 Task: Plan a trip to Gaesti, Romania from 4th December, 2023 to 8th December, 2023 for 1 adult.1  bedroom having 1 bed and 1 bathroom. Look for 3 properties as per requirement.
Action: Mouse moved to (600, 182)
Screenshot: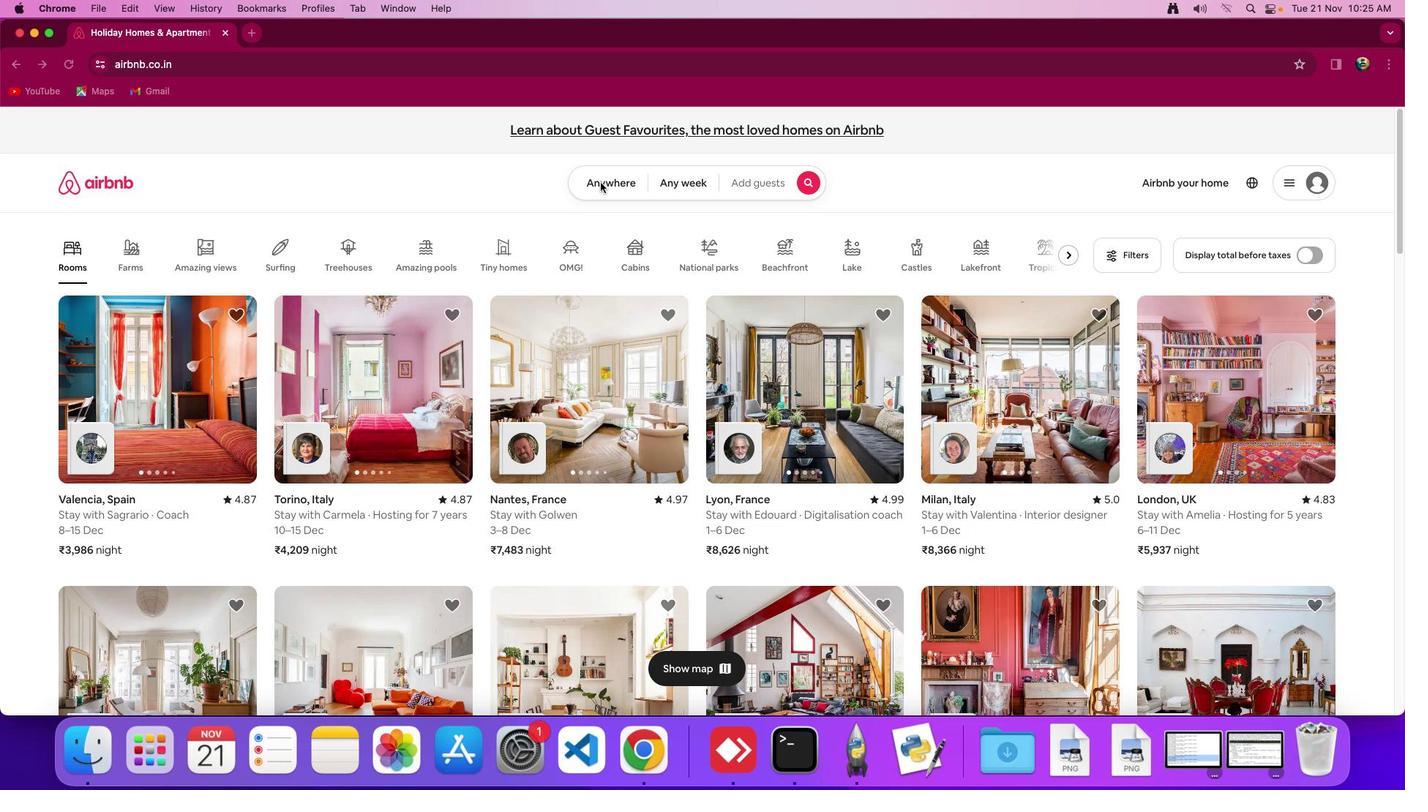 
Action: Mouse pressed left at (600, 182)
Screenshot: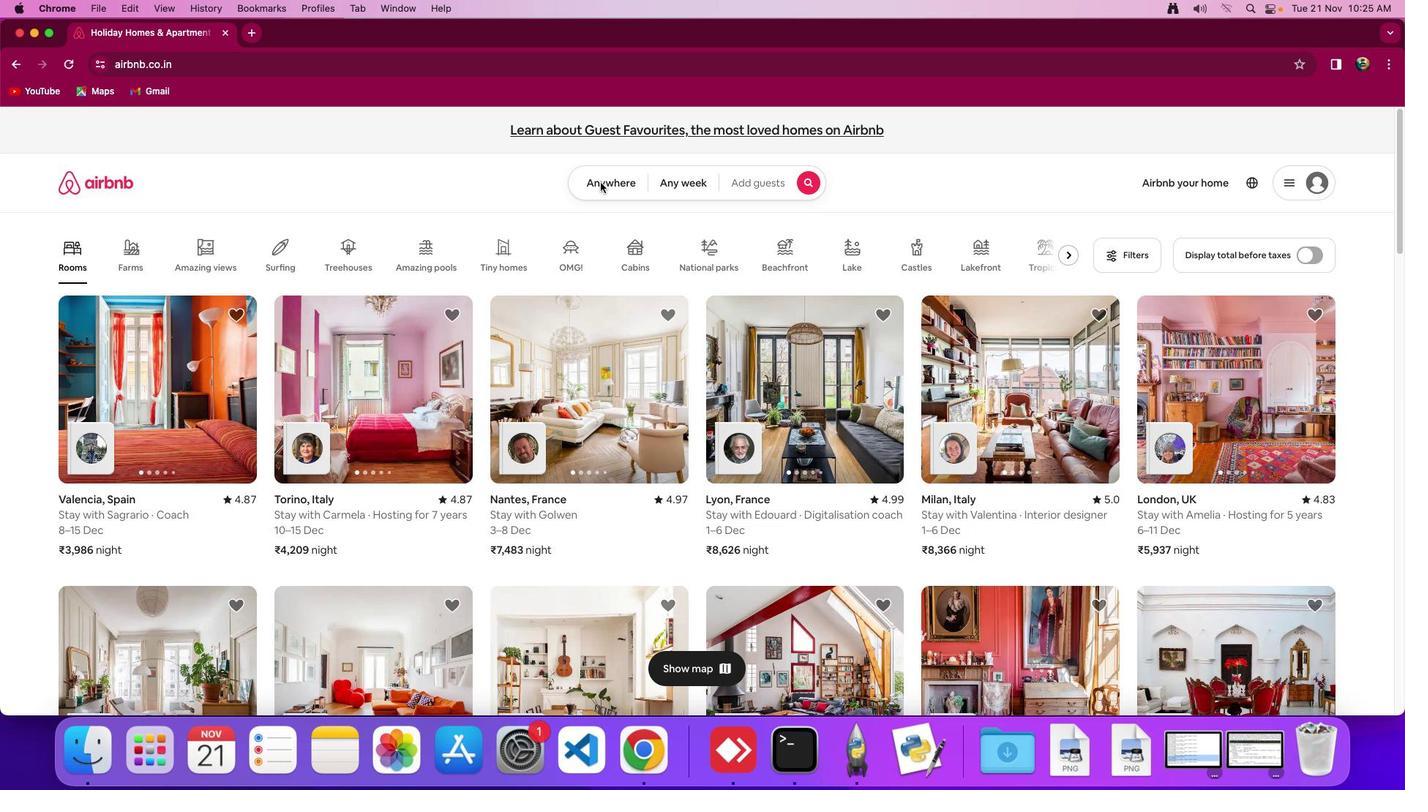 
Action: Mouse pressed left at (600, 182)
Screenshot: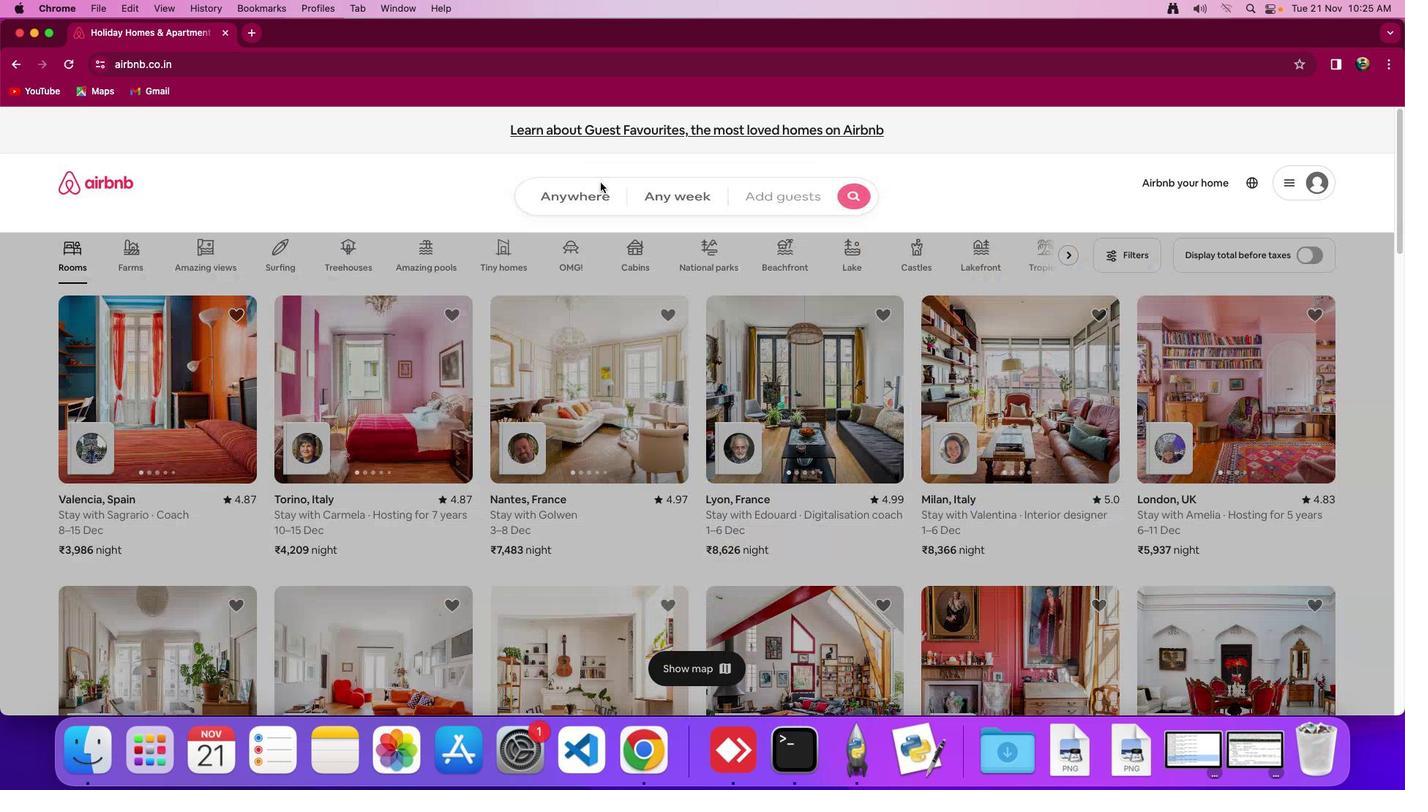
Action: Mouse moved to (506, 231)
Screenshot: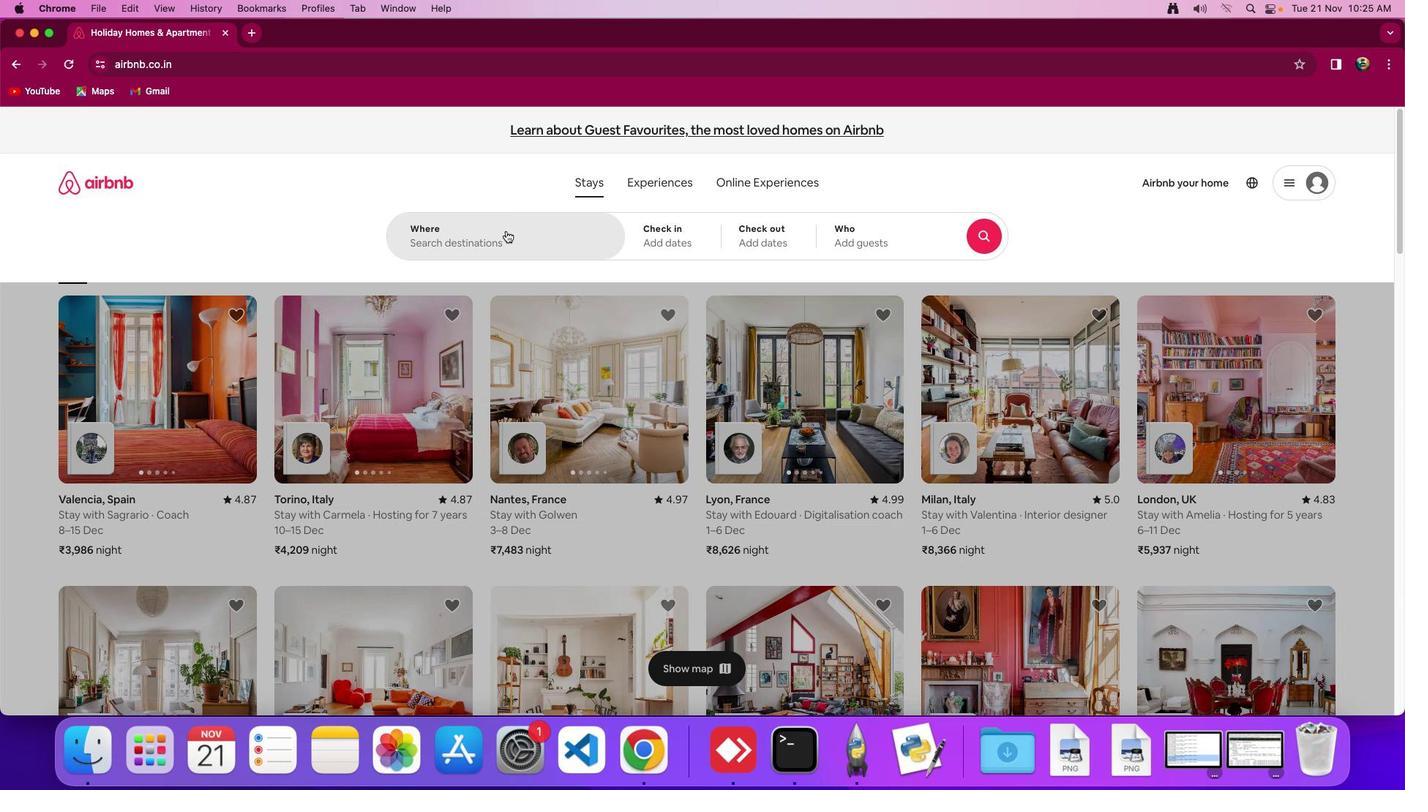 
Action: Mouse pressed left at (506, 231)
Screenshot: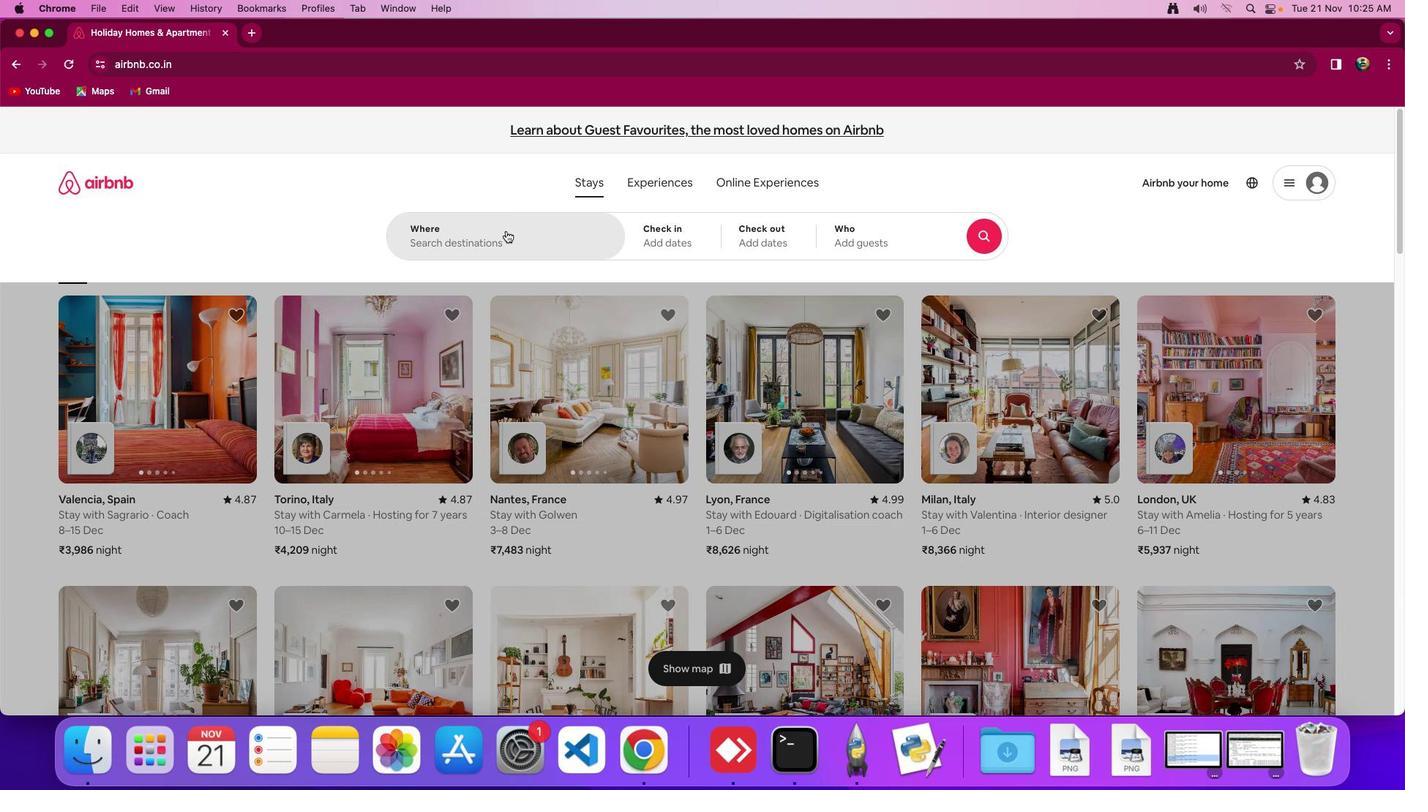 
Action: Key pressed Key.shift_r'G''a''e''s''t''i'','Key.spaceKey.shift_r'R''o''m''a''n''i''a'
Screenshot: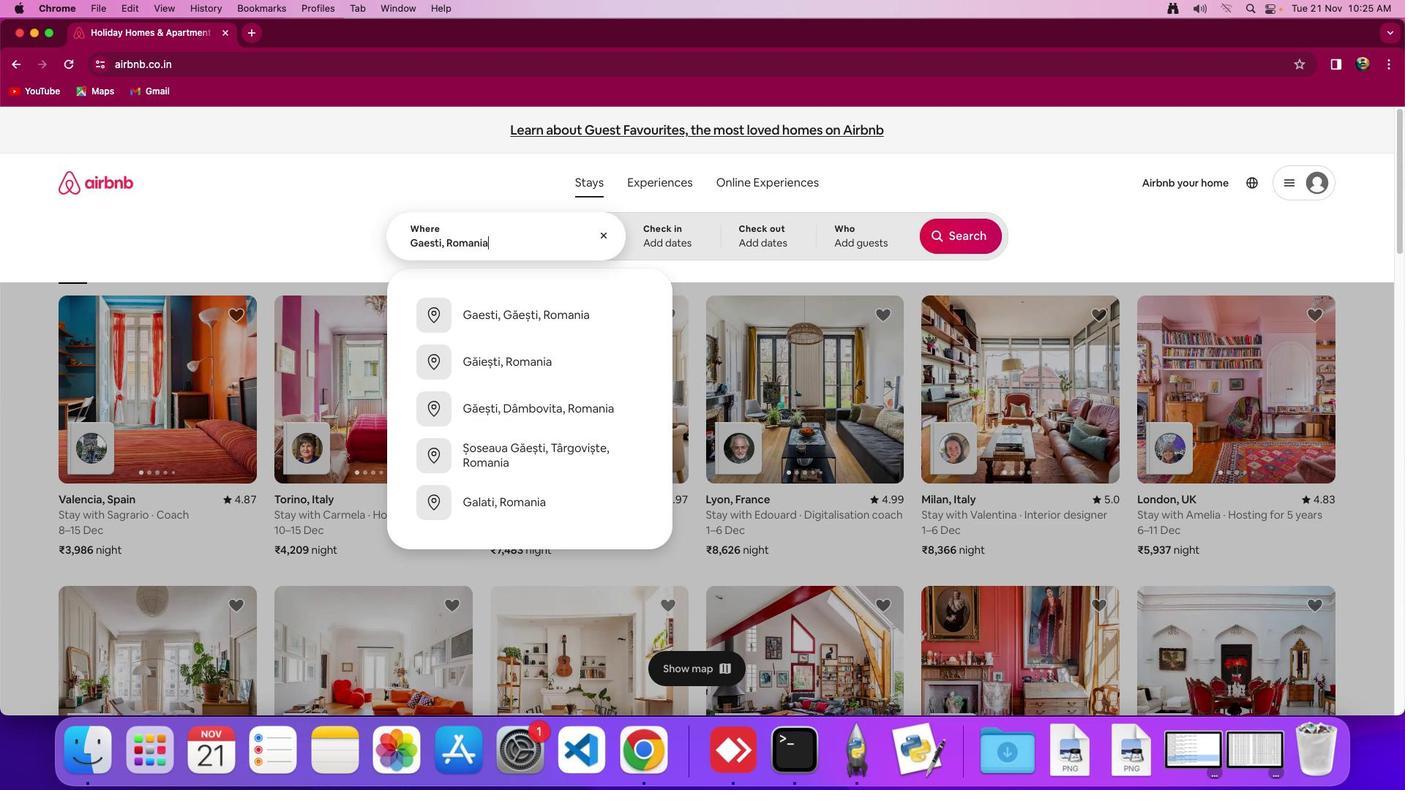 
Action: Mouse moved to (642, 233)
Screenshot: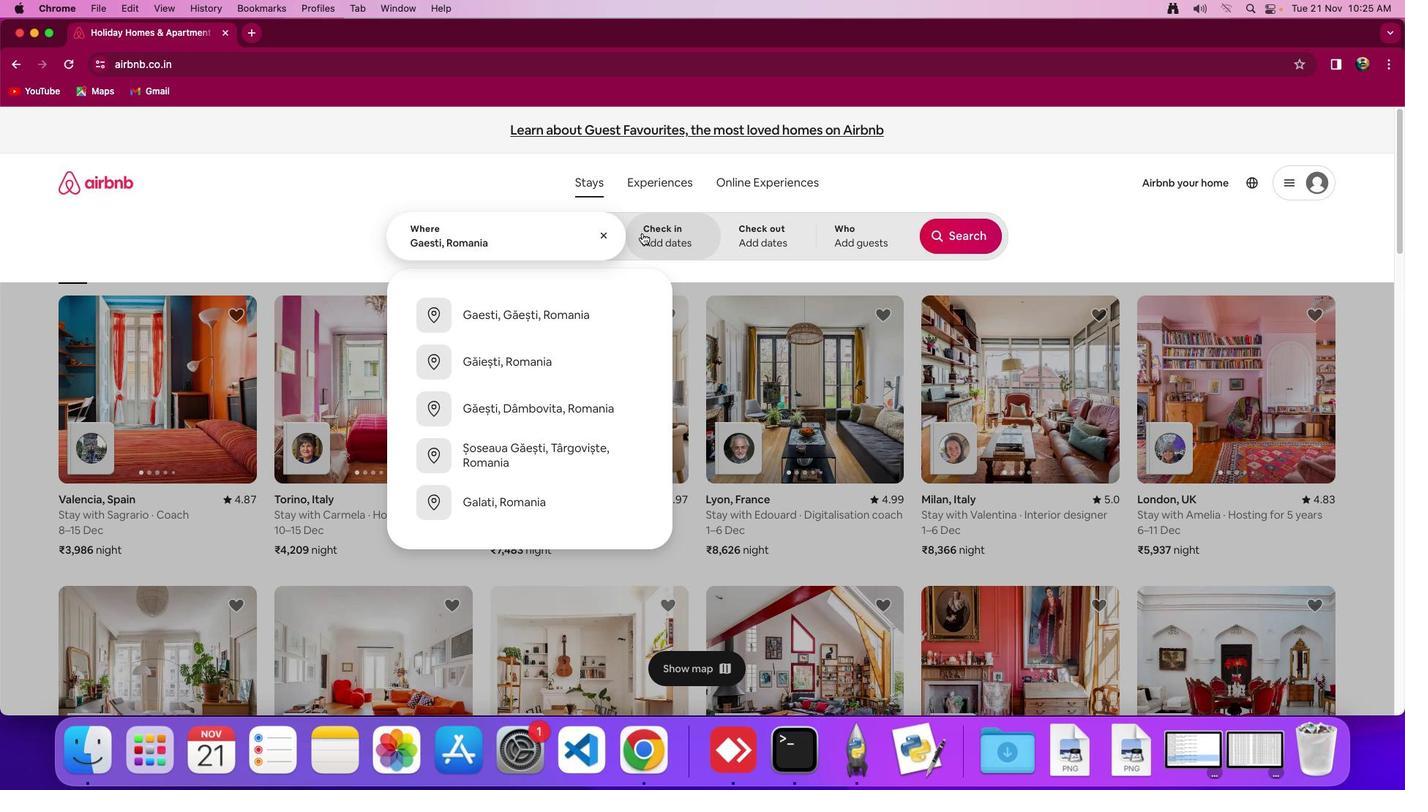 
Action: Mouse pressed left at (642, 233)
Screenshot: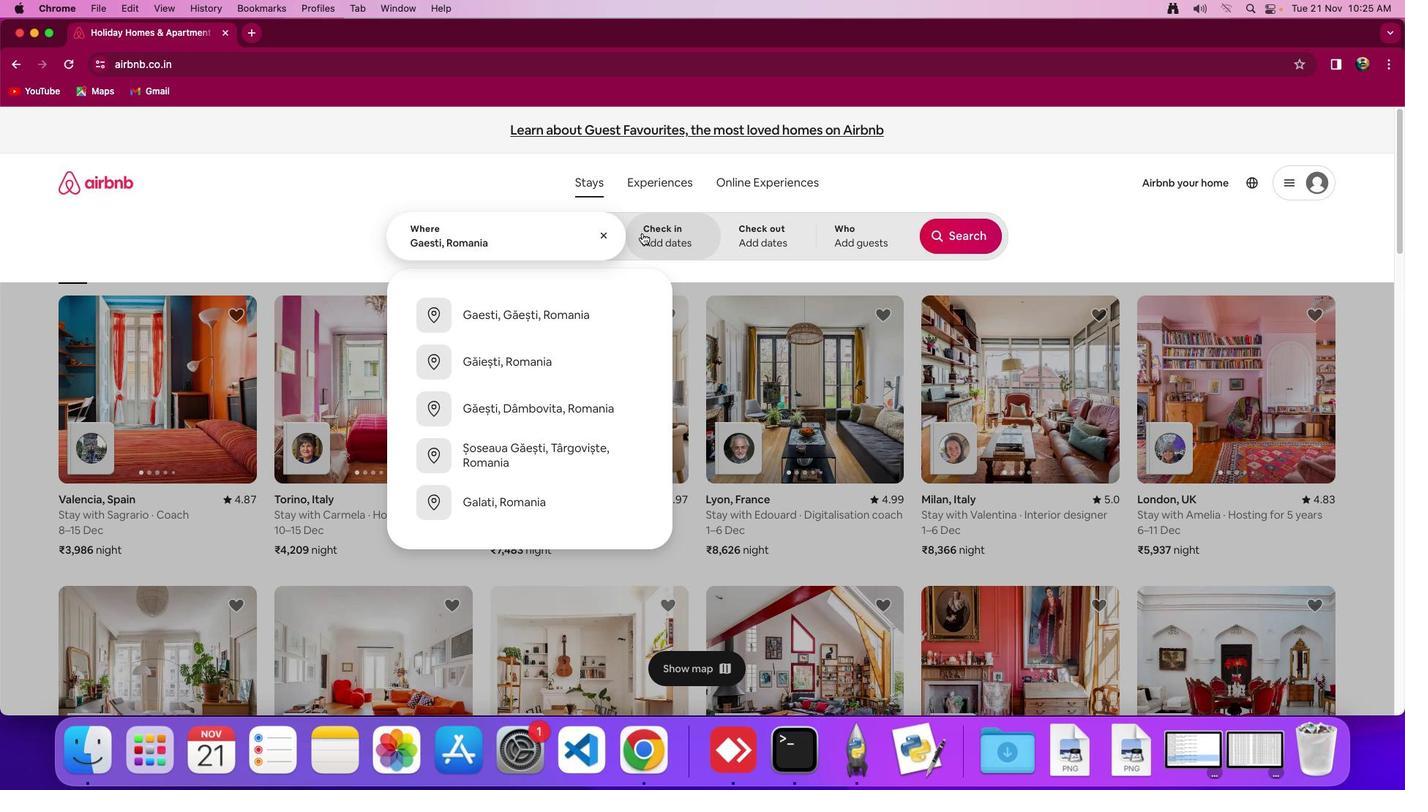 
Action: Mouse moved to (773, 454)
Screenshot: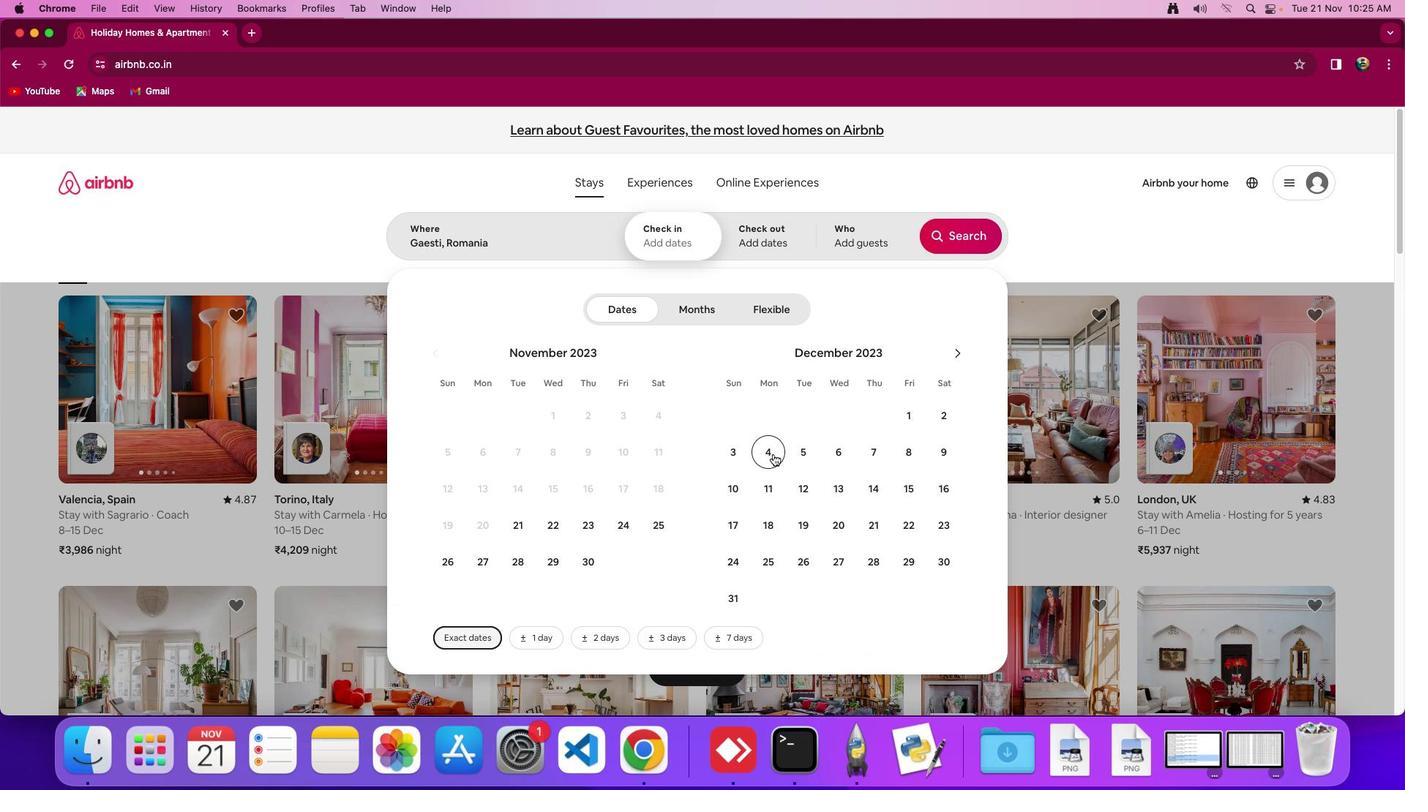
Action: Mouse pressed left at (773, 454)
Screenshot: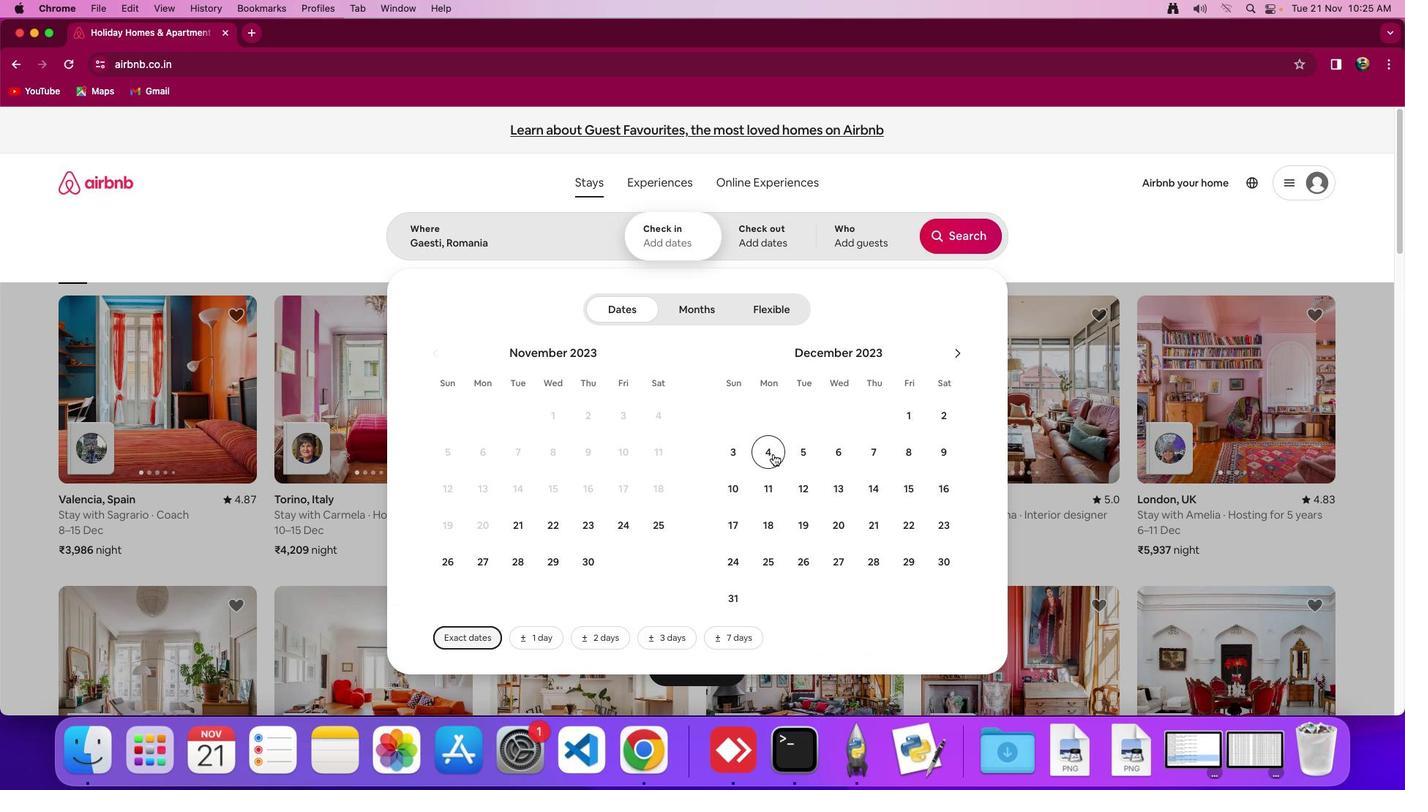 
Action: Mouse moved to (905, 454)
Screenshot: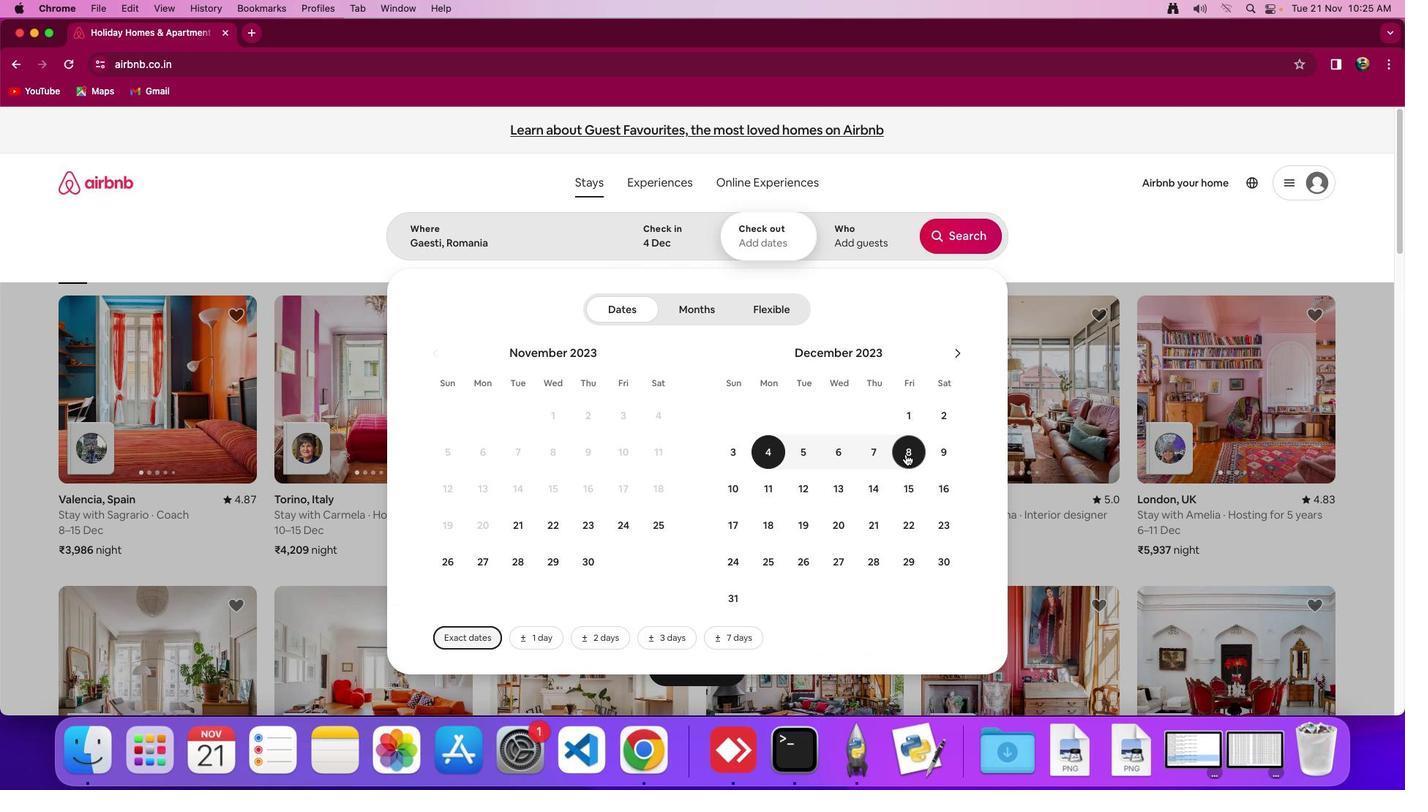 
Action: Mouse pressed left at (905, 454)
Screenshot: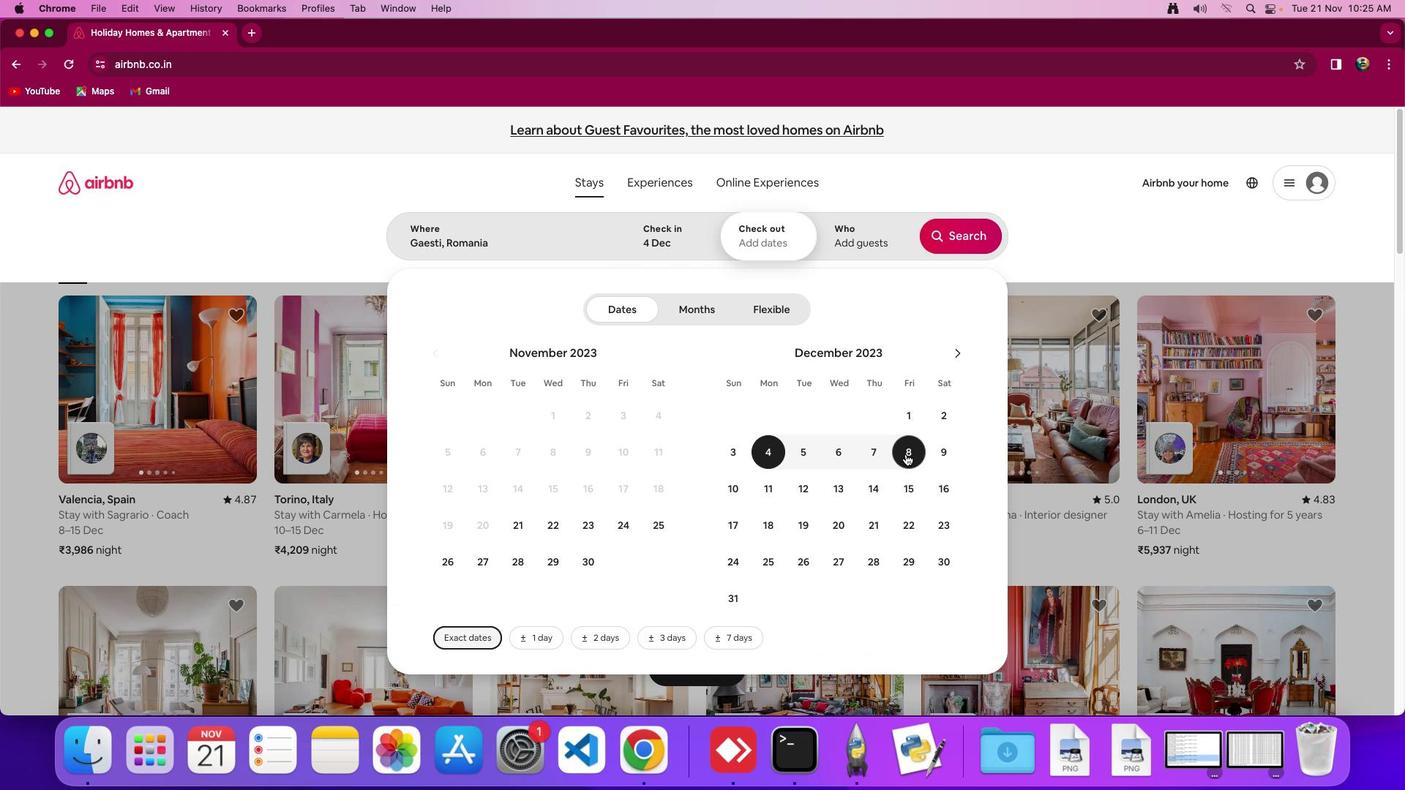 
Action: Mouse moved to (848, 248)
Screenshot: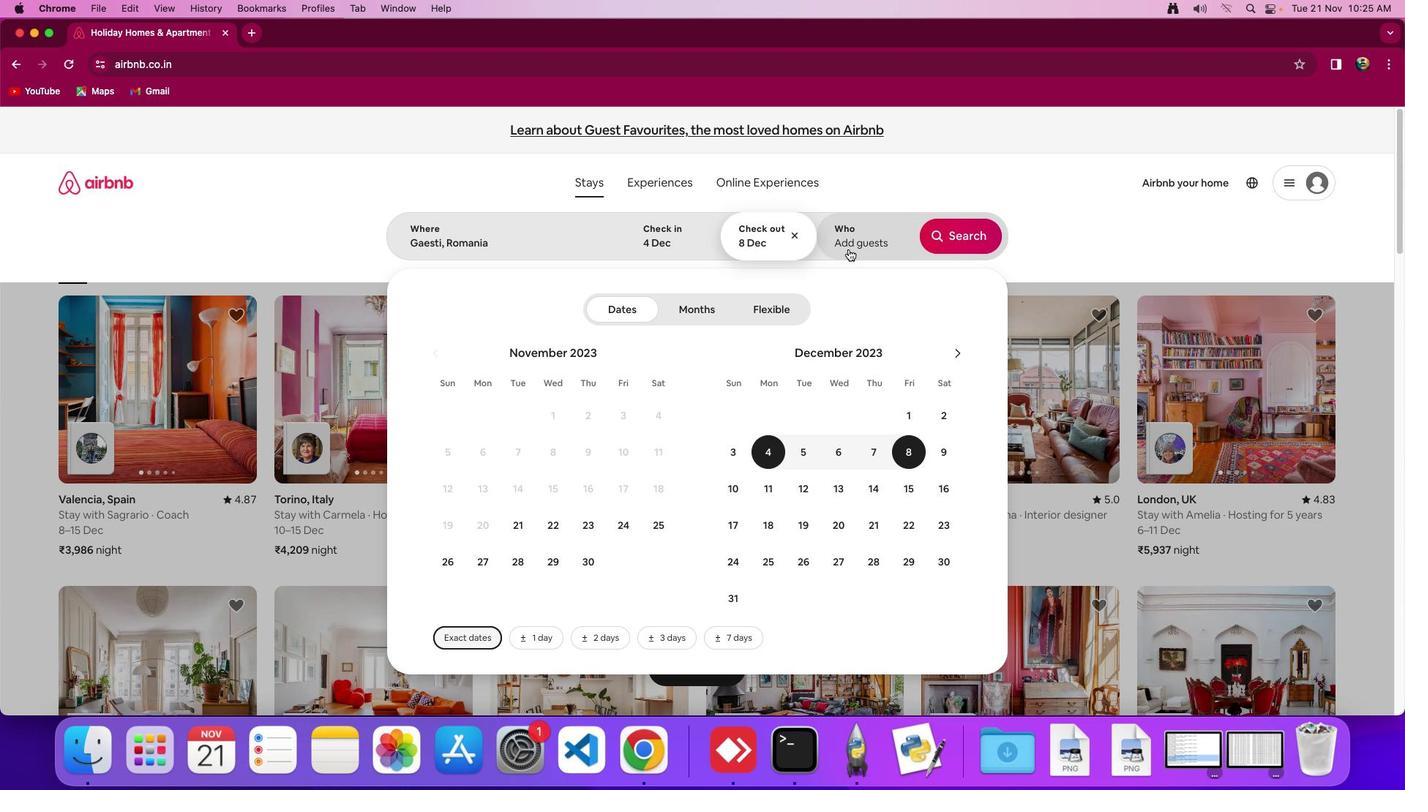 
Action: Mouse pressed left at (848, 248)
Screenshot: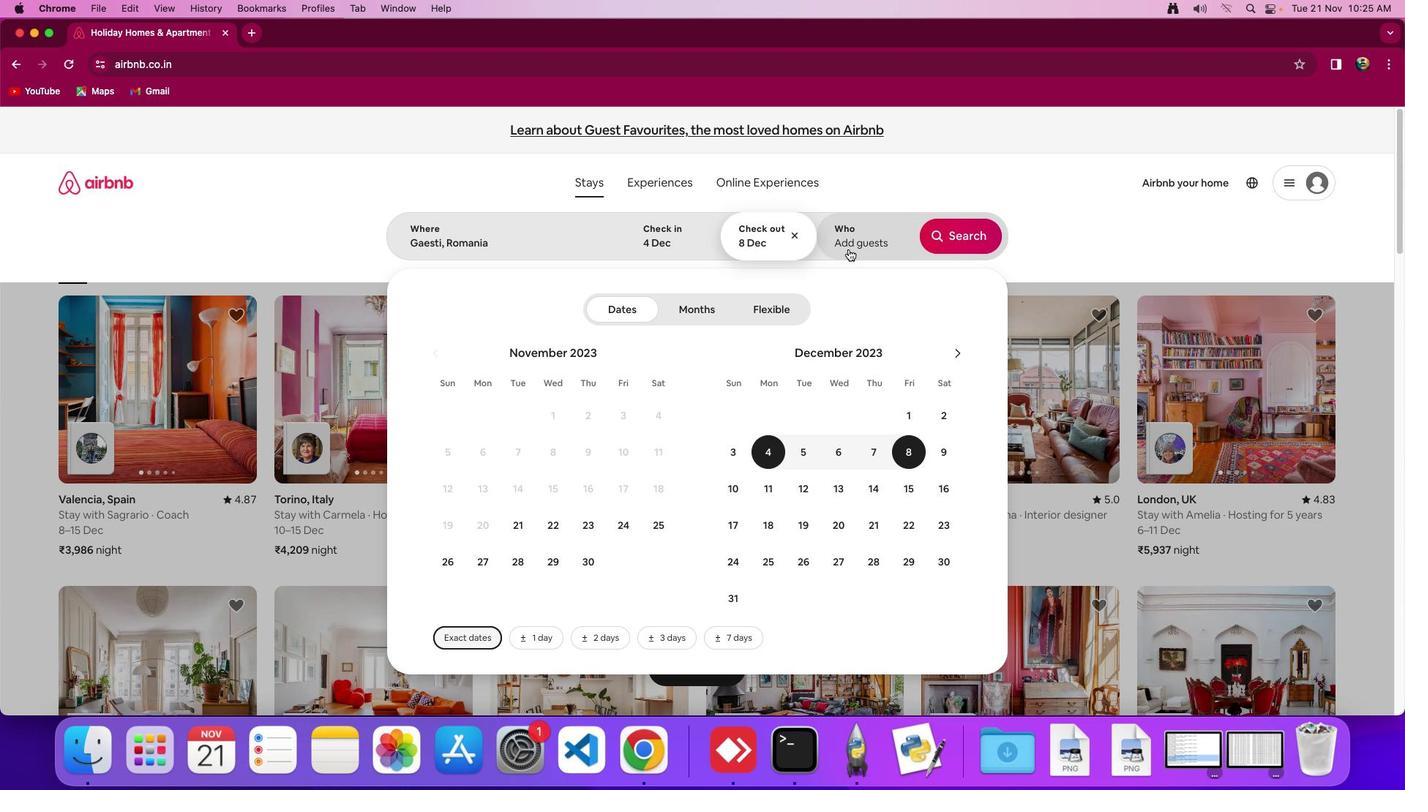 
Action: Mouse moved to (970, 312)
Screenshot: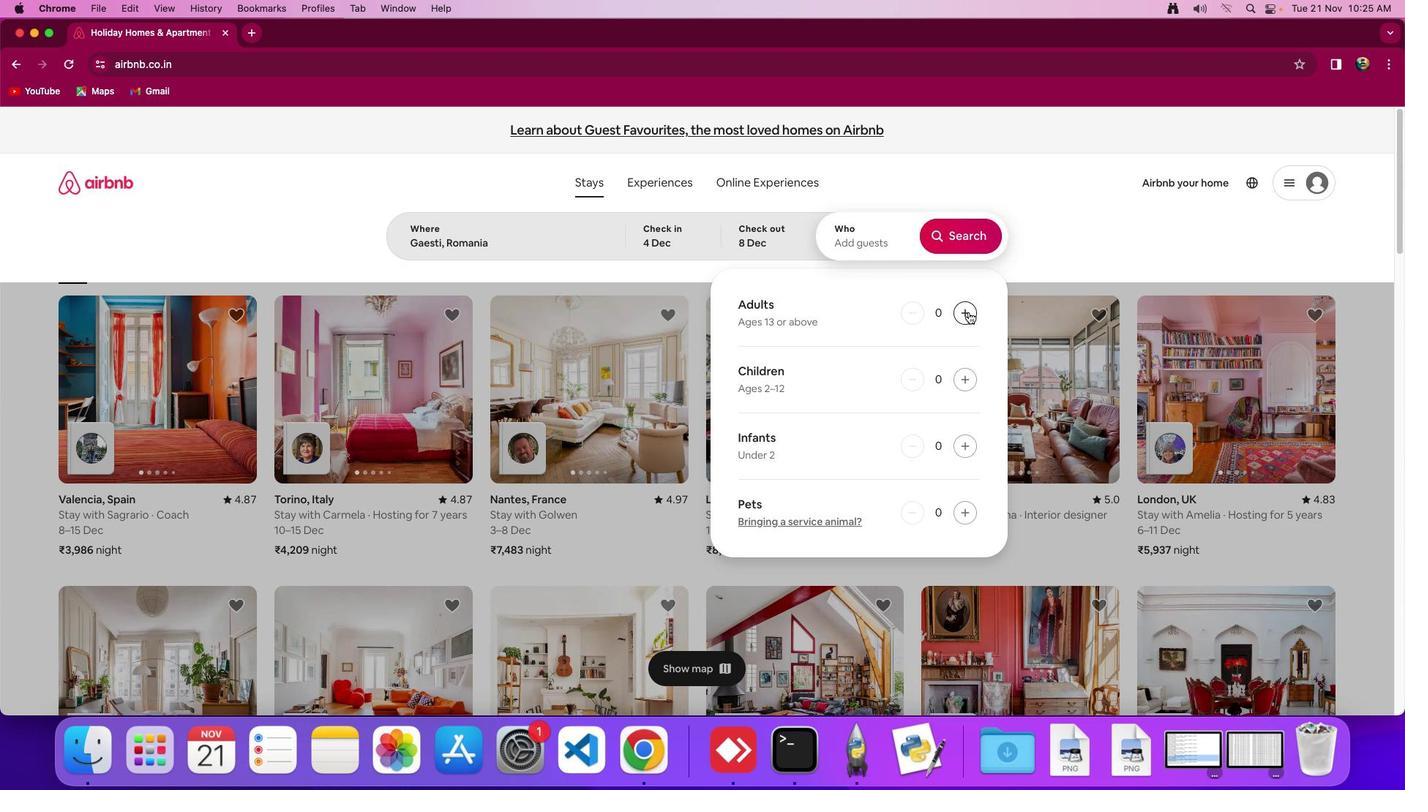 
Action: Mouse pressed left at (970, 312)
Screenshot: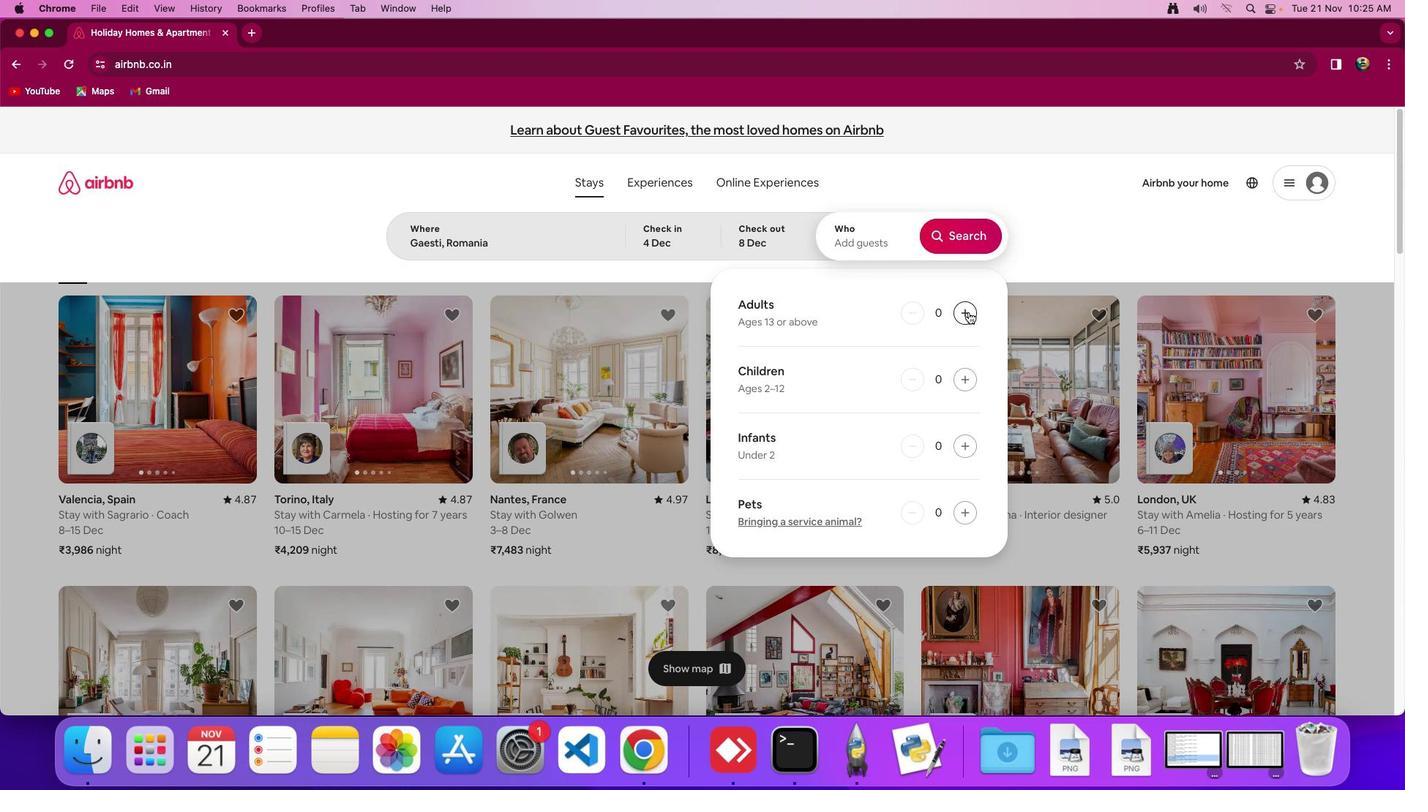 
Action: Mouse moved to (959, 239)
Screenshot: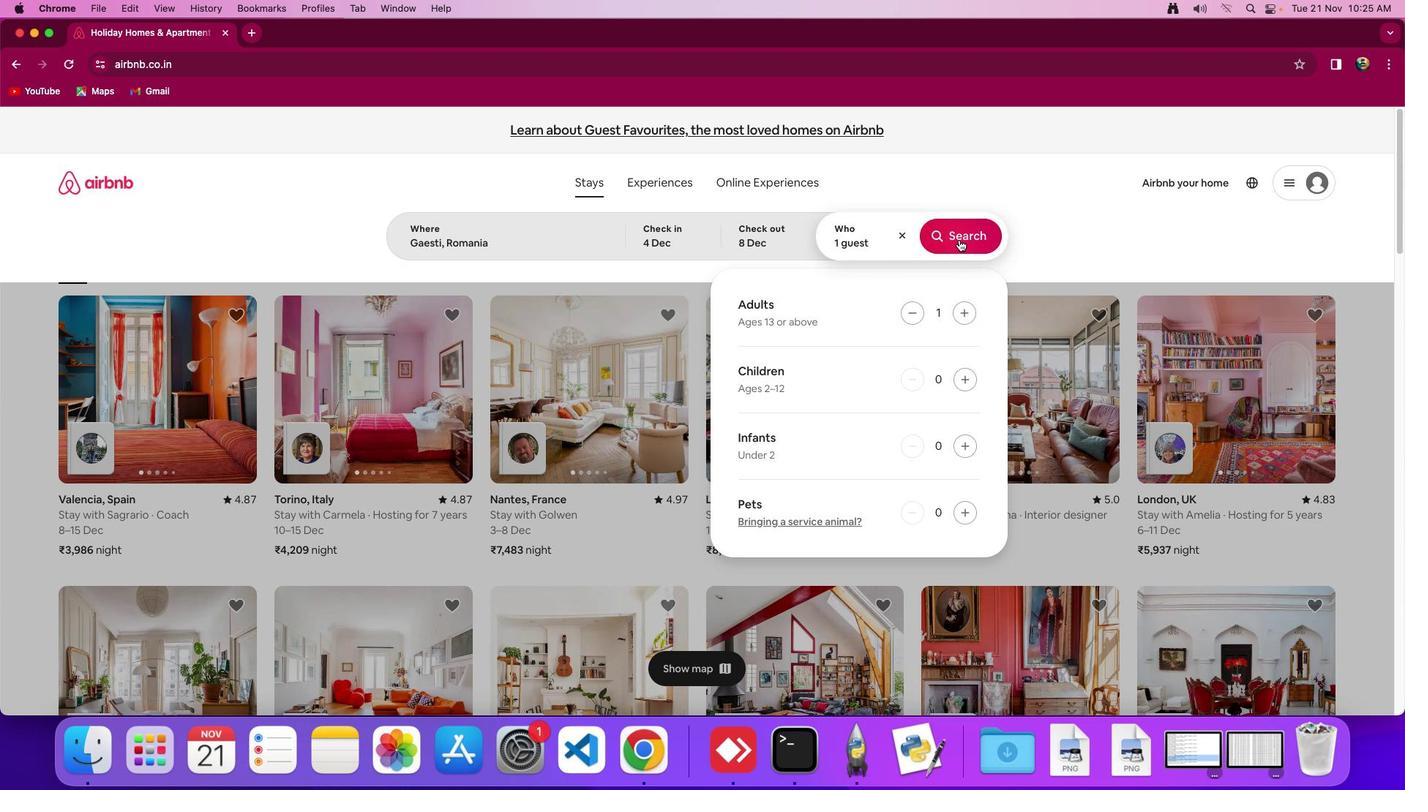 
Action: Mouse pressed left at (959, 239)
Screenshot: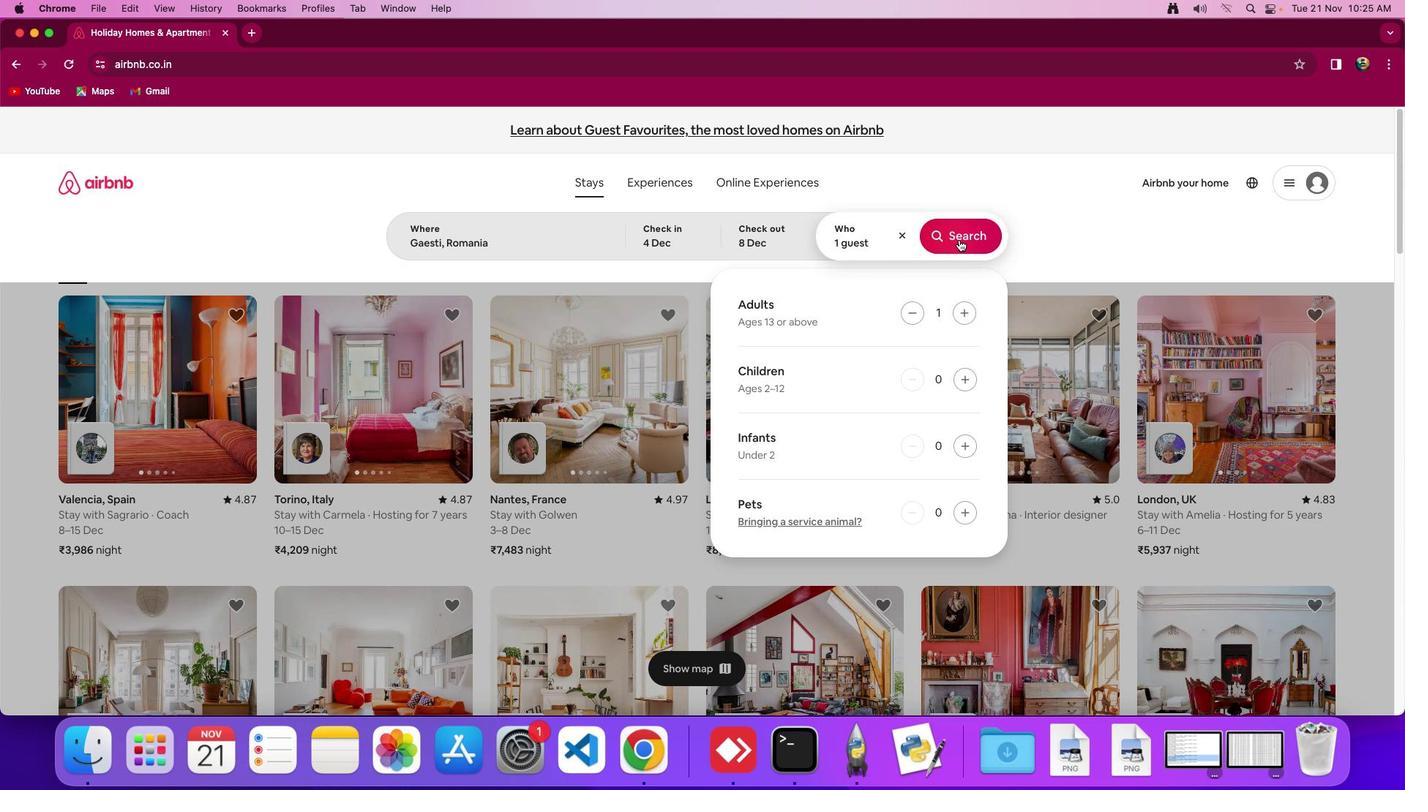 
Action: Mouse moved to (1156, 185)
Screenshot: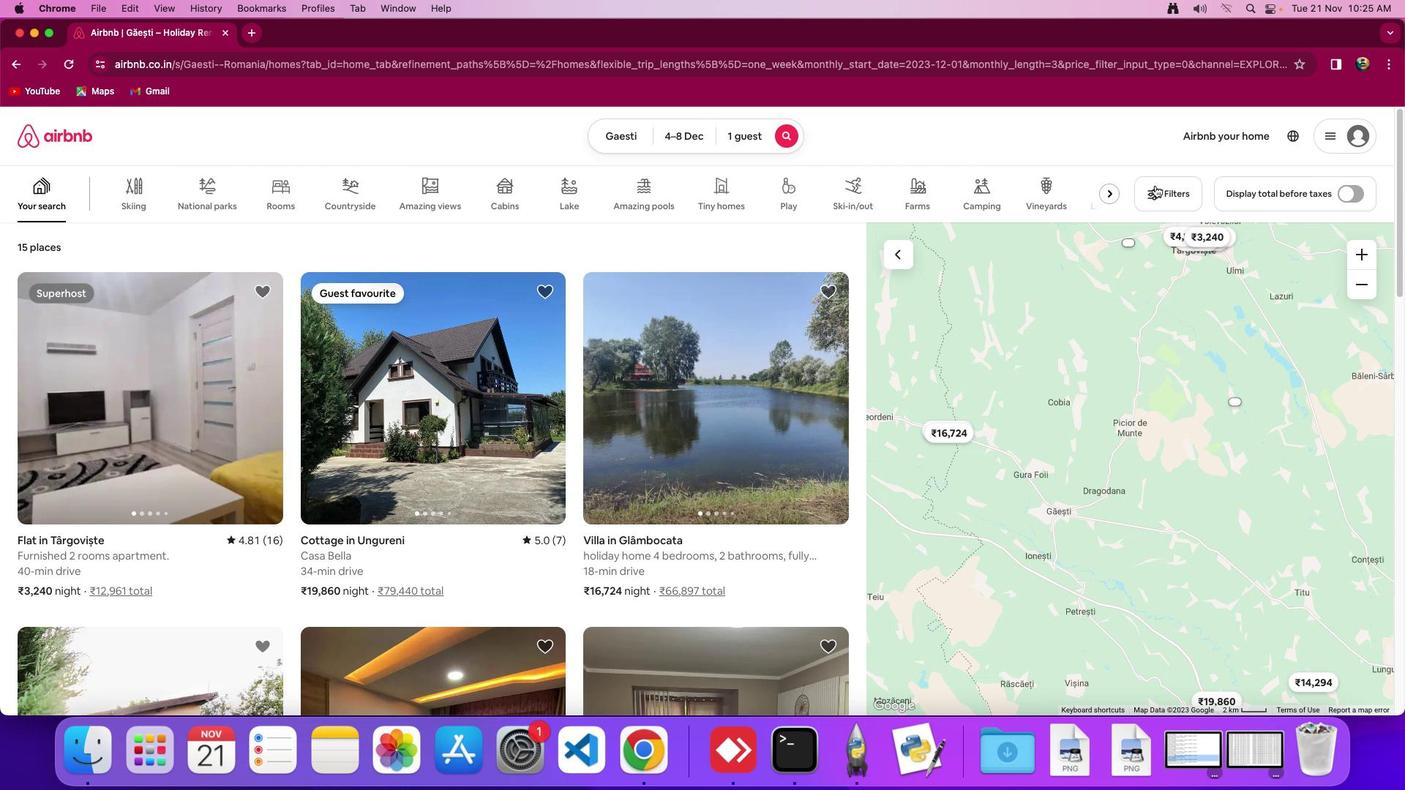 
Action: Mouse pressed left at (1156, 185)
Screenshot: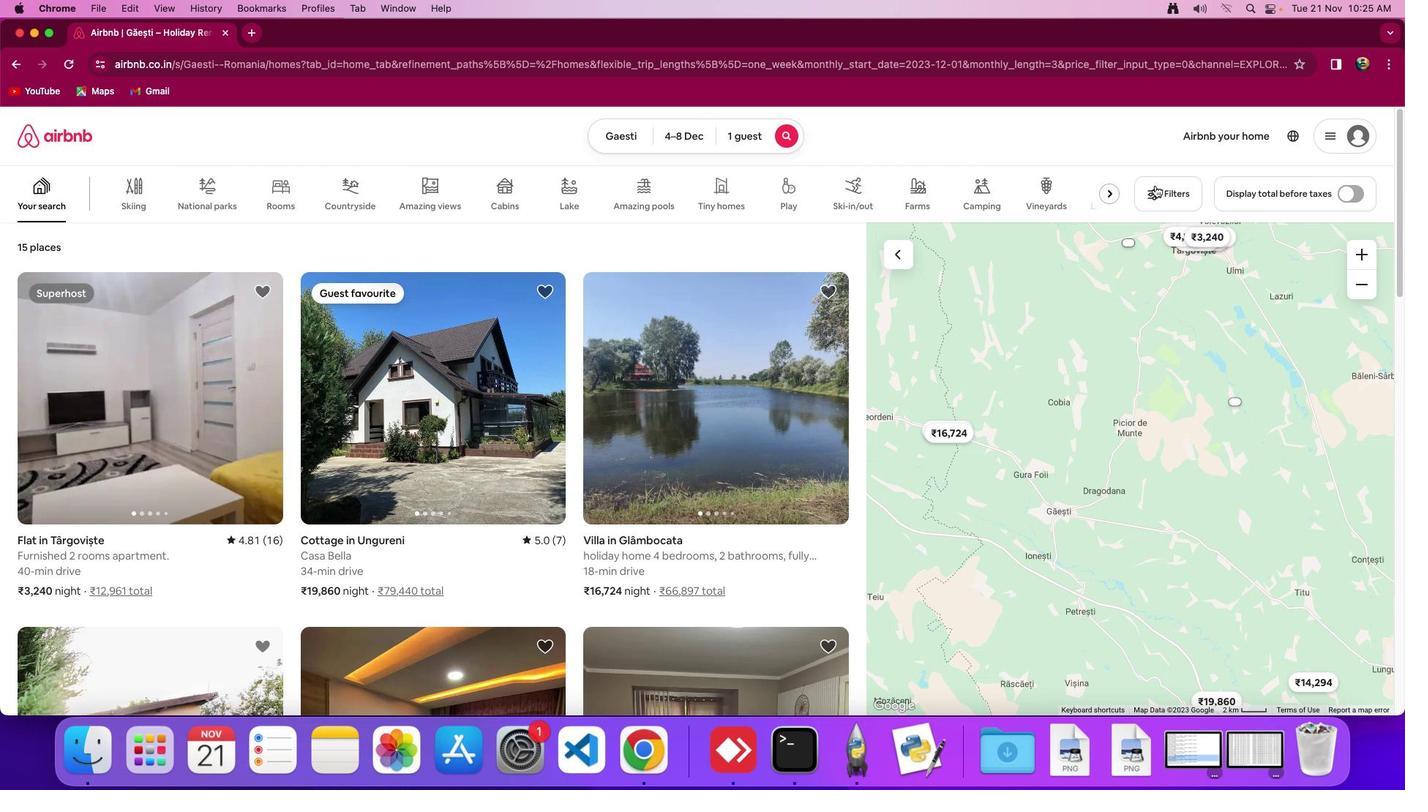 
Action: Mouse moved to (713, 442)
Screenshot: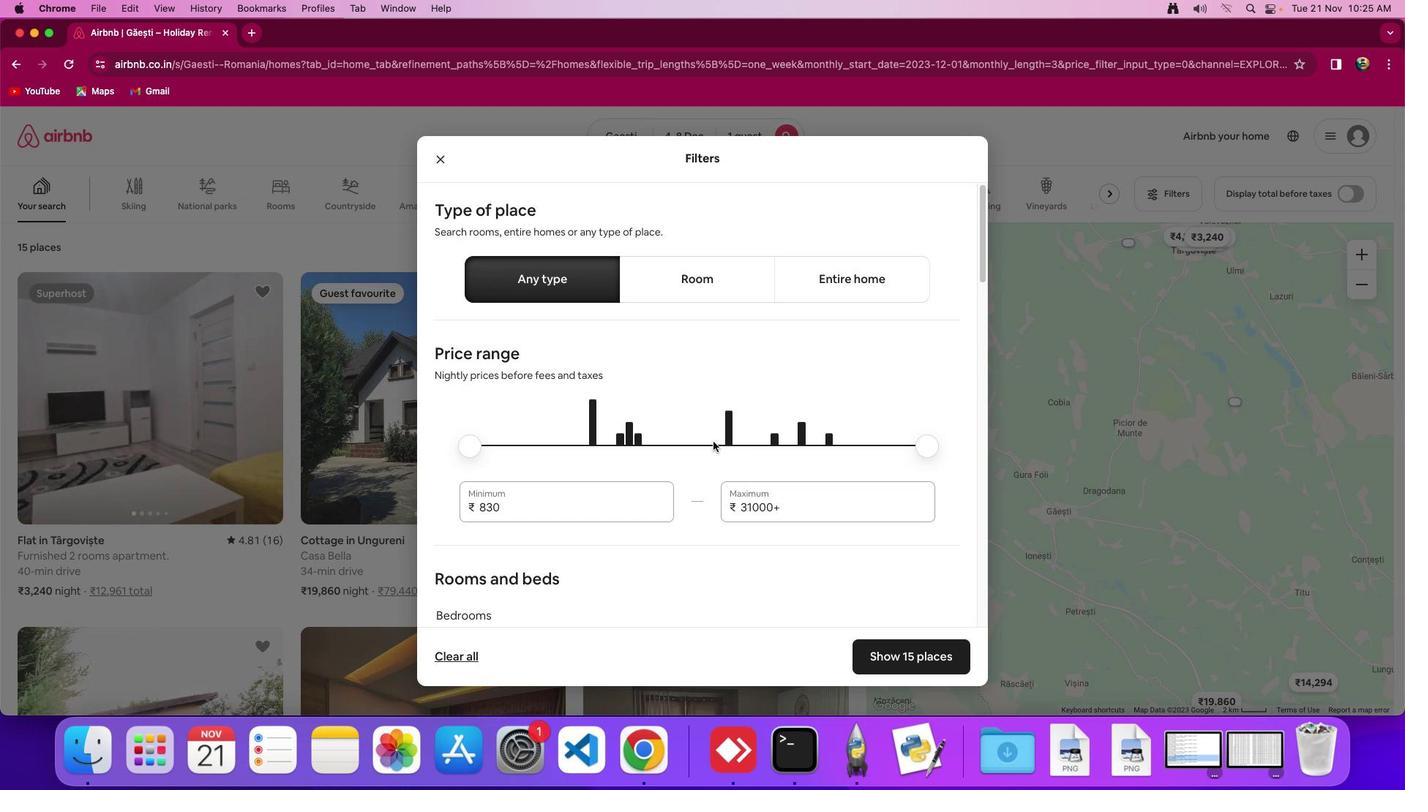 
Action: Mouse scrolled (713, 442) with delta (0, 0)
Screenshot: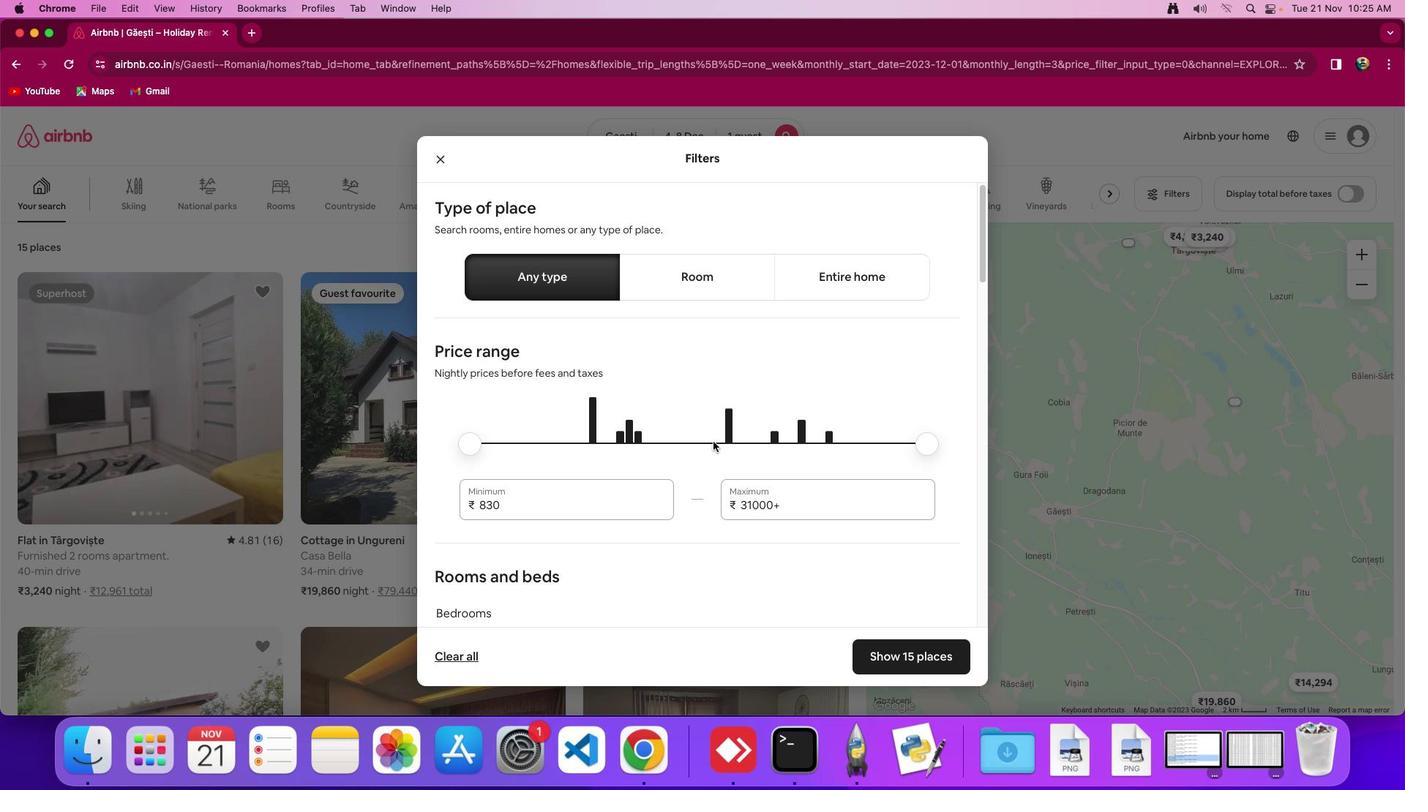 
Action: Mouse scrolled (713, 442) with delta (0, 0)
Screenshot: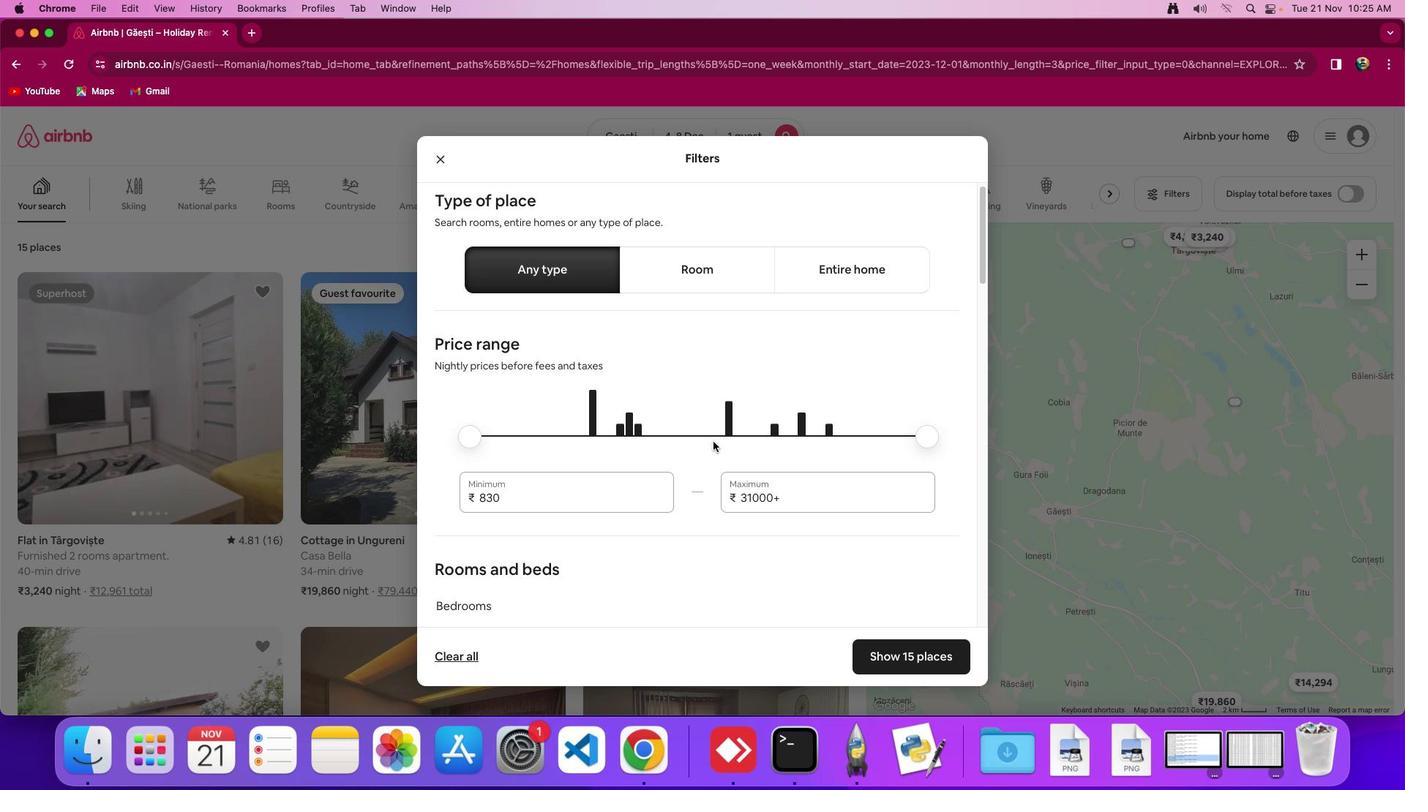 
Action: Mouse scrolled (713, 442) with delta (0, 0)
Screenshot: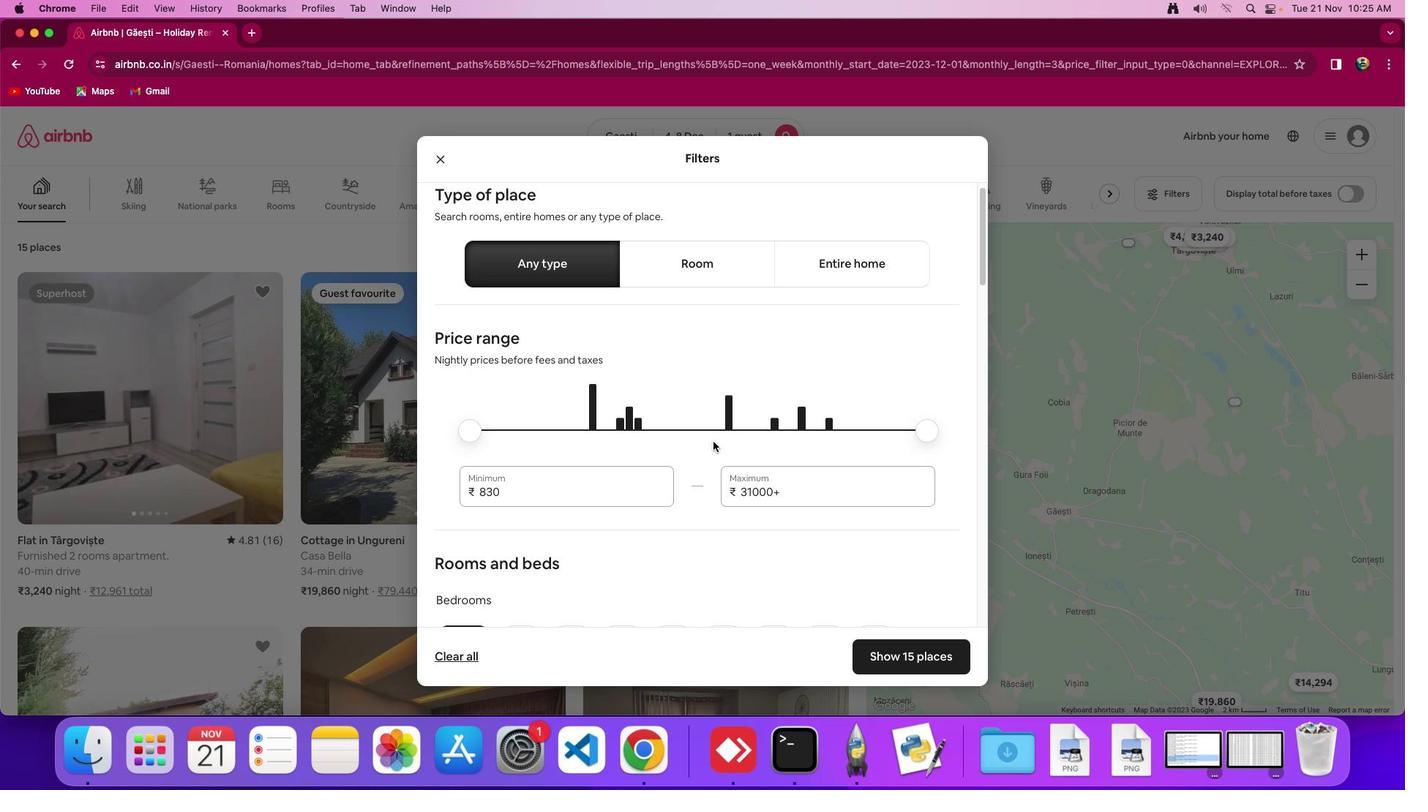 
Action: Mouse scrolled (713, 442) with delta (0, 0)
Screenshot: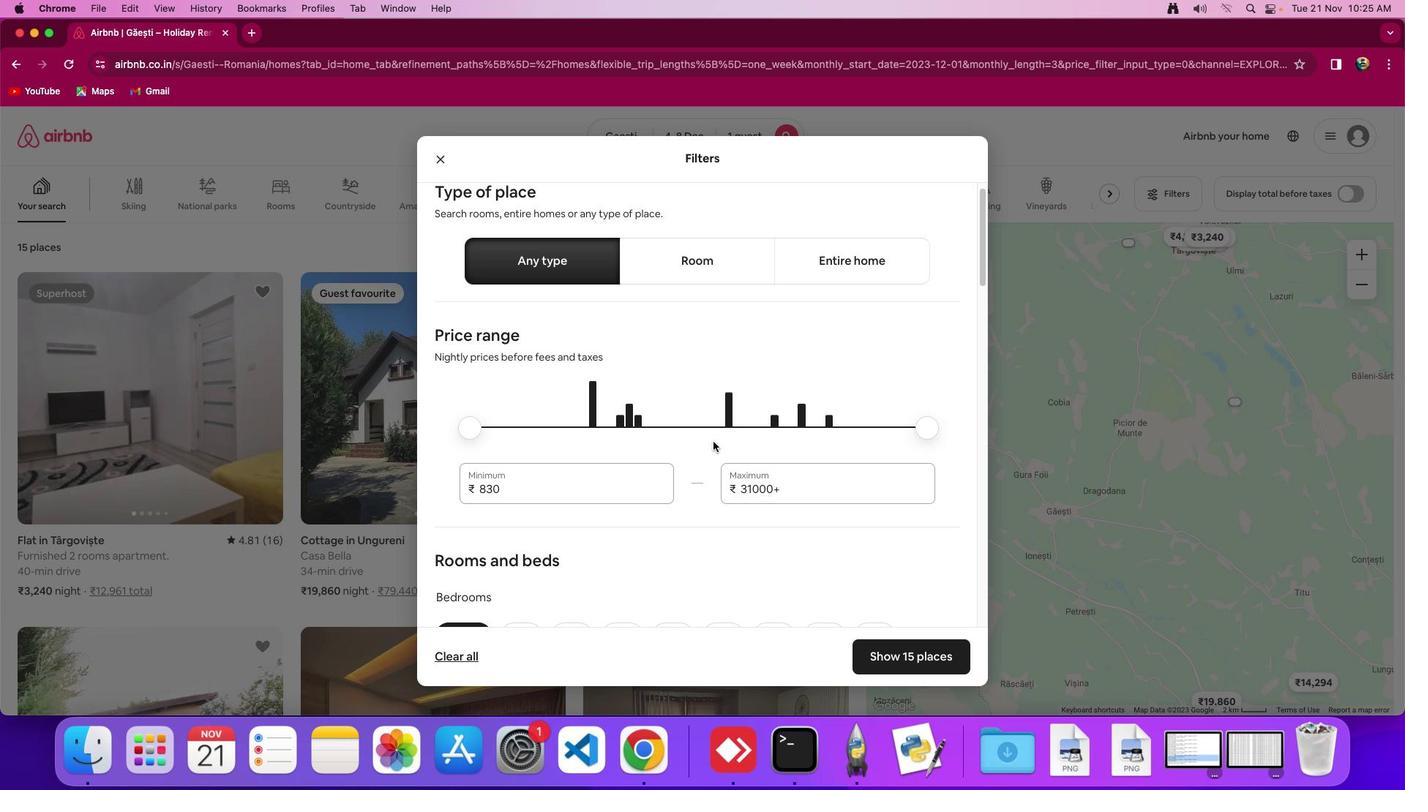 
Action: Mouse scrolled (713, 442) with delta (0, 0)
Screenshot: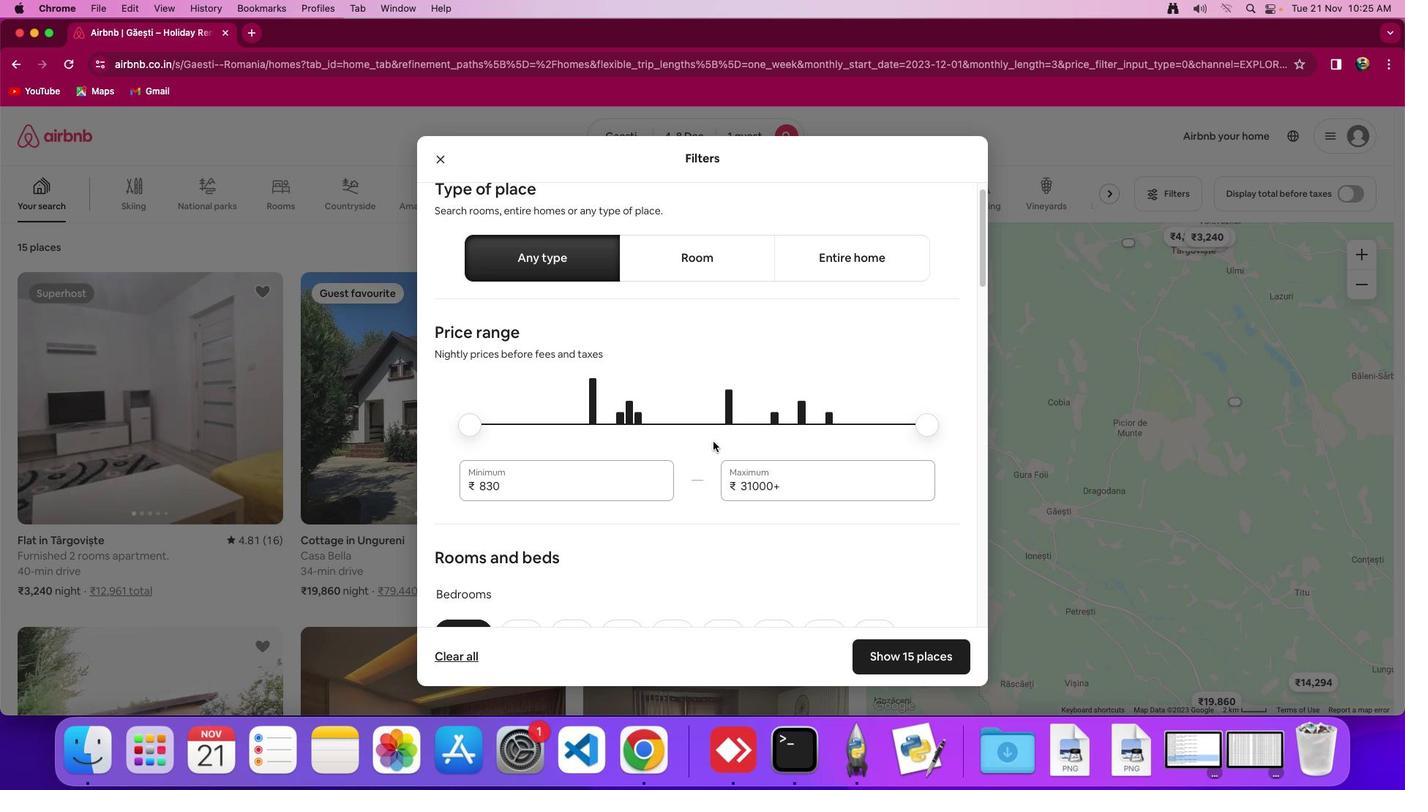 
Action: Mouse moved to (713, 441)
Screenshot: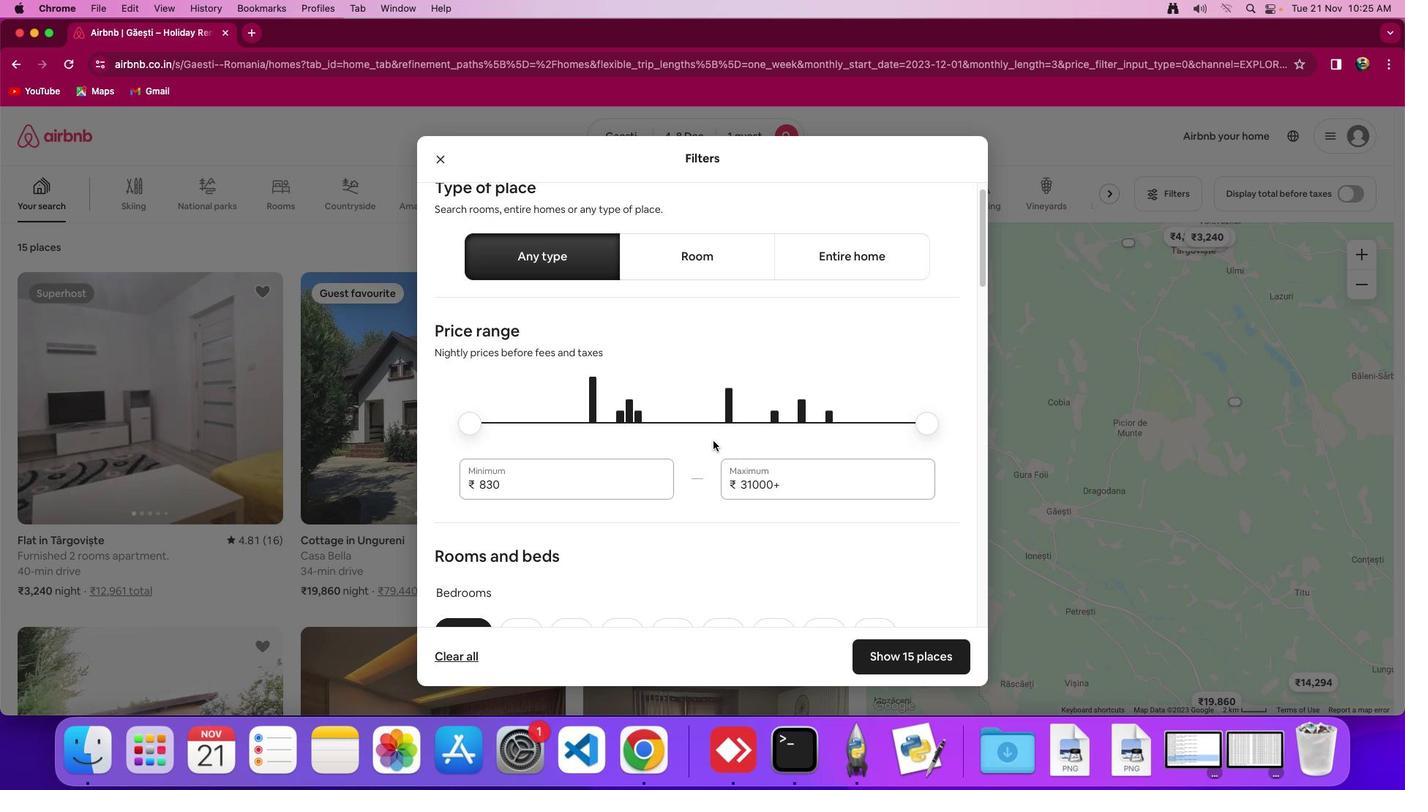 
Action: Mouse scrolled (713, 441) with delta (0, 0)
Screenshot: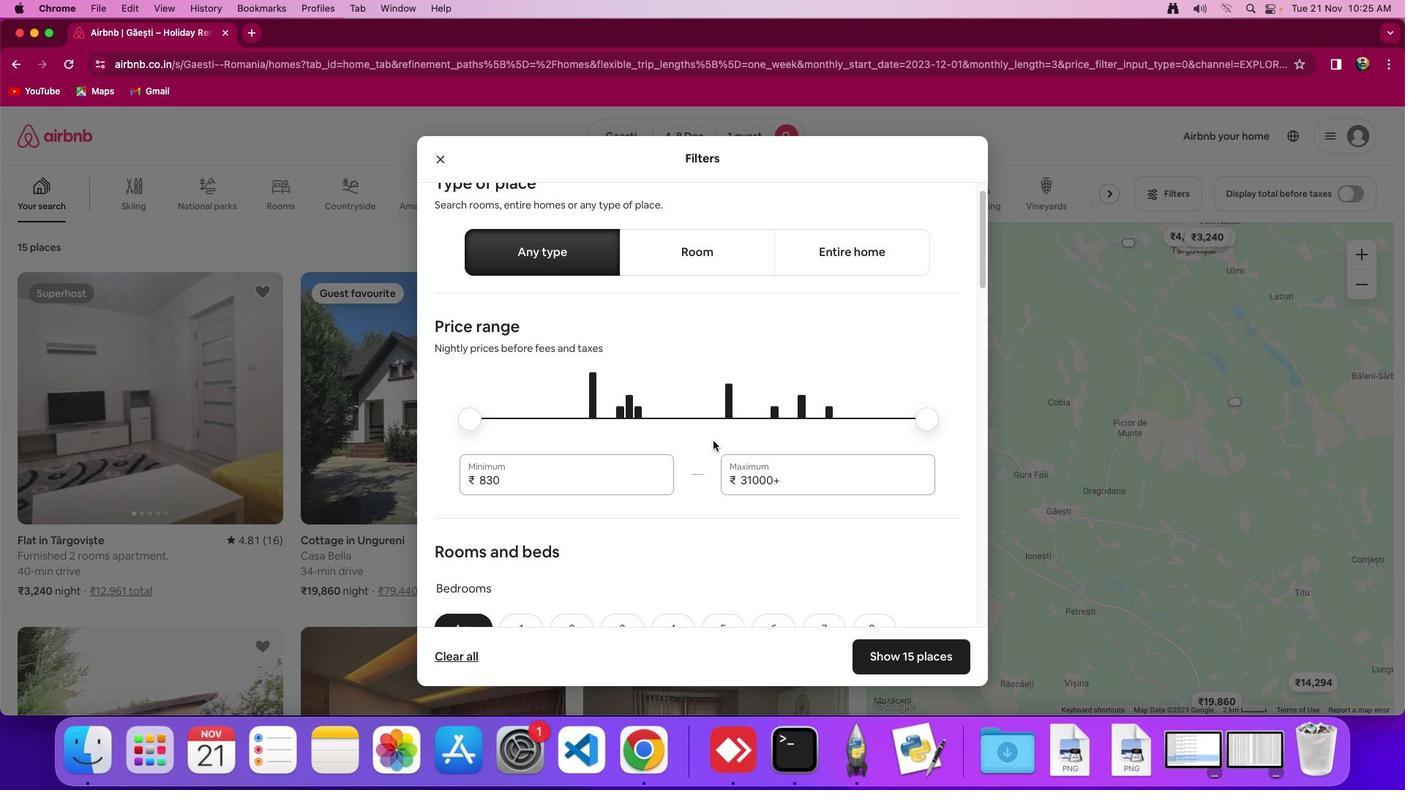 
Action: Mouse scrolled (713, 441) with delta (0, 0)
Screenshot: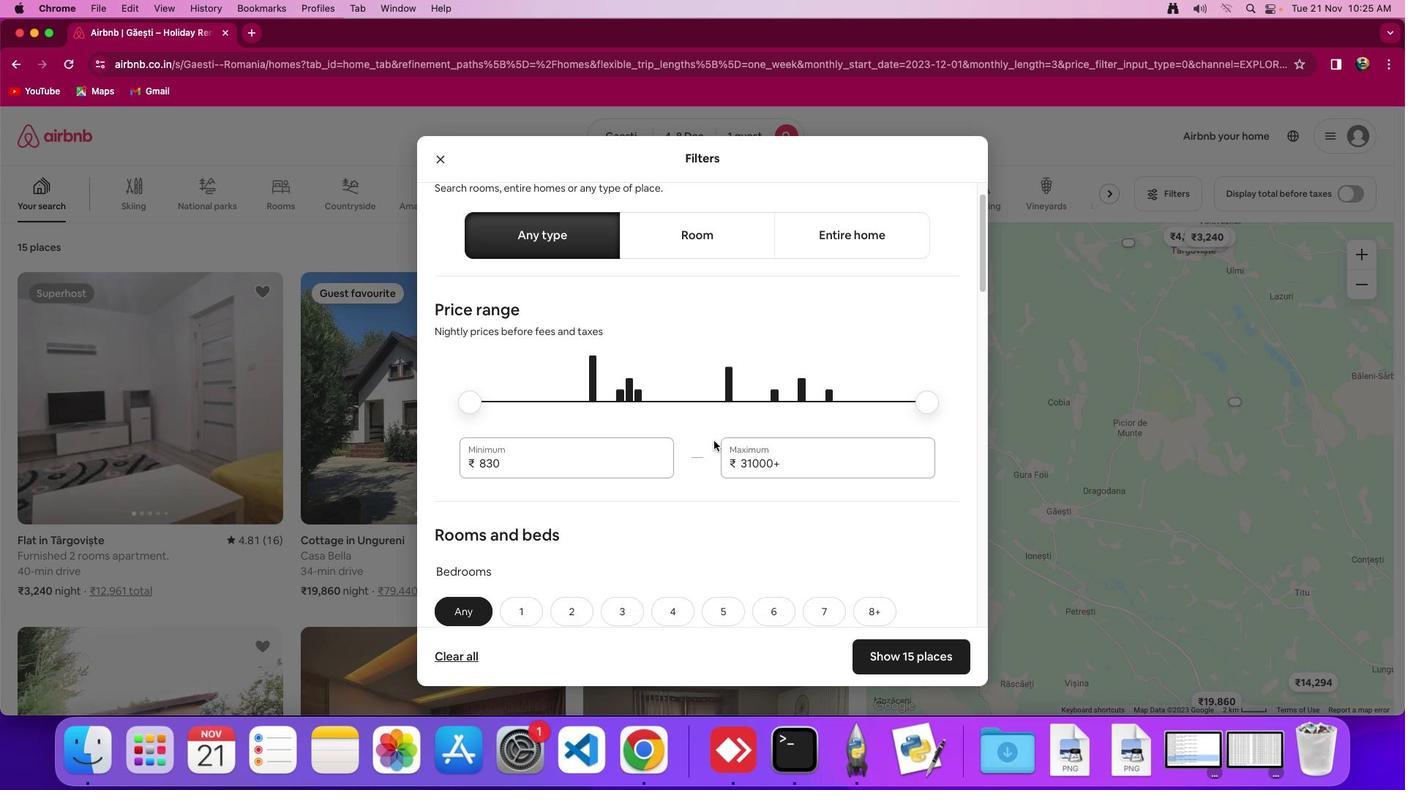 
Action: Mouse scrolled (713, 441) with delta (0, -1)
Screenshot: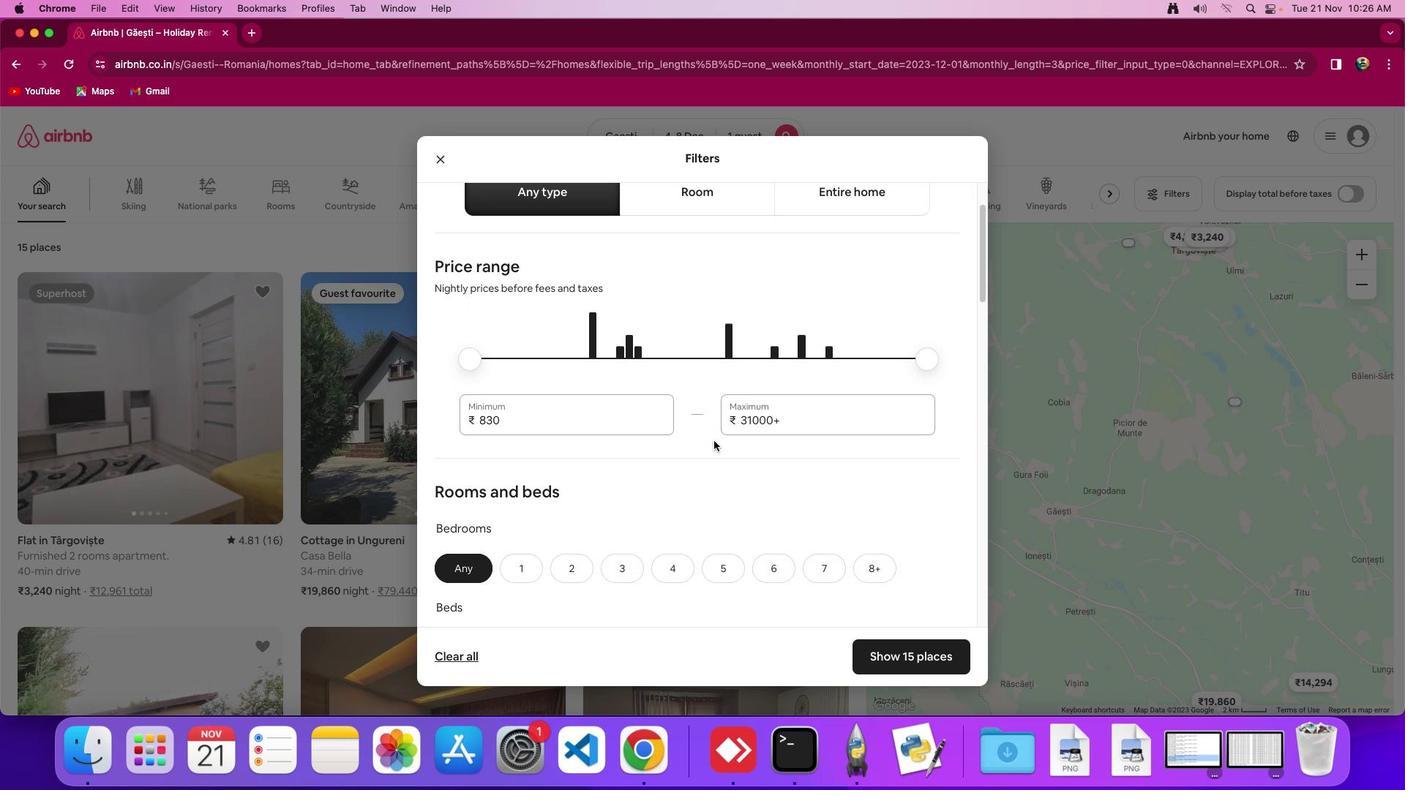 
Action: Mouse moved to (715, 440)
Screenshot: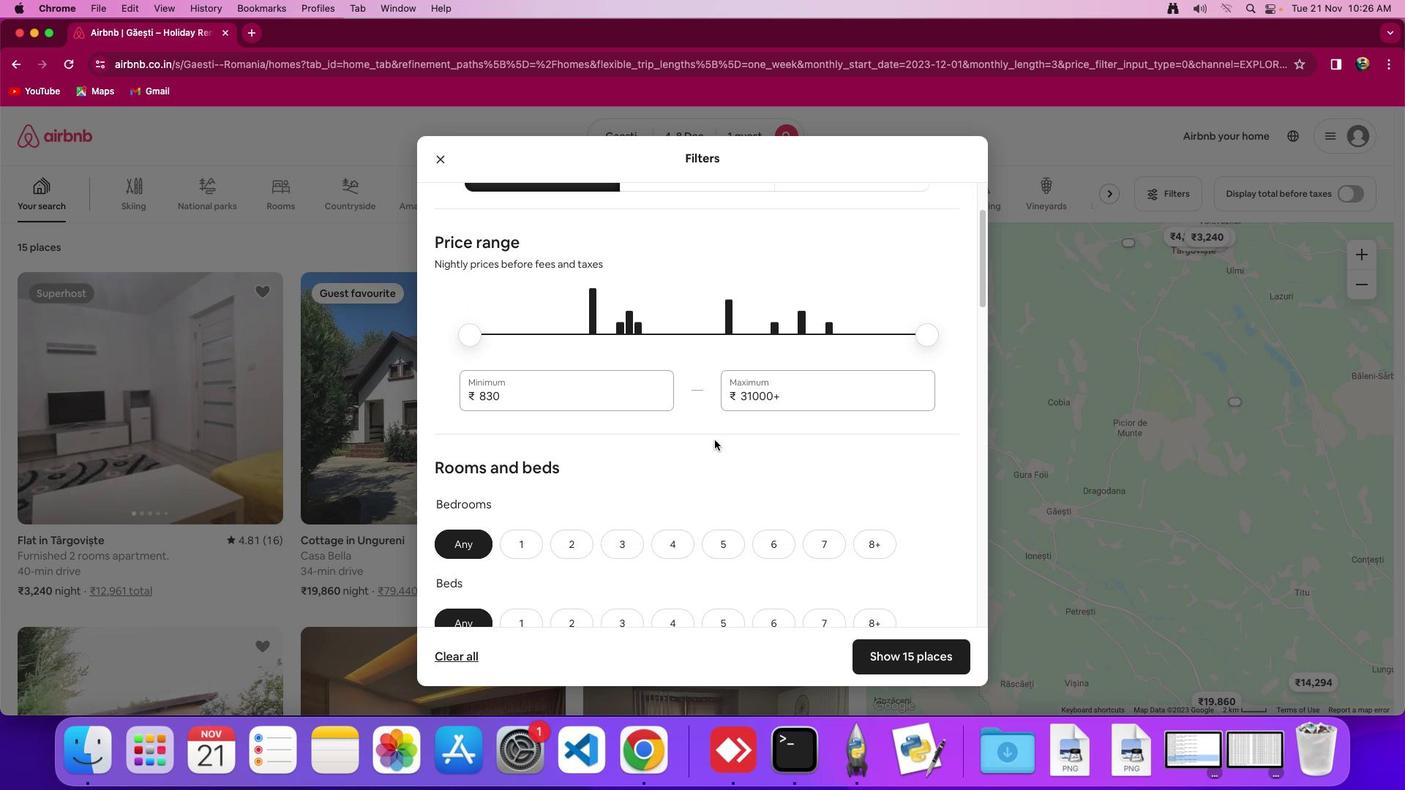 
Action: Mouse scrolled (715, 440) with delta (0, 0)
Screenshot: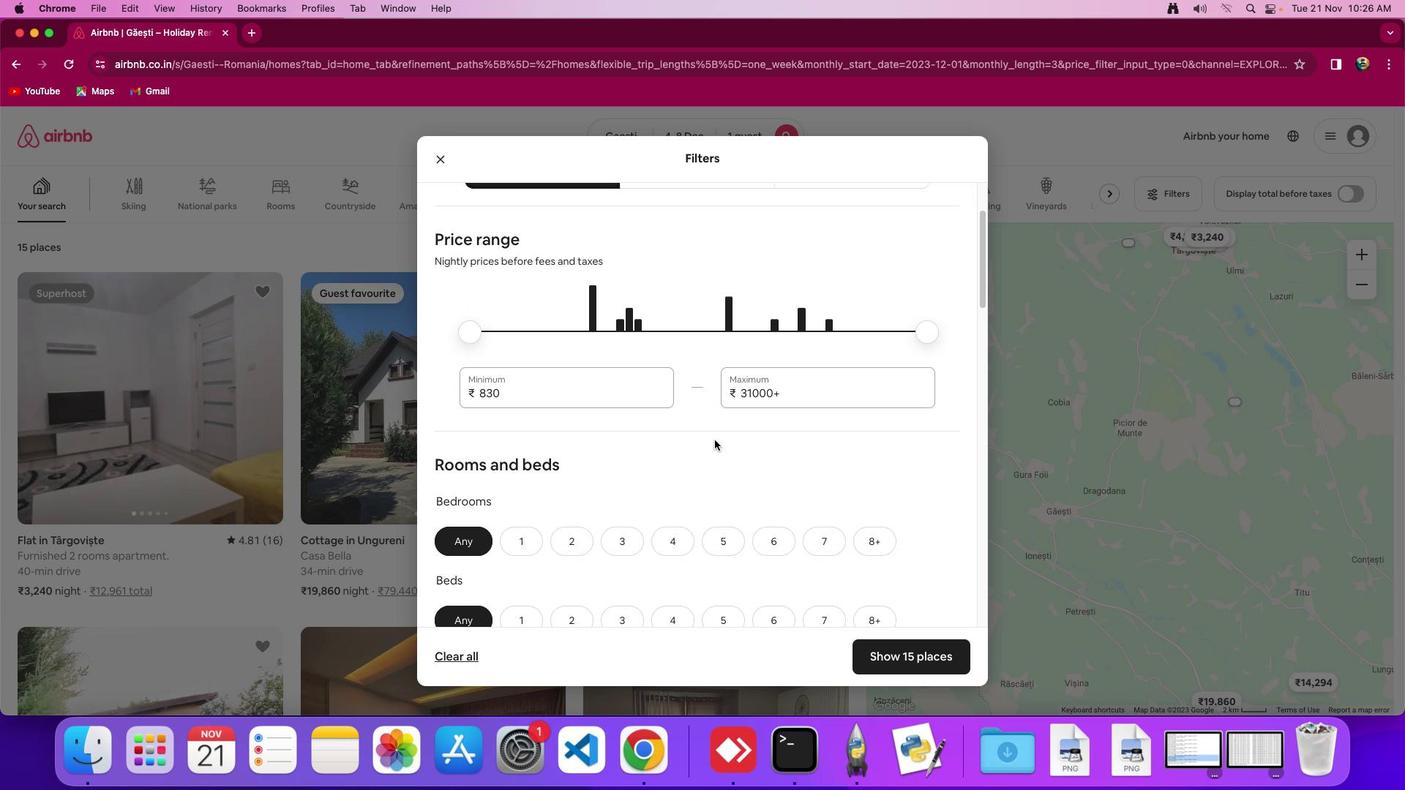 
Action: Mouse scrolled (715, 440) with delta (0, 0)
Screenshot: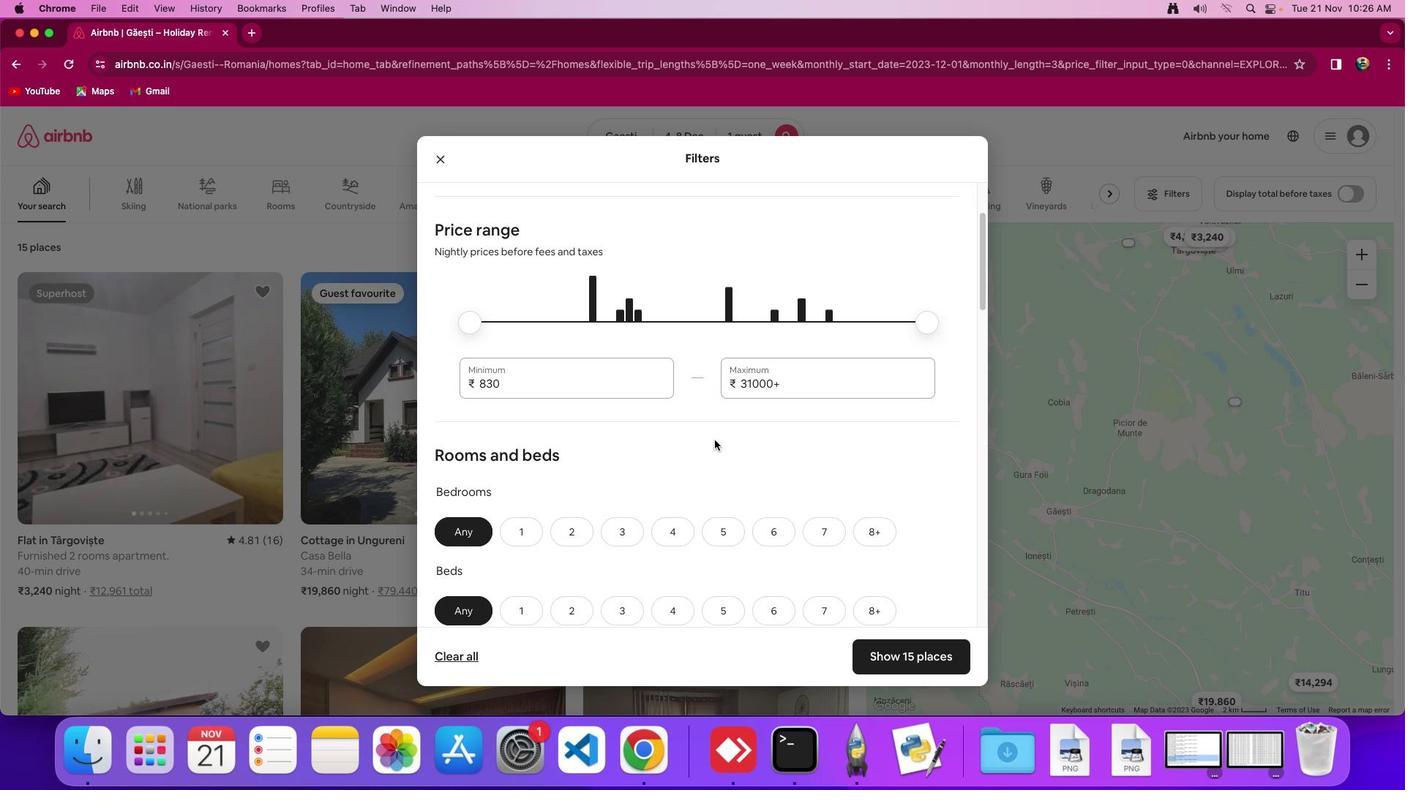 
Action: Mouse scrolled (715, 440) with delta (0, 0)
Screenshot: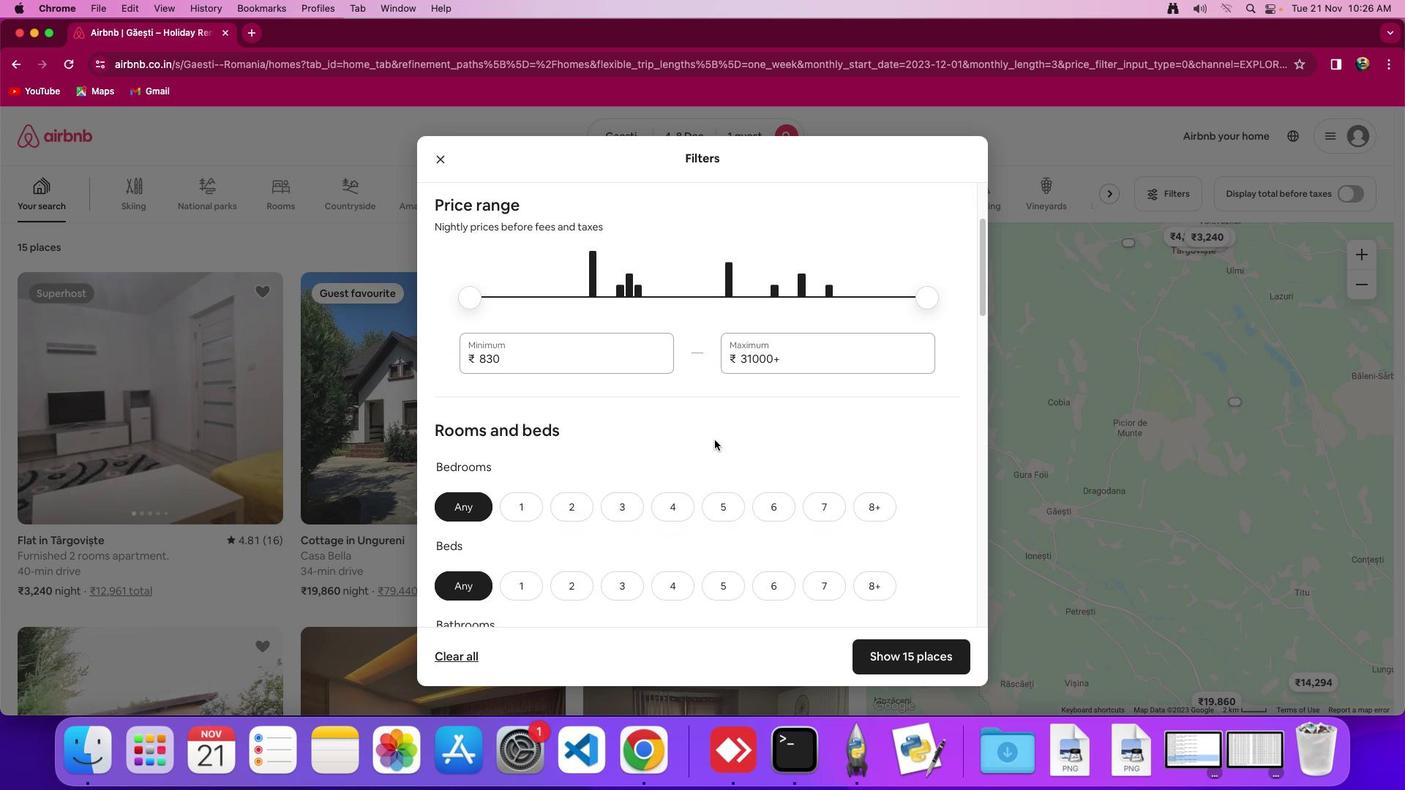 
Action: Mouse moved to (716, 440)
Screenshot: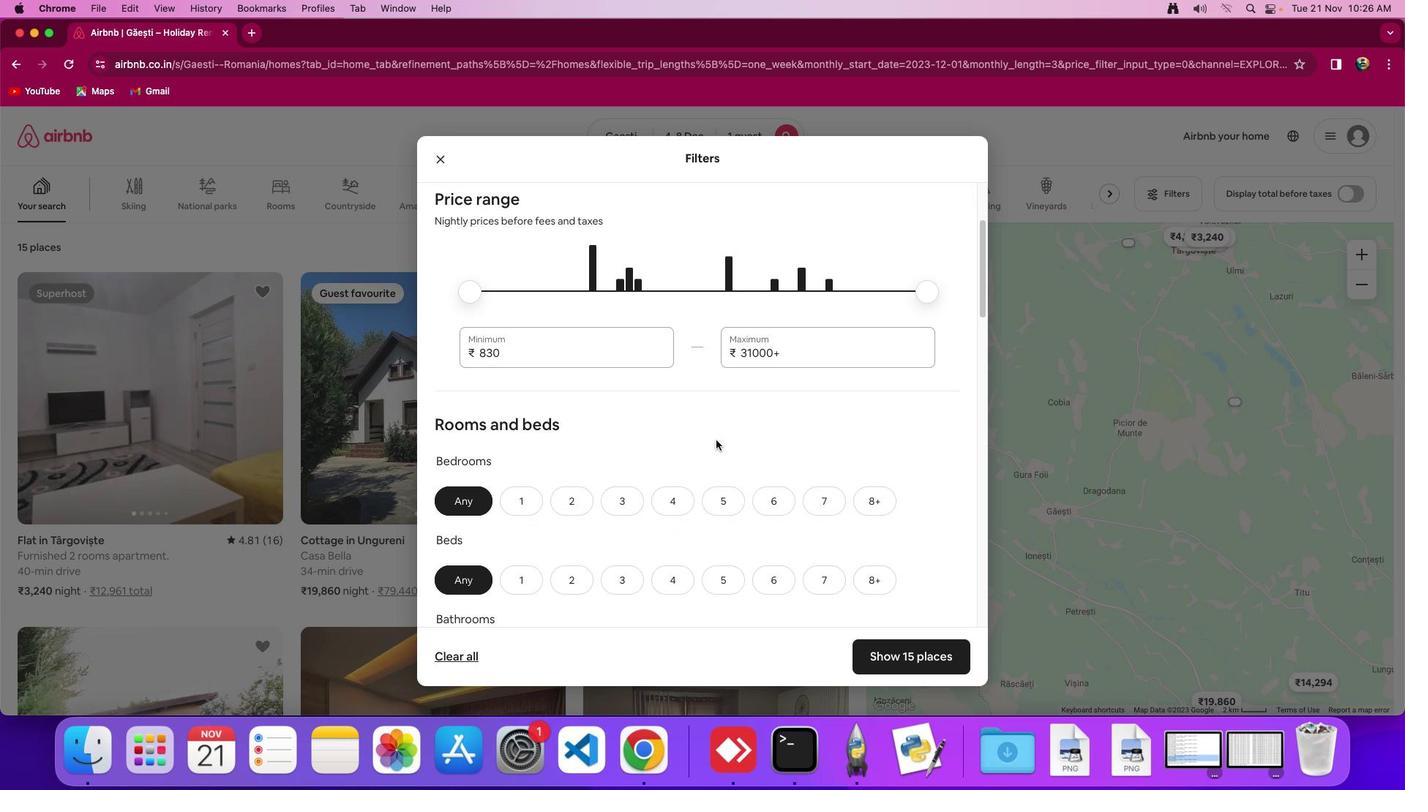 
Action: Mouse scrolled (716, 440) with delta (0, 0)
Screenshot: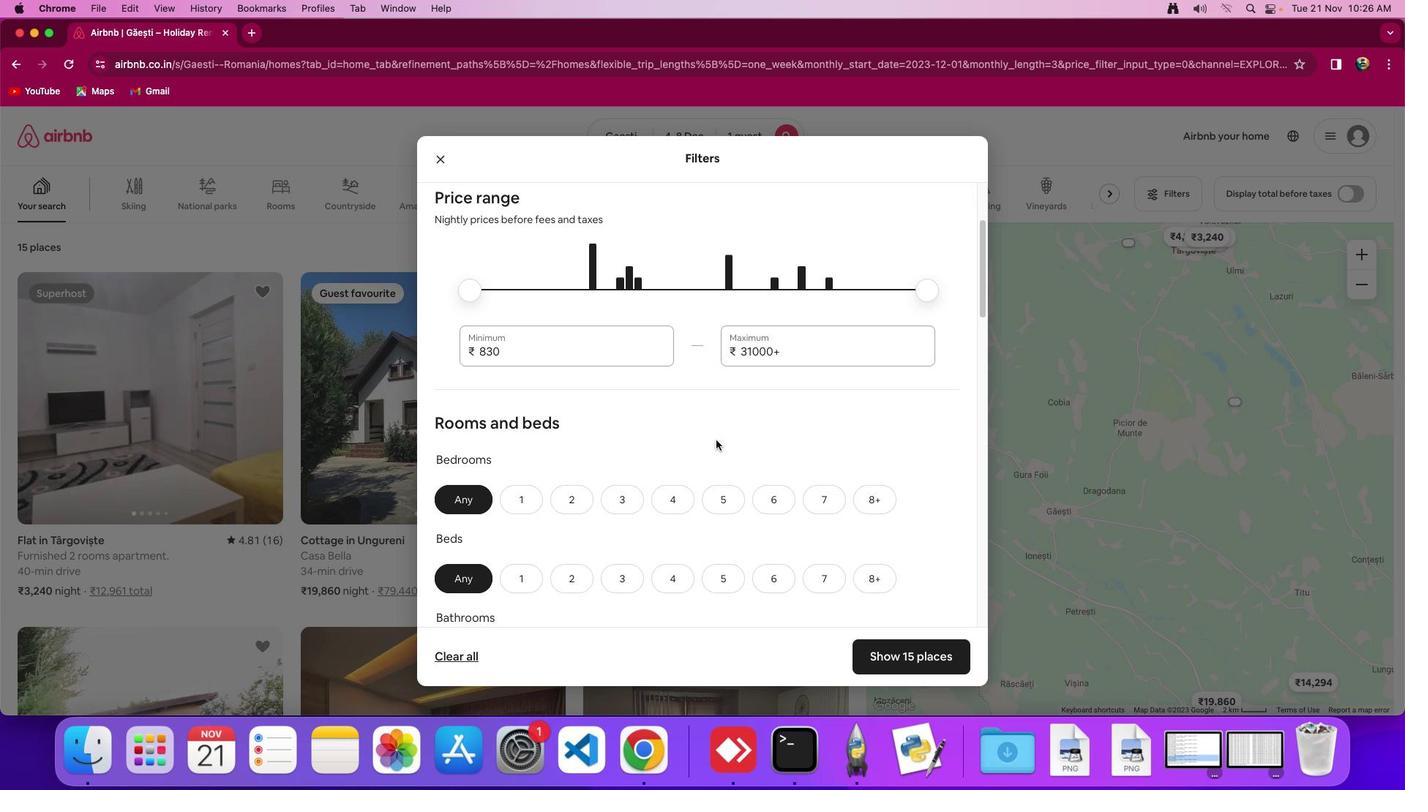 
Action: Mouse scrolled (716, 440) with delta (0, 0)
Screenshot: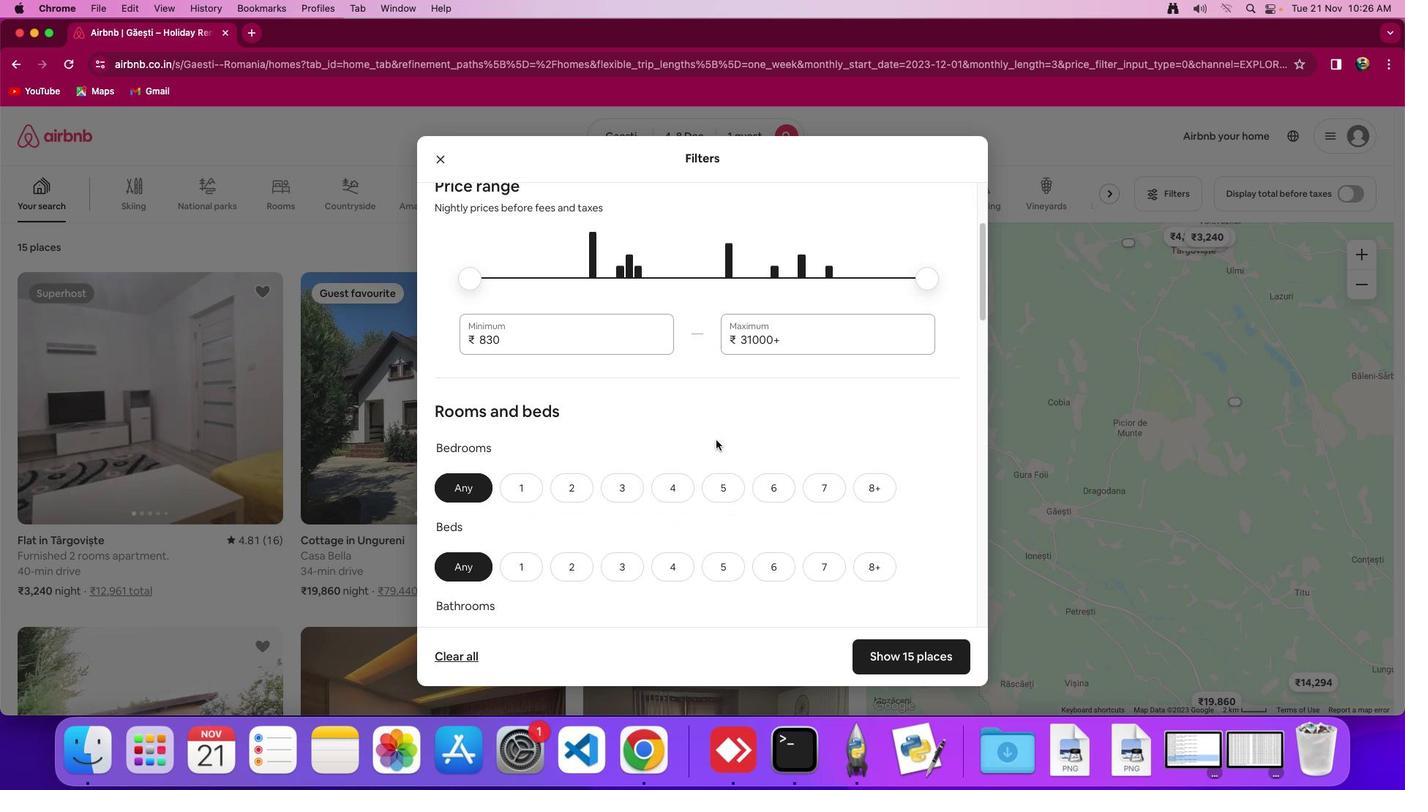 
Action: Mouse scrolled (716, 440) with delta (0, 0)
Screenshot: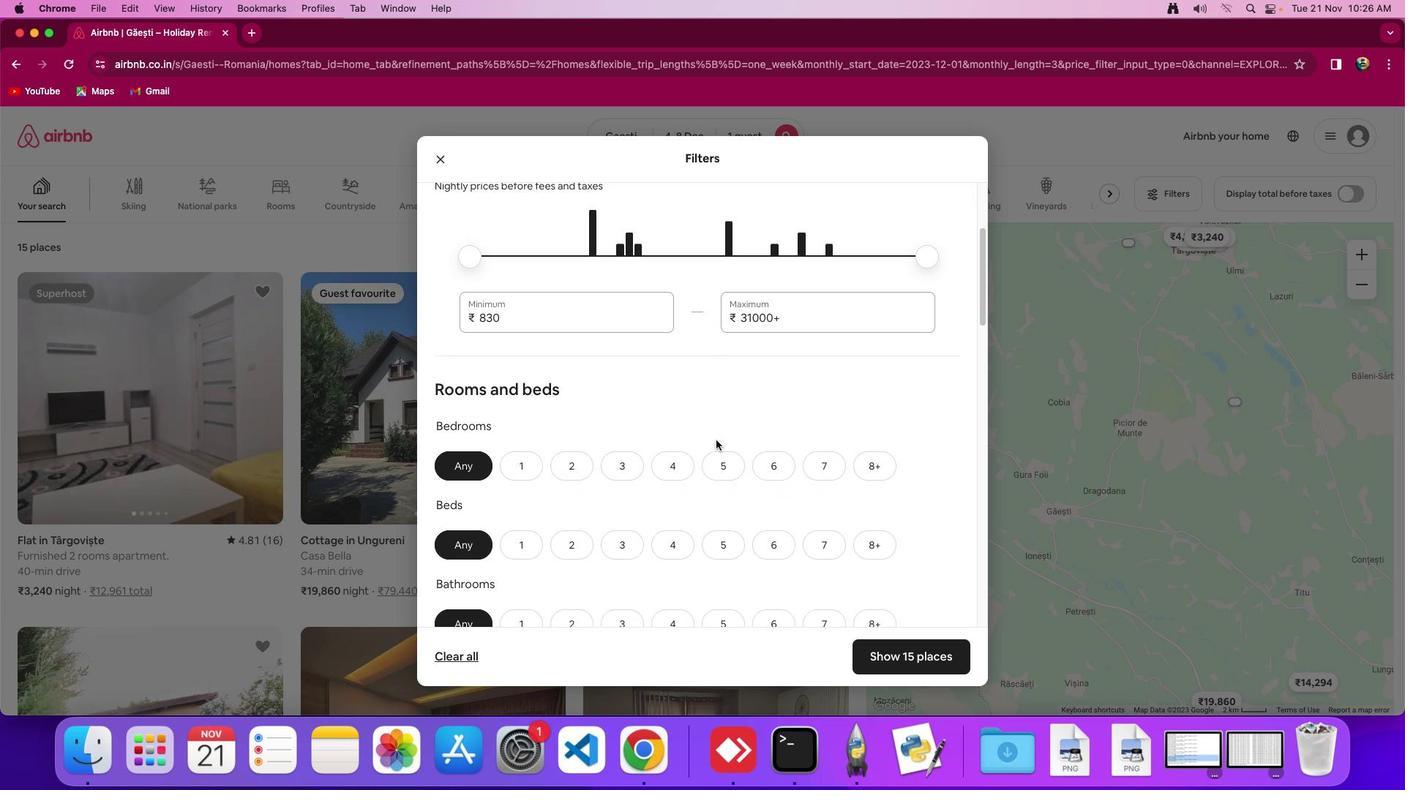 
Action: Mouse moved to (513, 447)
Screenshot: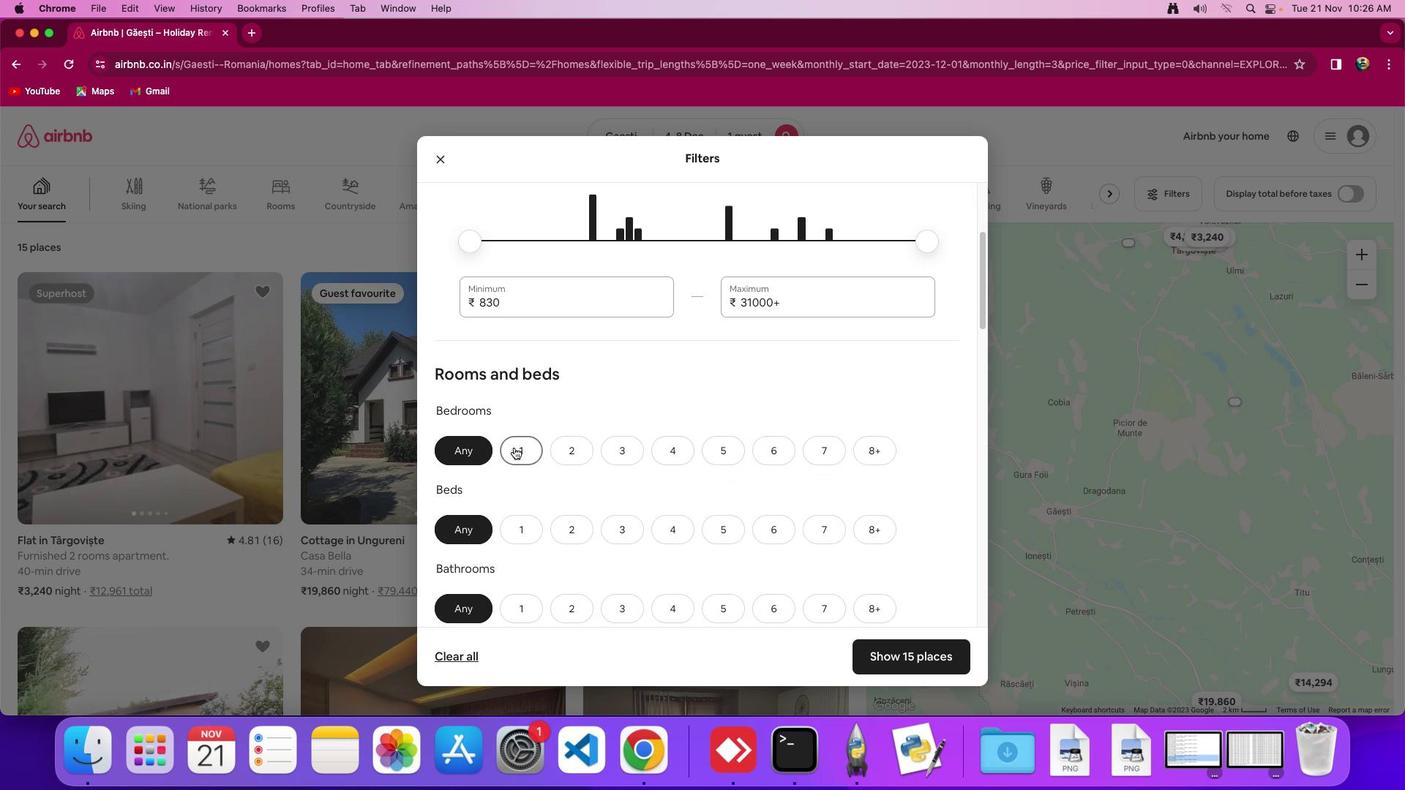 
Action: Mouse pressed left at (513, 447)
Screenshot: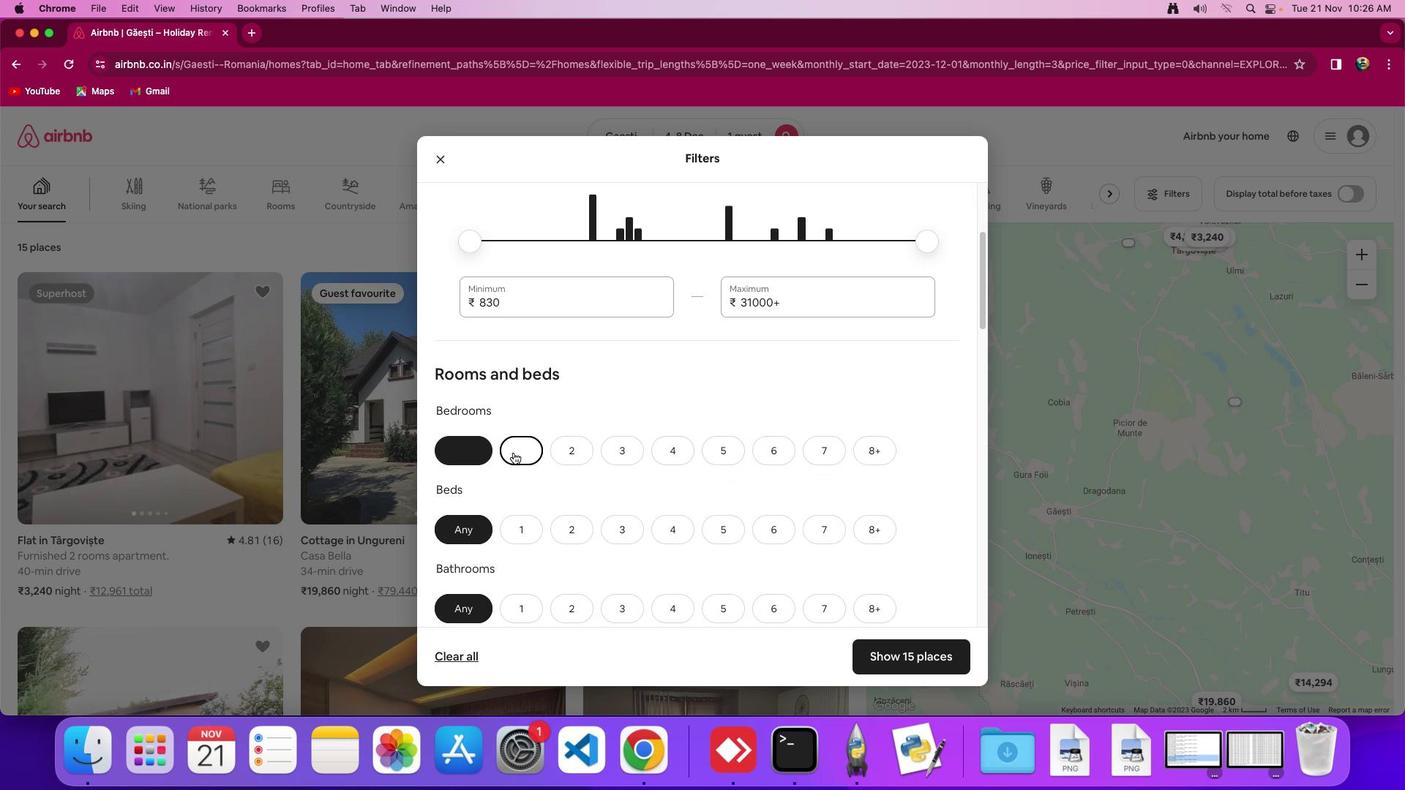 
Action: Mouse moved to (518, 535)
Screenshot: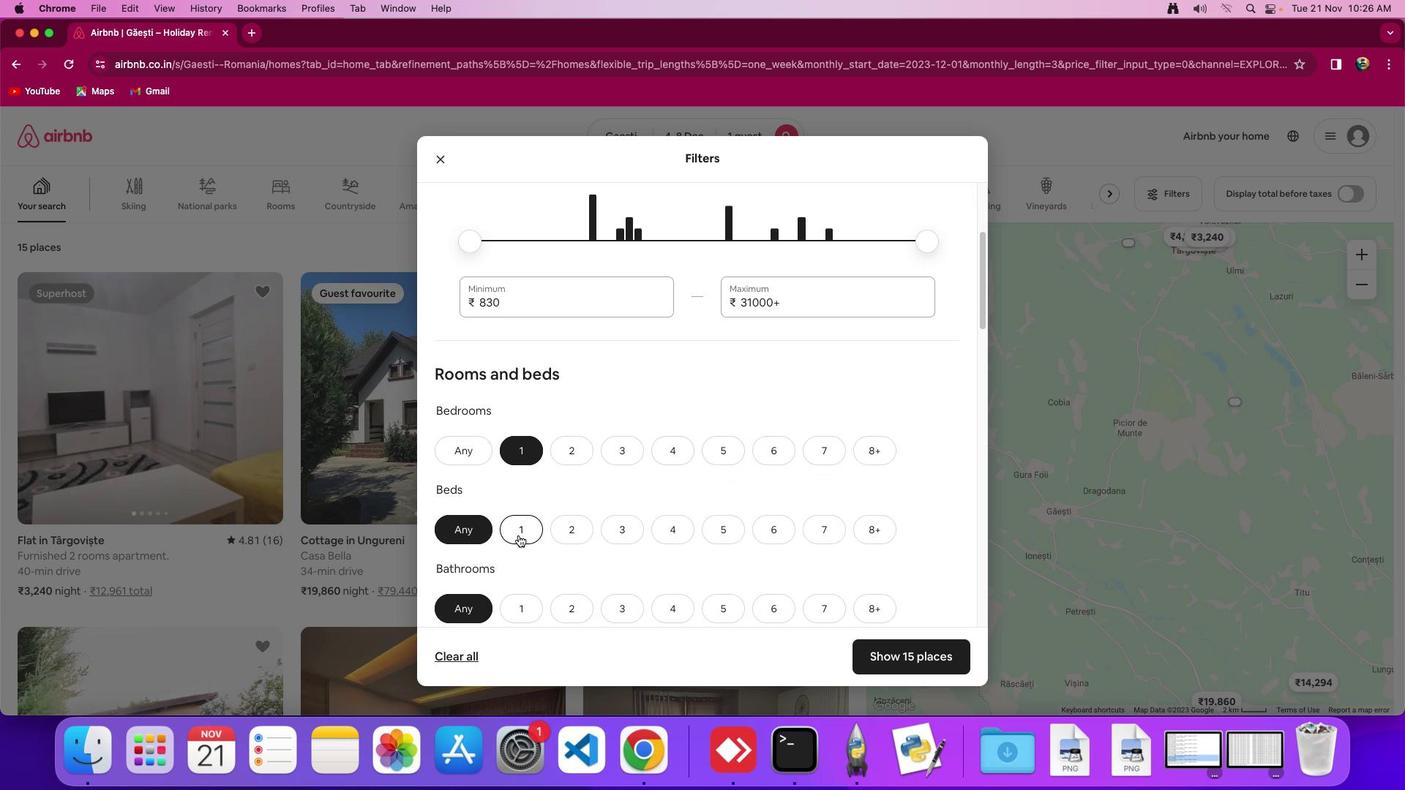 
Action: Mouse pressed left at (518, 535)
Screenshot: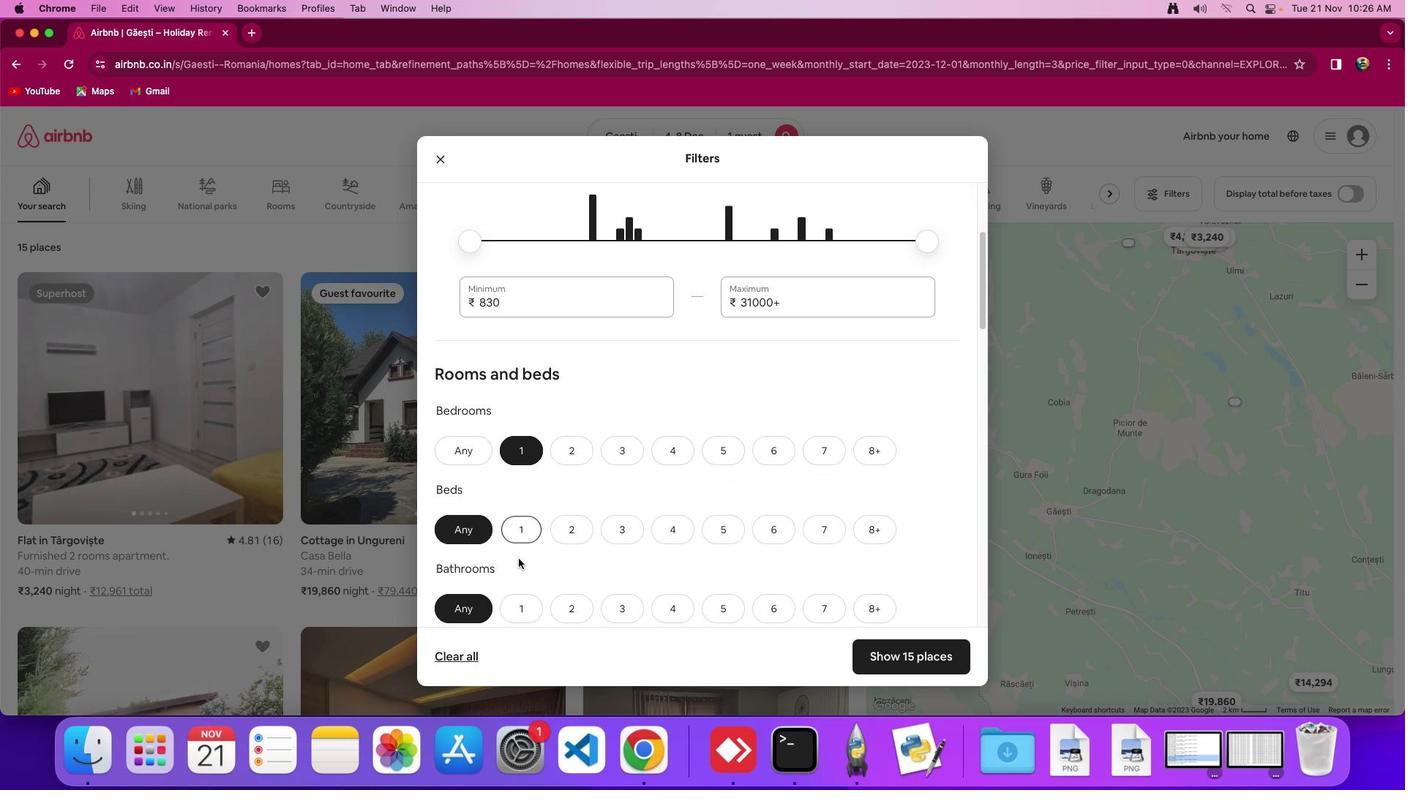 
Action: Mouse moved to (524, 619)
Screenshot: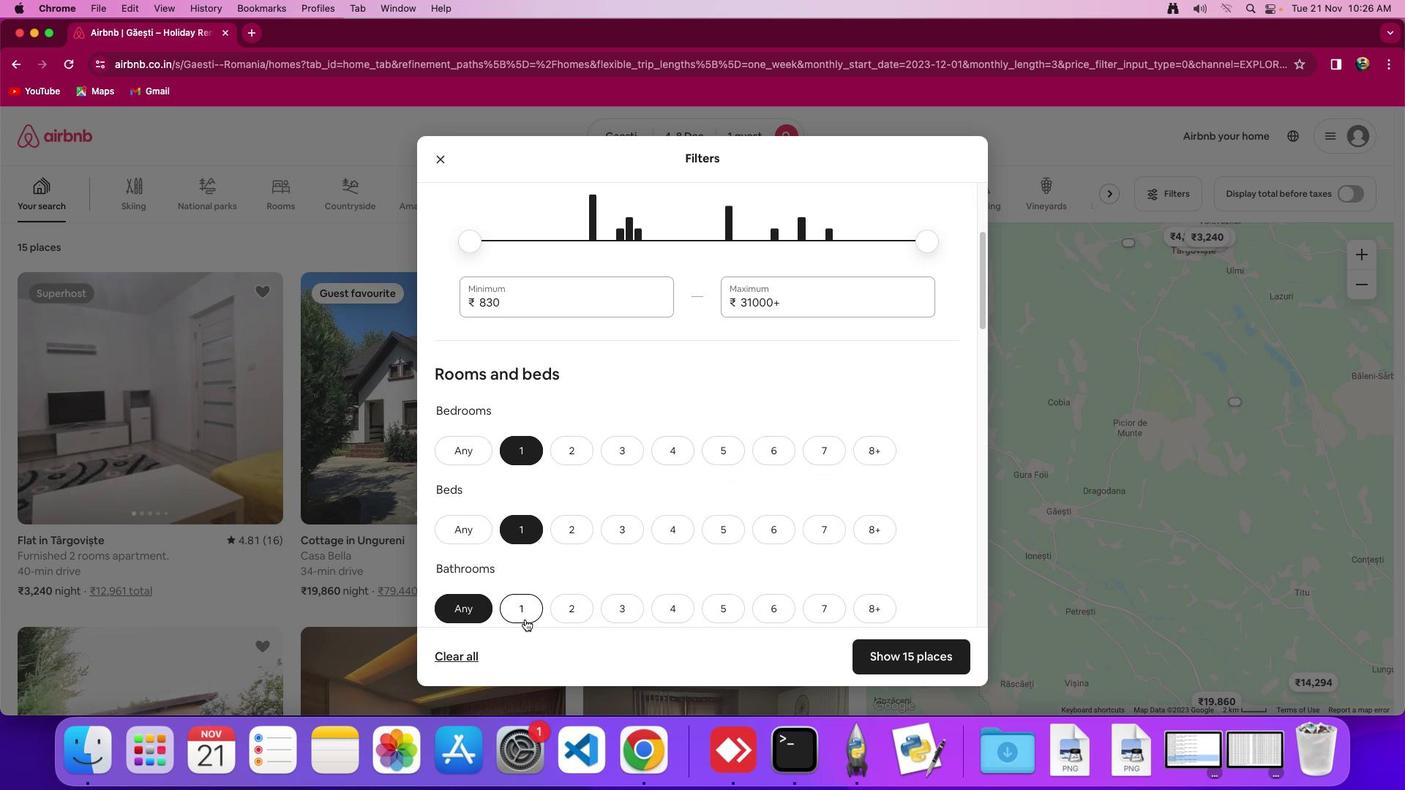 
Action: Mouse pressed left at (524, 619)
Screenshot: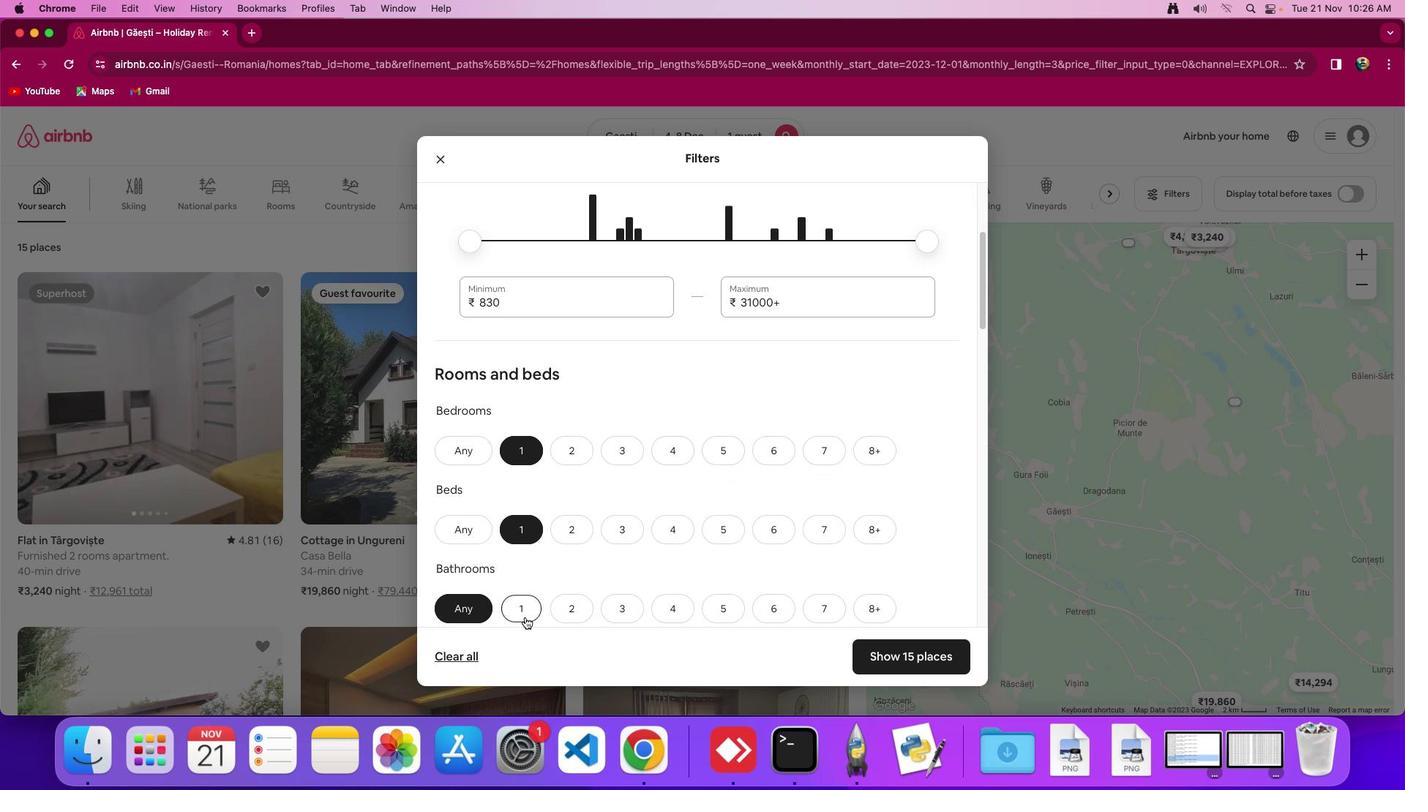 
Action: Mouse moved to (692, 557)
Screenshot: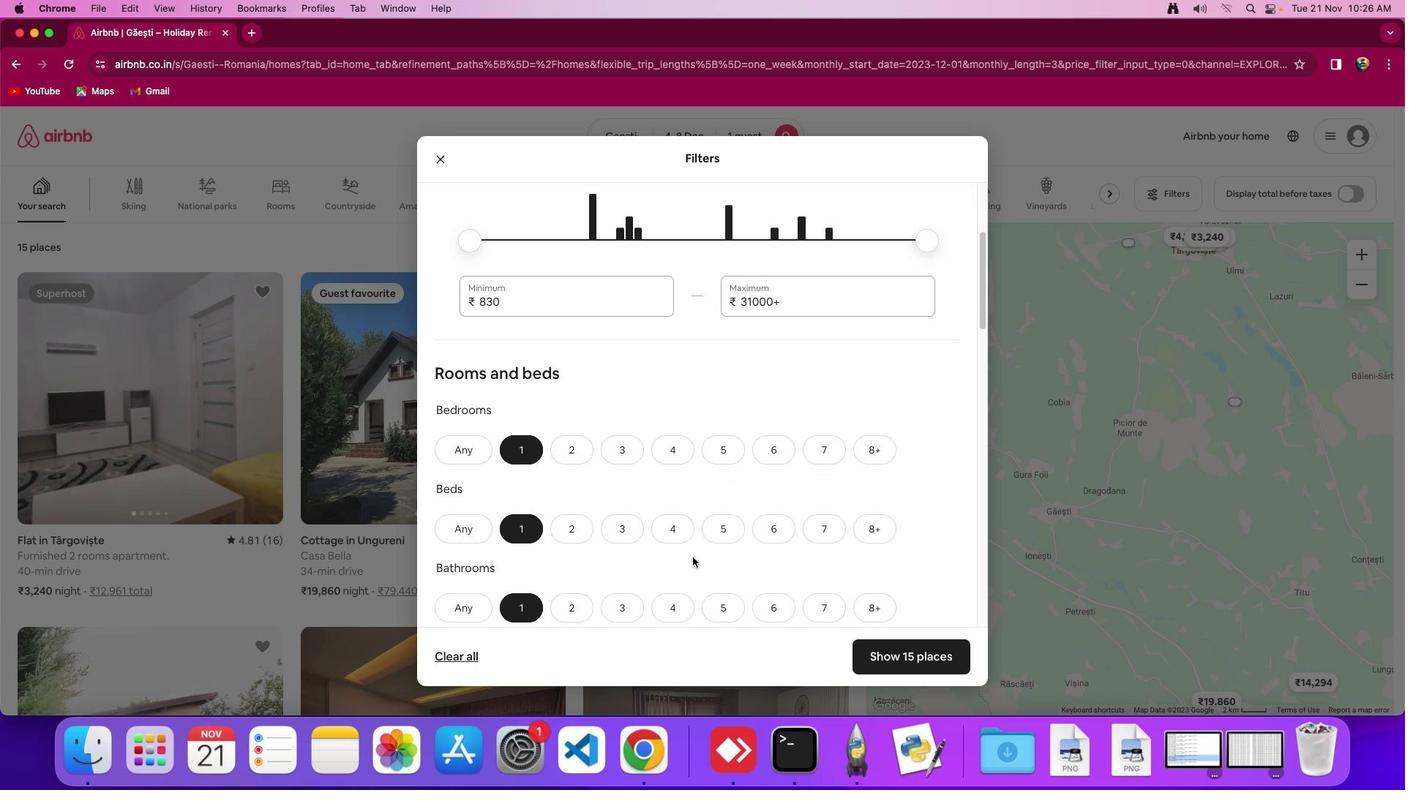 
Action: Mouse scrolled (692, 557) with delta (0, 0)
Screenshot: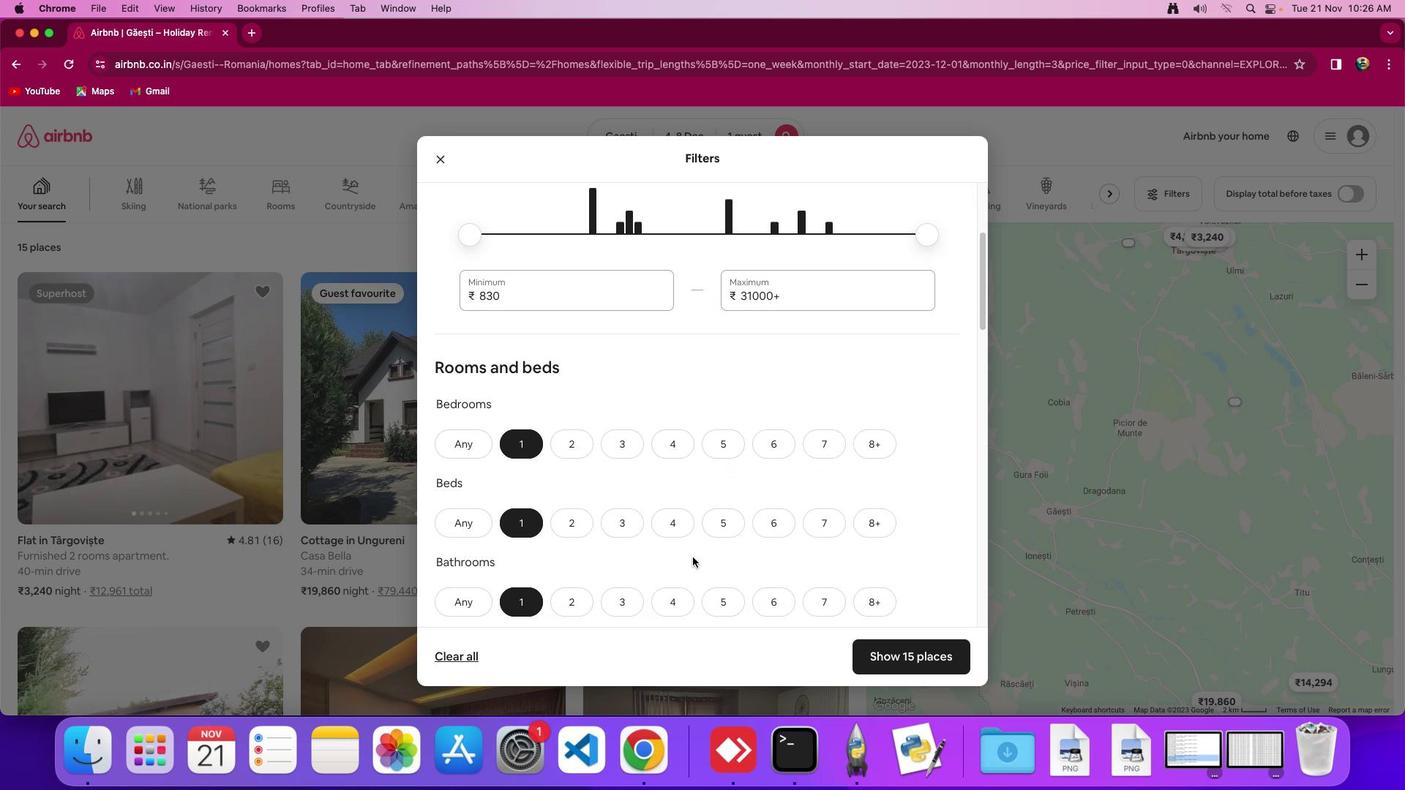 
Action: Mouse scrolled (692, 557) with delta (0, 0)
Screenshot: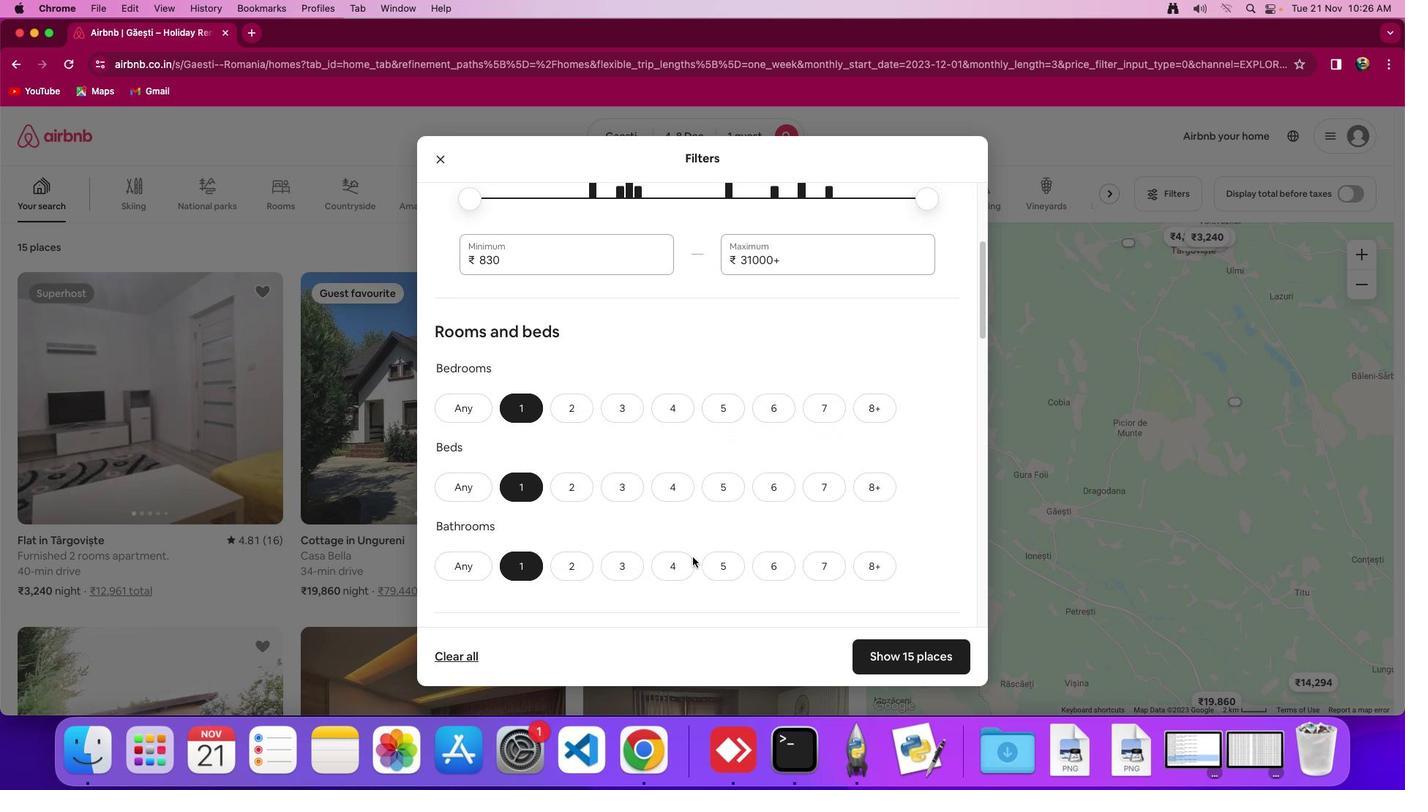 
Action: Mouse scrolled (692, 557) with delta (0, -2)
Screenshot: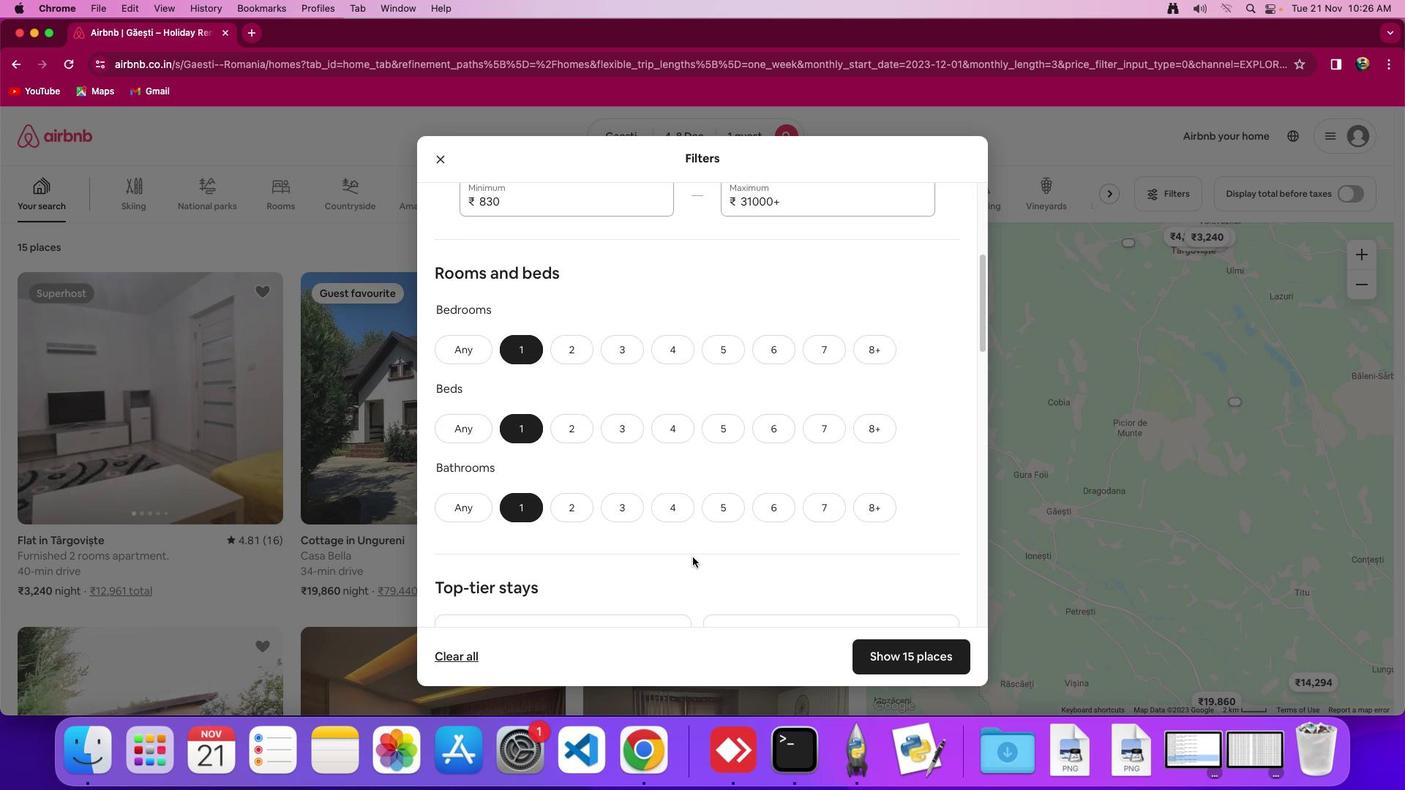 
Action: Mouse scrolled (692, 557) with delta (0, 0)
Screenshot: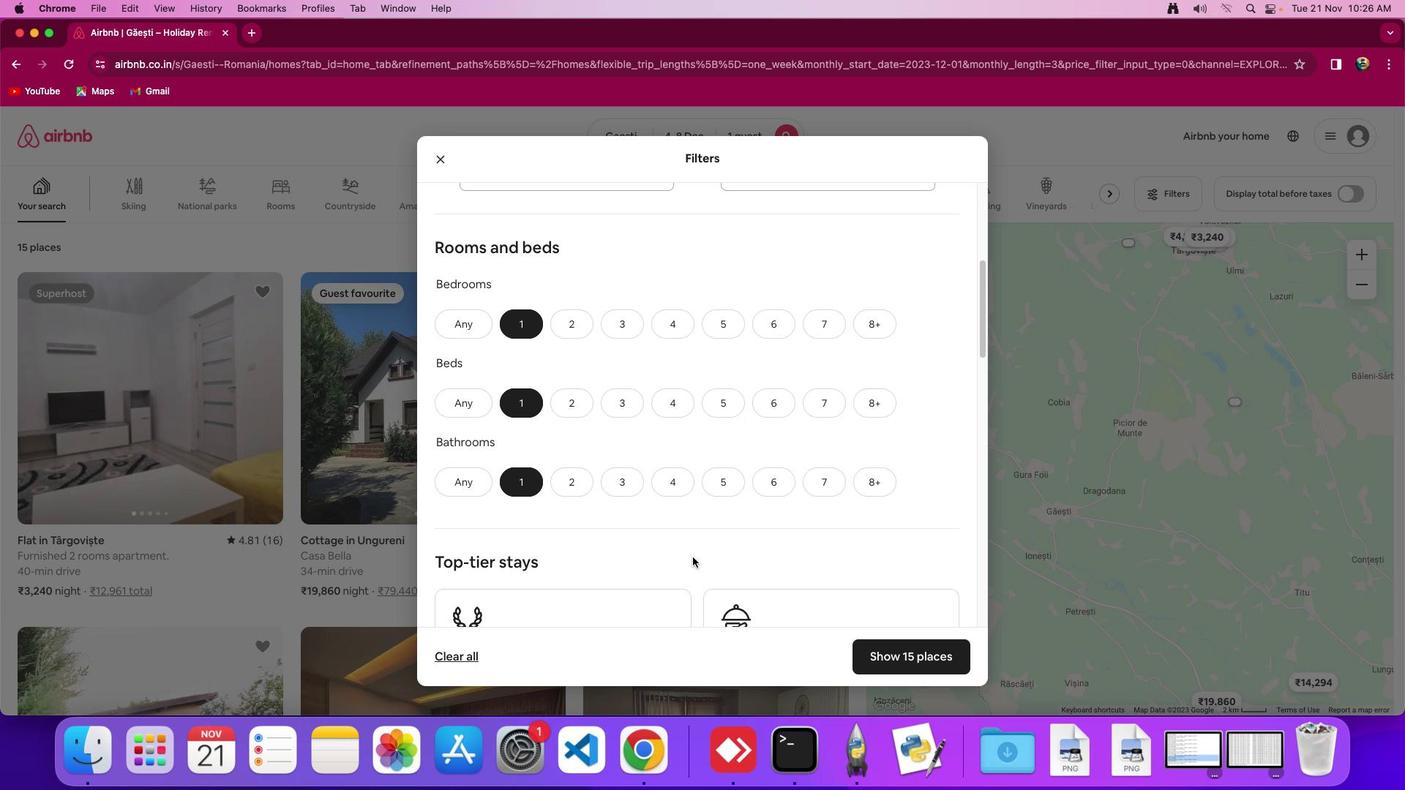 
Action: Mouse scrolled (692, 557) with delta (0, 0)
Screenshot: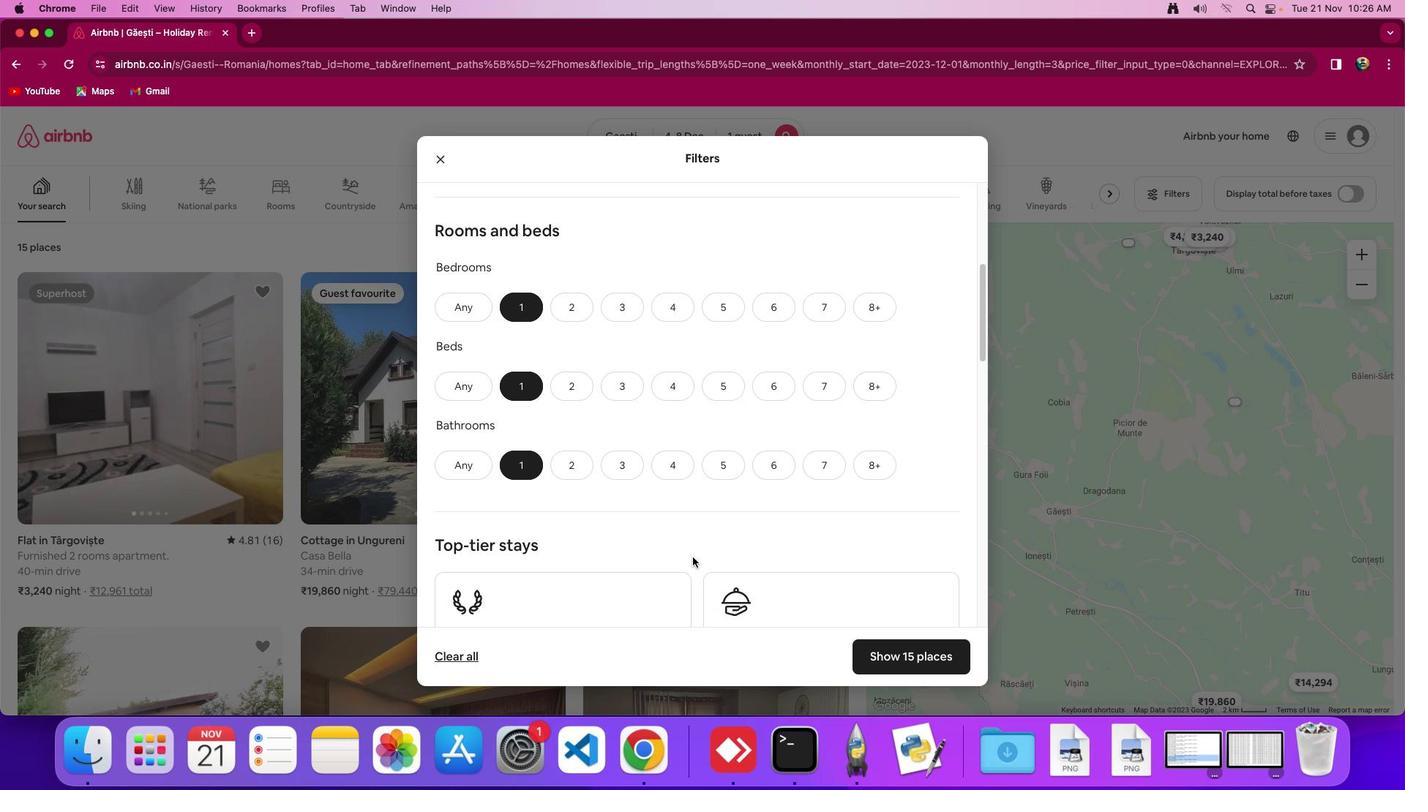 
Action: Mouse scrolled (692, 557) with delta (0, 0)
Screenshot: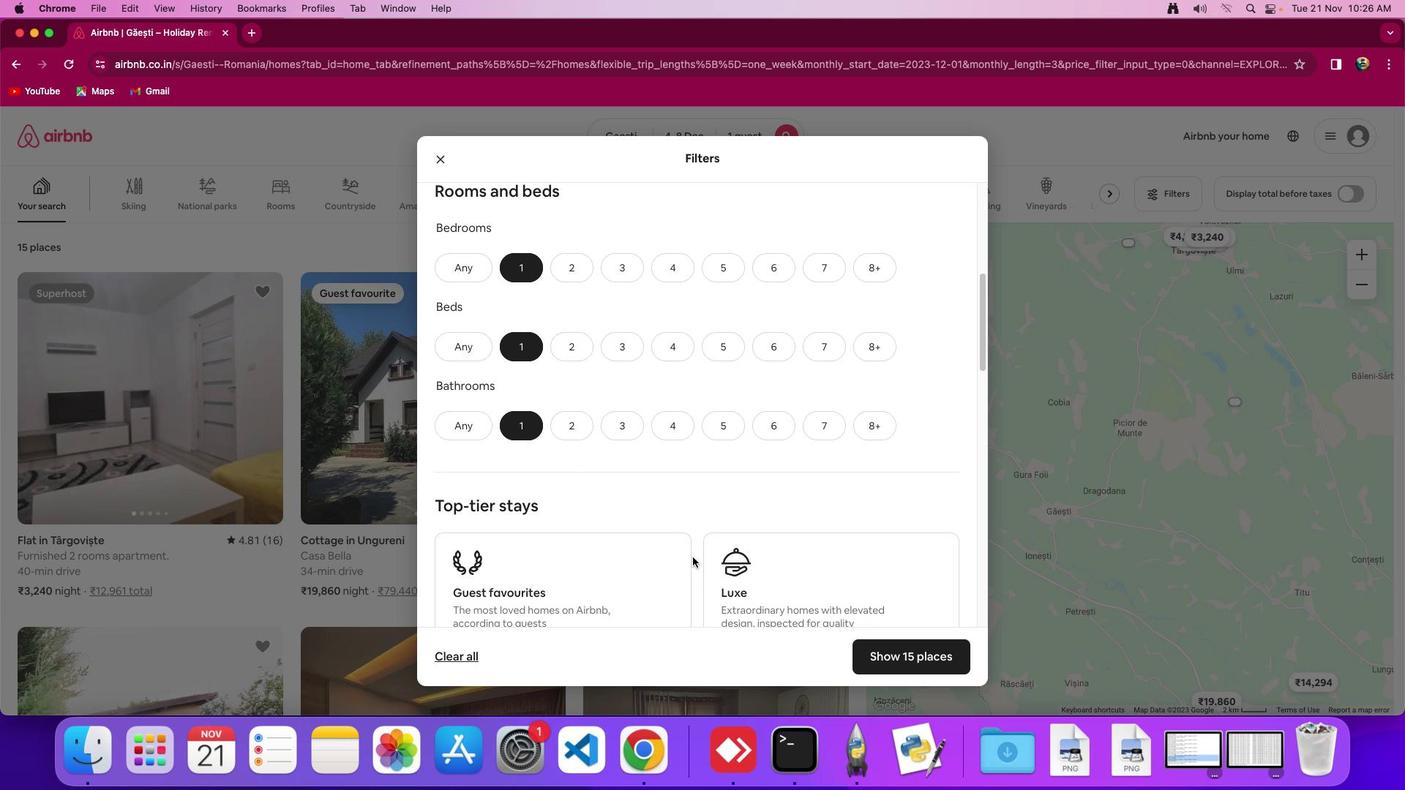 
Action: Mouse moved to (692, 557)
Screenshot: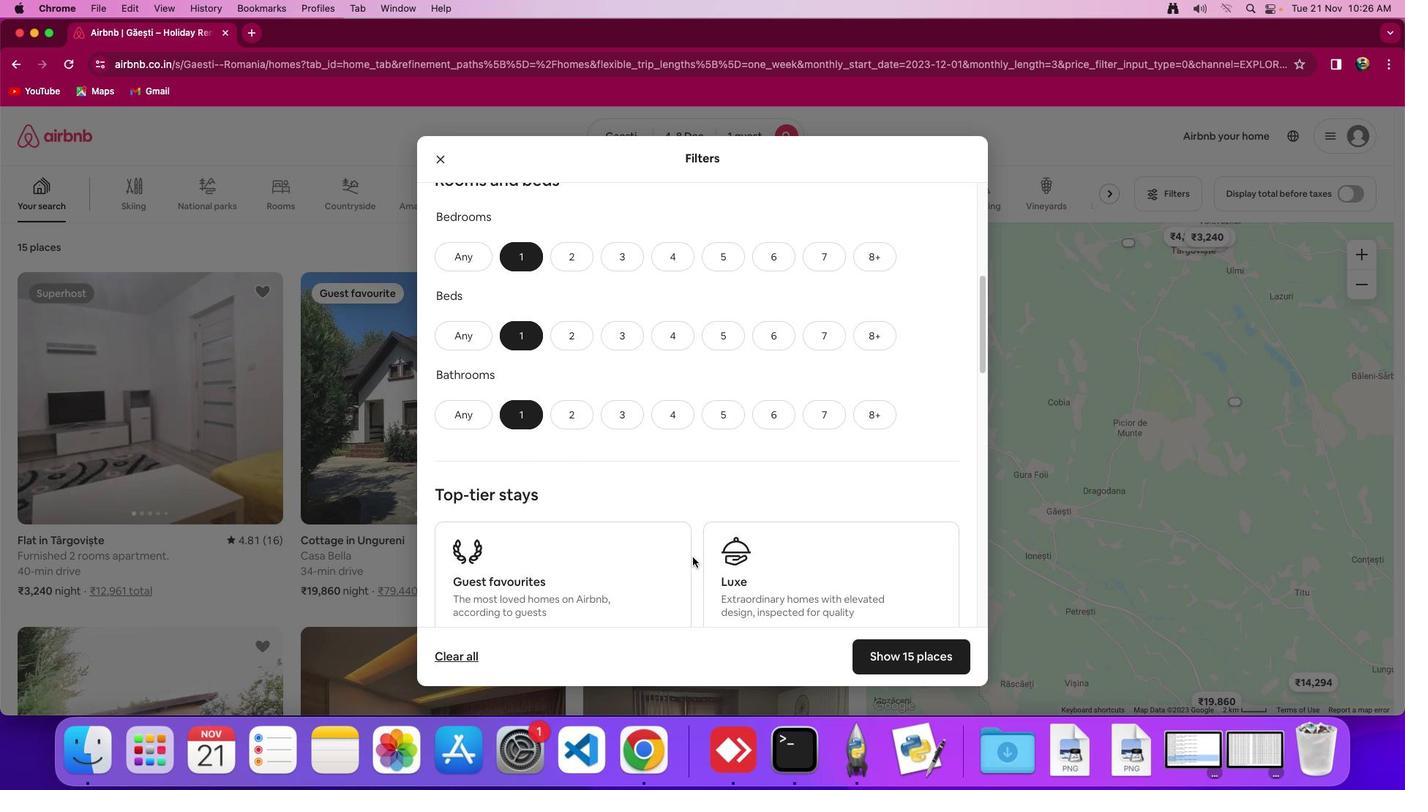 
Action: Mouse scrolled (692, 557) with delta (0, 0)
Screenshot: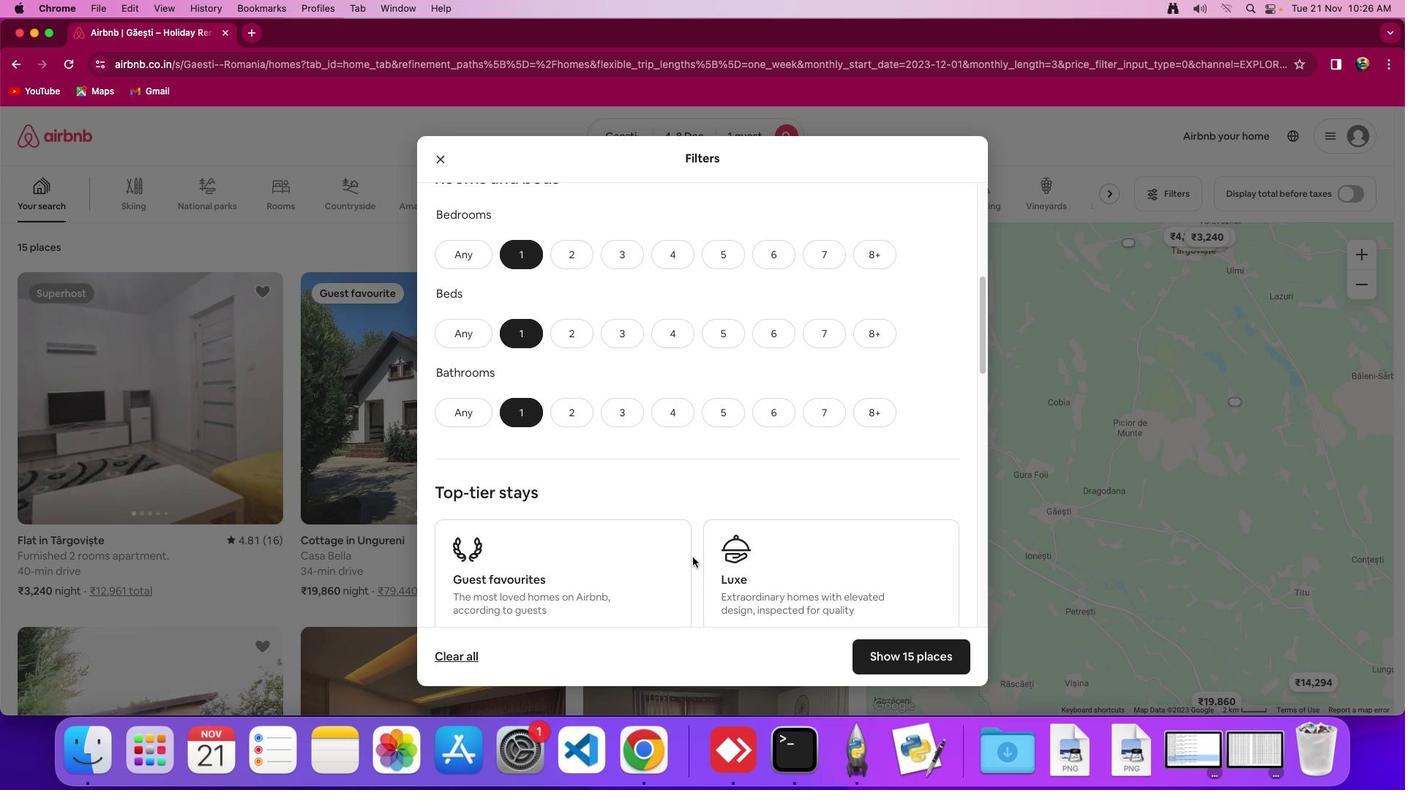 
Action: Mouse scrolled (692, 557) with delta (0, 0)
Screenshot: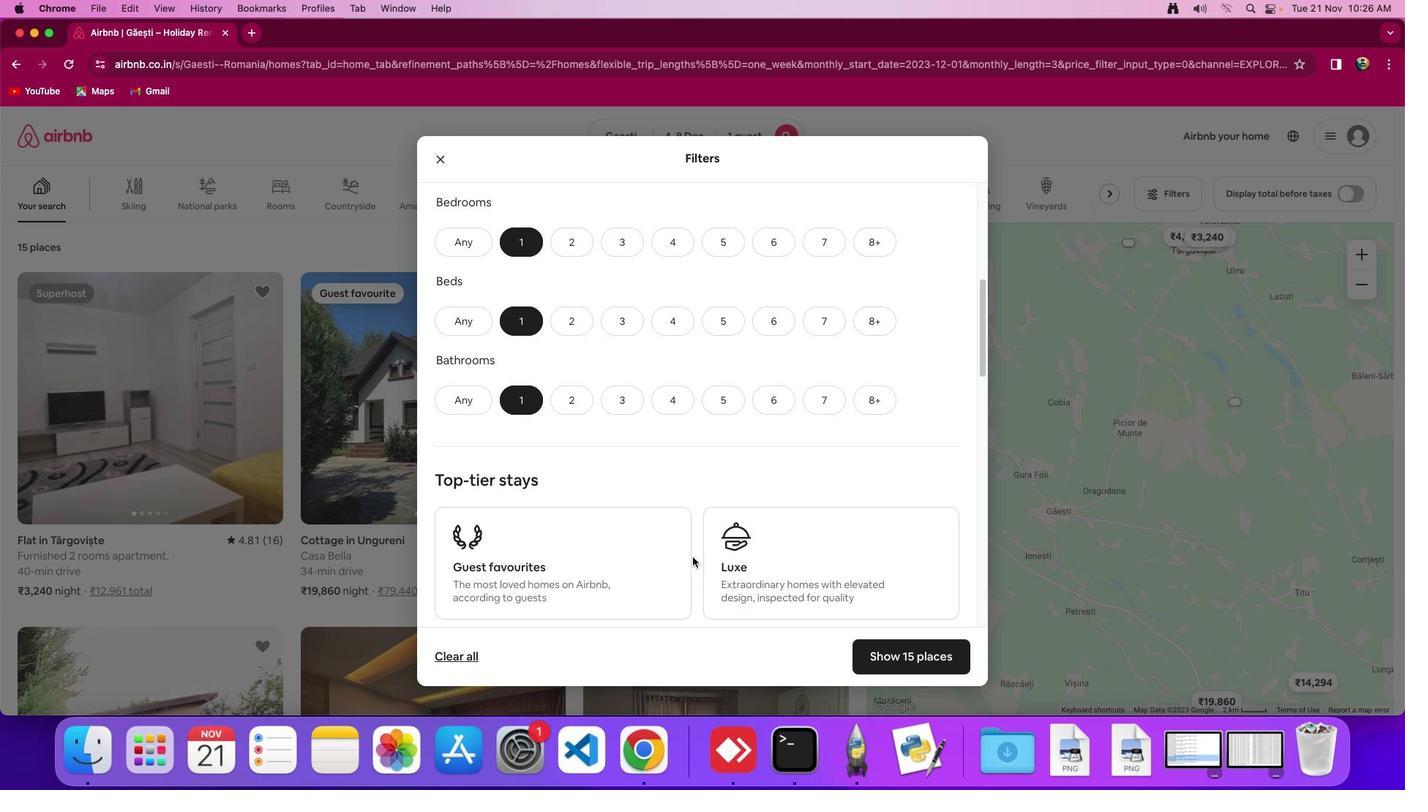 
Action: Mouse moved to (693, 557)
Screenshot: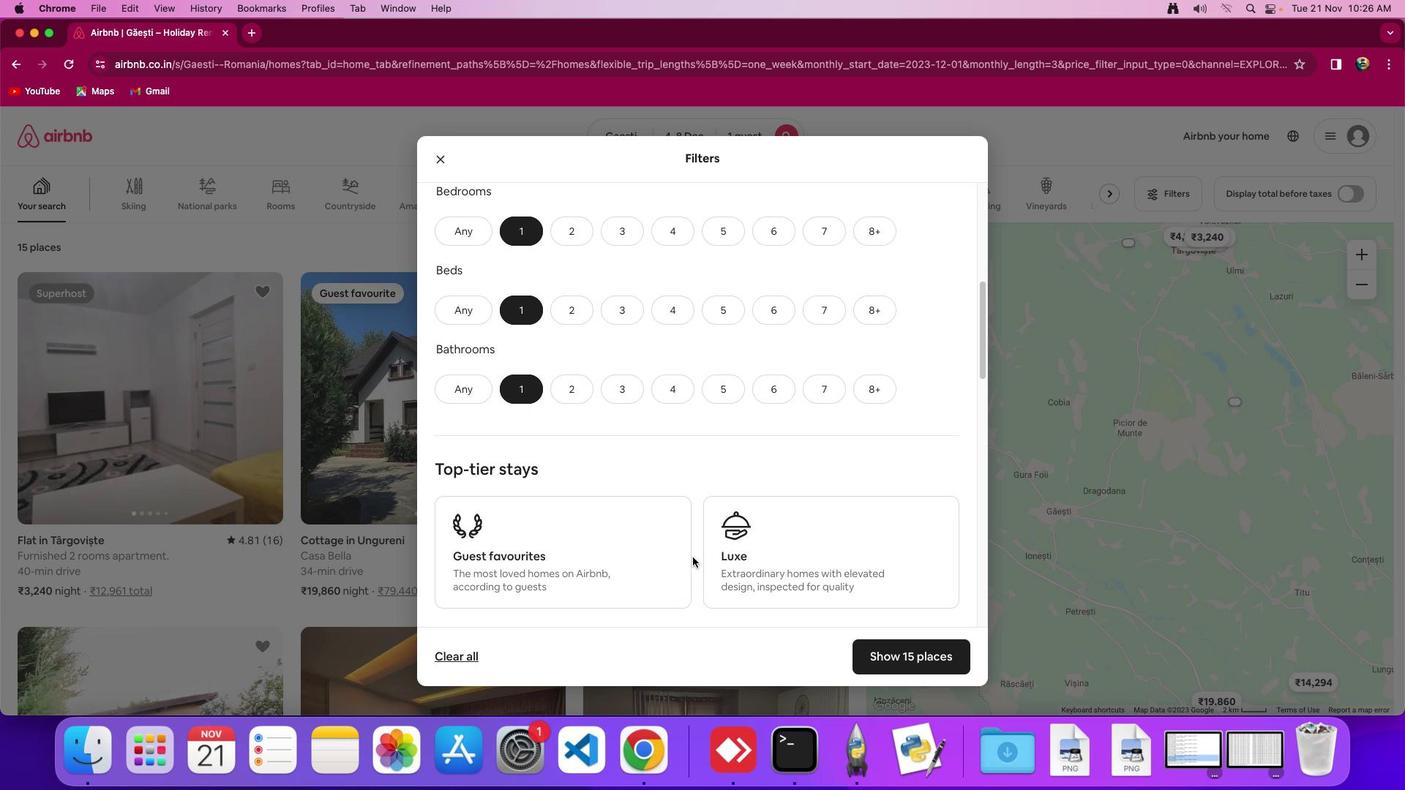 
Action: Mouse scrolled (693, 557) with delta (0, 0)
Screenshot: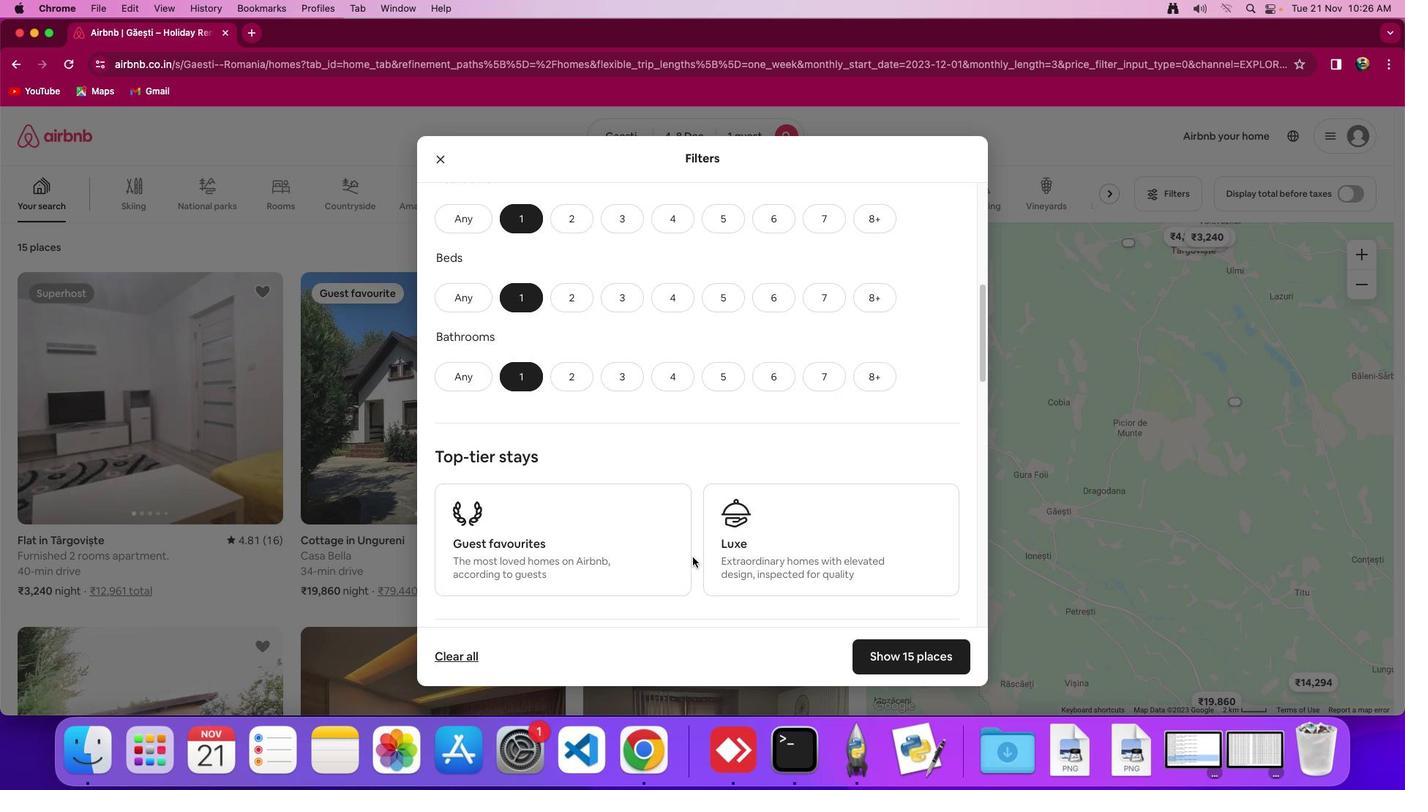 
Action: Mouse moved to (693, 557)
Screenshot: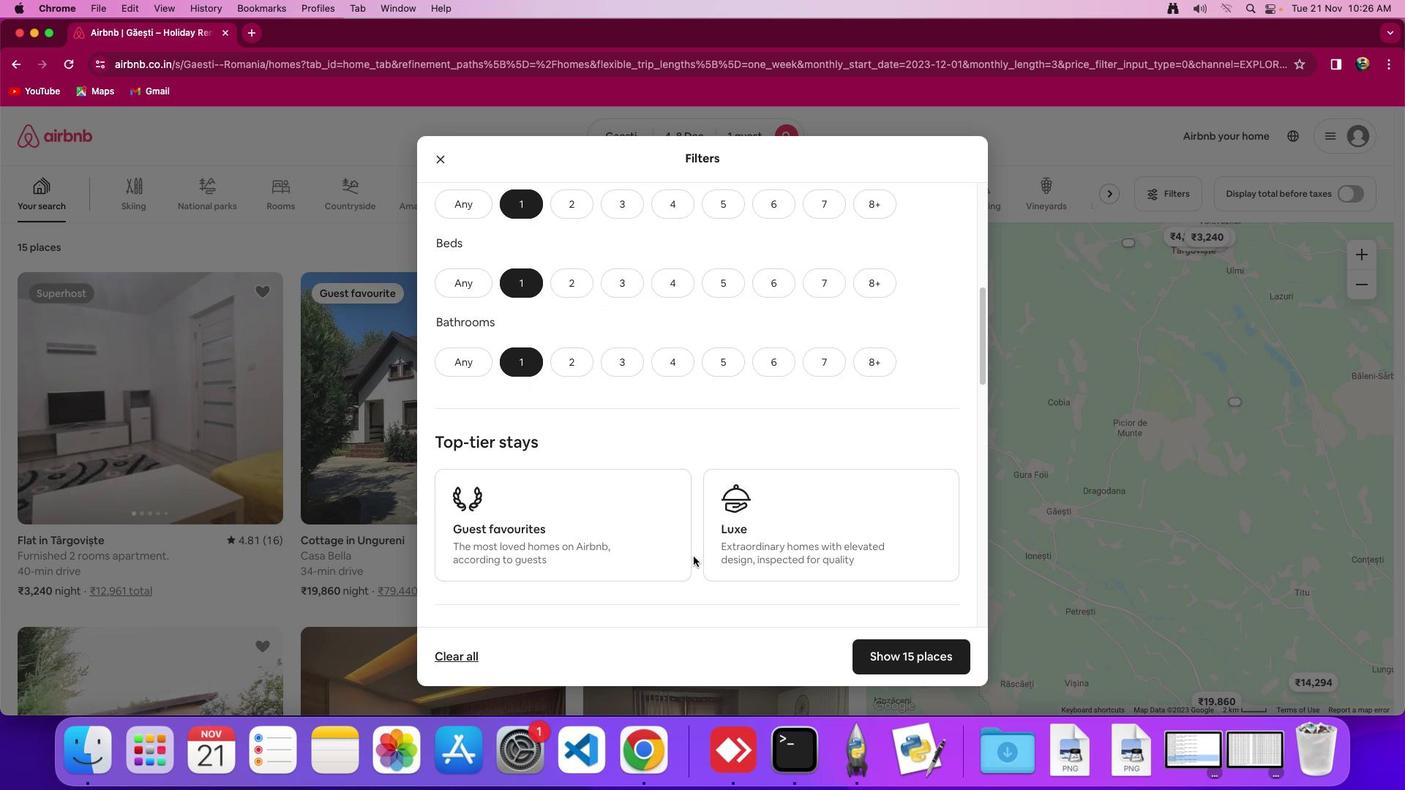 
Action: Mouse scrolled (693, 557) with delta (0, 0)
Screenshot: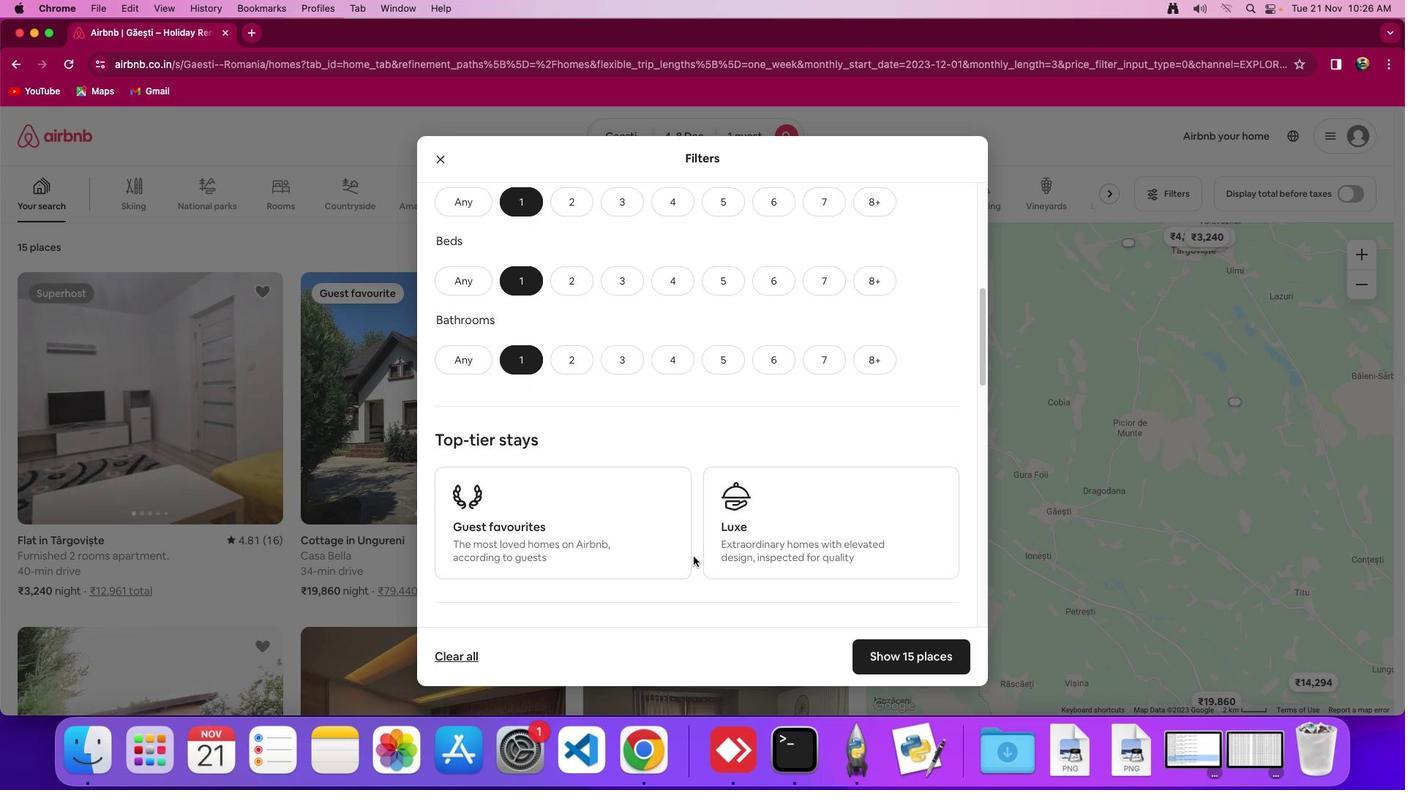 
Action: Mouse scrolled (693, 557) with delta (0, 0)
Screenshot: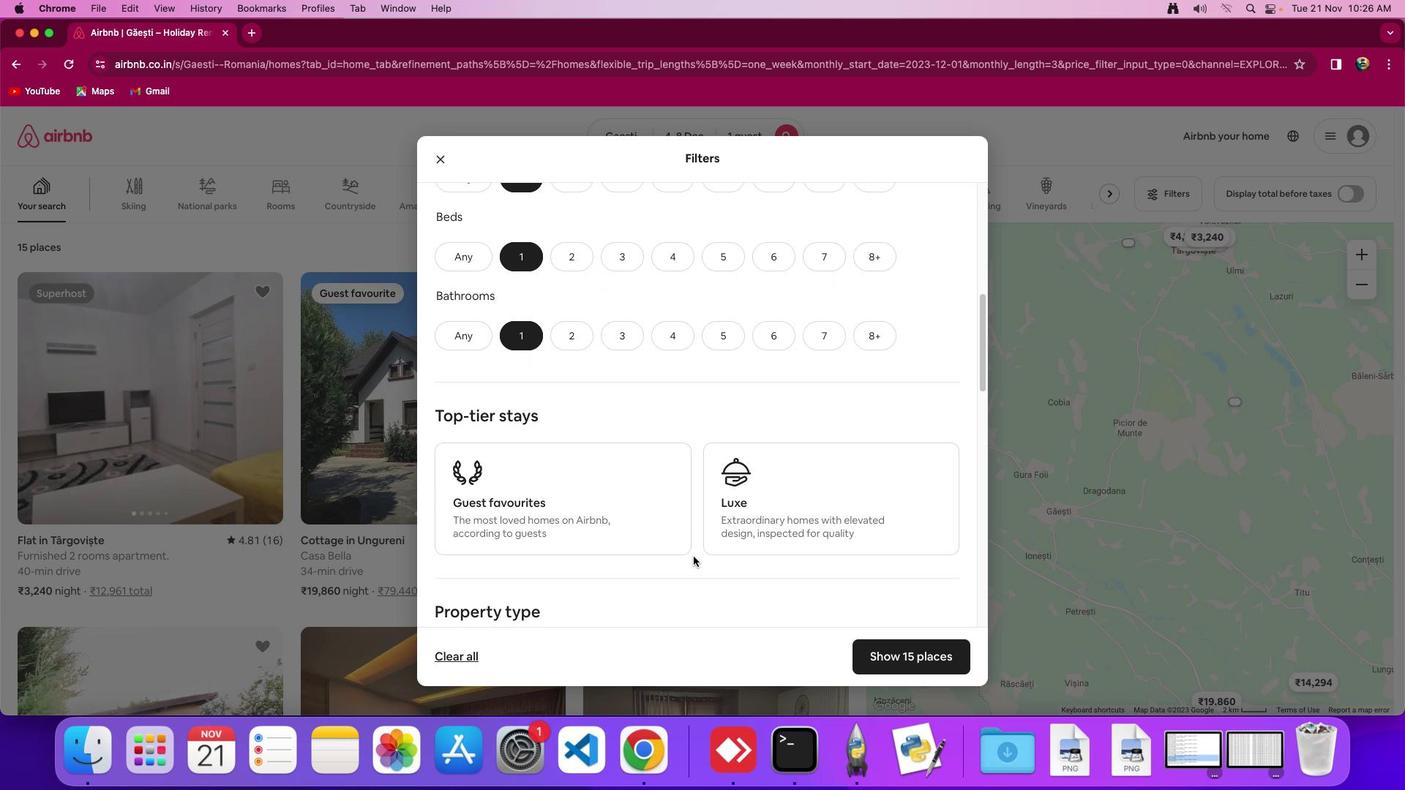 
Action: Mouse scrolled (693, 557) with delta (0, -1)
Screenshot: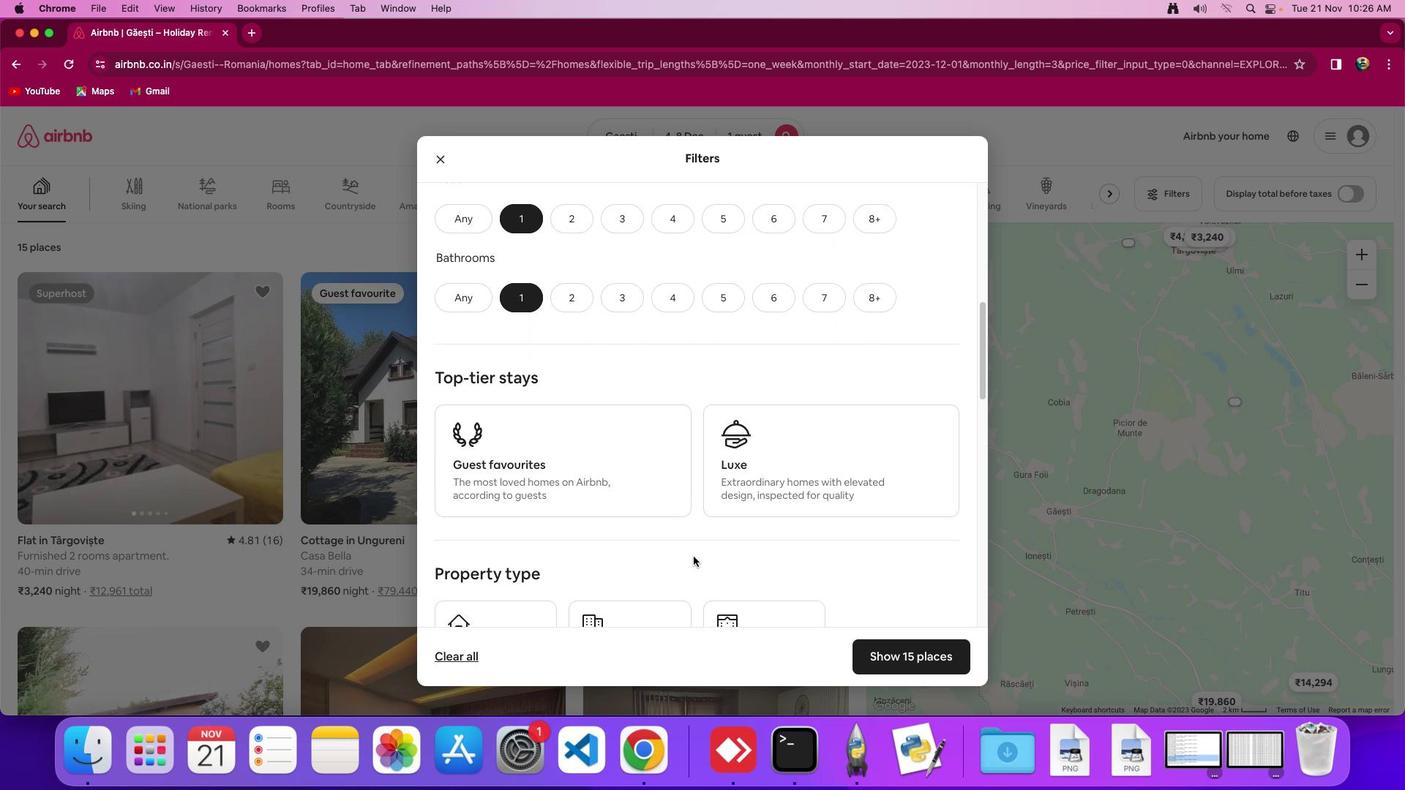 
Action: Mouse moved to (890, 667)
Screenshot: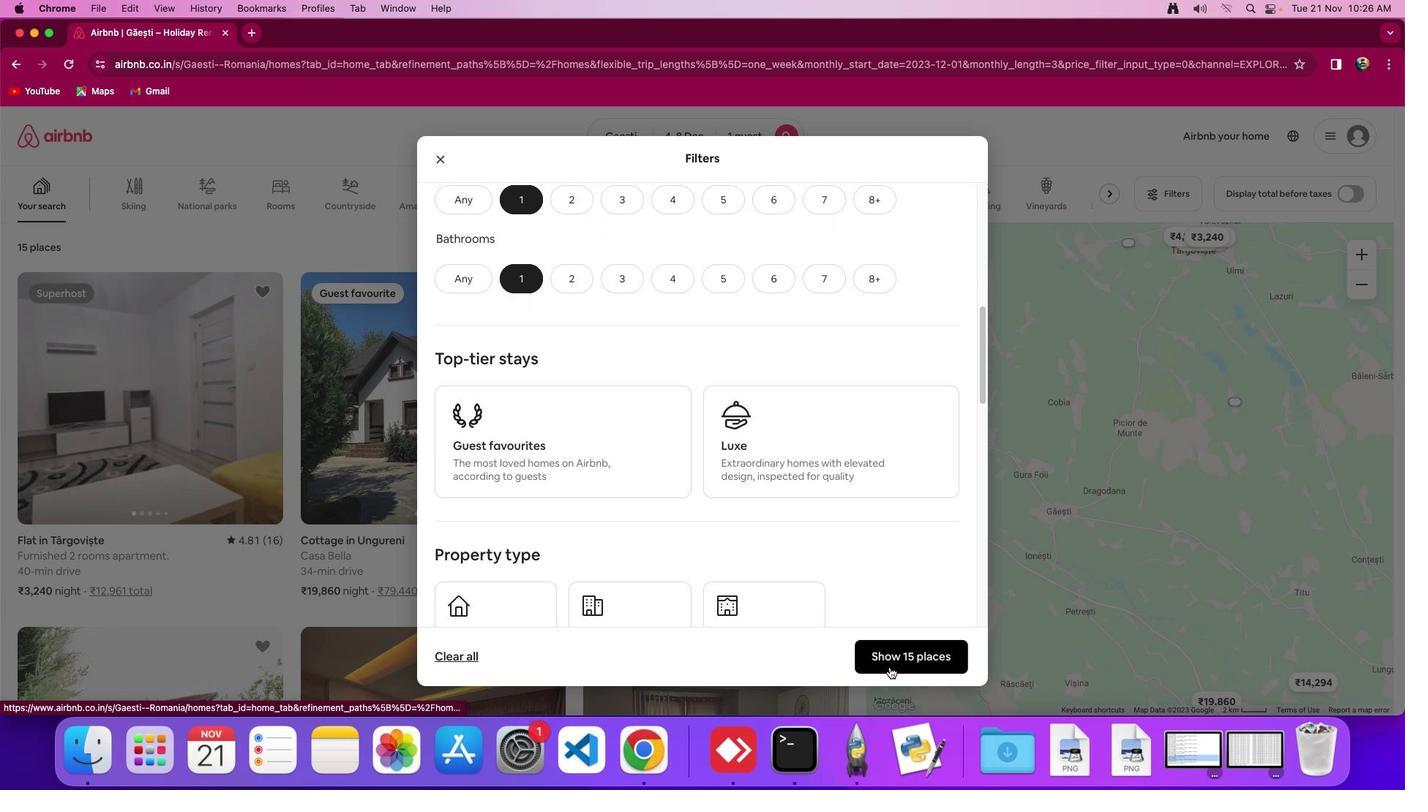 
Action: Mouse pressed left at (890, 667)
Screenshot: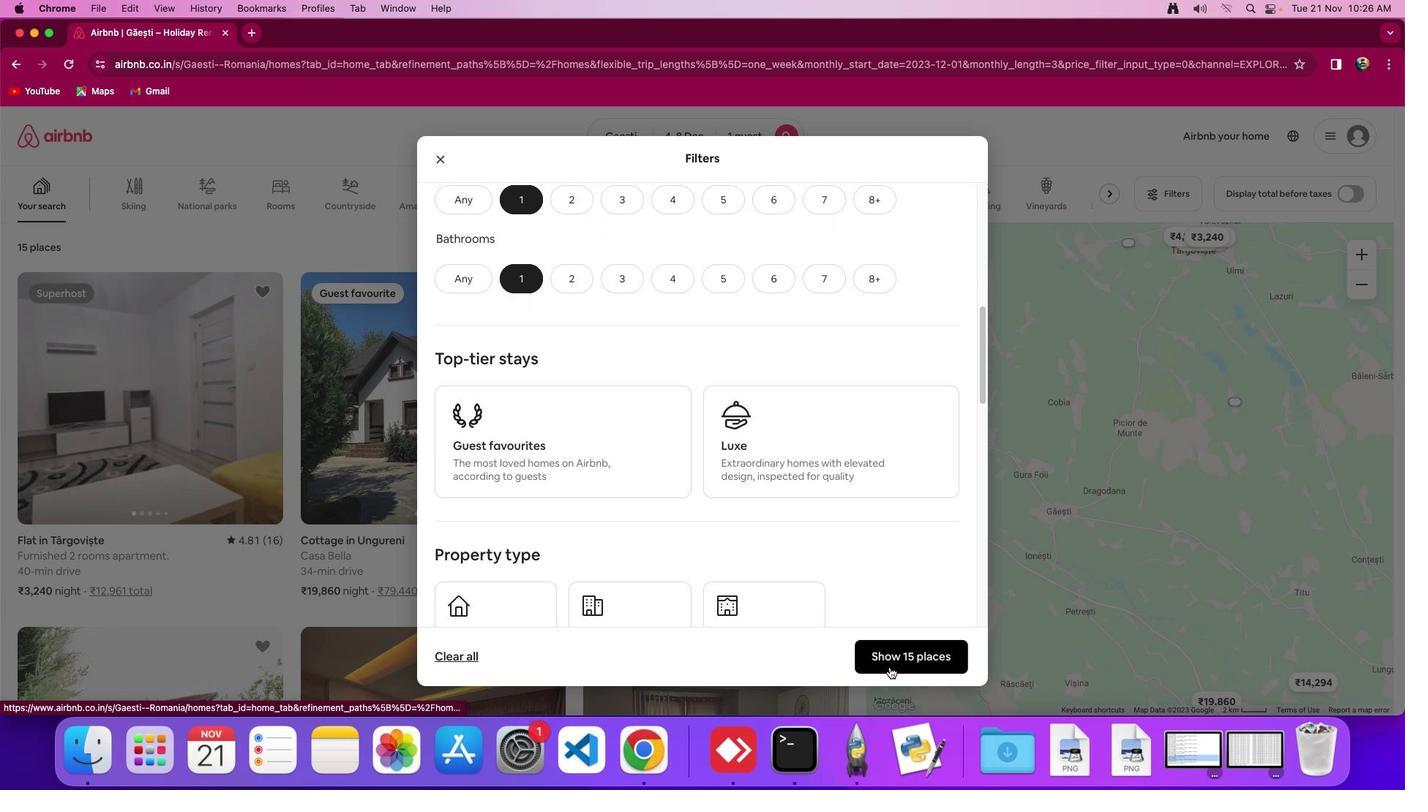 
Action: Mouse moved to (221, 449)
Screenshot: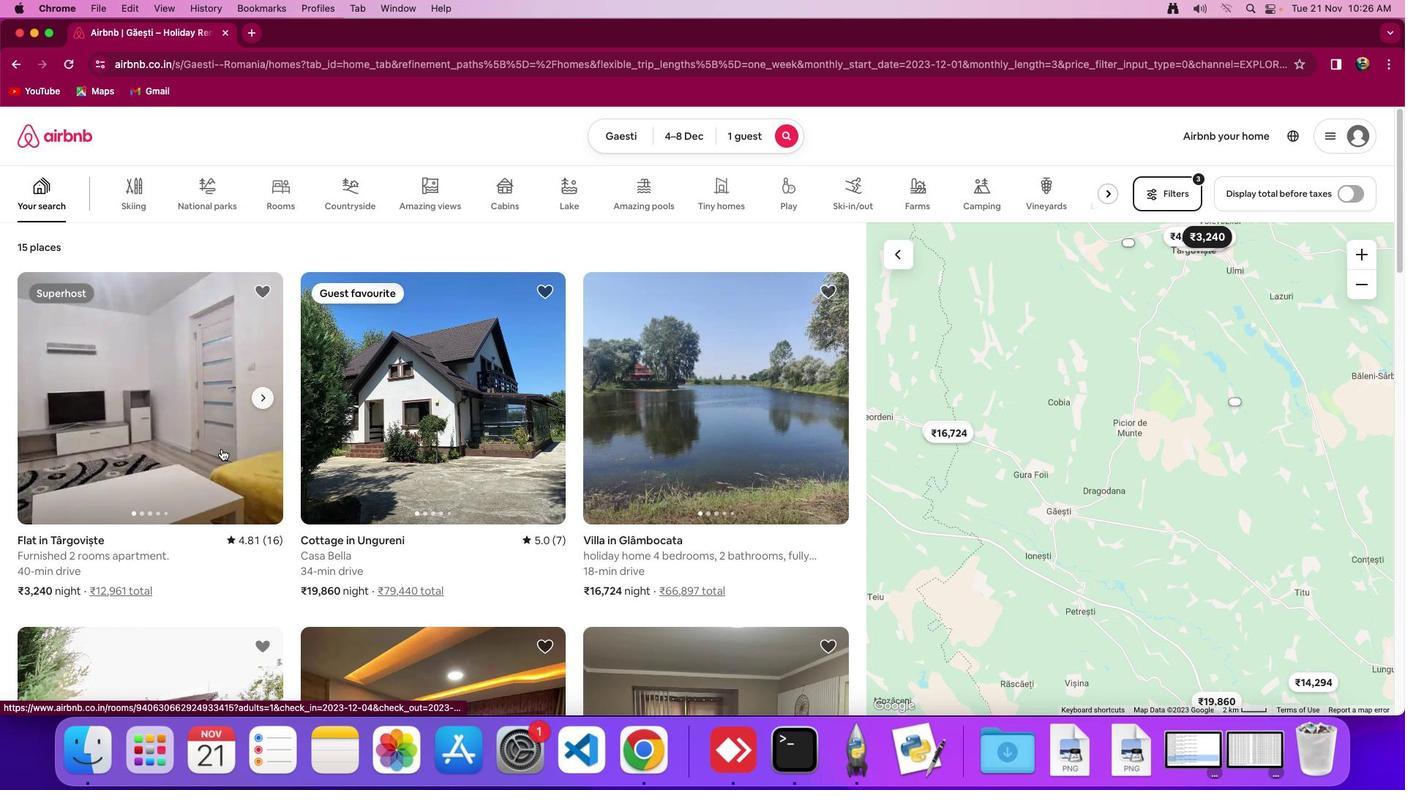 
Action: Mouse pressed left at (221, 449)
Screenshot: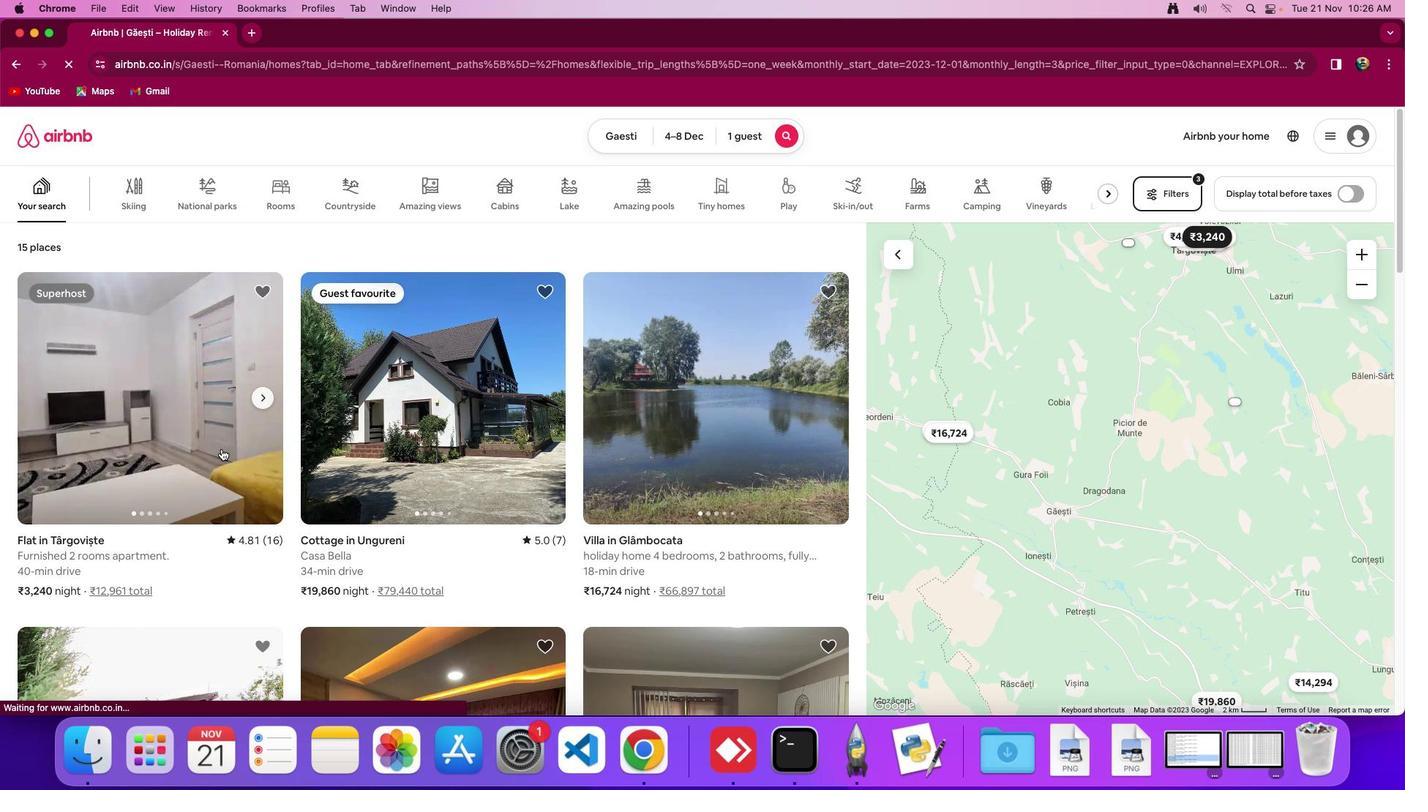 
Action: Mouse moved to (1027, 508)
Screenshot: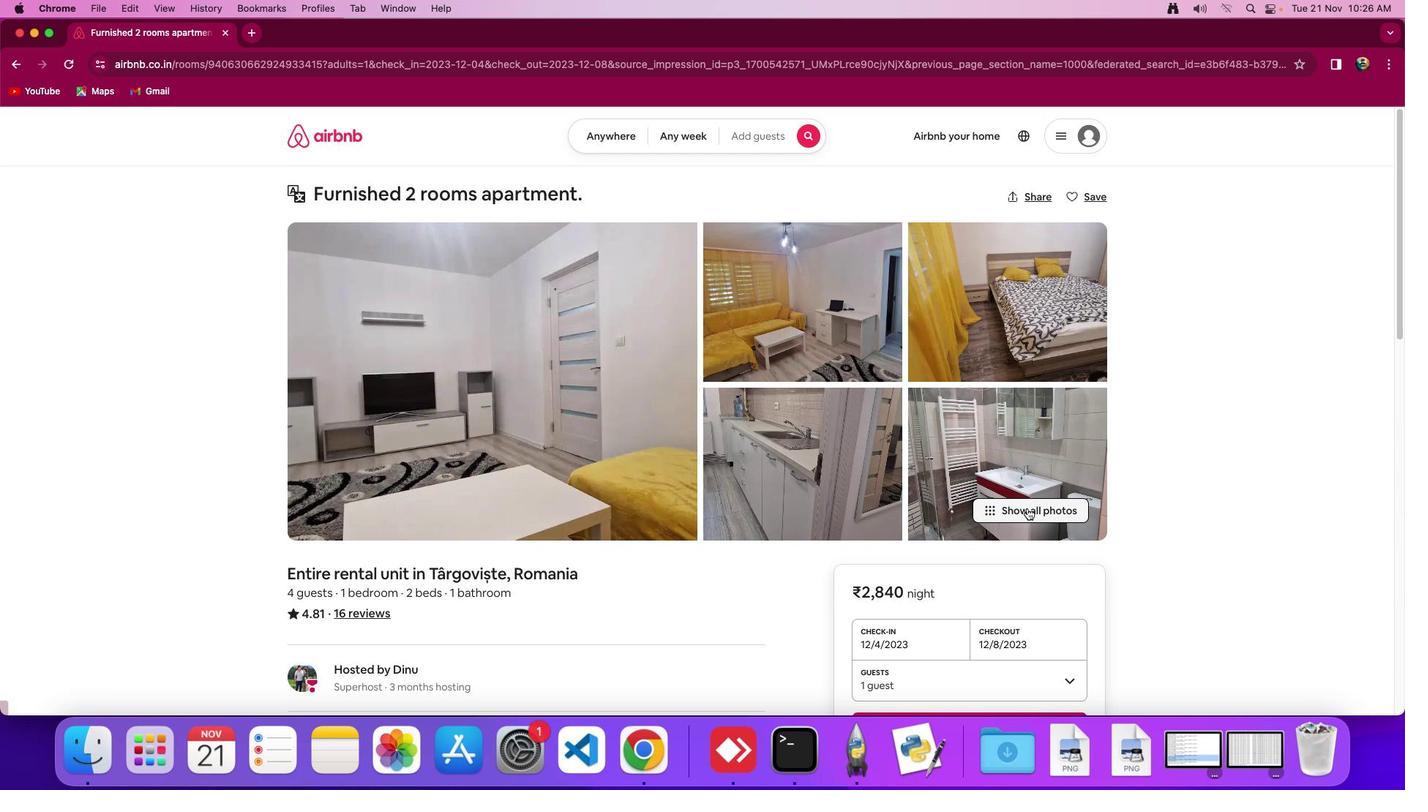 
Action: Mouse pressed left at (1027, 508)
Screenshot: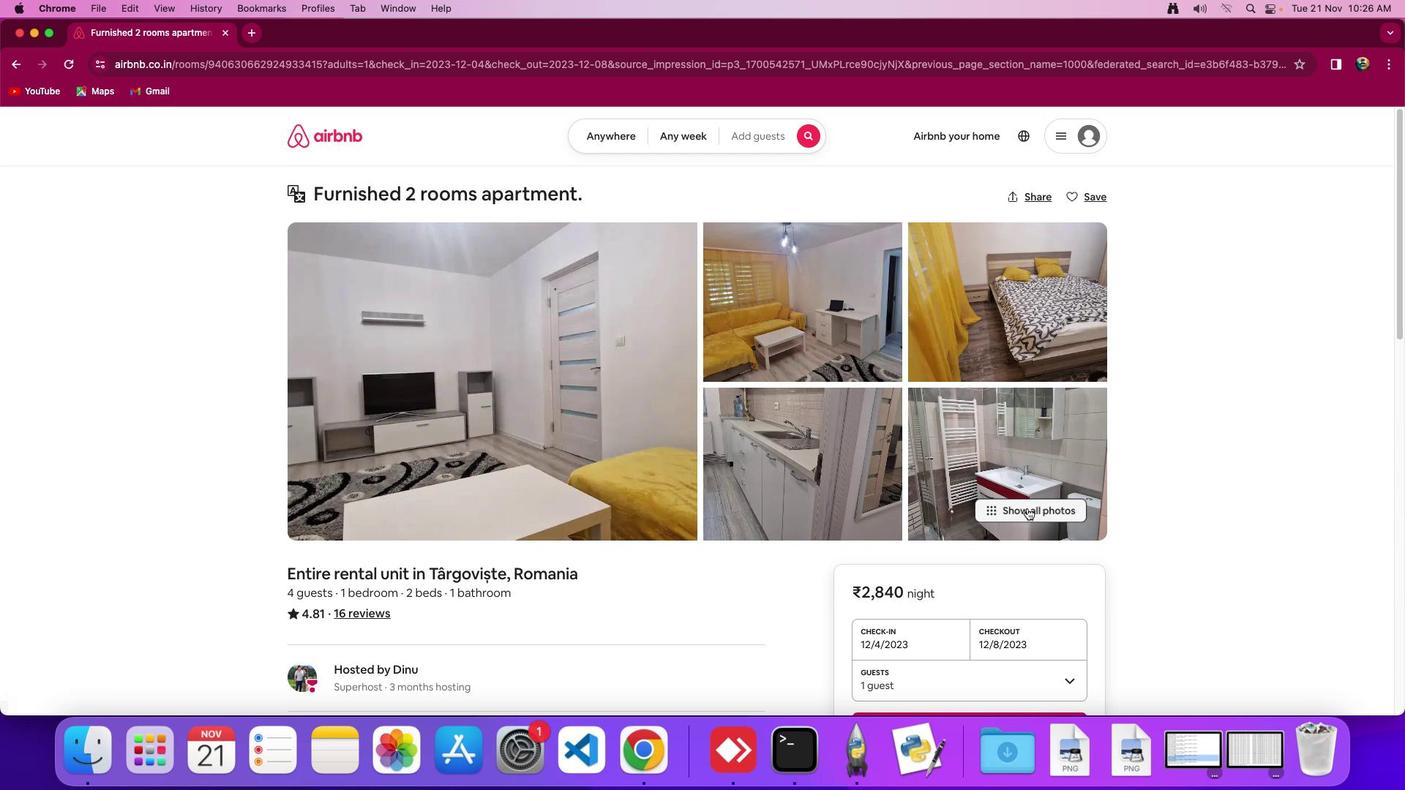 
Action: Mouse moved to (774, 508)
Screenshot: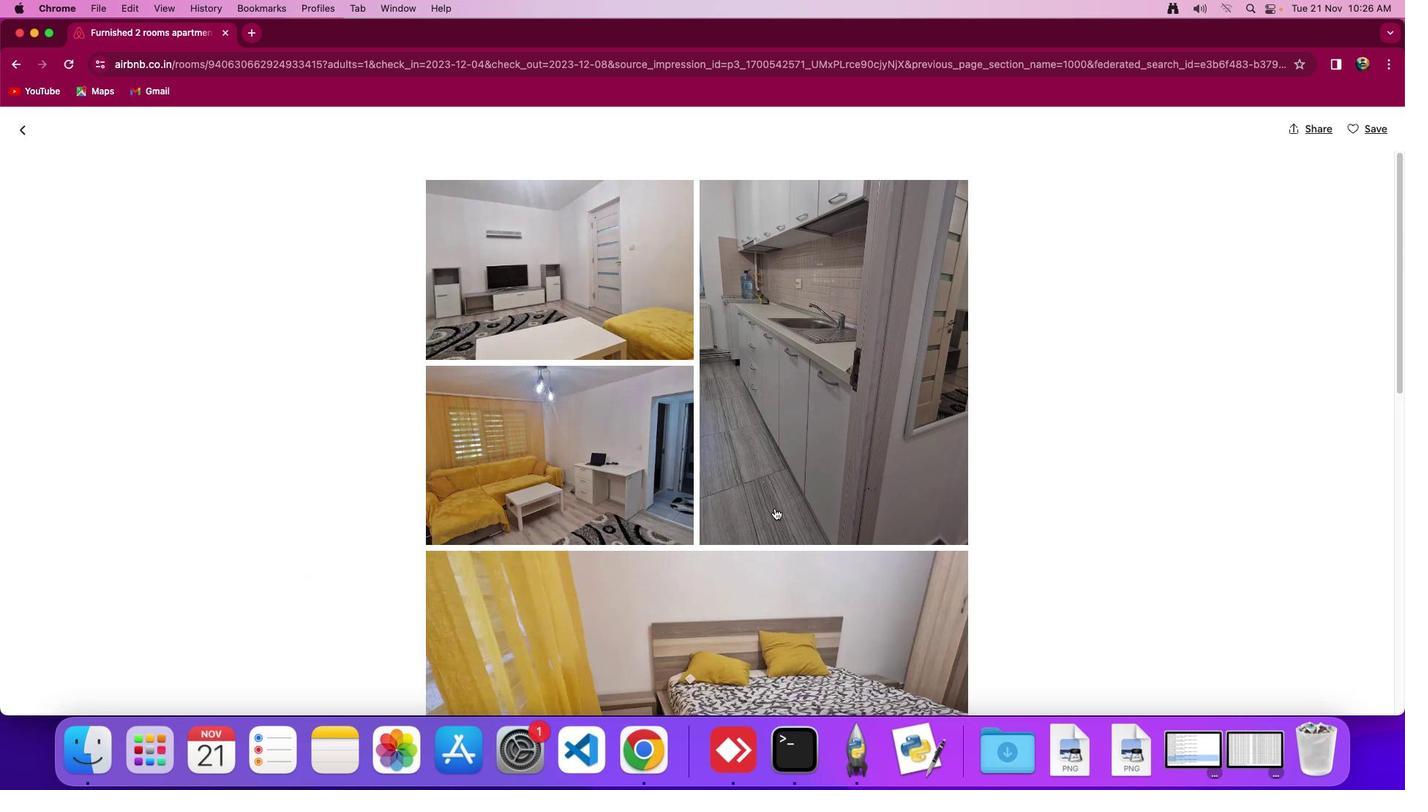 
Action: Mouse scrolled (774, 508) with delta (0, 0)
Screenshot: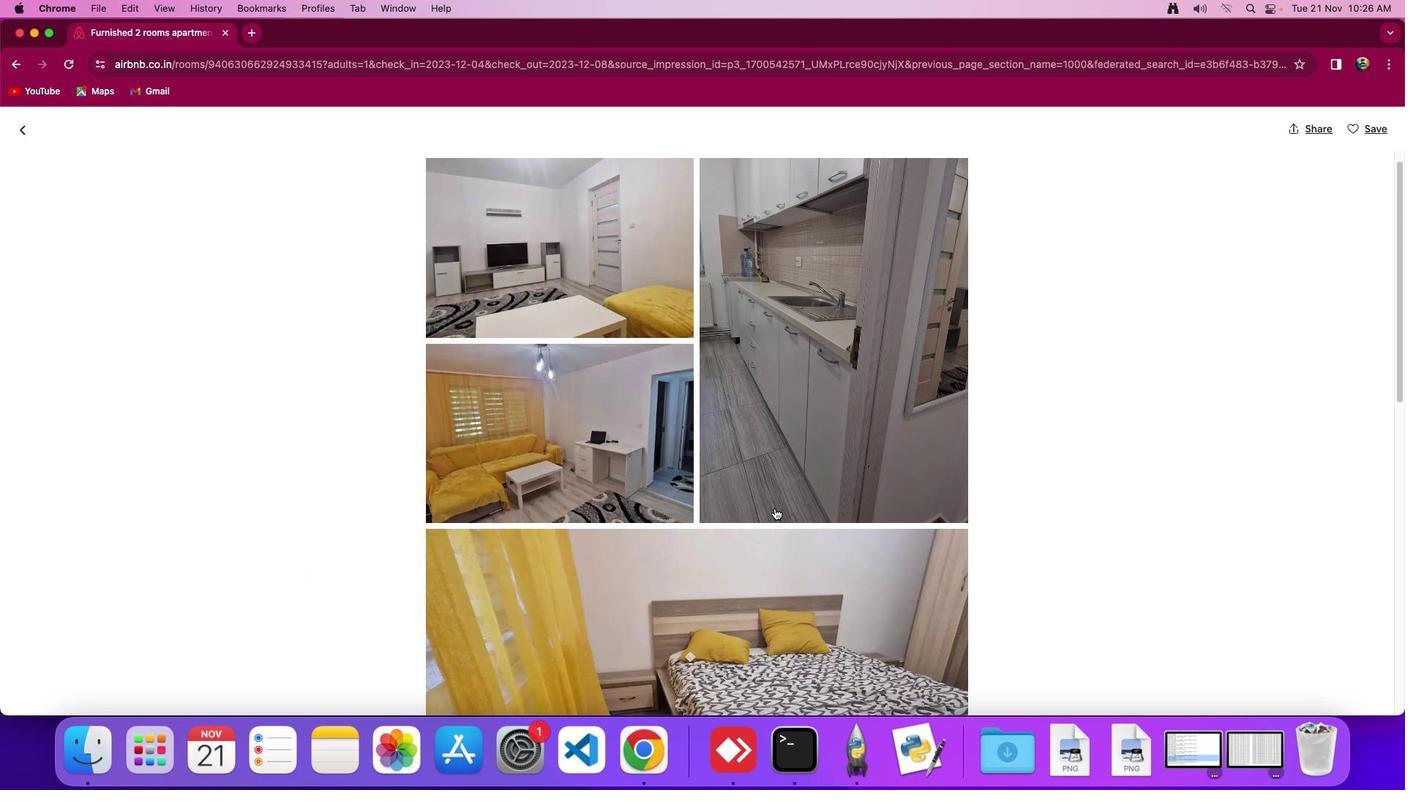 
Action: Mouse scrolled (774, 508) with delta (0, 0)
Screenshot: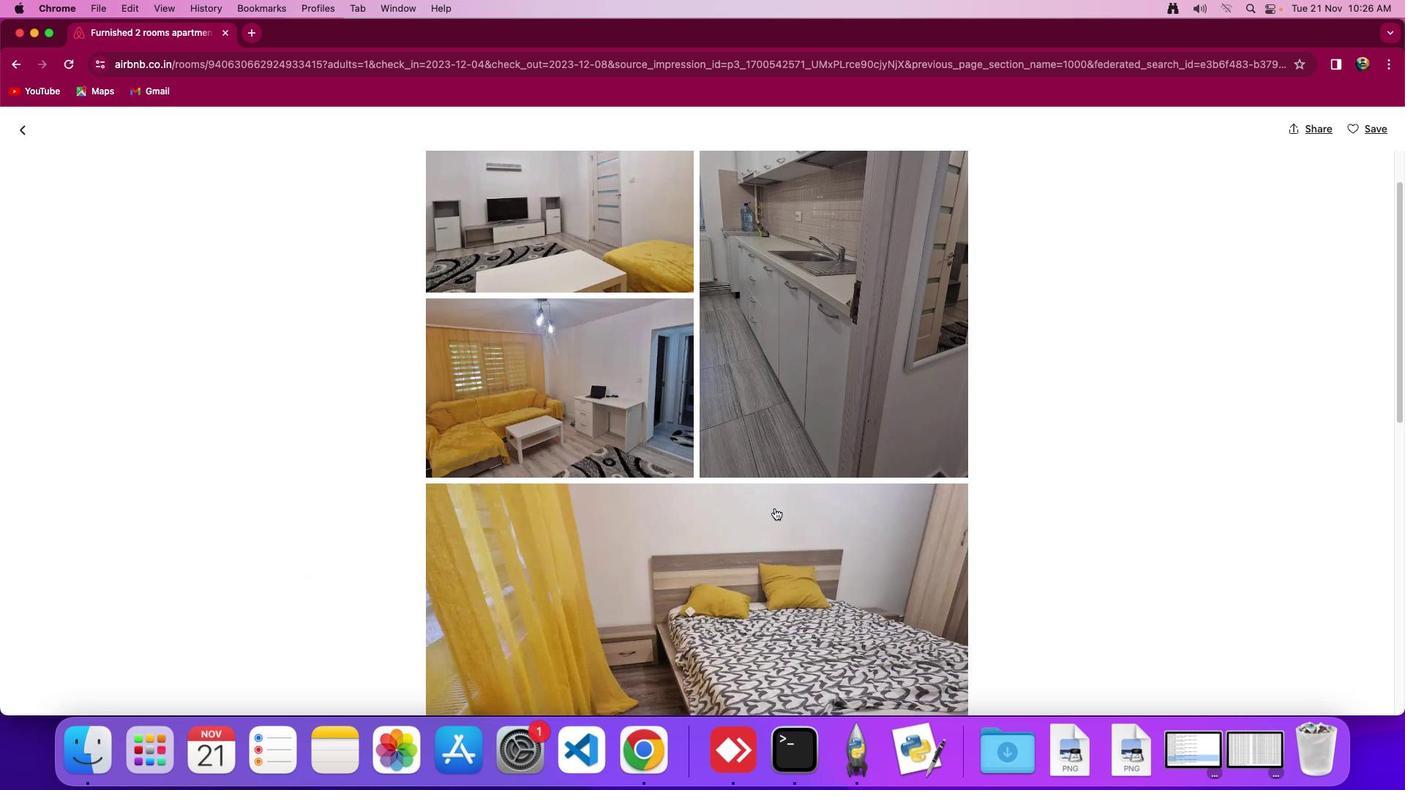 
Action: Mouse scrolled (774, 508) with delta (0, -2)
Screenshot: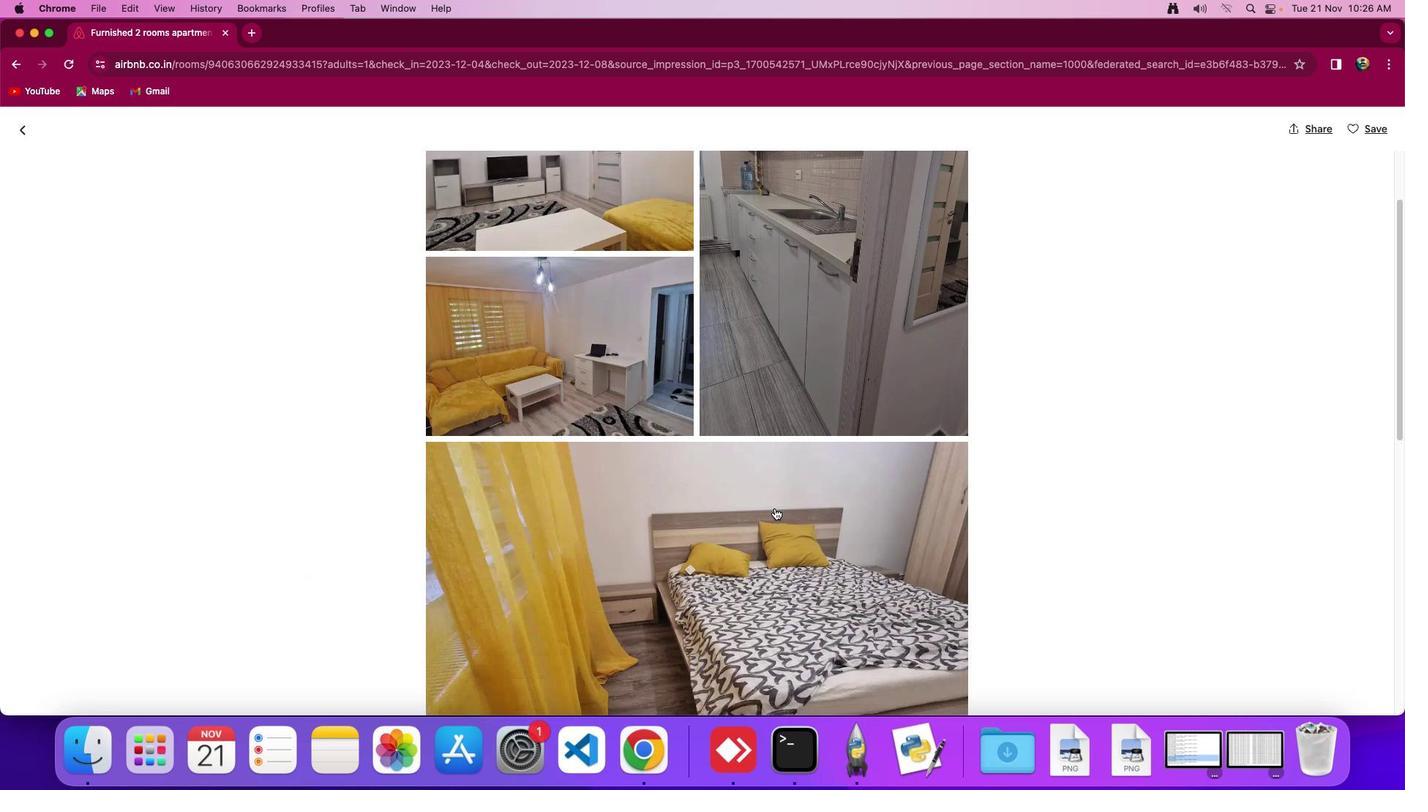 
Action: Mouse scrolled (774, 508) with delta (0, -4)
Screenshot: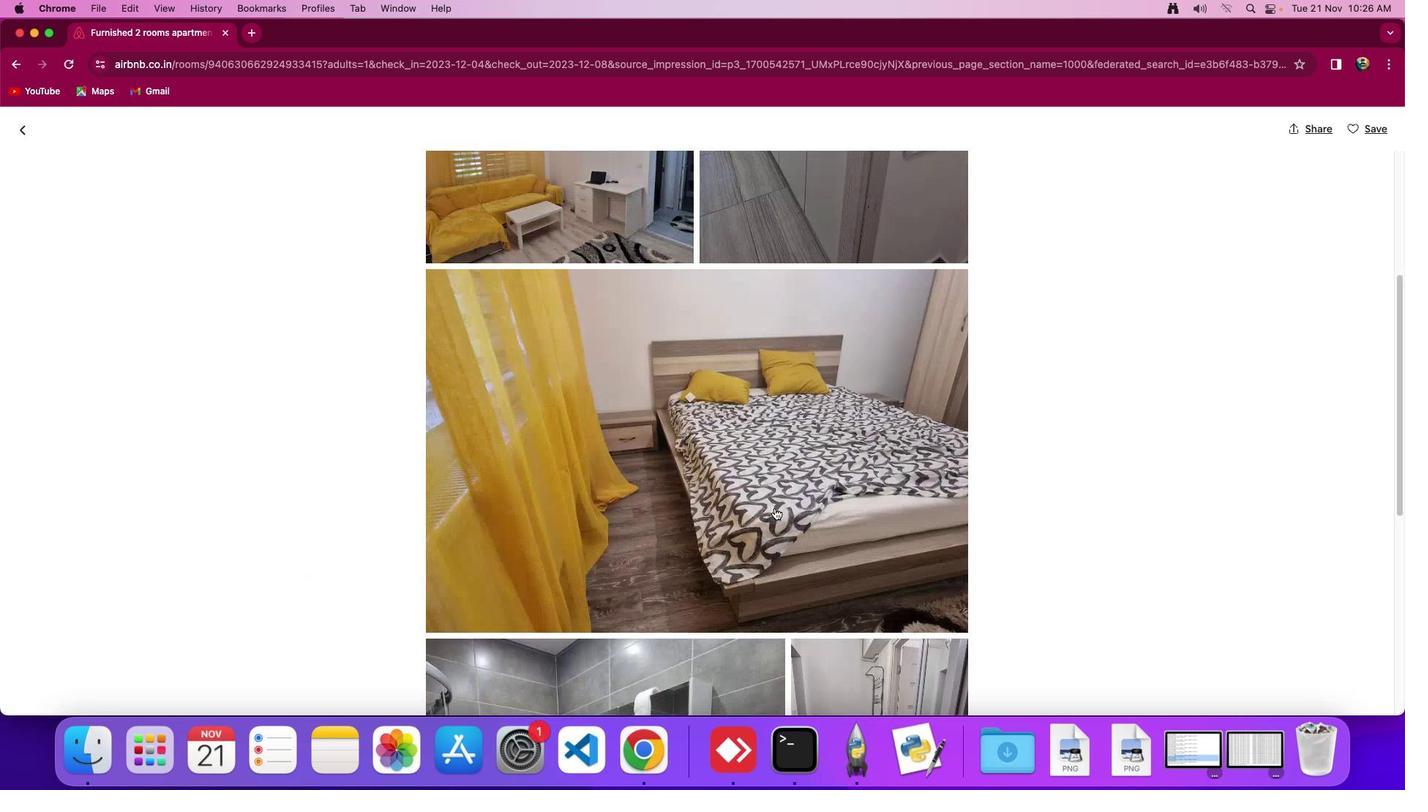 
Action: Mouse scrolled (774, 508) with delta (0, 0)
Screenshot: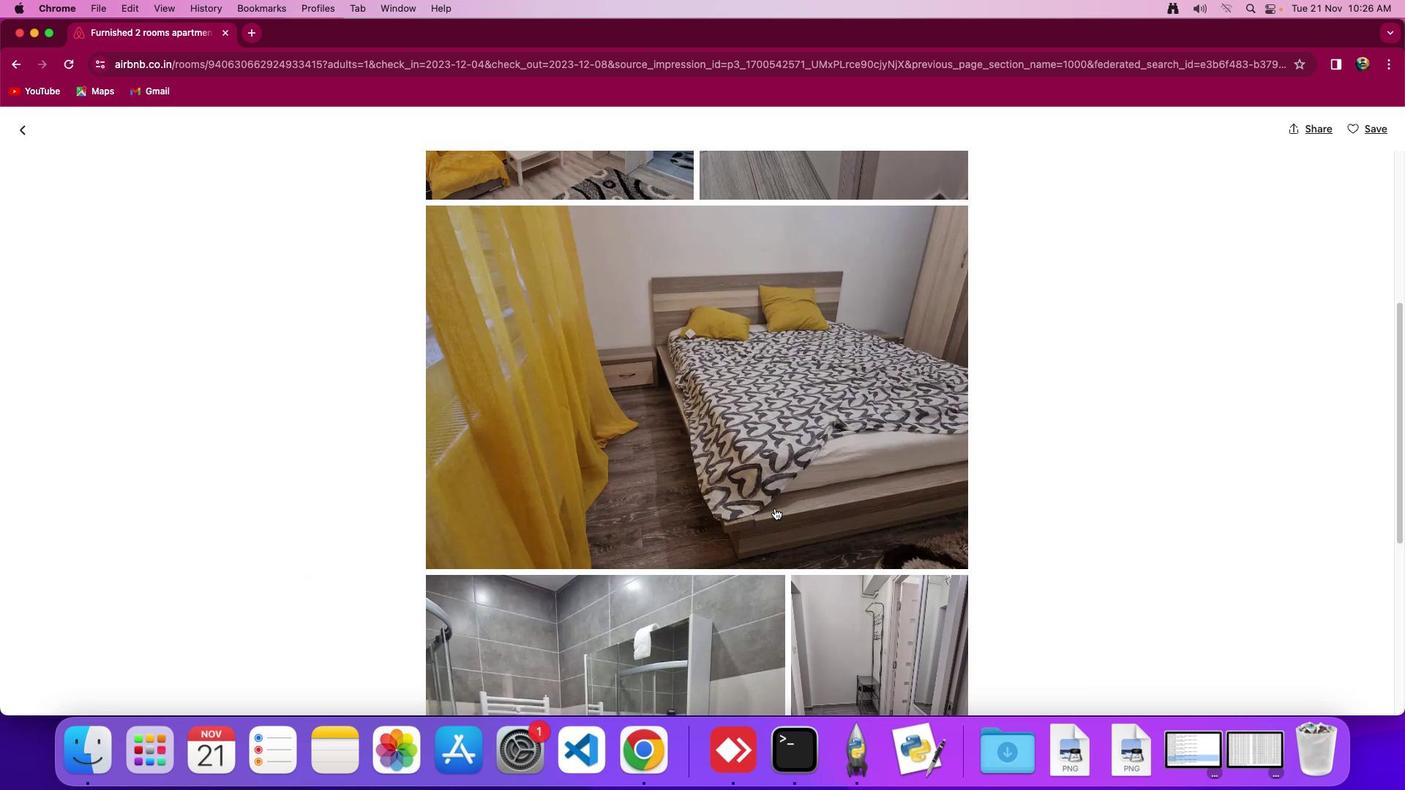 
Action: Mouse scrolled (774, 508) with delta (0, 0)
Screenshot: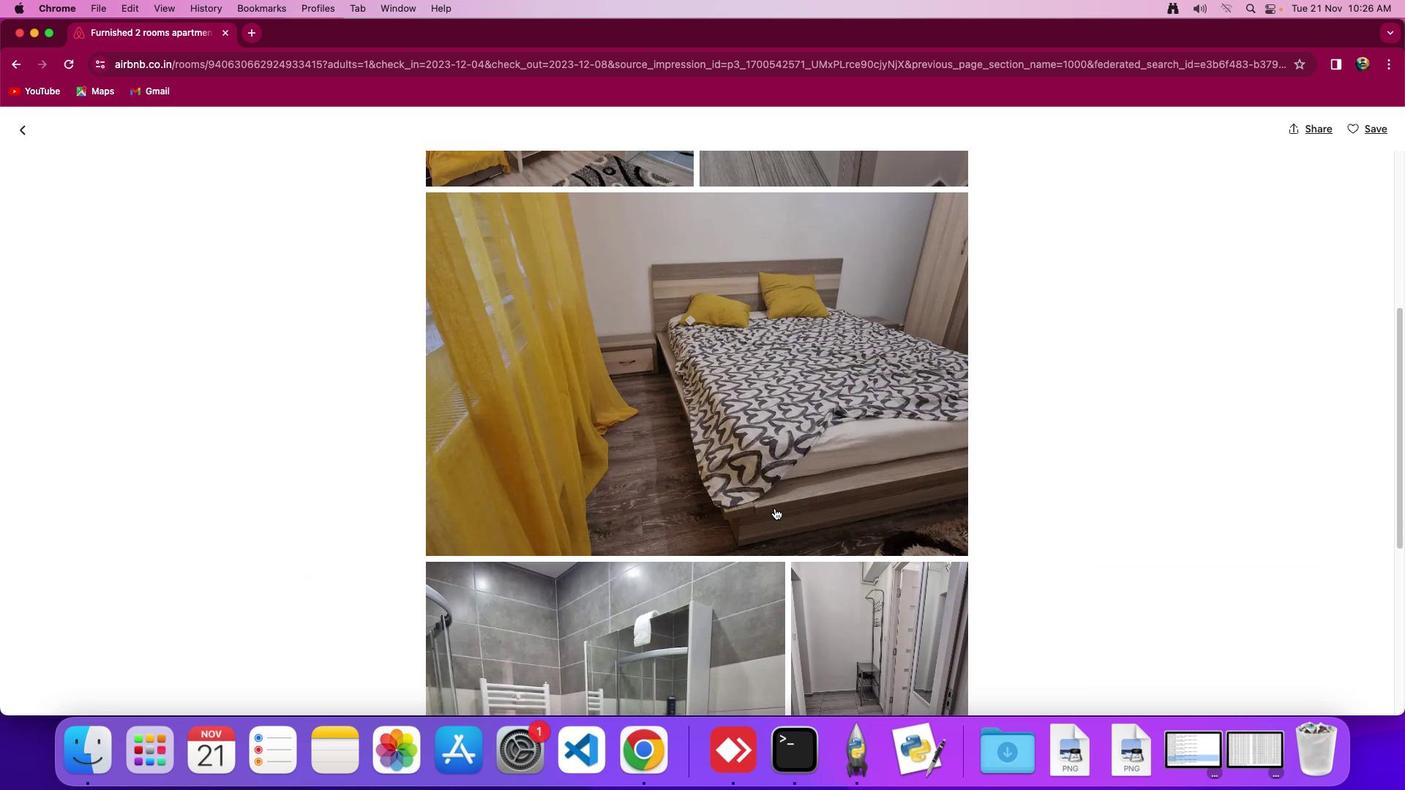 
Action: Mouse scrolled (774, 508) with delta (0, -2)
Screenshot: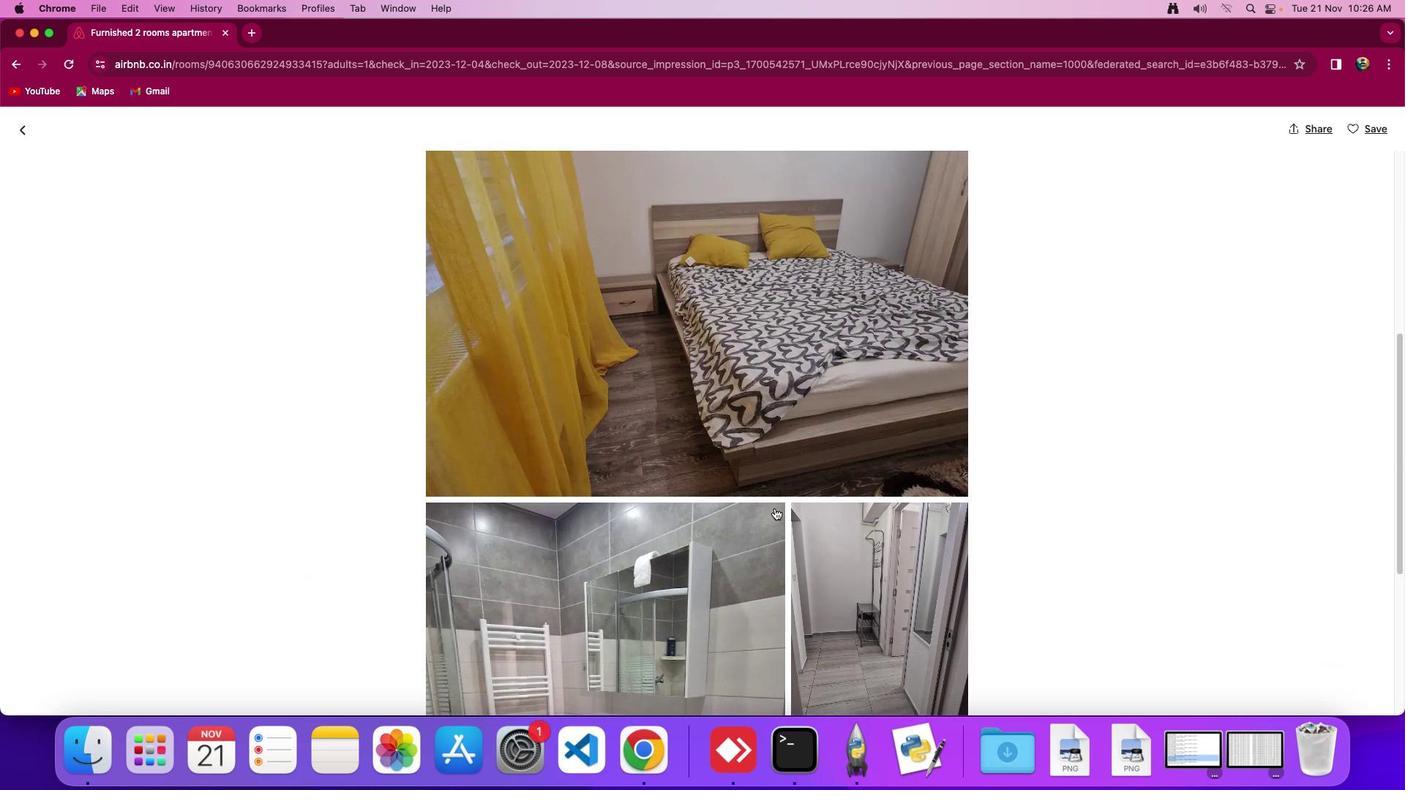 
Action: Mouse scrolled (774, 508) with delta (0, 0)
Screenshot: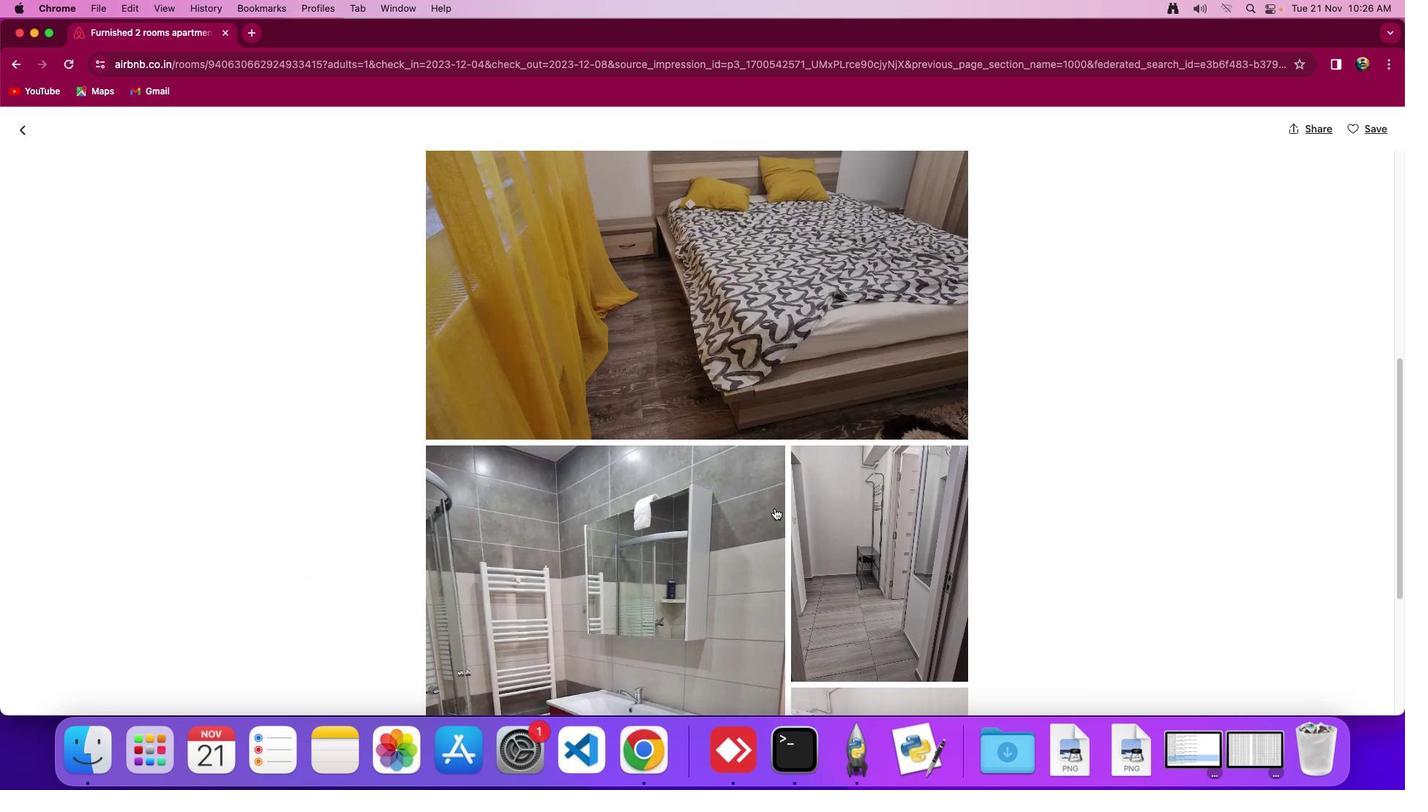 
Action: Mouse scrolled (774, 508) with delta (0, 0)
Screenshot: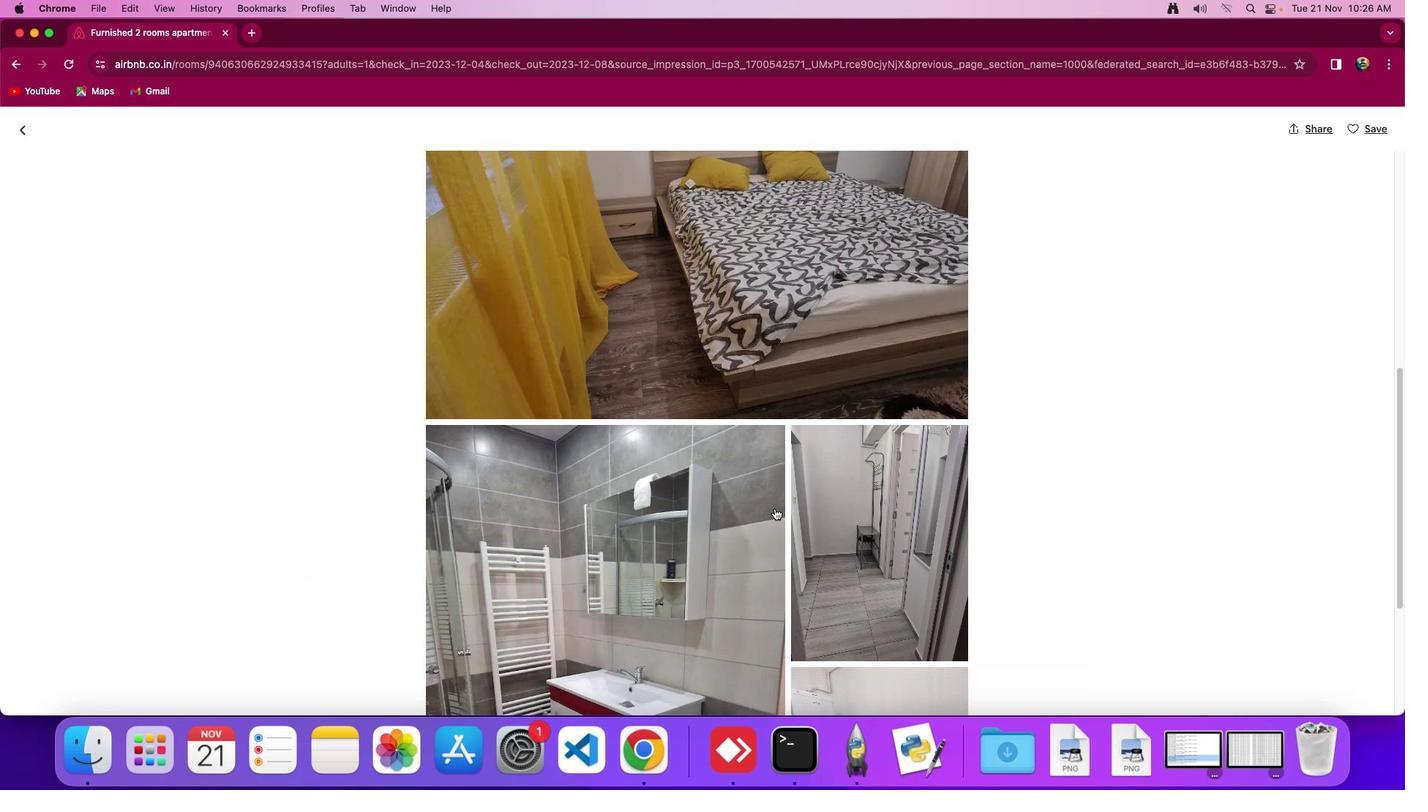 
Action: Mouse scrolled (774, 508) with delta (0, -2)
Screenshot: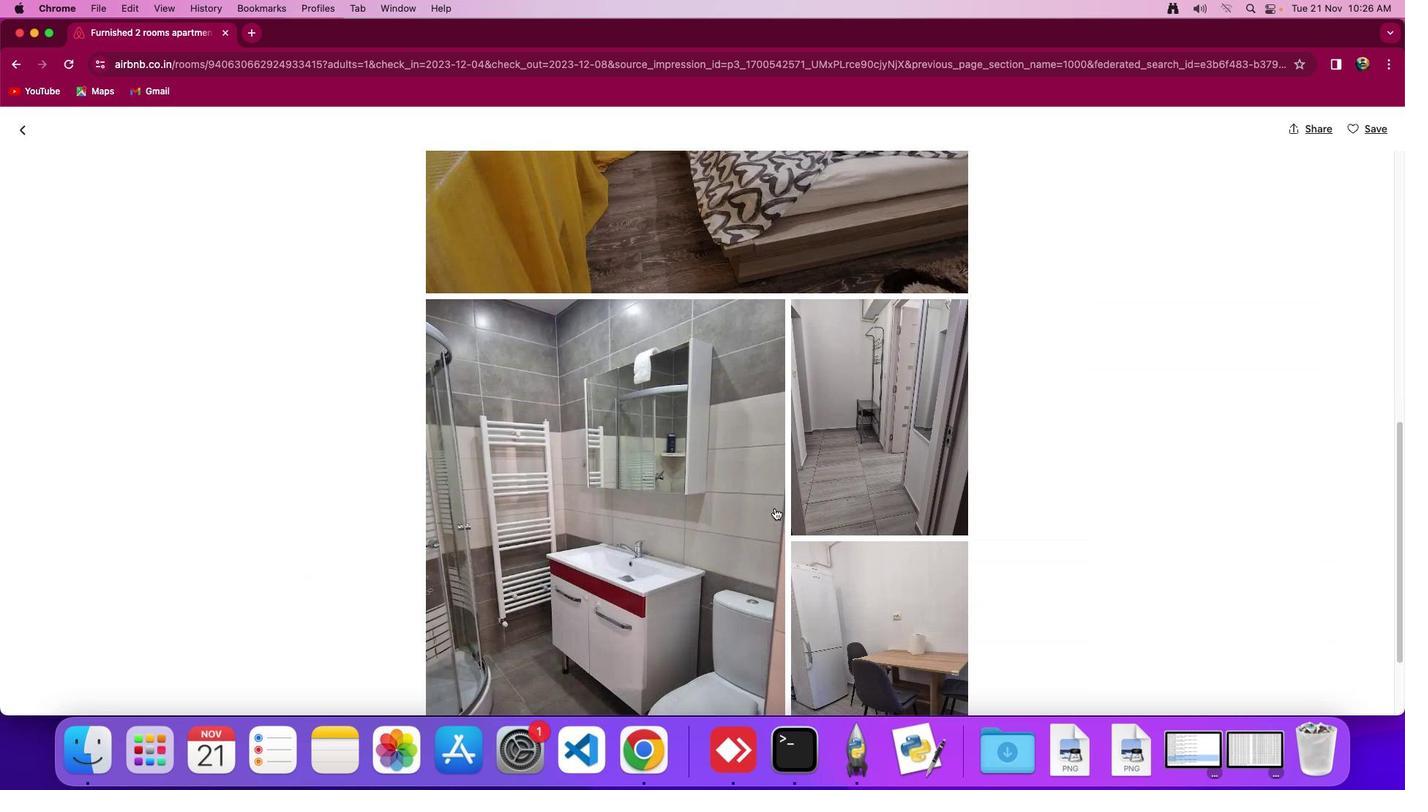 
Action: Mouse scrolled (774, 508) with delta (0, -3)
Screenshot: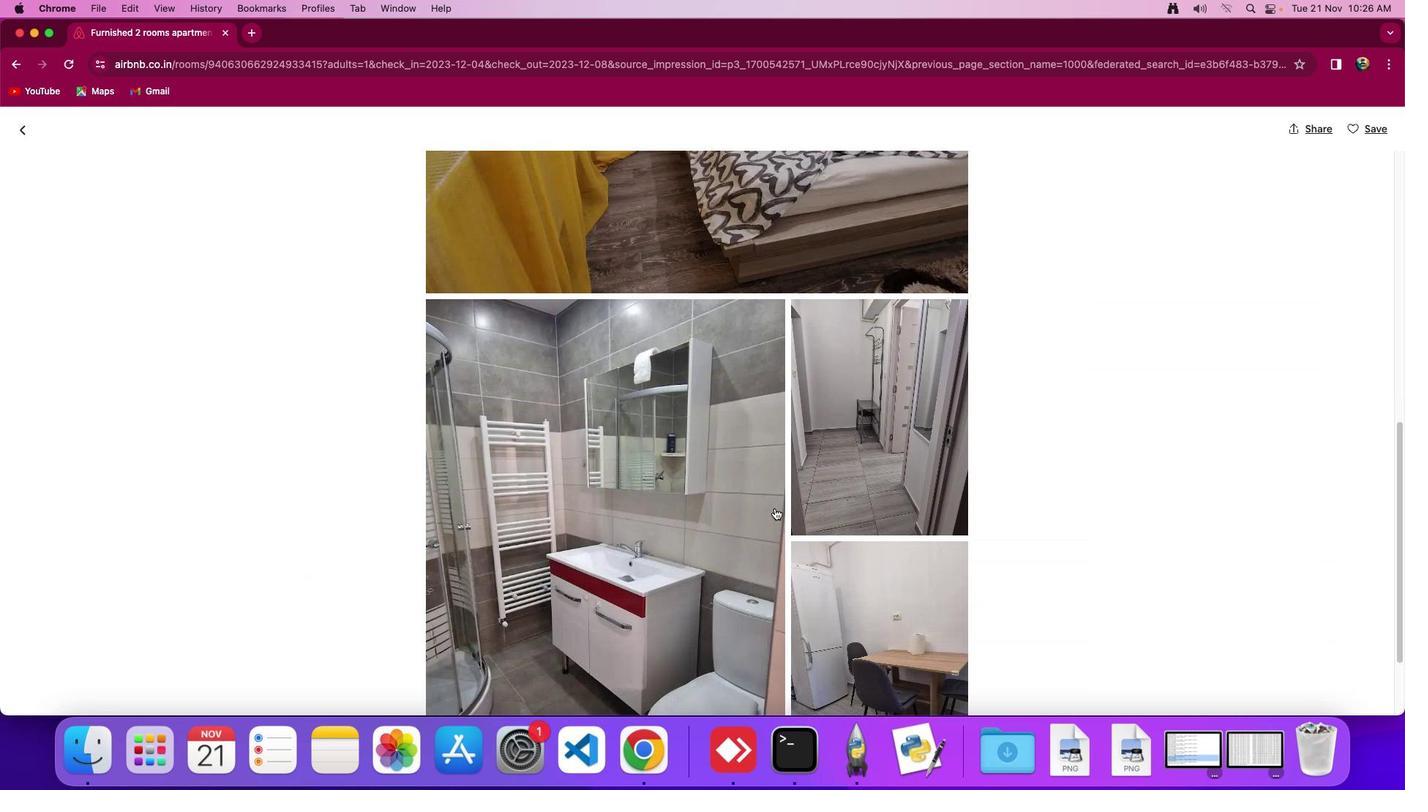 
Action: Mouse moved to (774, 508)
Screenshot: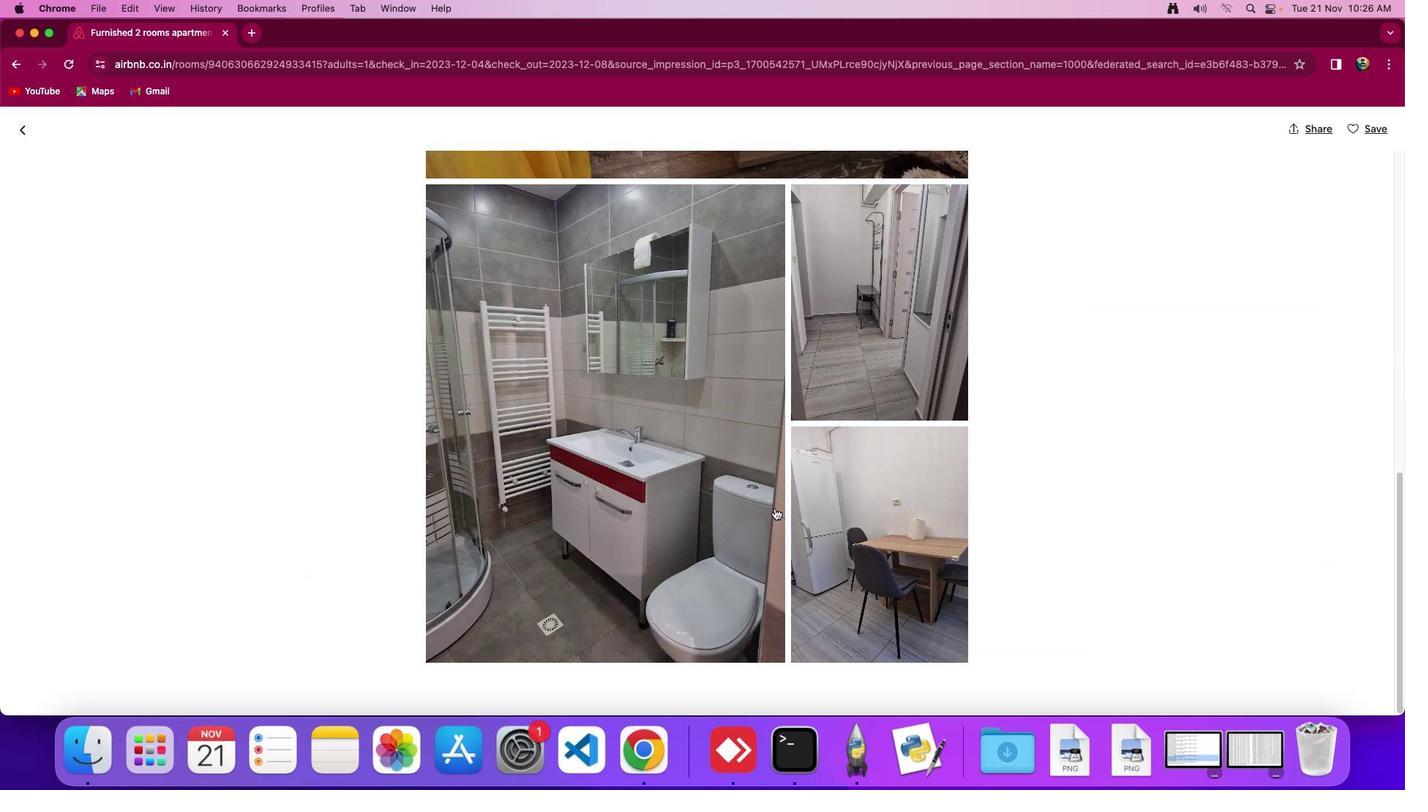 
Action: Mouse scrolled (774, 508) with delta (0, 0)
Screenshot: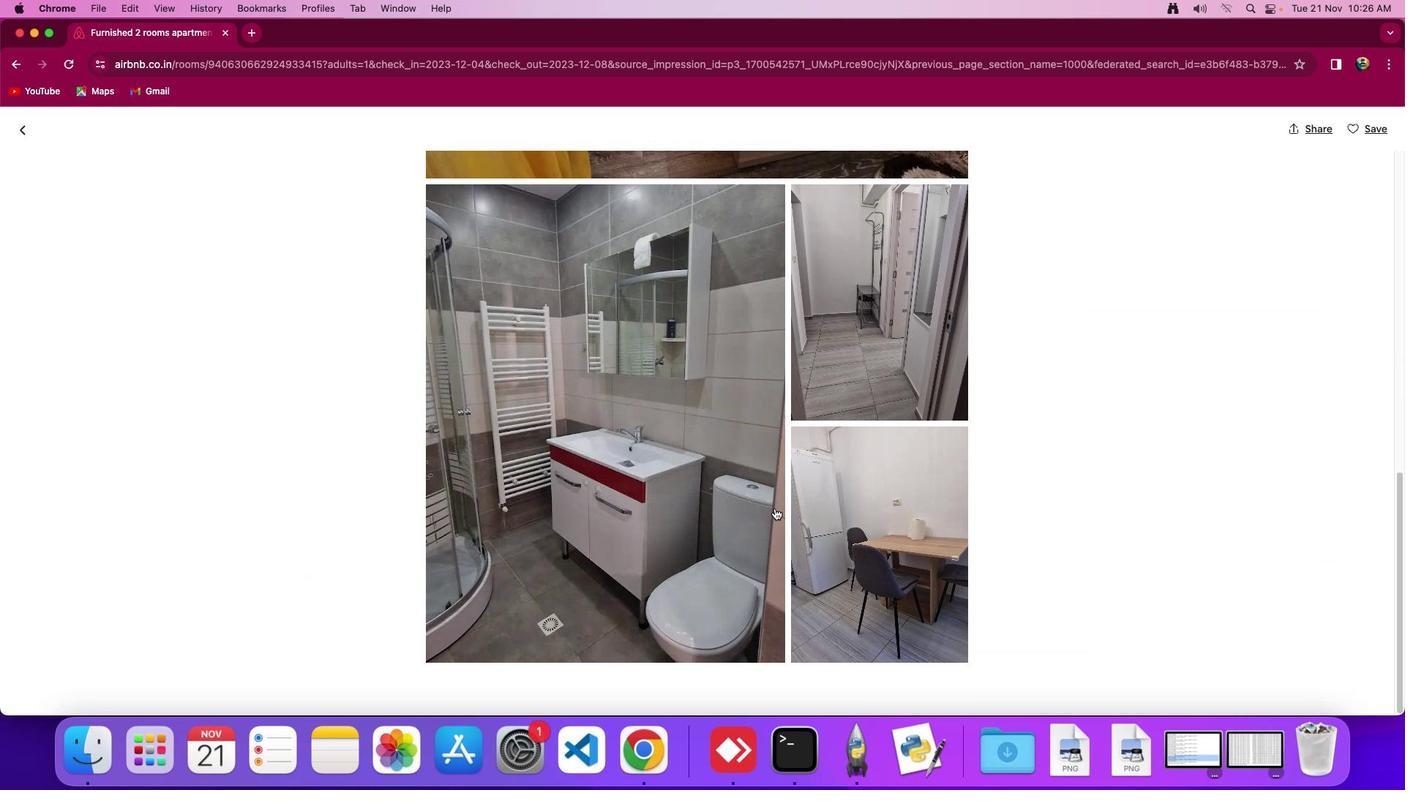 
Action: Mouse scrolled (774, 508) with delta (0, 0)
Screenshot: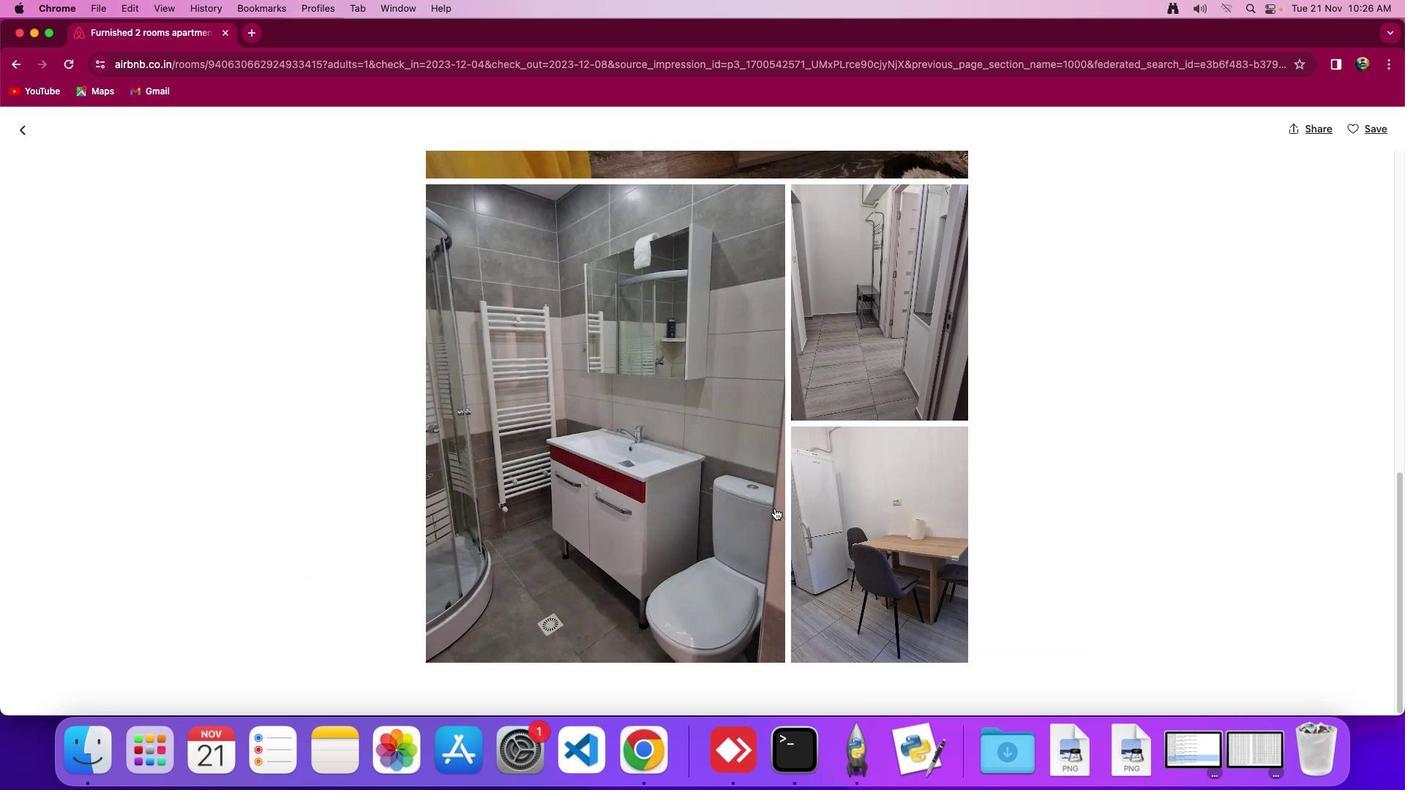 
Action: Mouse scrolled (774, 508) with delta (0, -2)
Screenshot: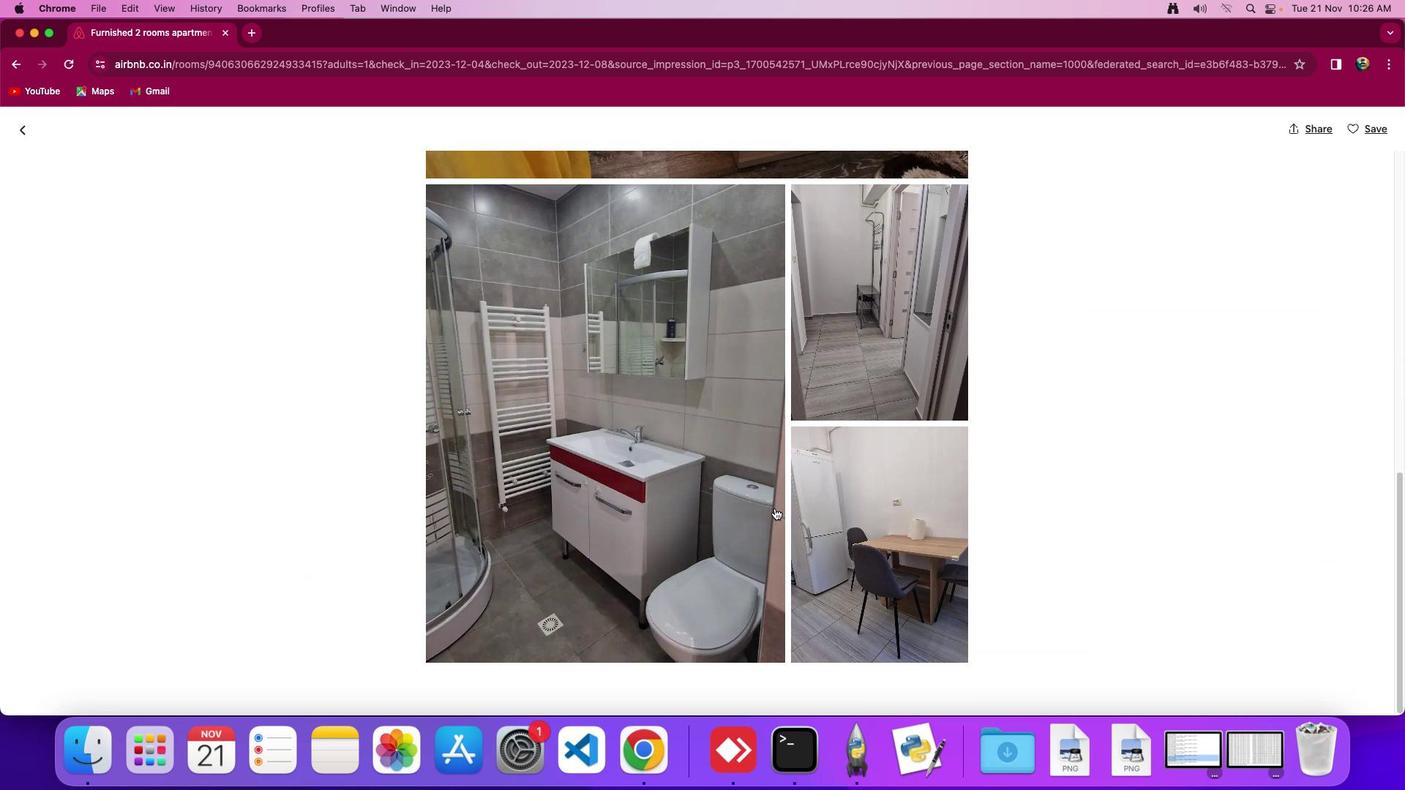
Action: Mouse scrolled (774, 508) with delta (0, -2)
Screenshot: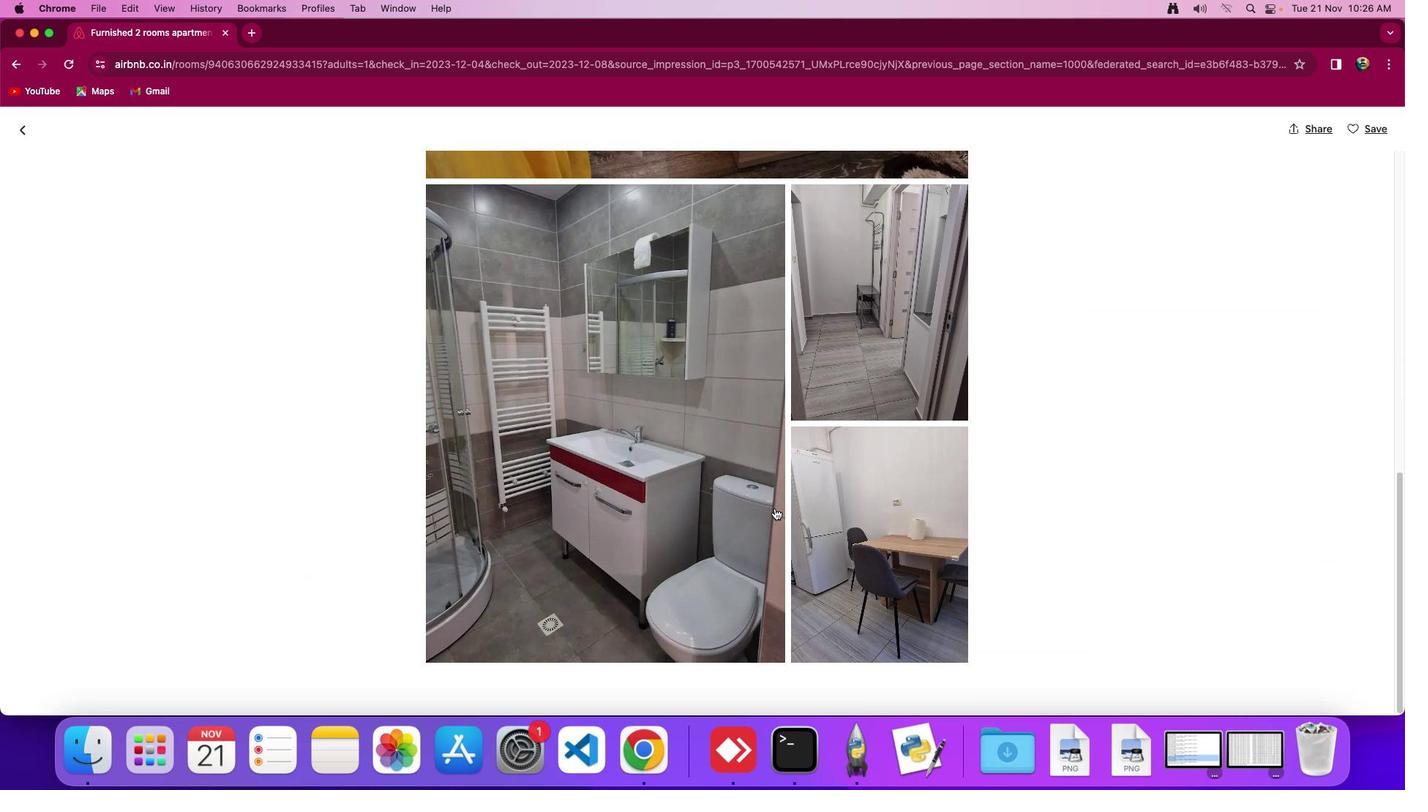 
Action: Mouse moved to (776, 508)
Screenshot: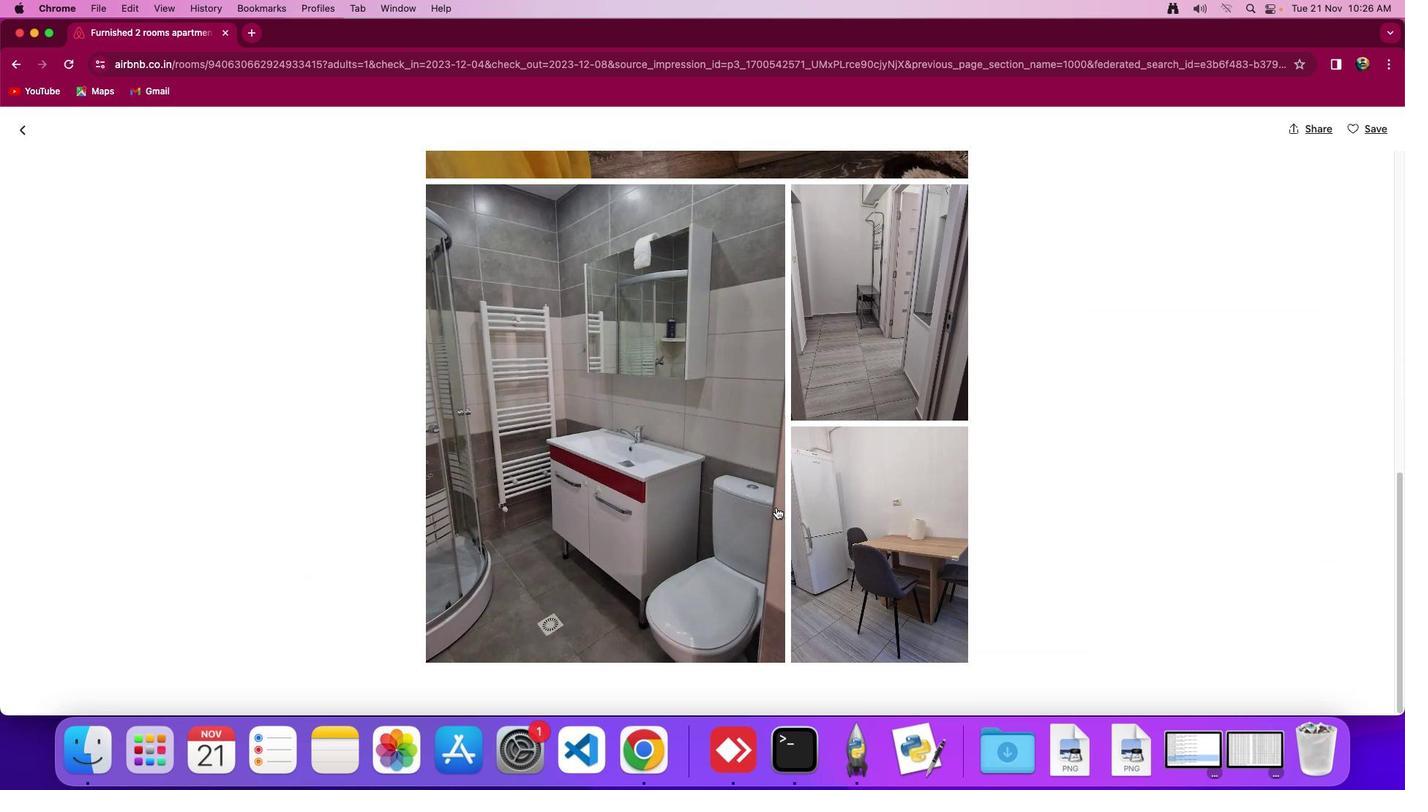 
Action: Mouse scrolled (776, 508) with delta (0, 0)
Screenshot: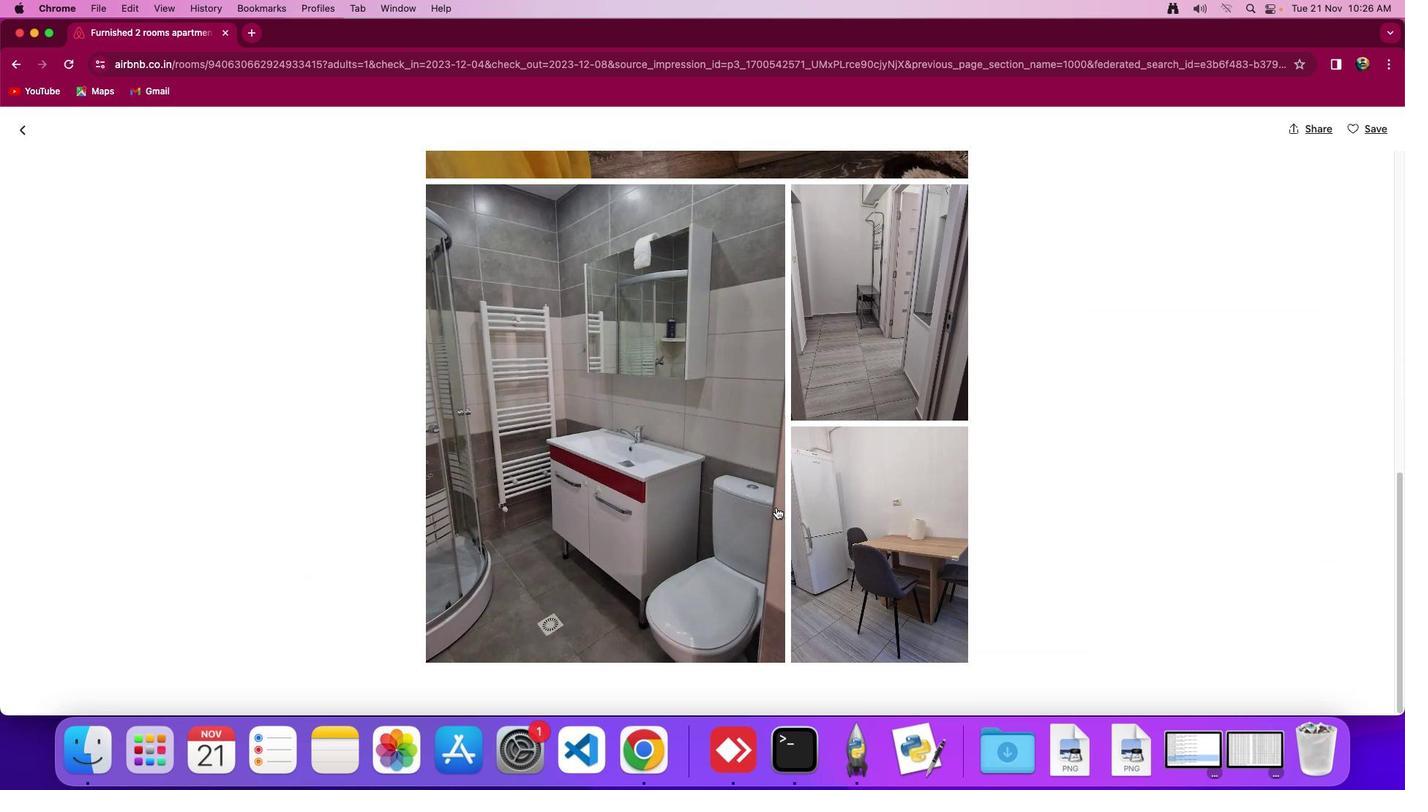 
Action: Mouse scrolled (776, 508) with delta (0, 0)
Screenshot: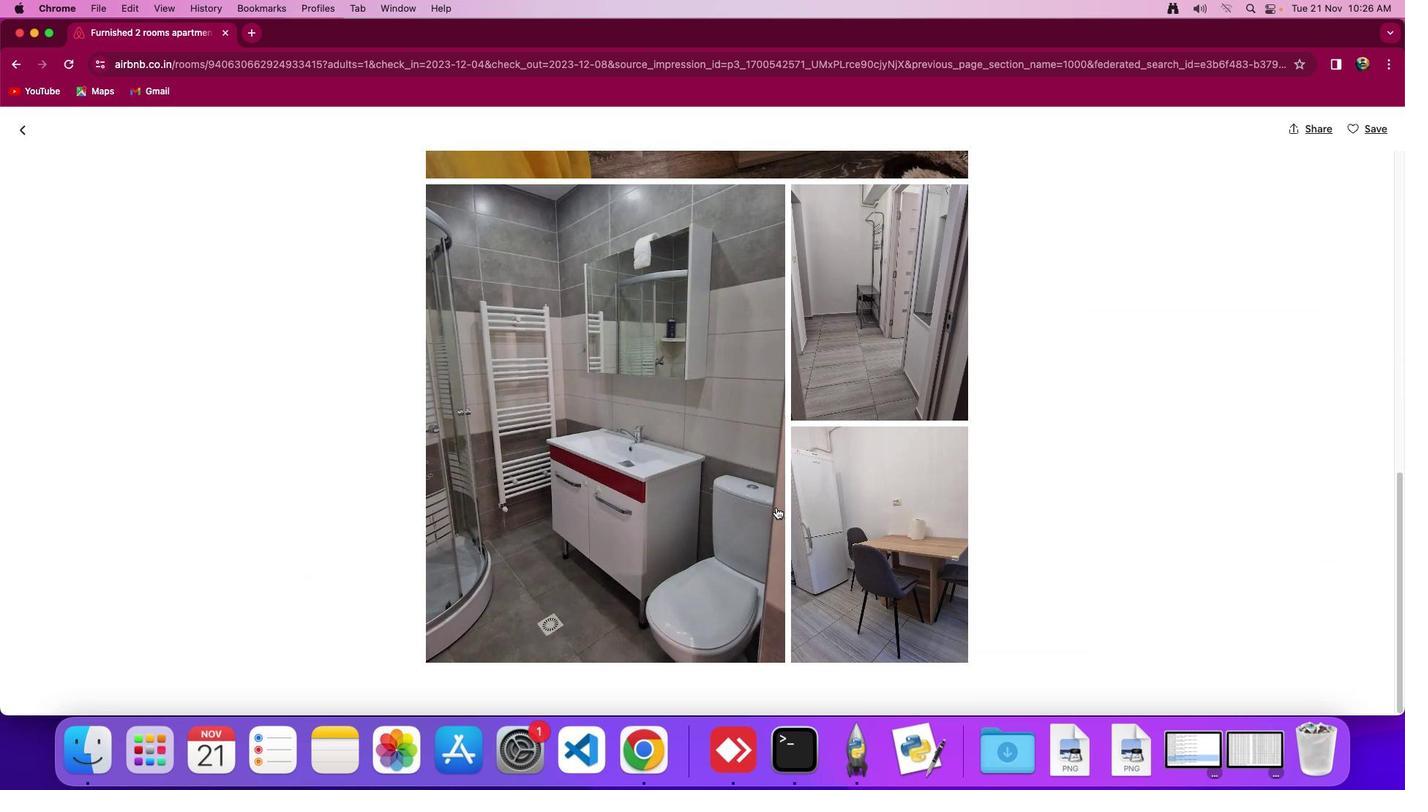 
Action: Mouse scrolled (776, 508) with delta (0, -2)
Screenshot: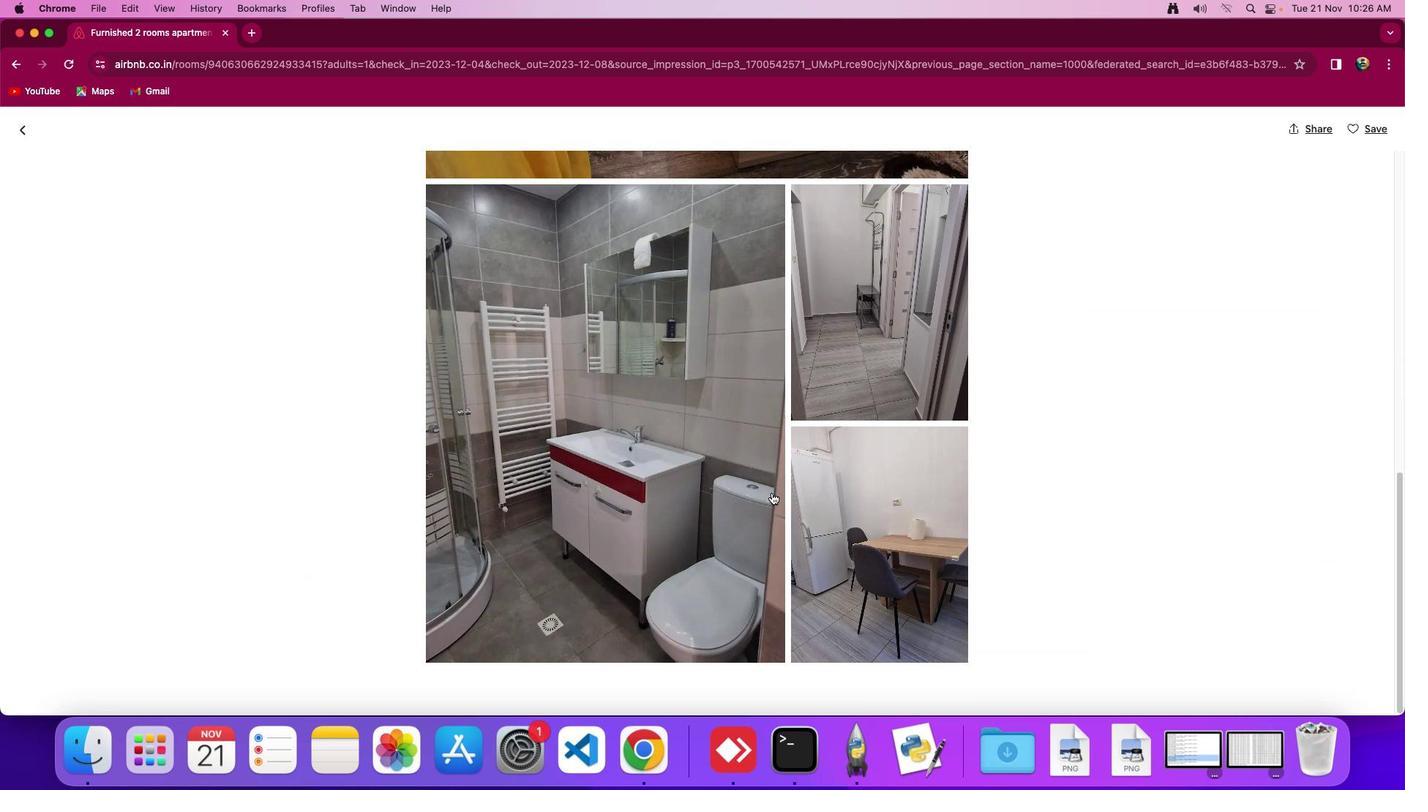 
Action: Mouse moved to (30, 133)
Screenshot: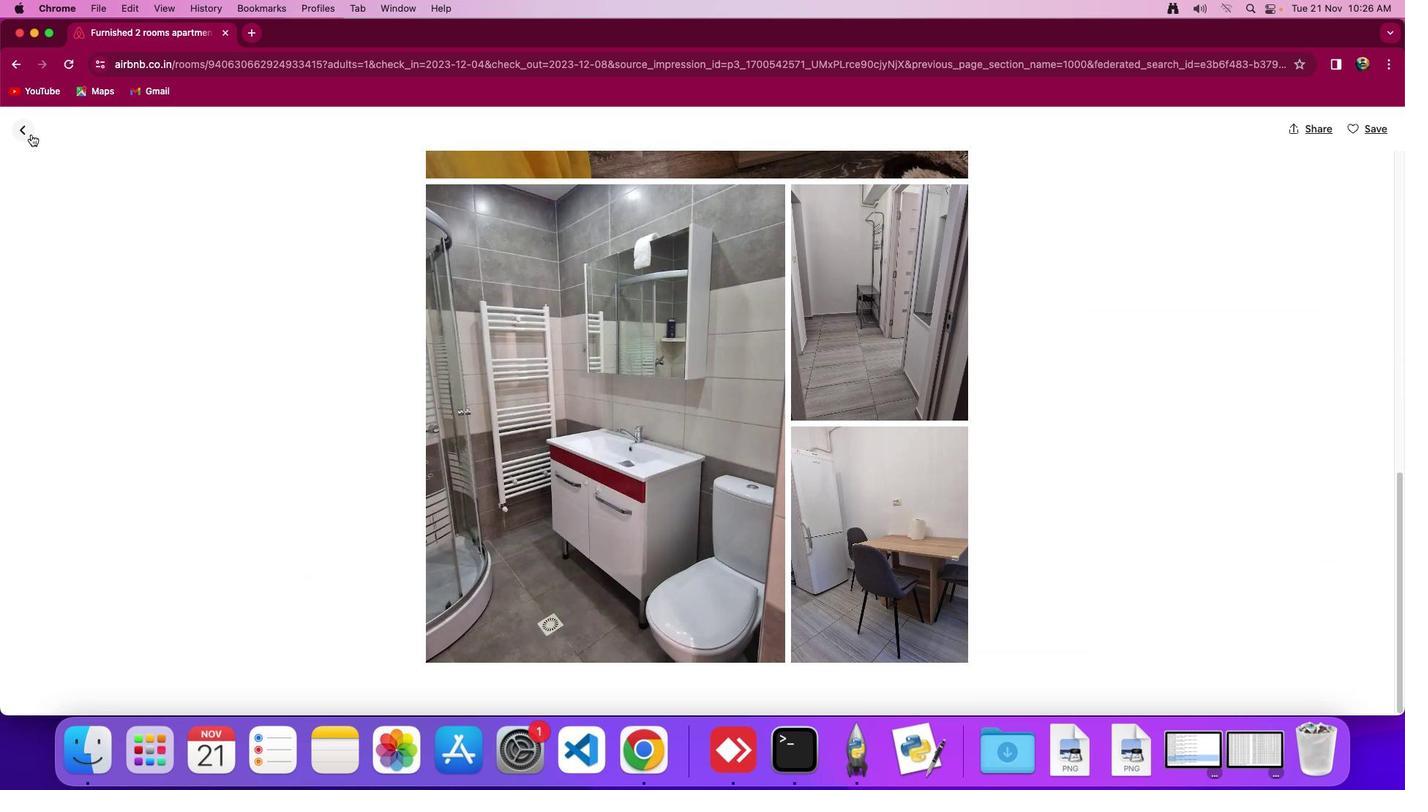 
Action: Mouse pressed left at (30, 133)
Screenshot: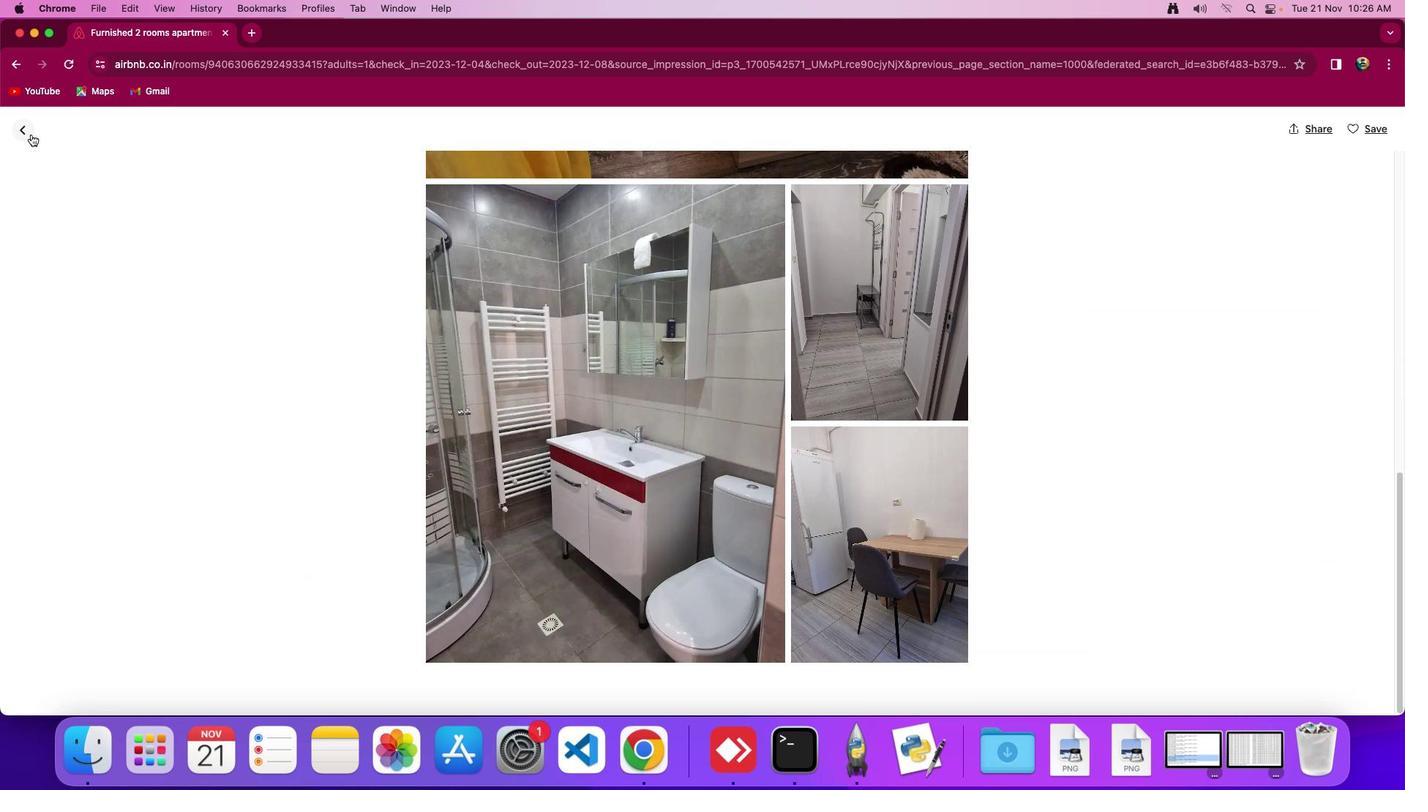 
Action: Mouse moved to (766, 487)
Screenshot: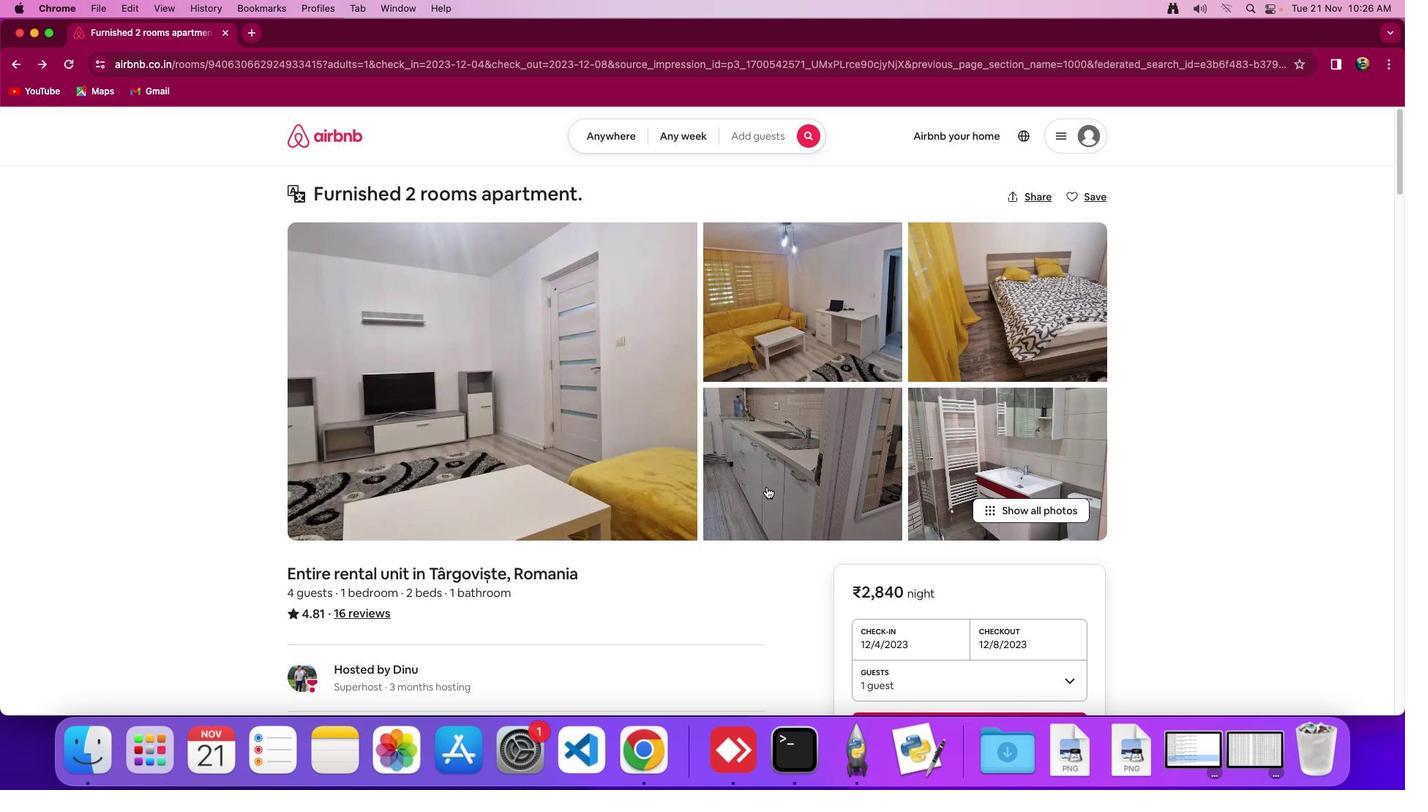 
Action: Mouse scrolled (766, 487) with delta (0, 0)
Screenshot: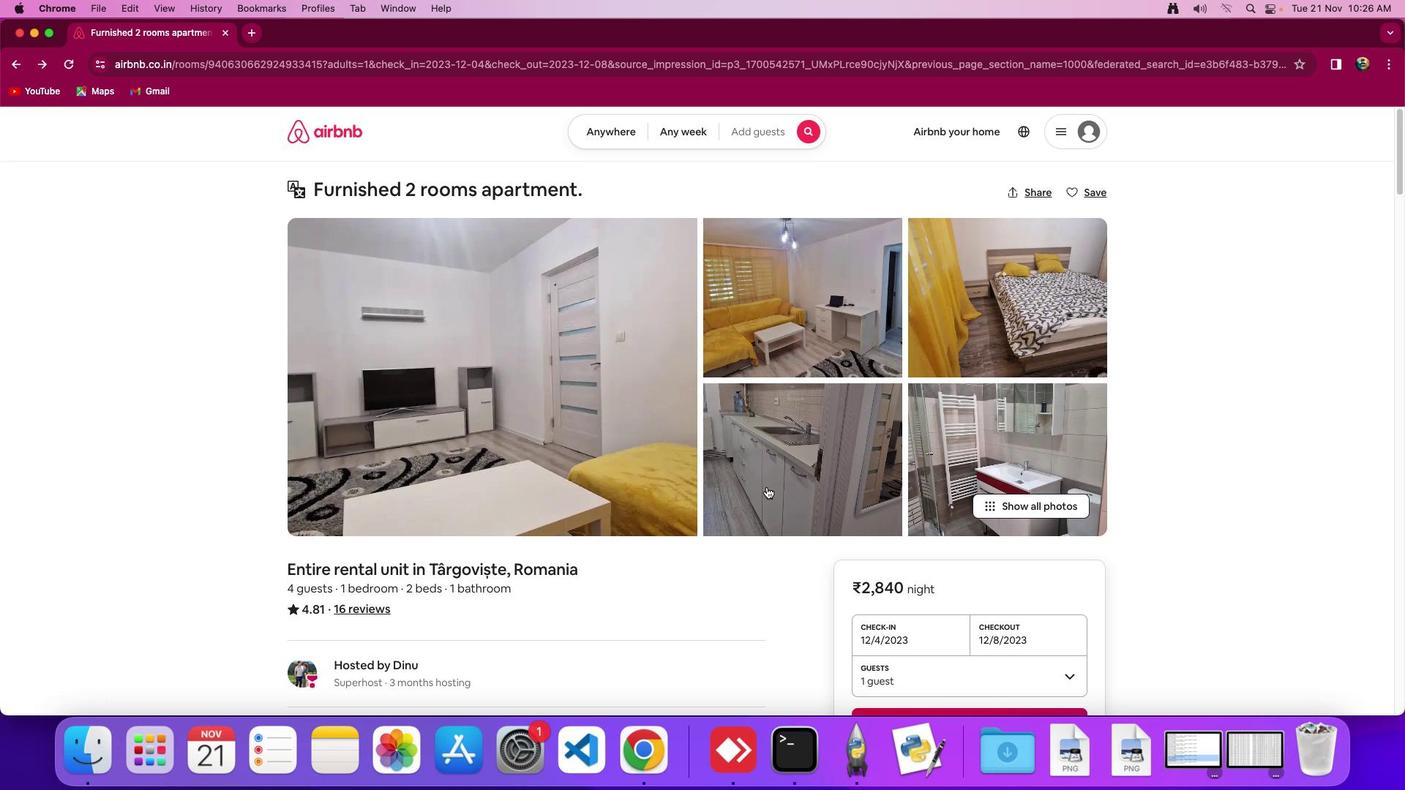 
Action: Mouse scrolled (766, 487) with delta (0, 0)
Screenshot: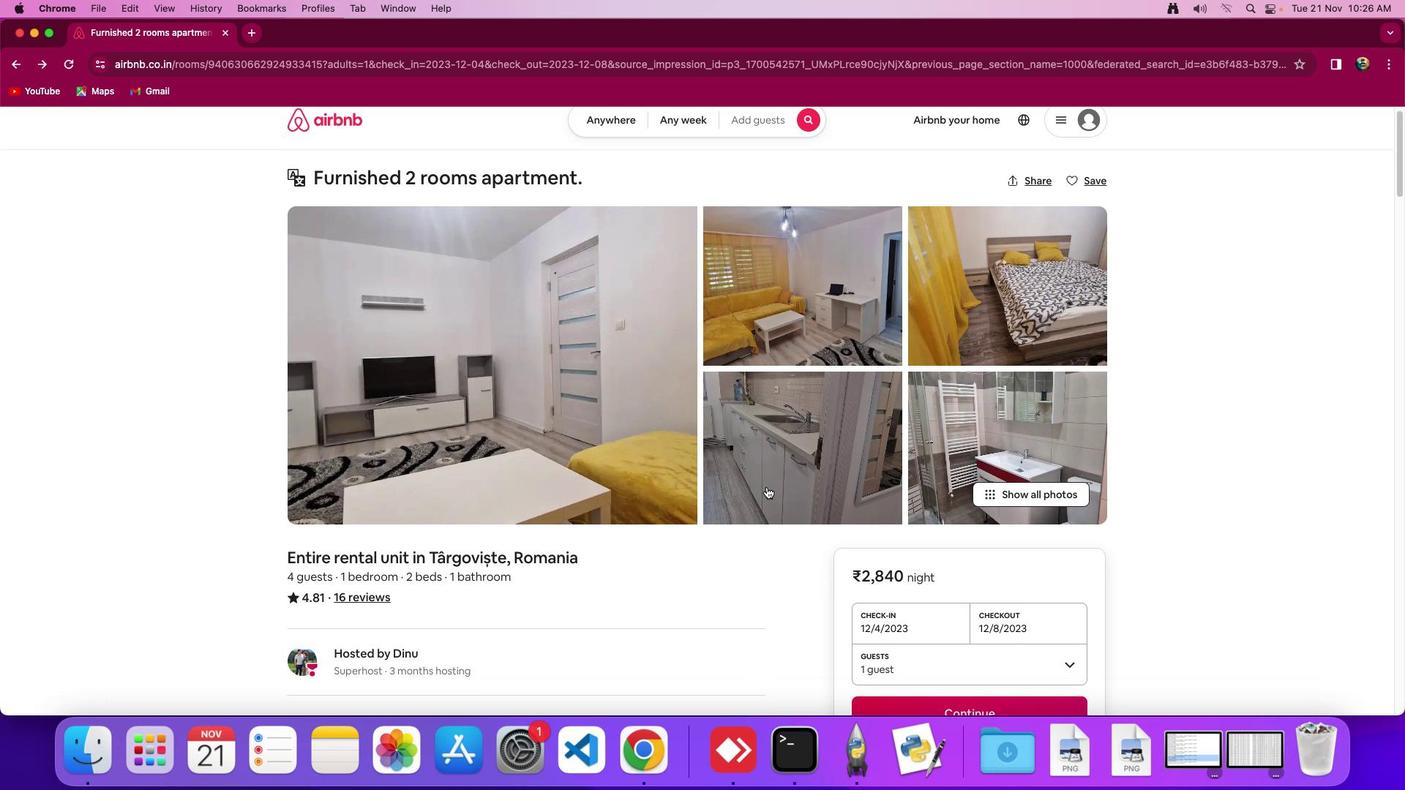 
Action: Mouse scrolled (766, 487) with delta (0, -2)
Screenshot: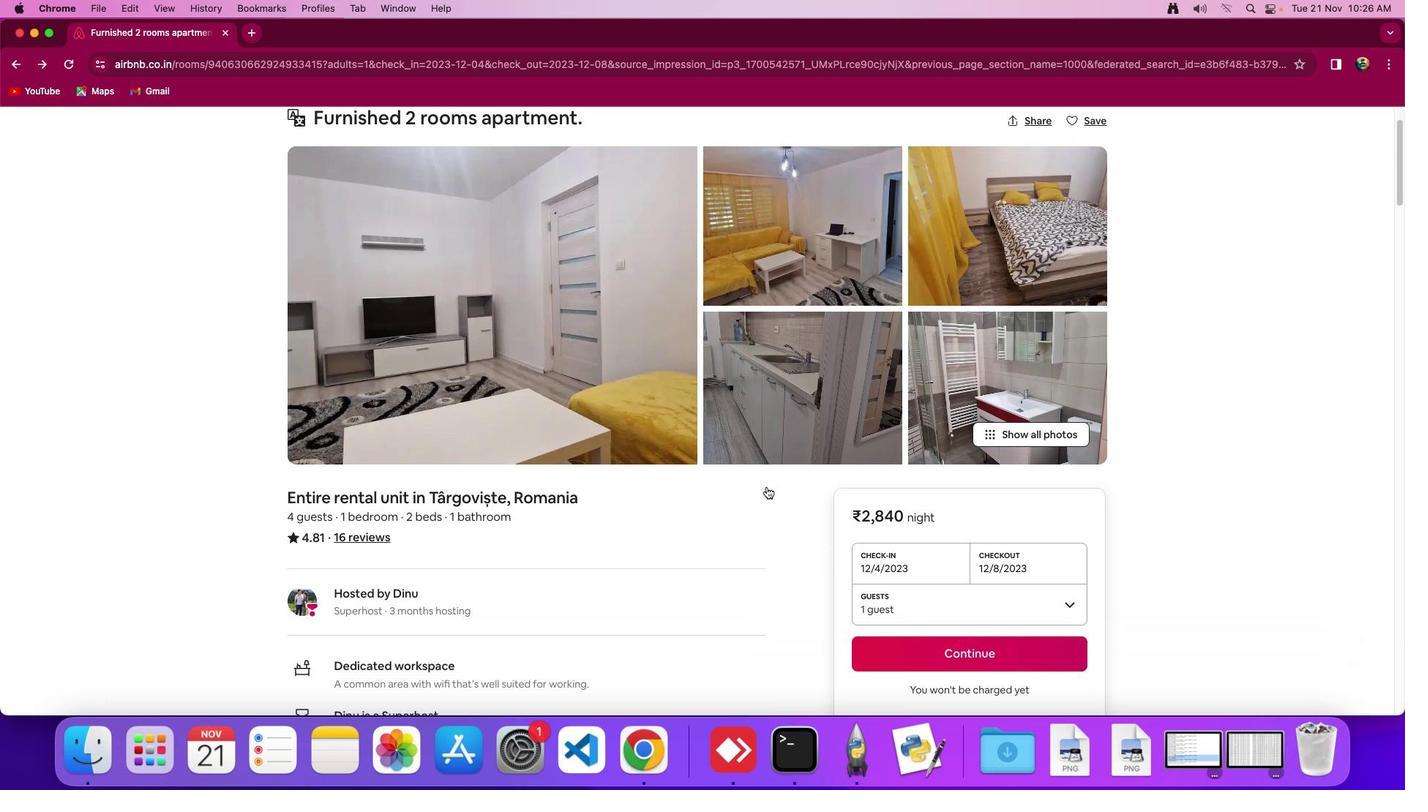 
Action: Mouse moved to (766, 487)
Screenshot: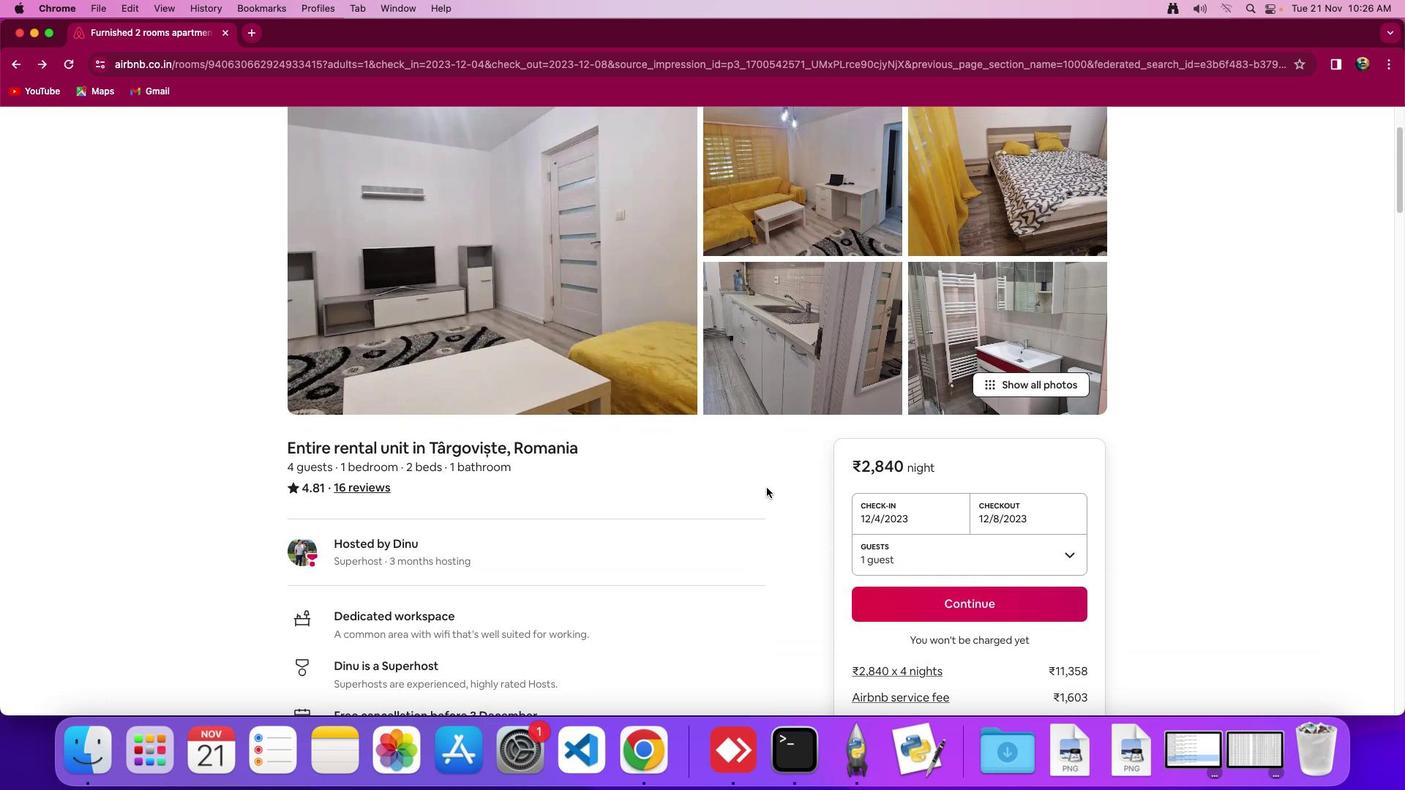 
Action: Mouse scrolled (766, 487) with delta (0, 0)
Screenshot: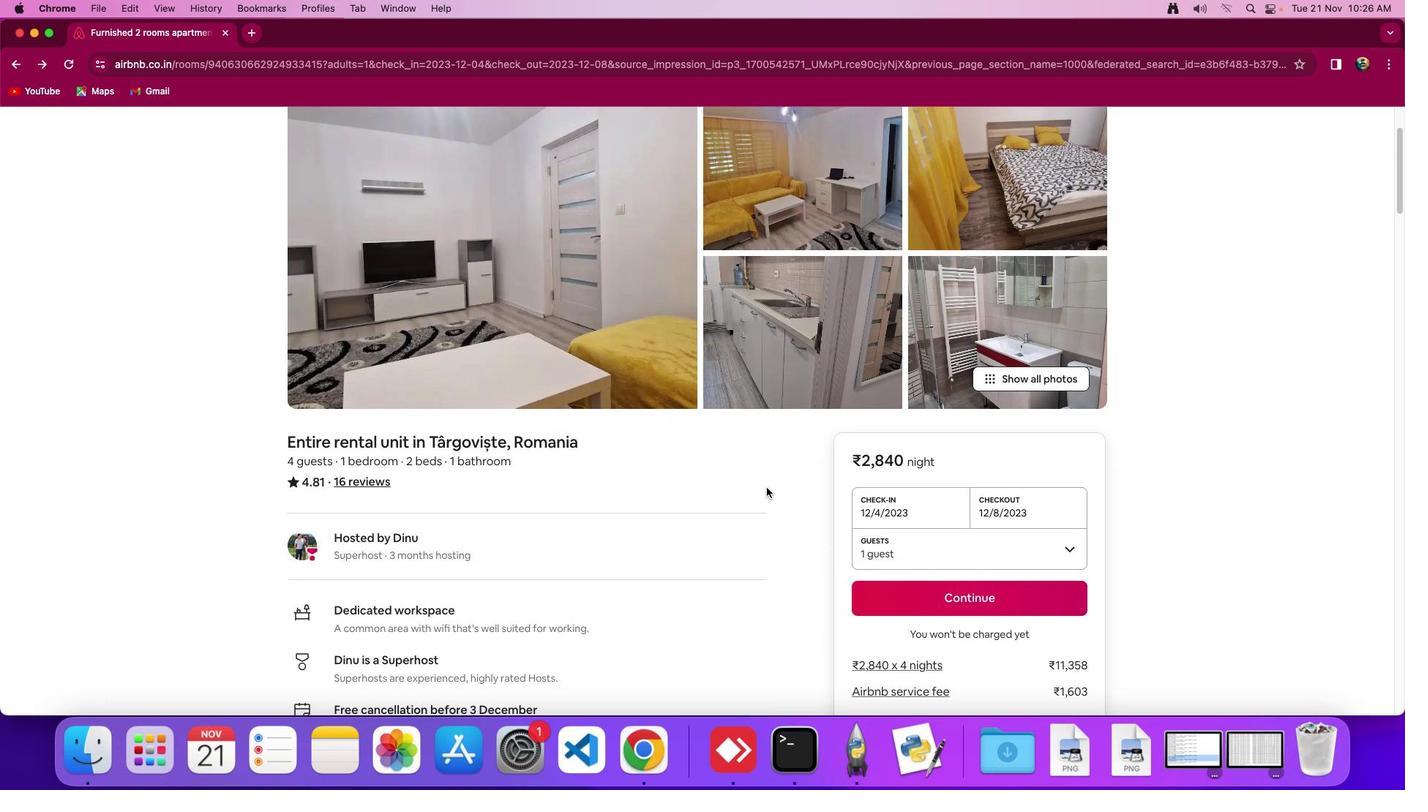 
Action: Mouse scrolled (766, 487) with delta (0, 0)
Screenshot: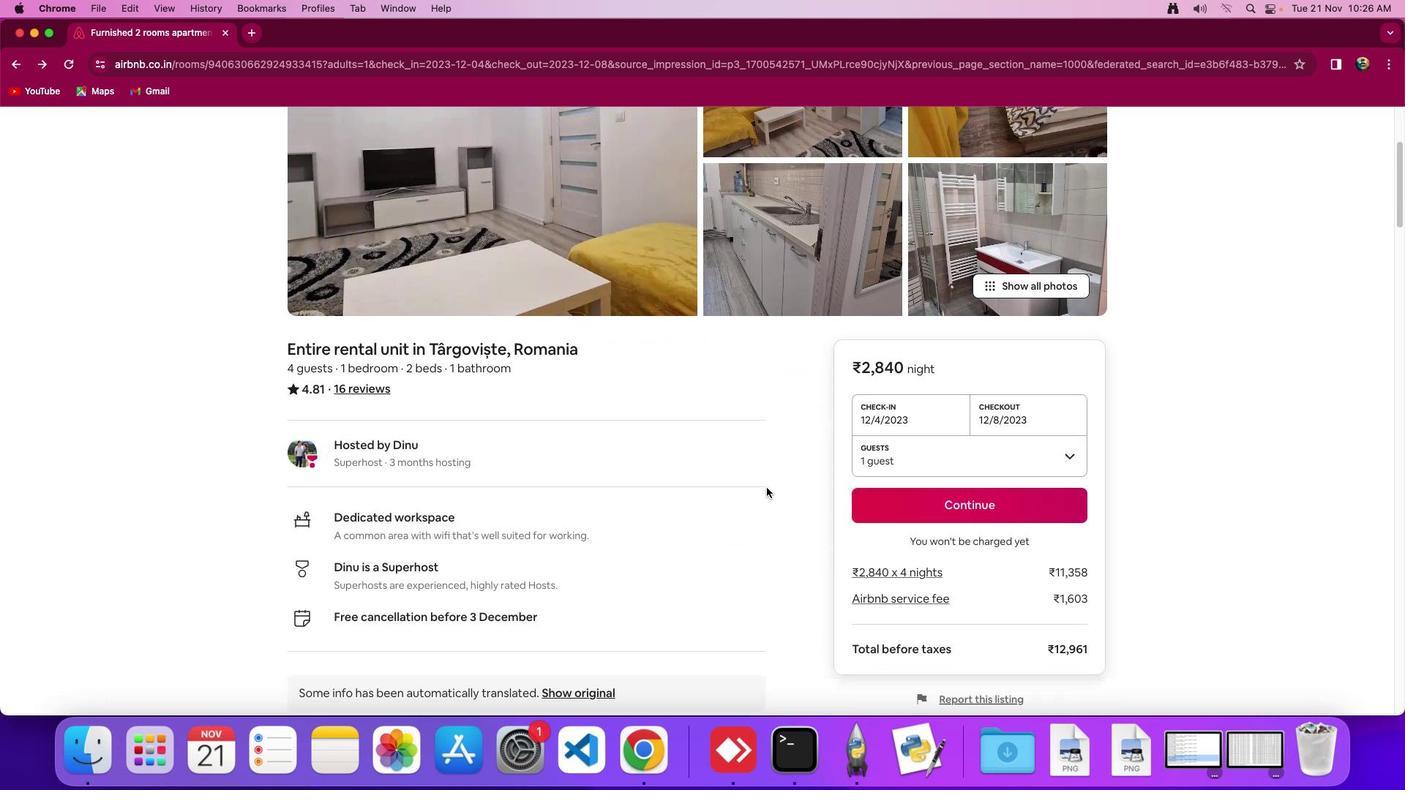 
Action: Mouse scrolled (766, 487) with delta (0, -2)
Screenshot: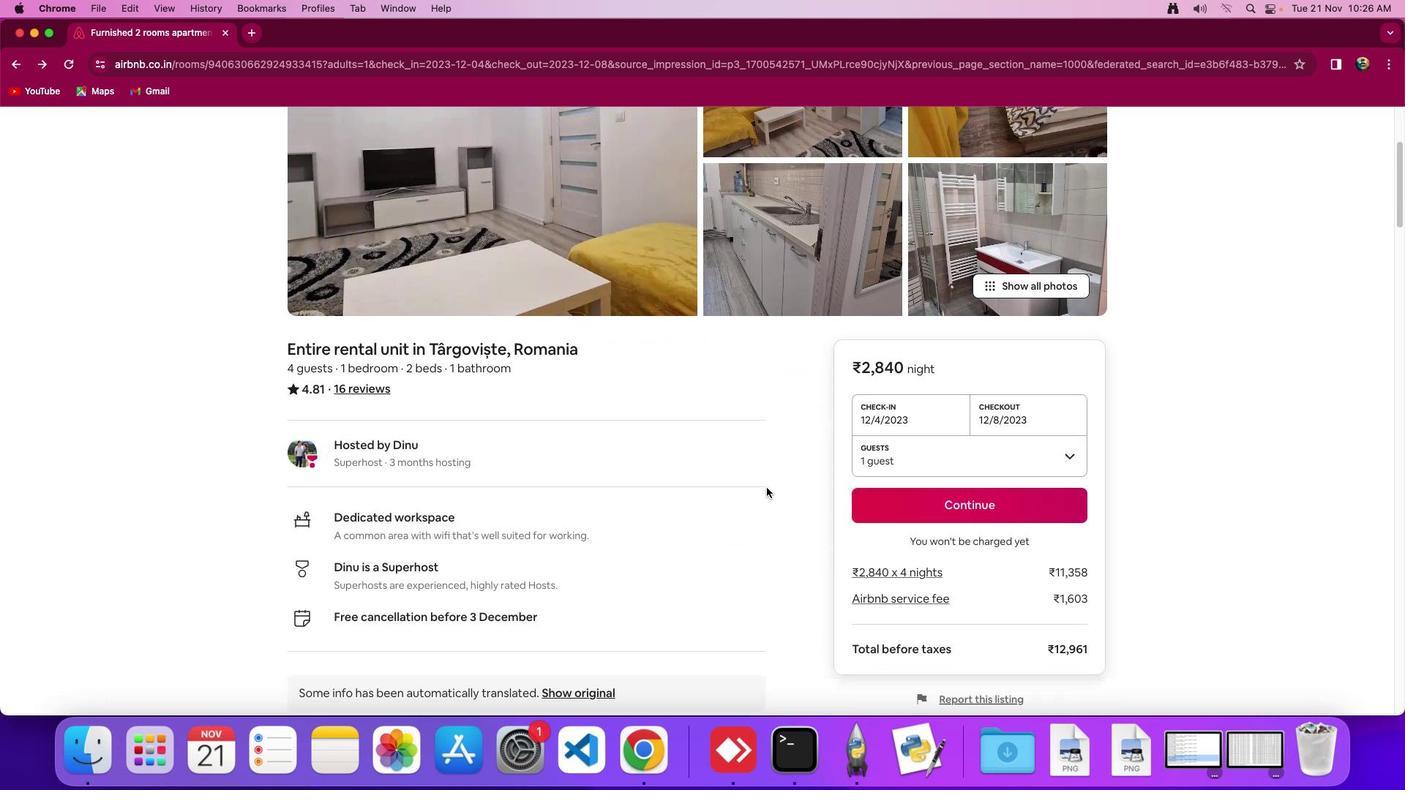 
Action: Mouse scrolled (766, 487) with delta (0, -3)
Screenshot: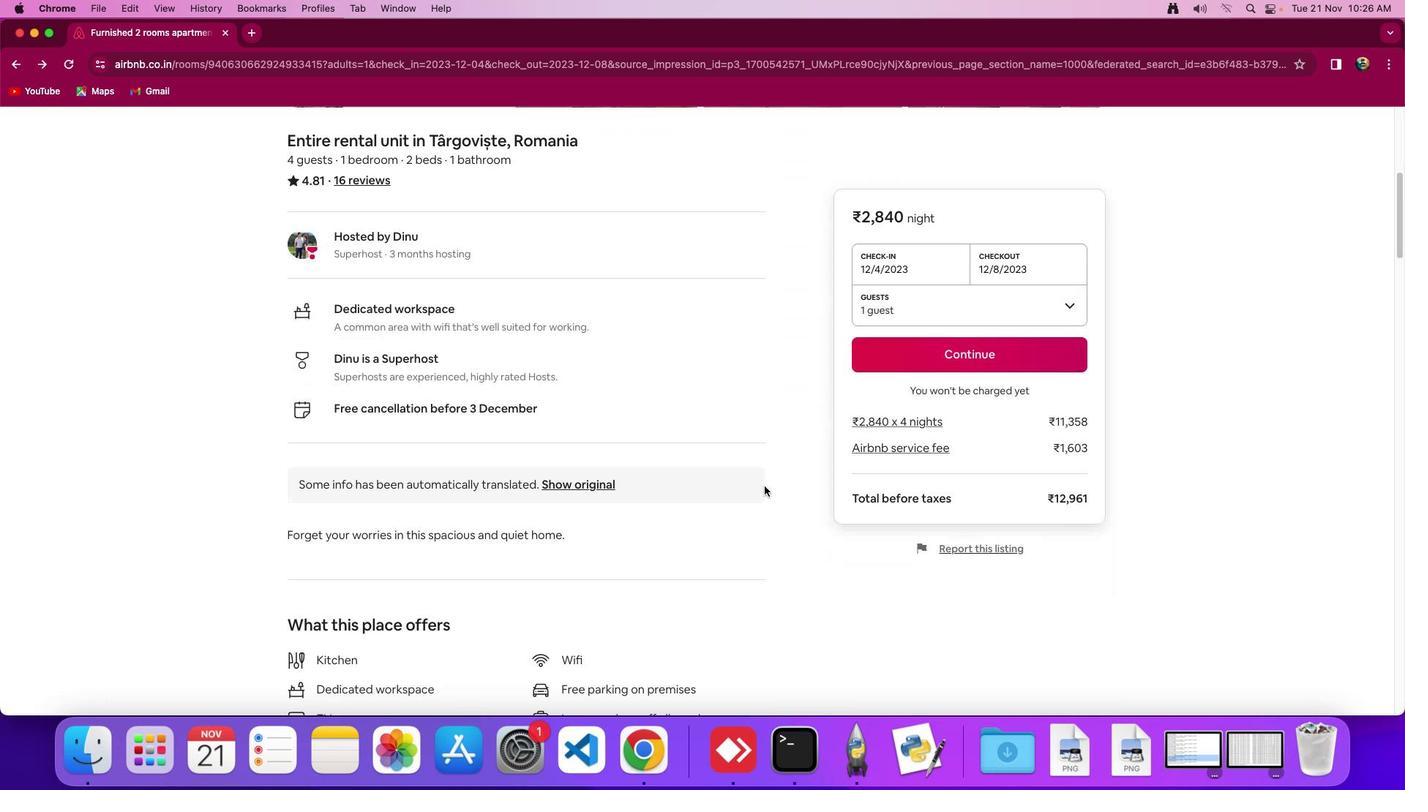 
Action: Mouse moved to (764, 486)
Screenshot: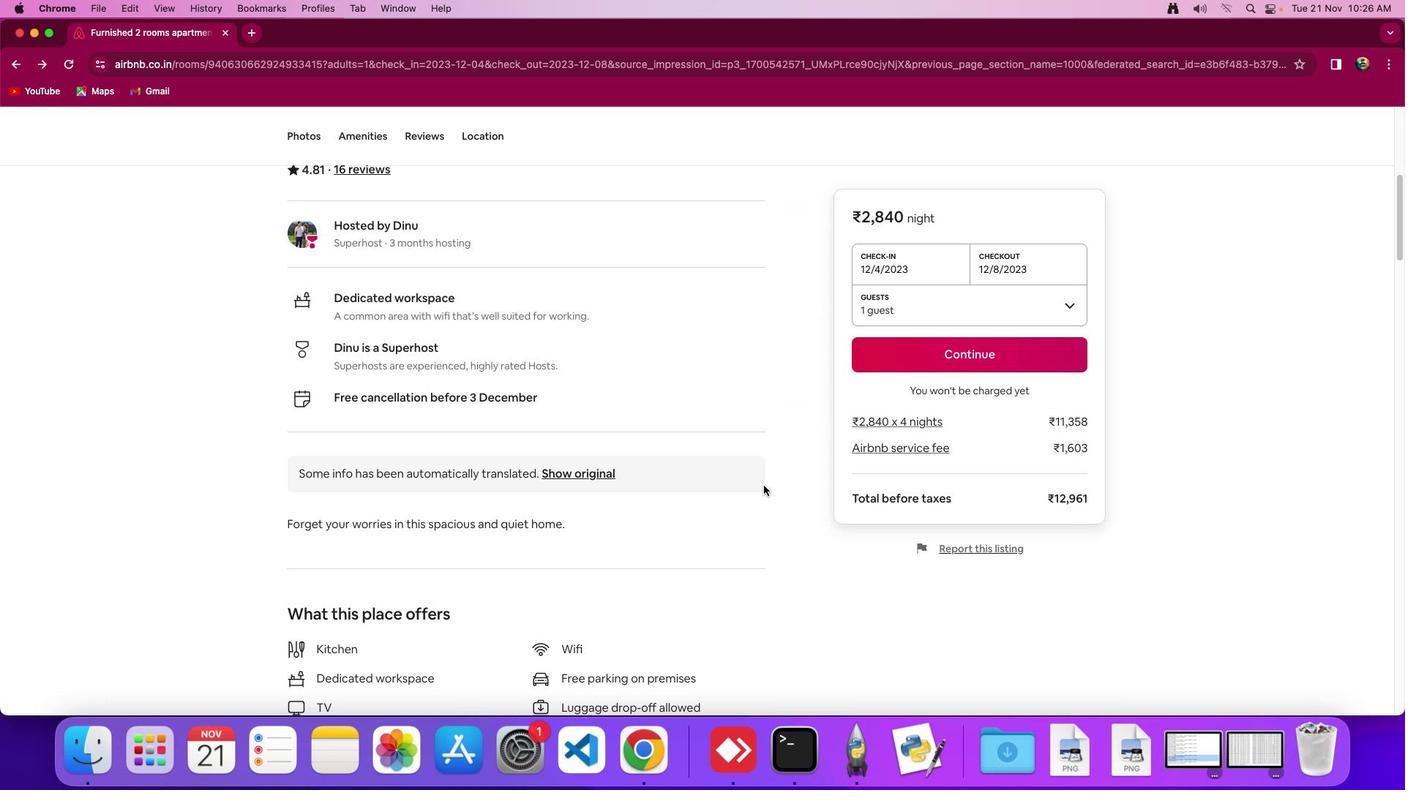 
Action: Mouse scrolled (764, 486) with delta (0, 0)
Screenshot: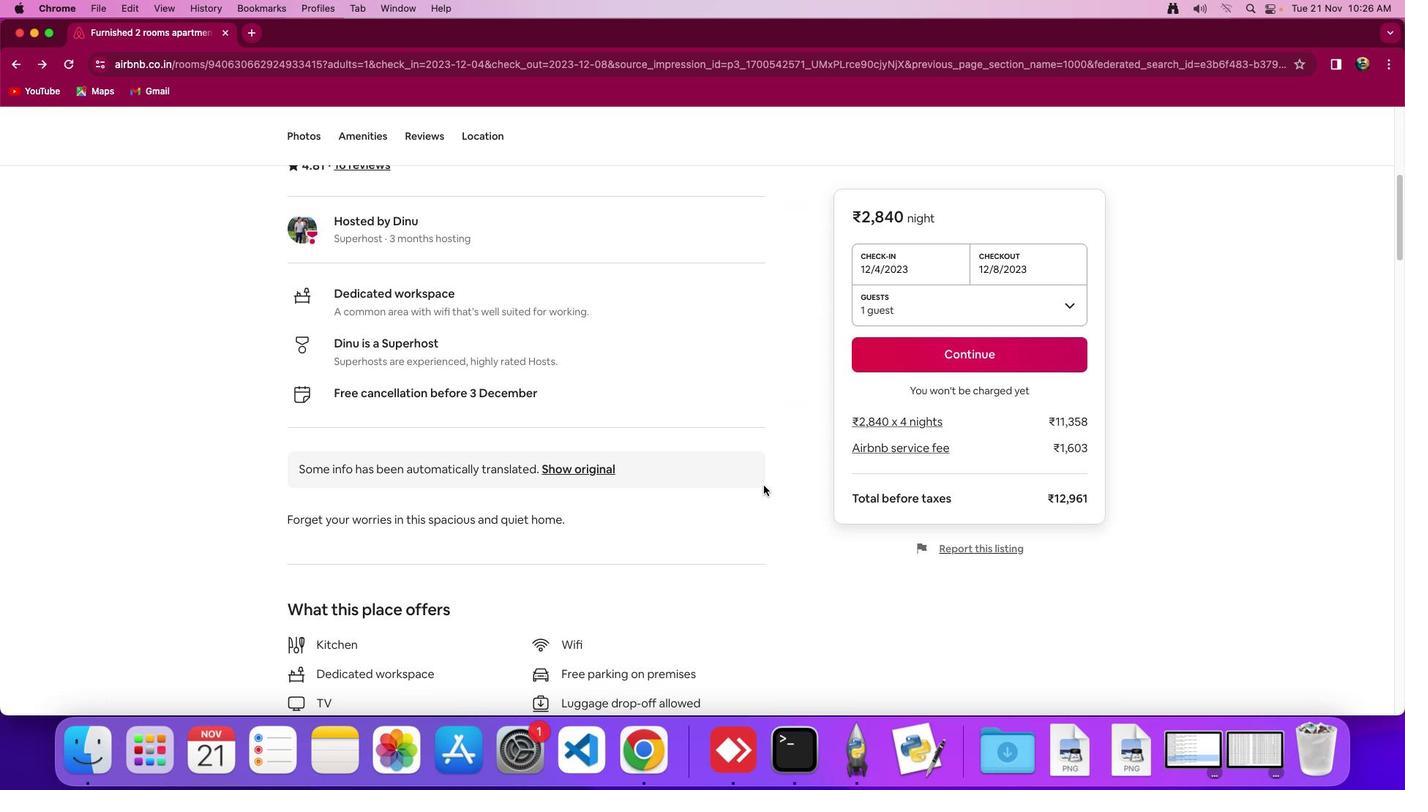 
Action: Mouse scrolled (764, 486) with delta (0, 0)
Screenshot: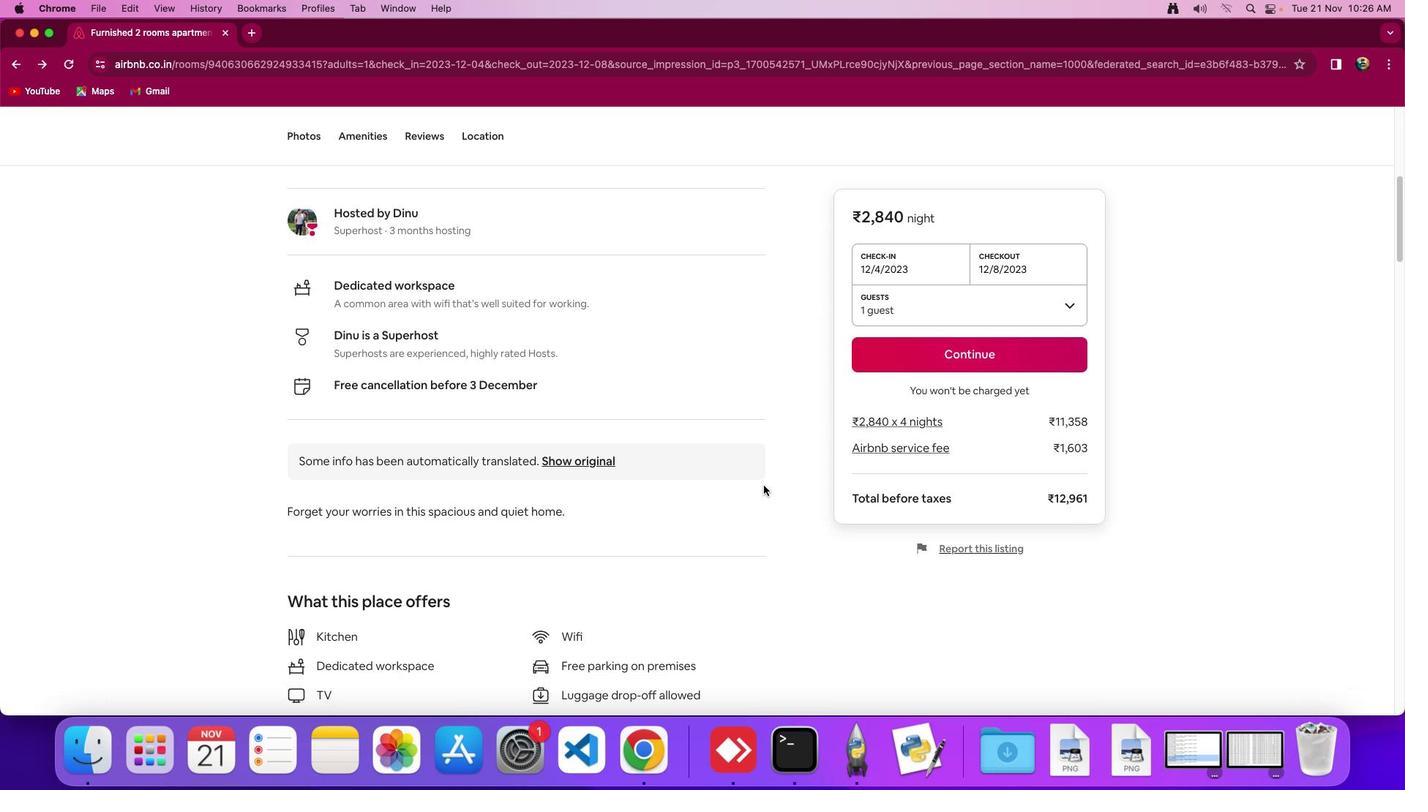 
Action: Mouse scrolled (764, 486) with delta (0, -1)
Screenshot: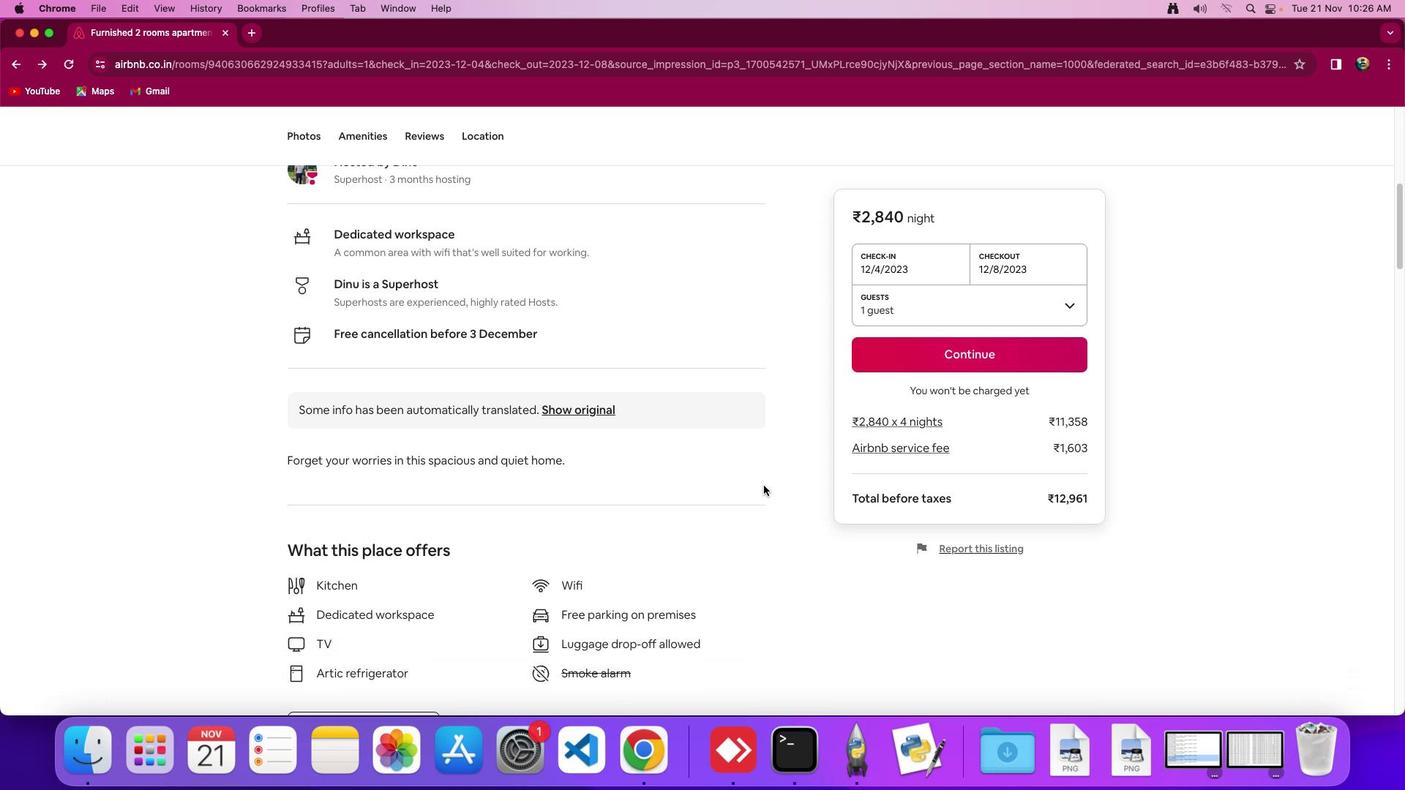
Action: Mouse moved to (760, 483)
Screenshot: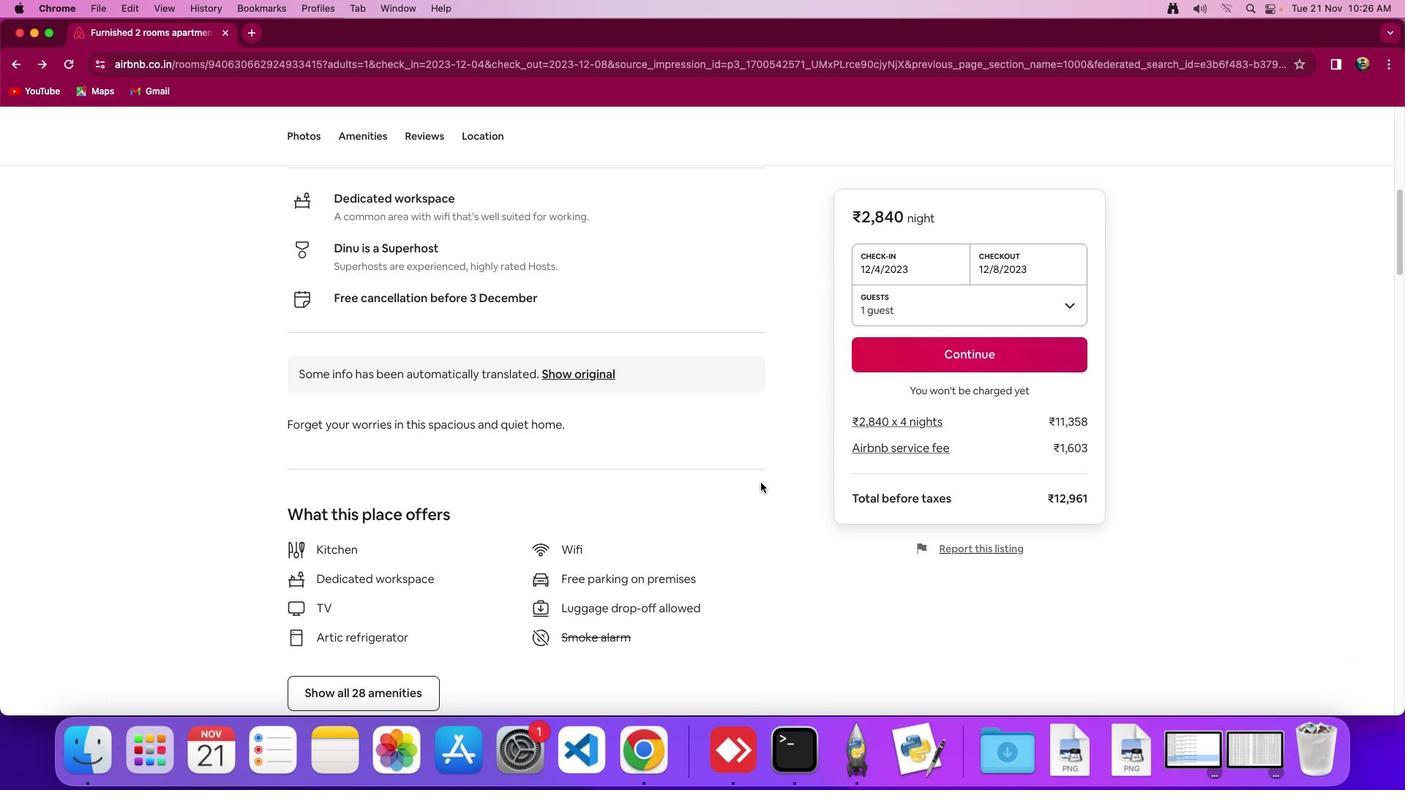 
Action: Mouse scrolled (760, 483) with delta (0, 0)
Screenshot: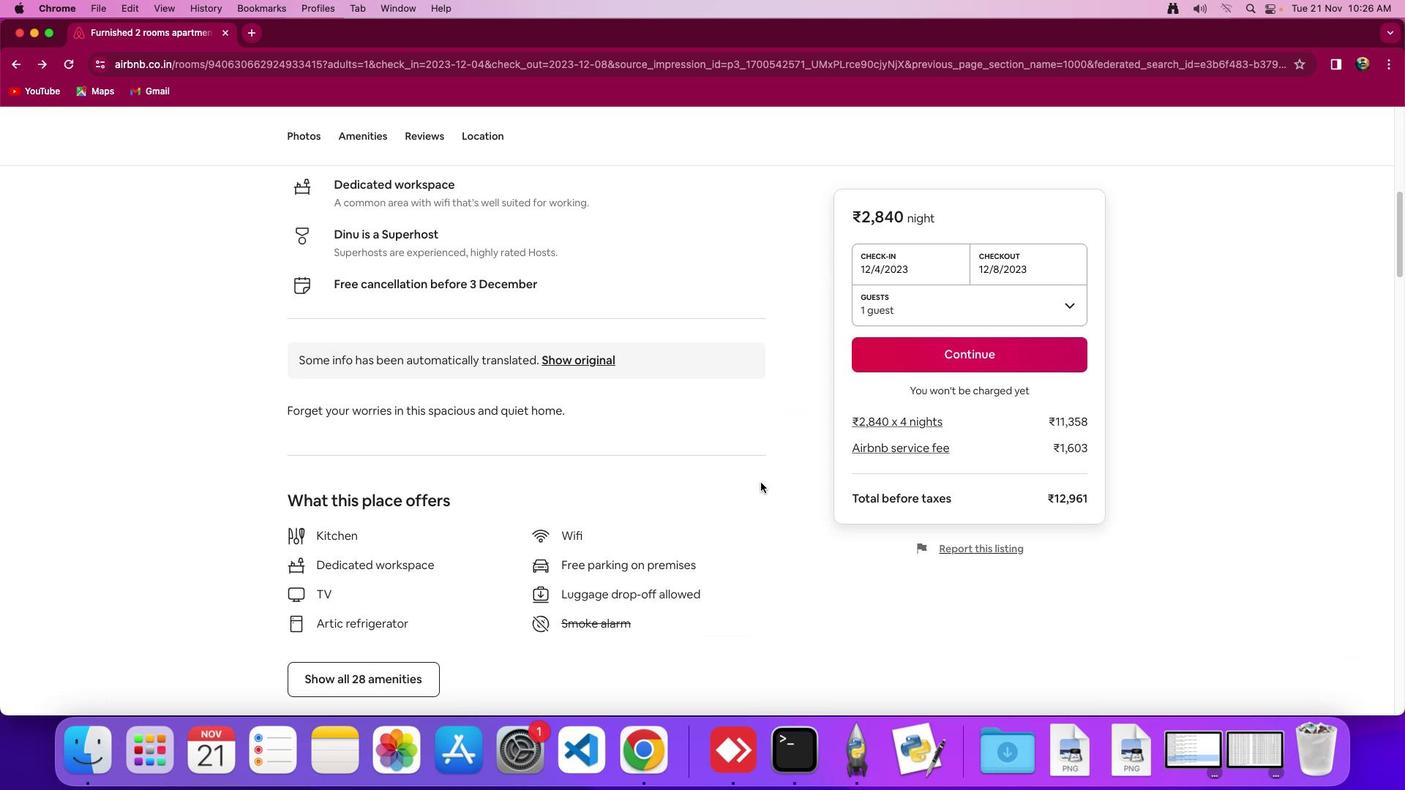 
Action: Mouse moved to (760, 483)
Screenshot: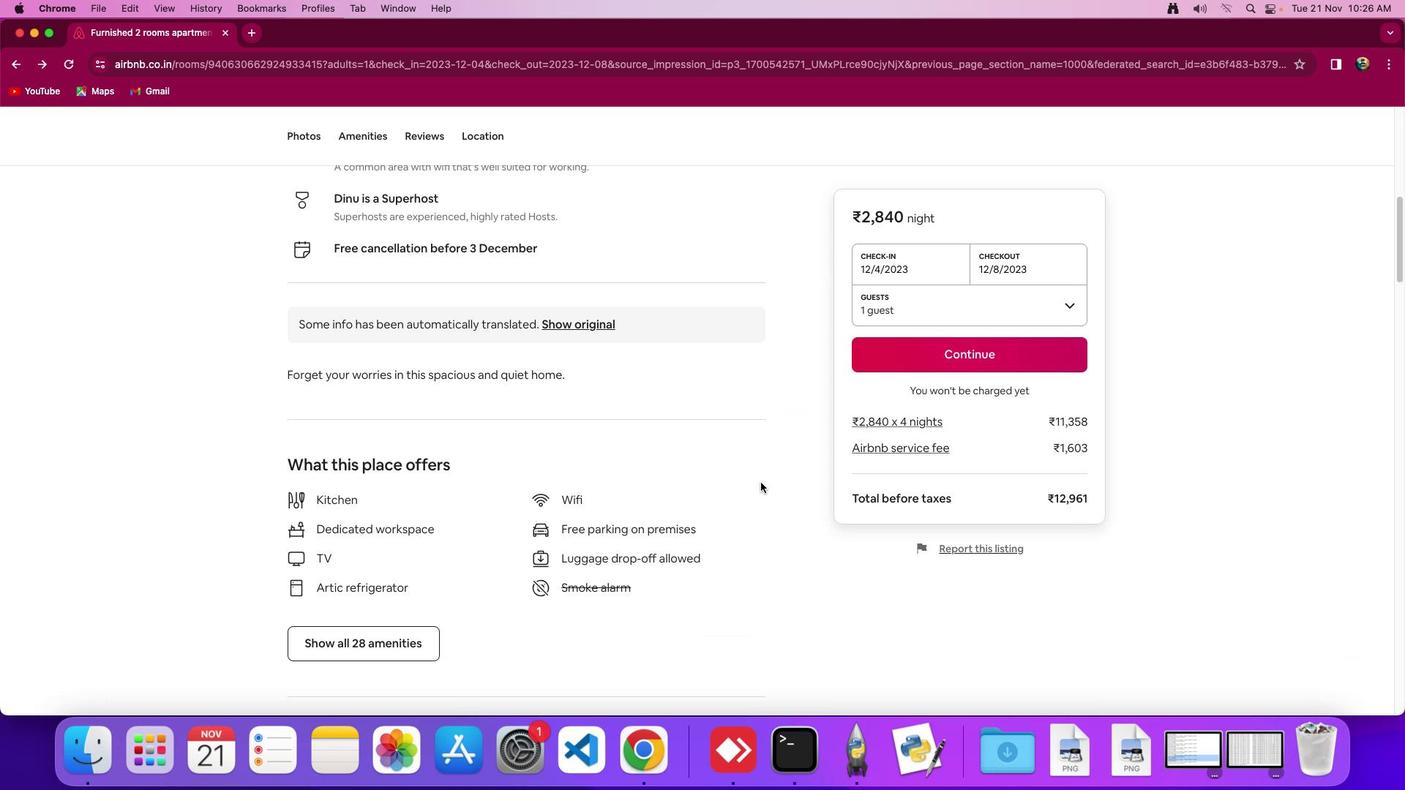 
Action: Mouse scrolled (760, 483) with delta (0, 0)
Screenshot: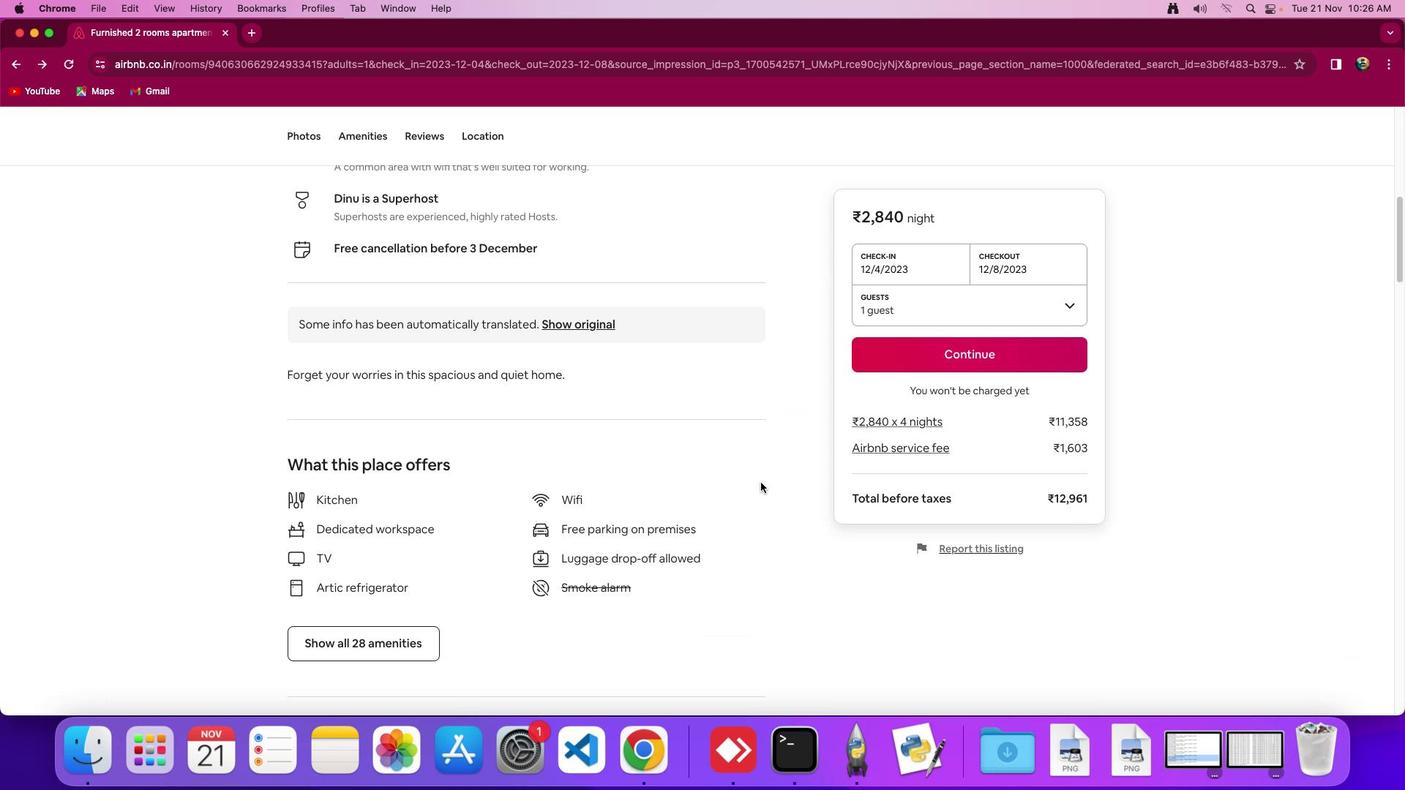 
Action: Mouse moved to (760, 483)
Screenshot: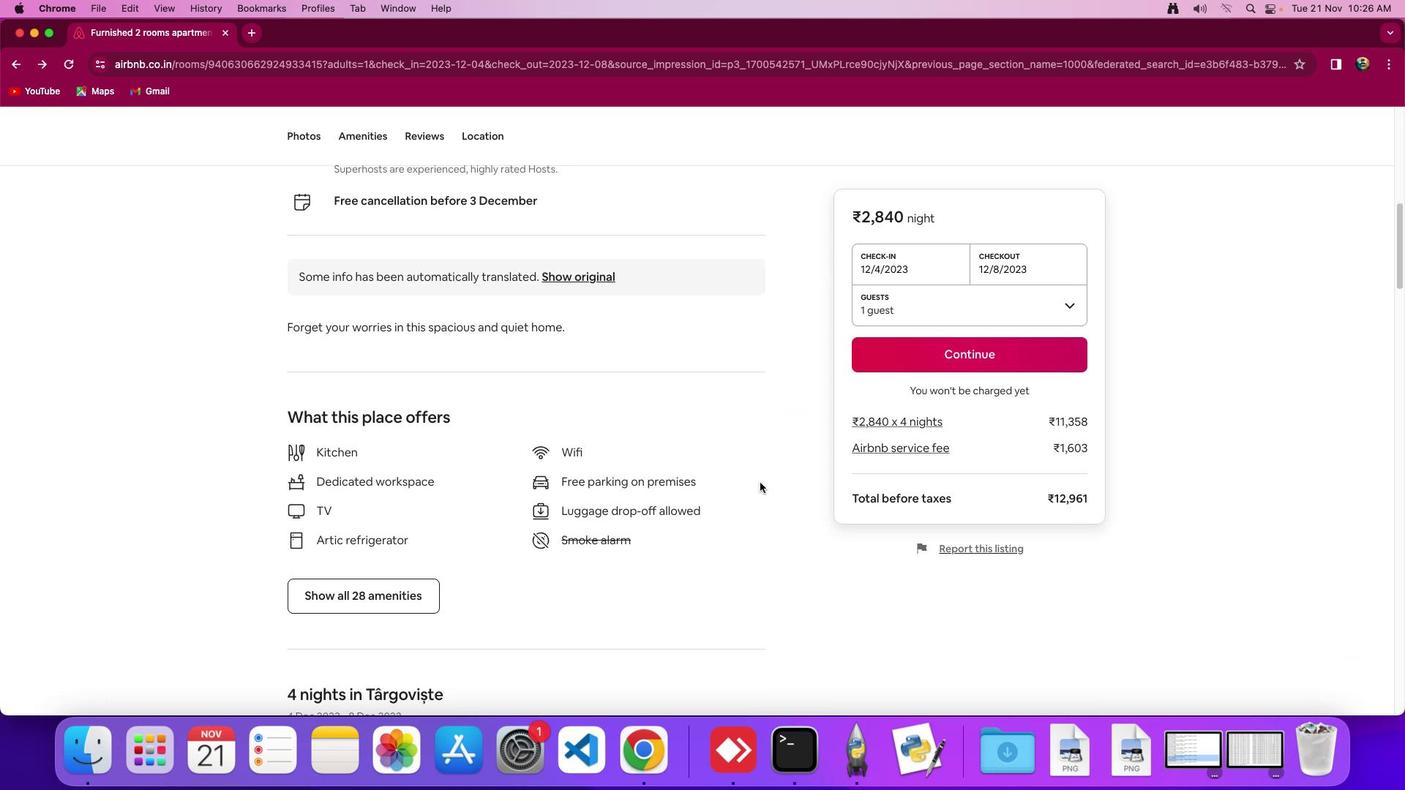 
Action: Mouse scrolled (760, 483) with delta (0, -2)
Screenshot: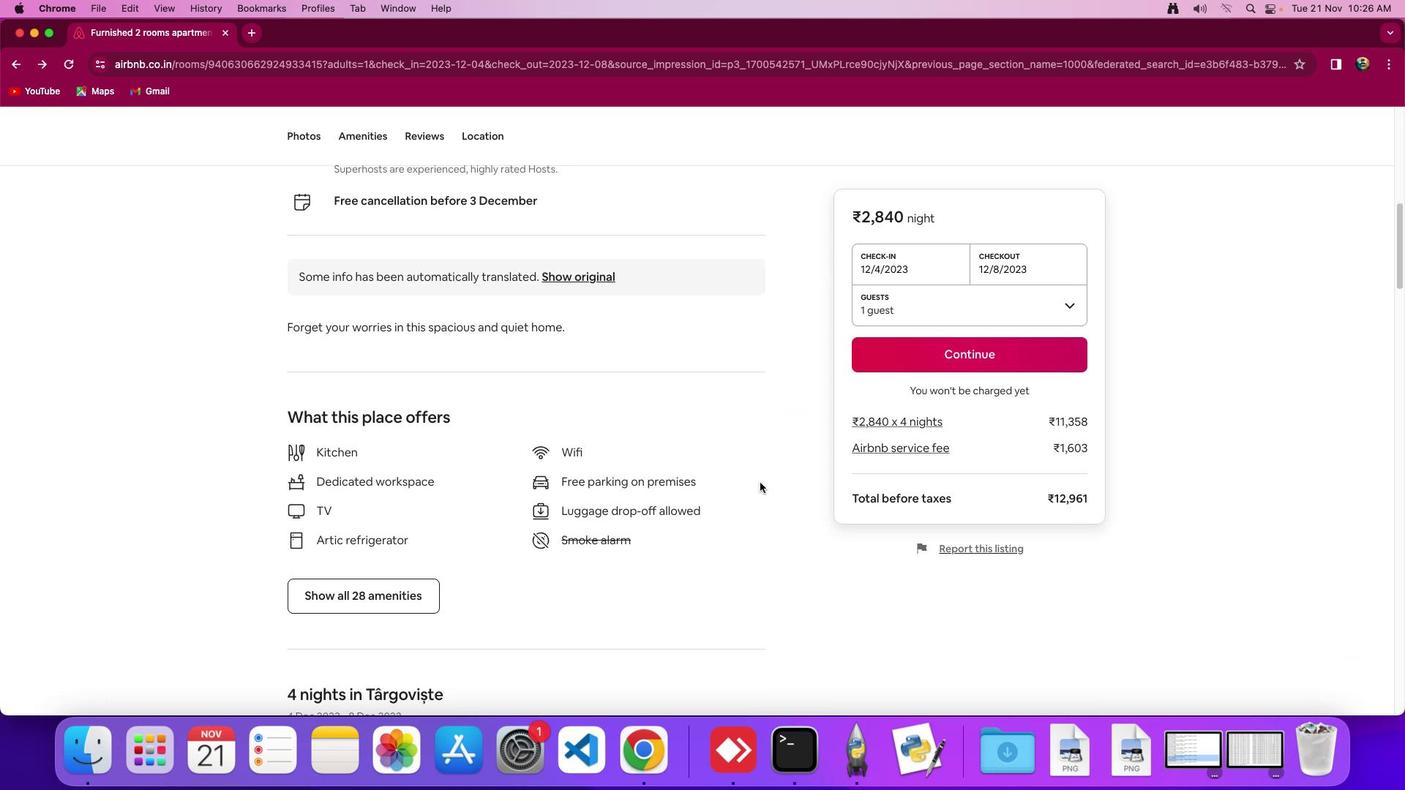 
Action: Mouse moved to (383, 546)
Screenshot: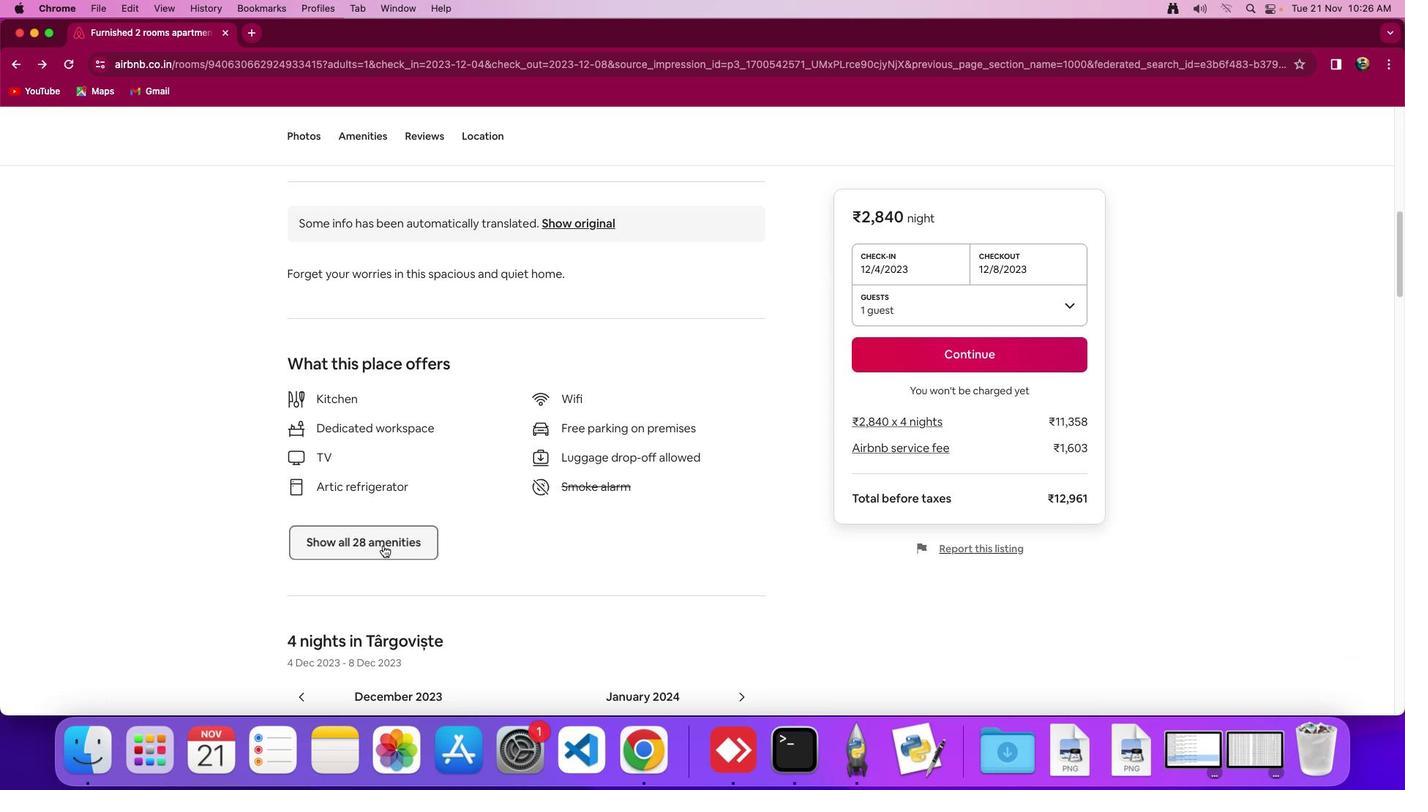 
Action: Mouse pressed left at (383, 546)
Screenshot: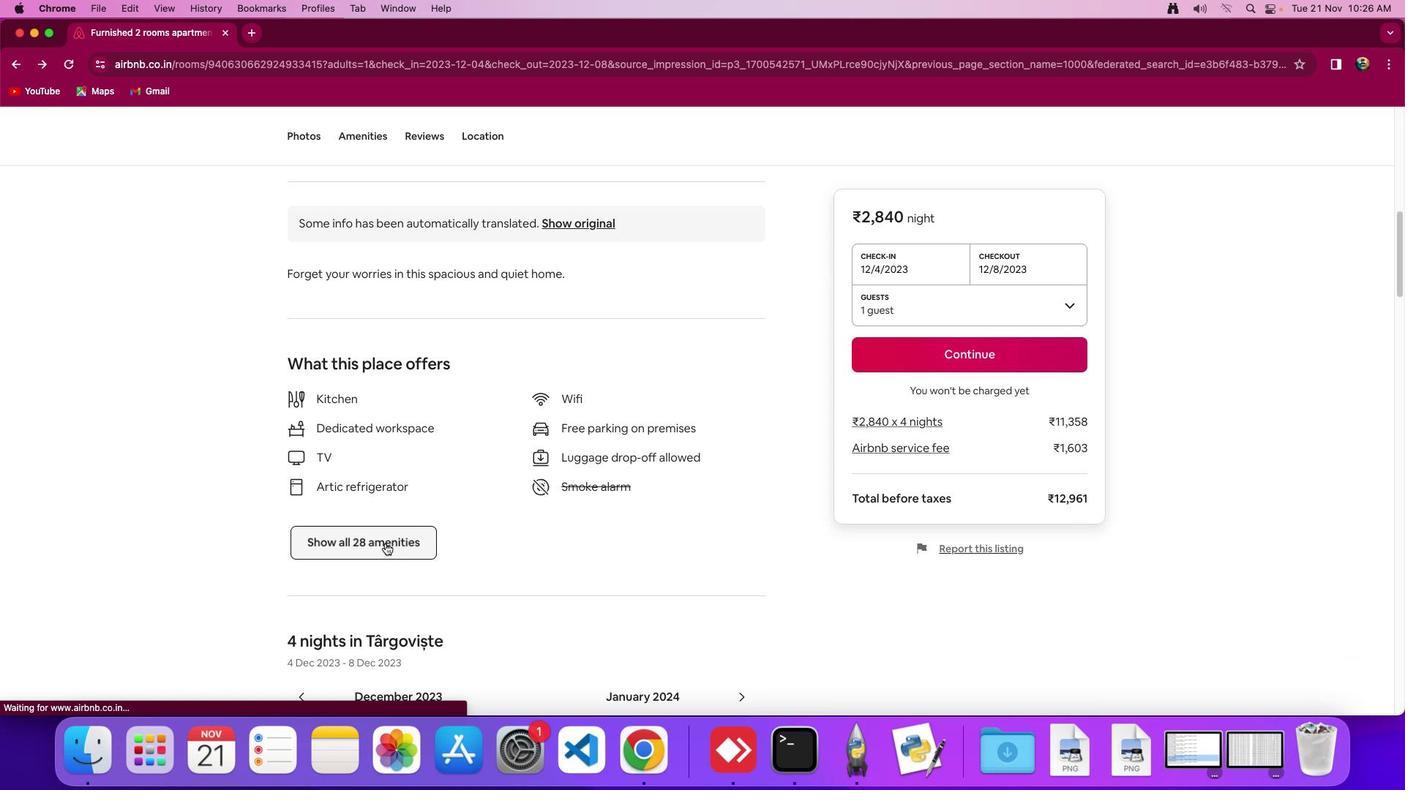
Action: Mouse moved to (656, 557)
Screenshot: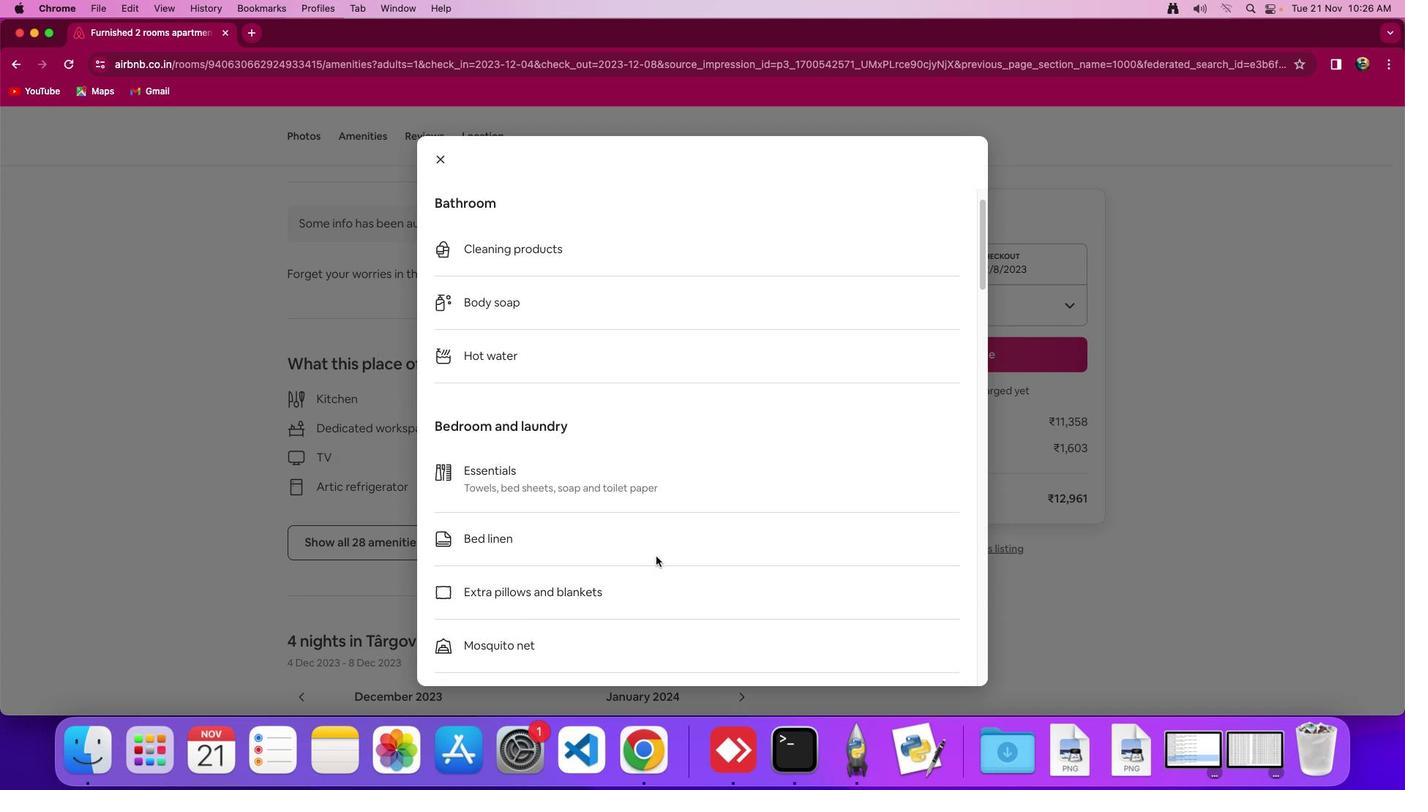 
Action: Mouse scrolled (656, 557) with delta (0, 0)
Screenshot: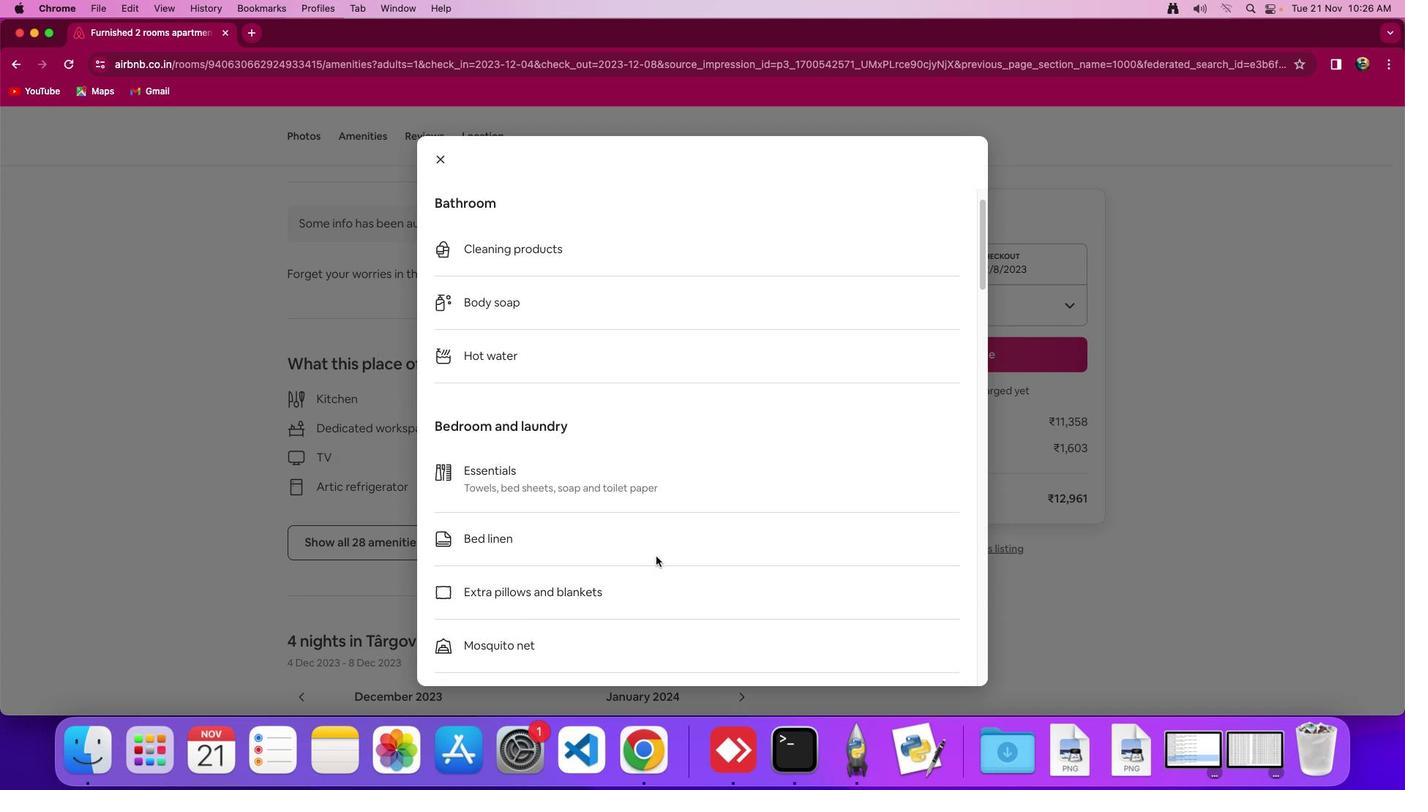 
Action: Mouse moved to (656, 557)
Screenshot: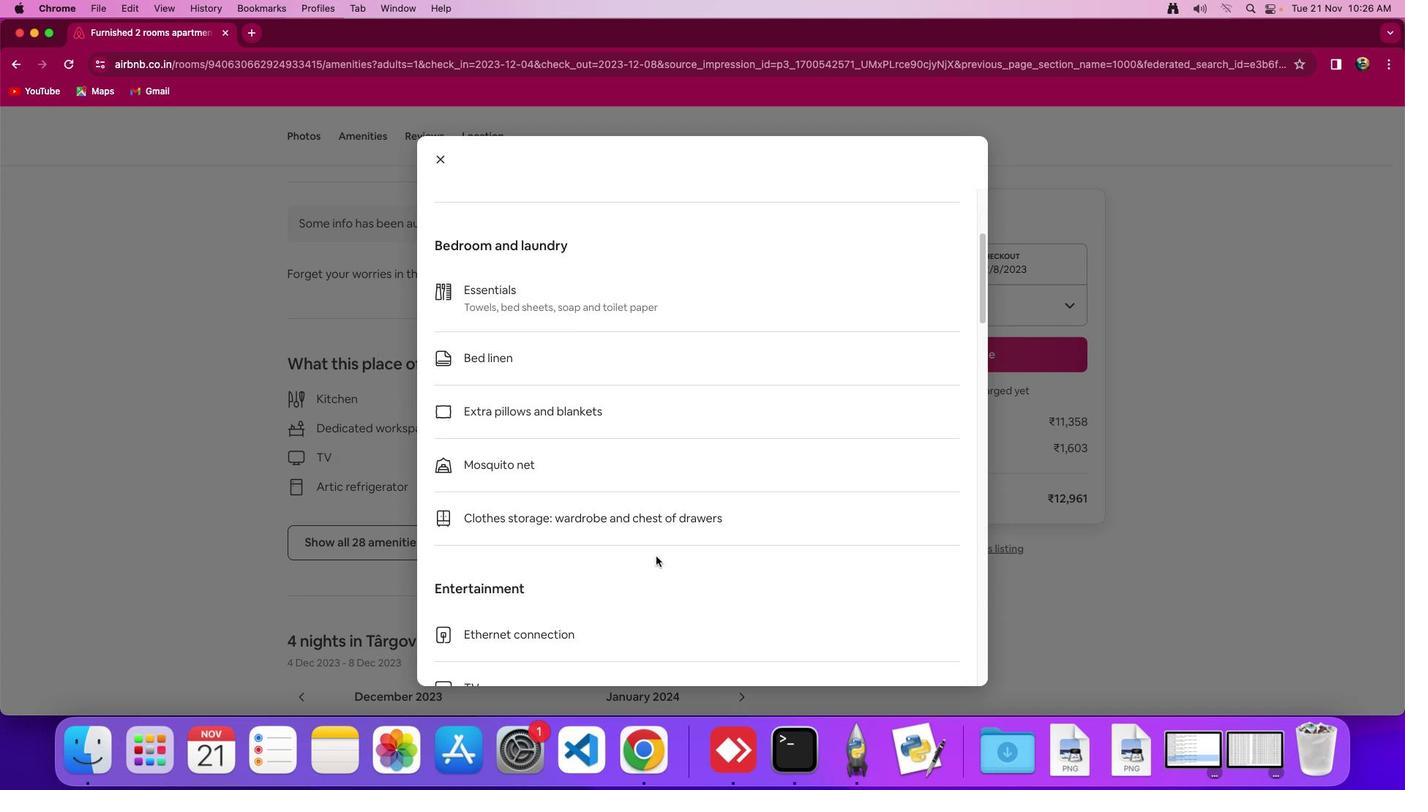 
Action: Mouse scrolled (656, 557) with delta (0, 0)
Screenshot: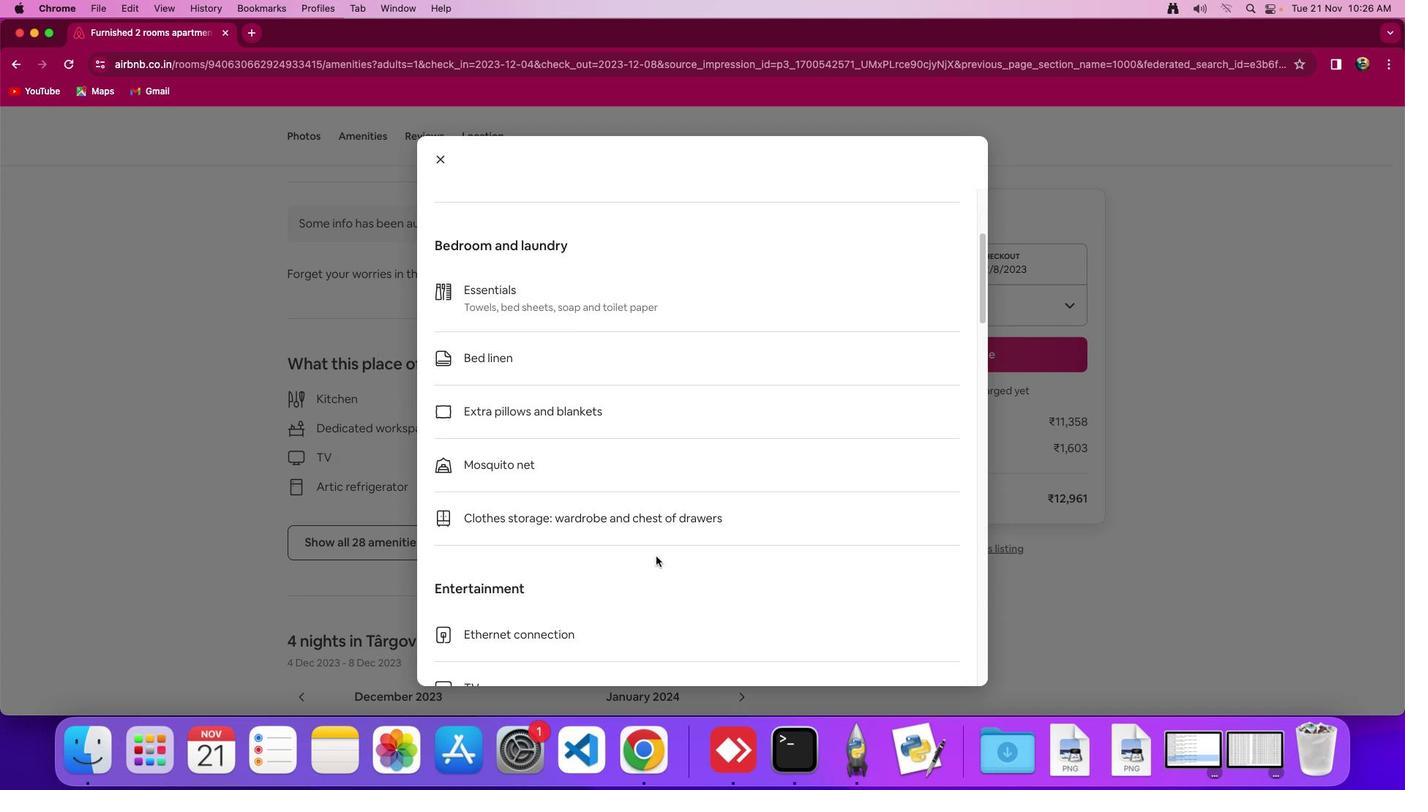 
Action: Mouse moved to (656, 557)
Screenshot: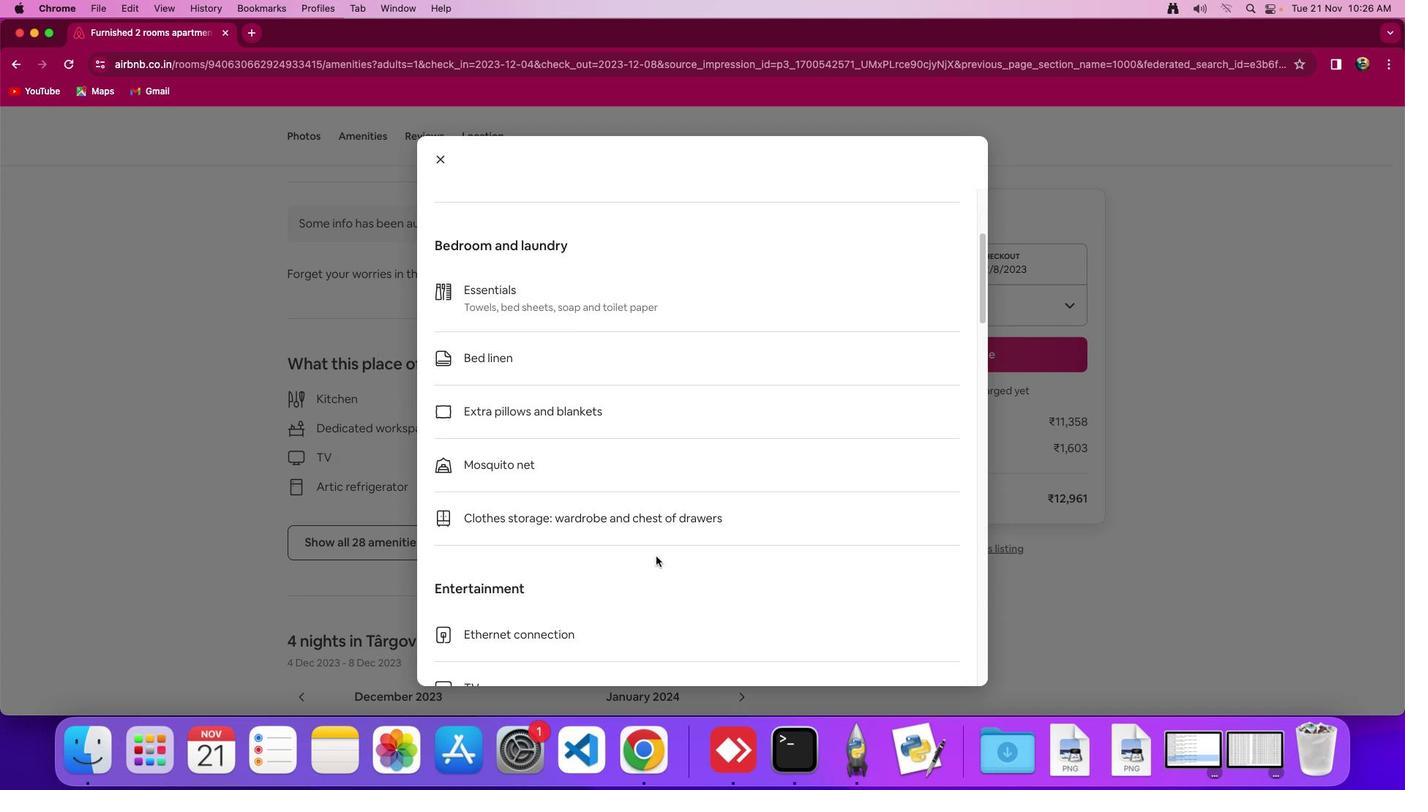 
Action: Mouse scrolled (656, 557) with delta (0, -2)
Screenshot: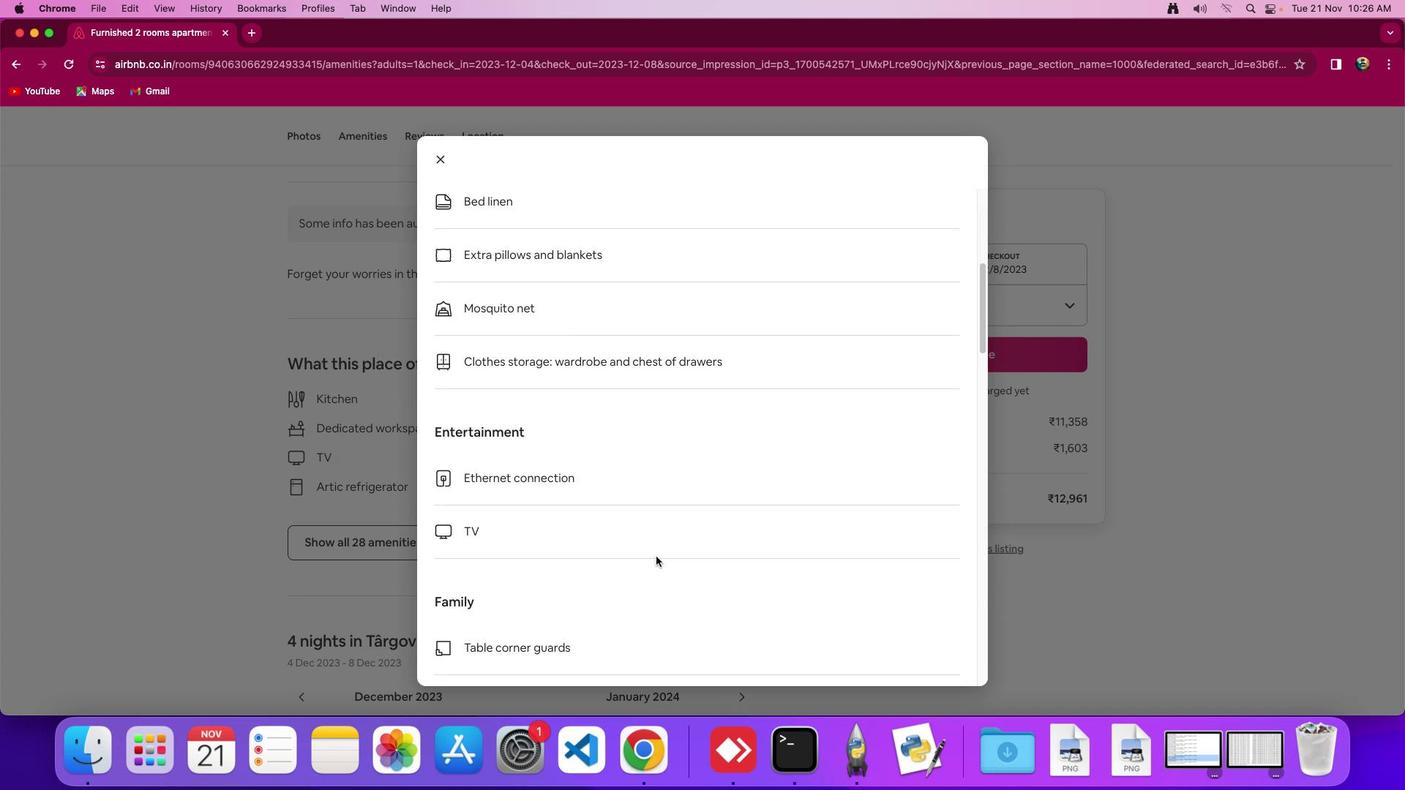 
Action: Mouse moved to (656, 557)
Screenshot: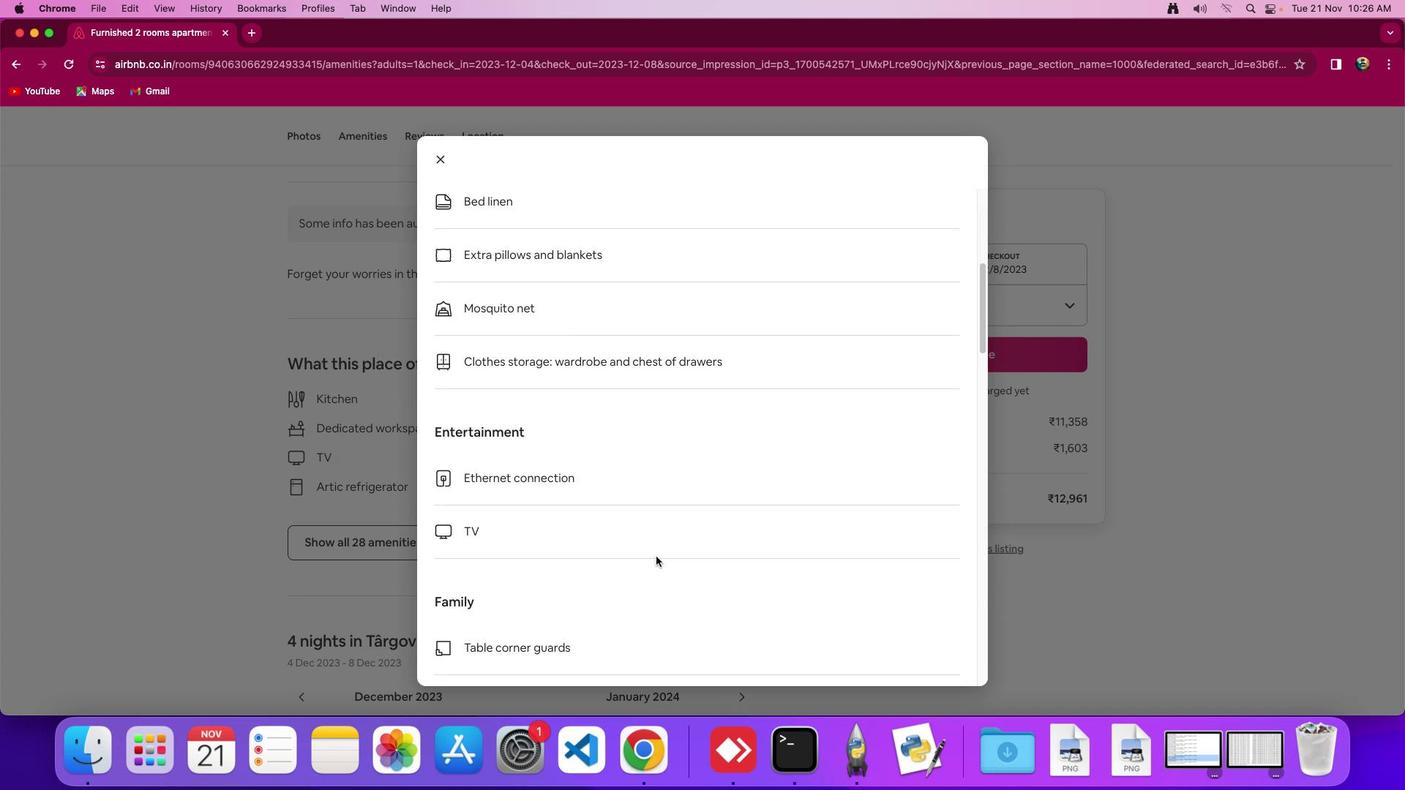 
Action: Mouse scrolled (656, 557) with delta (0, -5)
Screenshot: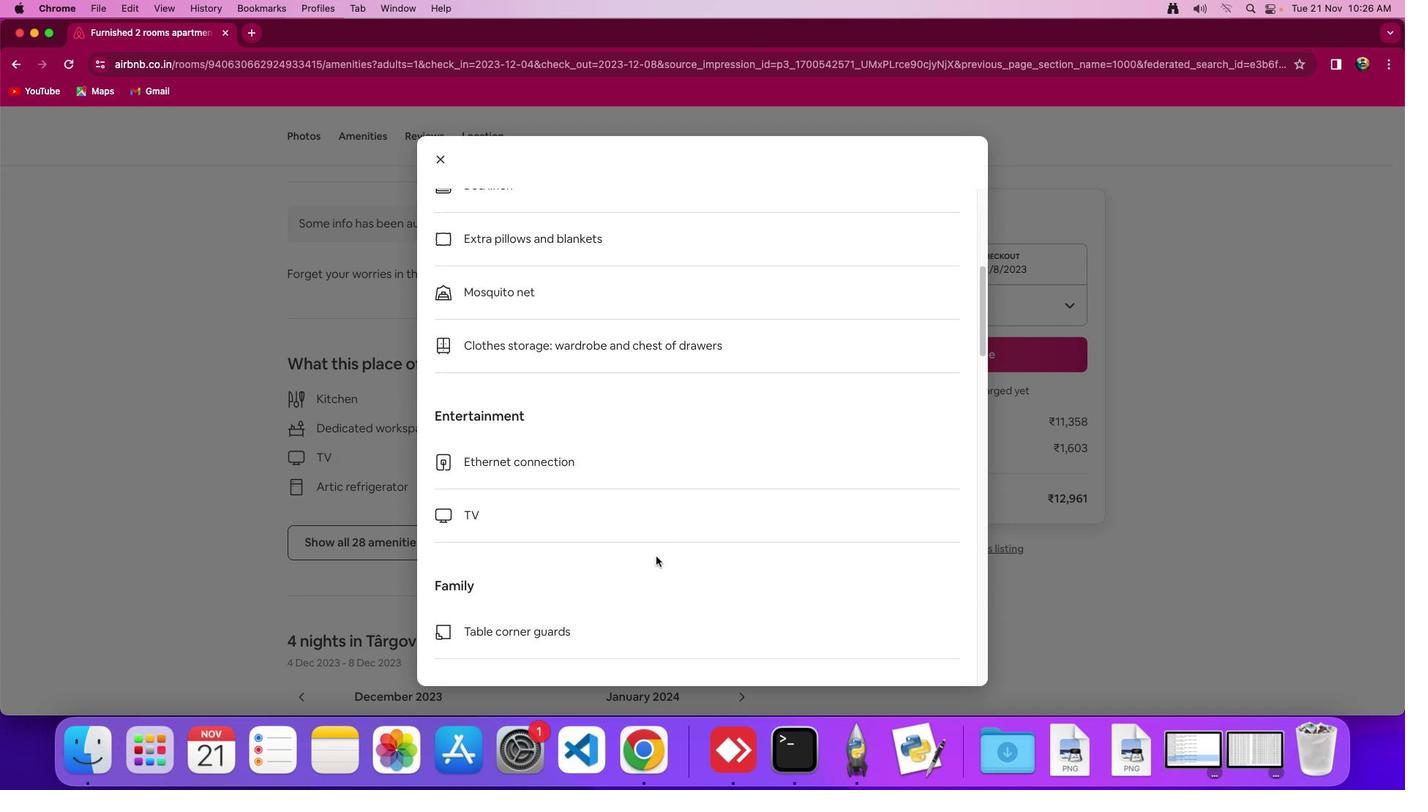 
Action: Mouse moved to (656, 556)
Screenshot: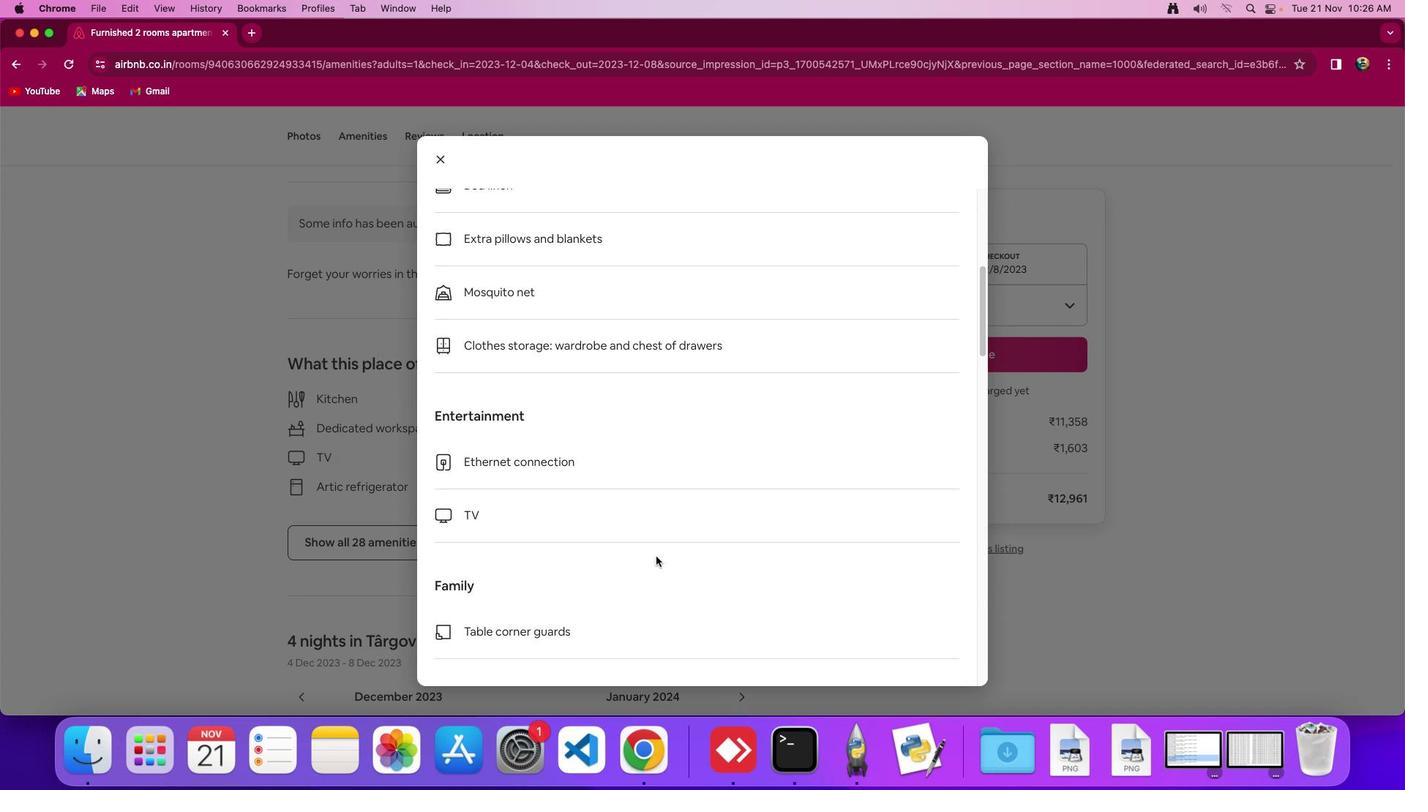 
Action: Mouse scrolled (656, 556) with delta (0, 0)
Screenshot: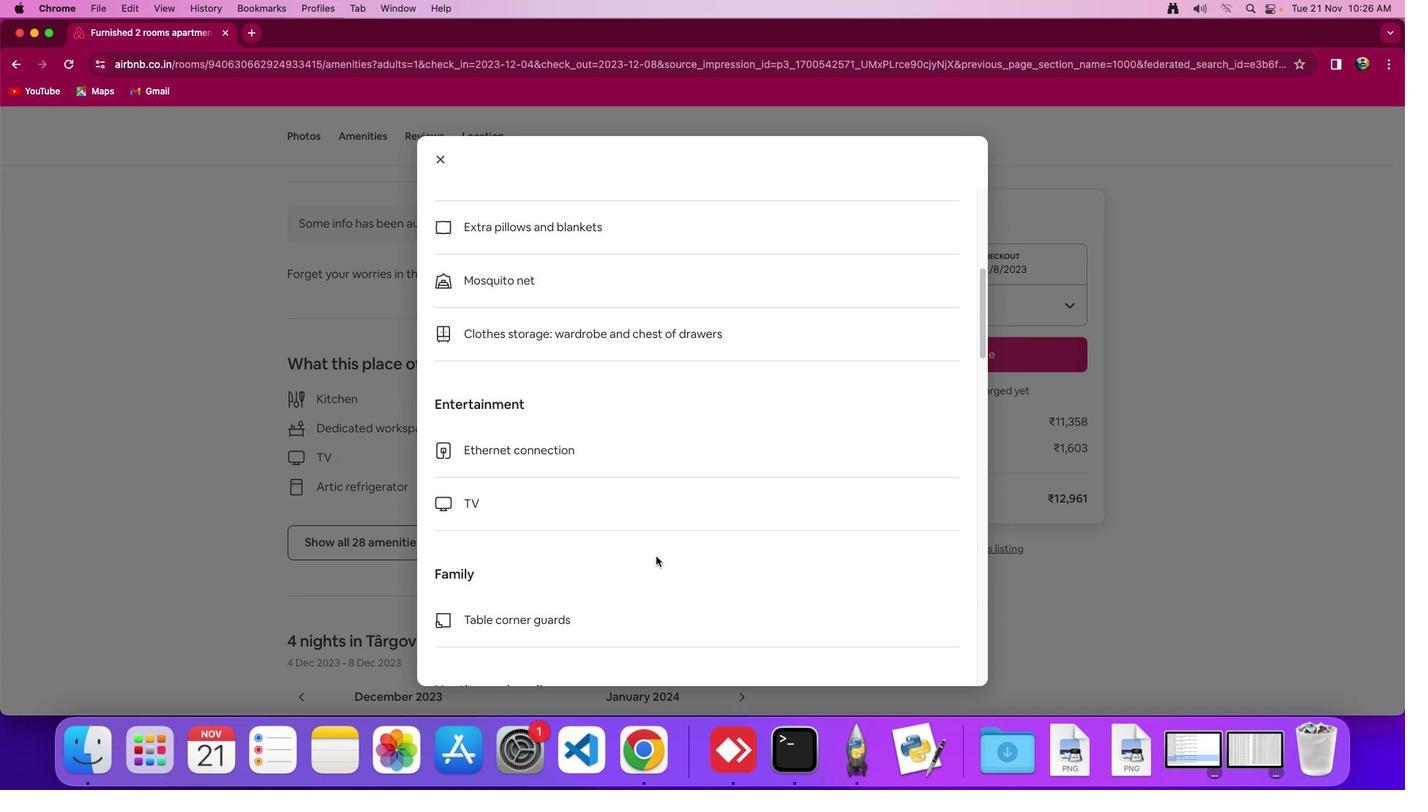 
Action: Mouse scrolled (656, 556) with delta (0, 0)
Screenshot: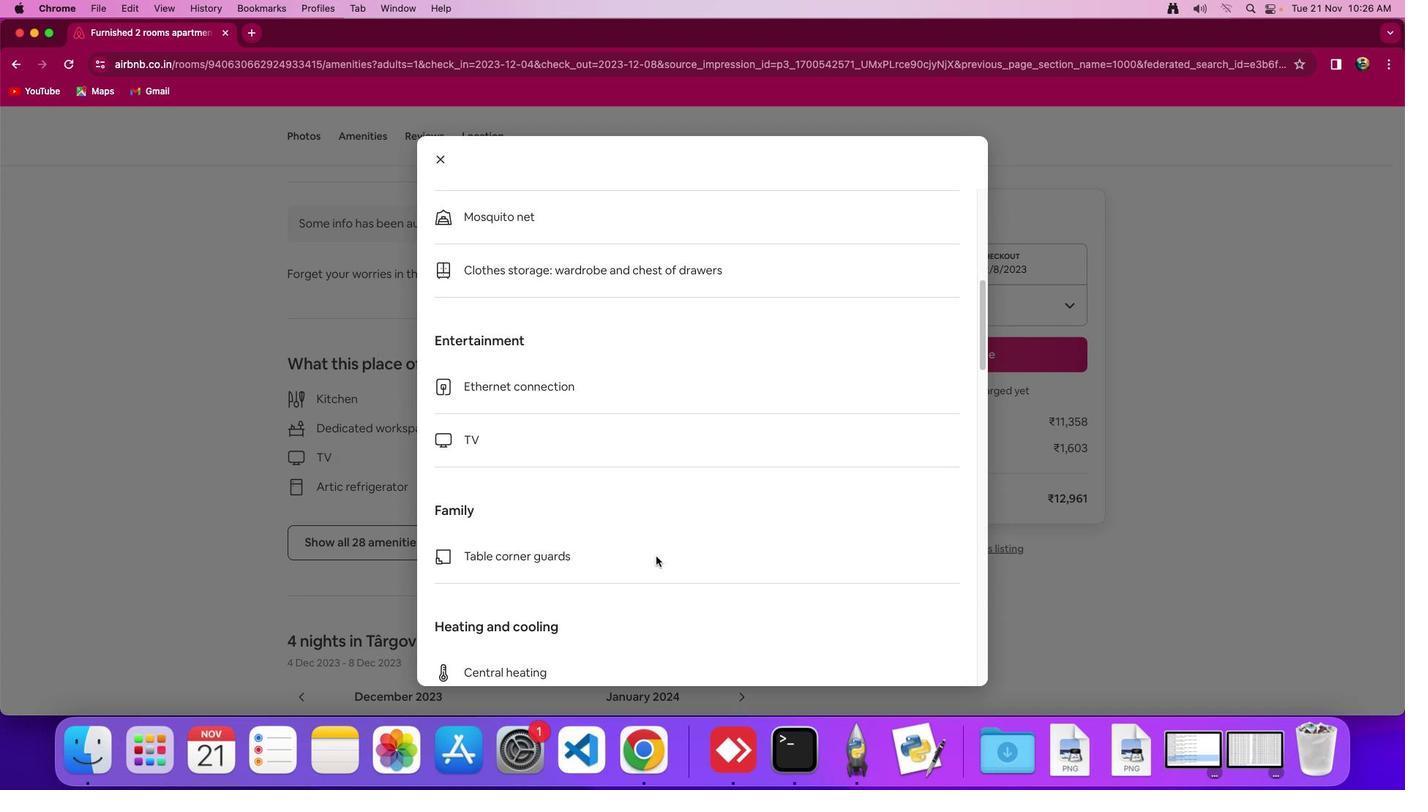 
Action: Mouse scrolled (656, 556) with delta (0, -2)
Screenshot: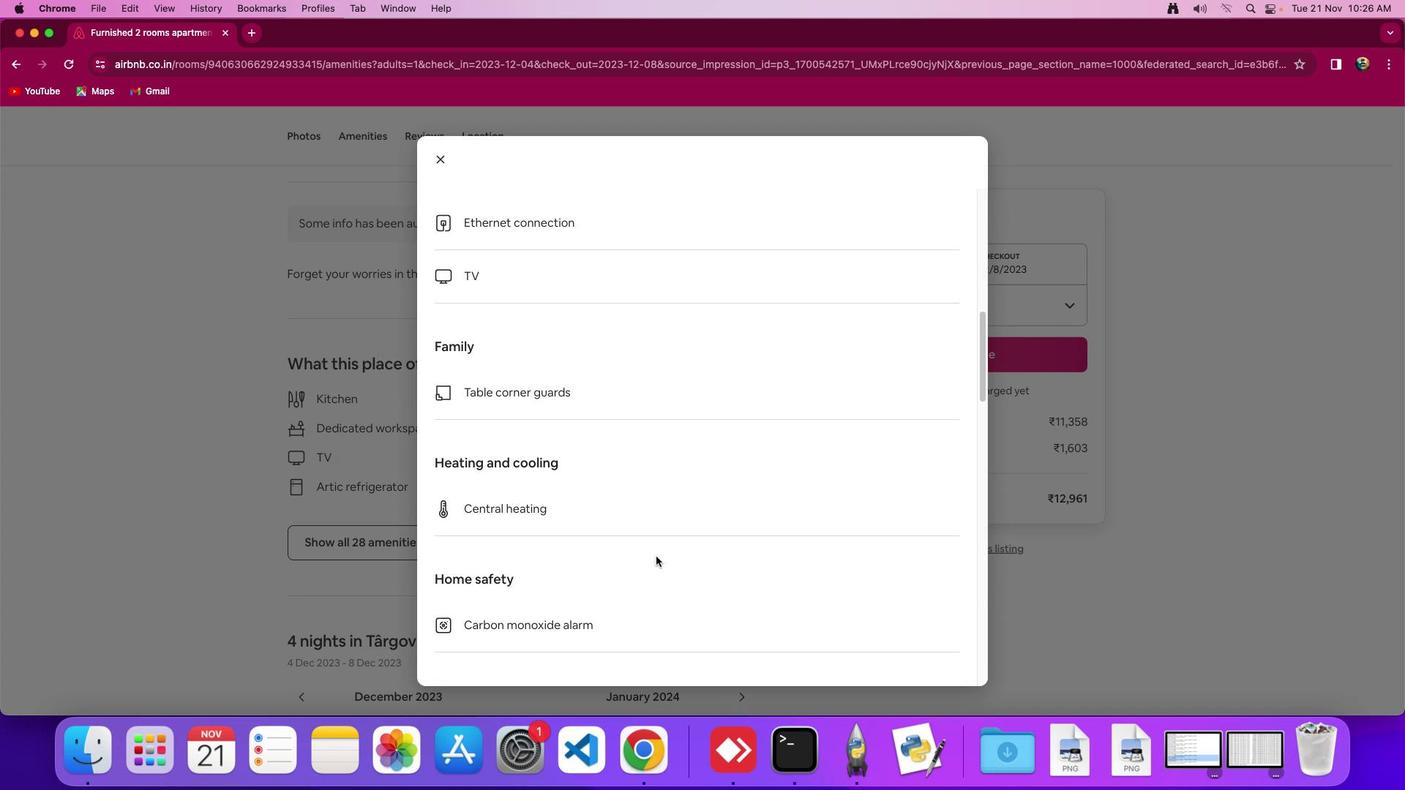 
Action: Mouse scrolled (656, 556) with delta (0, -4)
Screenshot: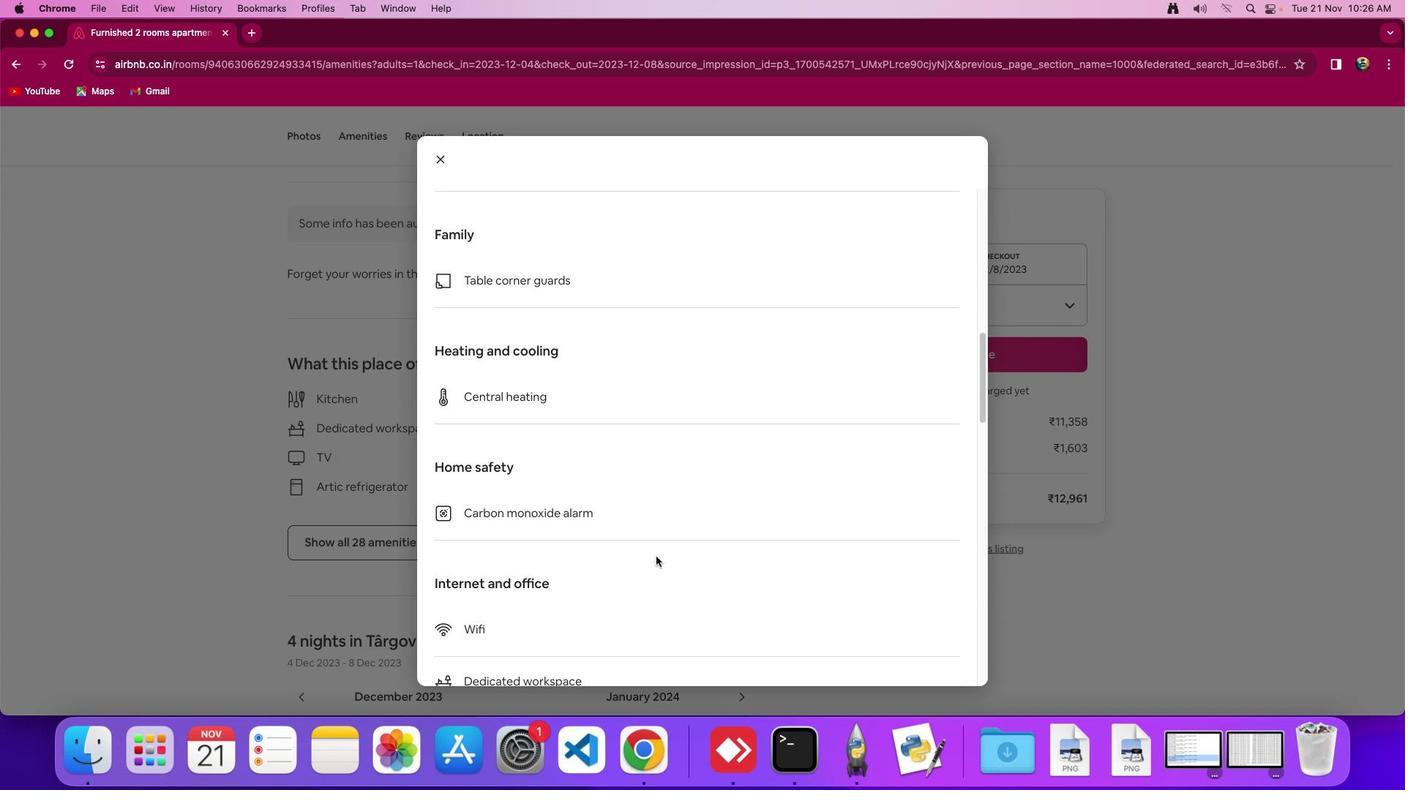 
Action: Mouse scrolled (656, 556) with delta (0, 0)
Screenshot: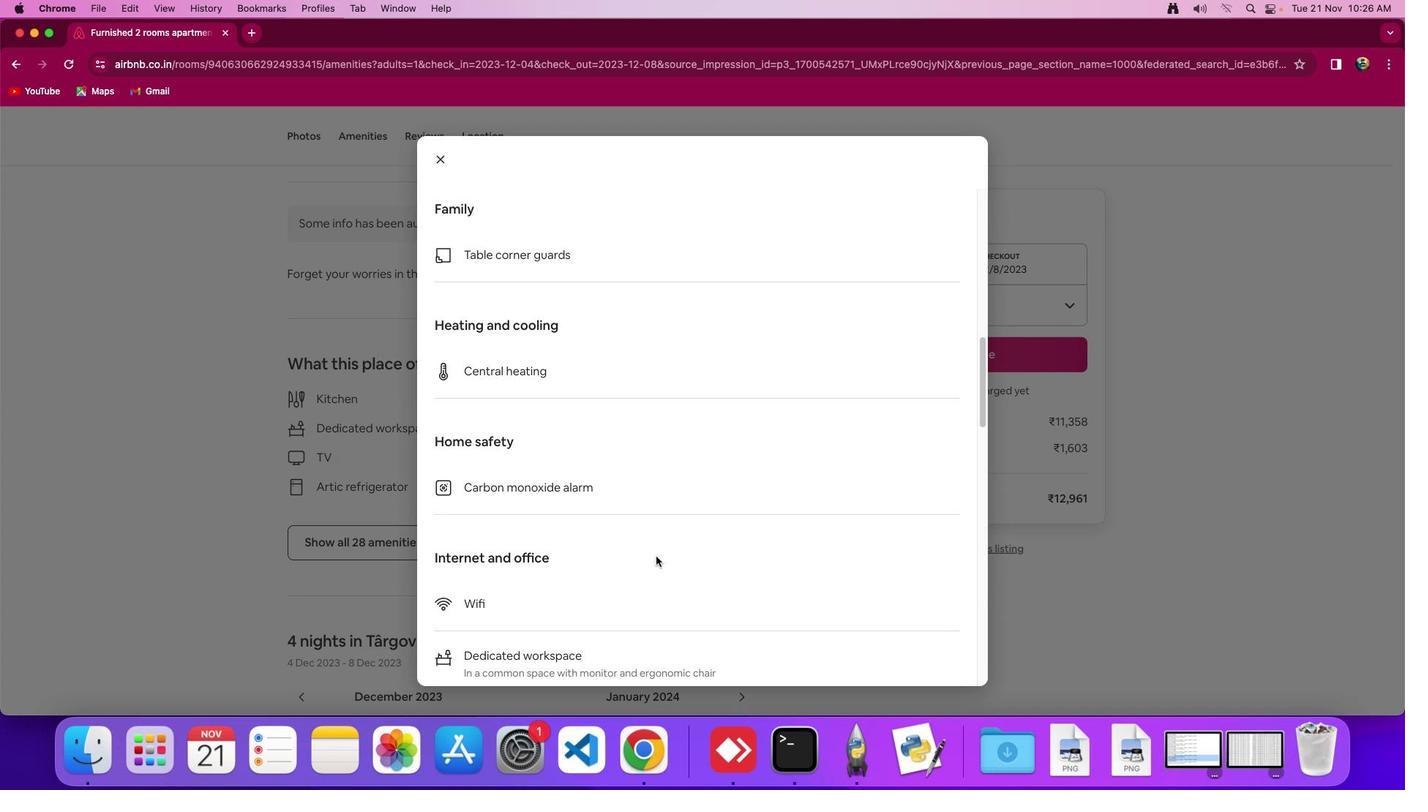 
Action: Mouse scrolled (656, 556) with delta (0, 0)
Screenshot: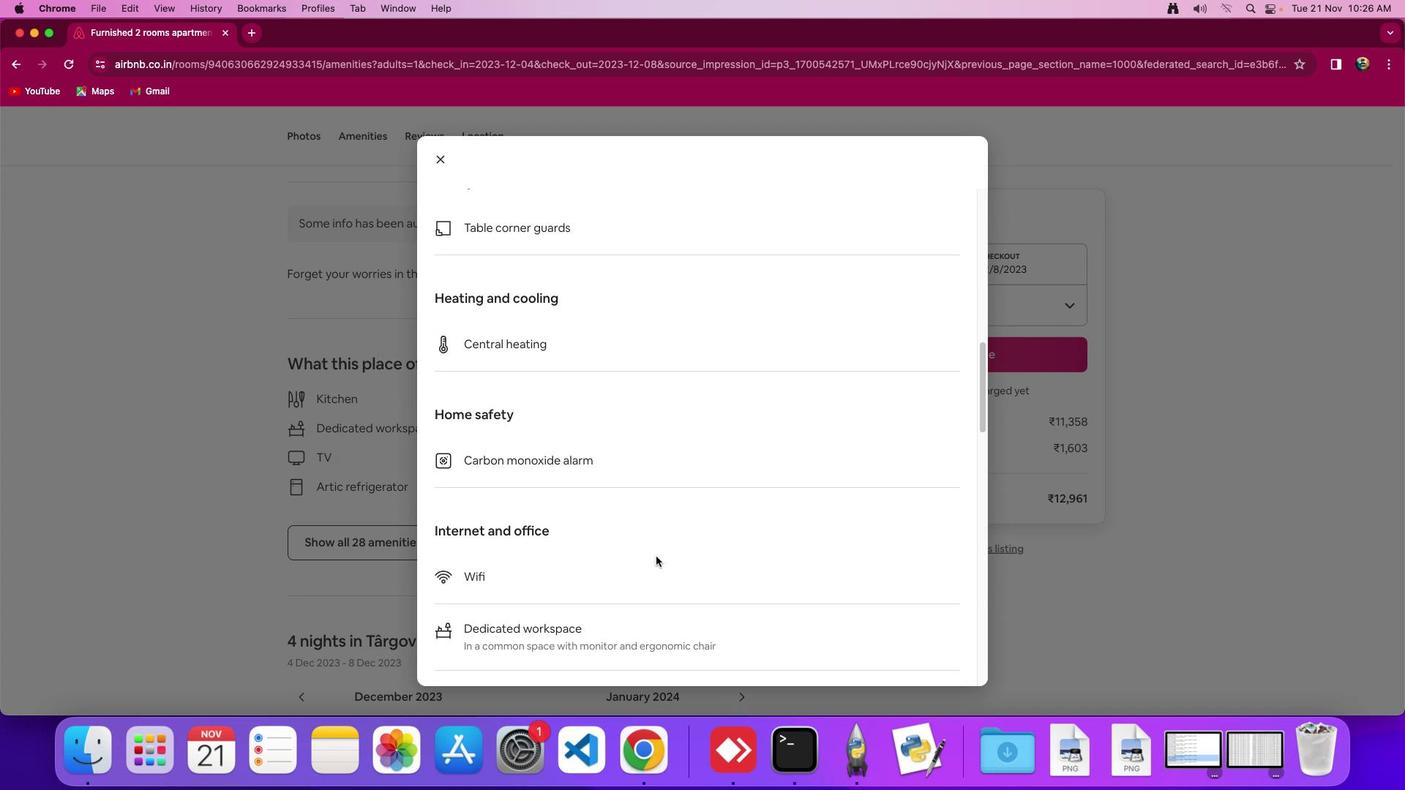 
Action: Mouse scrolled (656, 556) with delta (0, -2)
Screenshot: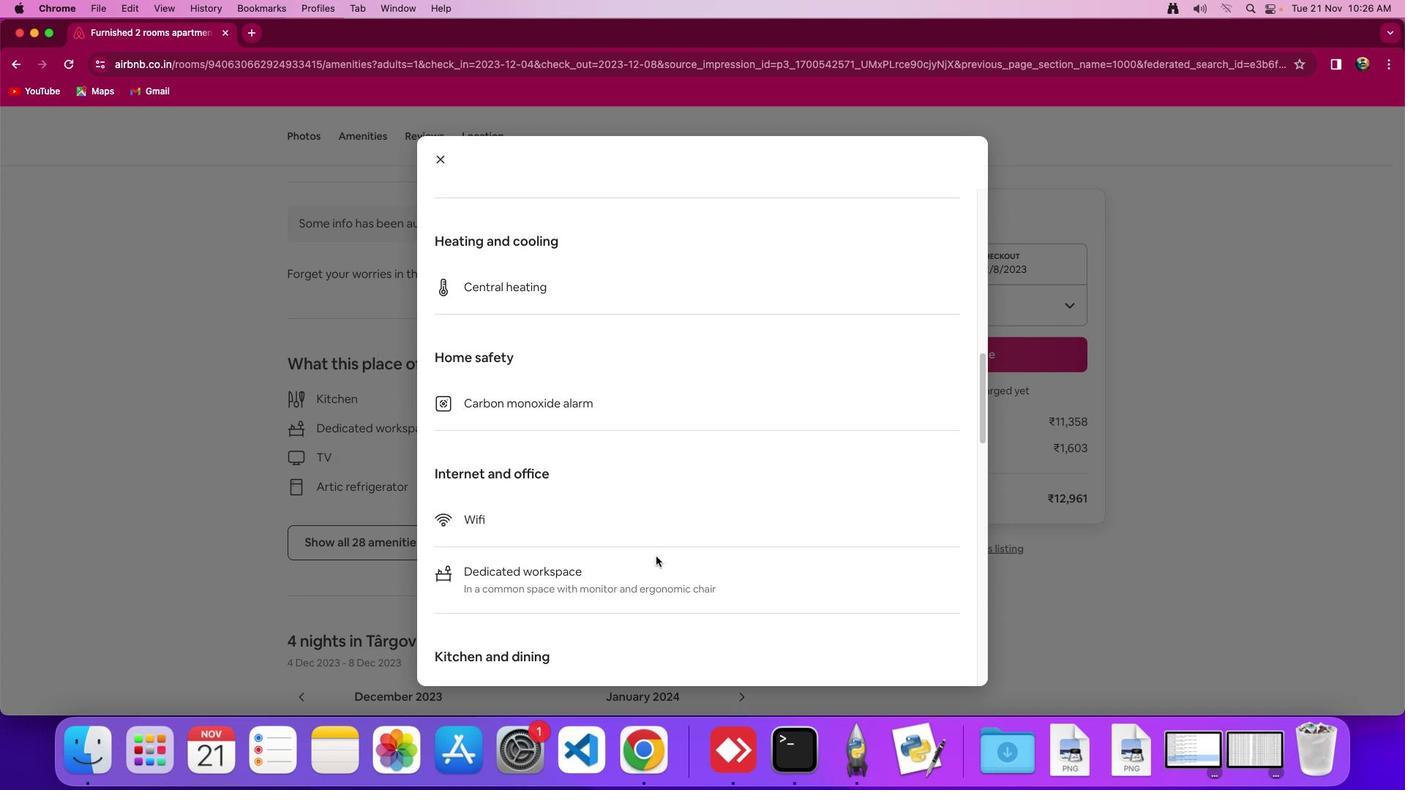 
Action: Mouse scrolled (656, 556) with delta (0, 0)
Screenshot: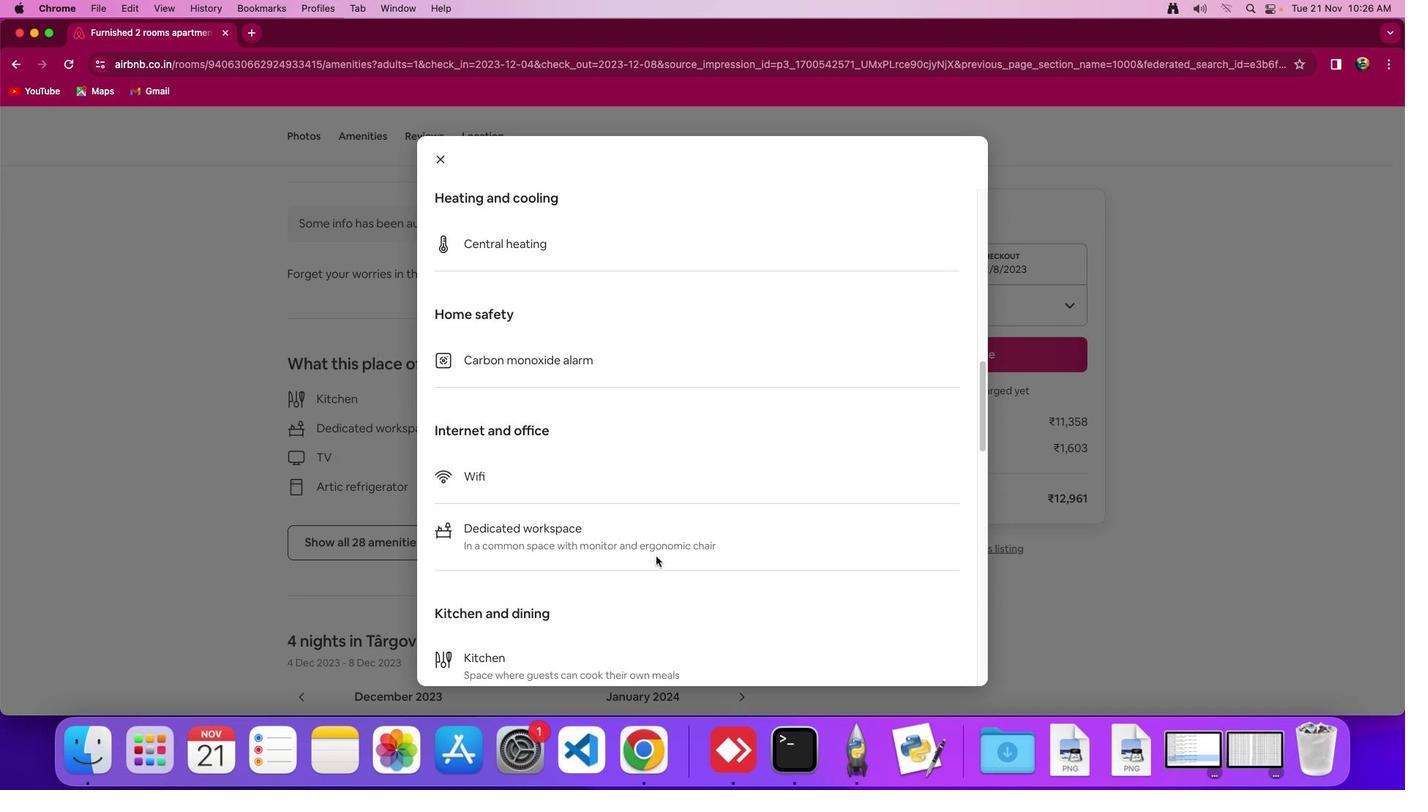 
Action: Mouse scrolled (656, 556) with delta (0, 0)
Screenshot: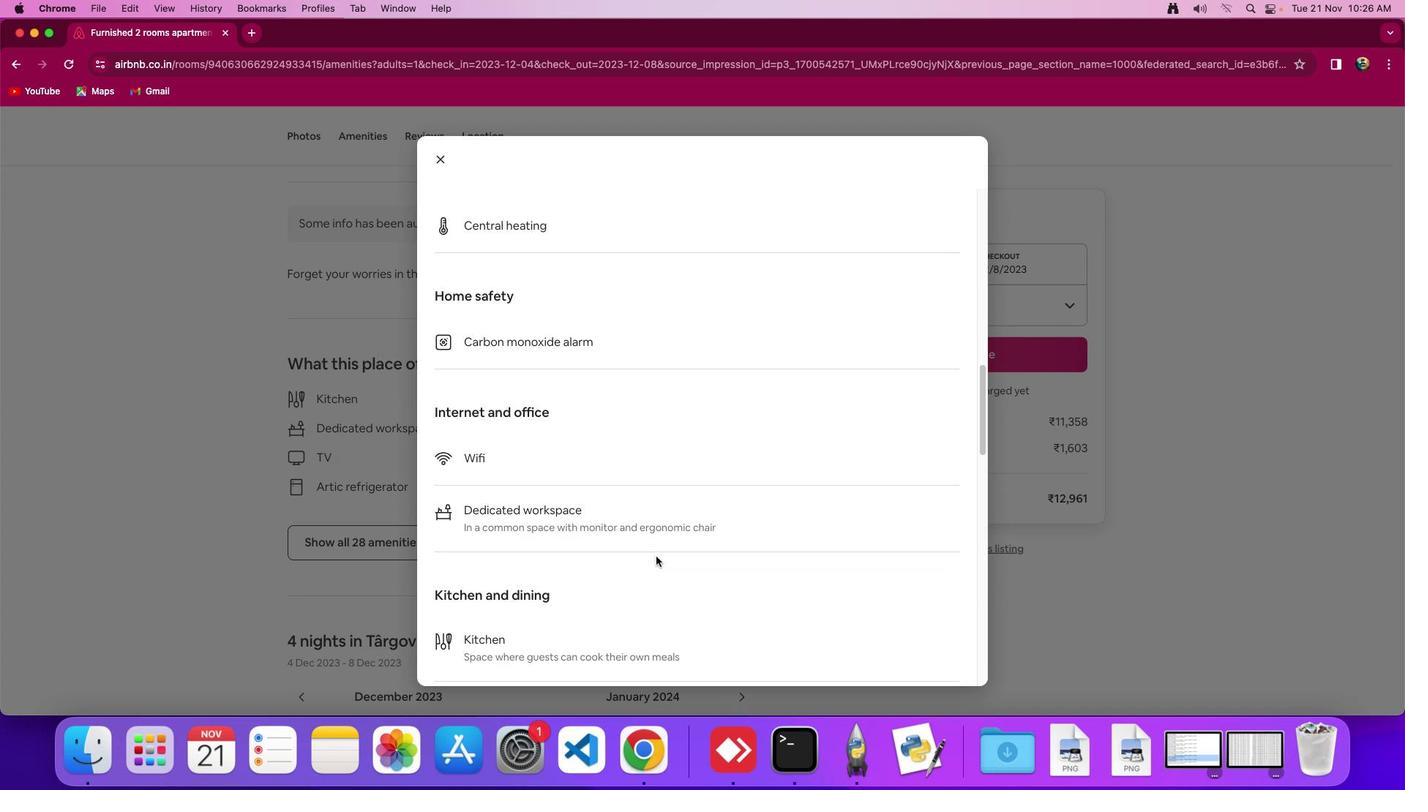 
Action: Mouse scrolled (656, 556) with delta (0, -2)
Screenshot: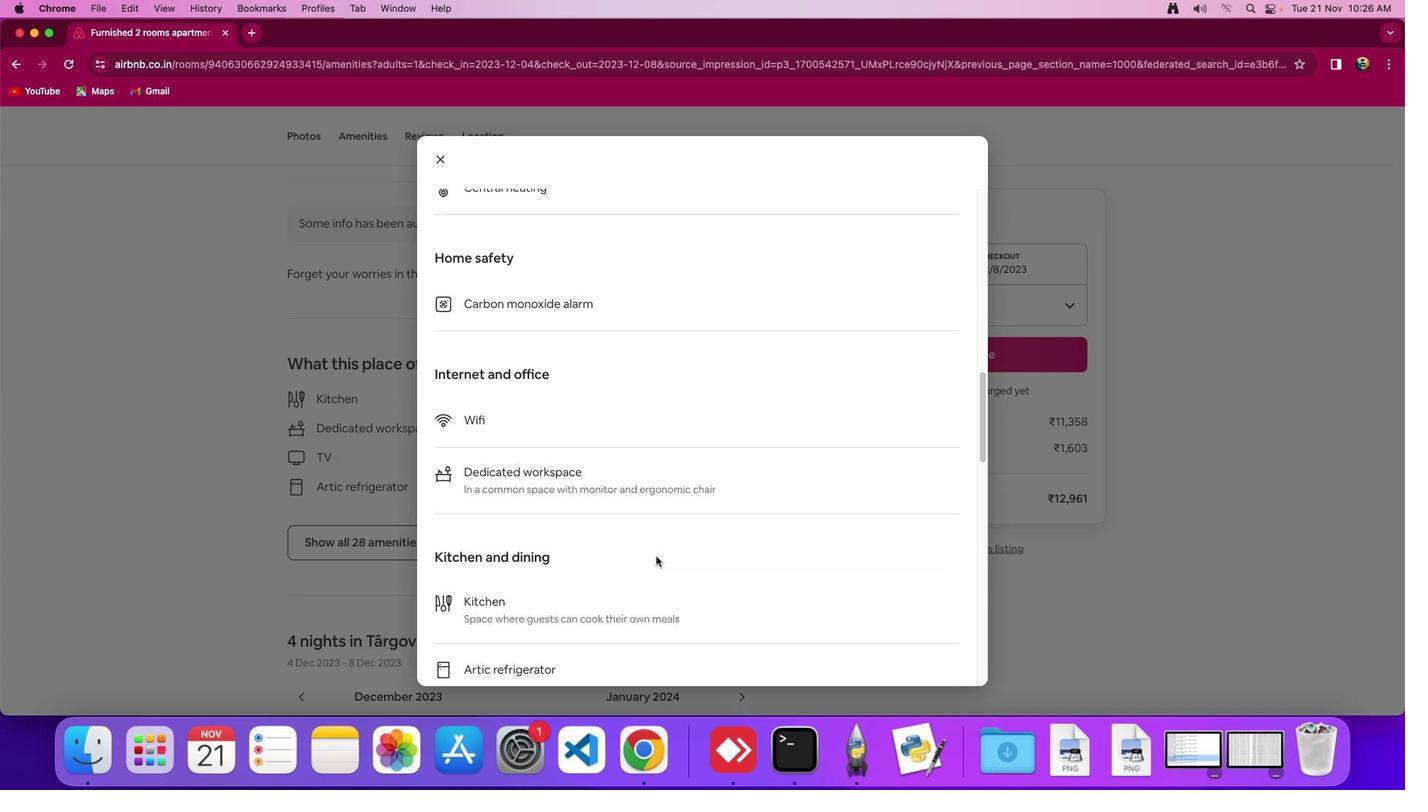 
Action: Mouse scrolled (656, 556) with delta (0, -2)
Screenshot: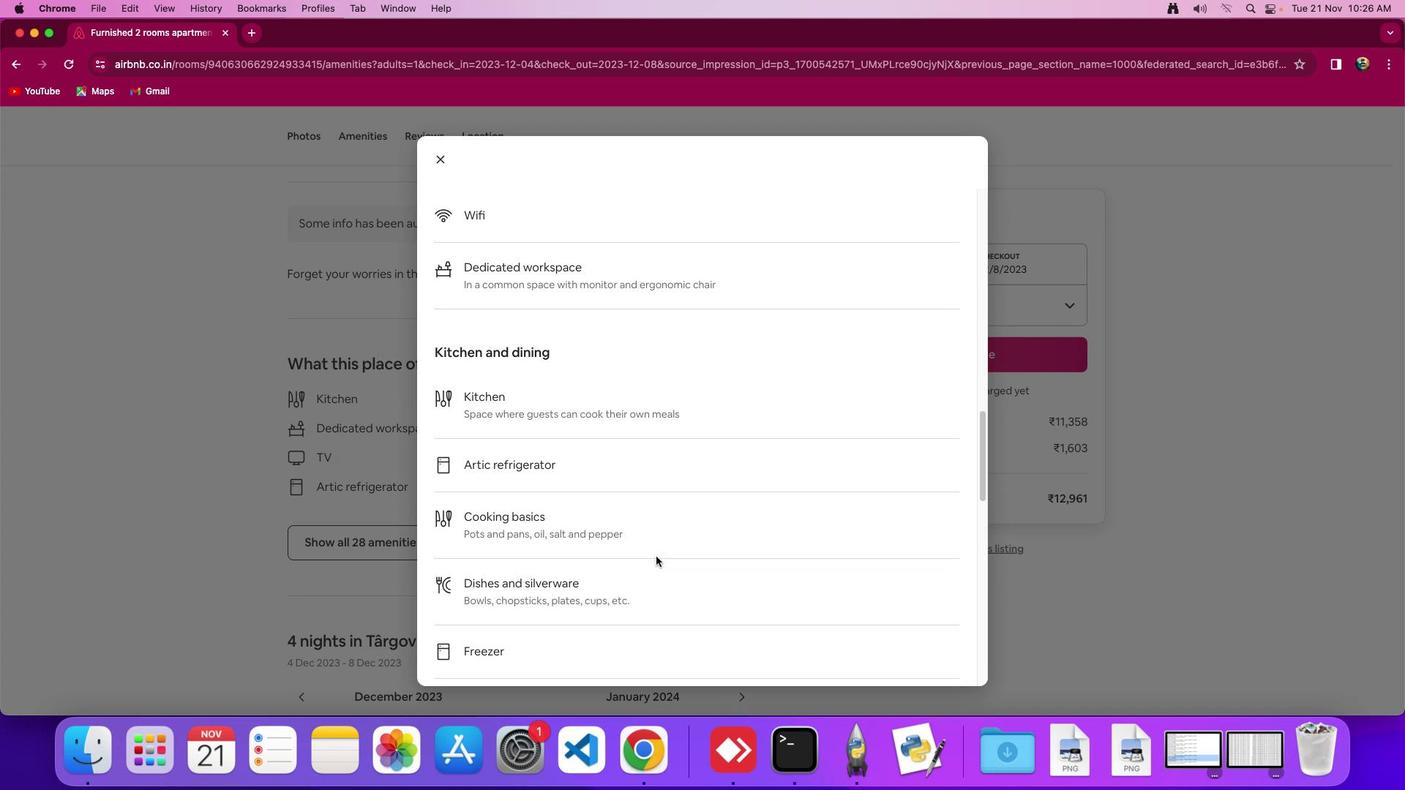 
Action: Mouse moved to (656, 557)
Screenshot: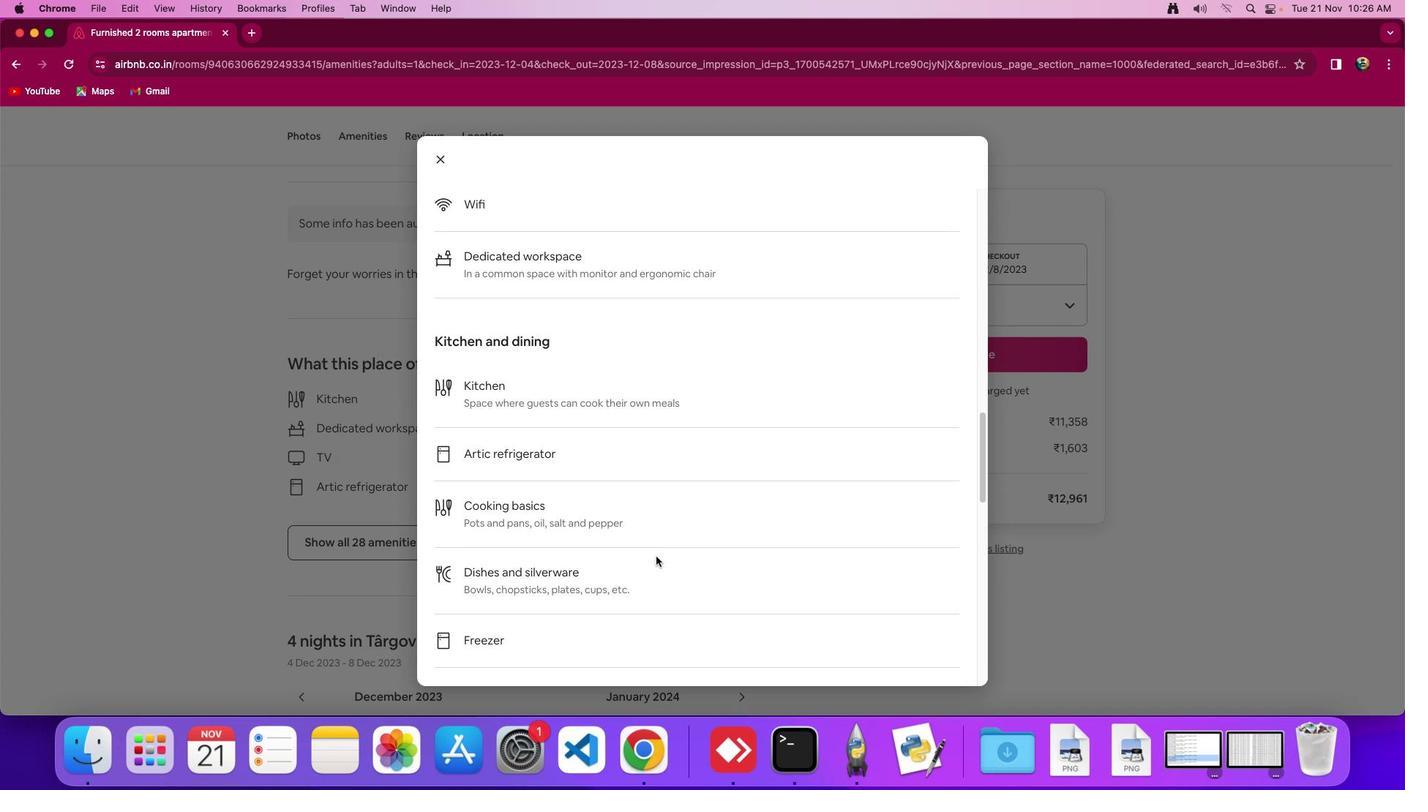 
Action: Mouse scrolled (656, 557) with delta (0, 0)
Screenshot: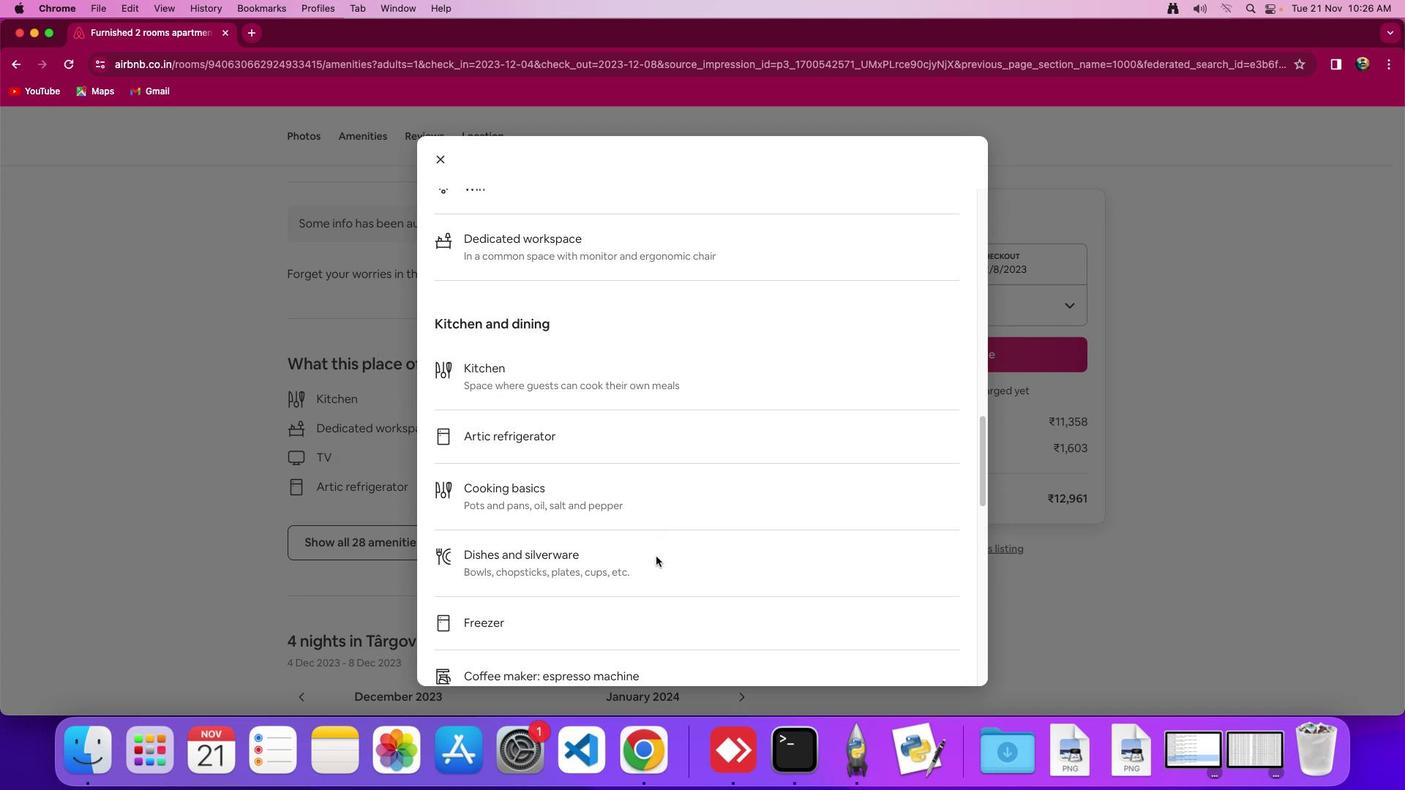 
Action: Mouse scrolled (656, 557) with delta (0, 0)
Screenshot: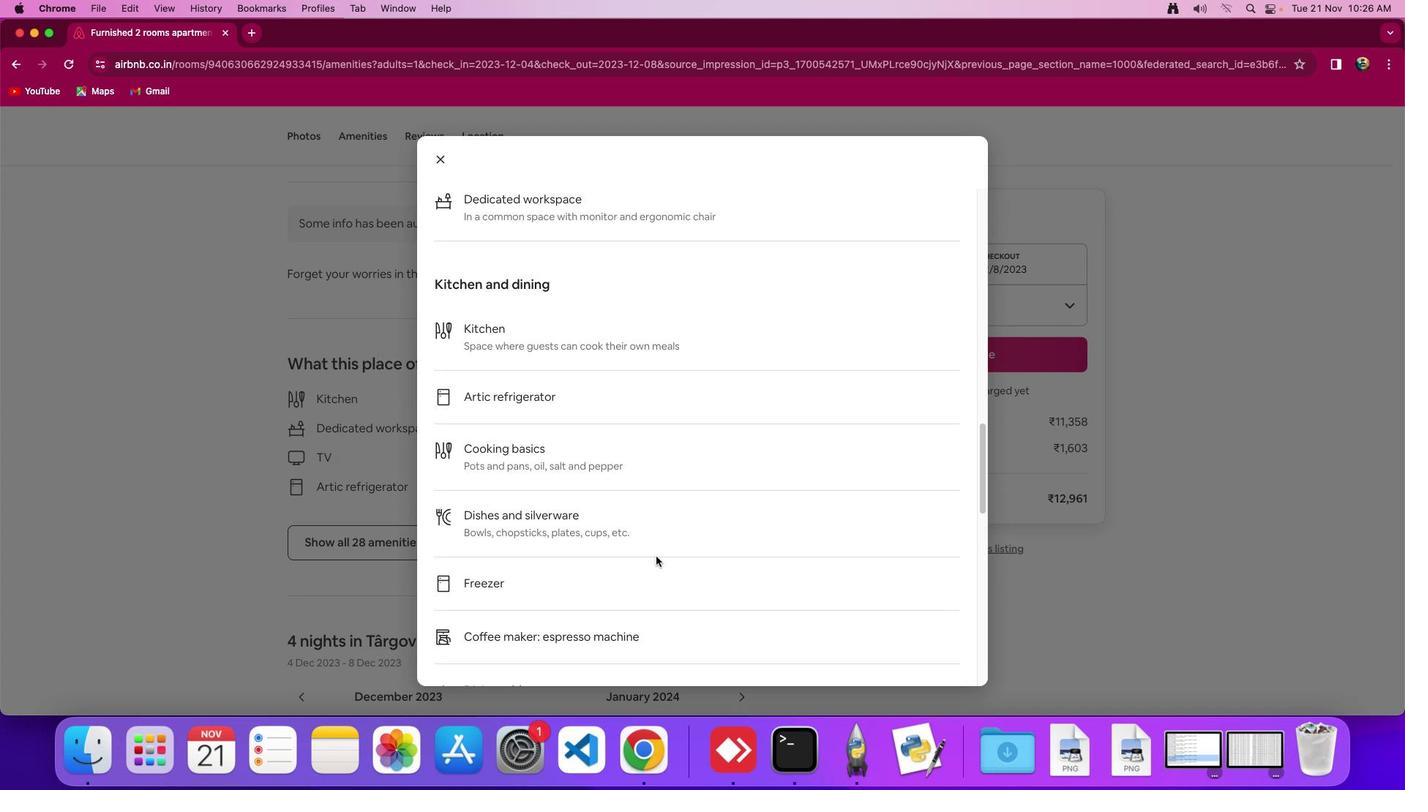 
Action: Mouse scrolled (656, 557) with delta (0, -2)
Screenshot: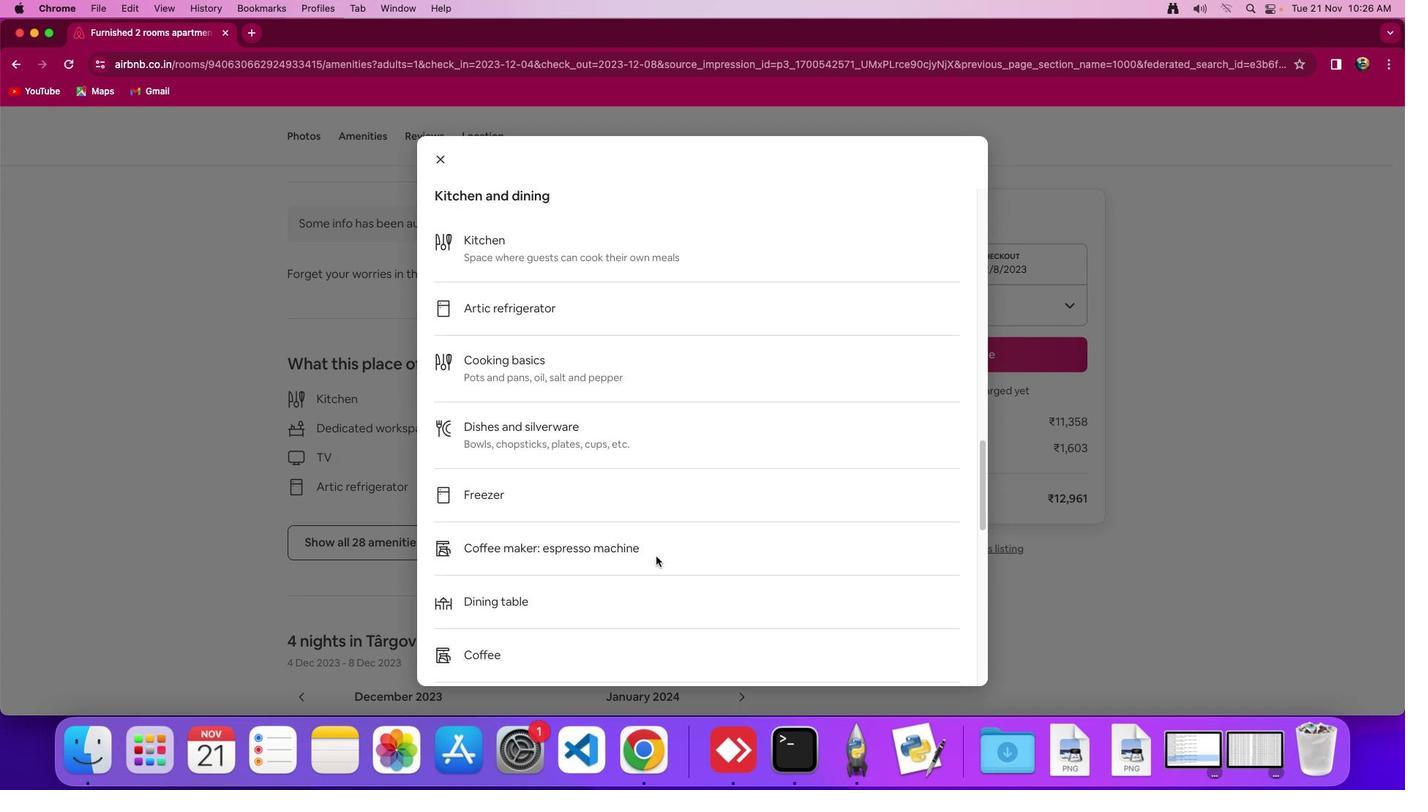 
Action: Mouse scrolled (656, 557) with delta (0, -3)
Screenshot: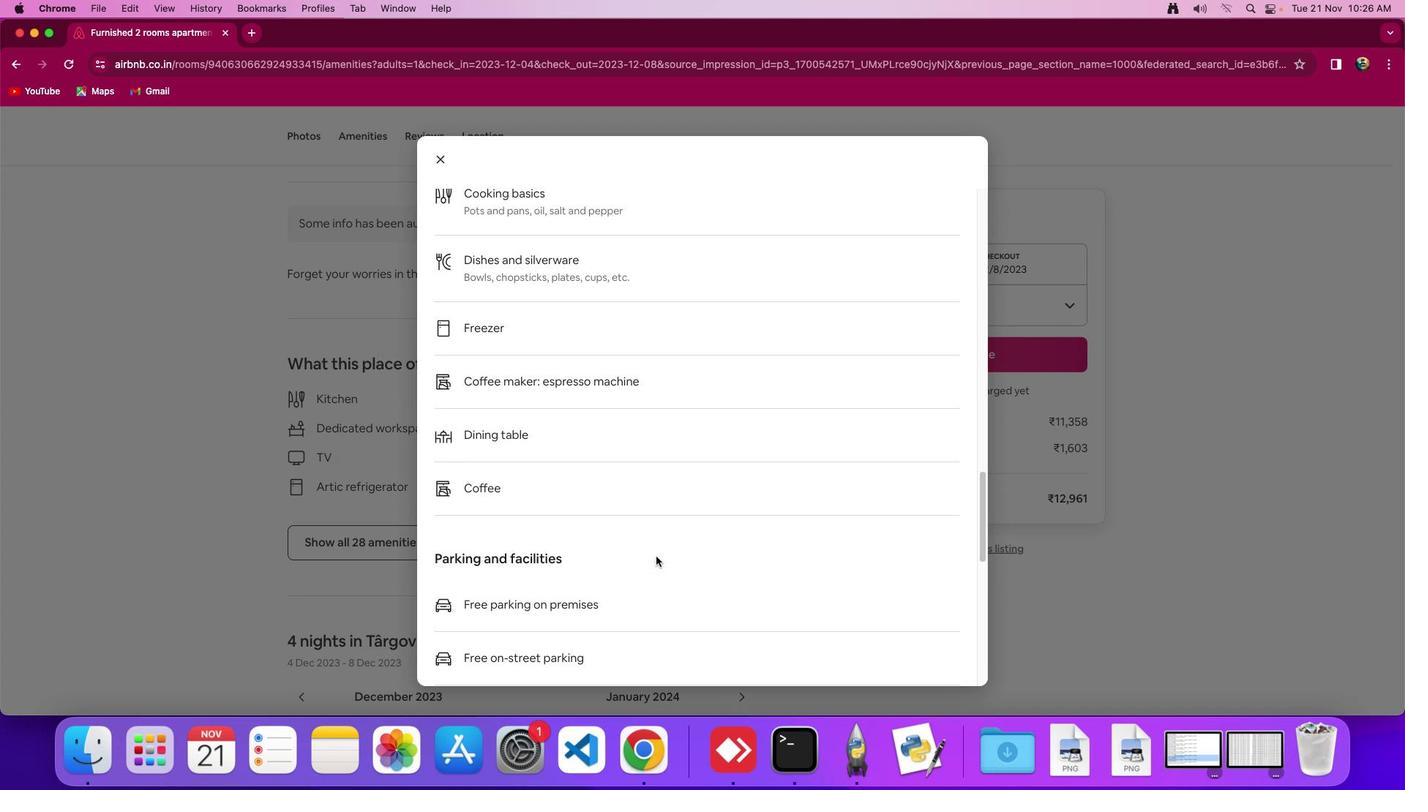 
Action: Mouse moved to (656, 559)
Screenshot: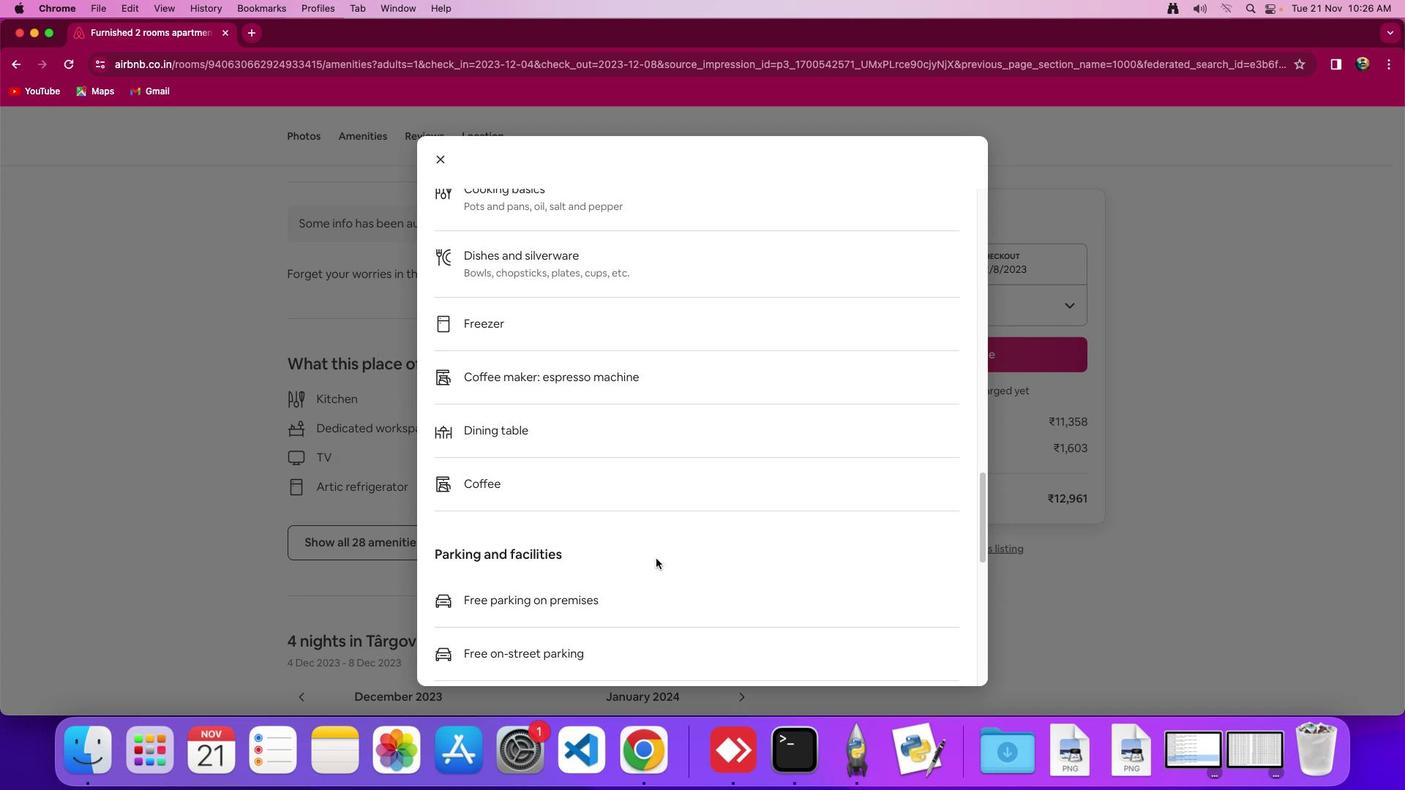 
Action: Mouse scrolled (656, 559) with delta (0, 0)
Screenshot: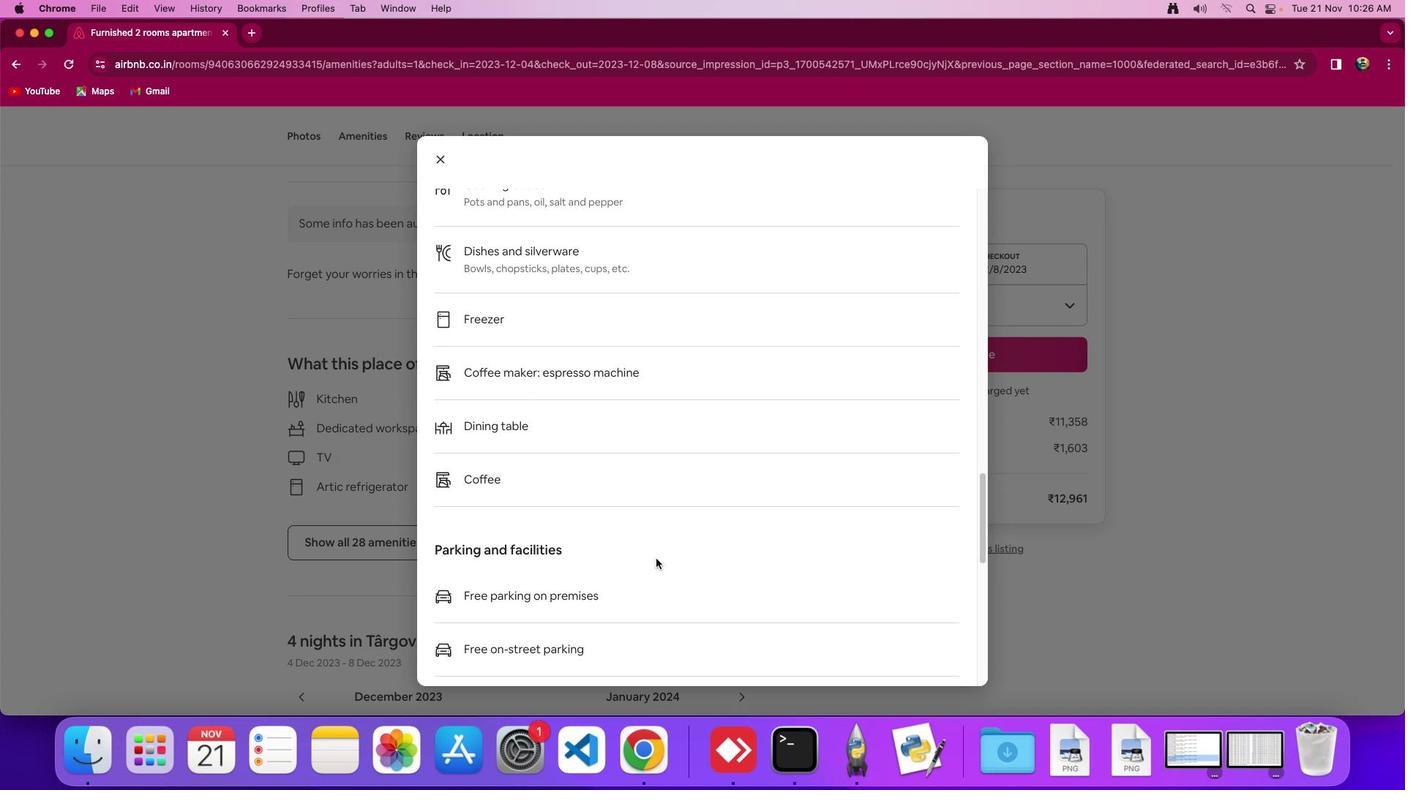 
Action: Mouse scrolled (656, 559) with delta (0, 0)
Screenshot: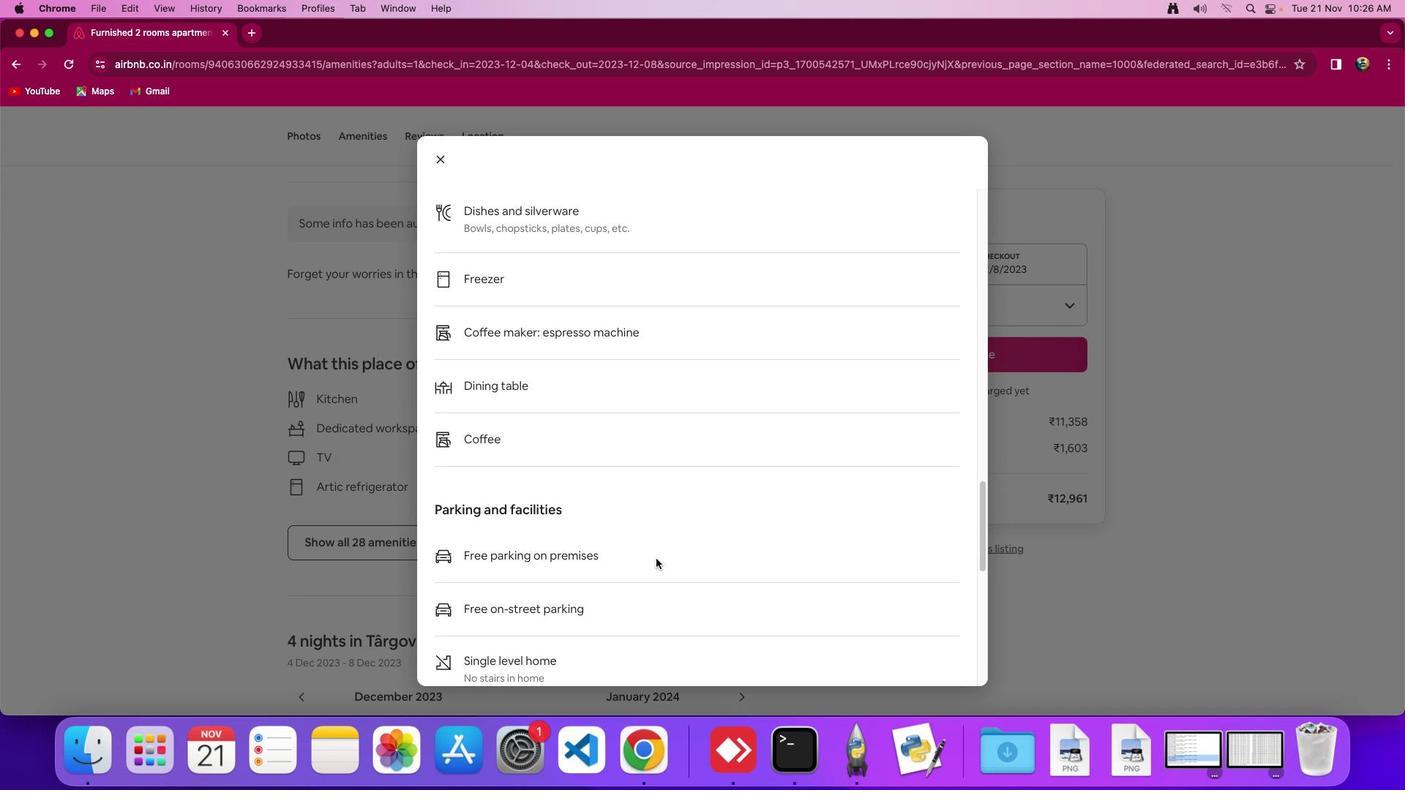 
Action: Mouse scrolled (656, 559) with delta (0, -2)
Screenshot: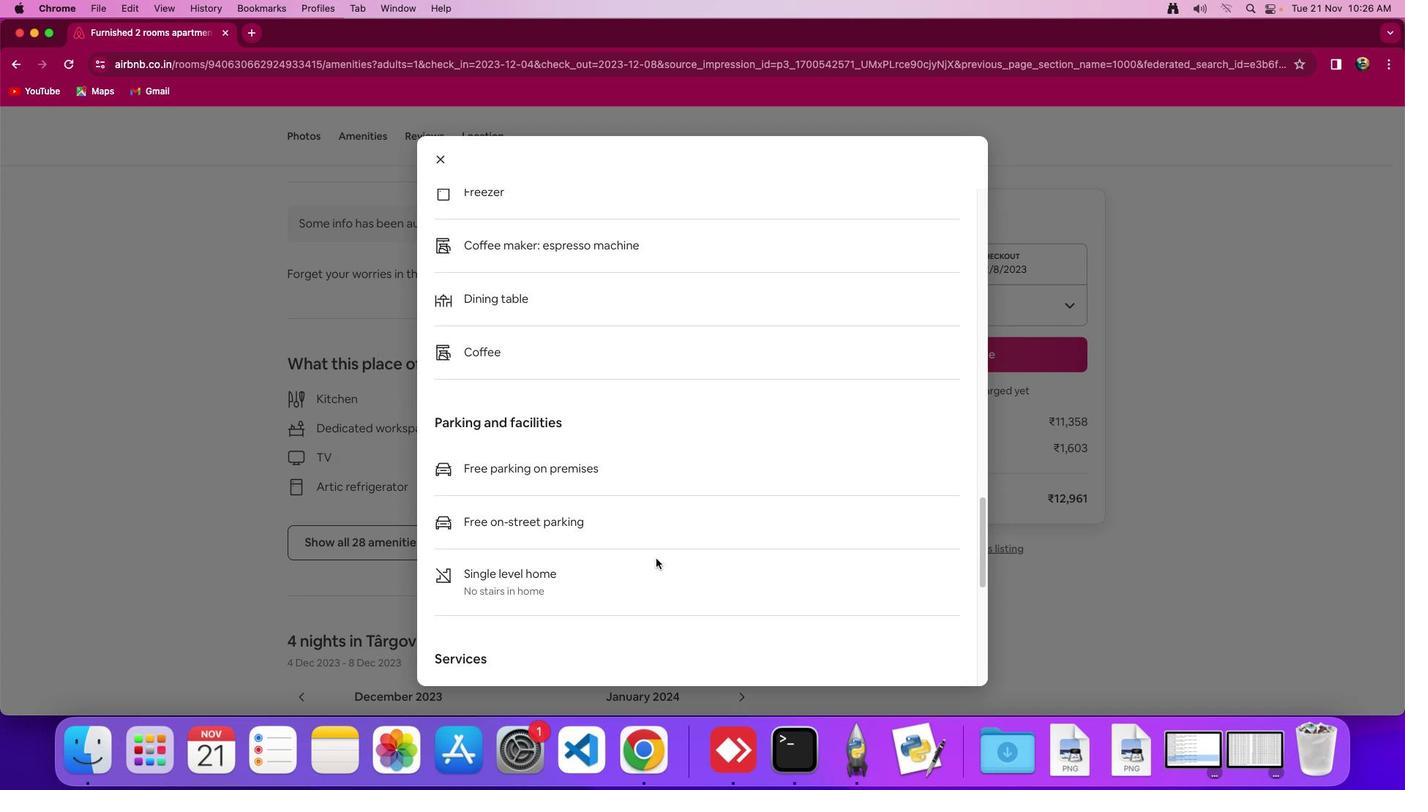 
Action: Mouse scrolled (656, 559) with delta (0, -2)
Screenshot: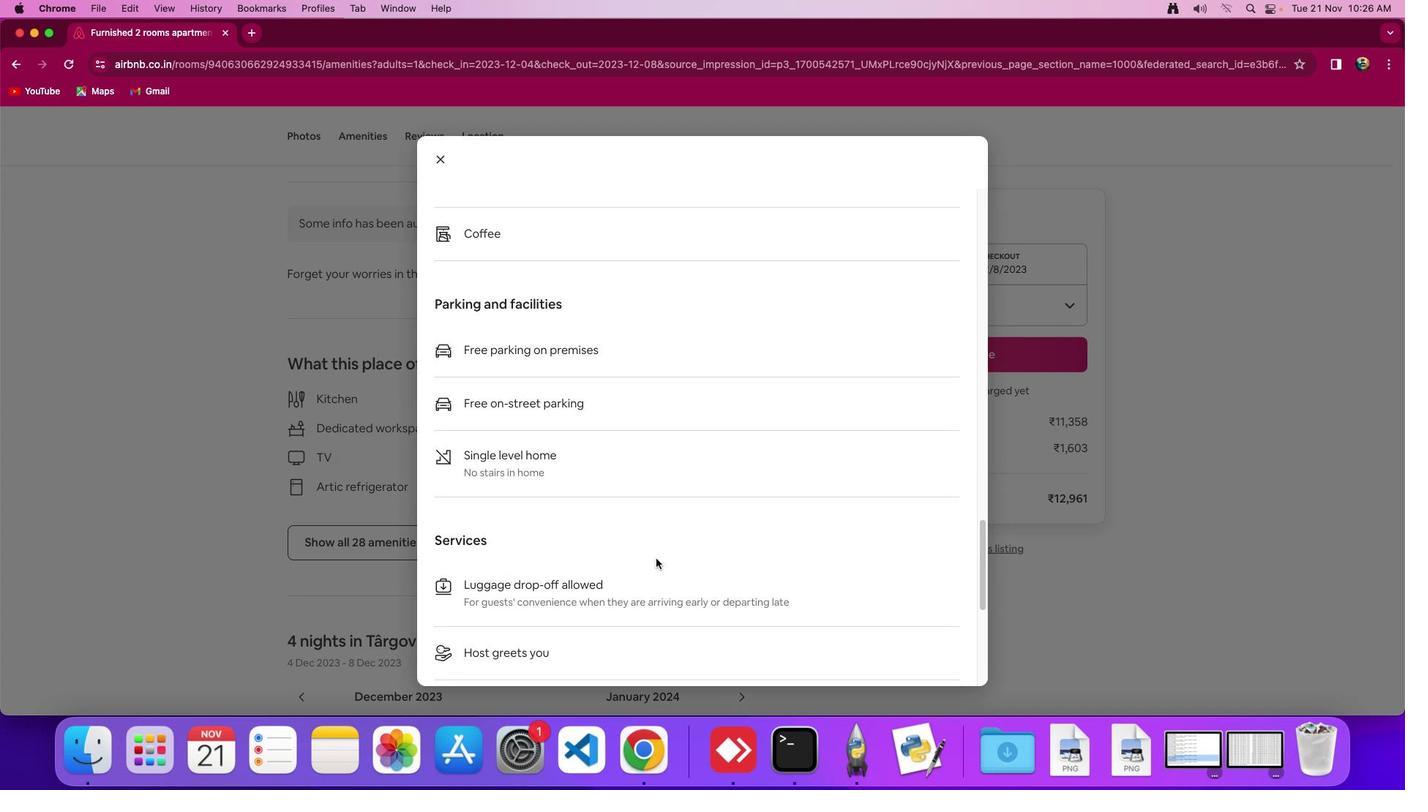 
Action: Mouse moved to (656, 559)
Screenshot: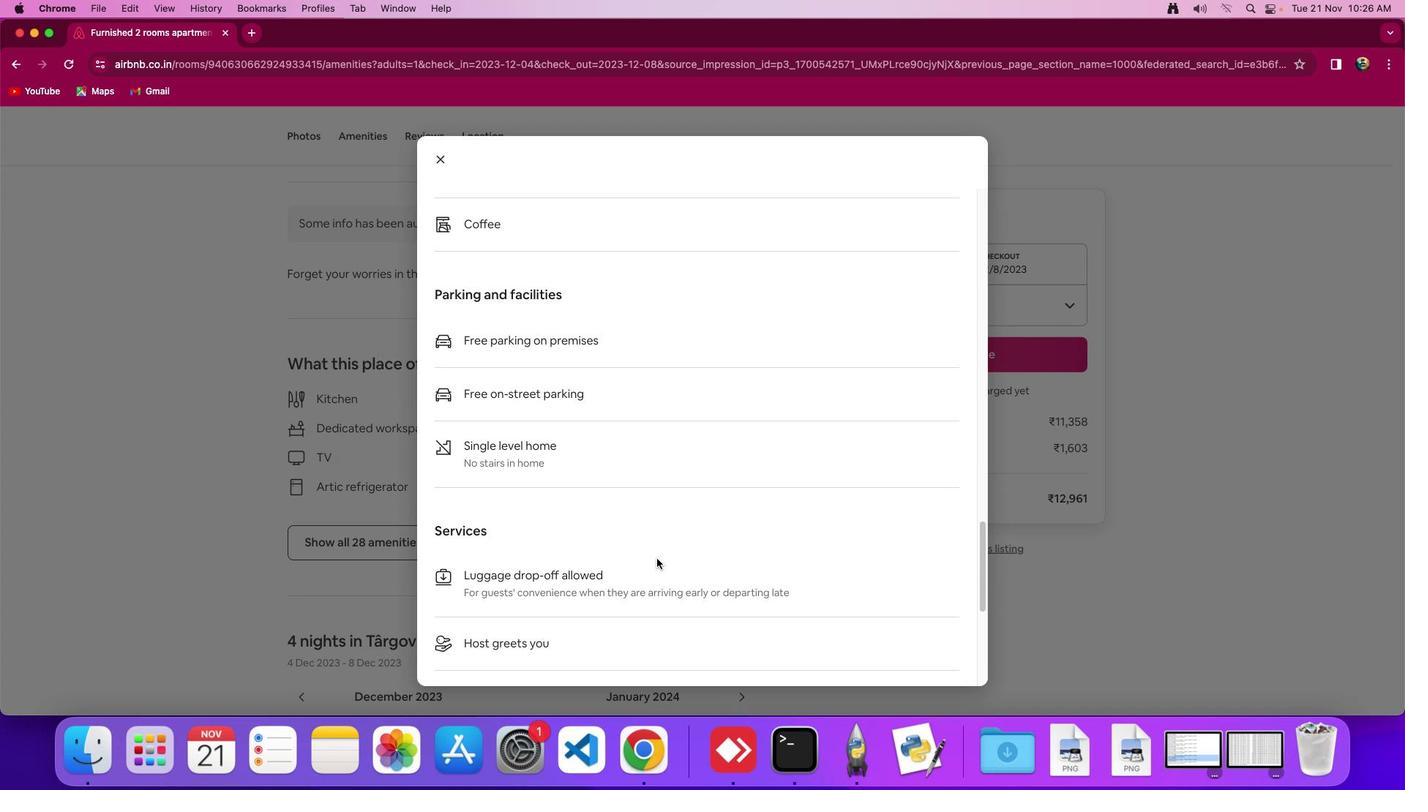 
Action: Mouse scrolled (656, 559) with delta (0, 0)
Screenshot: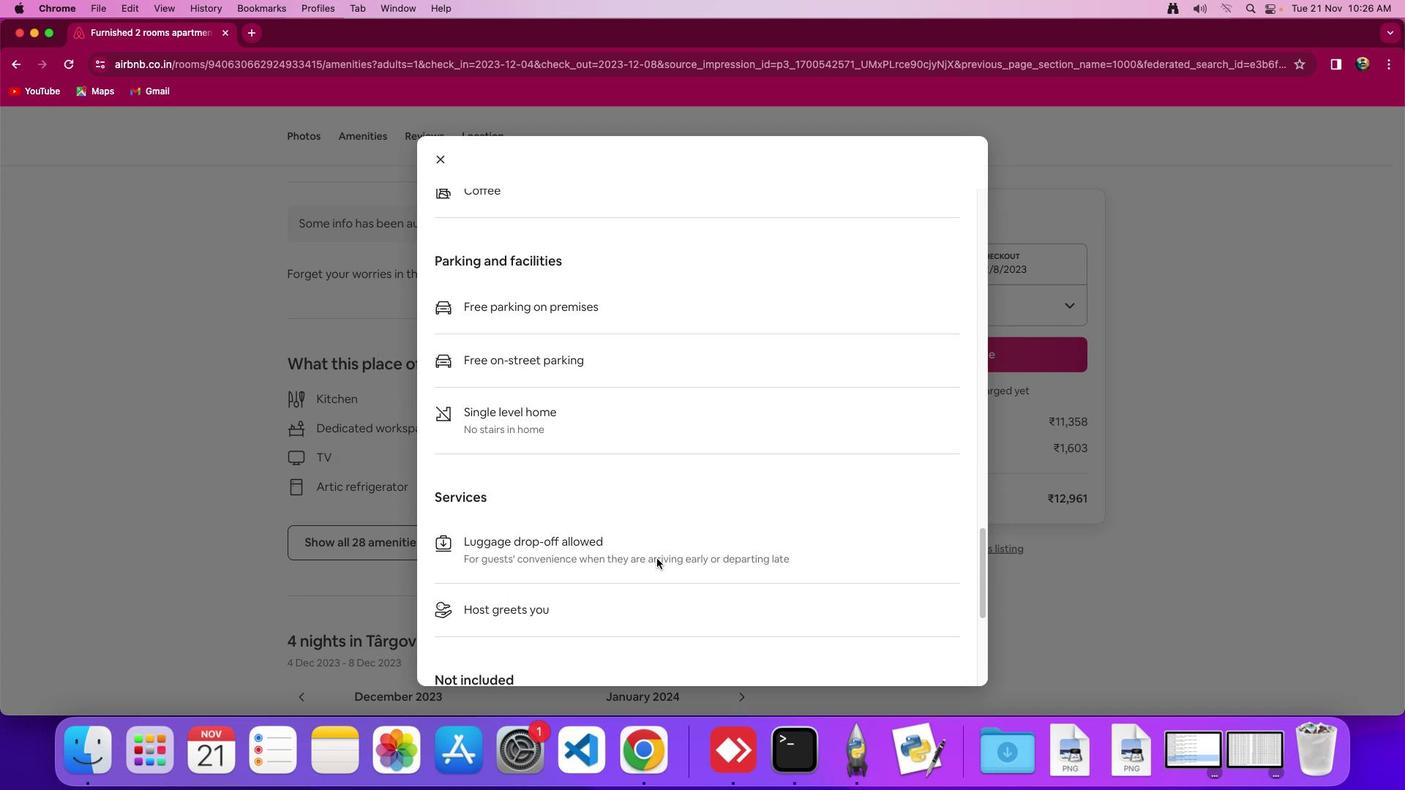 
Action: Mouse scrolled (656, 559) with delta (0, 0)
Screenshot: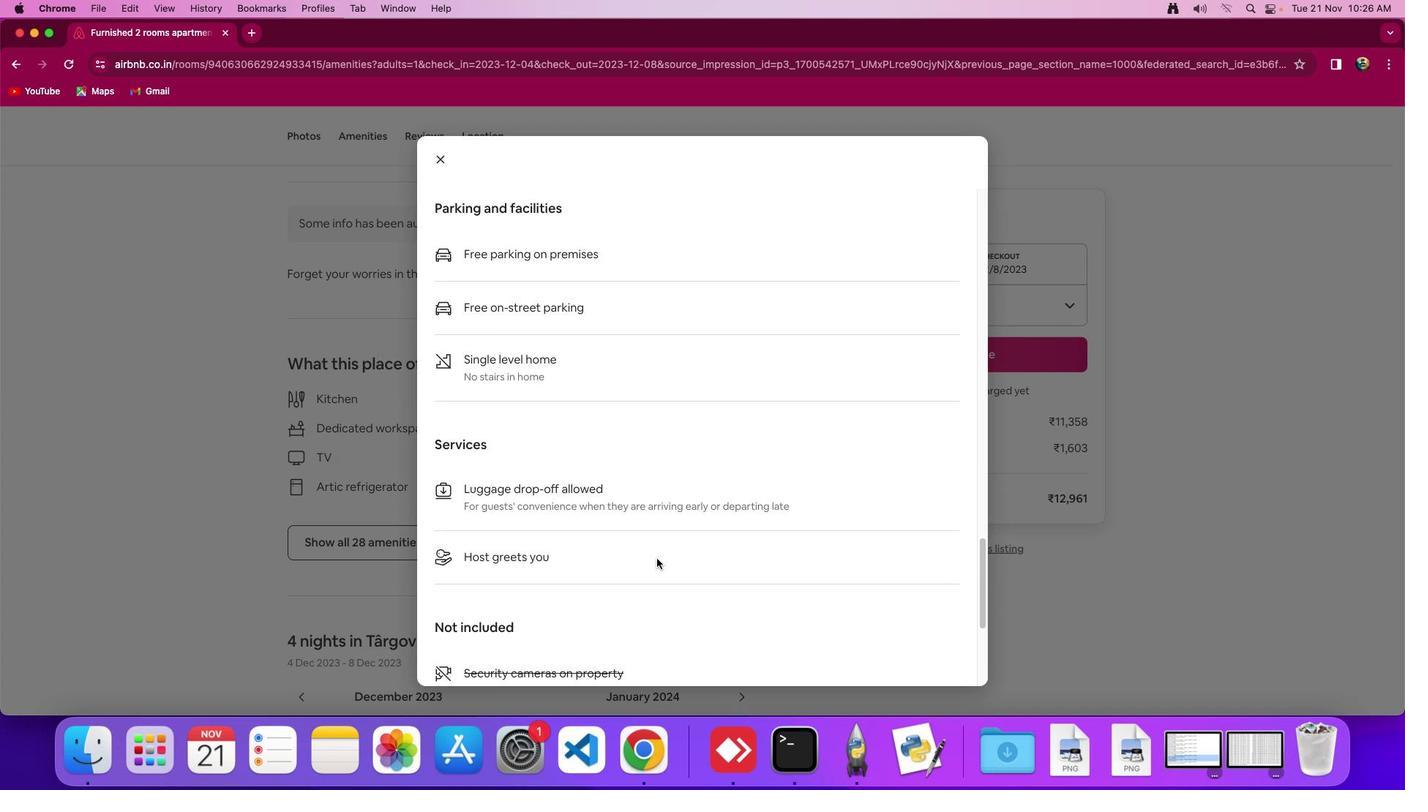 
Action: Mouse scrolled (656, 559) with delta (0, -2)
Screenshot: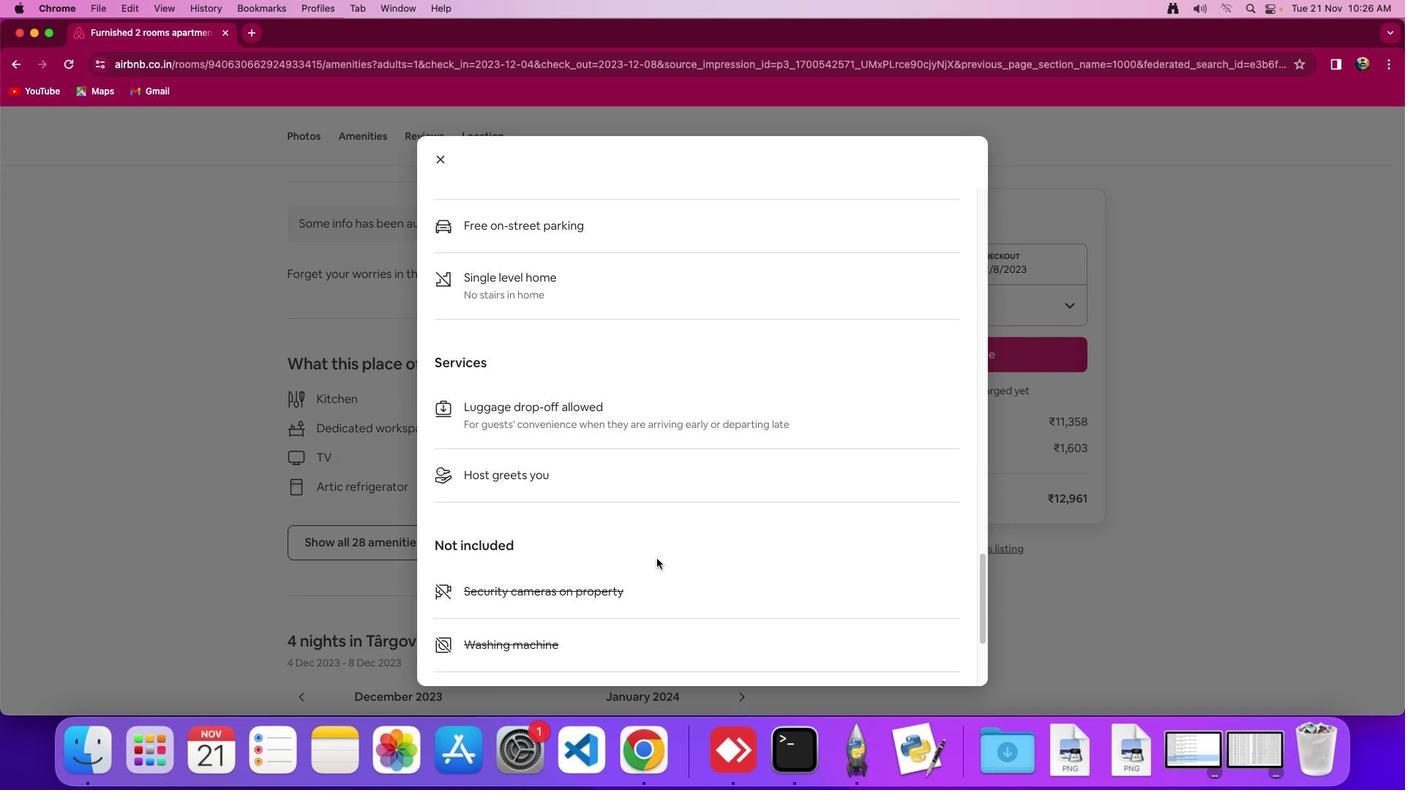 
Action: Mouse scrolled (656, 559) with delta (0, -3)
Screenshot: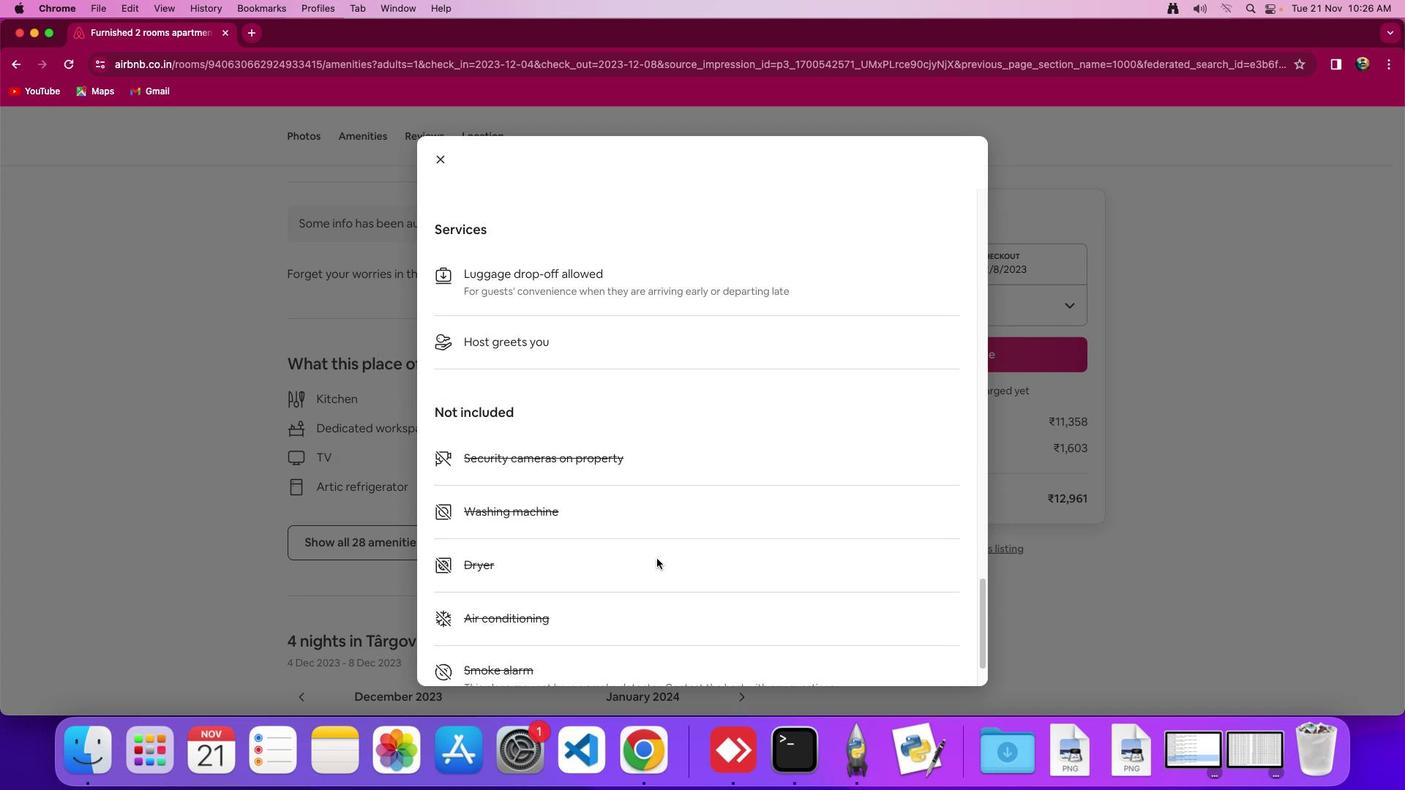 
Action: Mouse scrolled (656, 559) with delta (0, 0)
Screenshot: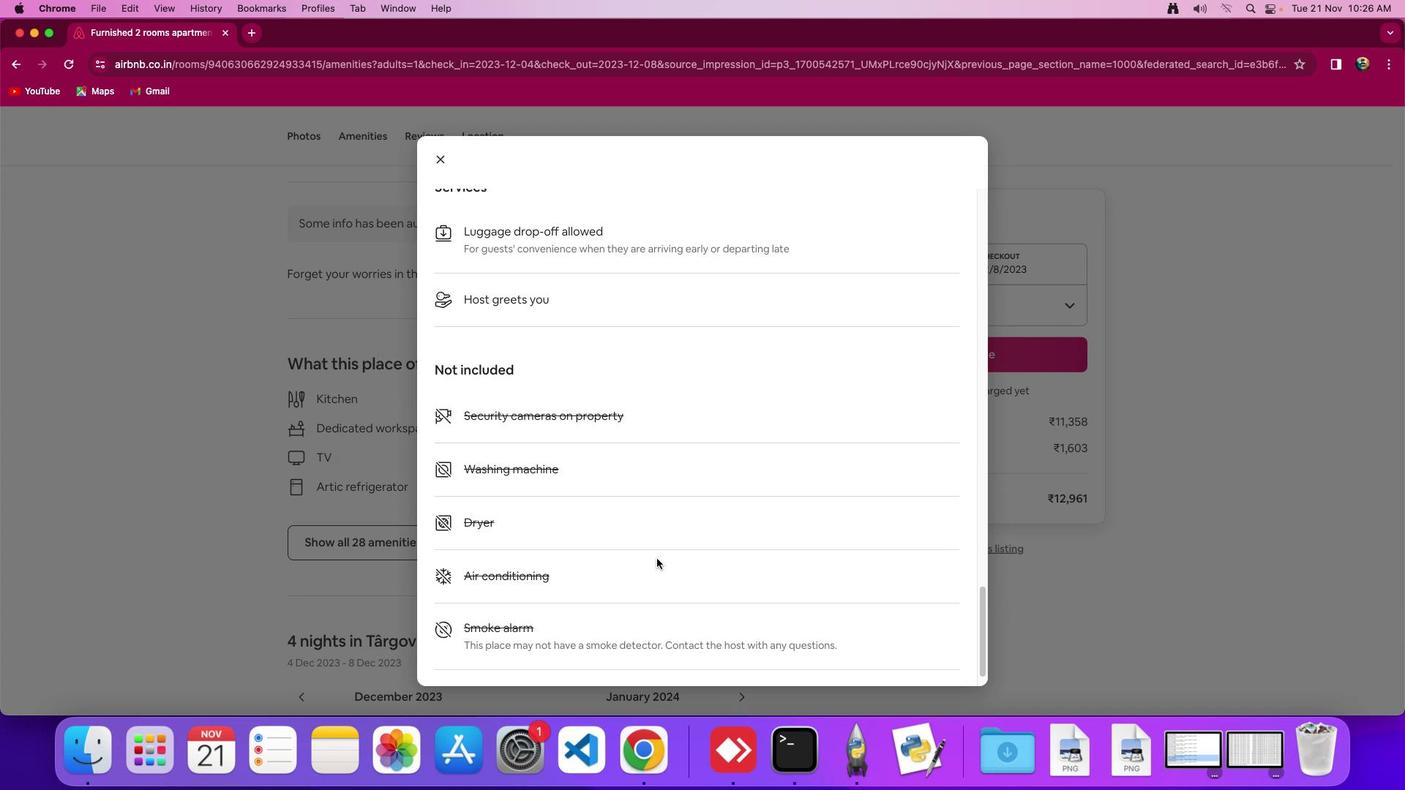 
Action: Mouse scrolled (656, 559) with delta (0, 0)
Screenshot: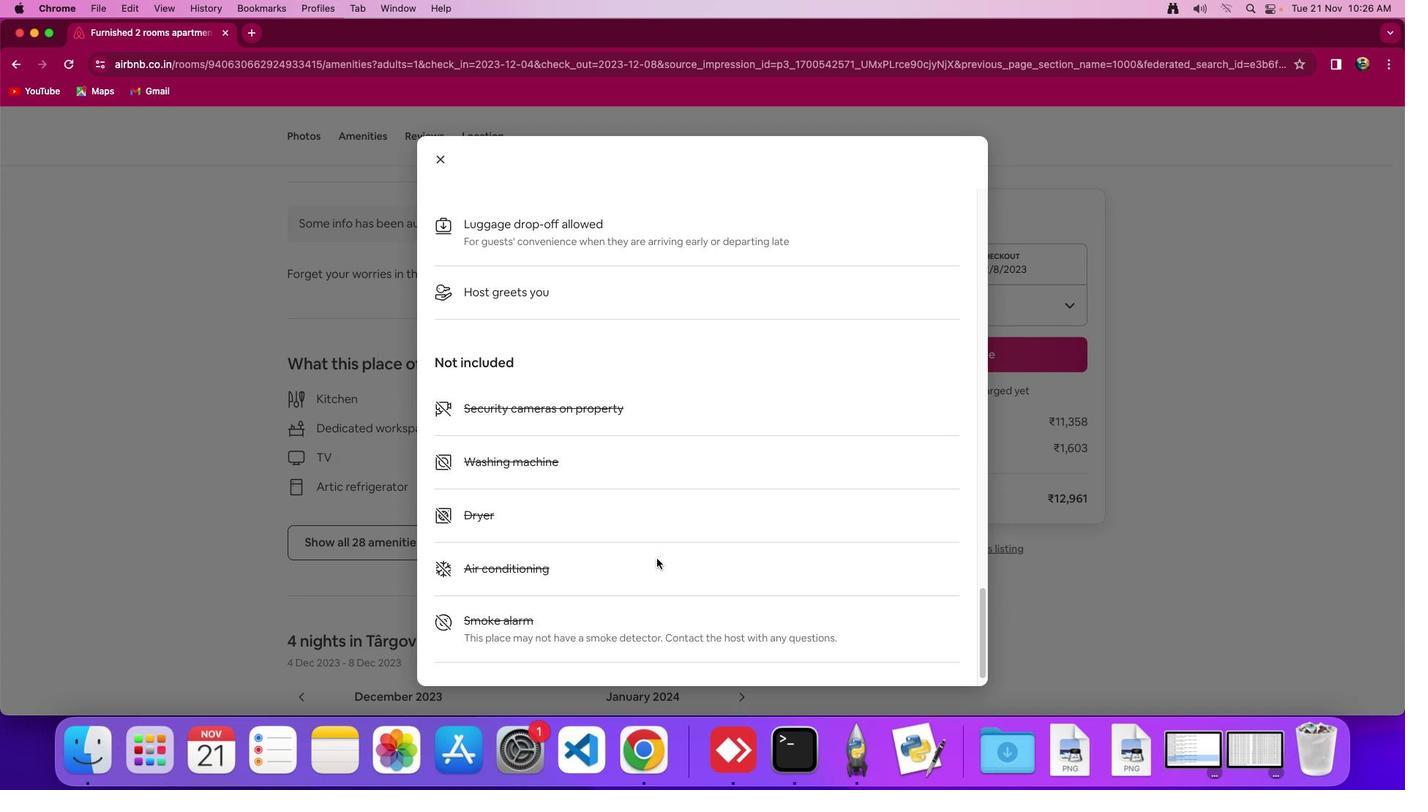 
Action: Mouse scrolled (656, 559) with delta (0, -2)
Screenshot: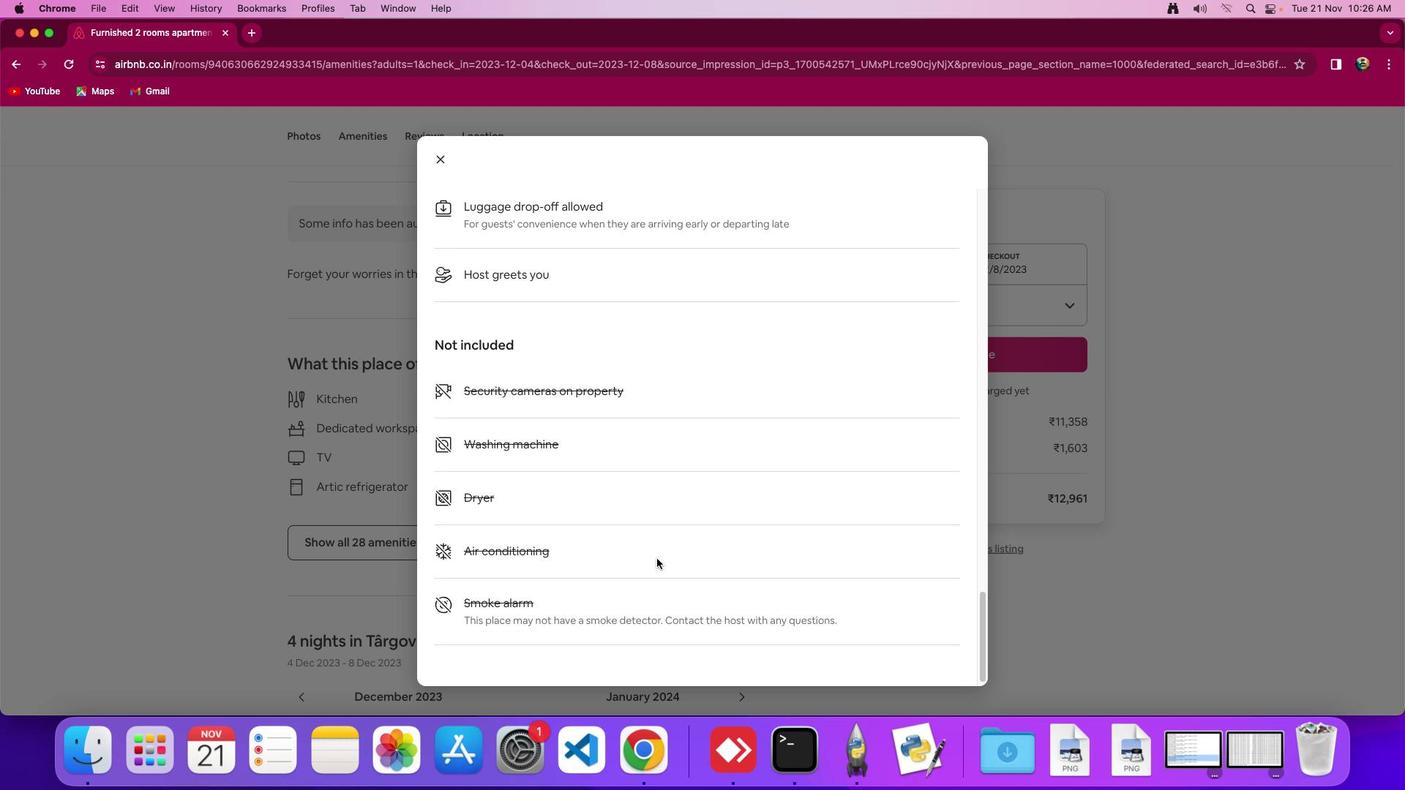 
Action: Mouse scrolled (656, 559) with delta (0, 0)
Screenshot: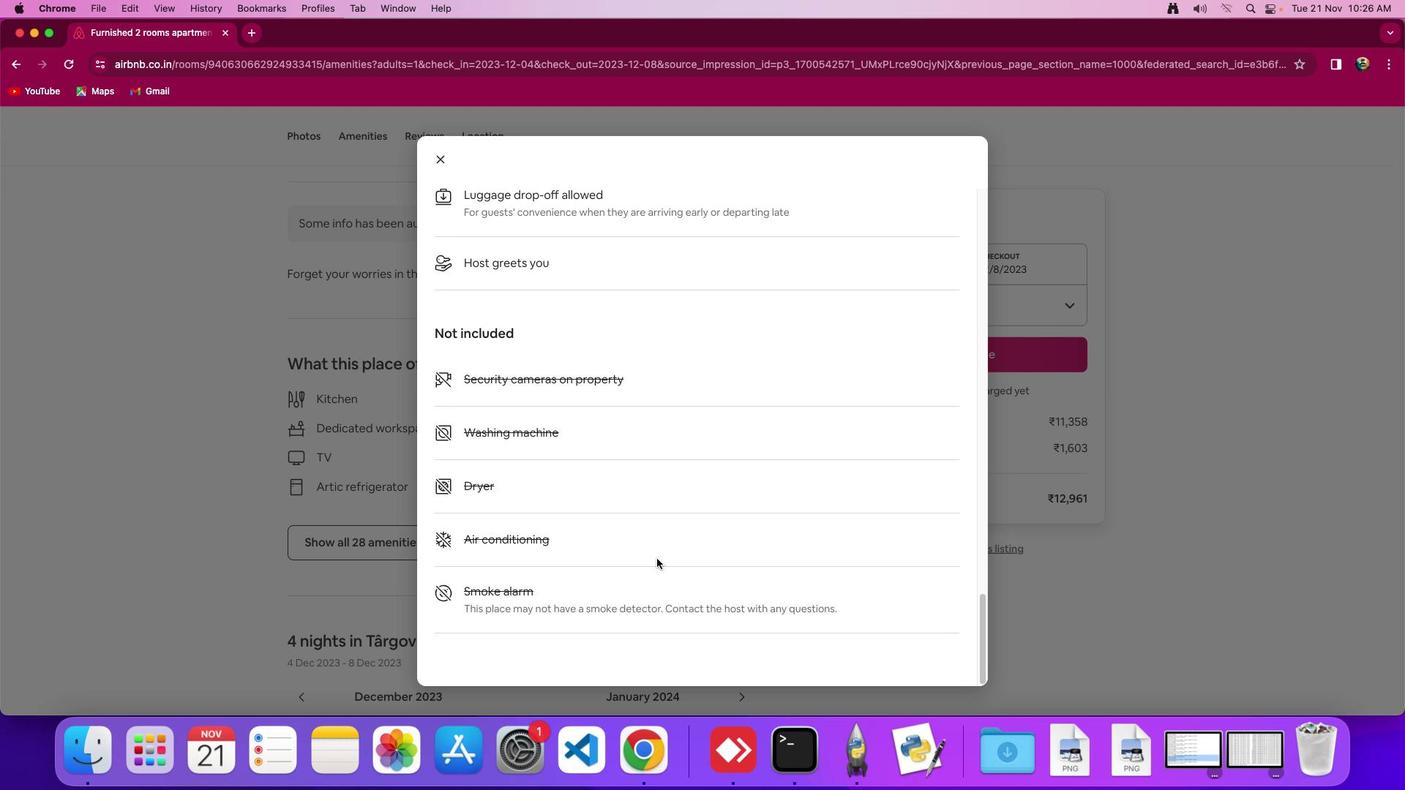 
Action: Mouse scrolled (656, 559) with delta (0, 0)
Screenshot: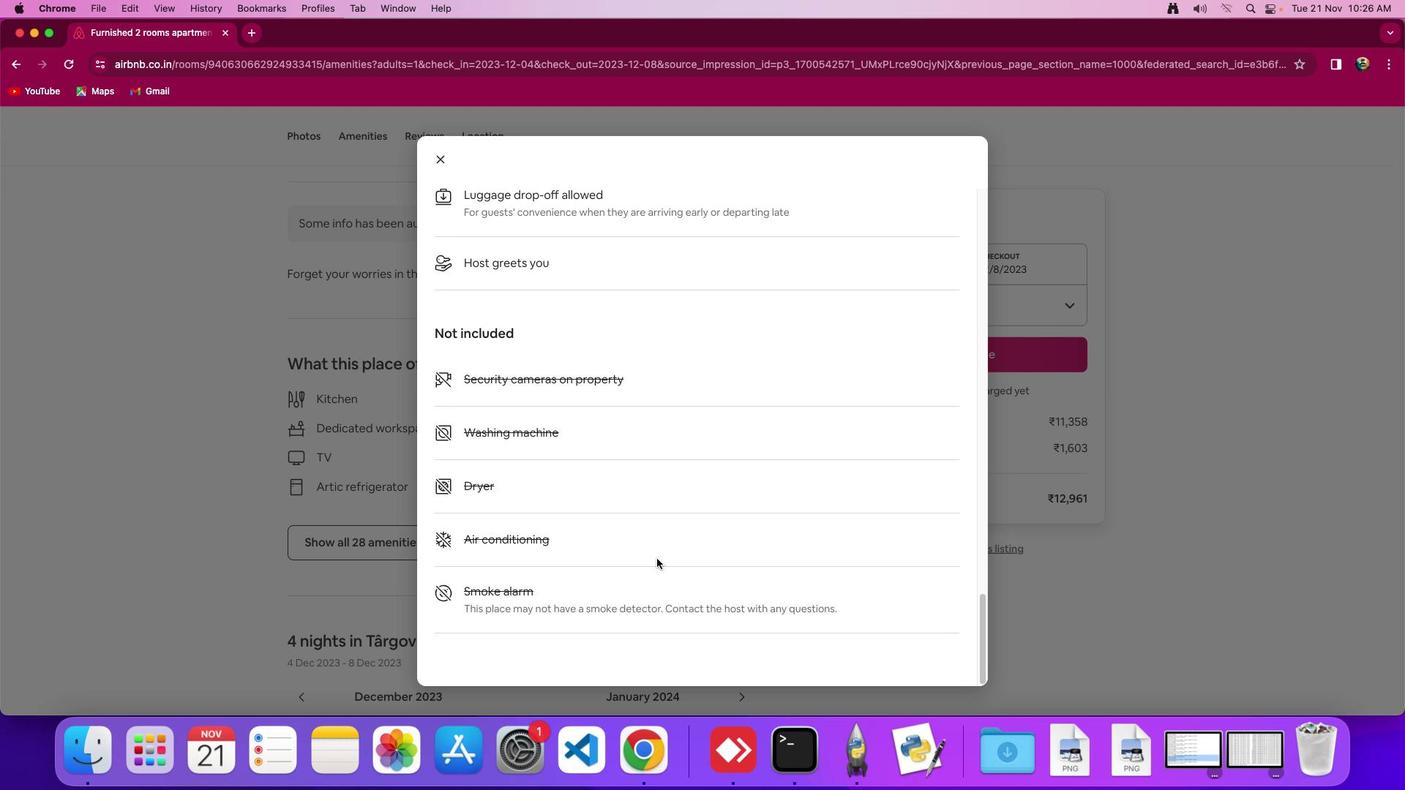 
Action: Mouse scrolled (656, 559) with delta (0, -3)
Screenshot: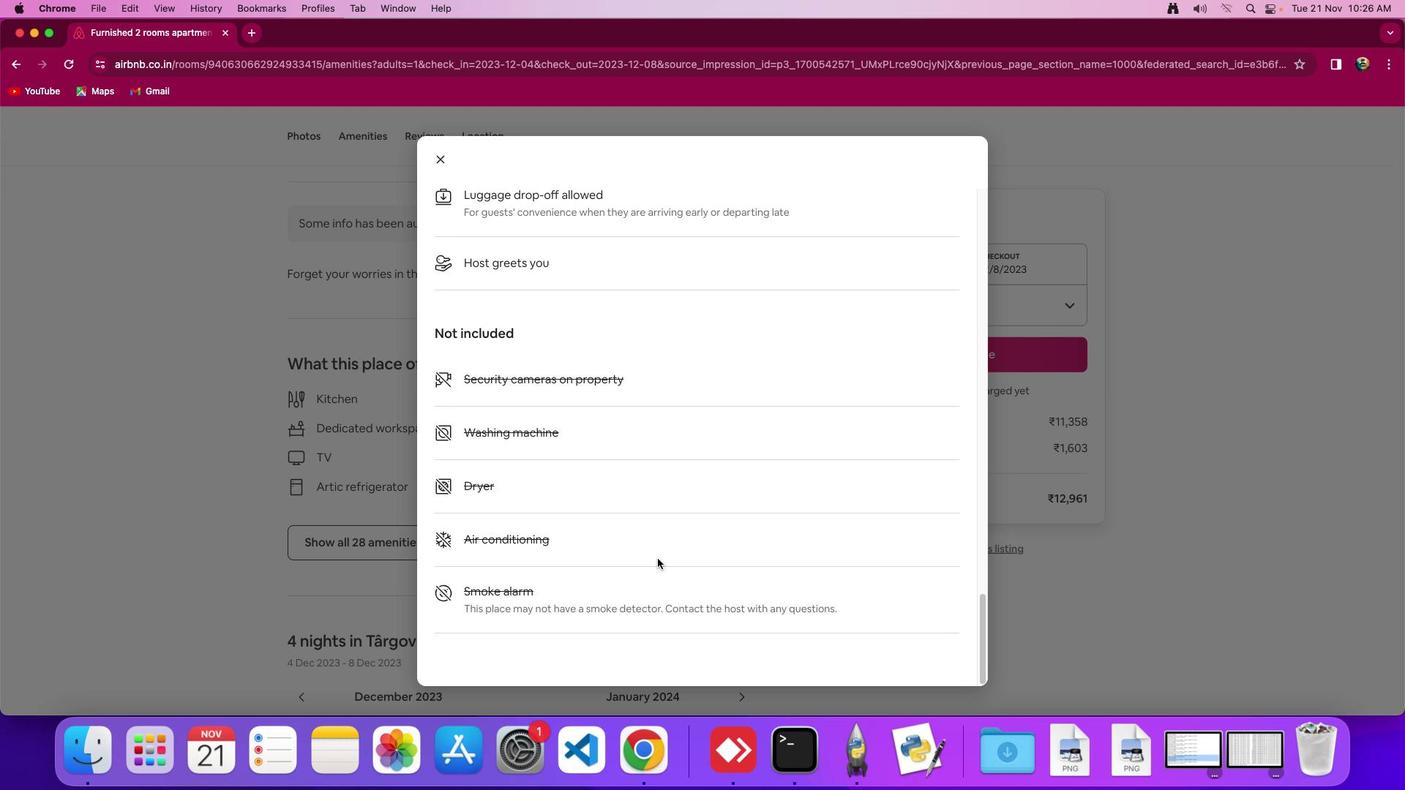 
Action: Mouse scrolled (656, 559) with delta (0, -5)
Screenshot: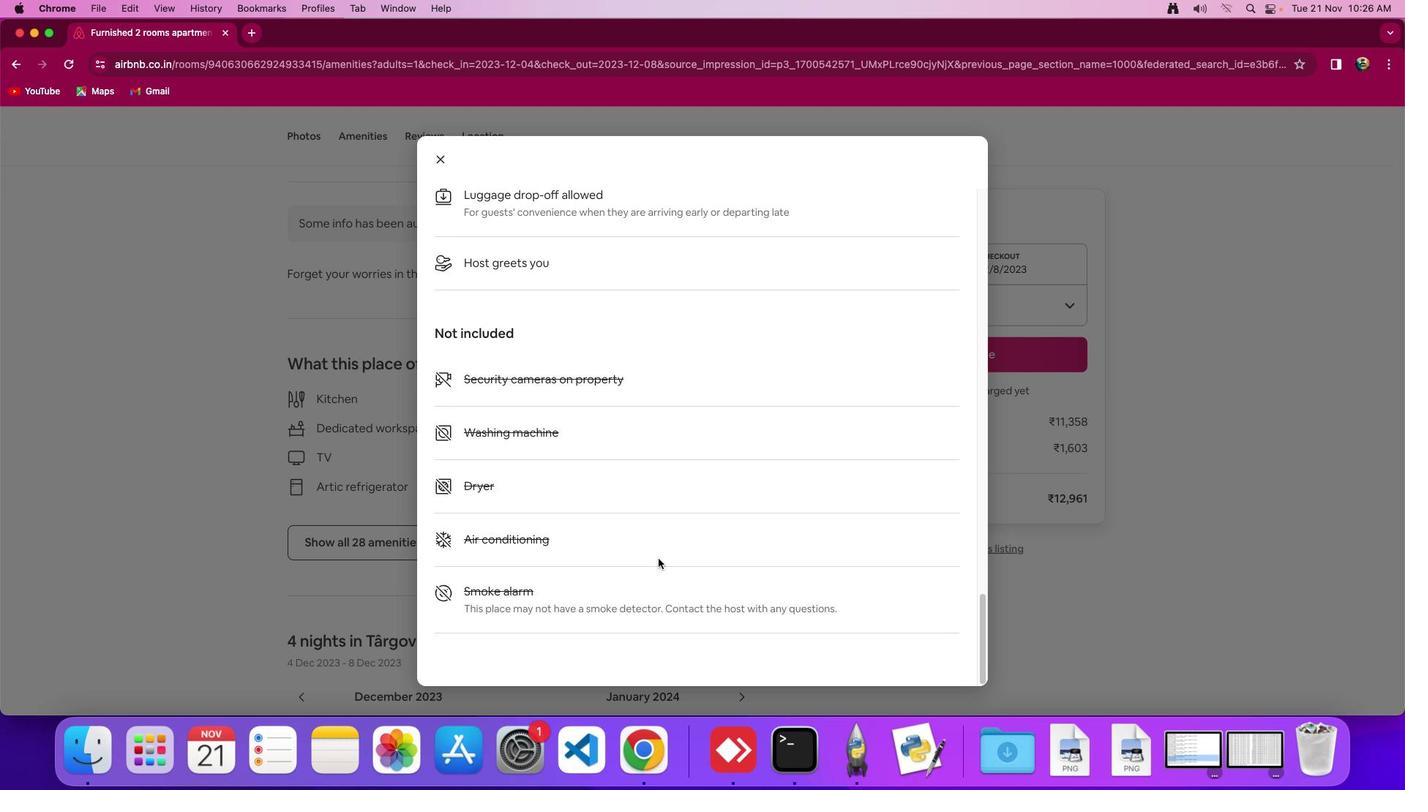 
Action: Mouse moved to (437, 161)
Screenshot: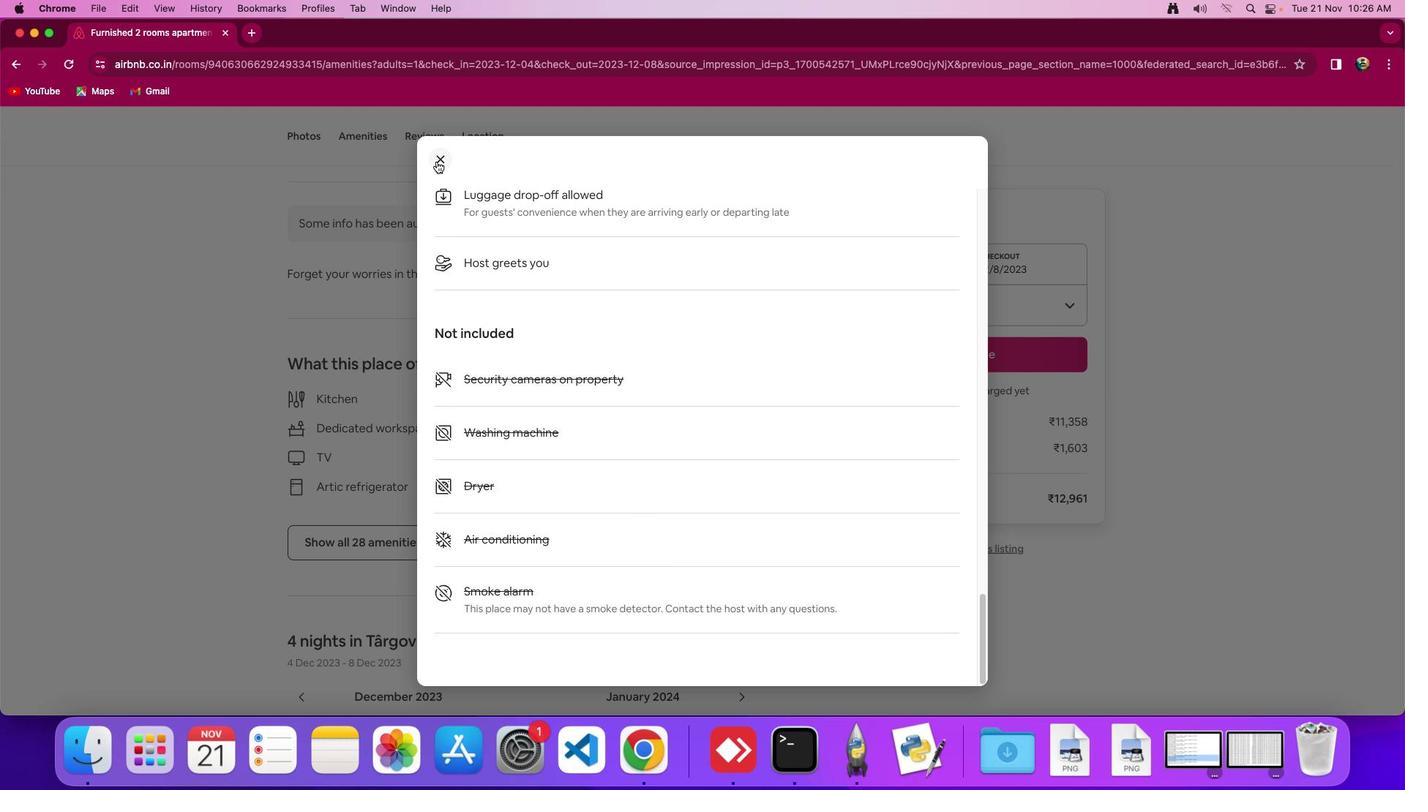 
Action: Mouse pressed left at (437, 161)
Screenshot: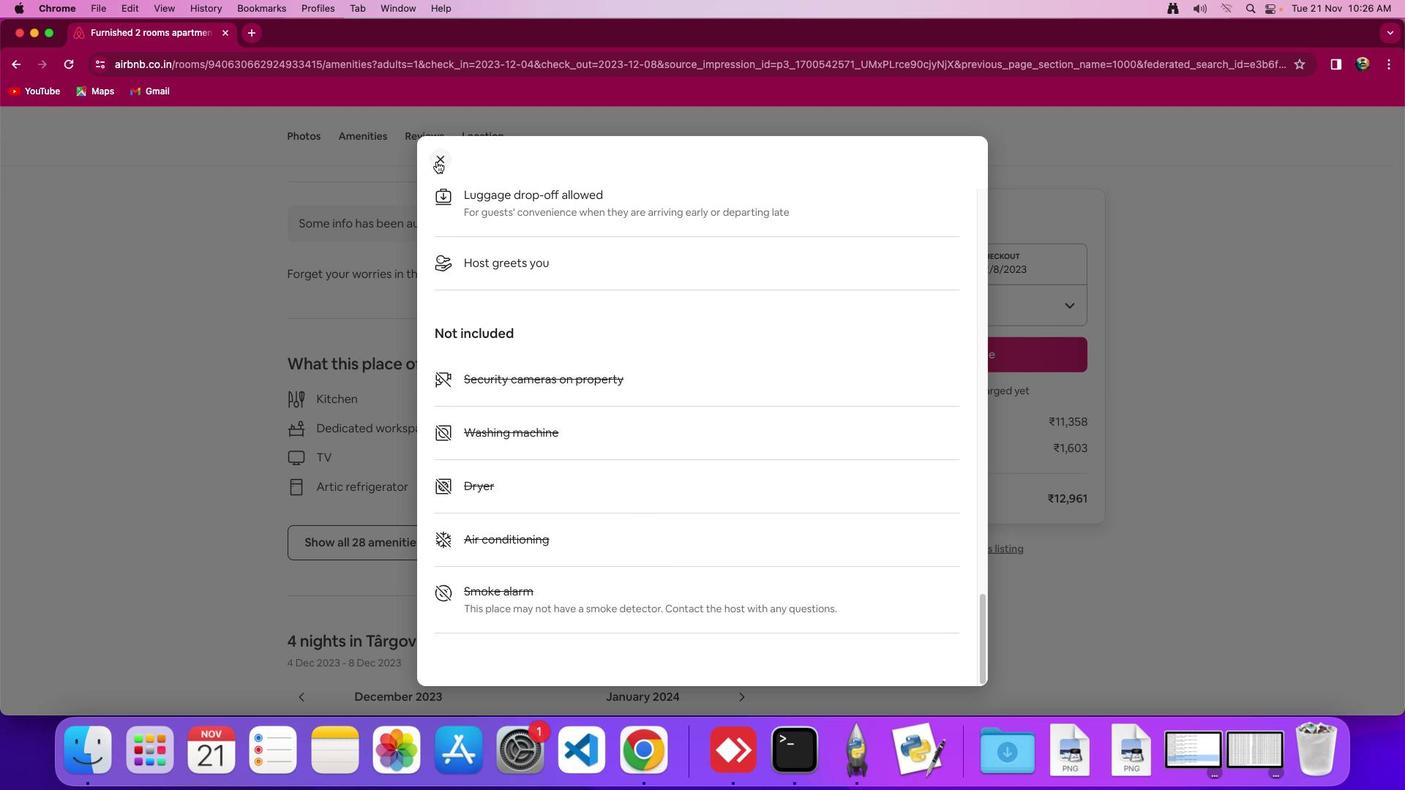 
Action: Mouse moved to (514, 452)
Screenshot: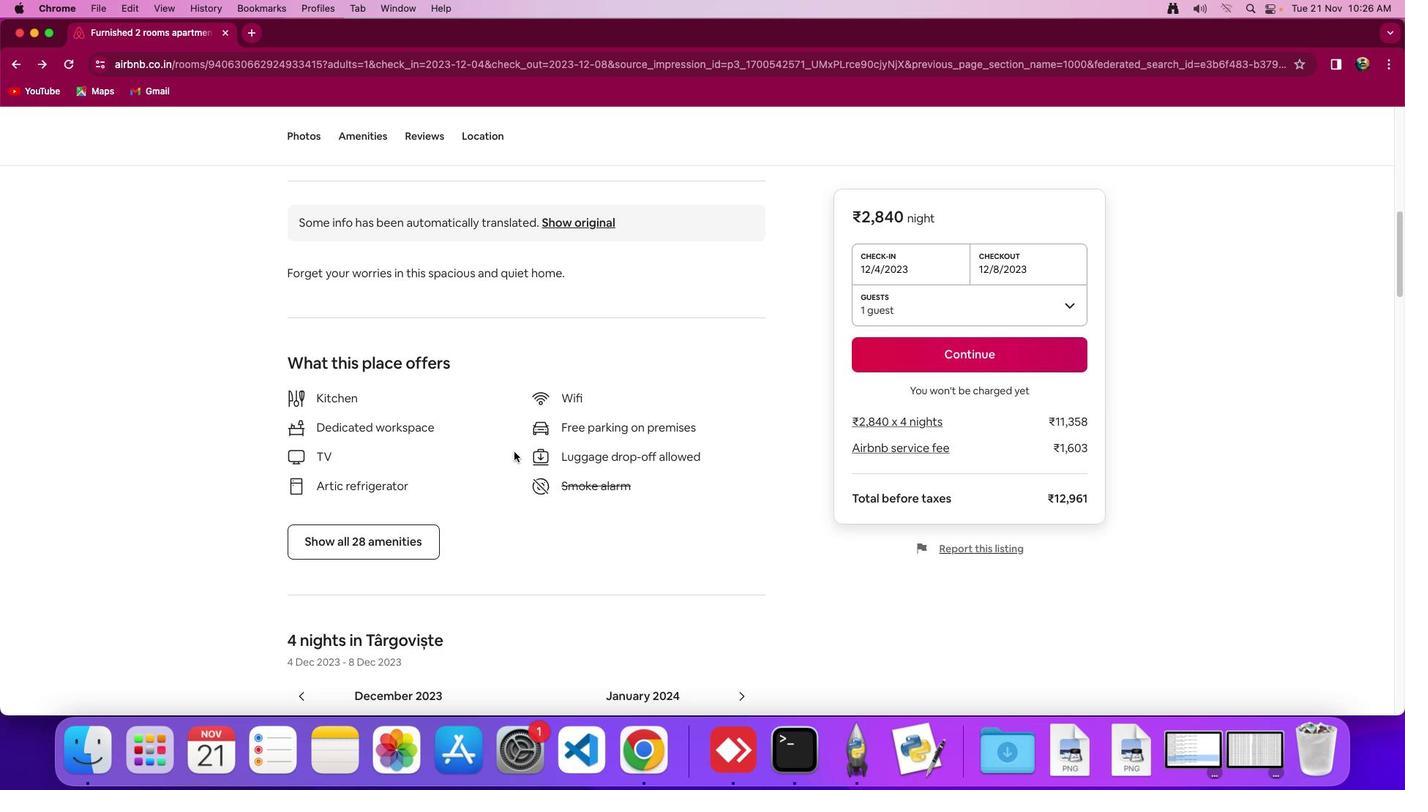 
Action: Mouse scrolled (514, 452) with delta (0, 0)
Screenshot: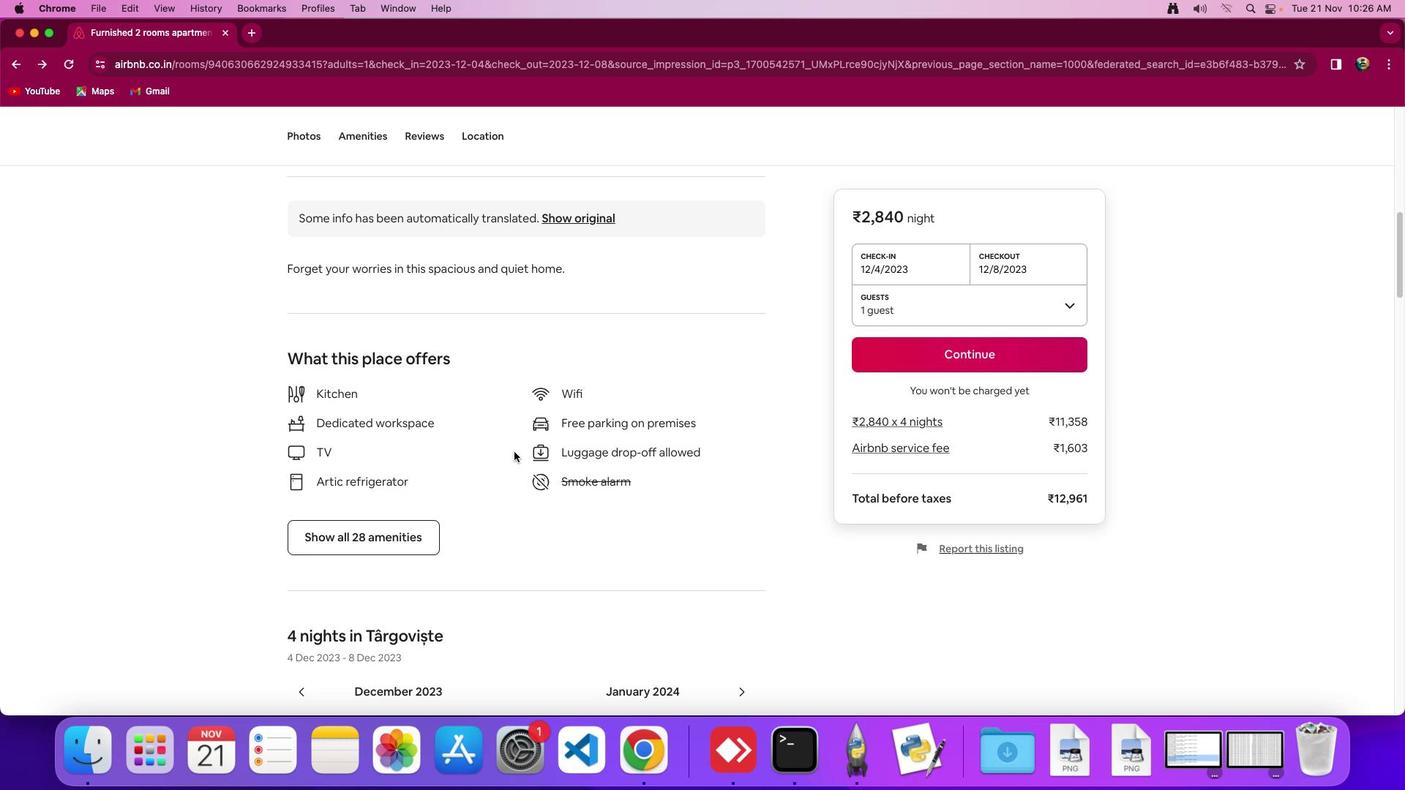 
Action: Mouse scrolled (514, 452) with delta (0, 0)
Screenshot: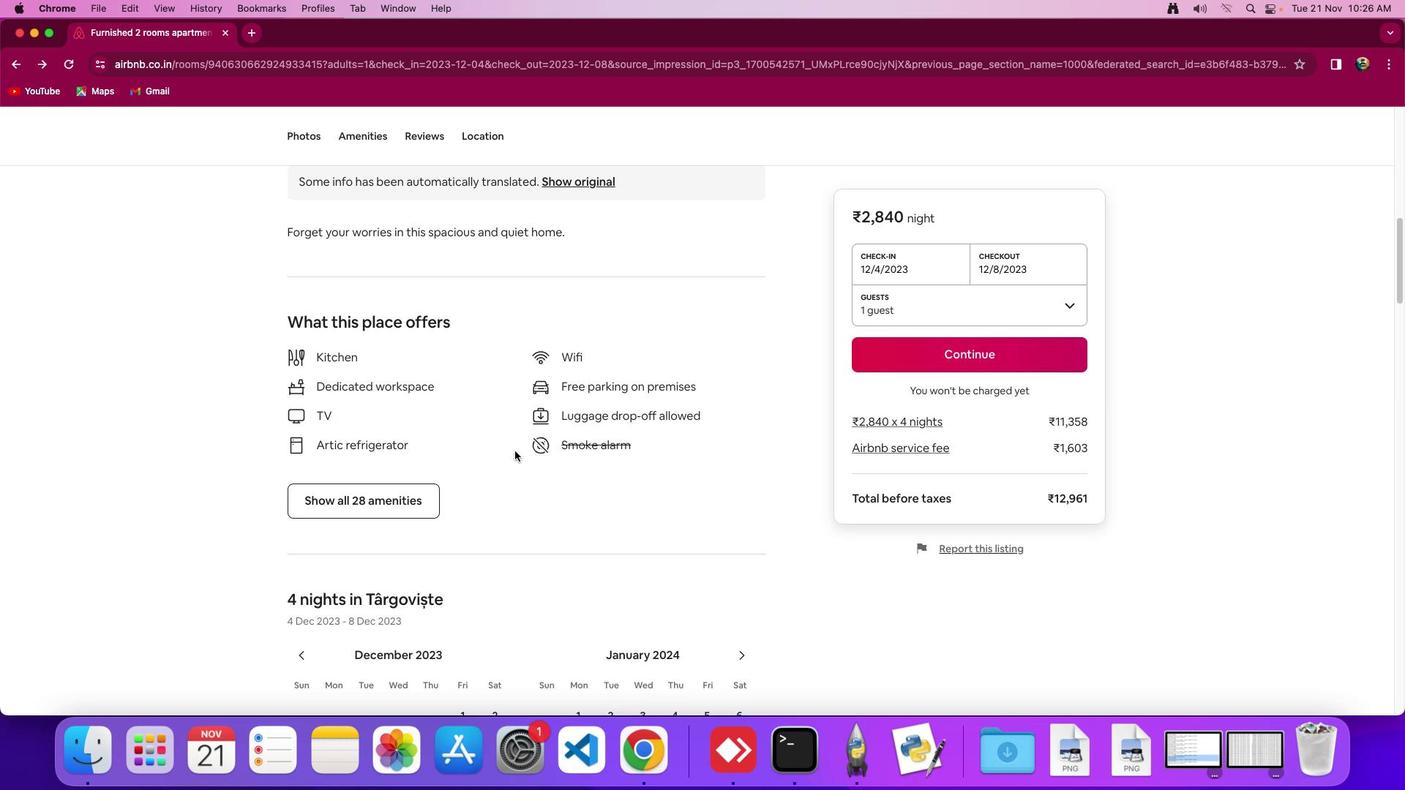 
Action: Mouse scrolled (514, 452) with delta (0, -2)
Screenshot: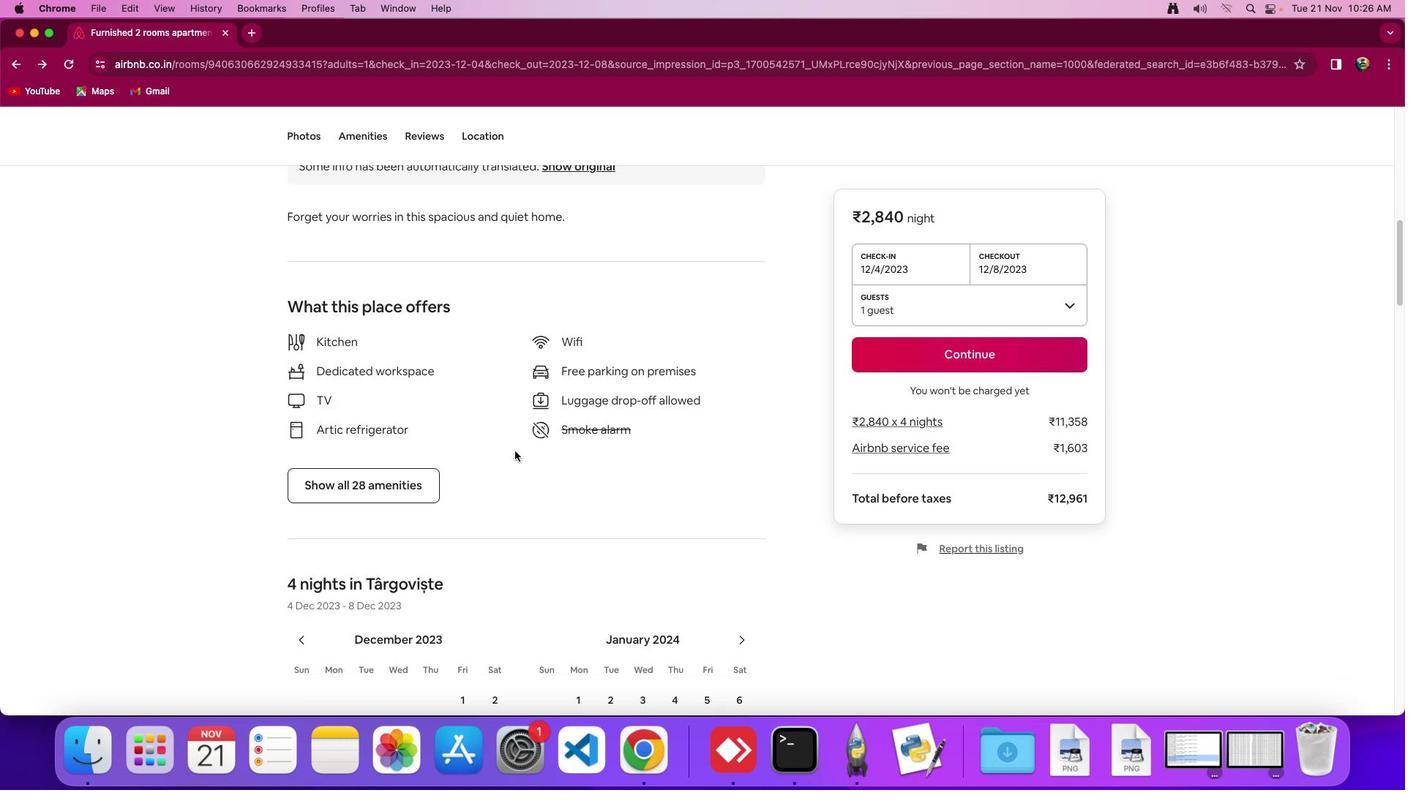 
Action: Mouse moved to (383, 426)
Screenshot: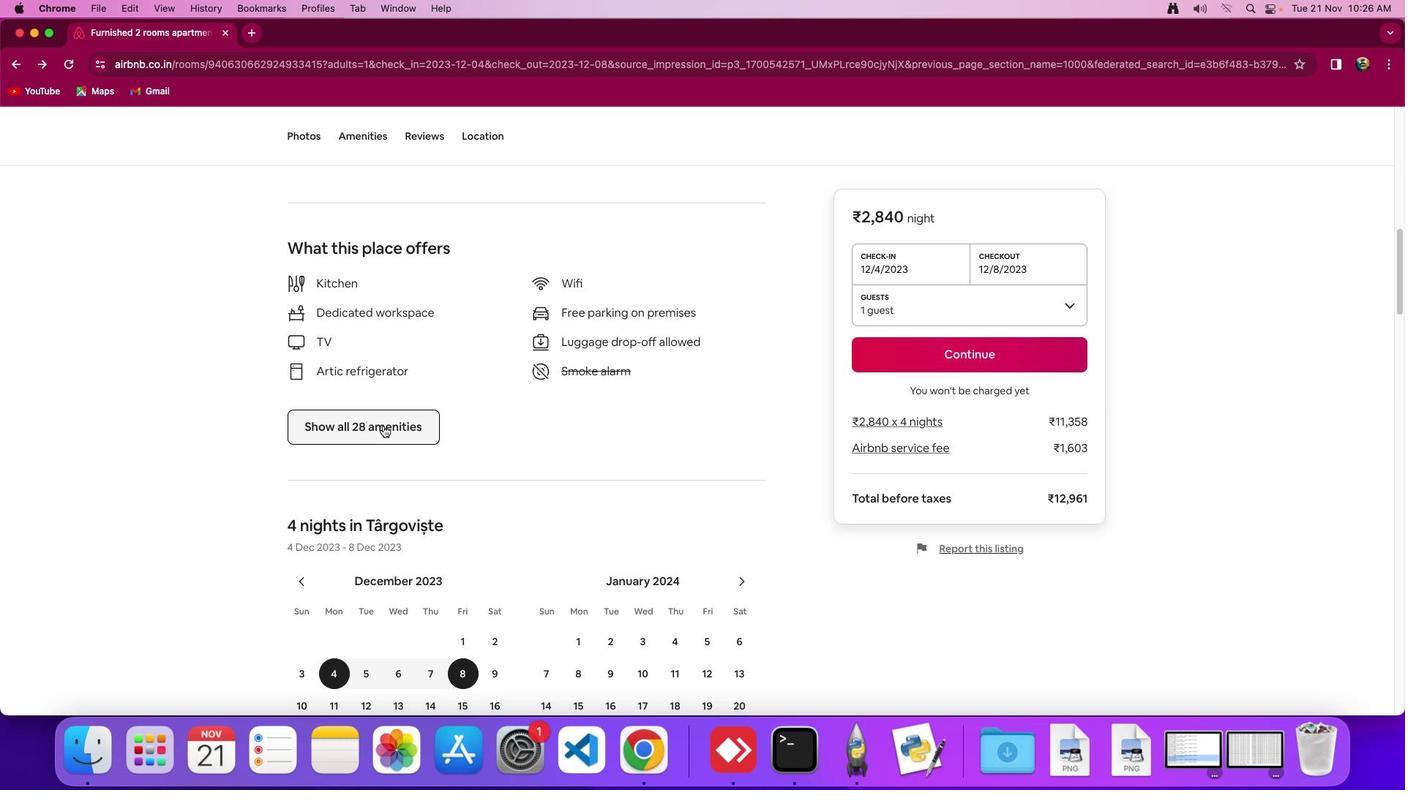
Action: Mouse pressed left at (383, 426)
Screenshot: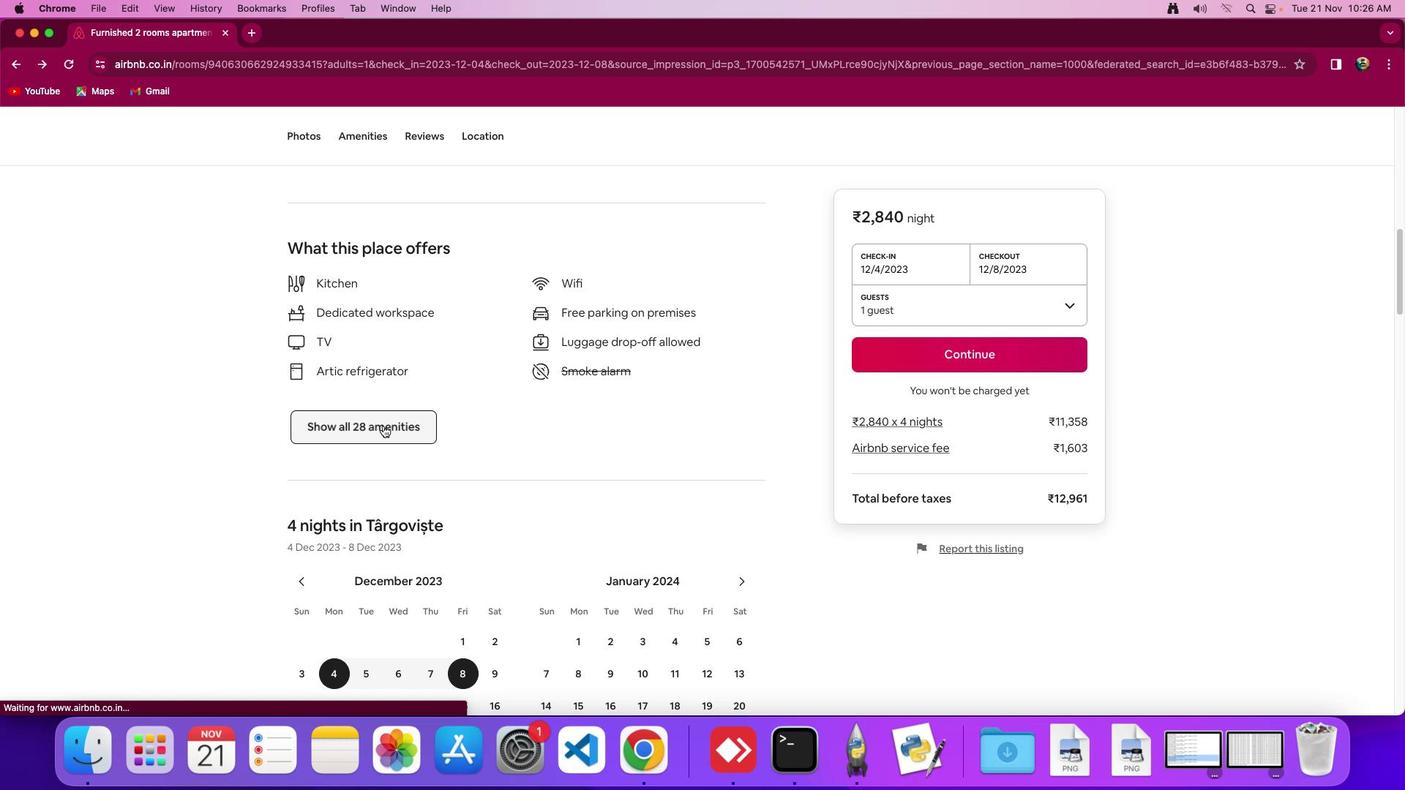 
Action: Mouse moved to (673, 430)
Screenshot: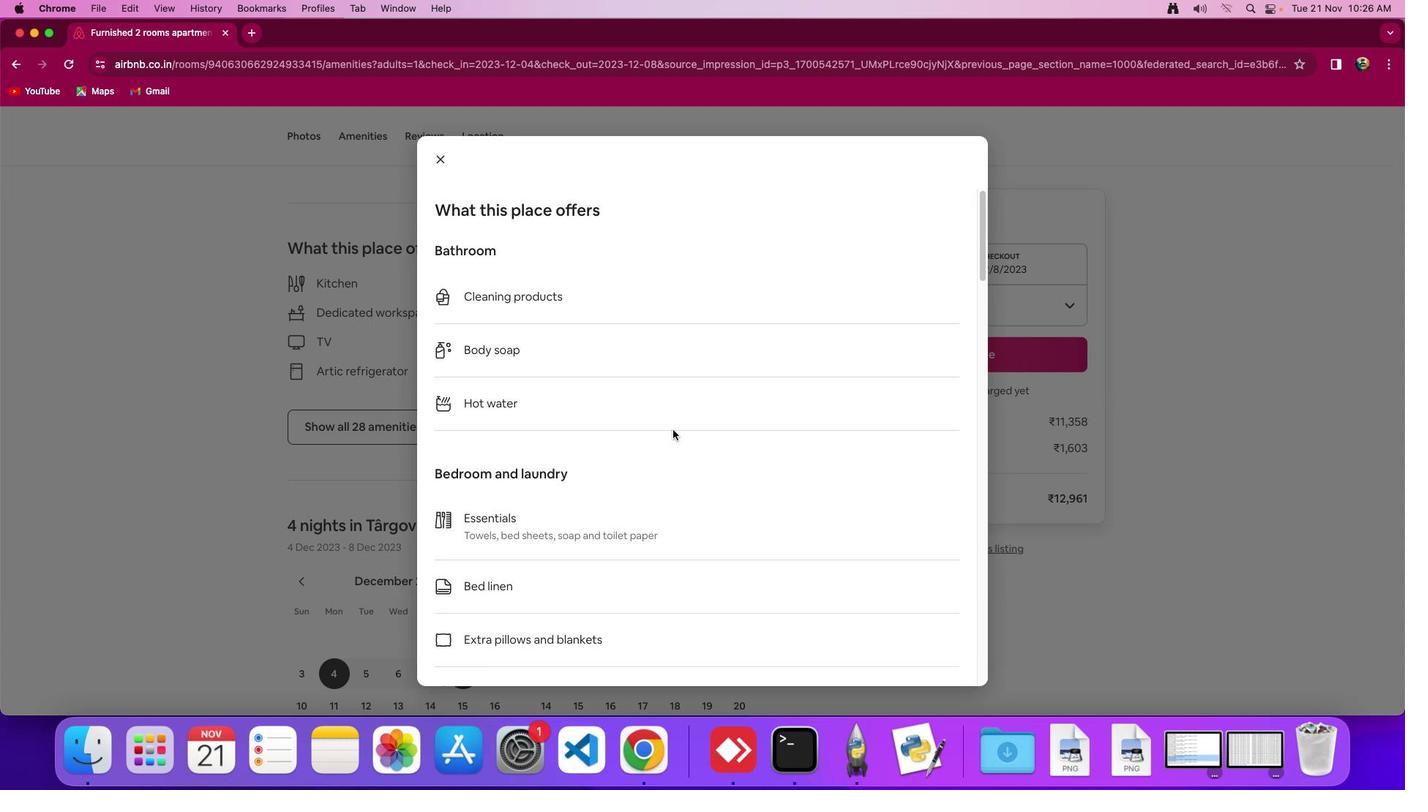 
Action: Mouse scrolled (673, 430) with delta (0, 0)
Screenshot: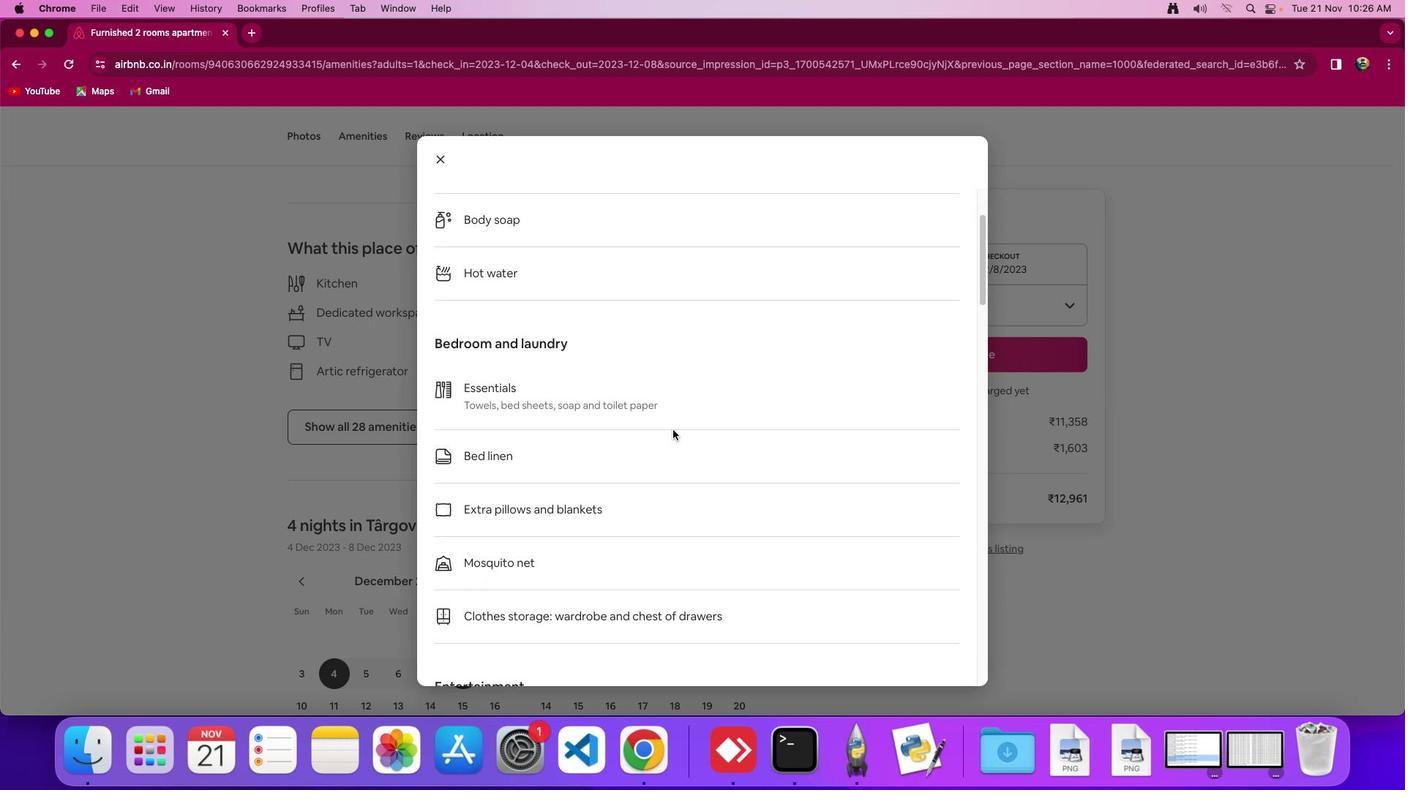 
Action: Mouse scrolled (673, 430) with delta (0, 0)
Screenshot: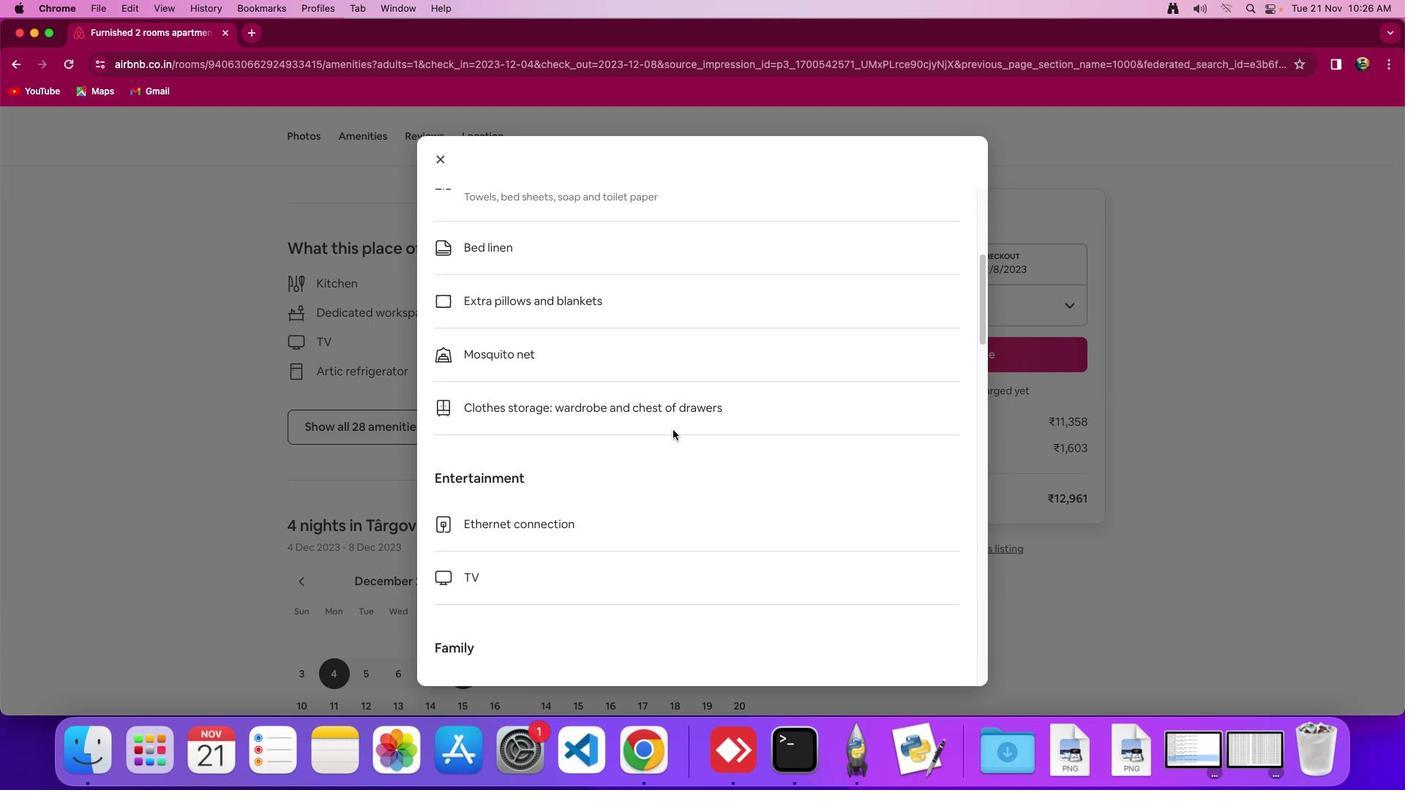 
Action: Mouse scrolled (673, 430) with delta (0, -3)
Screenshot: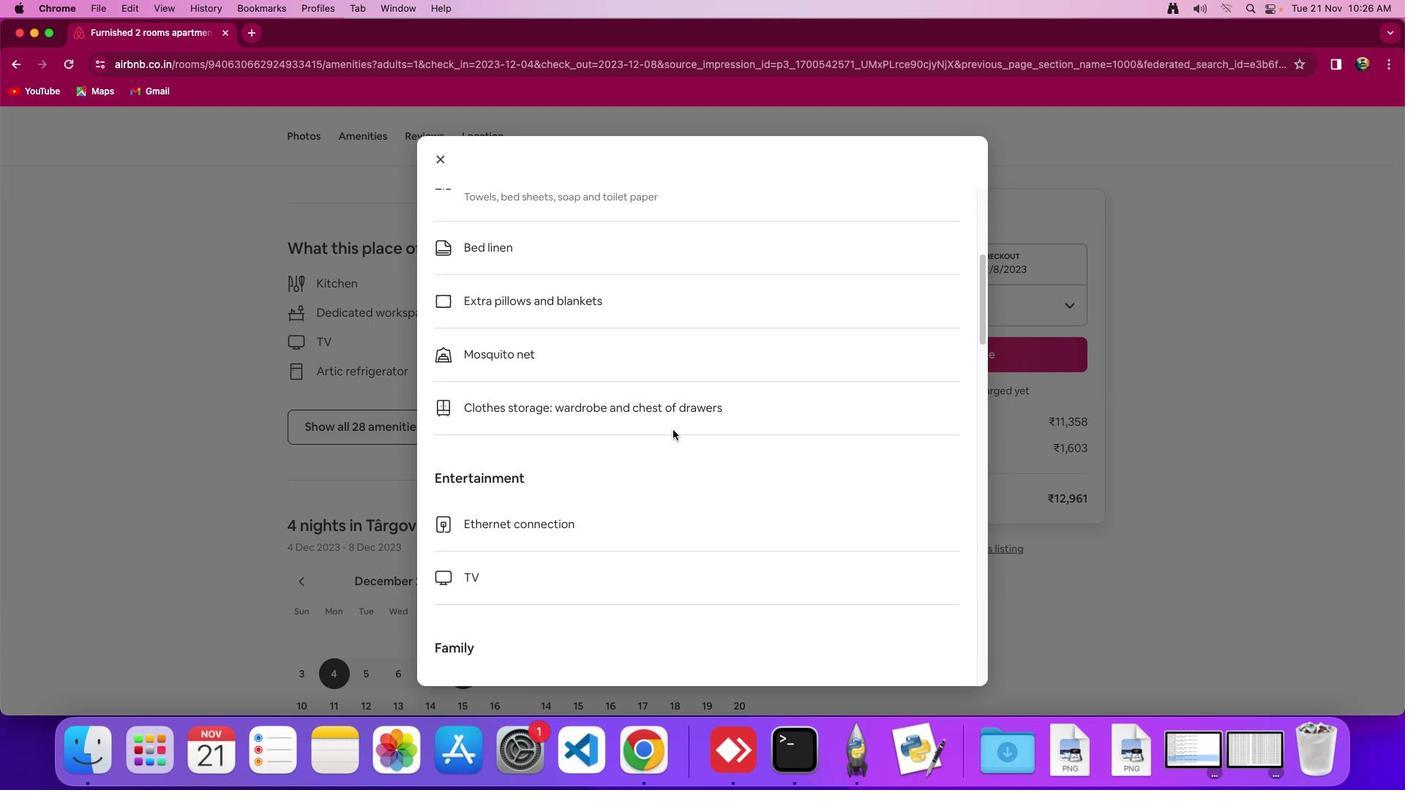 
Action: Mouse scrolled (673, 430) with delta (0, -5)
Screenshot: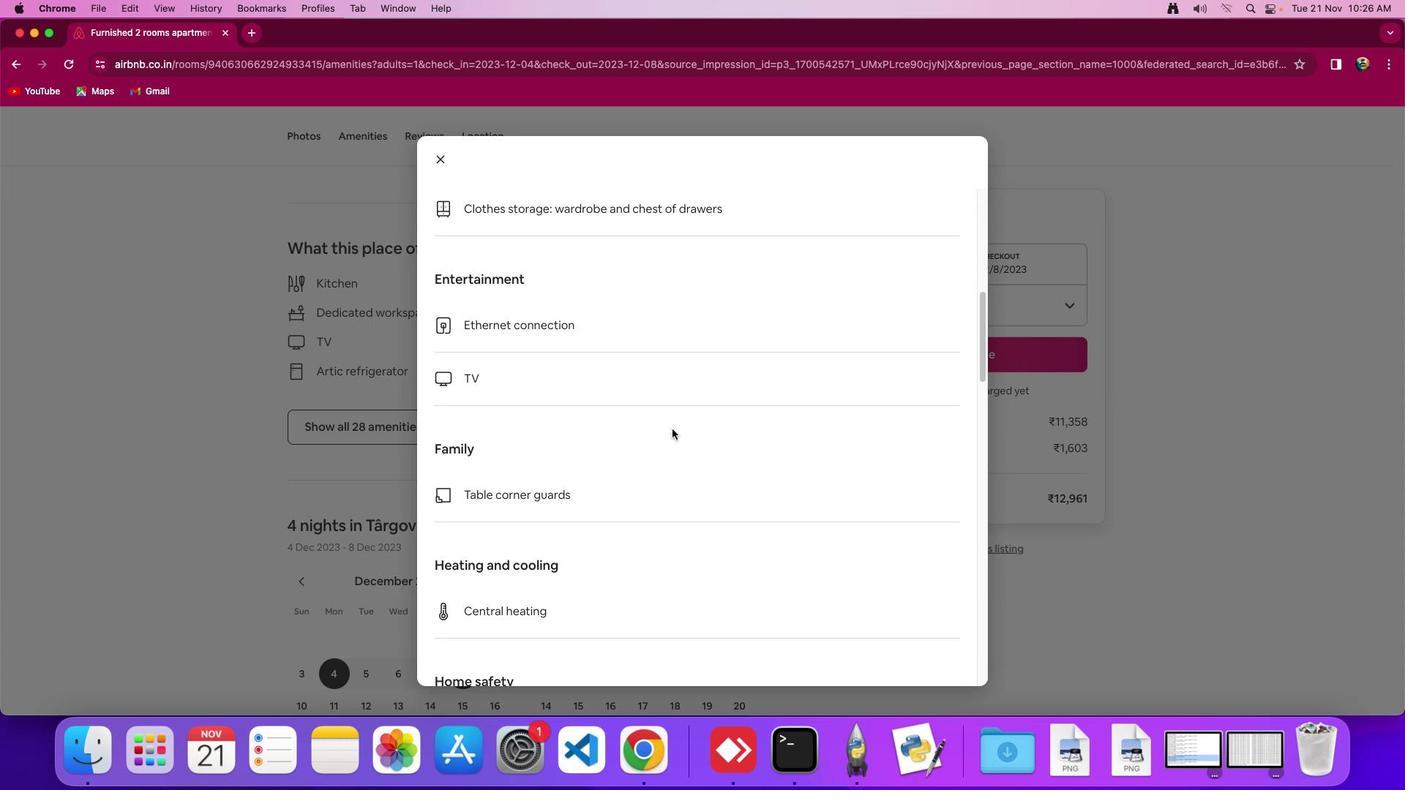 
Action: Mouse moved to (672, 429)
Screenshot: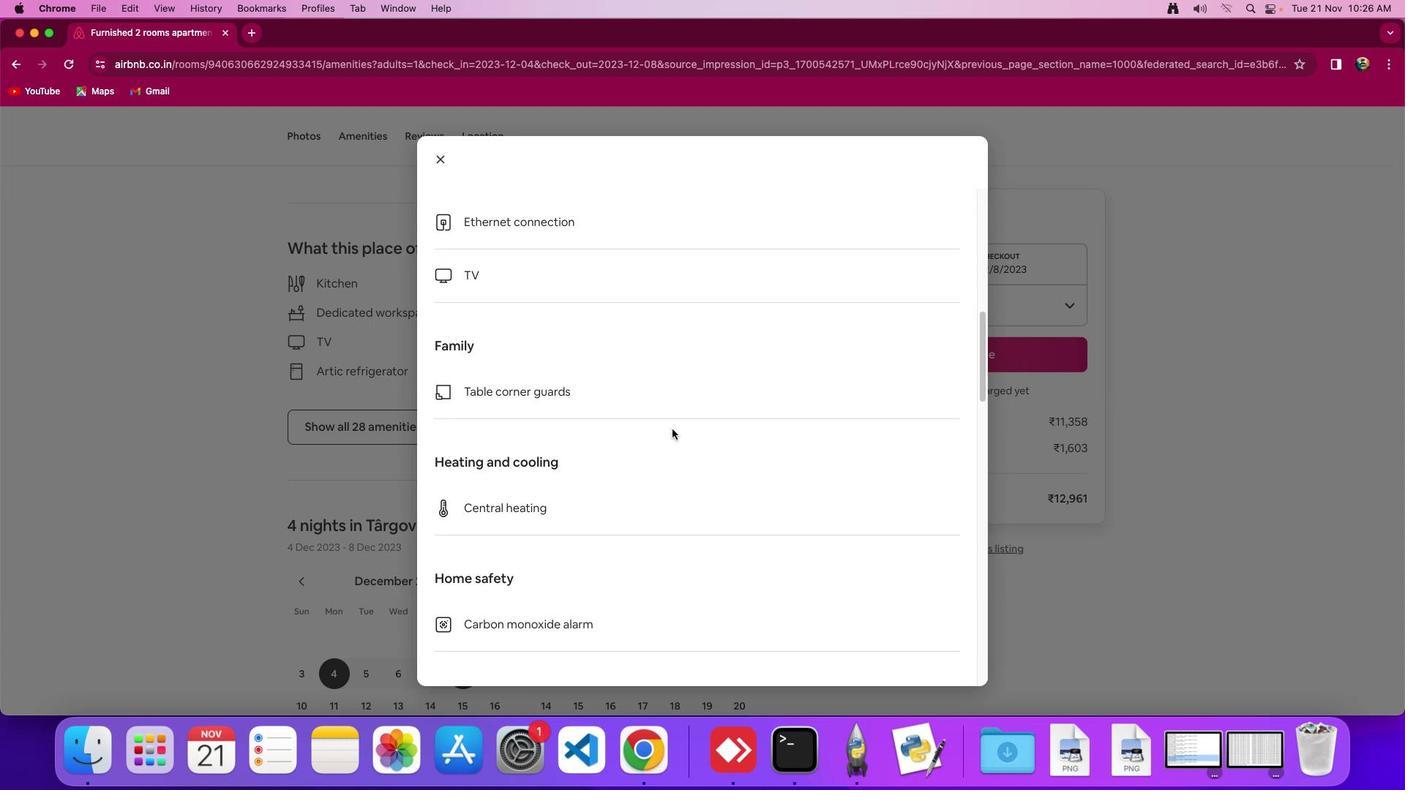 
Action: Mouse scrolled (672, 429) with delta (0, -5)
Screenshot: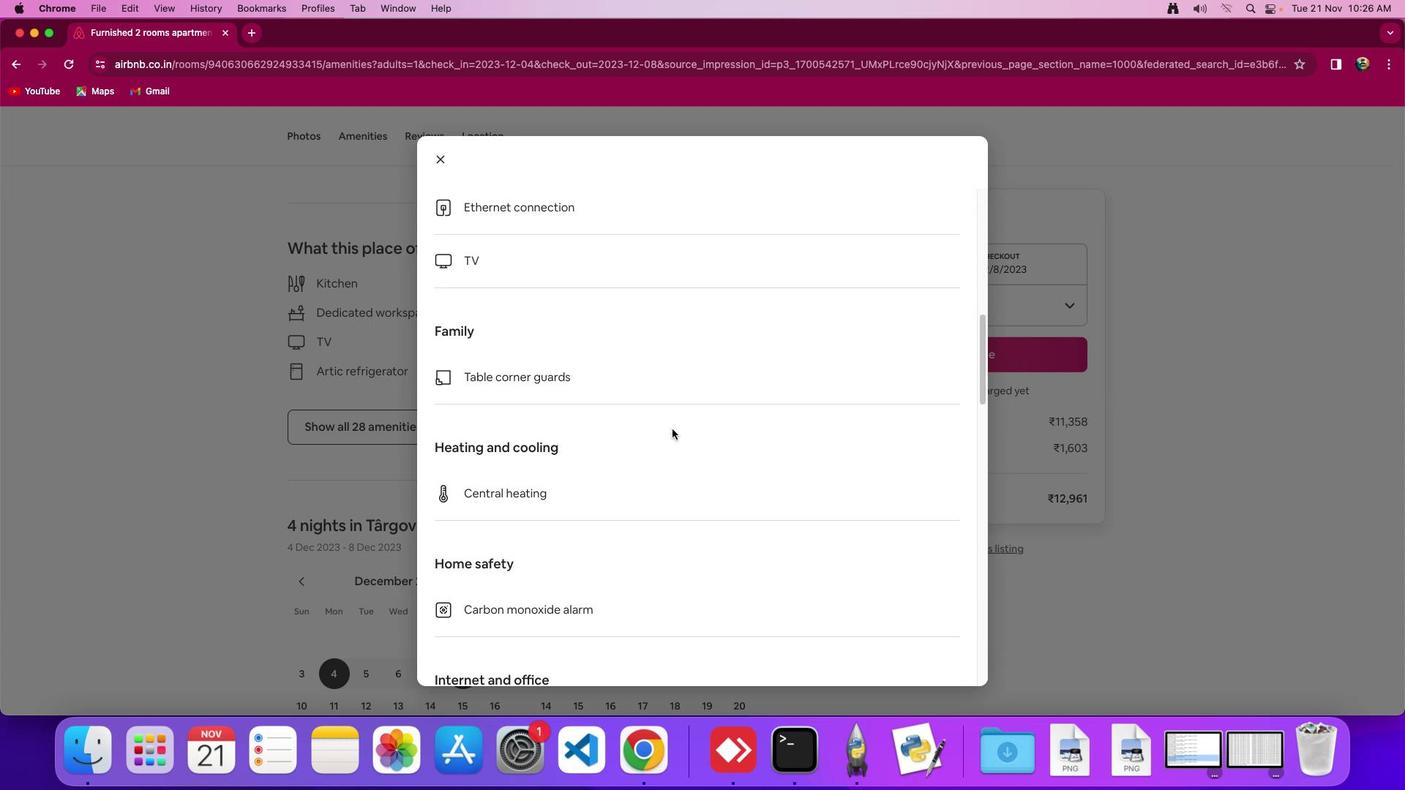 
Action: Mouse moved to (672, 429)
Screenshot: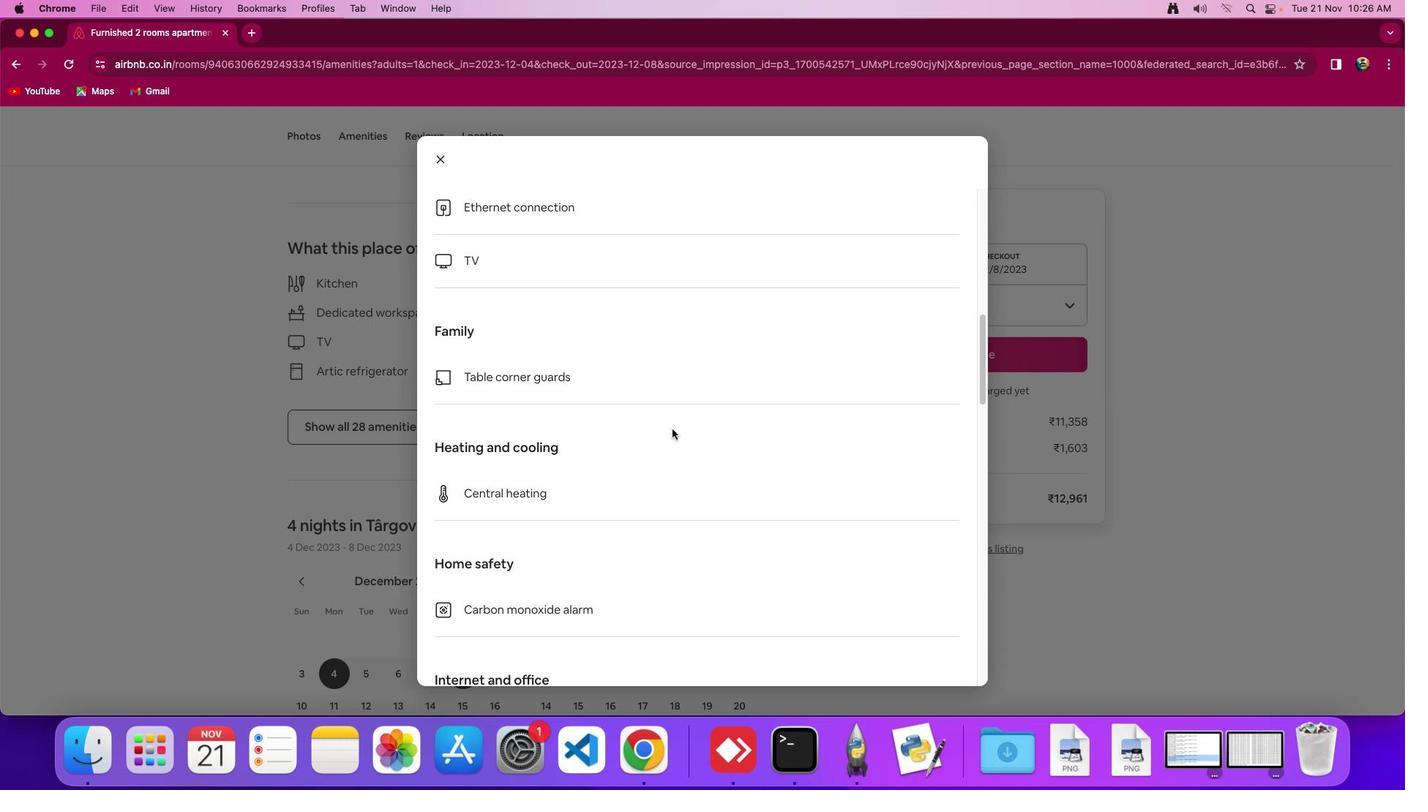 
Action: Mouse scrolled (672, 429) with delta (0, 0)
Screenshot: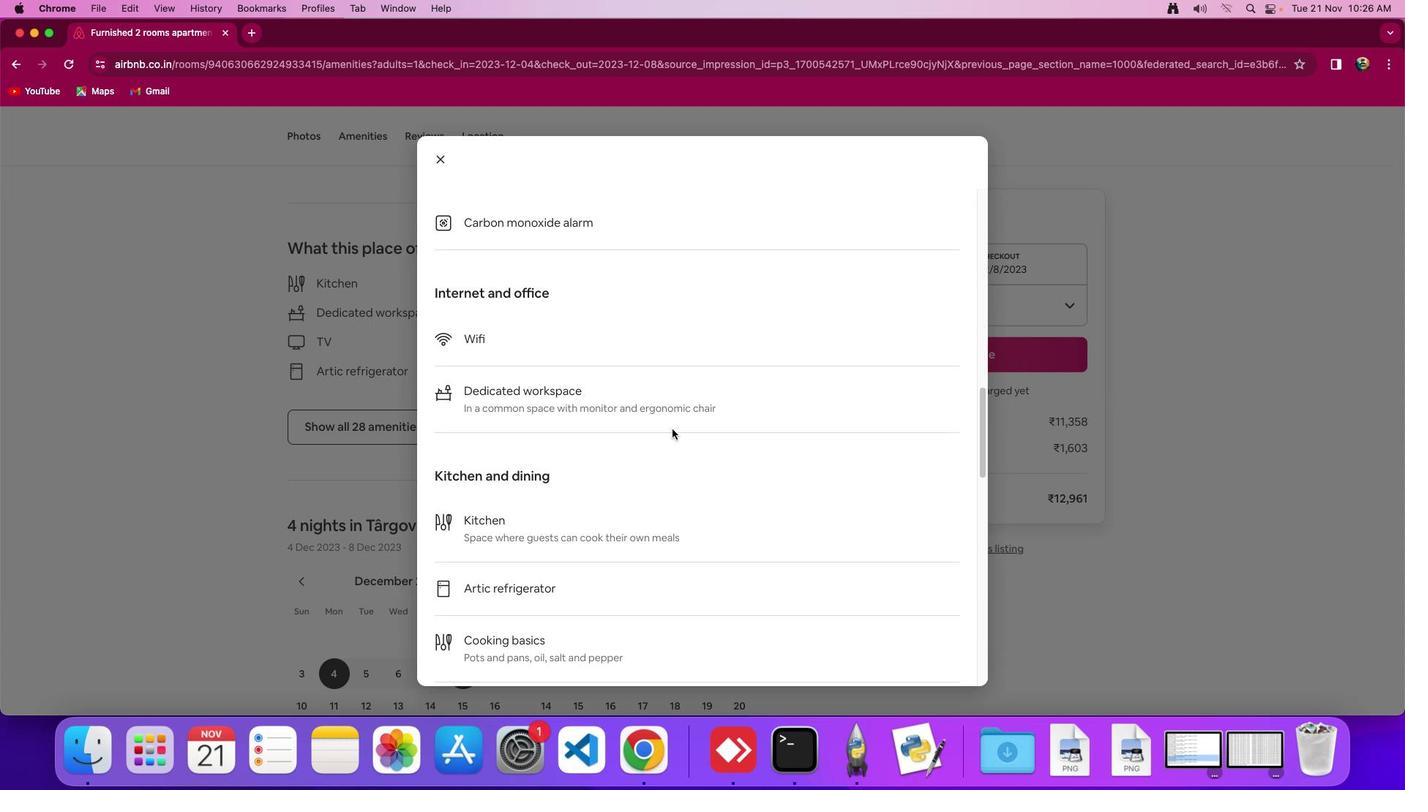 
Action: Mouse scrolled (672, 429) with delta (0, 0)
Screenshot: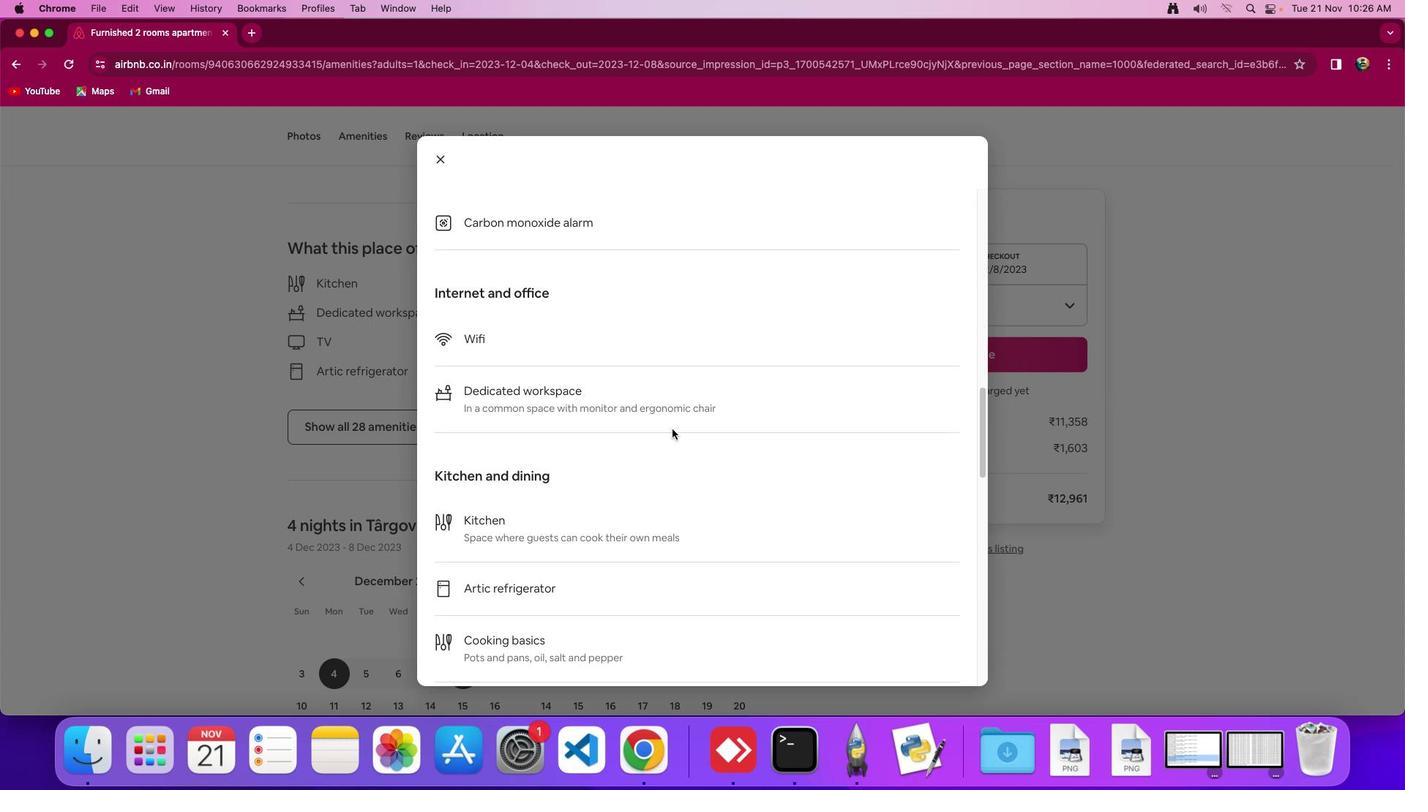 
Action: Mouse scrolled (672, 429) with delta (0, -3)
Screenshot: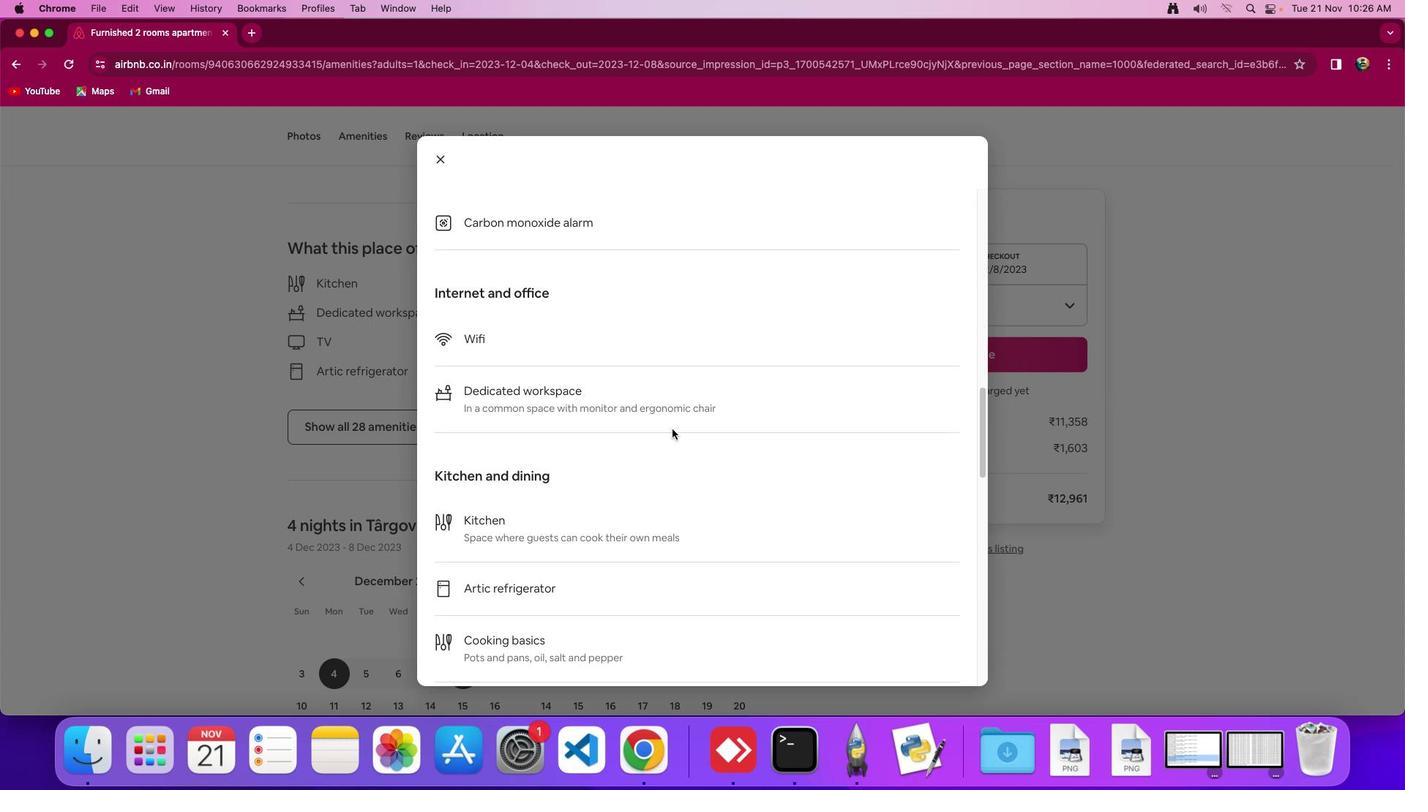 
Action: Mouse scrolled (672, 429) with delta (0, -5)
Screenshot: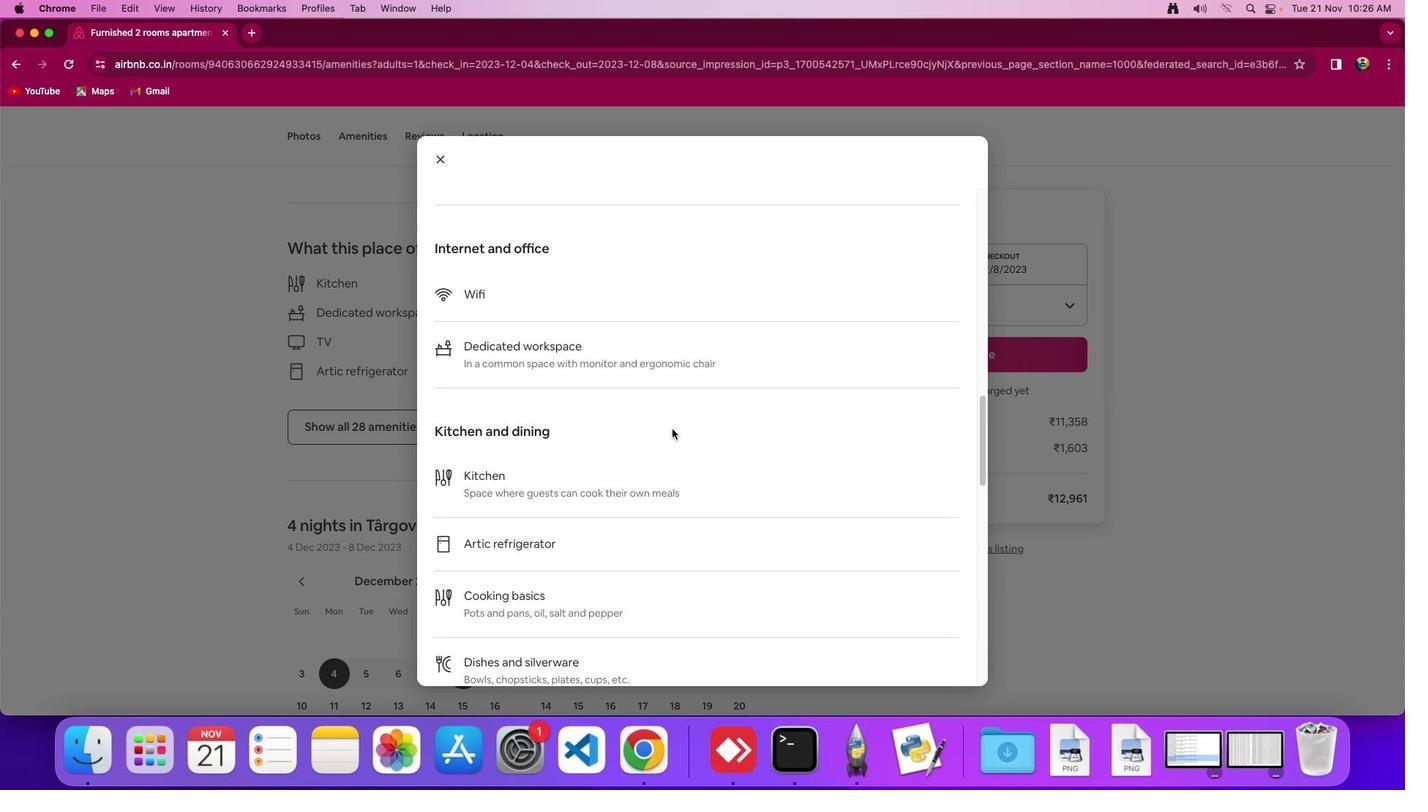 
Action: Mouse moved to (672, 429)
Screenshot: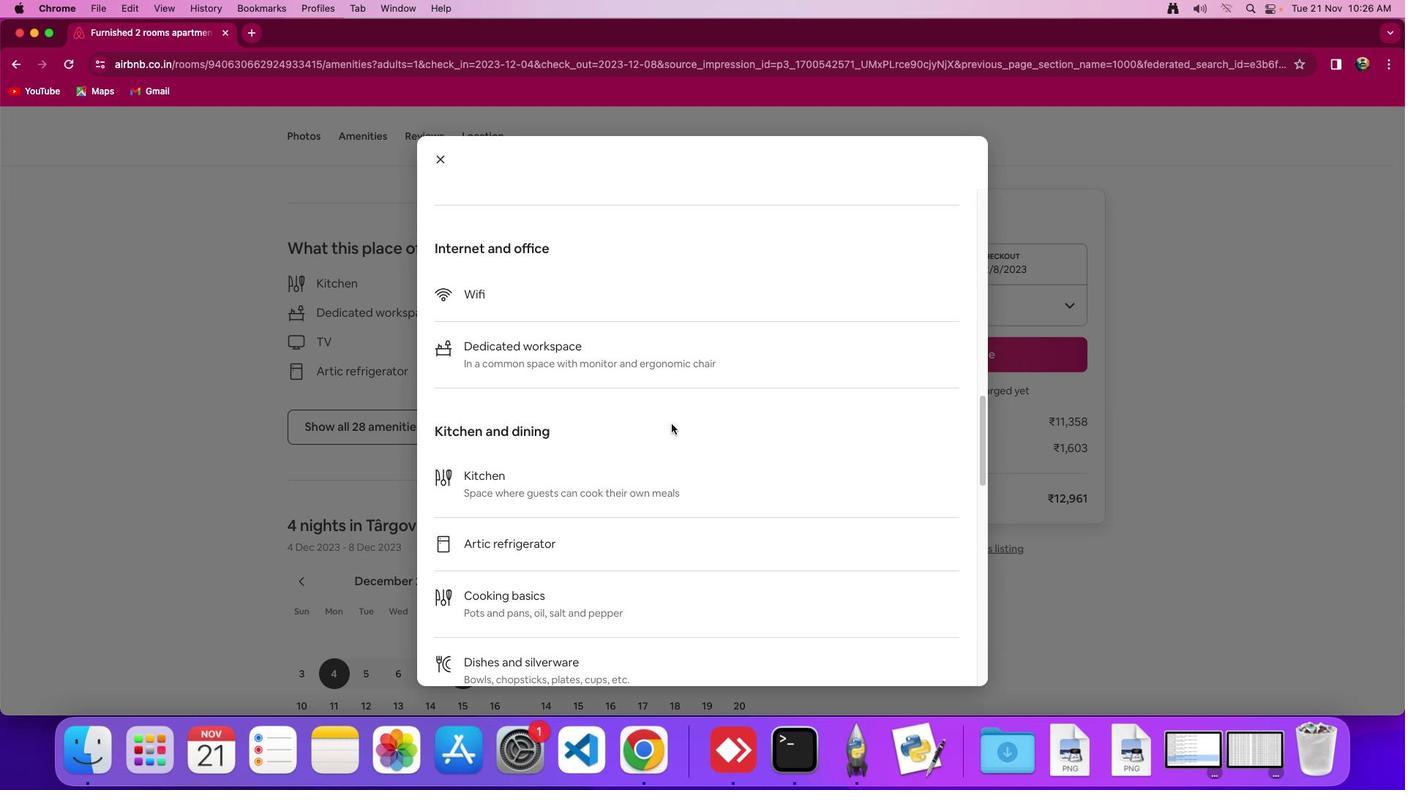 
Action: Mouse scrolled (672, 429) with delta (0, 0)
Screenshot: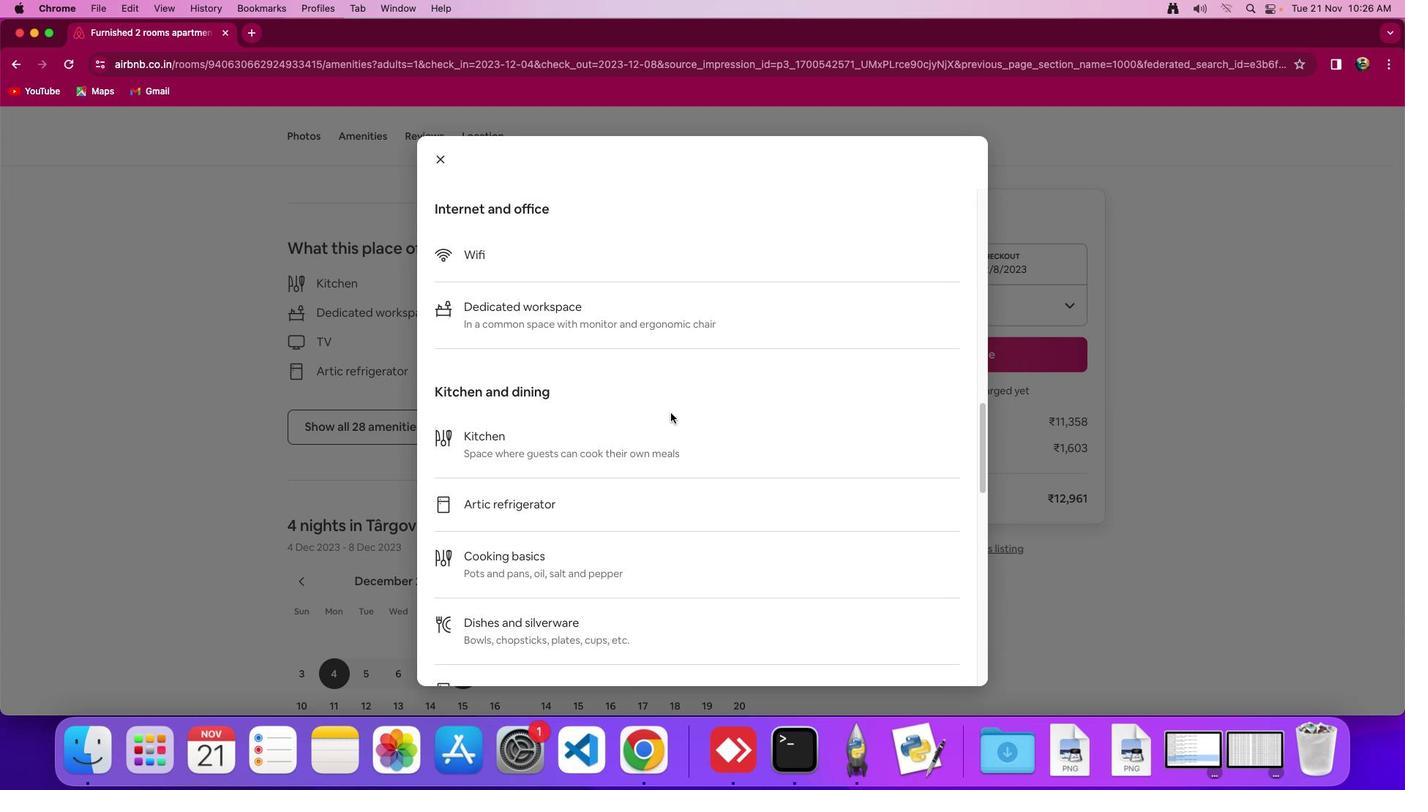 
Action: Mouse moved to (672, 427)
Screenshot: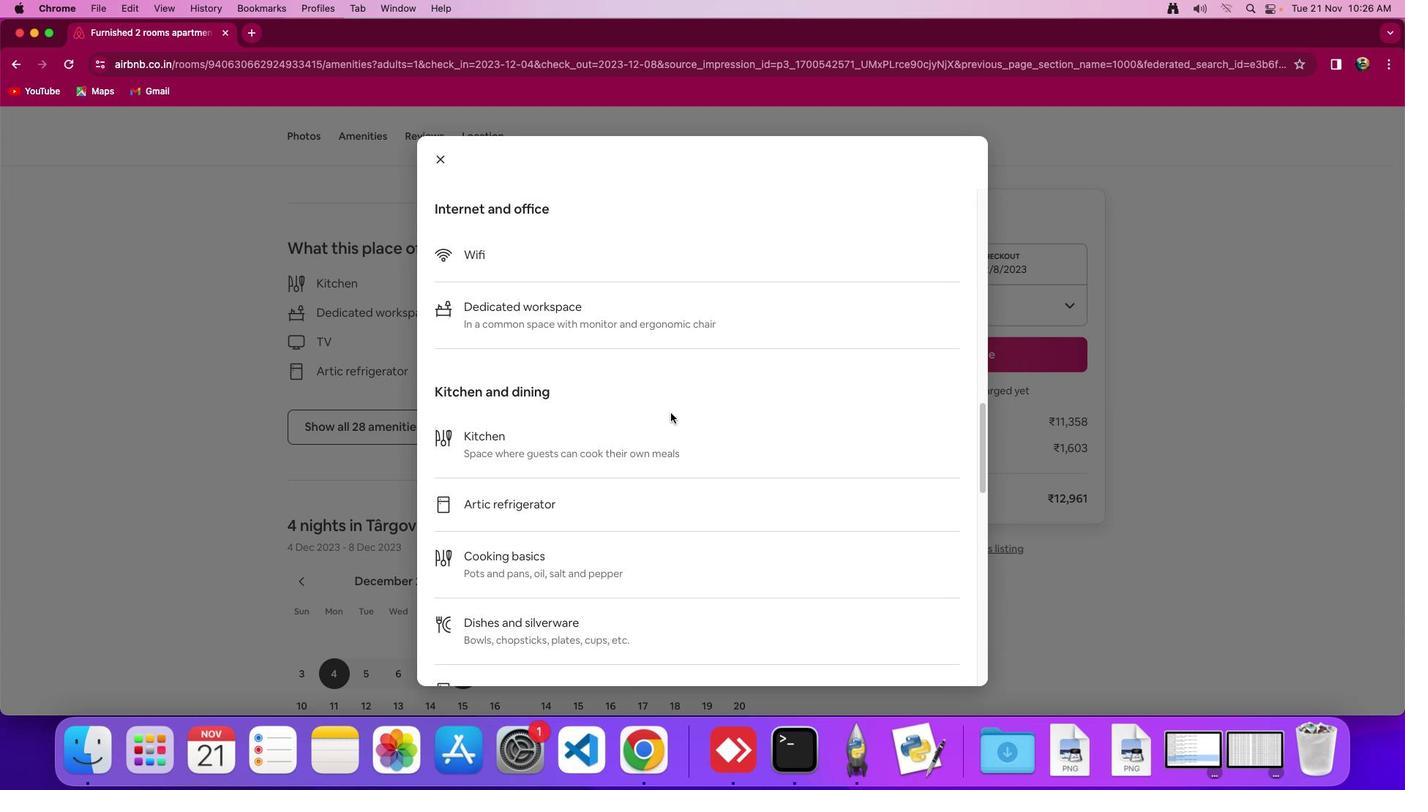 
Action: Mouse scrolled (672, 427) with delta (0, 0)
Screenshot: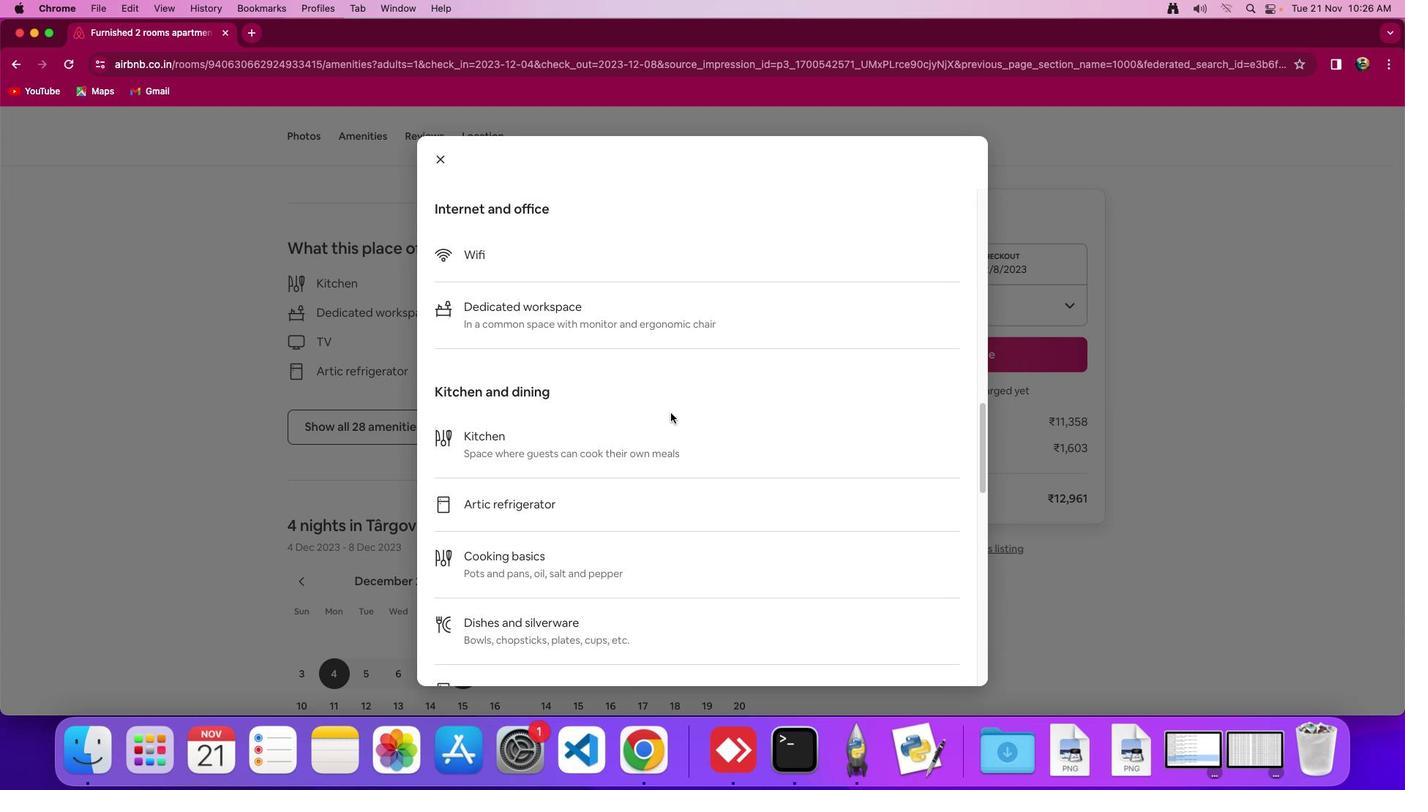 
Action: Mouse moved to (672, 424)
Screenshot: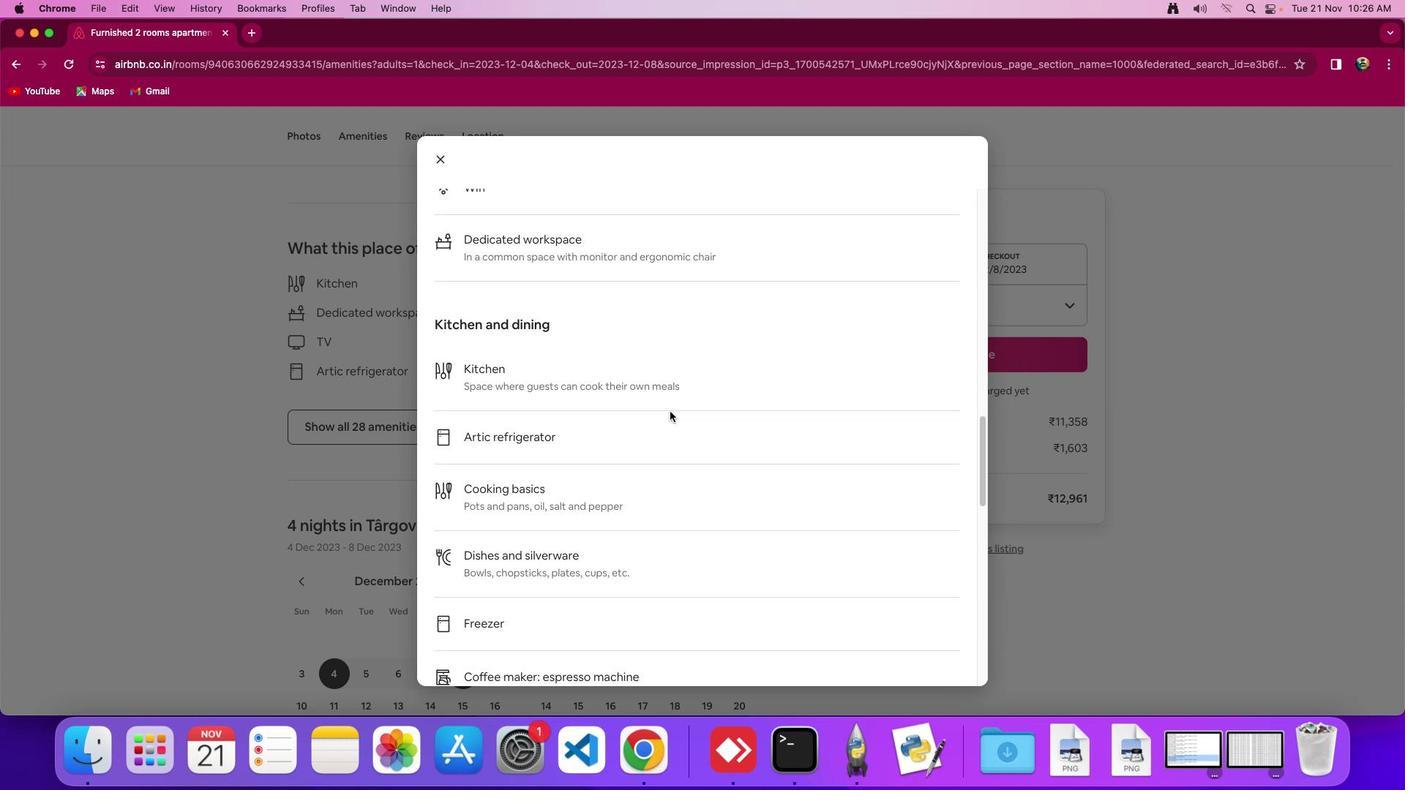 
Action: Mouse scrolled (672, 424) with delta (0, 3)
Screenshot: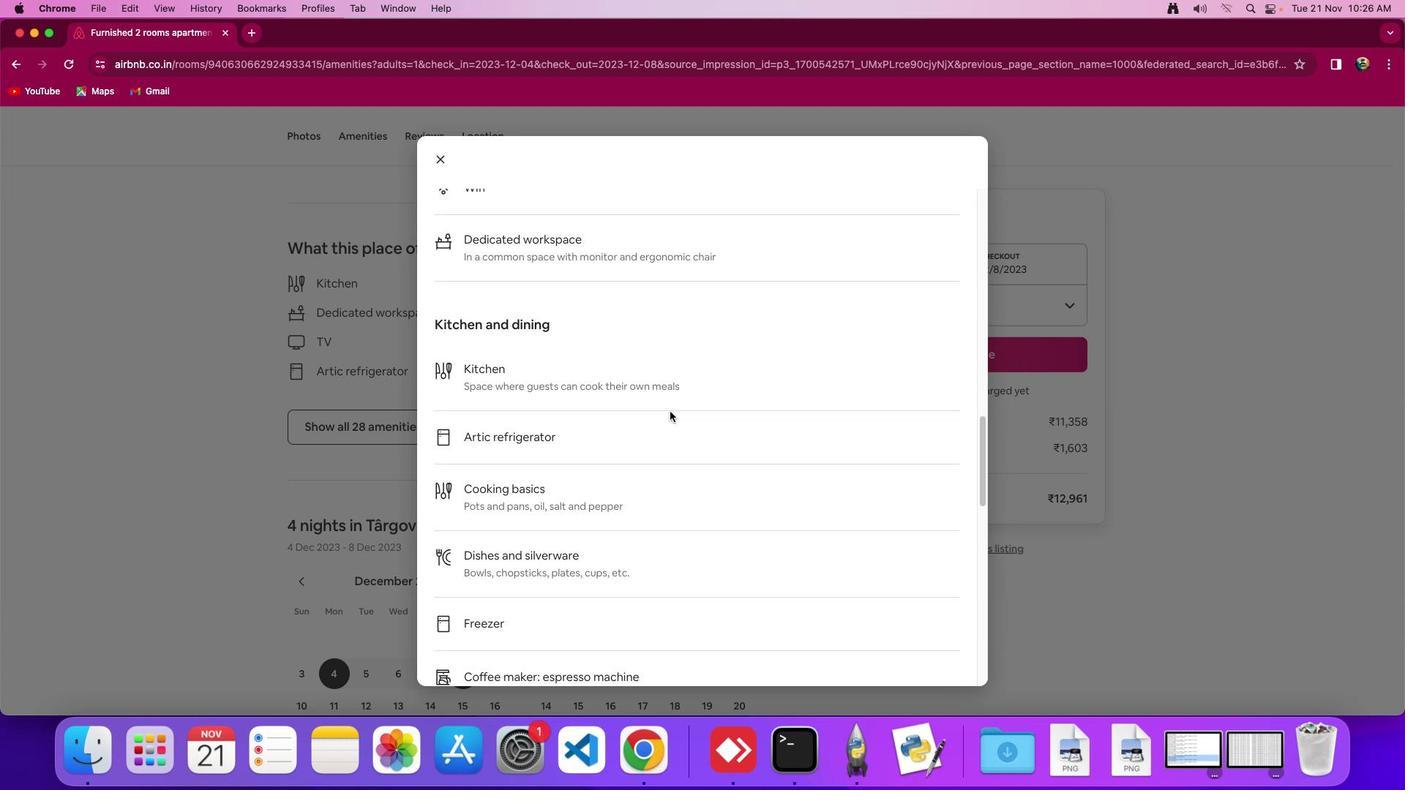 
Action: Mouse moved to (672, 424)
Screenshot: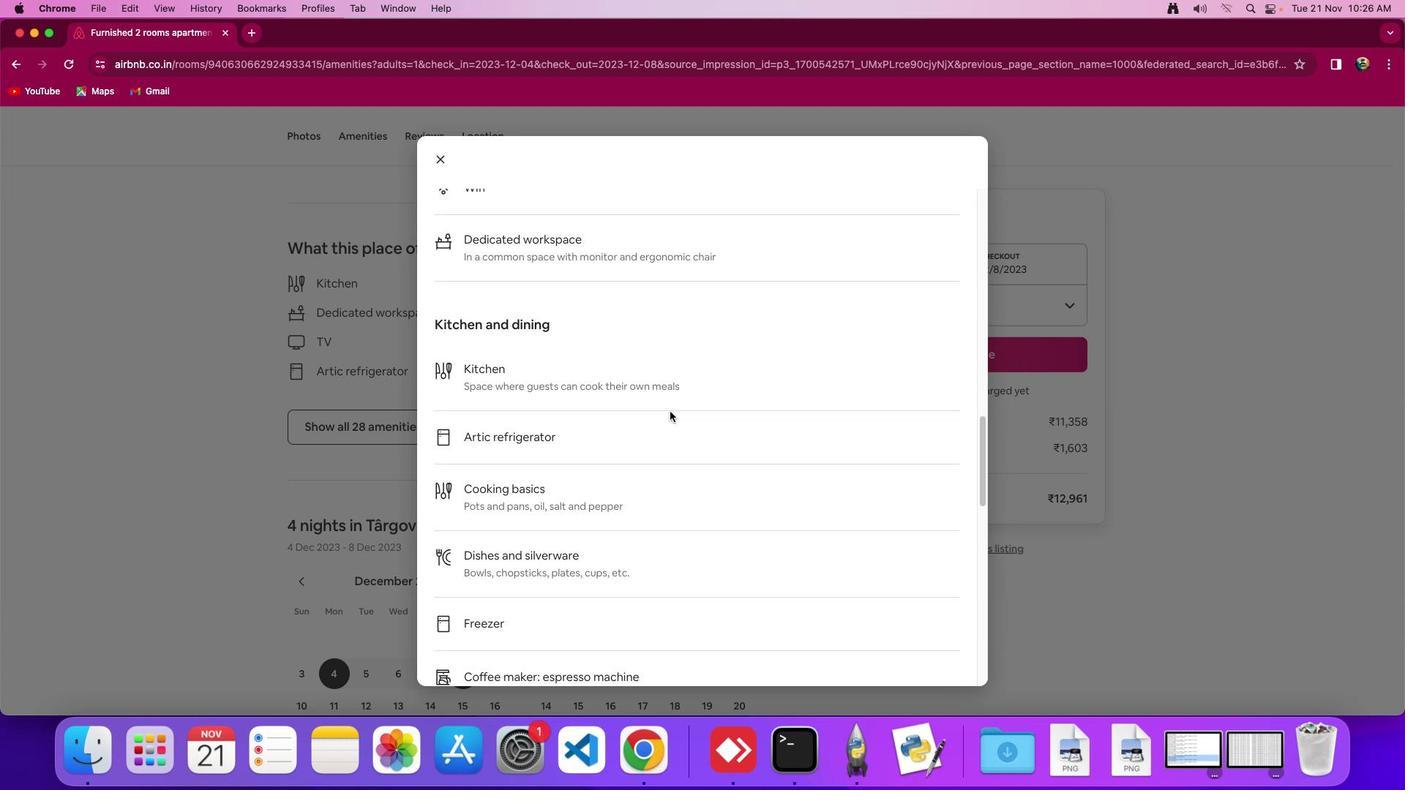 
Action: Mouse scrolled (672, 424) with delta (0, -3)
Screenshot: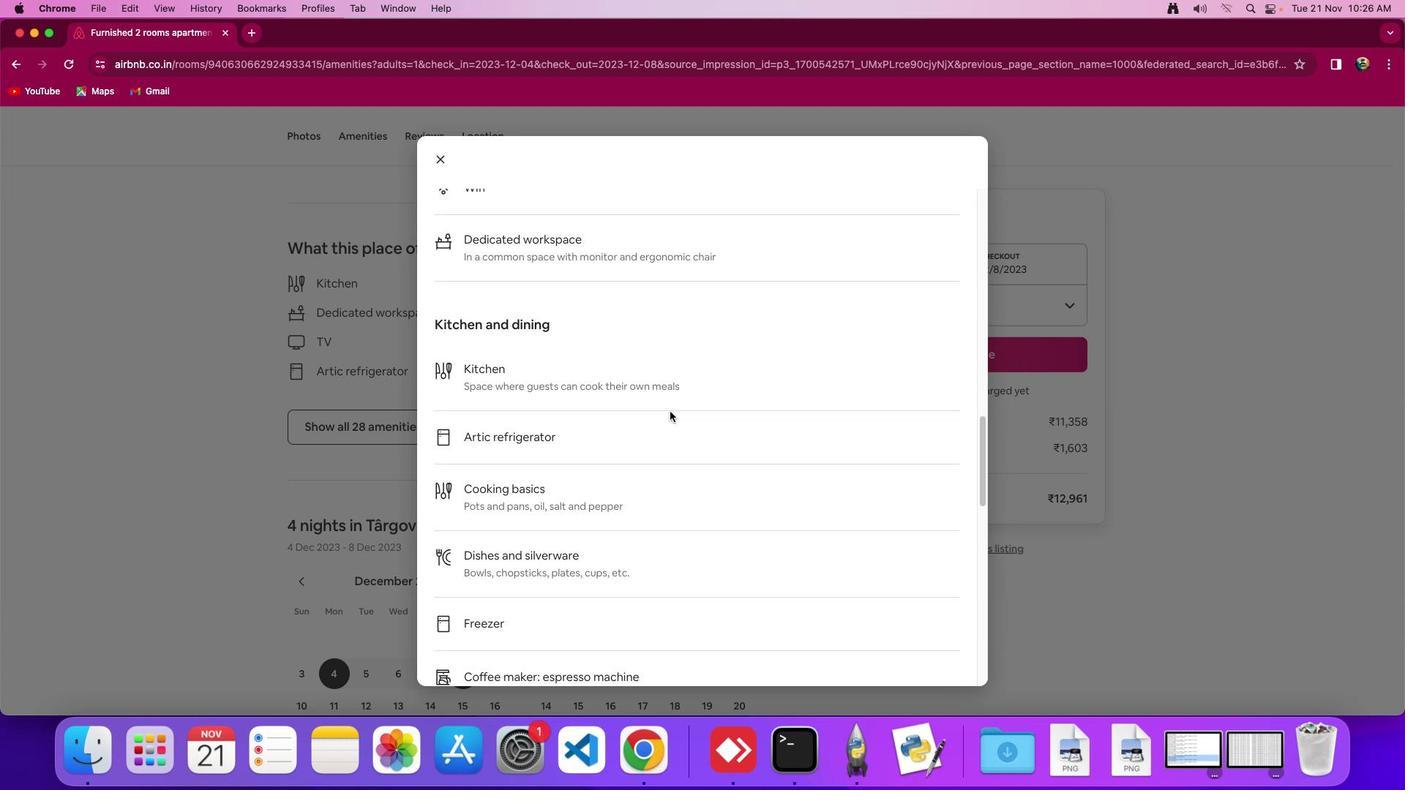 
Action: Mouse scrolled (672, 424) with delta (0, -3)
Screenshot: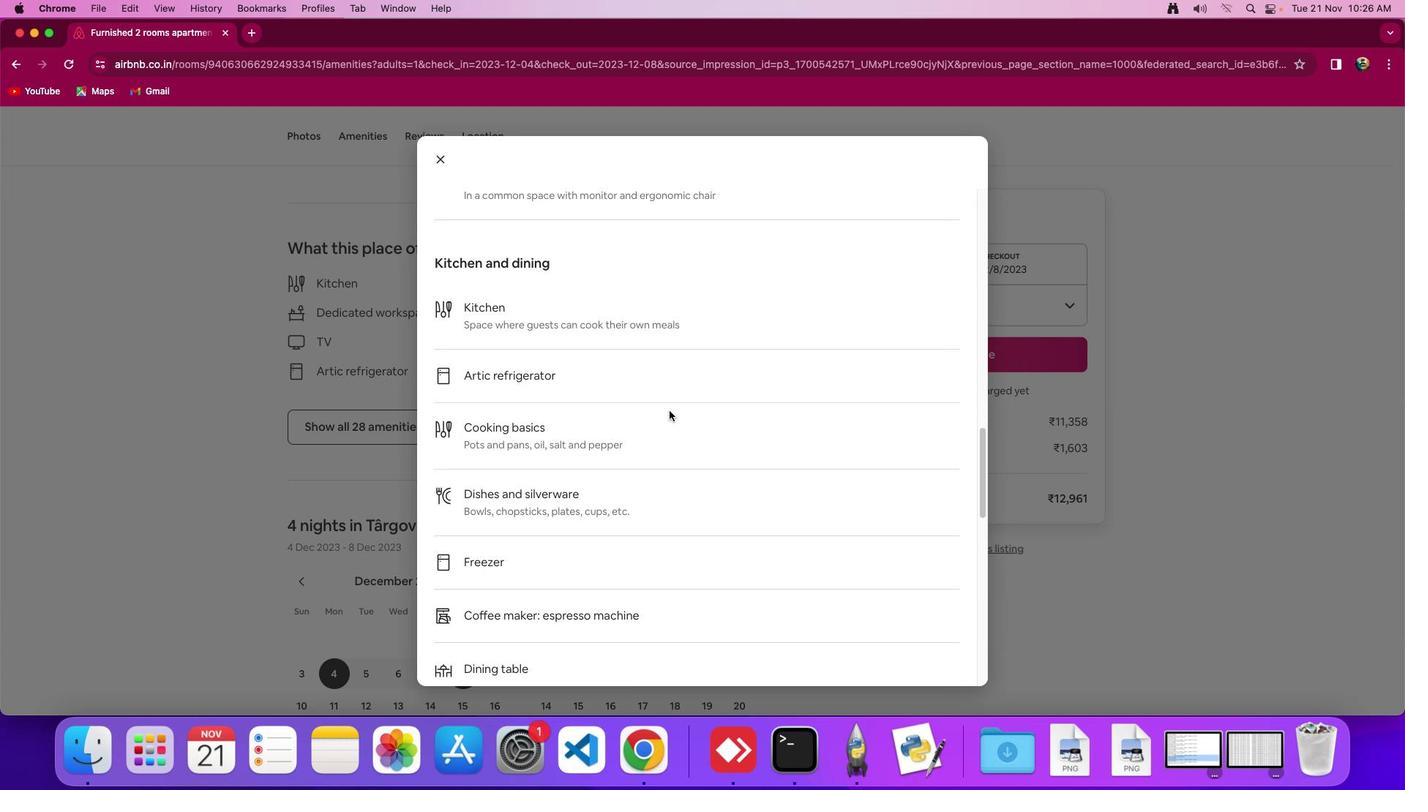 
Action: Mouse moved to (667, 408)
Screenshot: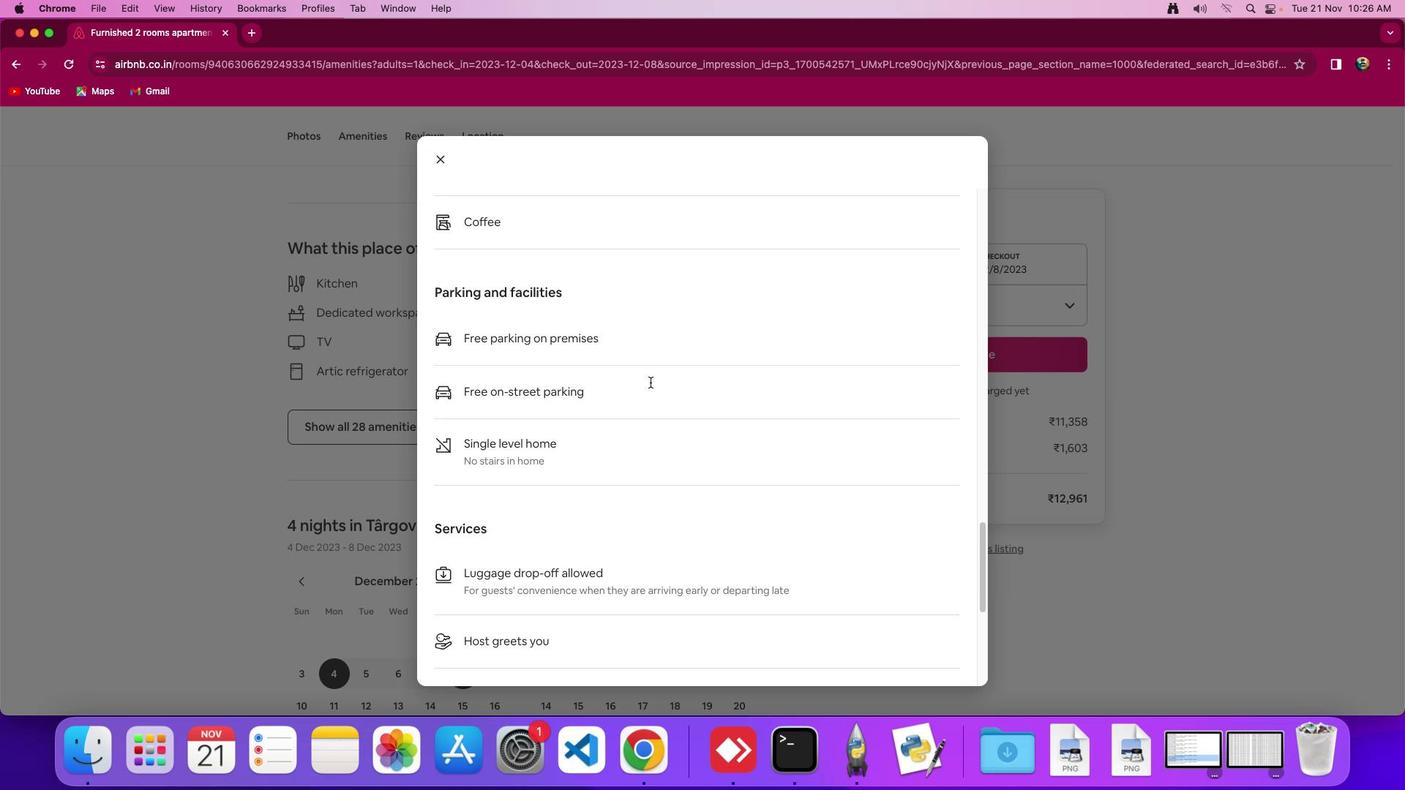 
Action: Mouse scrolled (667, 408) with delta (0, 0)
Screenshot: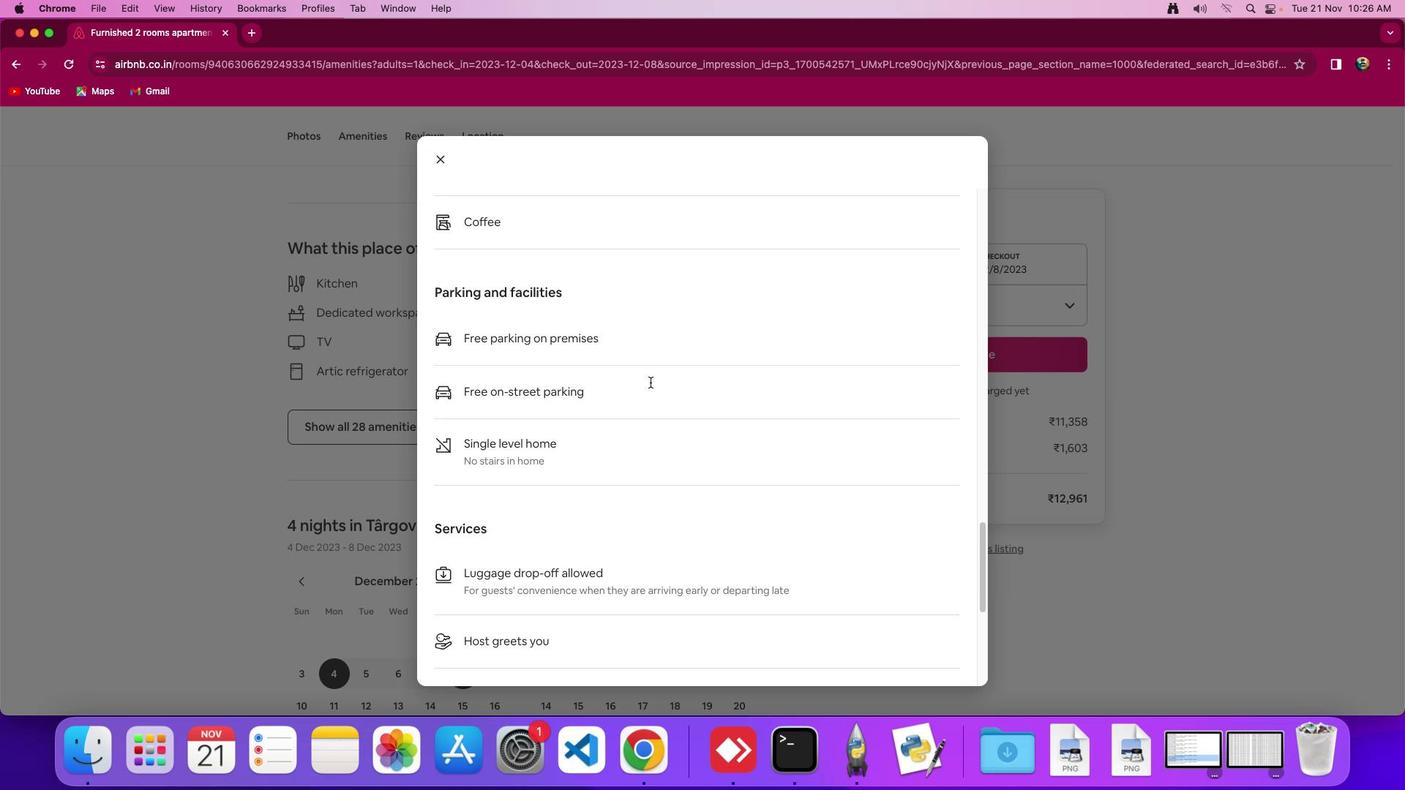 
Action: Mouse moved to (664, 401)
Screenshot: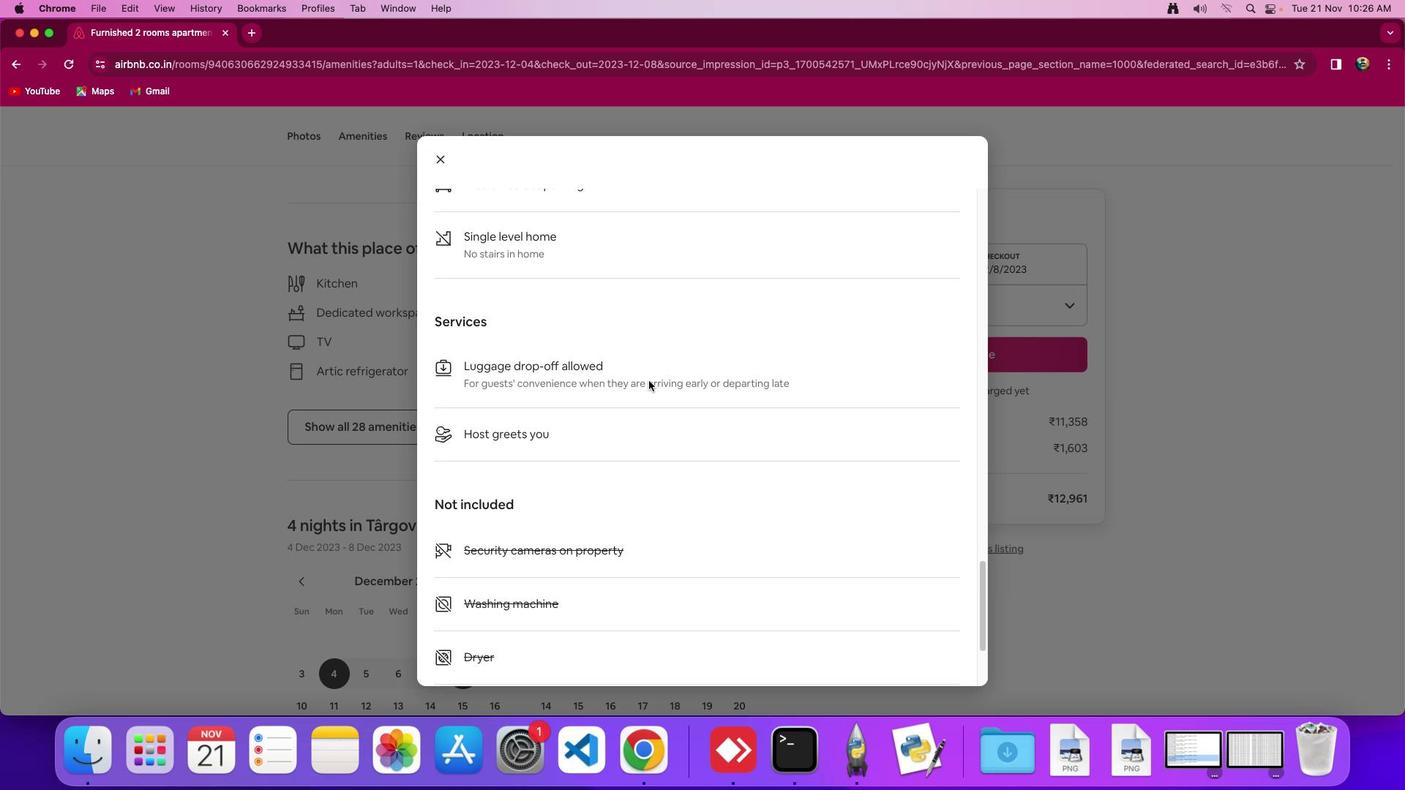 
Action: Mouse scrolled (664, 401) with delta (0, 0)
Screenshot: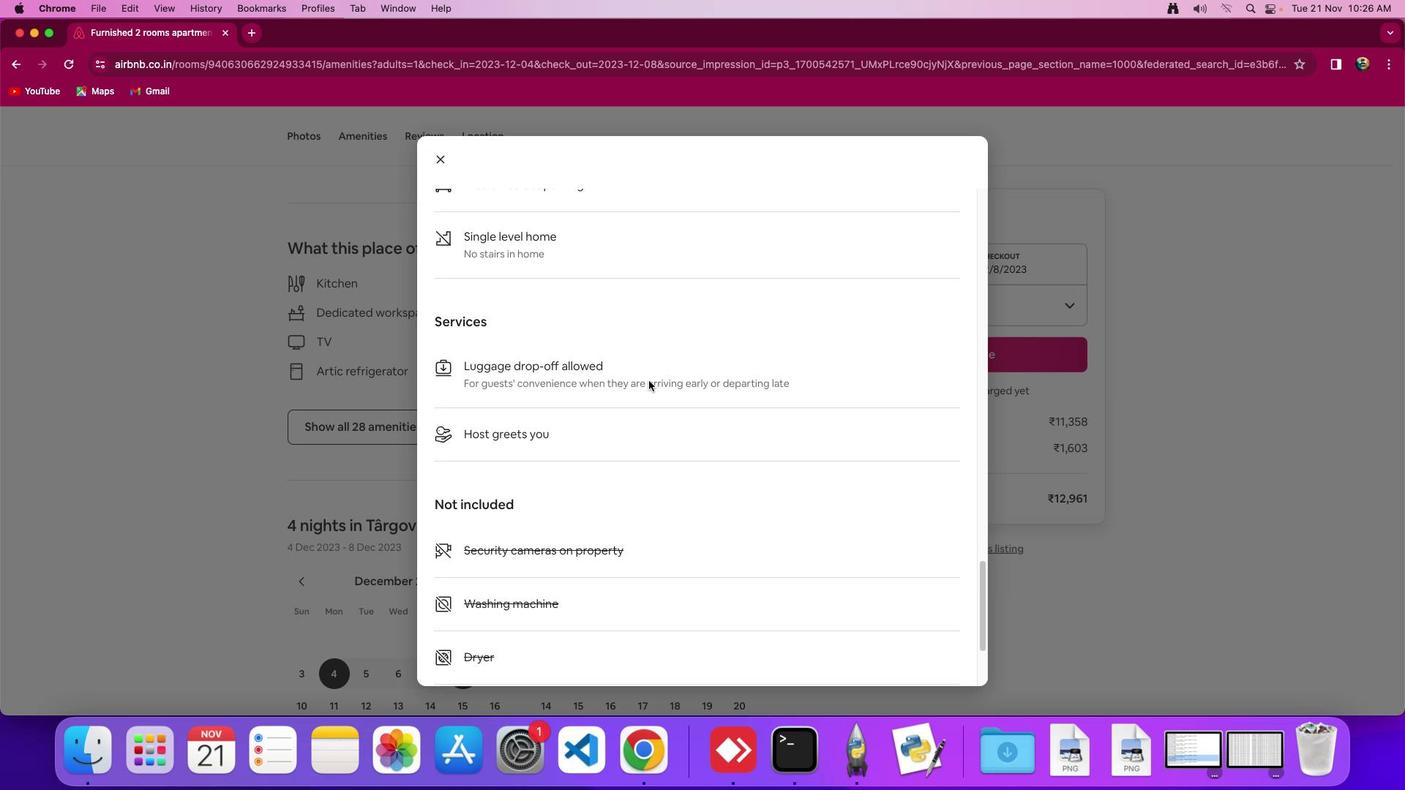 
Action: Mouse moved to (664, 401)
Screenshot: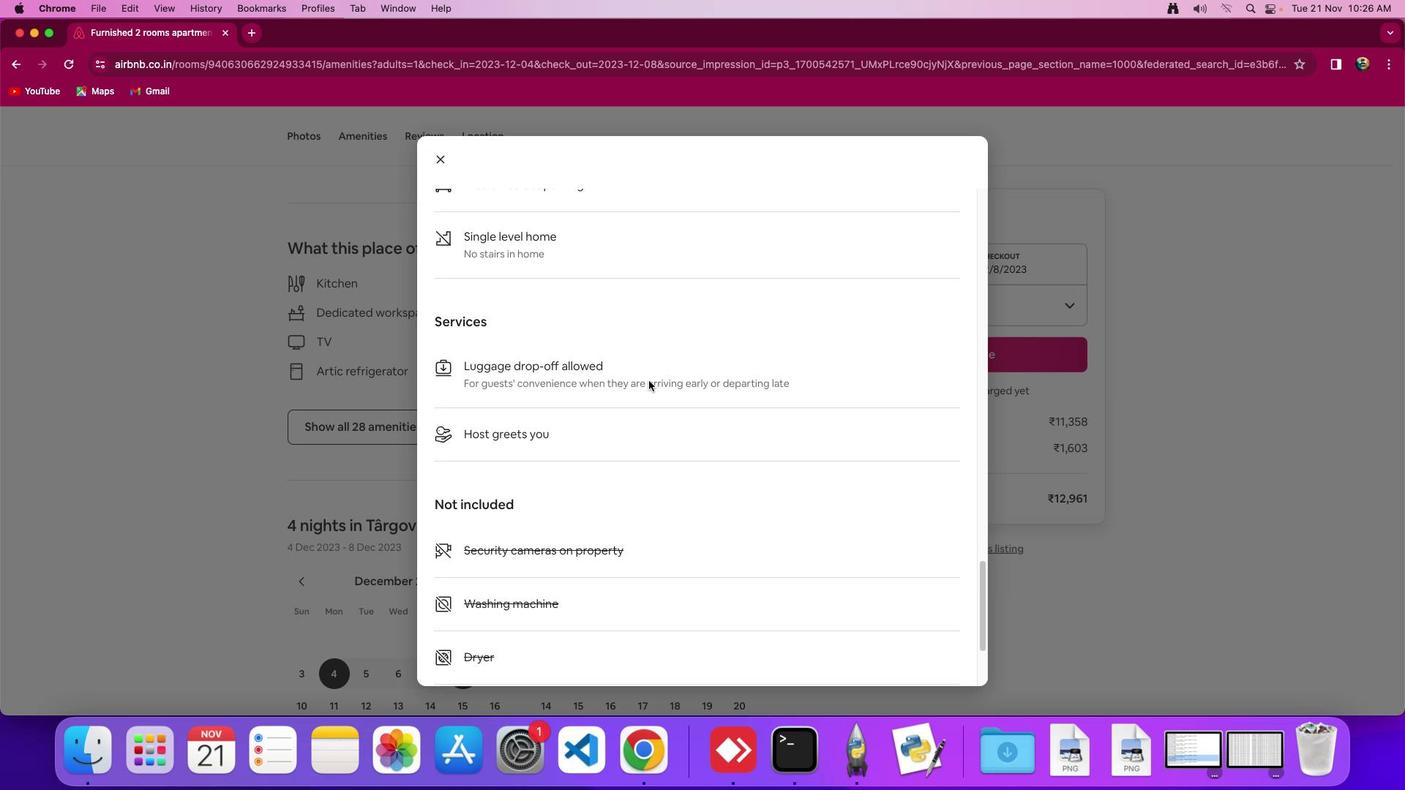 
Action: Mouse scrolled (664, 401) with delta (0, -3)
Screenshot: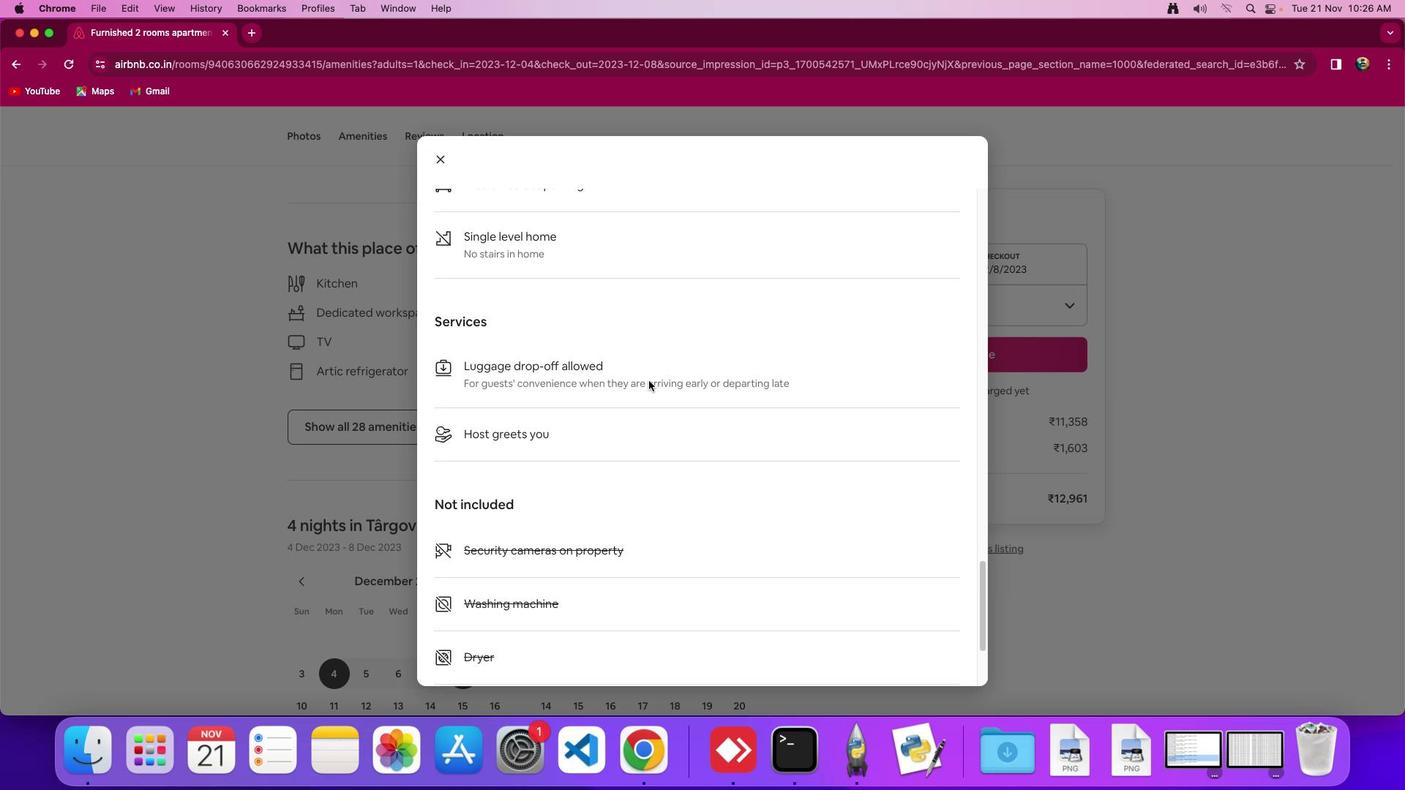 
Action: Mouse moved to (664, 401)
Screenshot: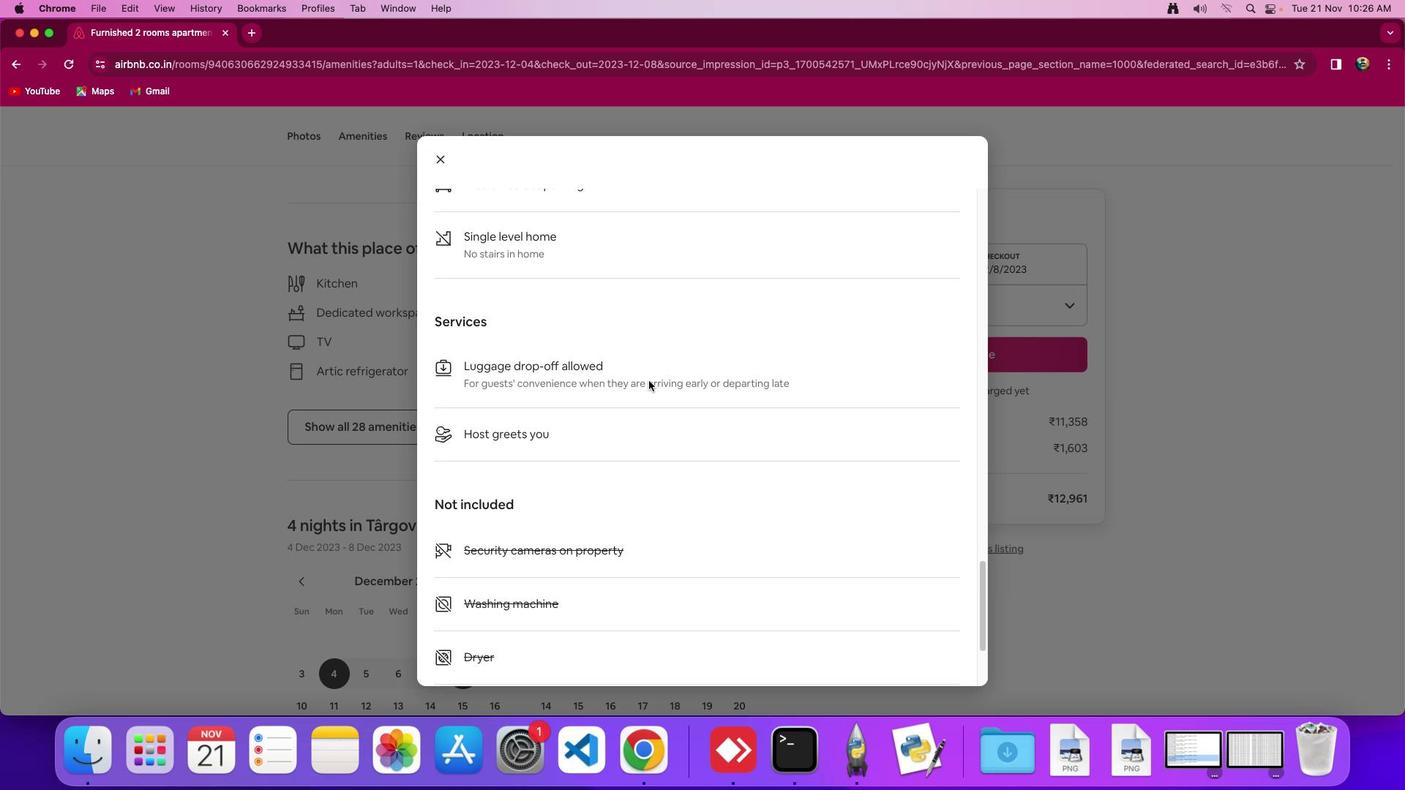 
Action: Mouse scrolled (664, 401) with delta (0, -5)
Screenshot: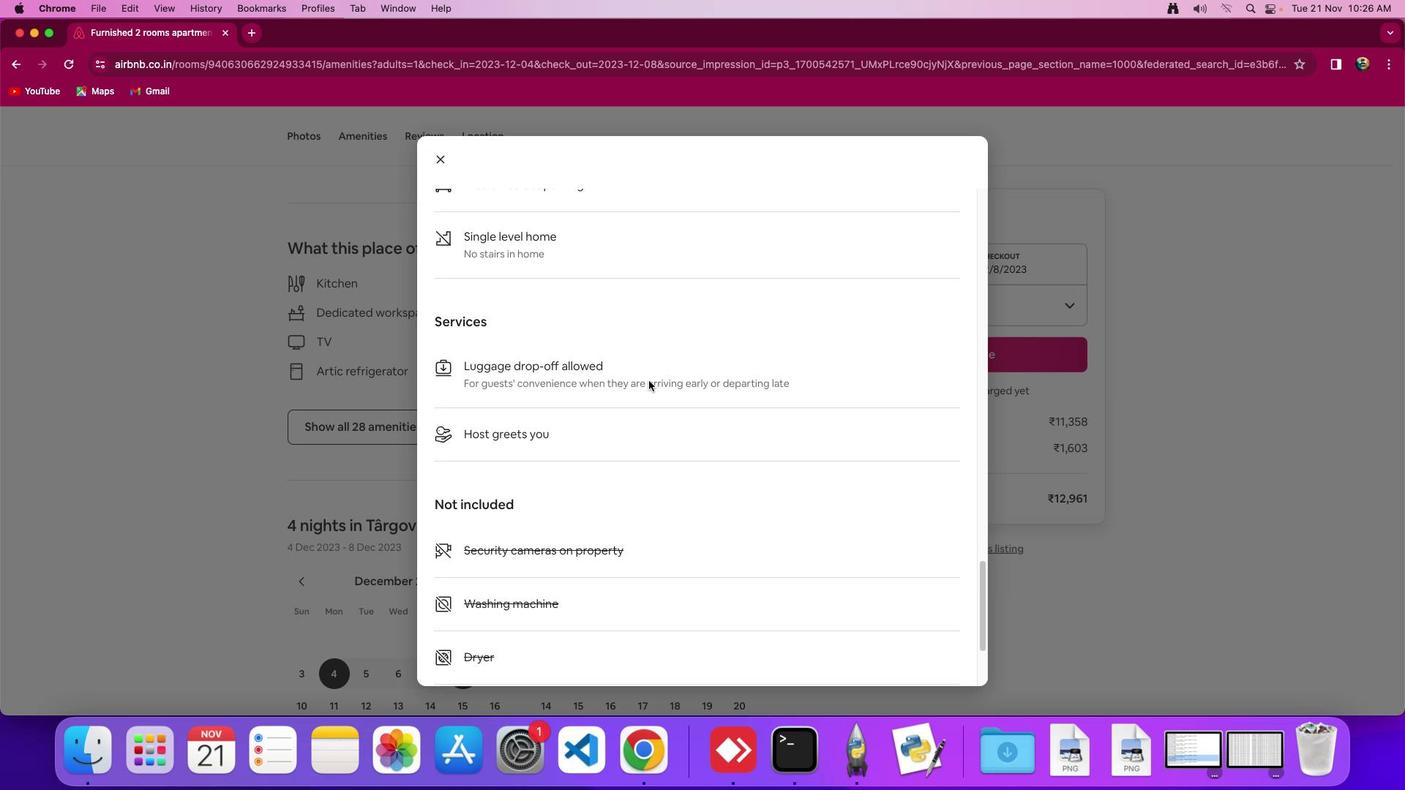 
Action: Mouse moved to (662, 399)
Screenshot: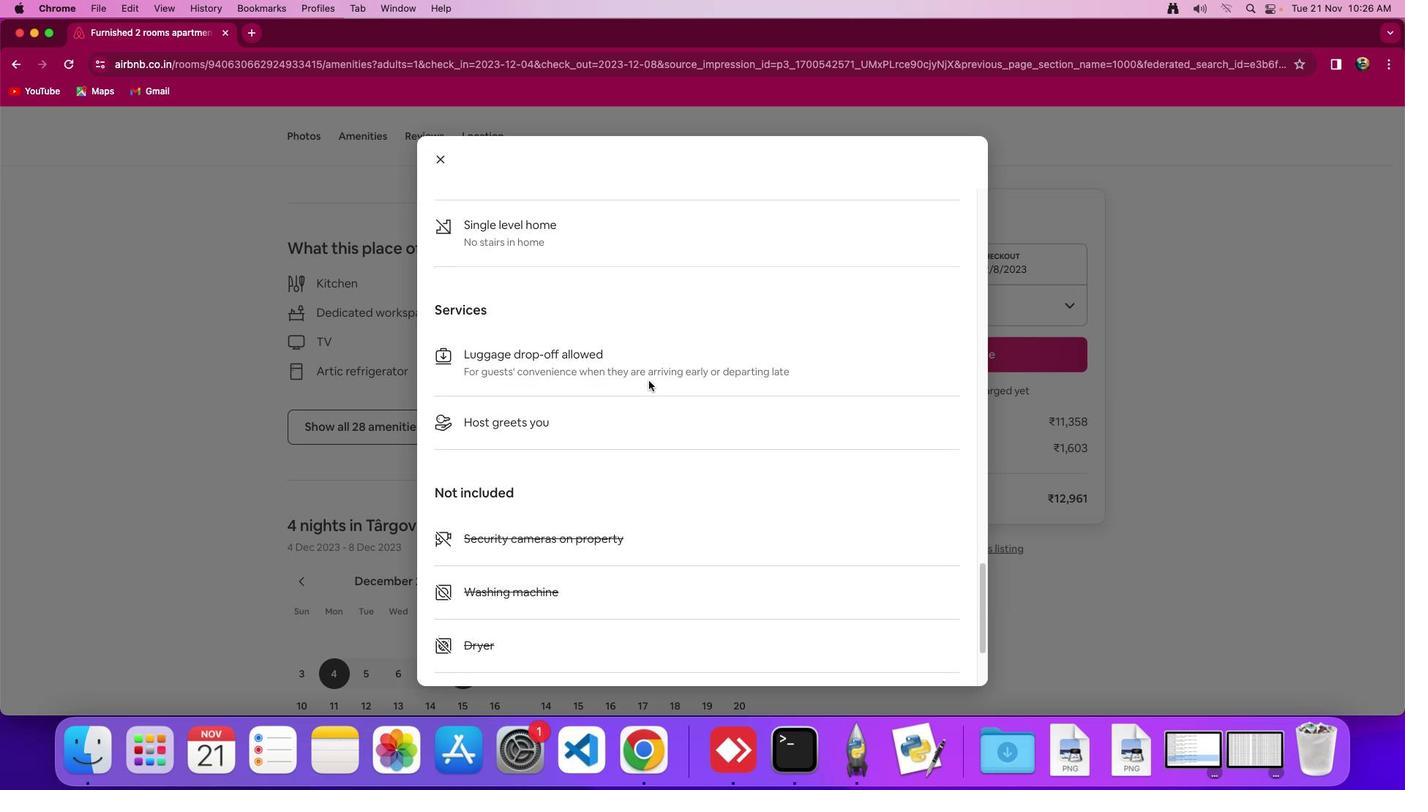 
Action: Mouse scrolled (662, 399) with delta (0, -5)
Screenshot: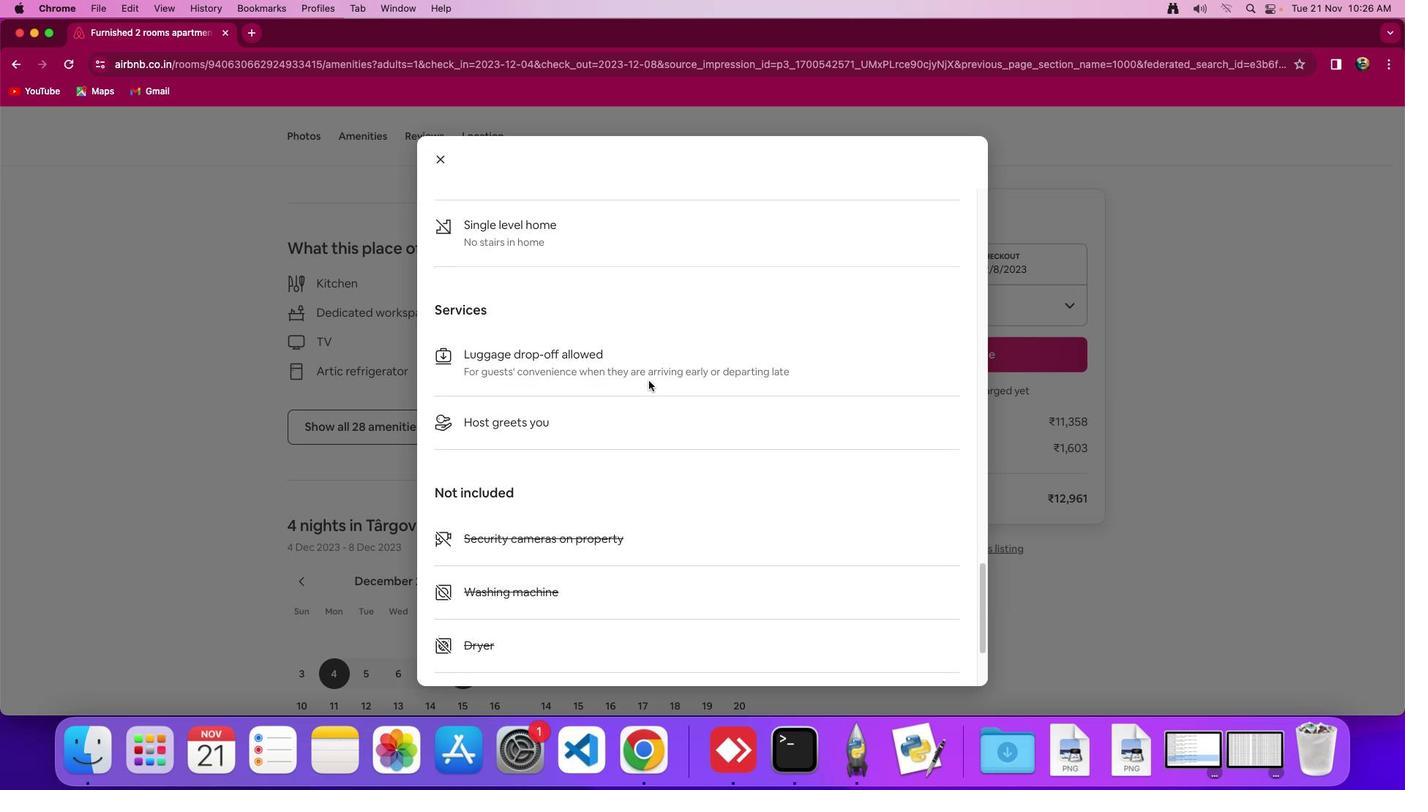 
Action: Mouse moved to (645, 375)
Screenshot: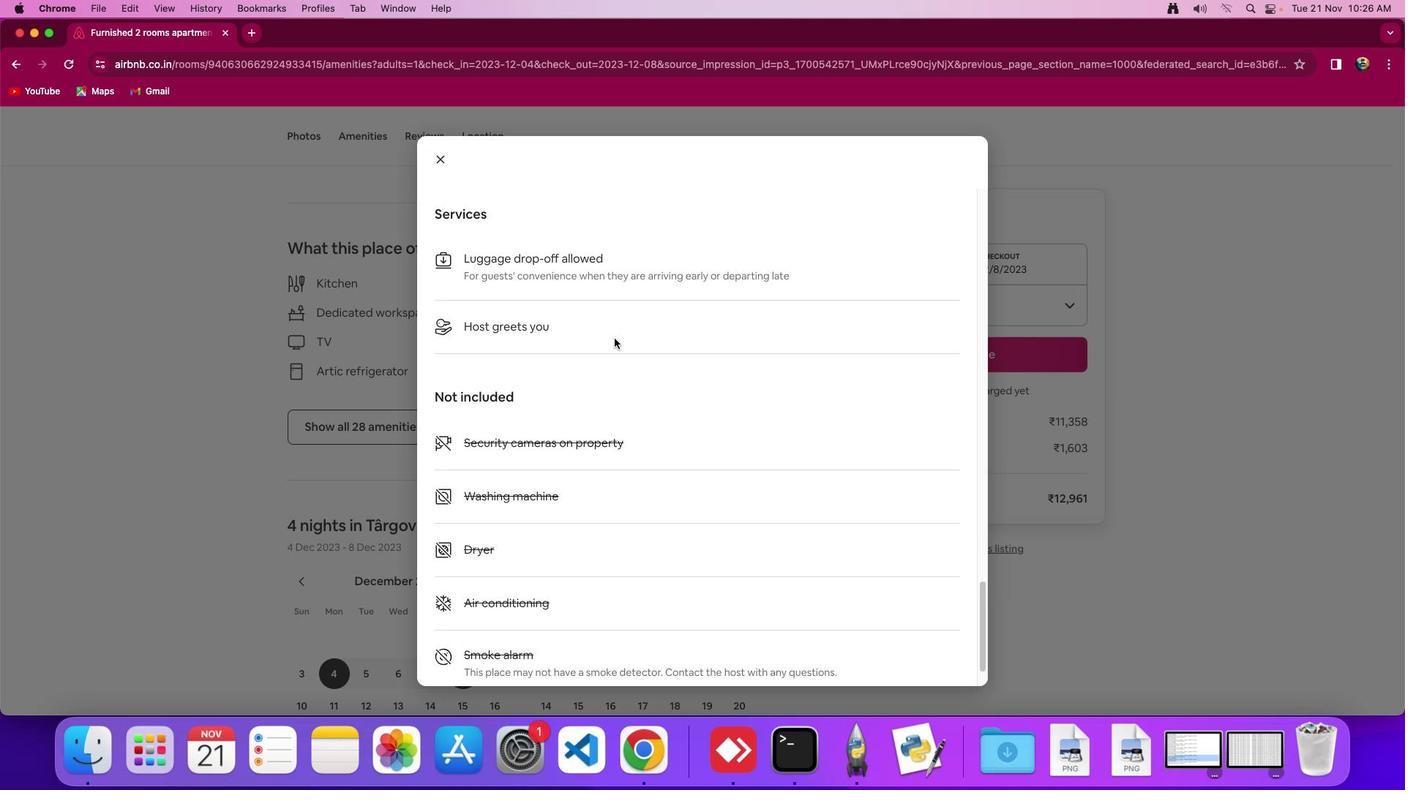 
Action: Mouse scrolled (645, 375) with delta (0, 0)
Screenshot: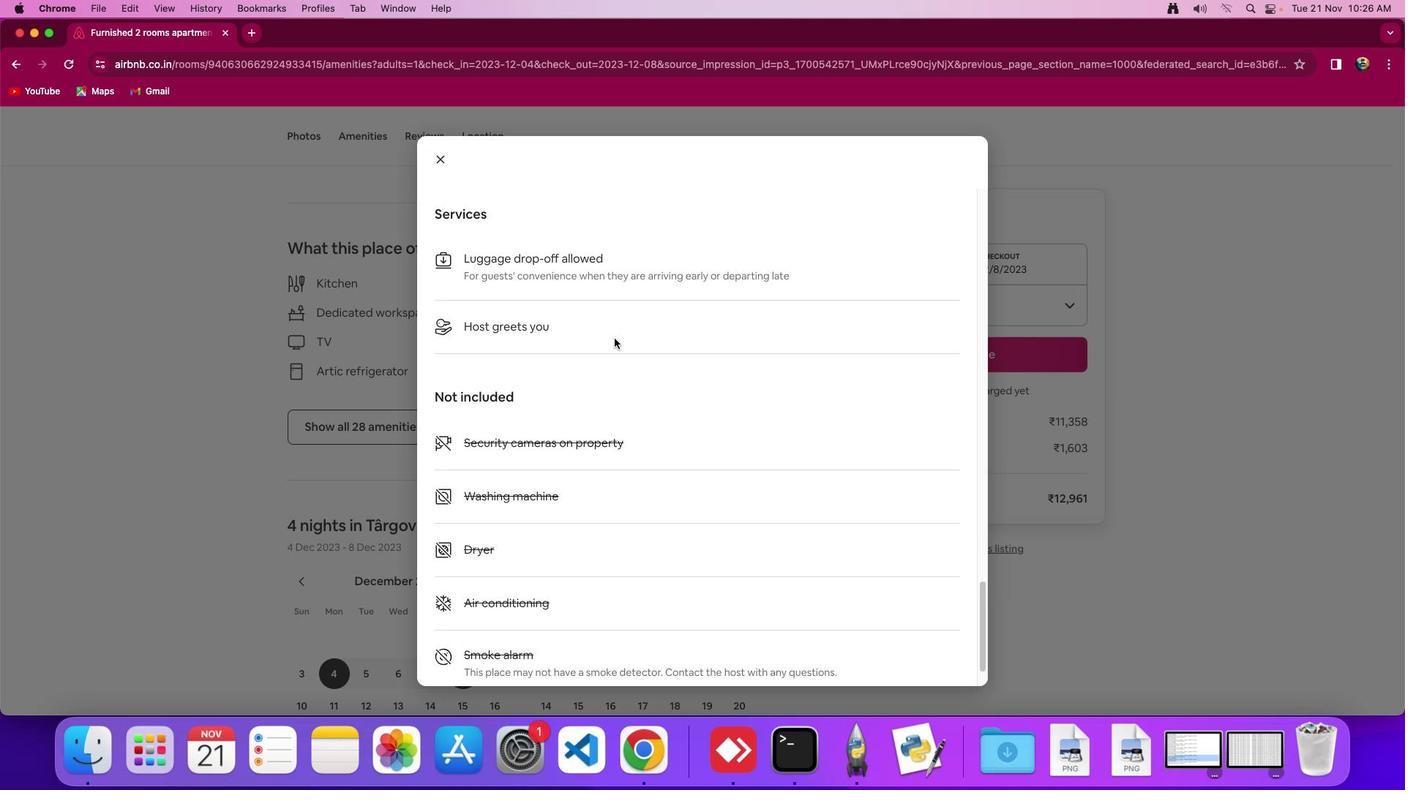 
Action: Mouse scrolled (645, 375) with delta (0, 0)
Screenshot: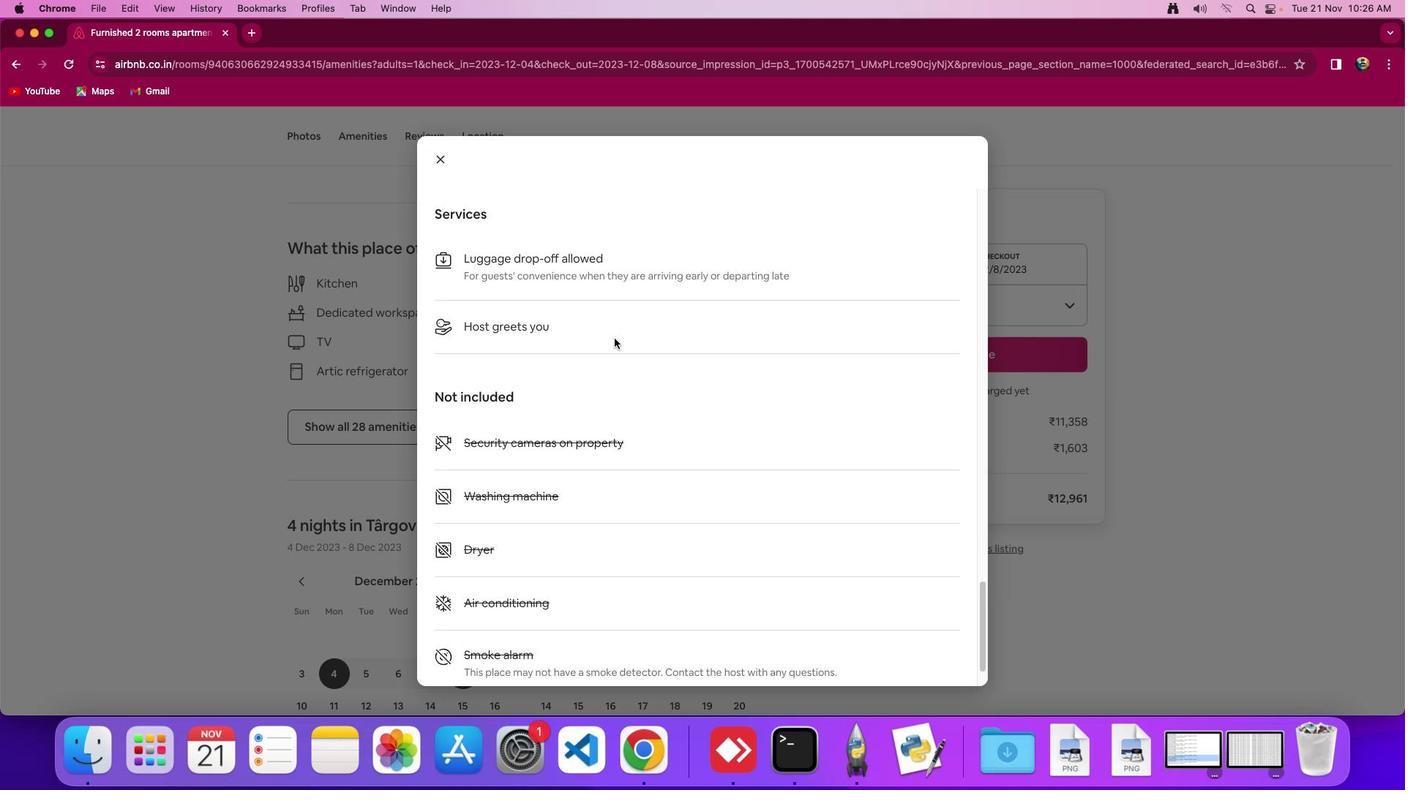 
Action: Mouse scrolled (645, 375) with delta (0, -3)
Screenshot: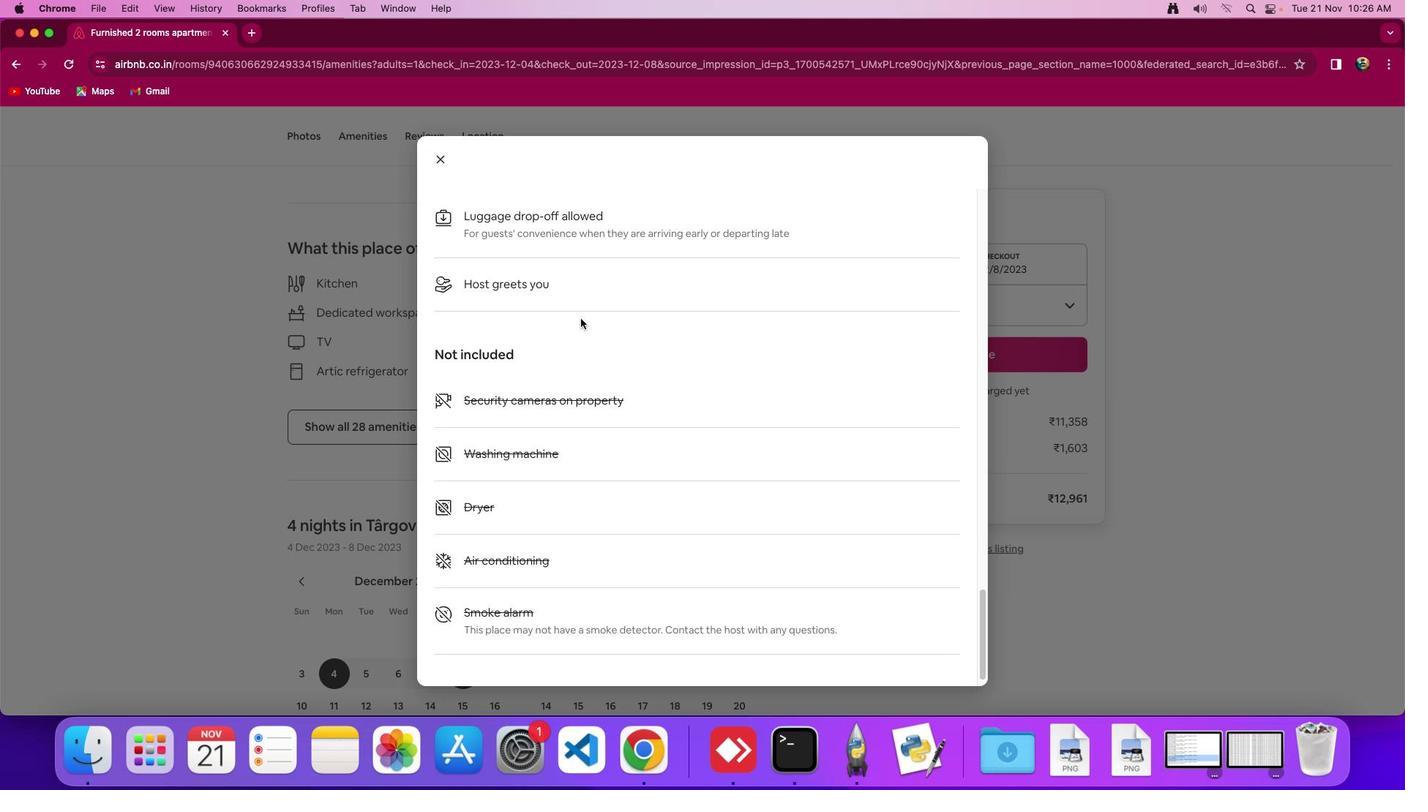 
Action: Mouse moved to (645, 375)
Screenshot: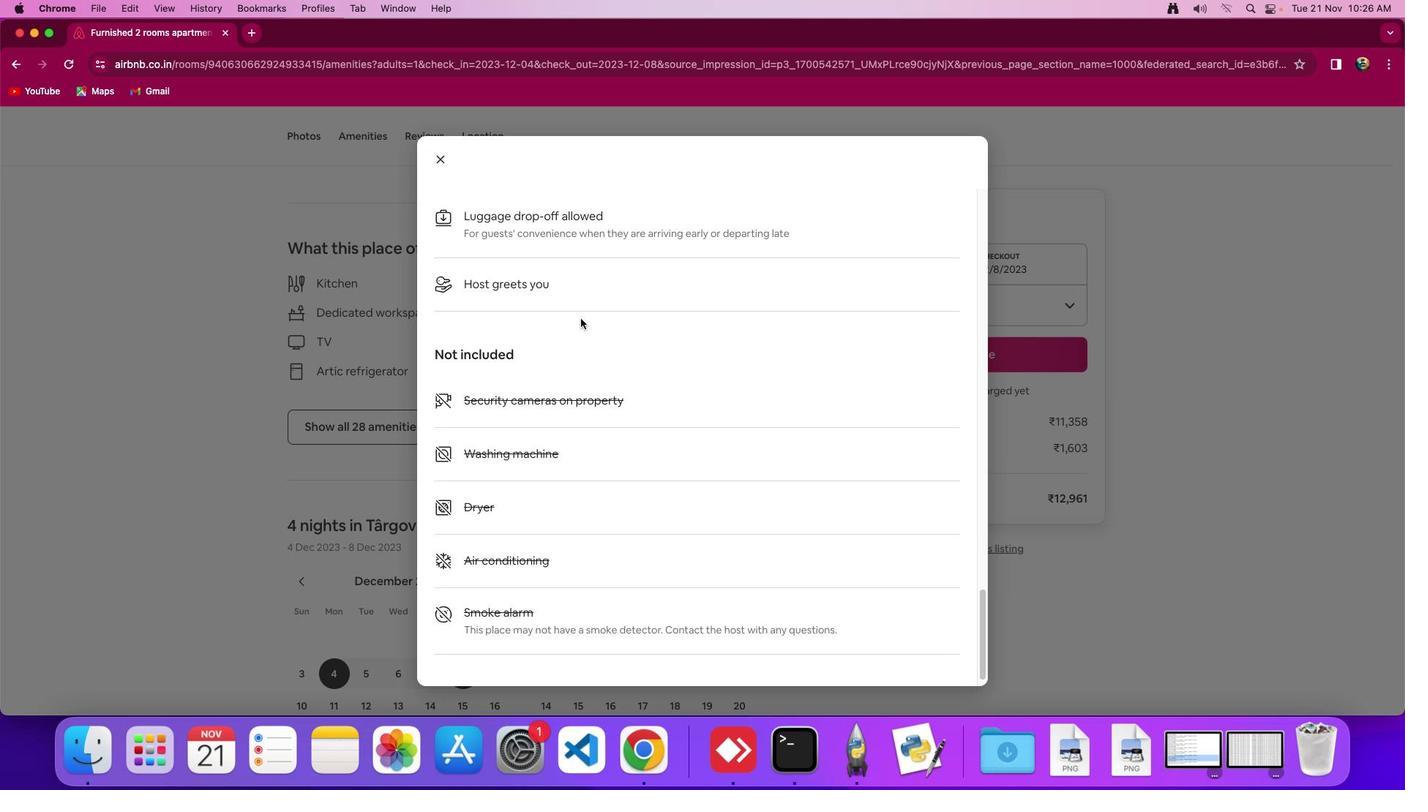 
Action: Mouse scrolled (645, 375) with delta (0, -5)
Screenshot: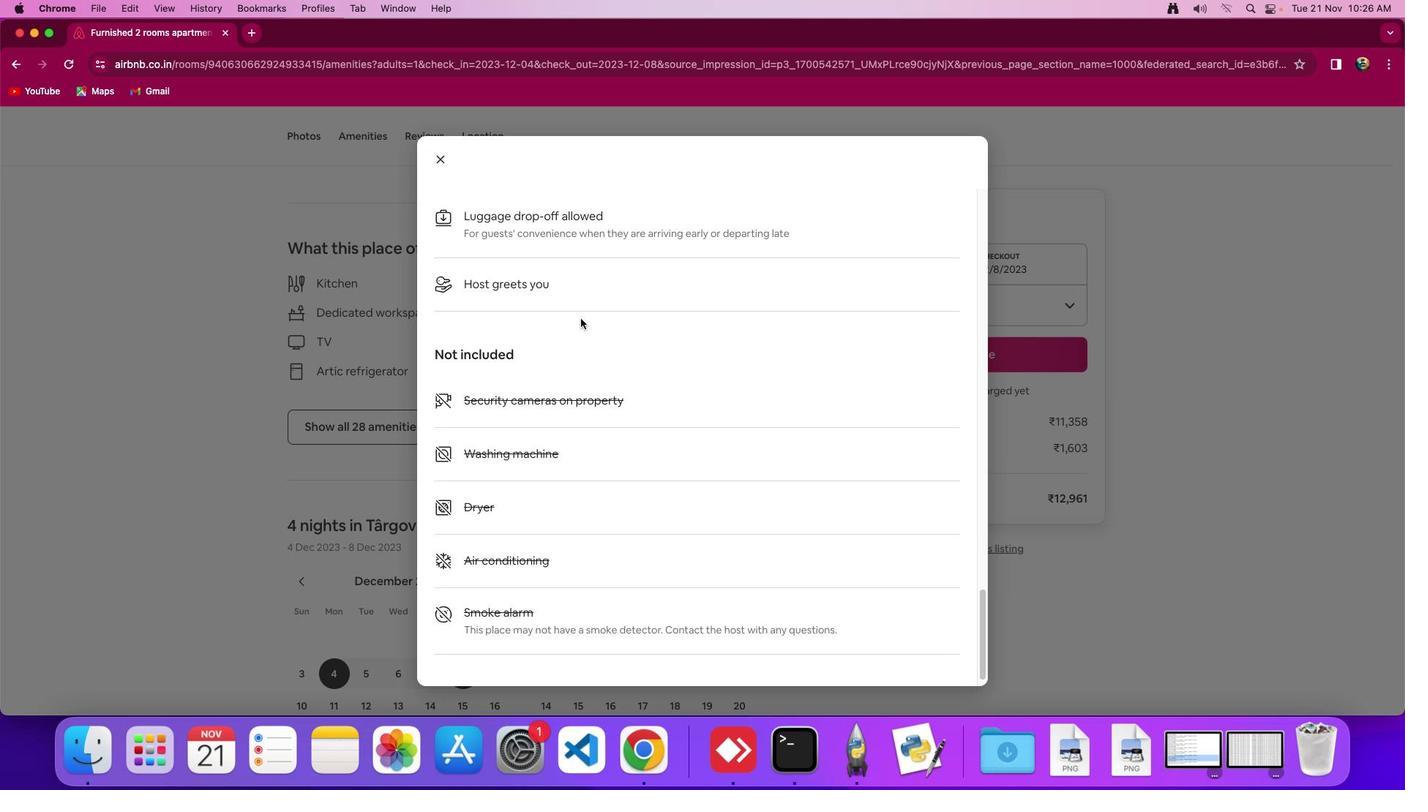
Action: Mouse moved to (499, 273)
Screenshot: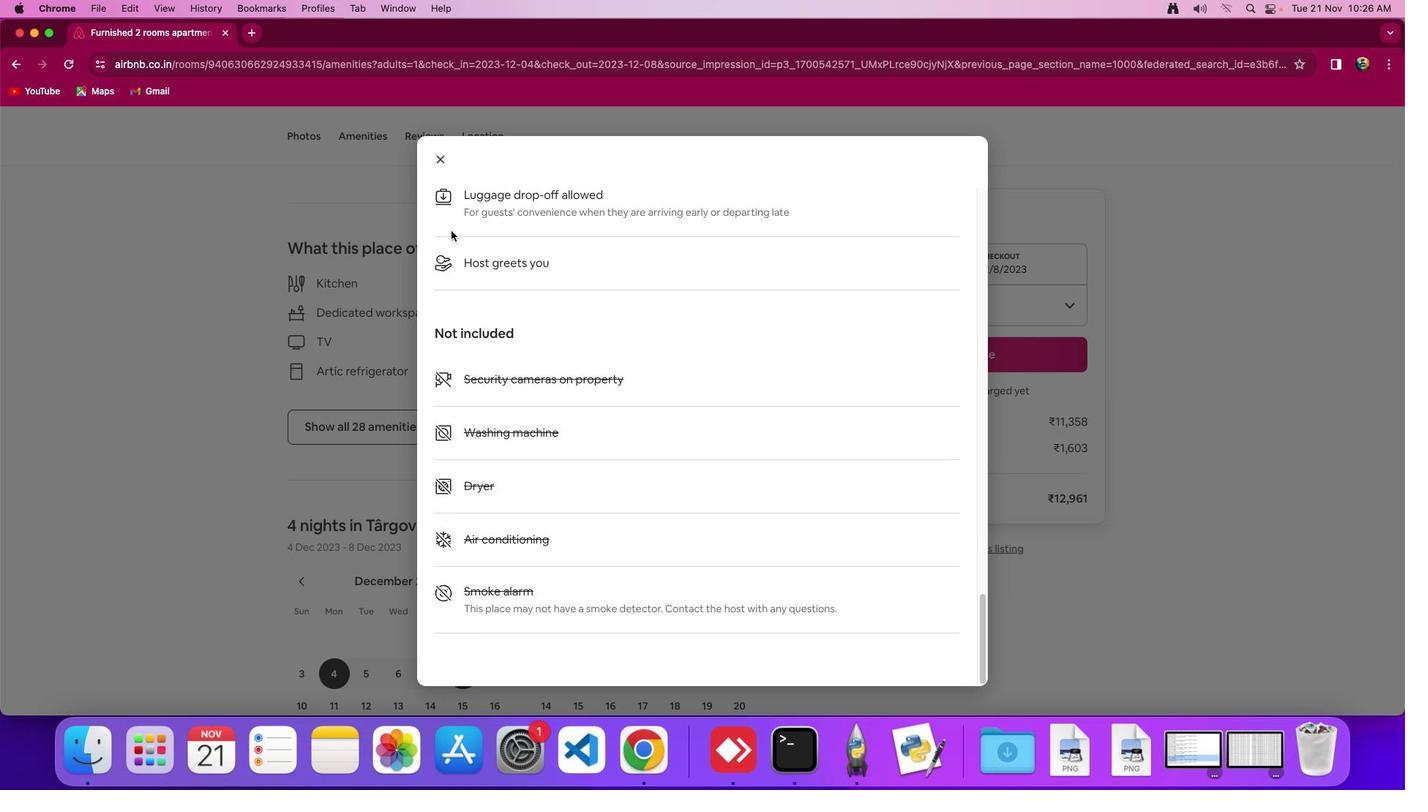 
Action: Mouse scrolled (499, 273) with delta (0, 0)
Screenshot: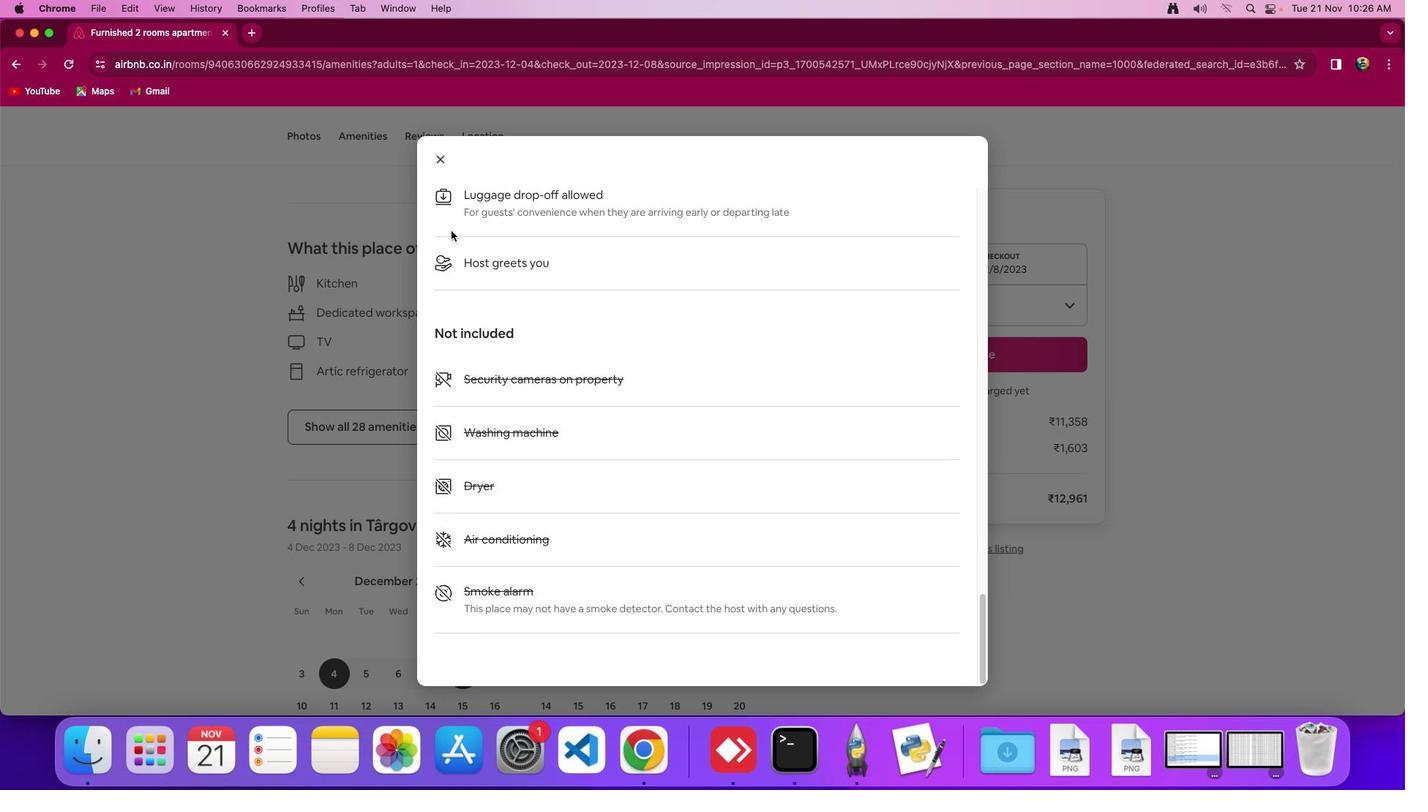 
Action: Mouse moved to (497, 266)
Screenshot: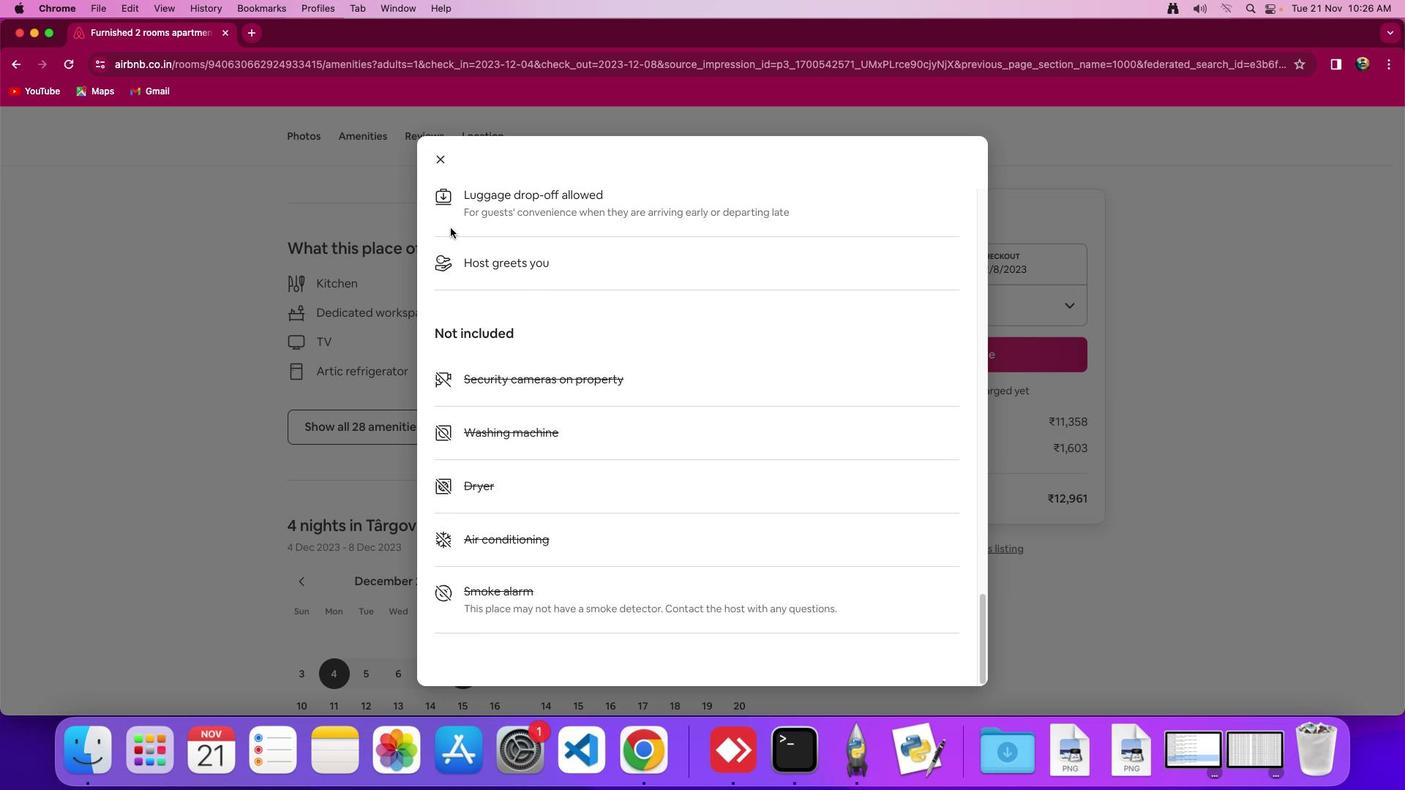 
Action: Mouse scrolled (497, 266) with delta (0, 0)
Screenshot: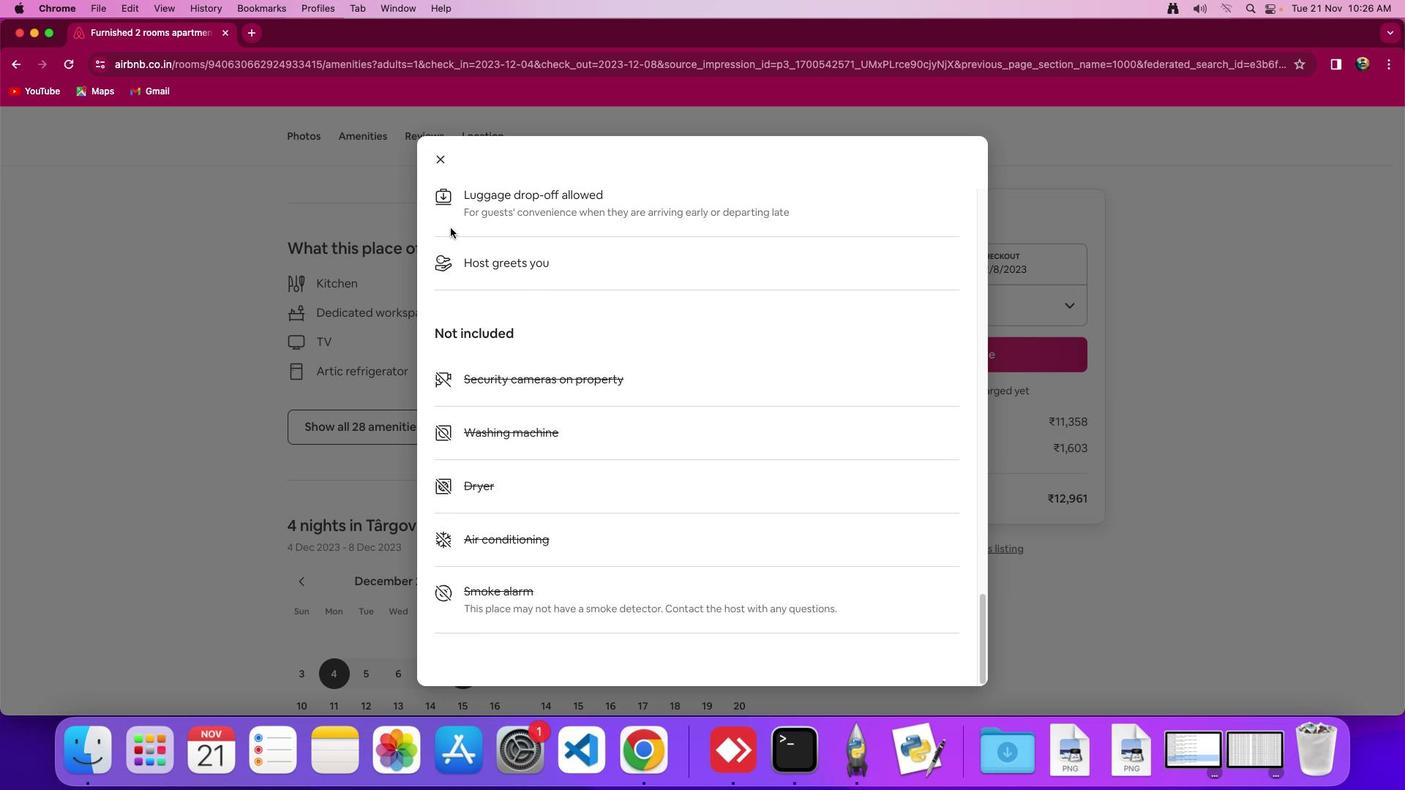 
Action: Mouse moved to (486, 255)
Screenshot: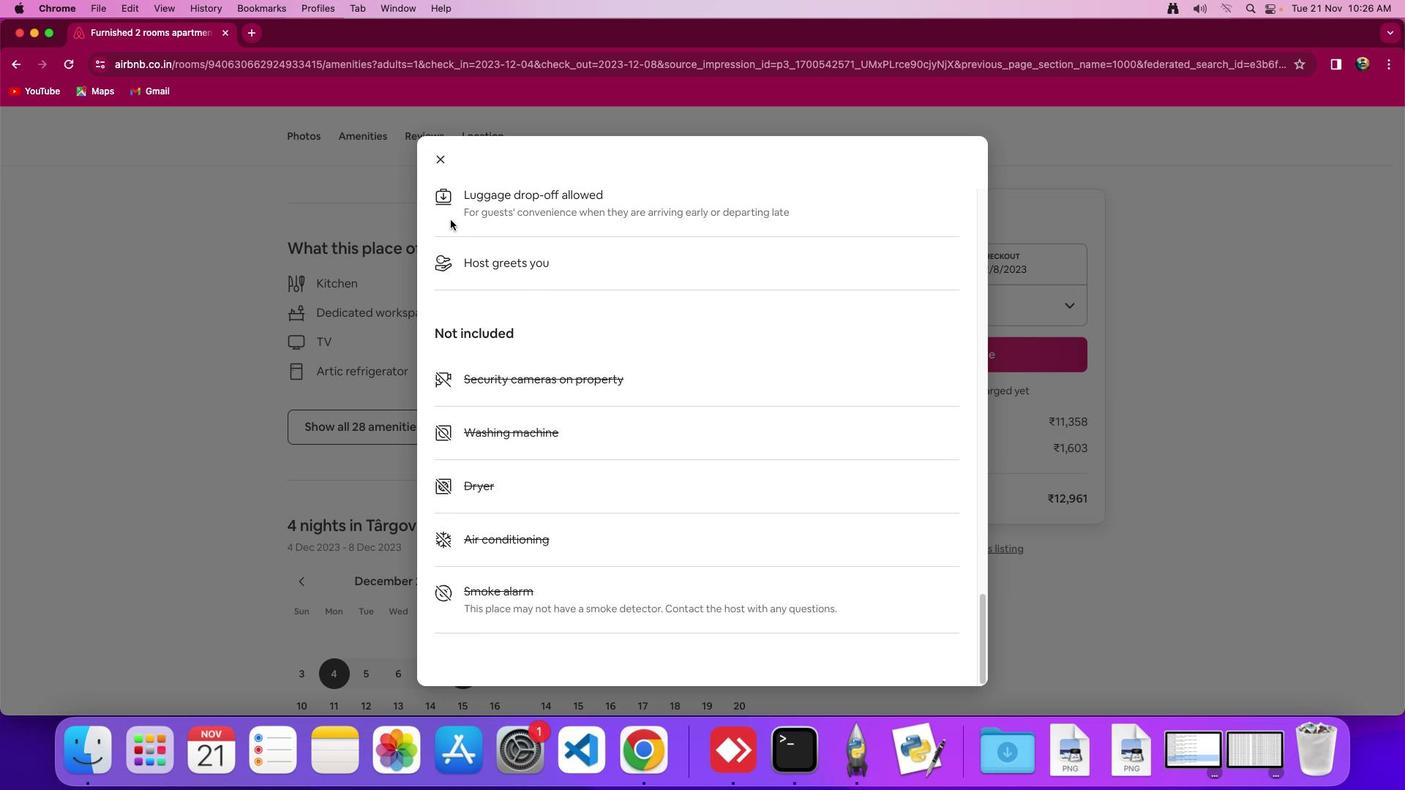 
Action: Mouse scrolled (486, 255) with delta (0, -2)
Screenshot: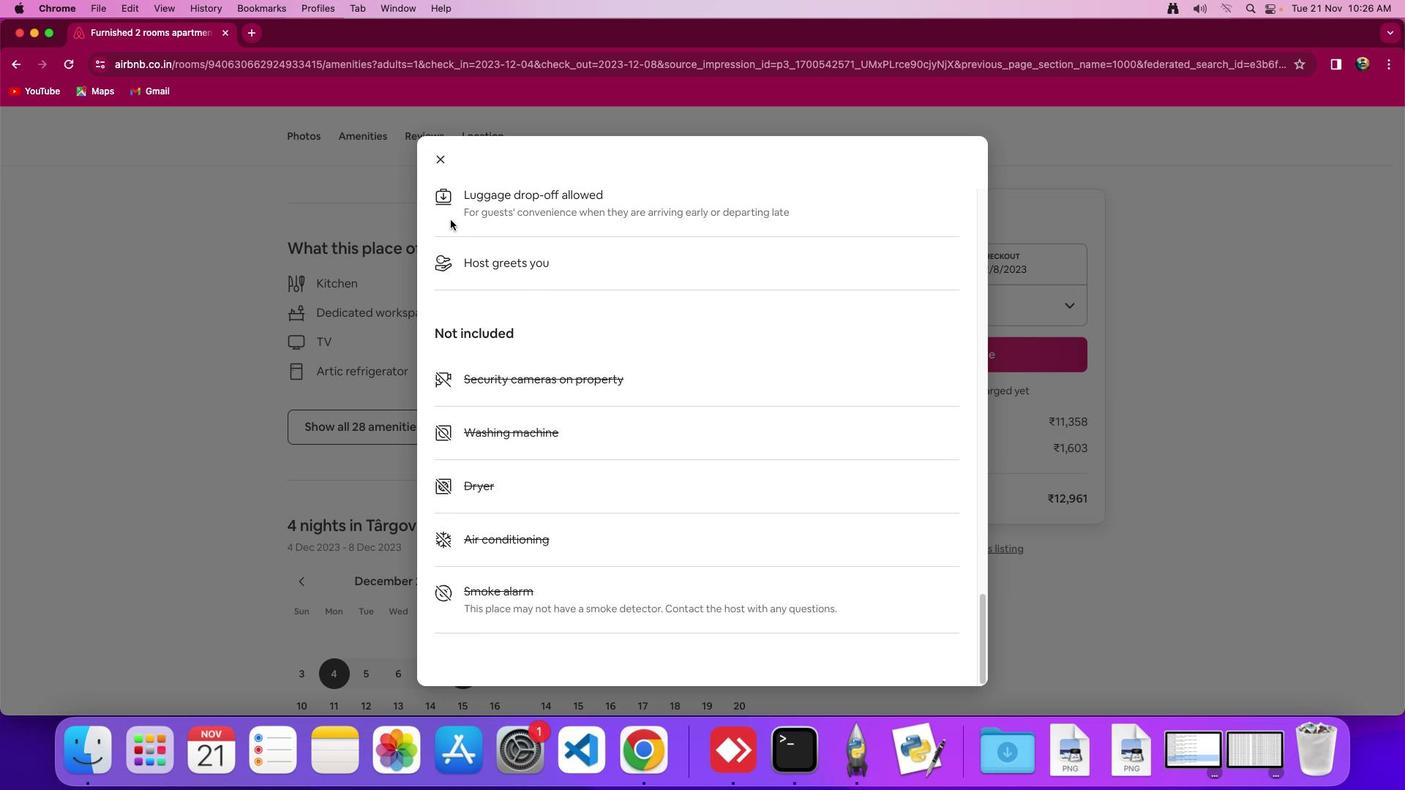 
Action: Mouse moved to (437, 162)
Screenshot: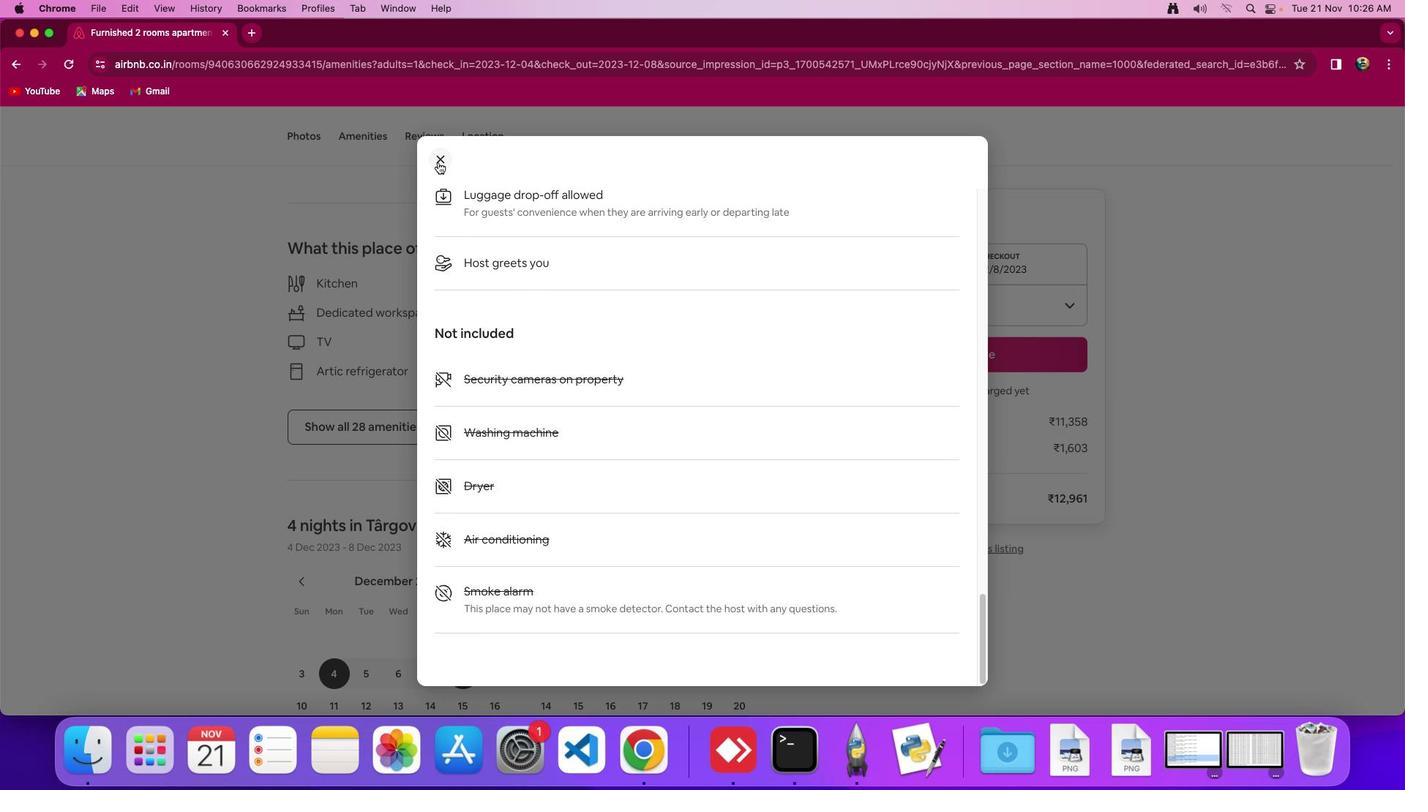 
Action: Mouse pressed left at (437, 162)
Screenshot: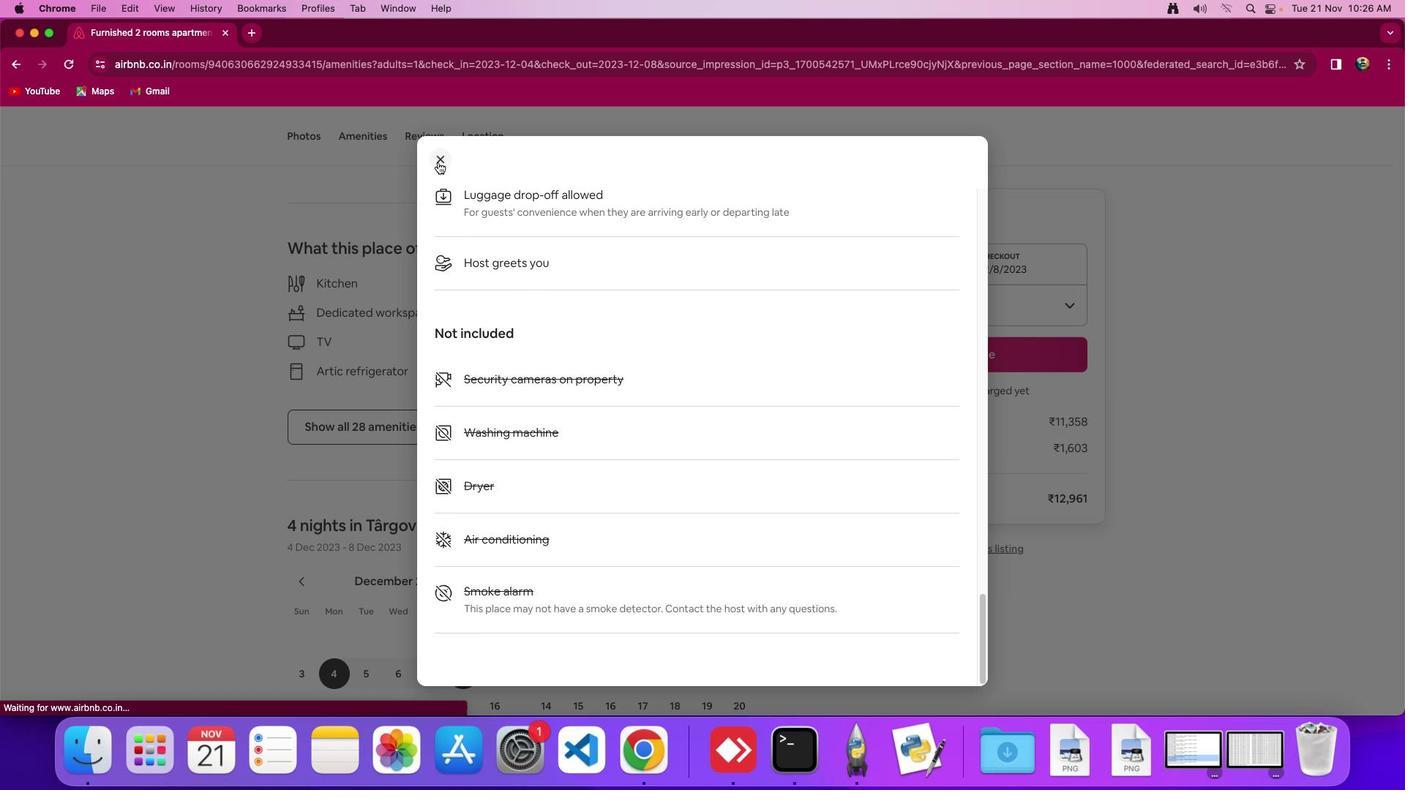 
Action: Mouse moved to (519, 533)
Screenshot: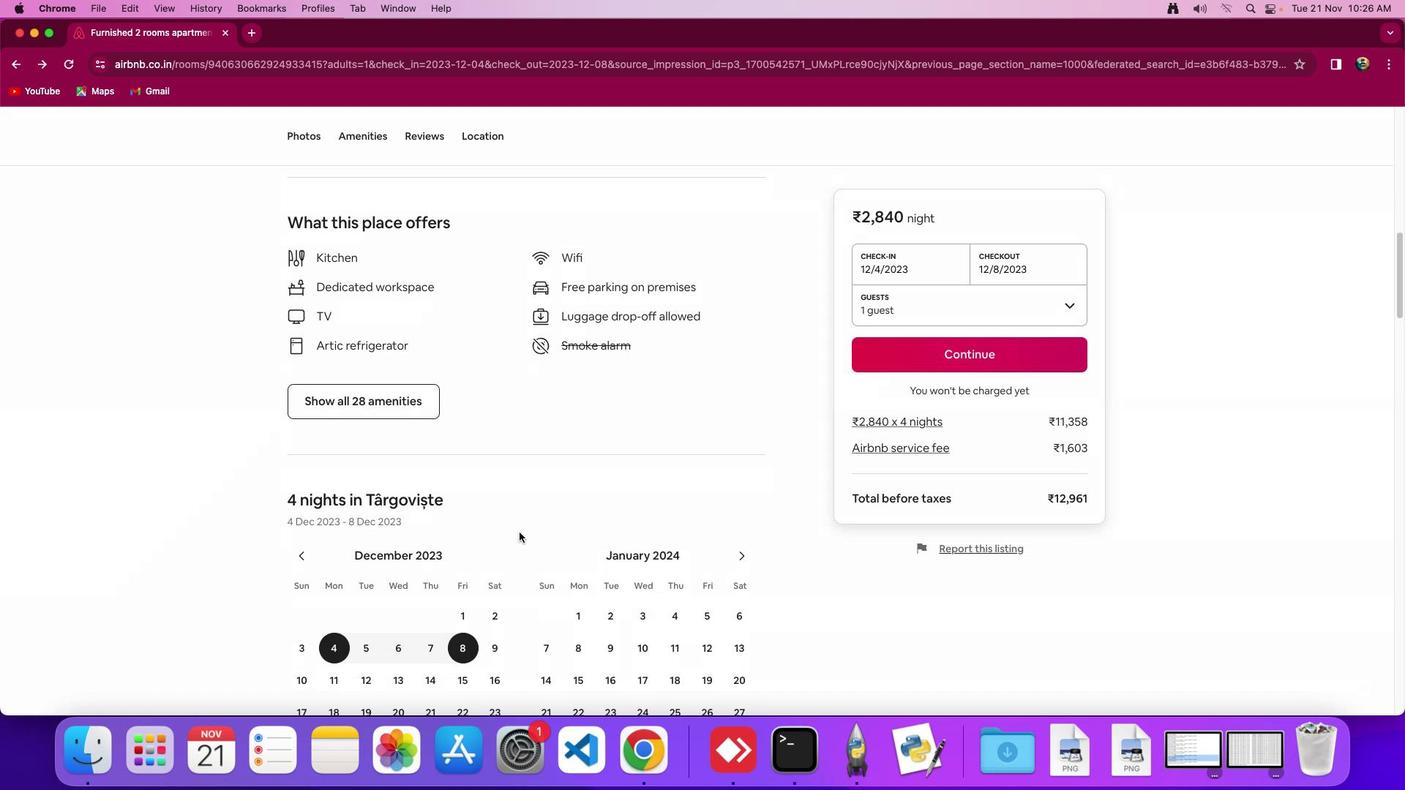 
Action: Mouse scrolled (519, 533) with delta (0, 0)
Screenshot: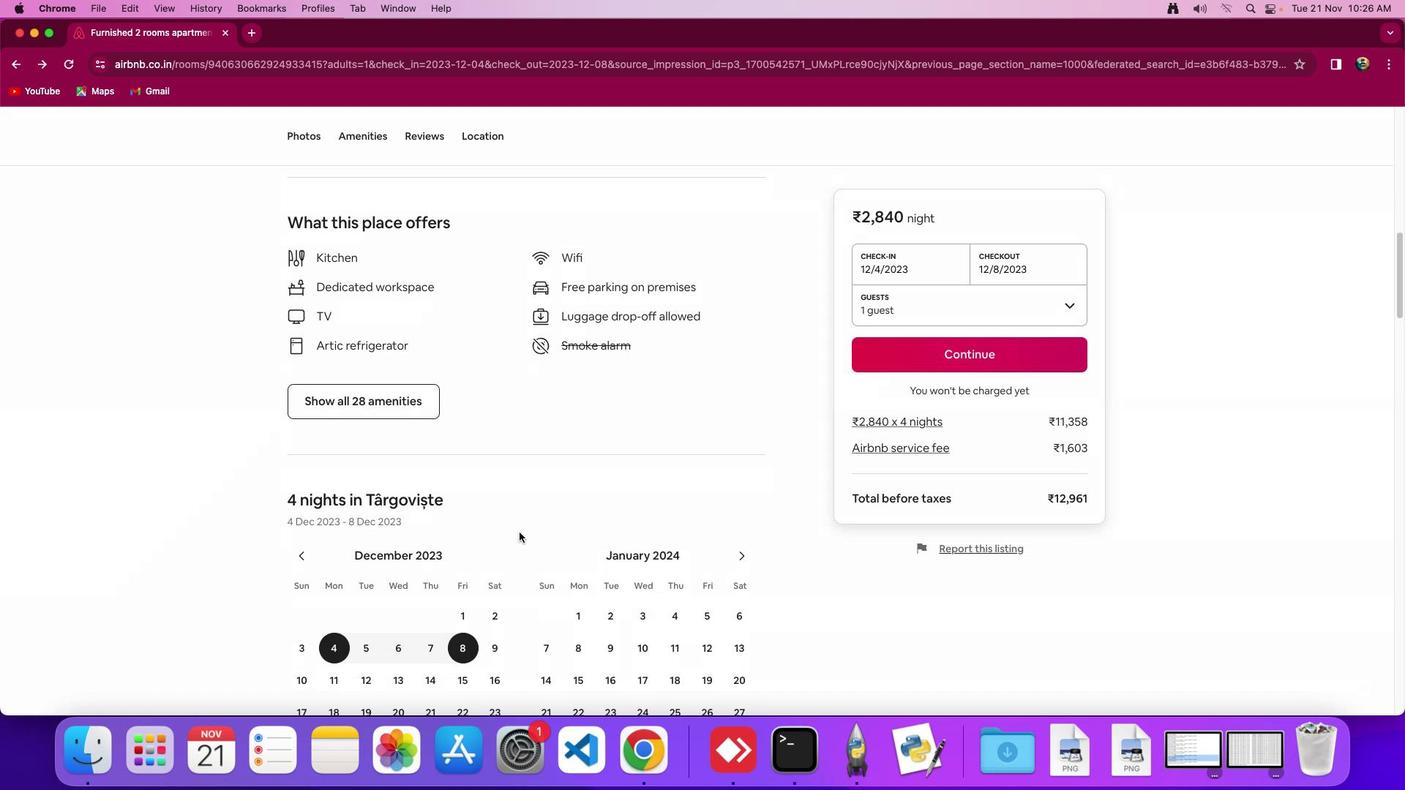
Action: Mouse moved to (519, 532)
Screenshot: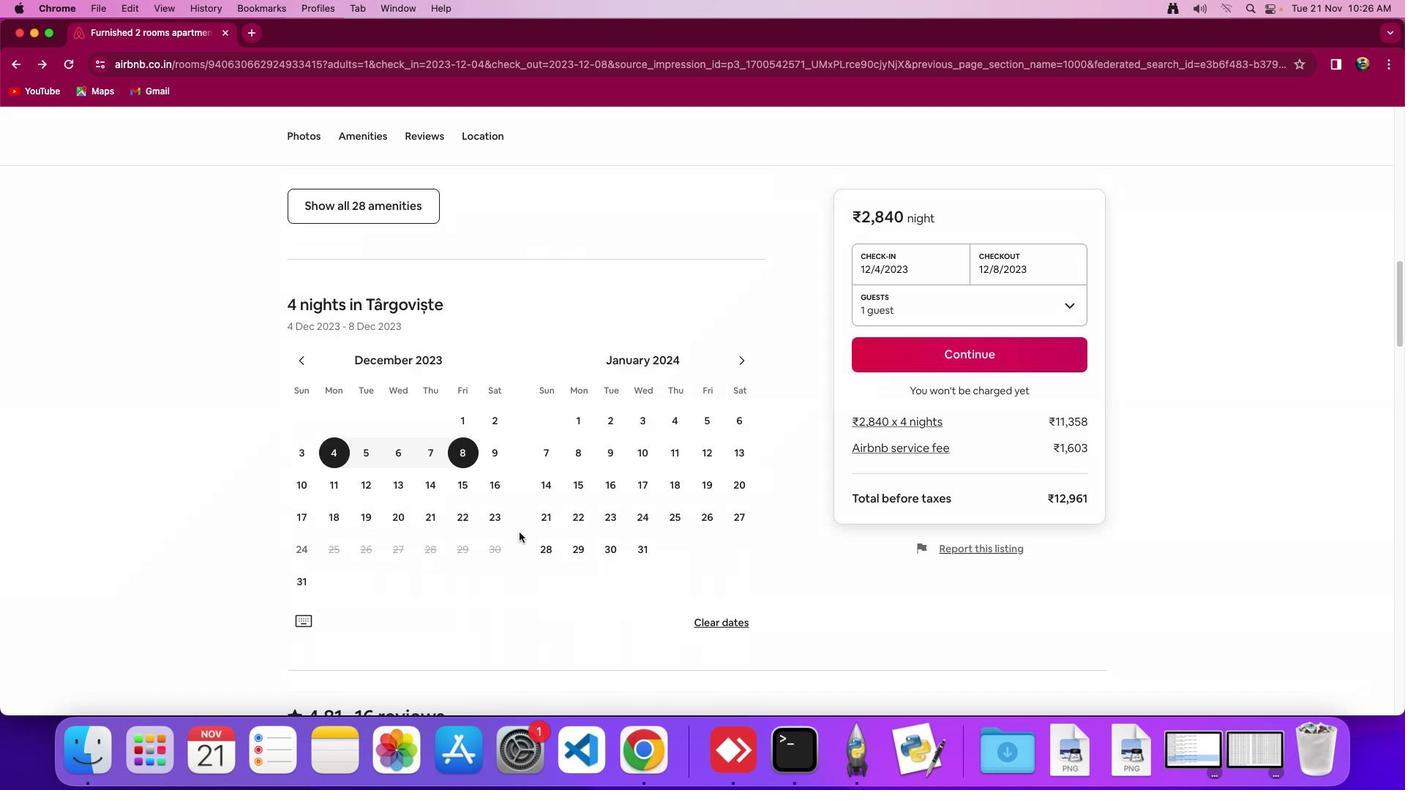 
Action: Mouse scrolled (519, 532) with delta (0, 0)
Screenshot: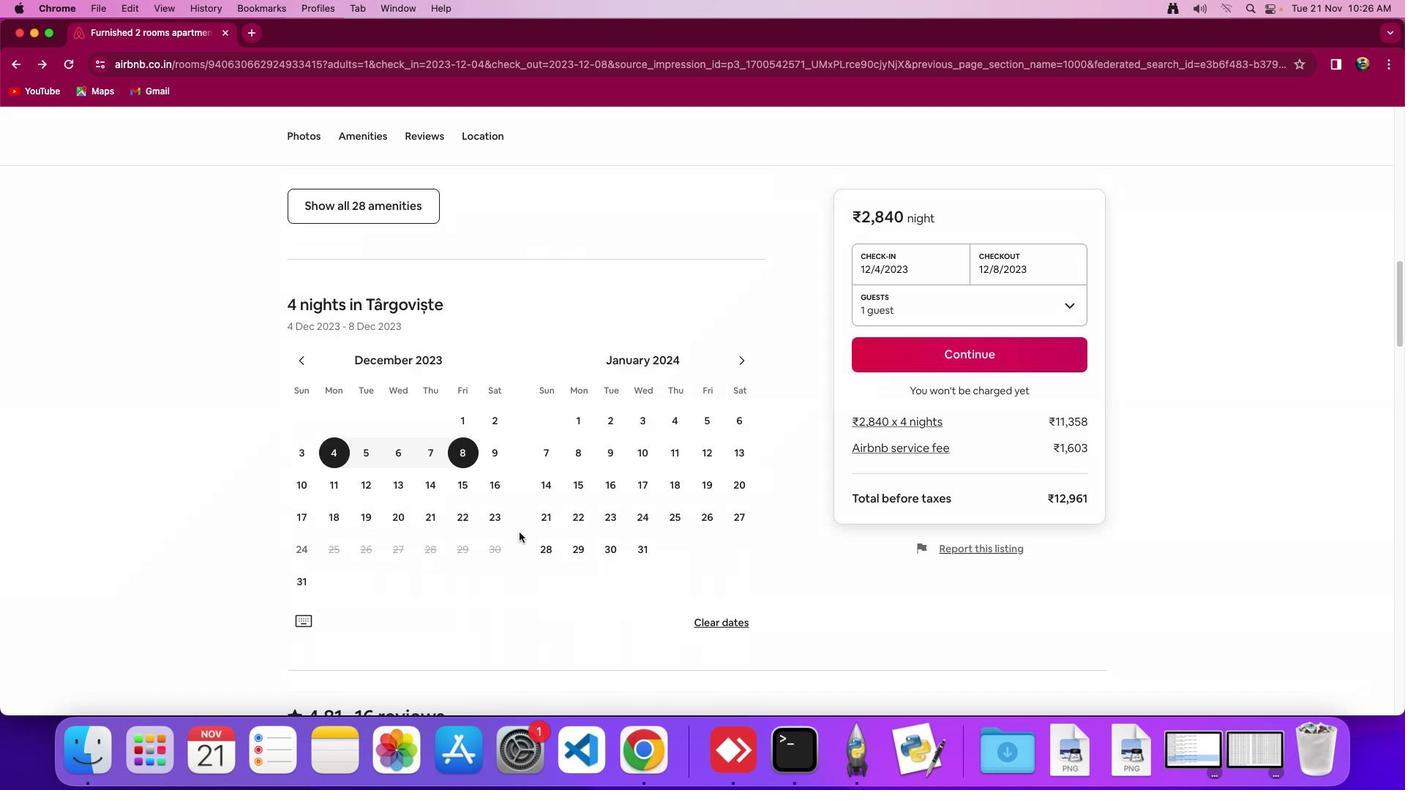 
Action: Mouse scrolled (519, 532) with delta (0, -2)
Screenshot: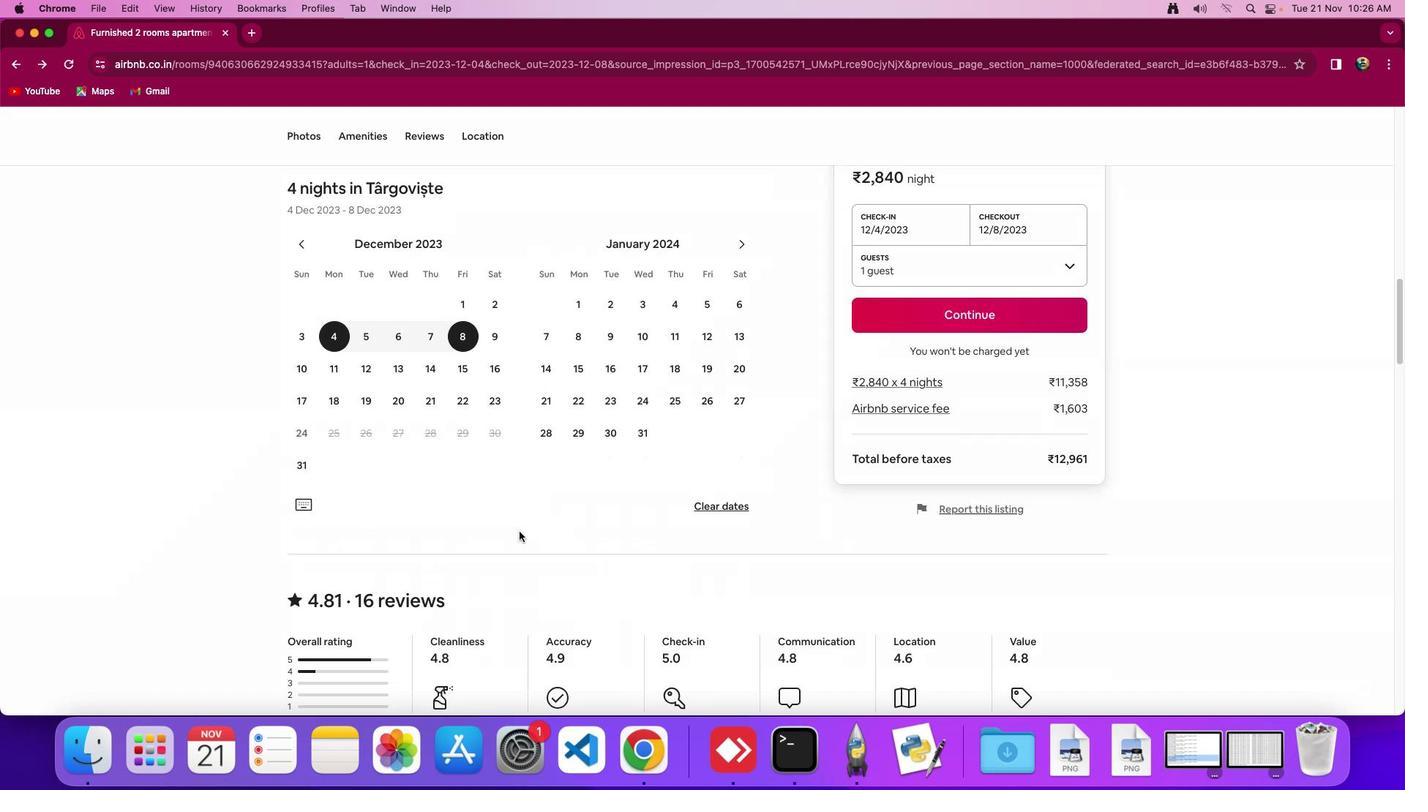 
Action: Mouse scrolled (519, 532) with delta (0, -5)
Screenshot: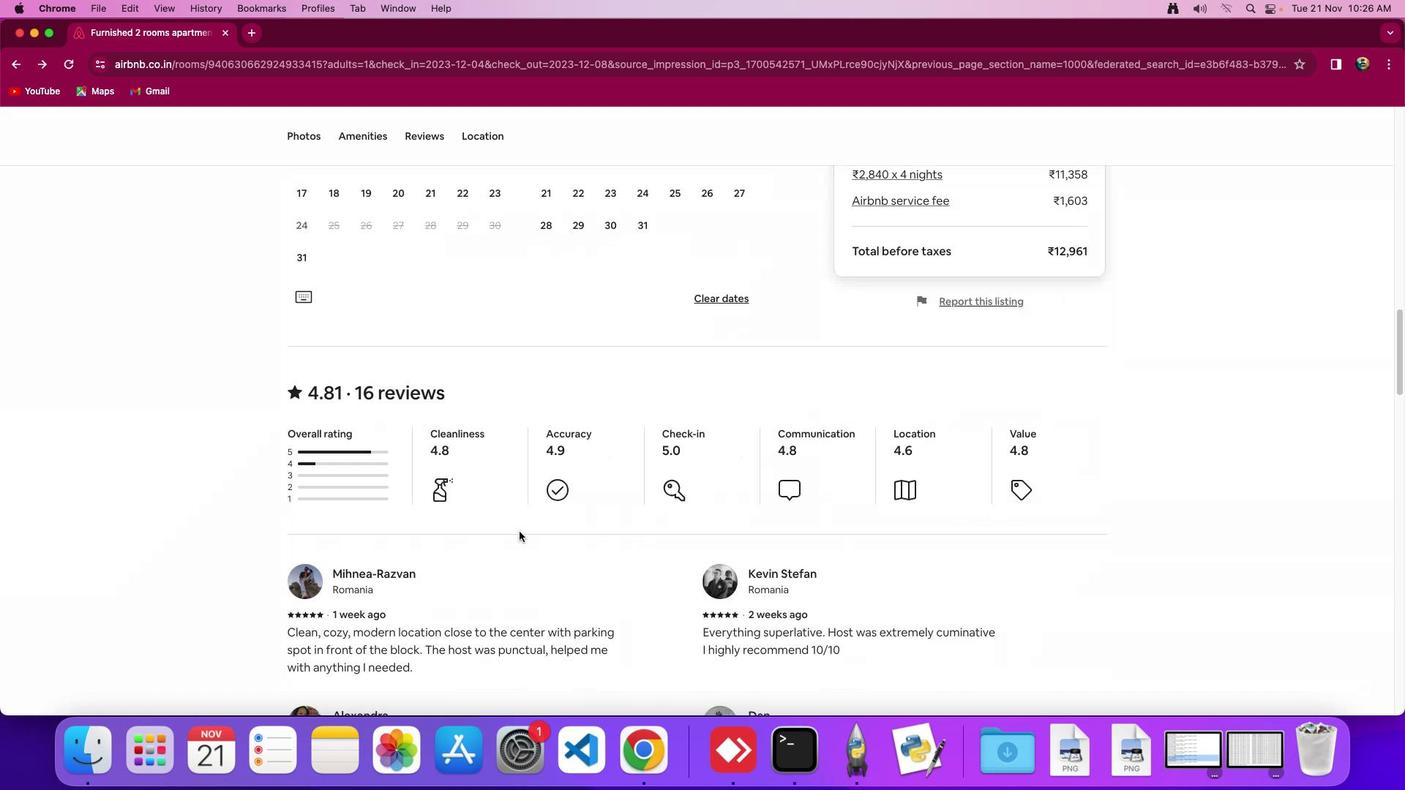 
Action: Mouse scrolled (519, 532) with delta (0, -5)
Screenshot: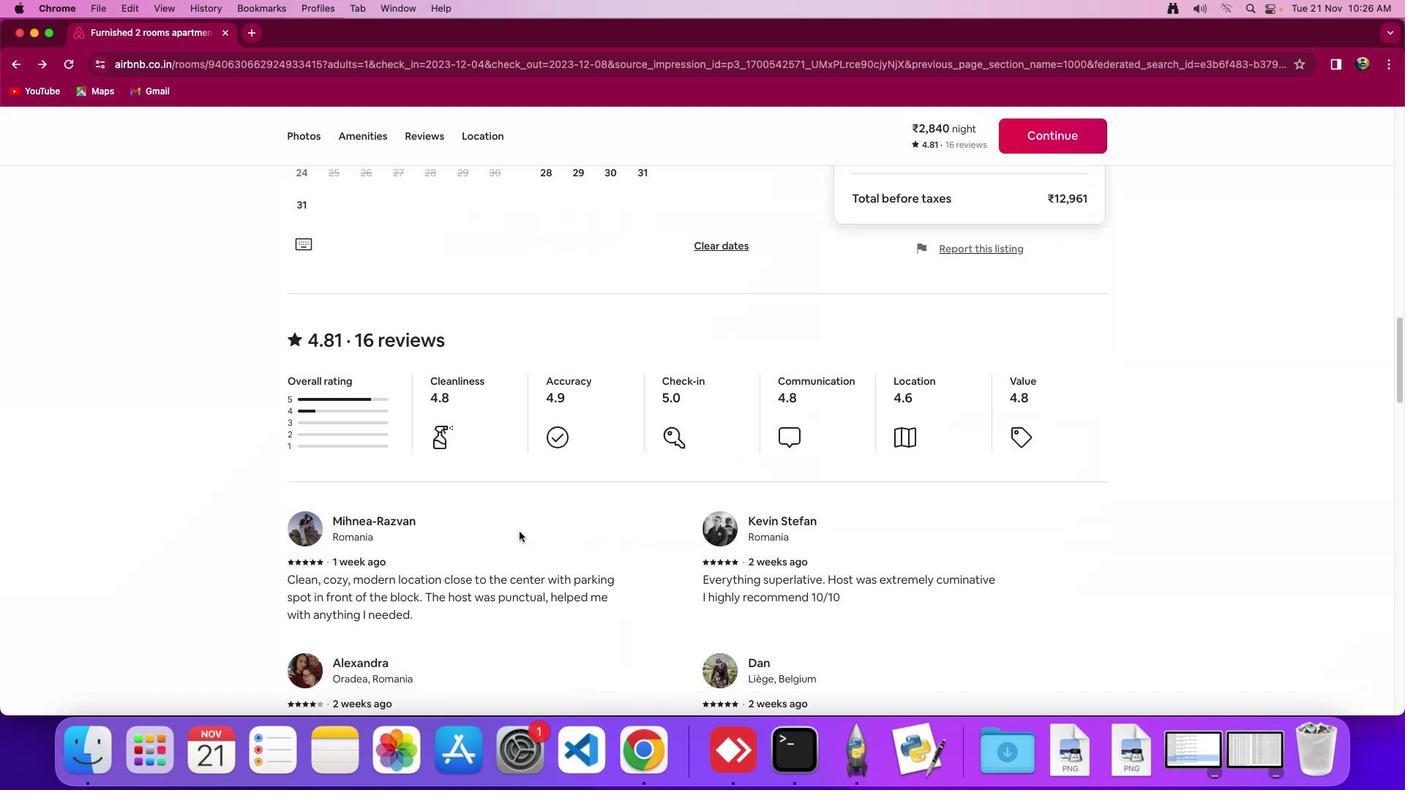 
Action: Mouse moved to (419, 518)
Screenshot: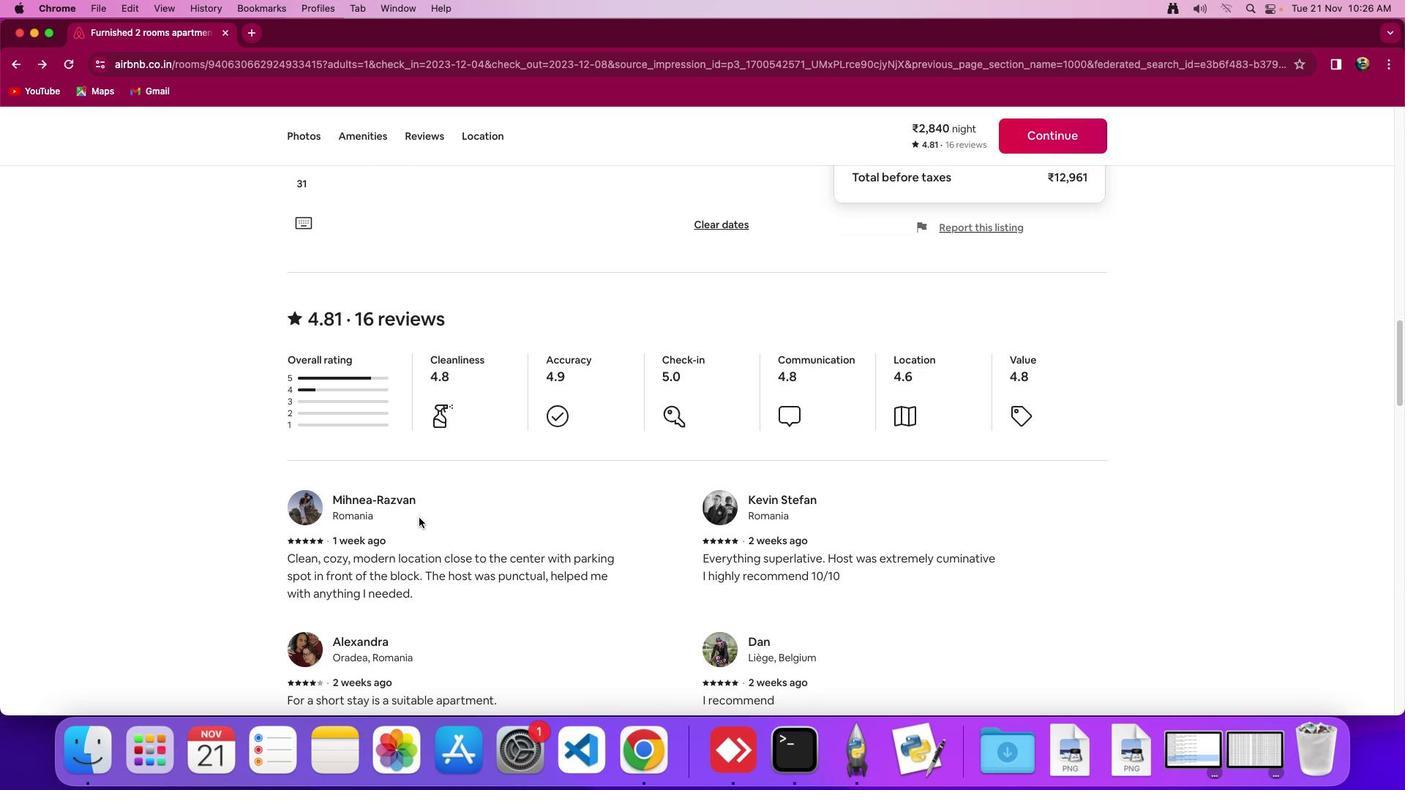 
Action: Mouse scrolled (419, 518) with delta (0, 0)
Screenshot: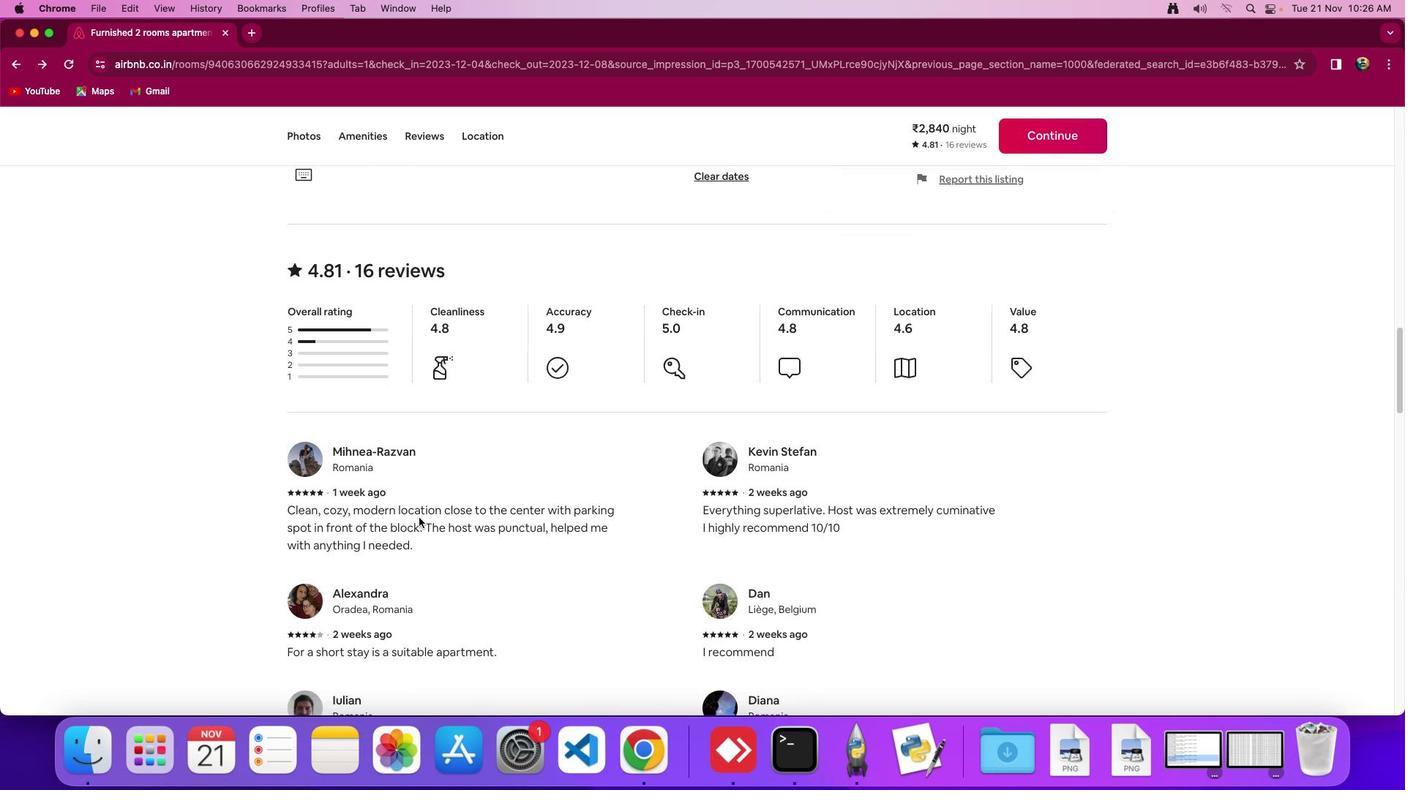 
Action: Mouse scrolled (419, 518) with delta (0, 0)
Screenshot: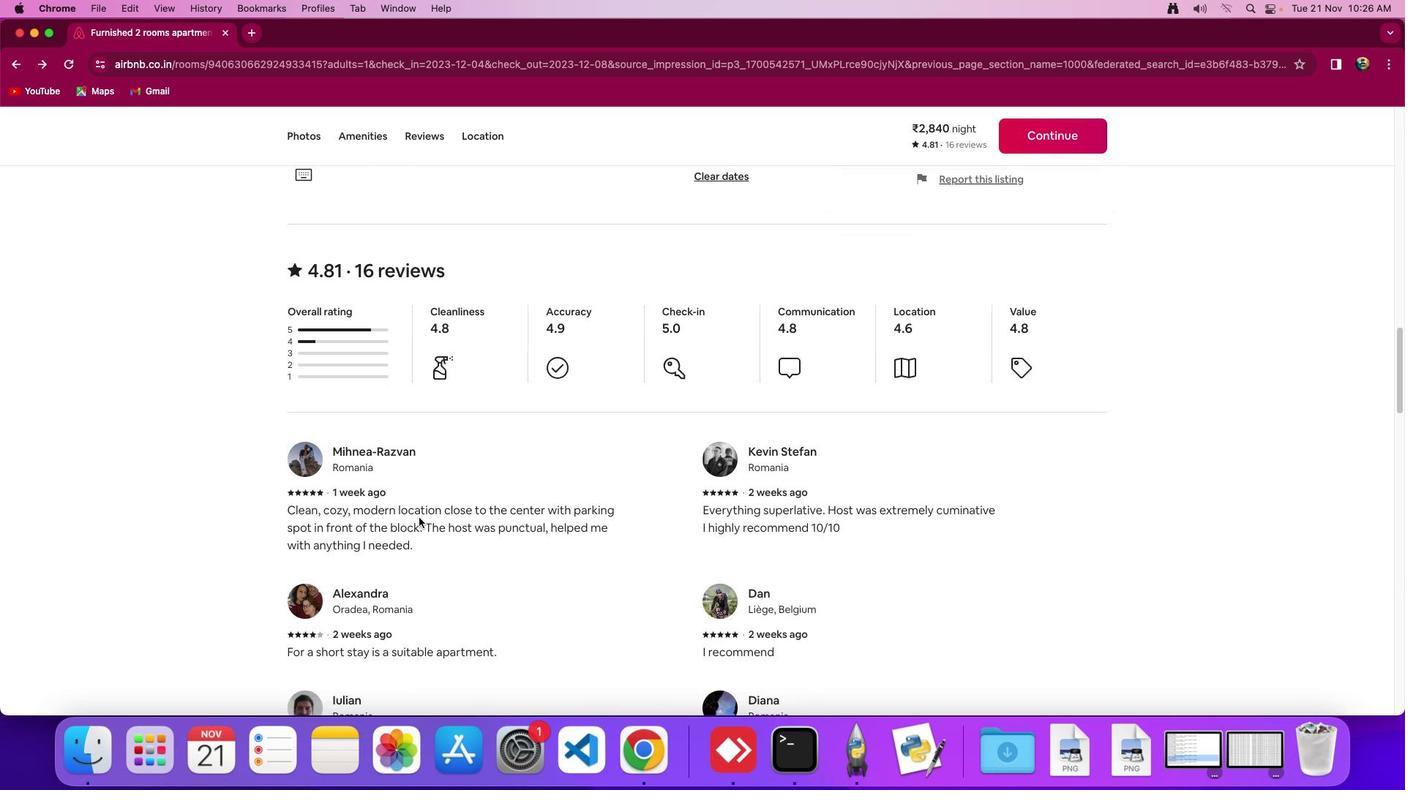 
Action: Mouse scrolled (419, 518) with delta (0, -2)
Screenshot: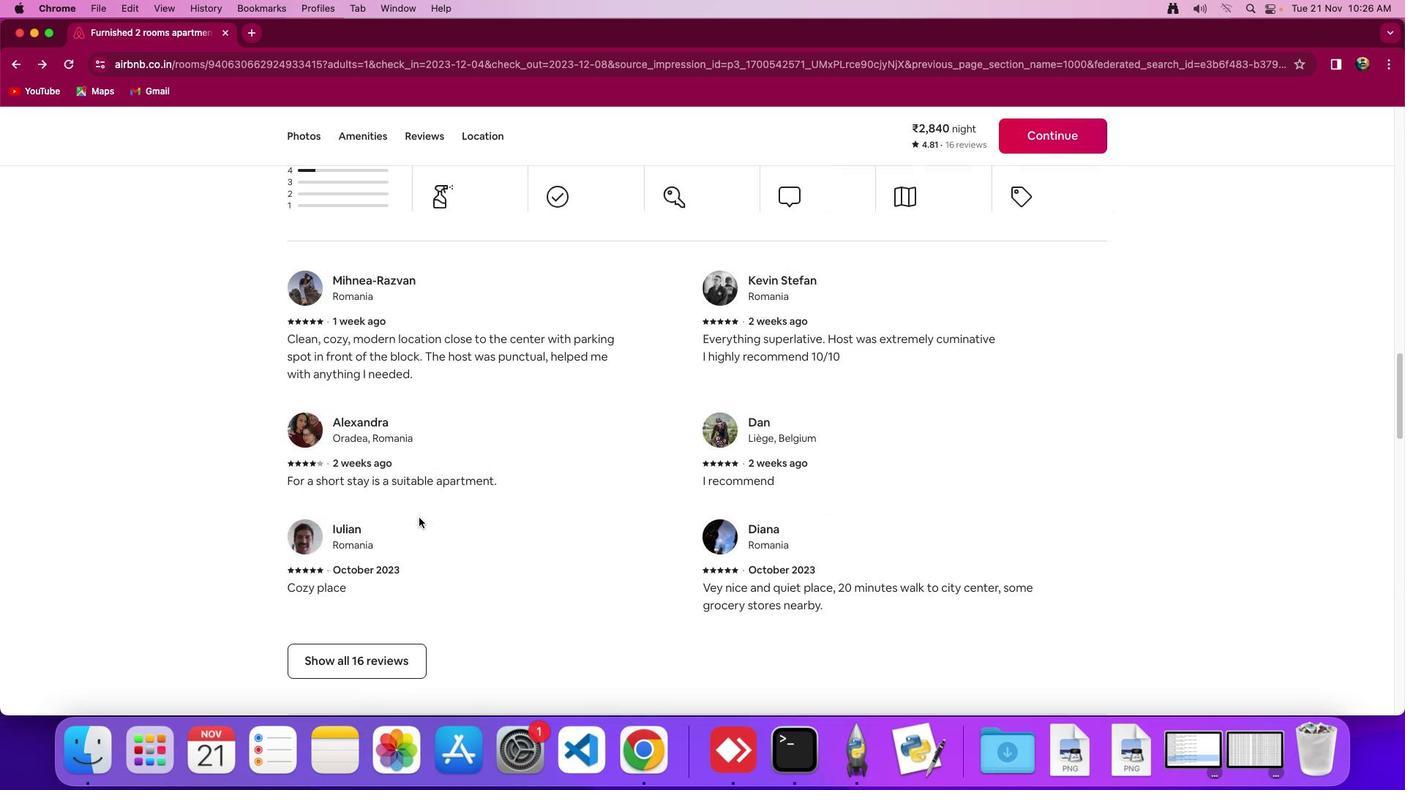 
Action: Mouse scrolled (419, 518) with delta (0, -3)
Screenshot: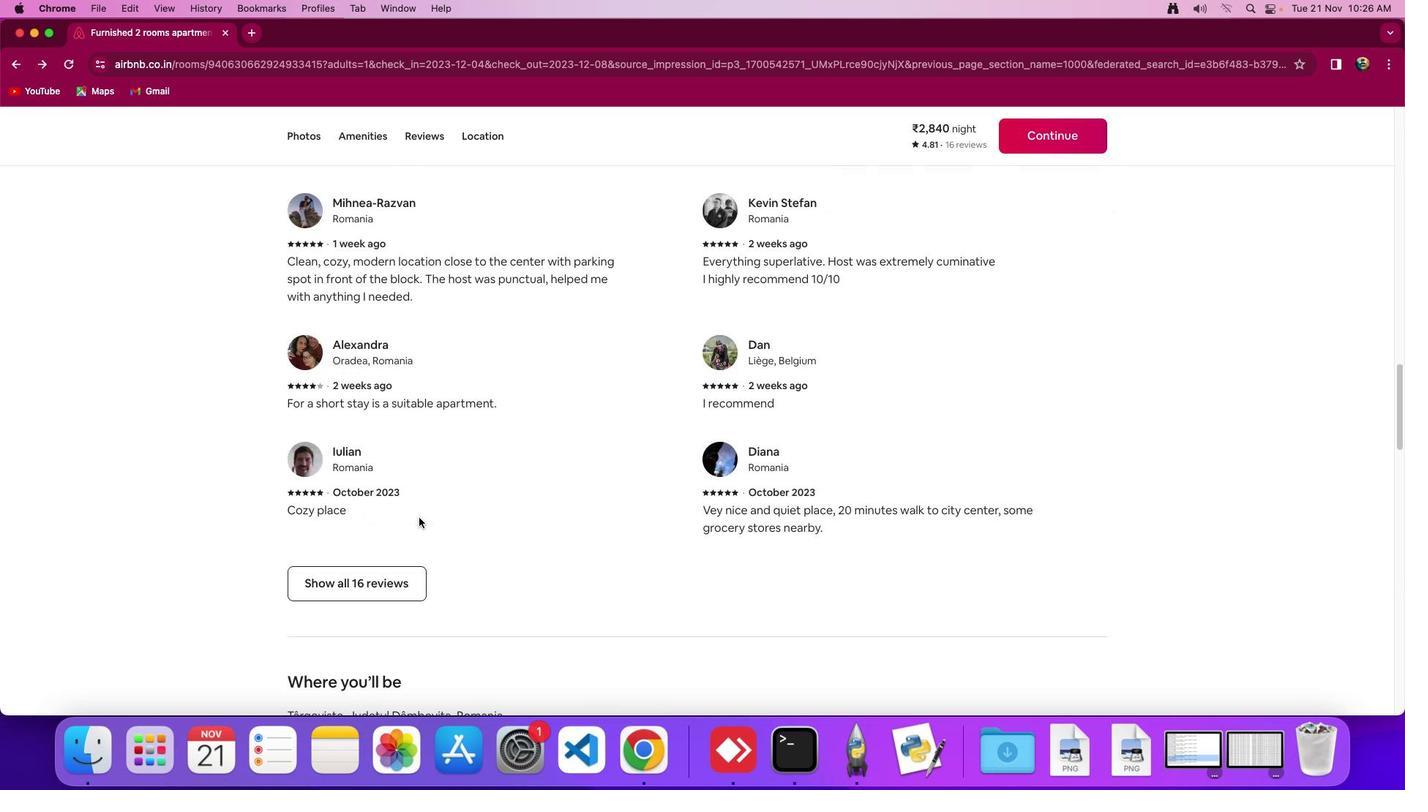 
Action: Mouse moved to (390, 568)
Screenshot: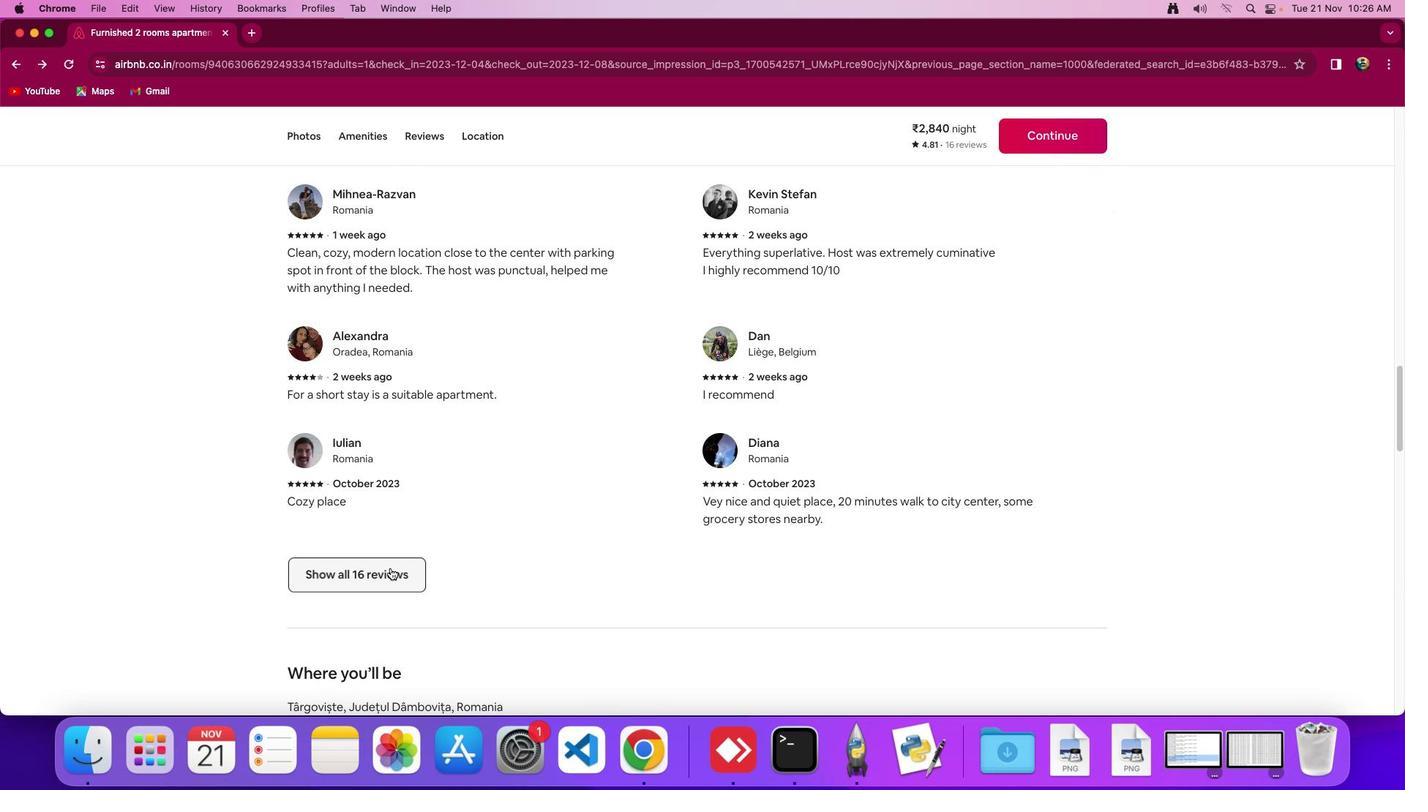 
Action: Mouse pressed left at (390, 568)
Screenshot: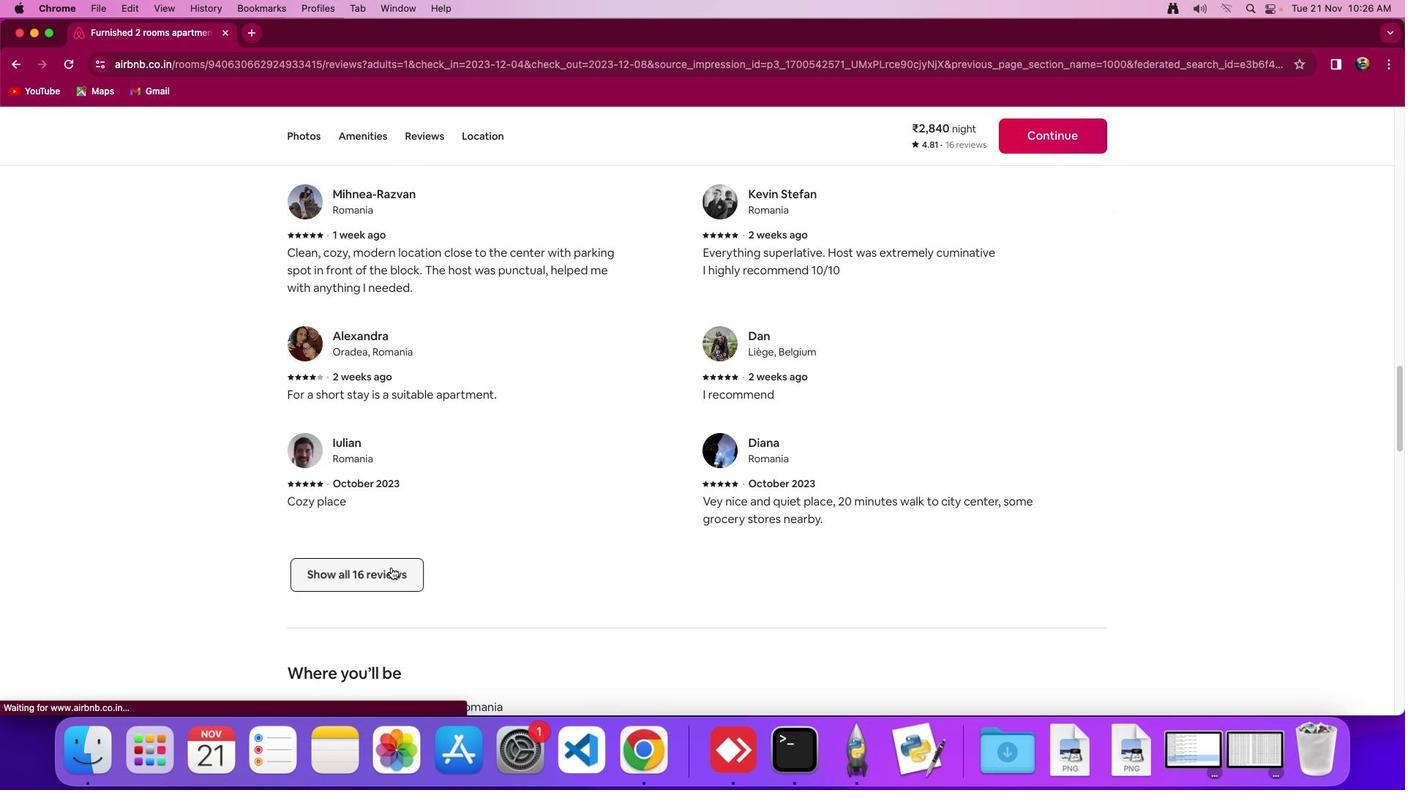 
Action: Mouse moved to (724, 462)
Screenshot: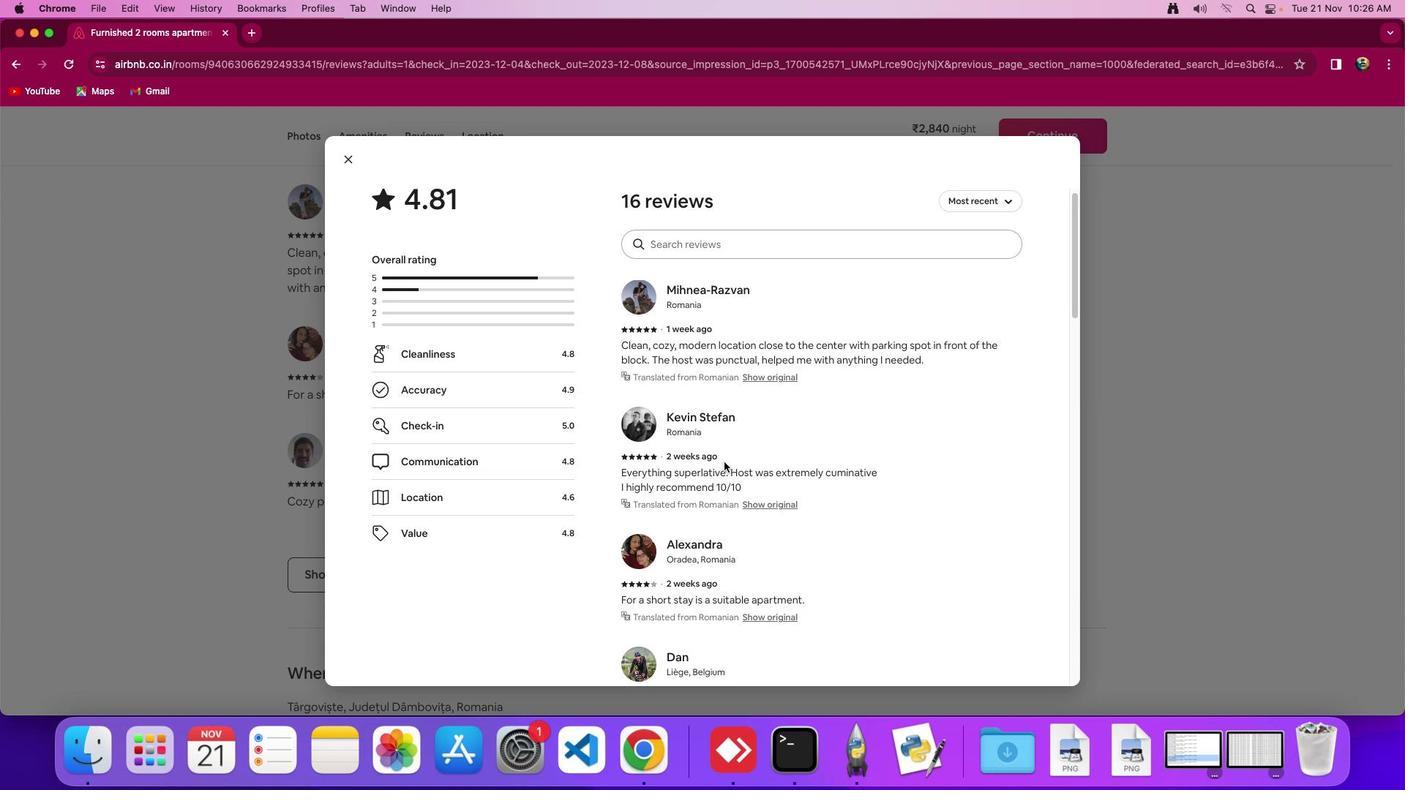 
Action: Mouse scrolled (724, 462) with delta (0, 0)
Screenshot: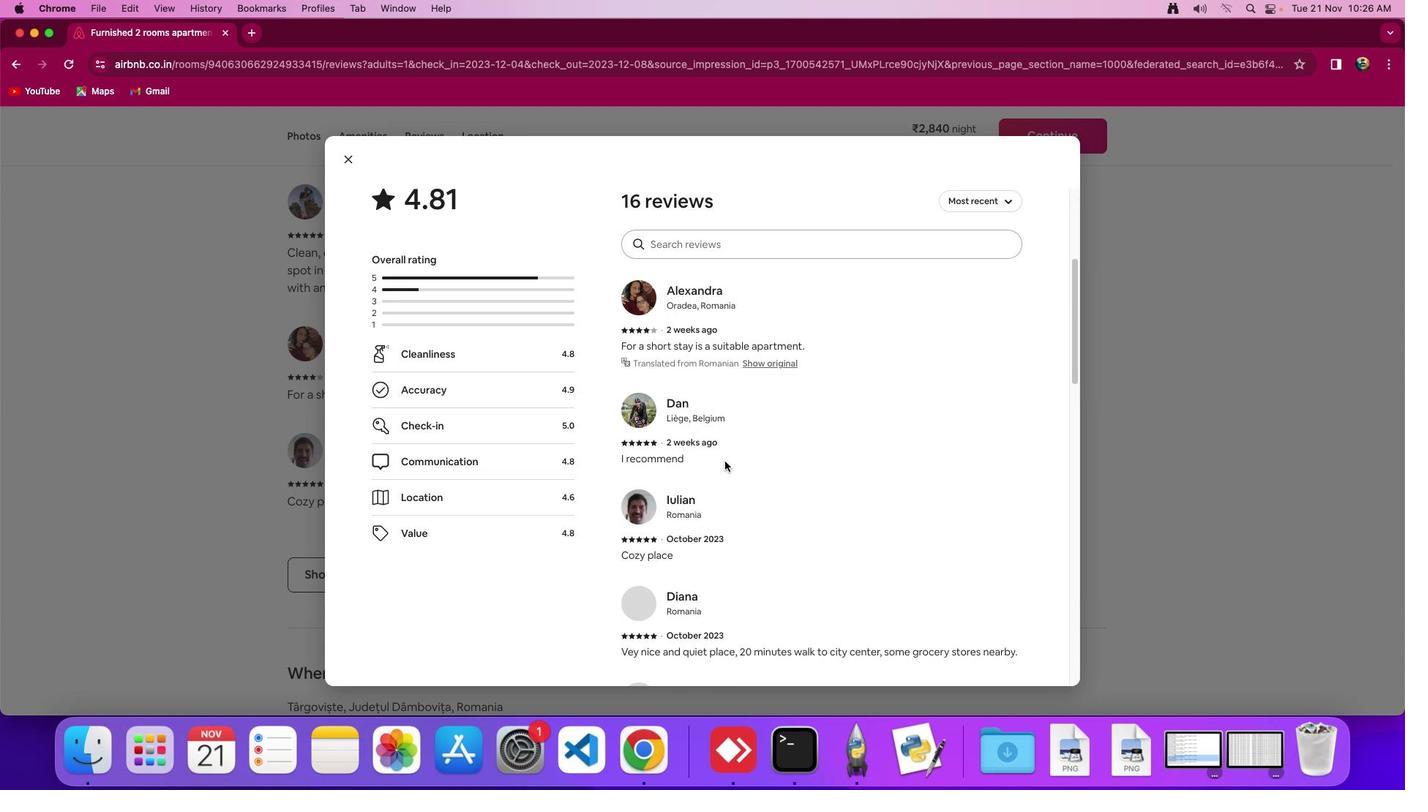 
Action: Mouse scrolled (724, 462) with delta (0, 0)
Screenshot: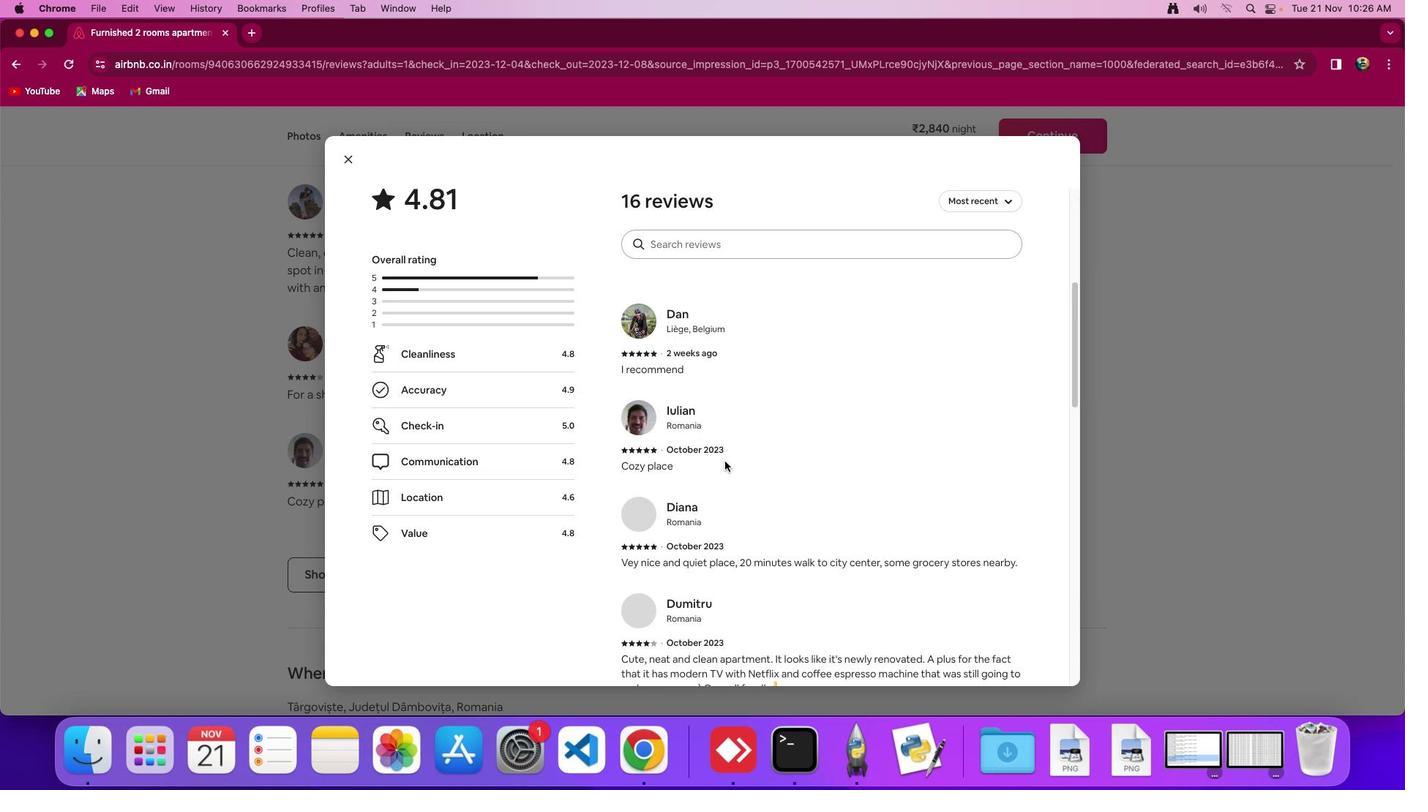 
Action: Mouse moved to (724, 462)
Screenshot: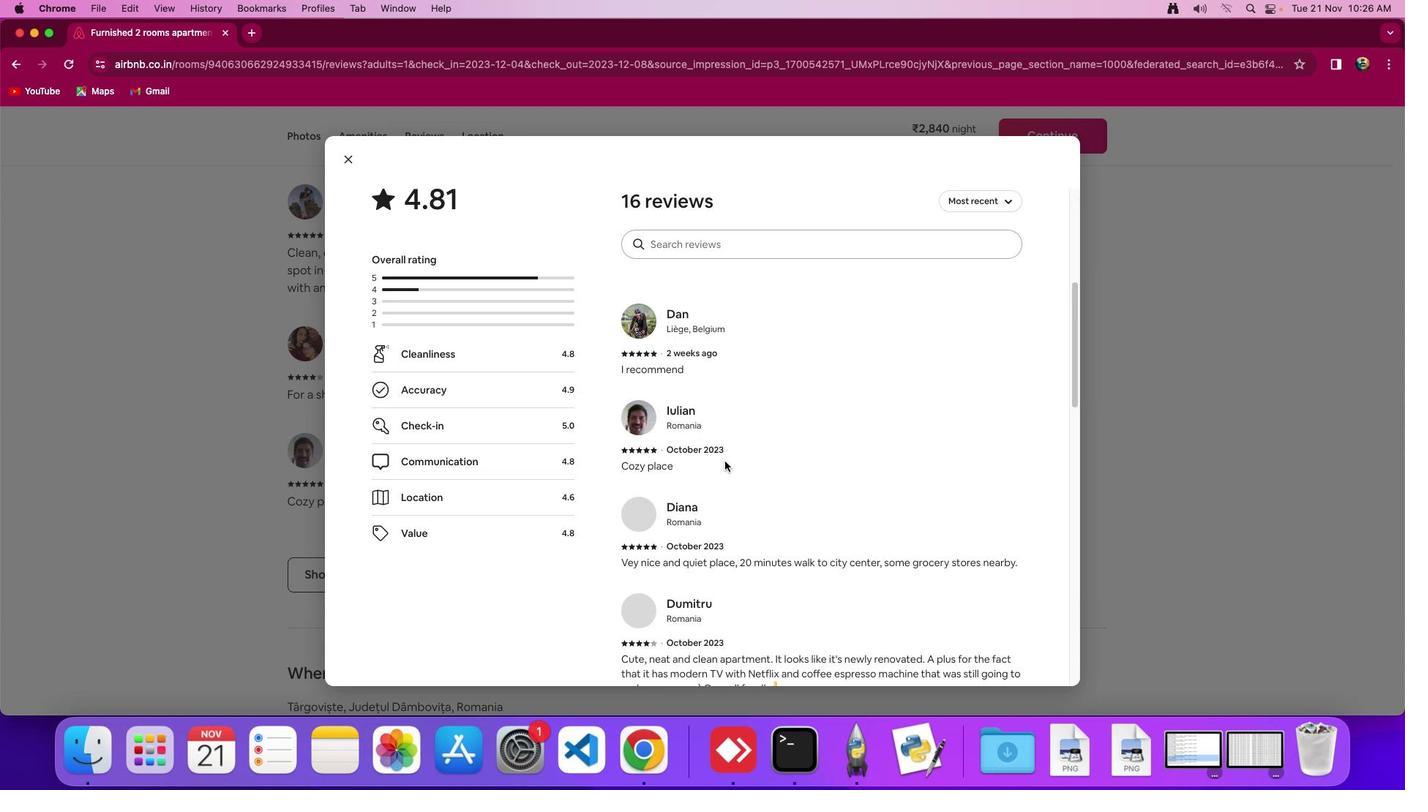 
Action: Mouse scrolled (724, 462) with delta (0, -3)
Screenshot: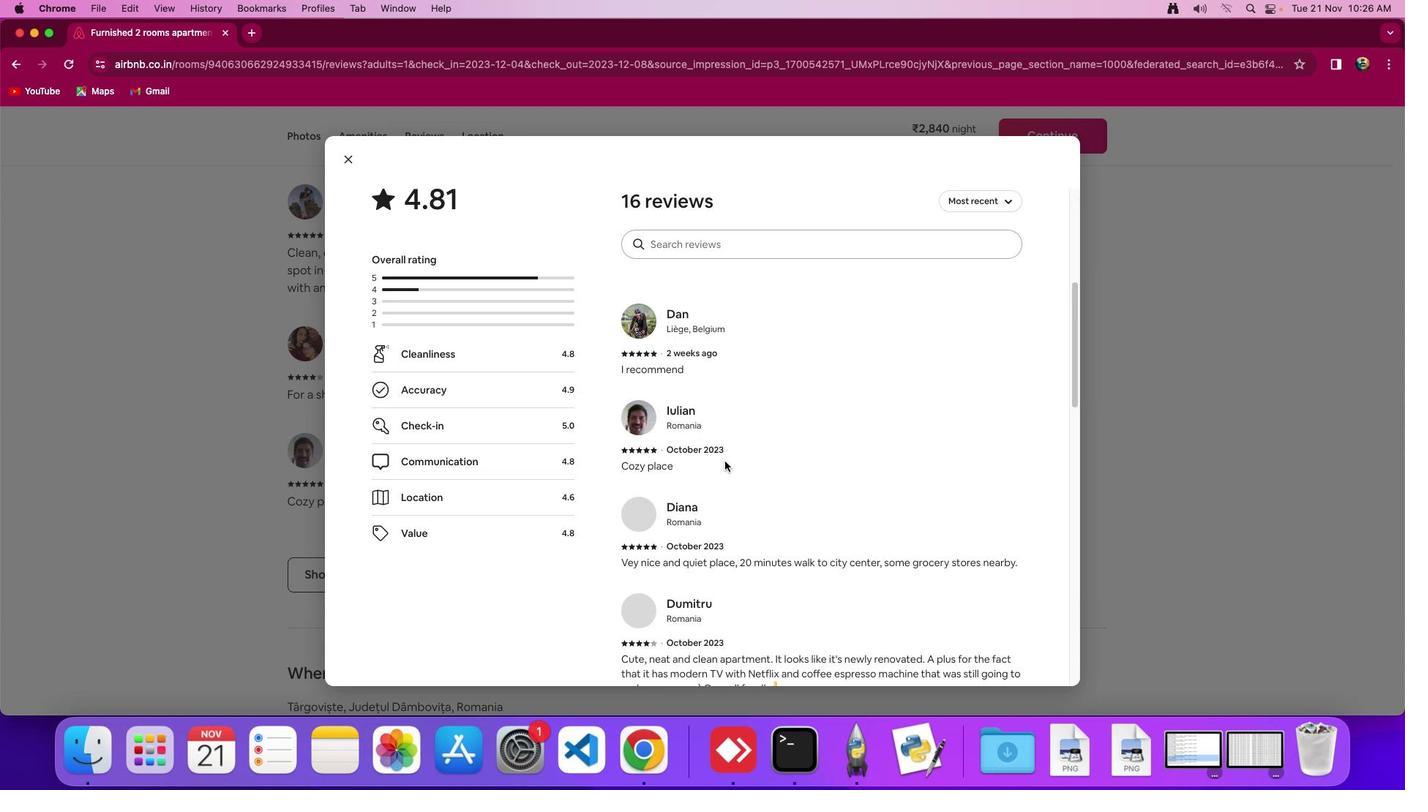 
Action: Mouse moved to (724, 462)
Screenshot: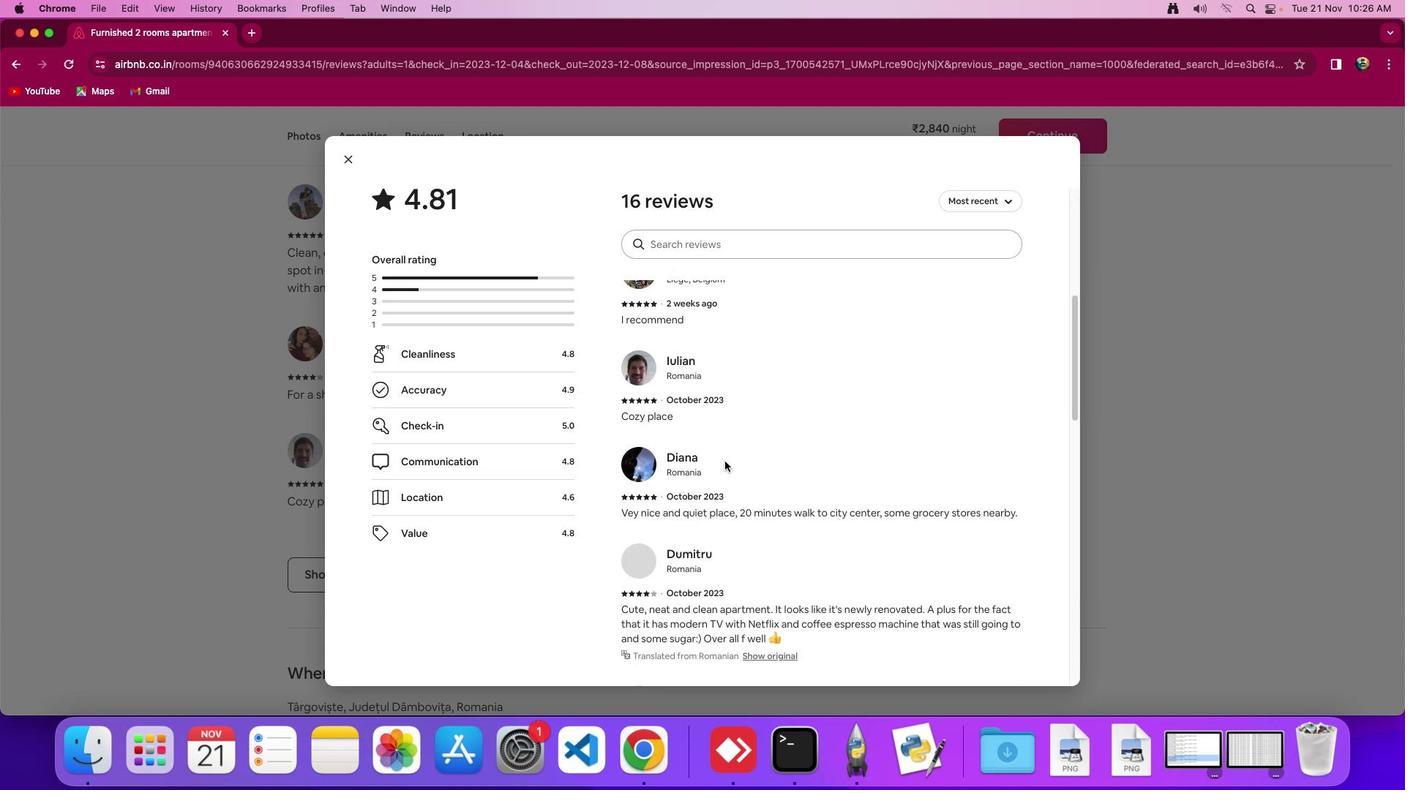 
Action: Mouse scrolled (724, 462) with delta (0, -5)
Screenshot: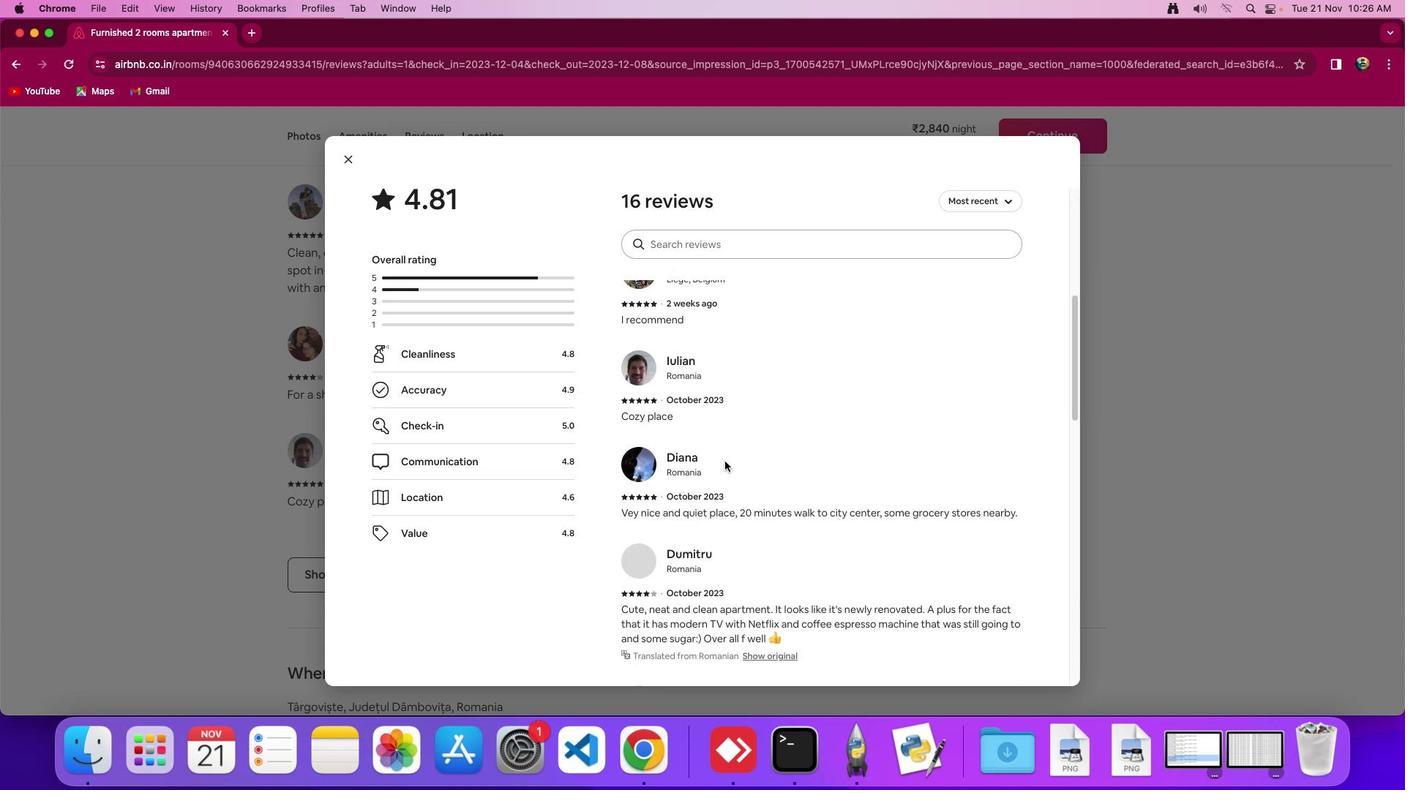 
Action: Mouse moved to (724, 462)
Screenshot: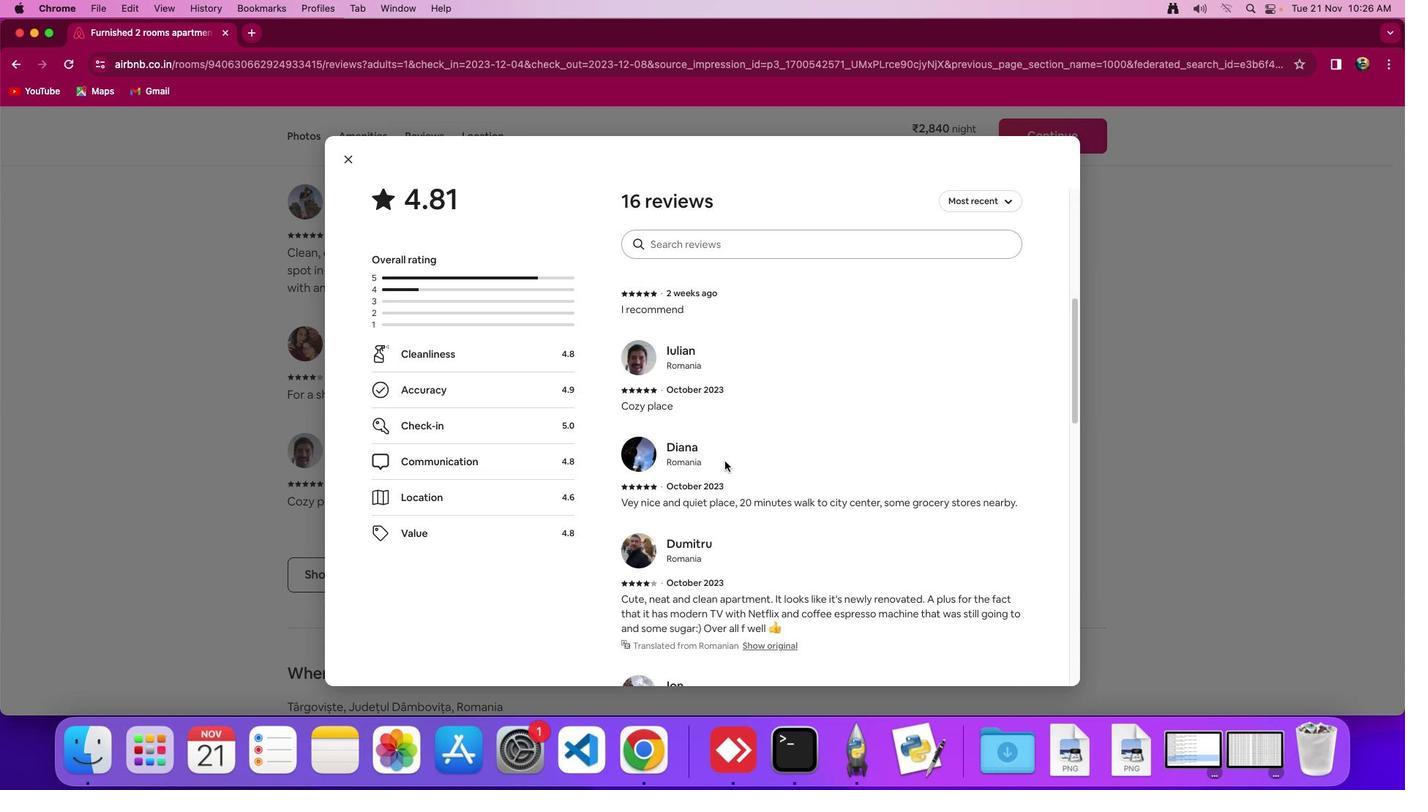 
Action: Mouse scrolled (724, 462) with delta (0, 0)
Screenshot: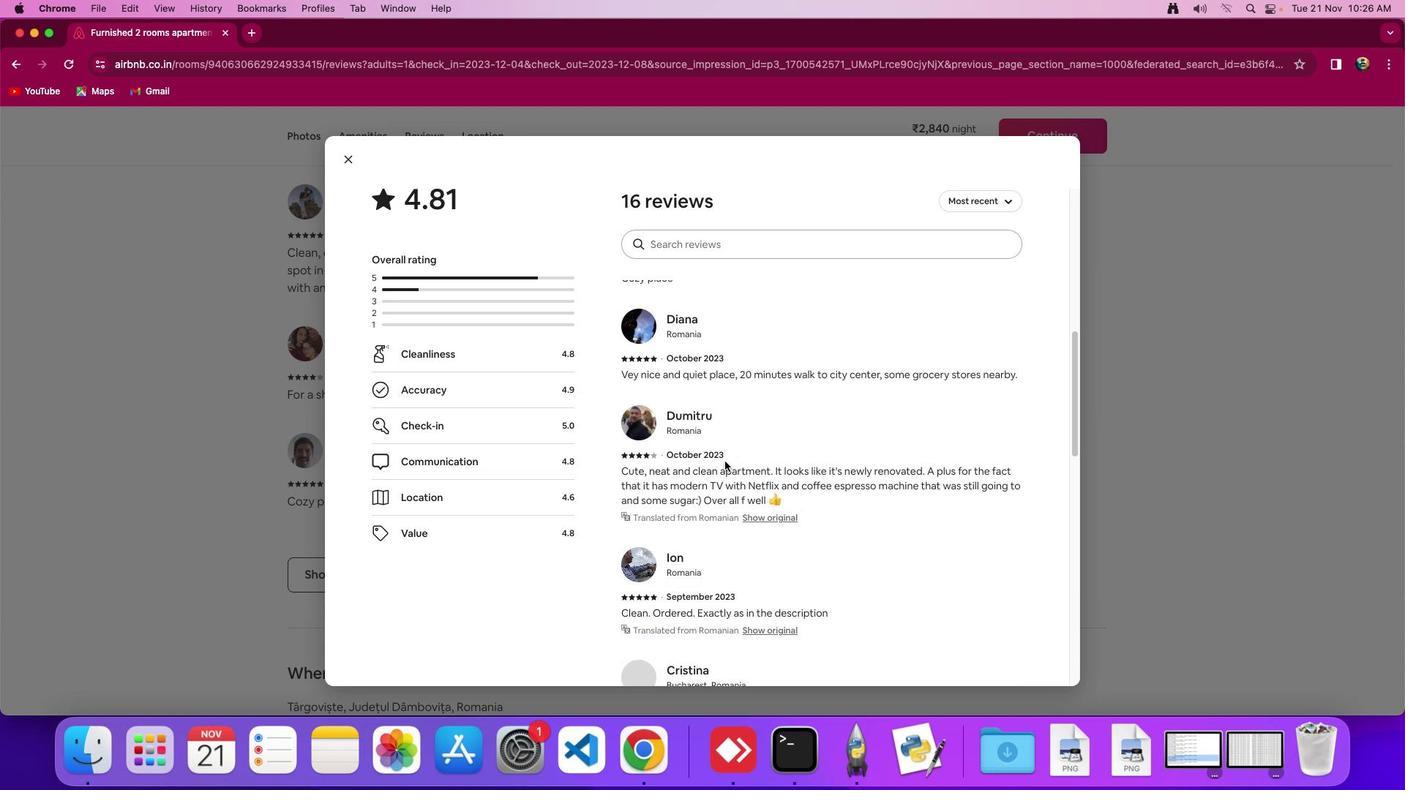 
Action: Mouse scrolled (724, 462) with delta (0, 0)
Screenshot: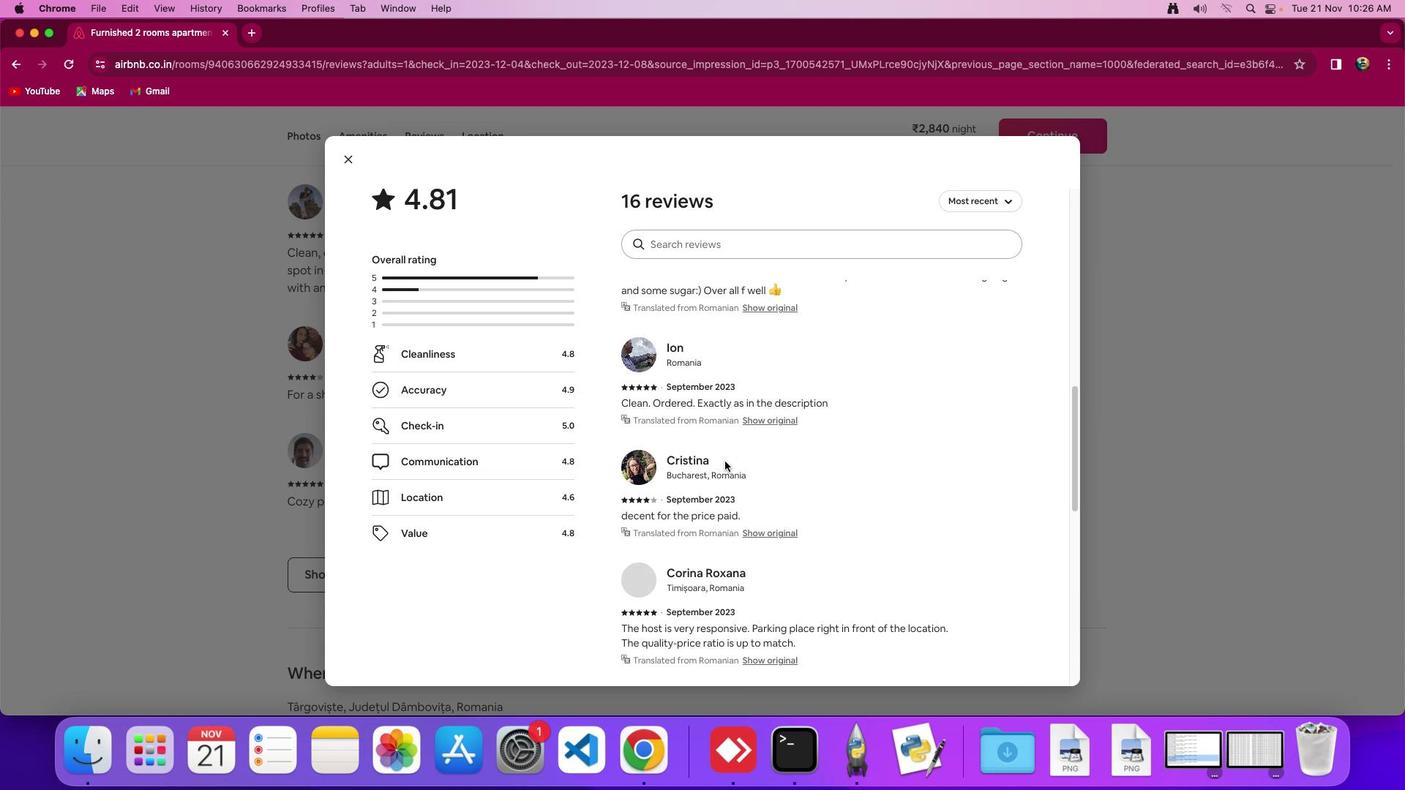 
Action: Mouse scrolled (724, 462) with delta (0, -3)
Screenshot: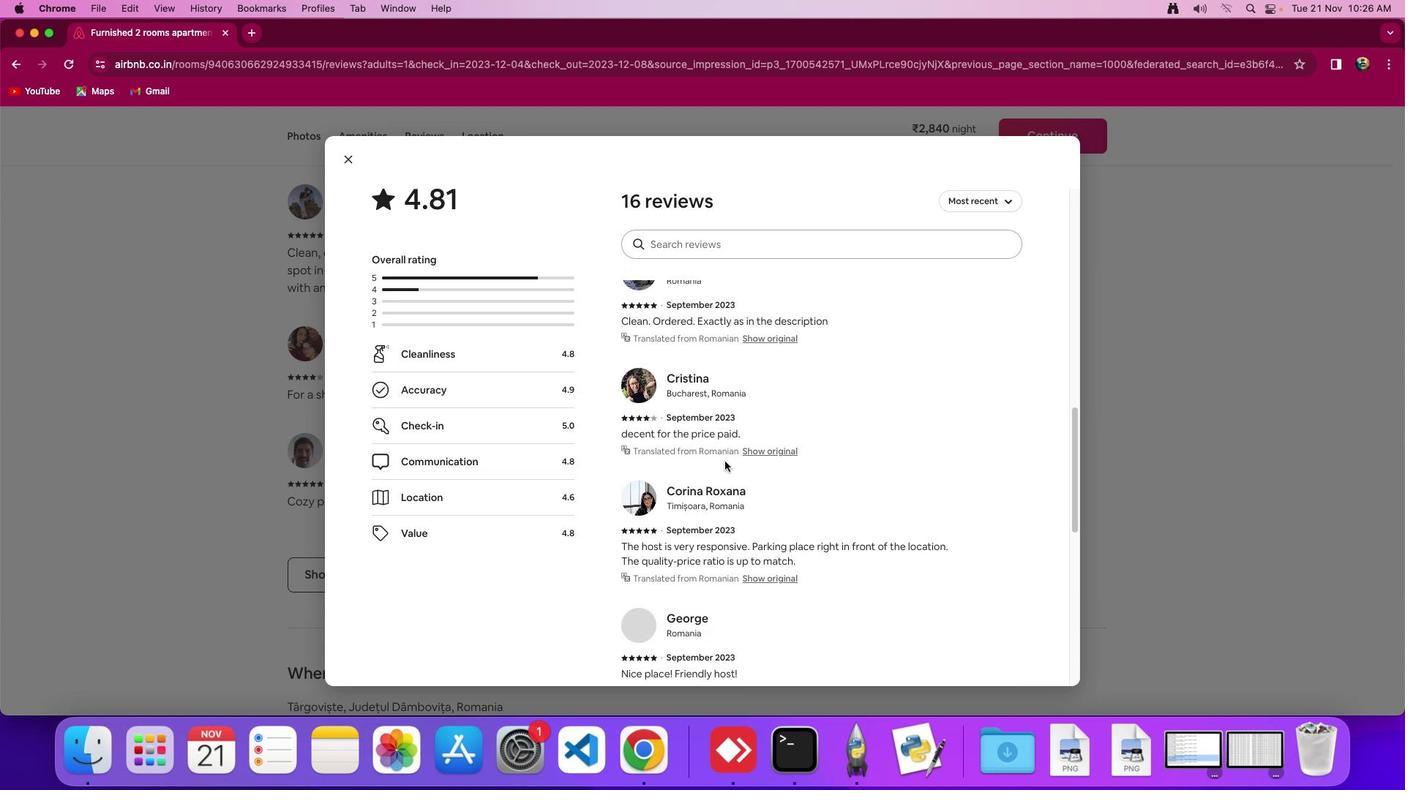 
Action: Mouse scrolled (724, 462) with delta (0, -5)
Screenshot: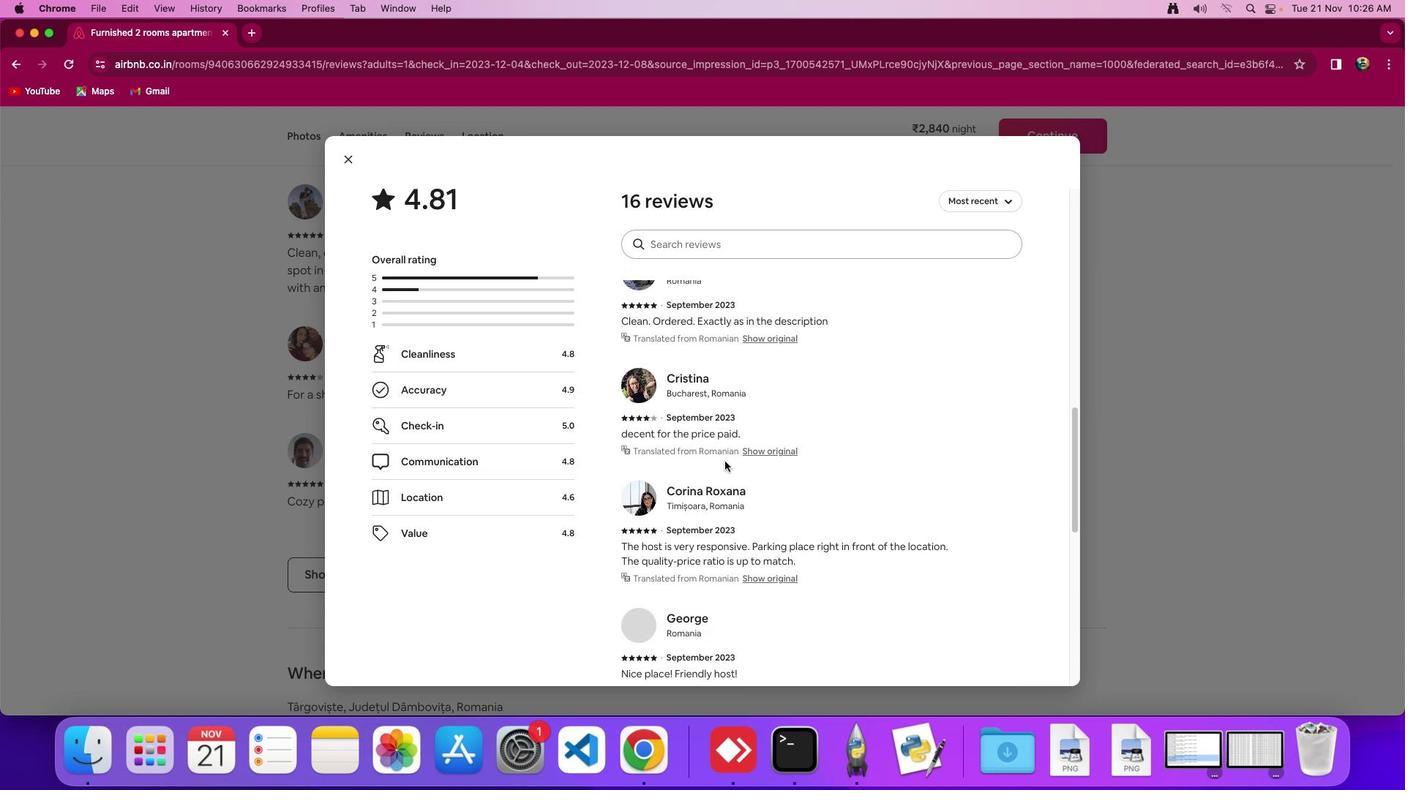 
Action: Mouse scrolled (724, 462) with delta (0, 0)
Screenshot: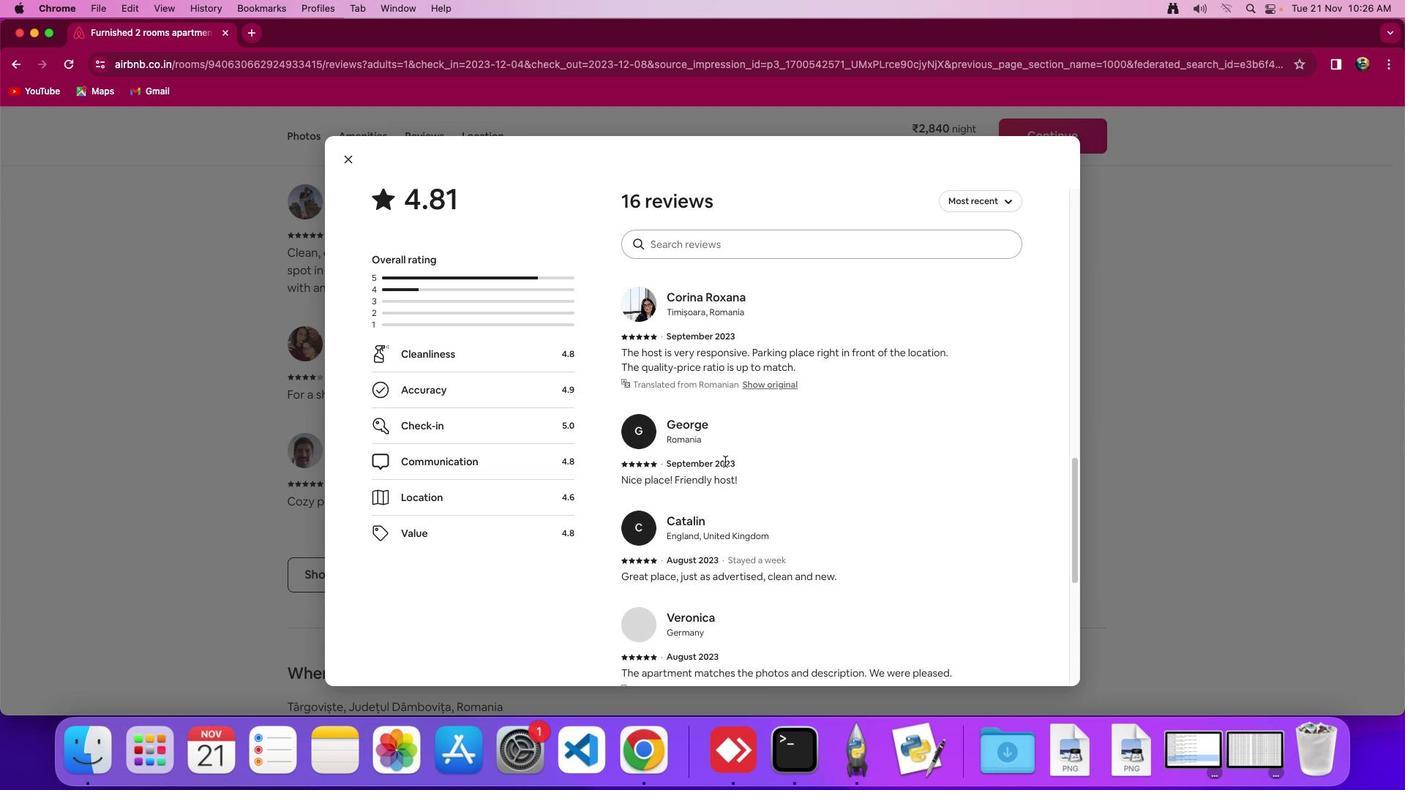 
Action: Mouse scrolled (724, 462) with delta (0, 0)
Screenshot: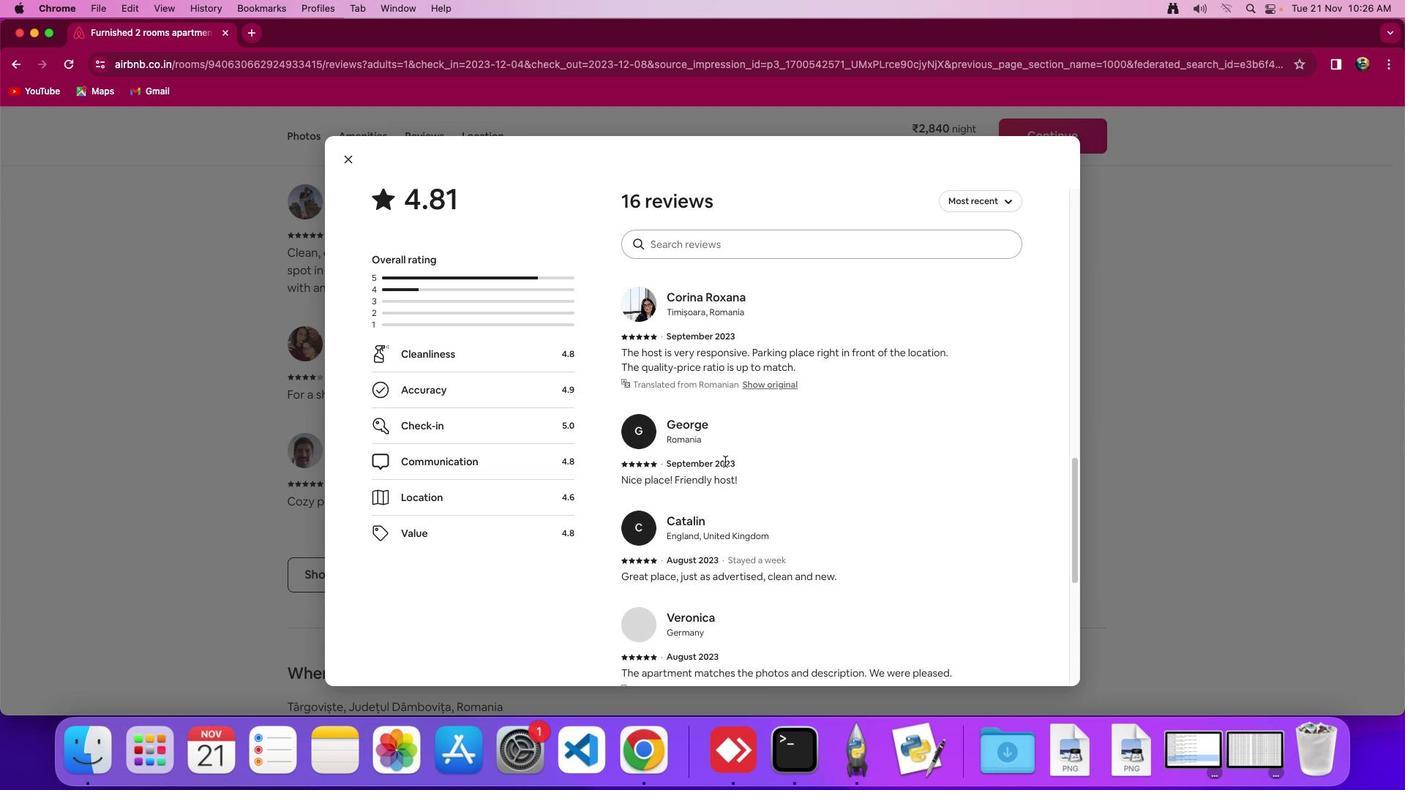 
Action: Mouse scrolled (724, 462) with delta (0, -2)
Screenshot: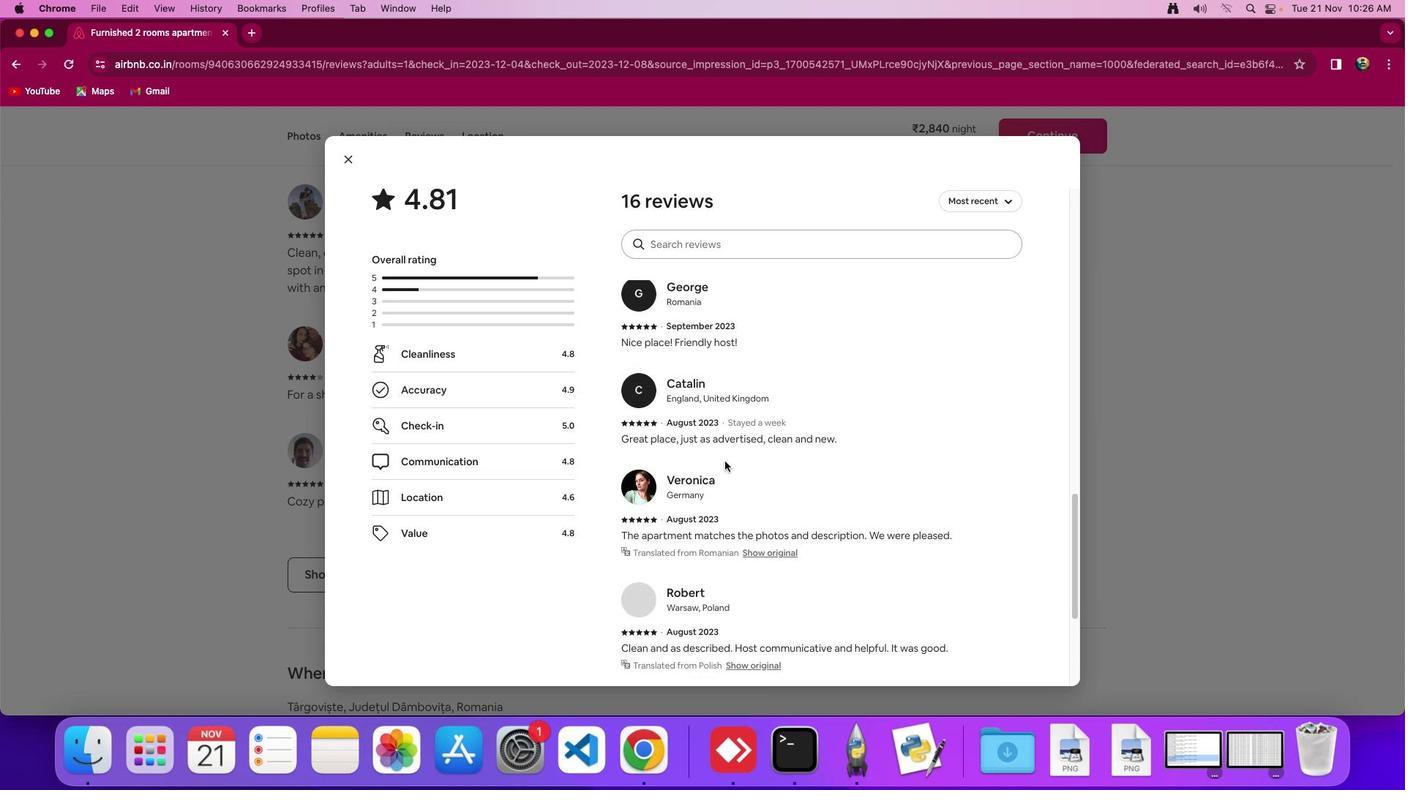 
Action: Mouse scrolled (724, 462) with delta (0, -4)
Screenshot: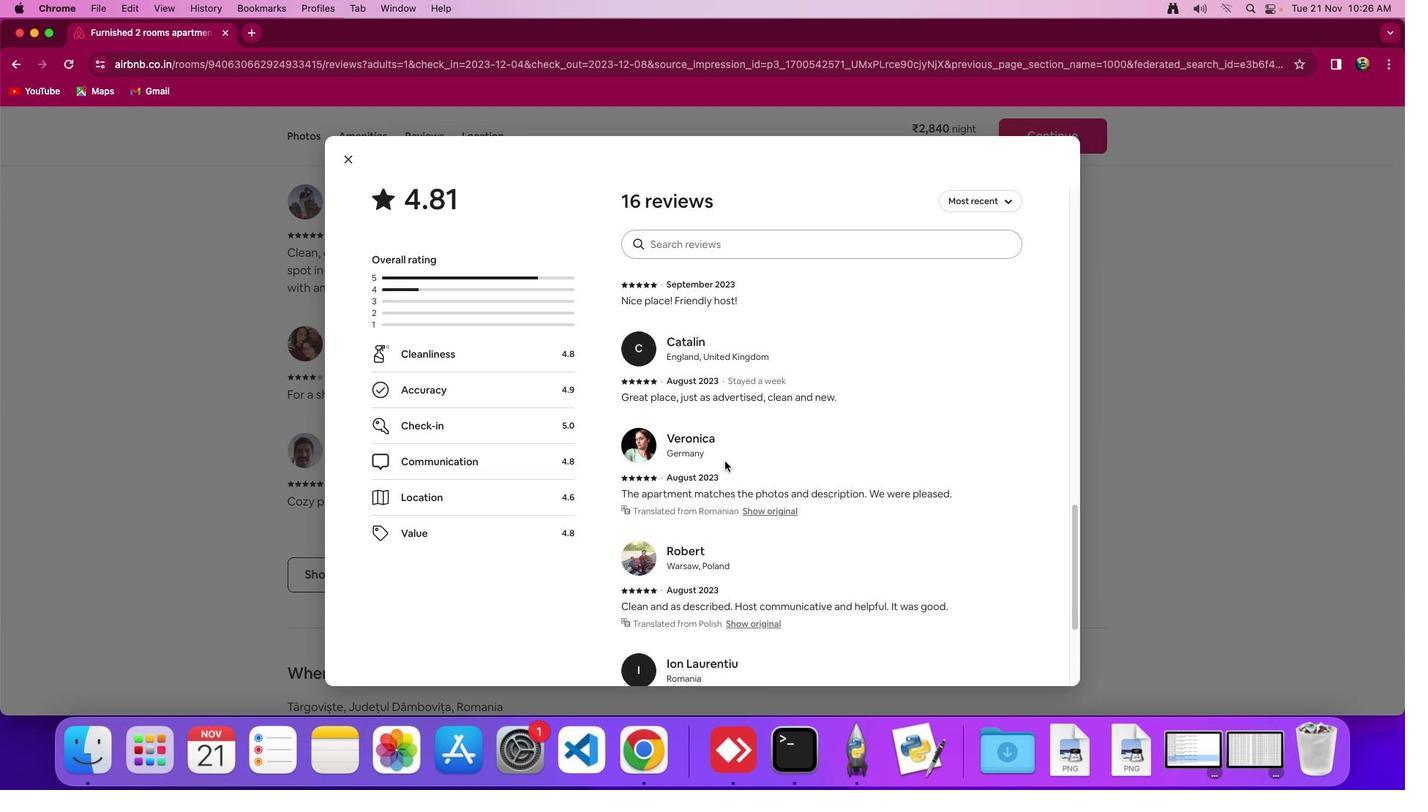 
Action: Mouse scrolled (724, 462) with delta (0, 0)
Screenshot: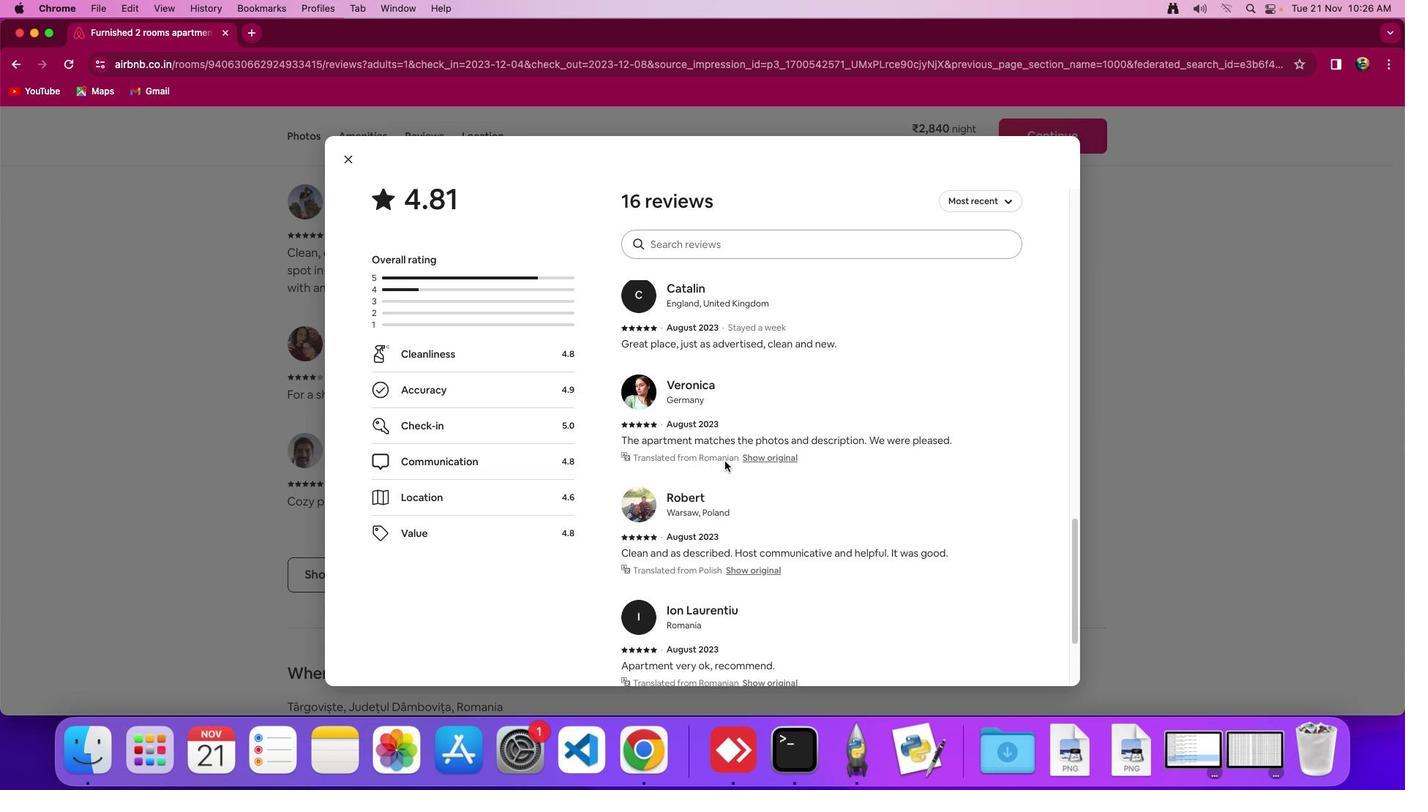 
Action: Mouse scrolled (724, 462) with delta (0, 0)
Screenshot: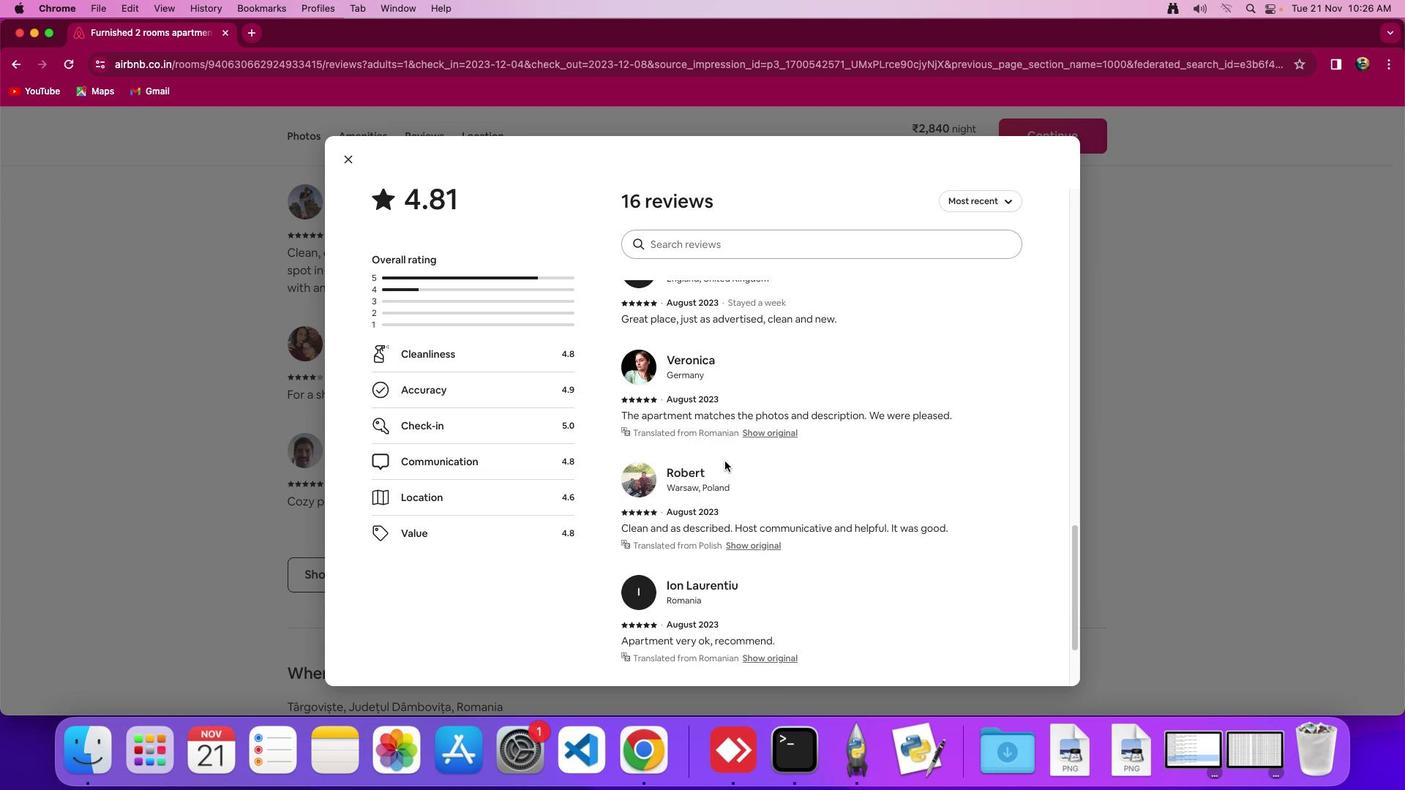
Action: Mouse moved to (724, 461)
Screenshot: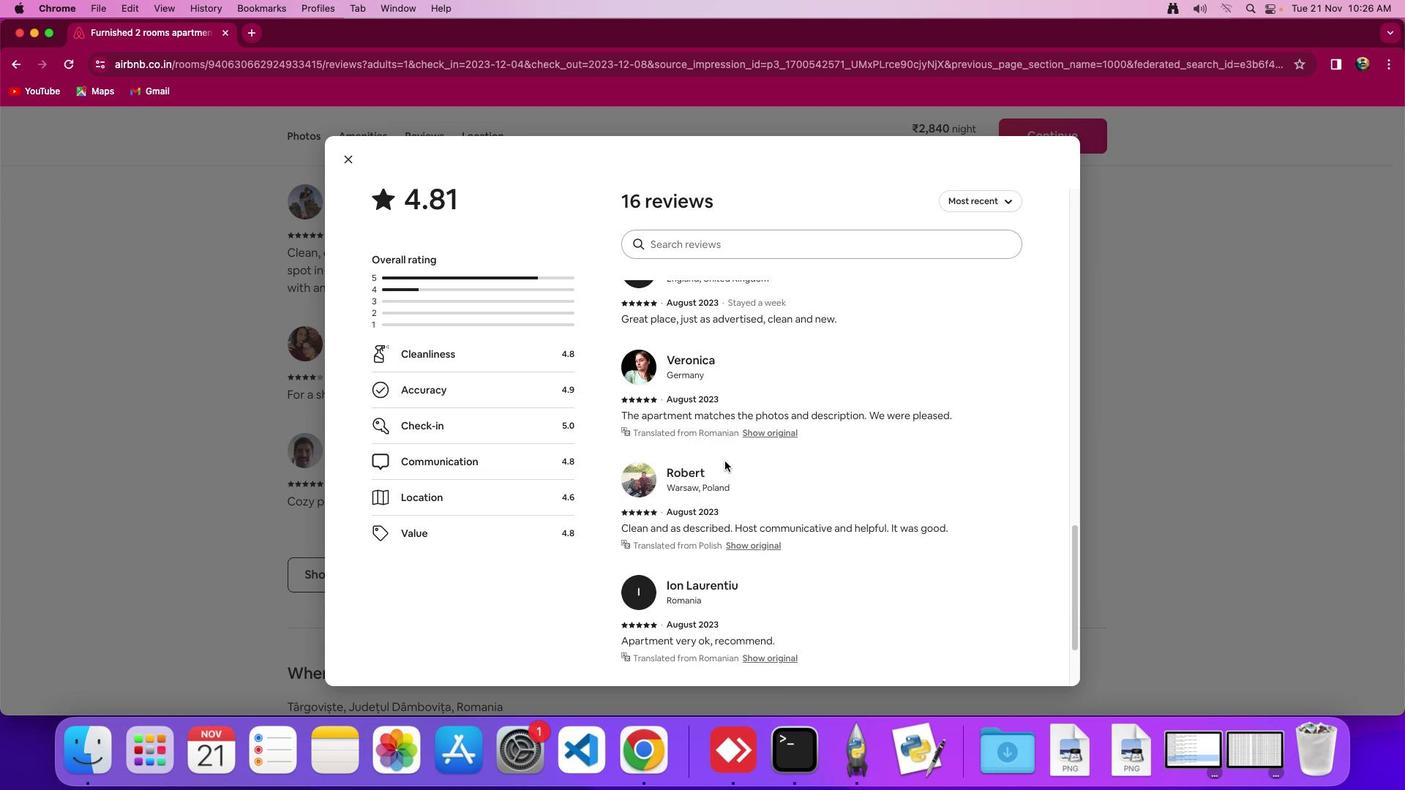 
Action: Mouse scrolled (724, 461) with delta (0, -2)
Screenshot: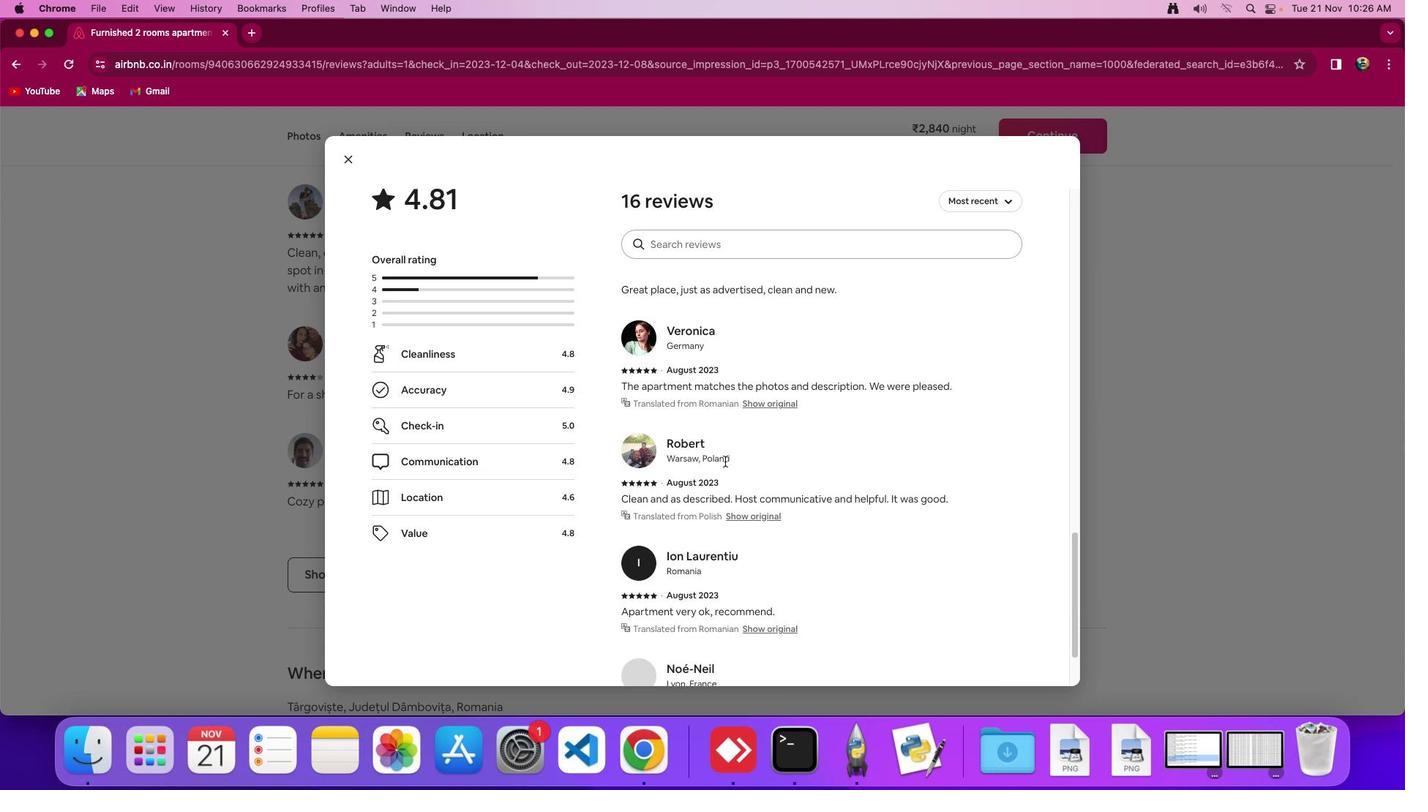 
Action: Mouse scrolled (724, 461) with delta (0, -4)
Screenshot: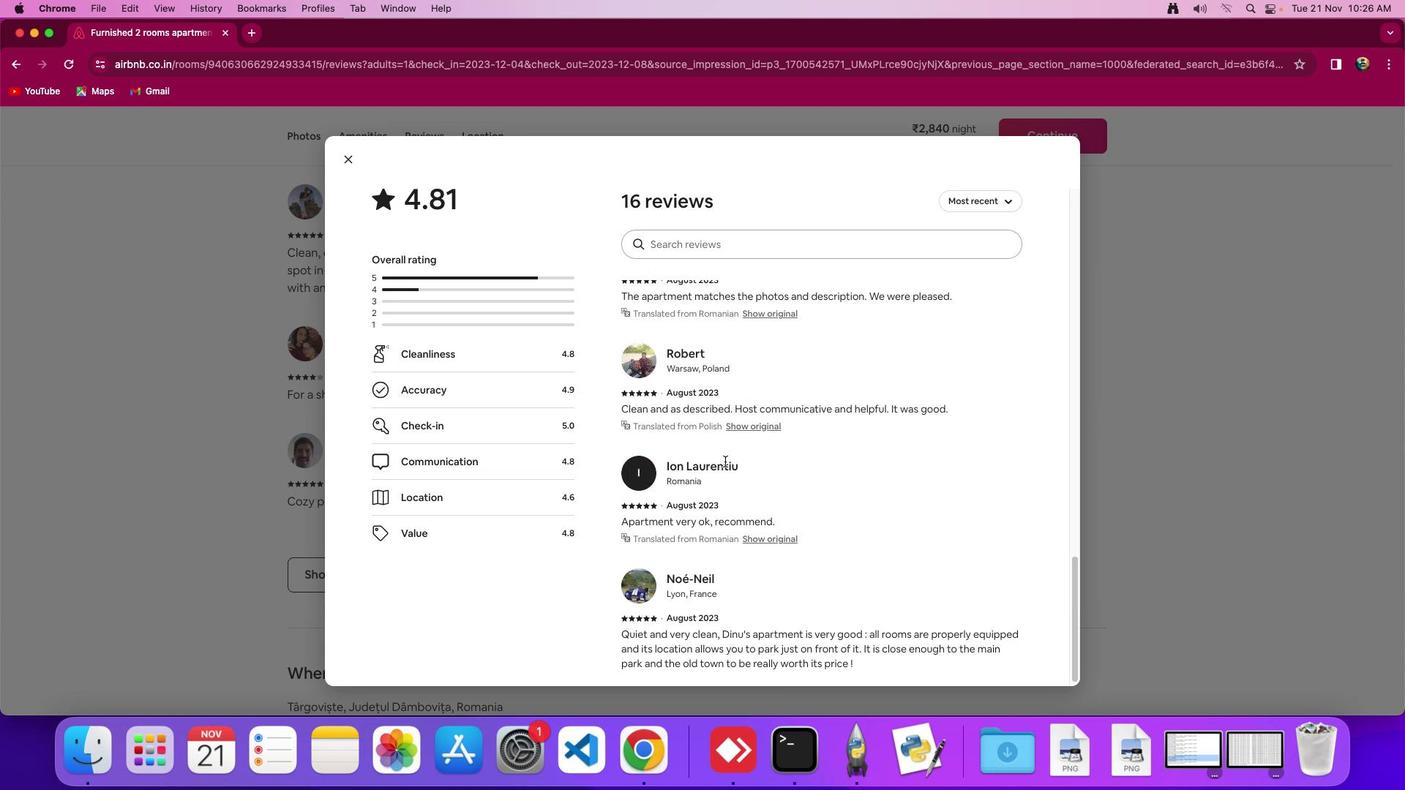 
Action: Mouse scrolled (724, 461) with delta (0, 0)
Screenshot: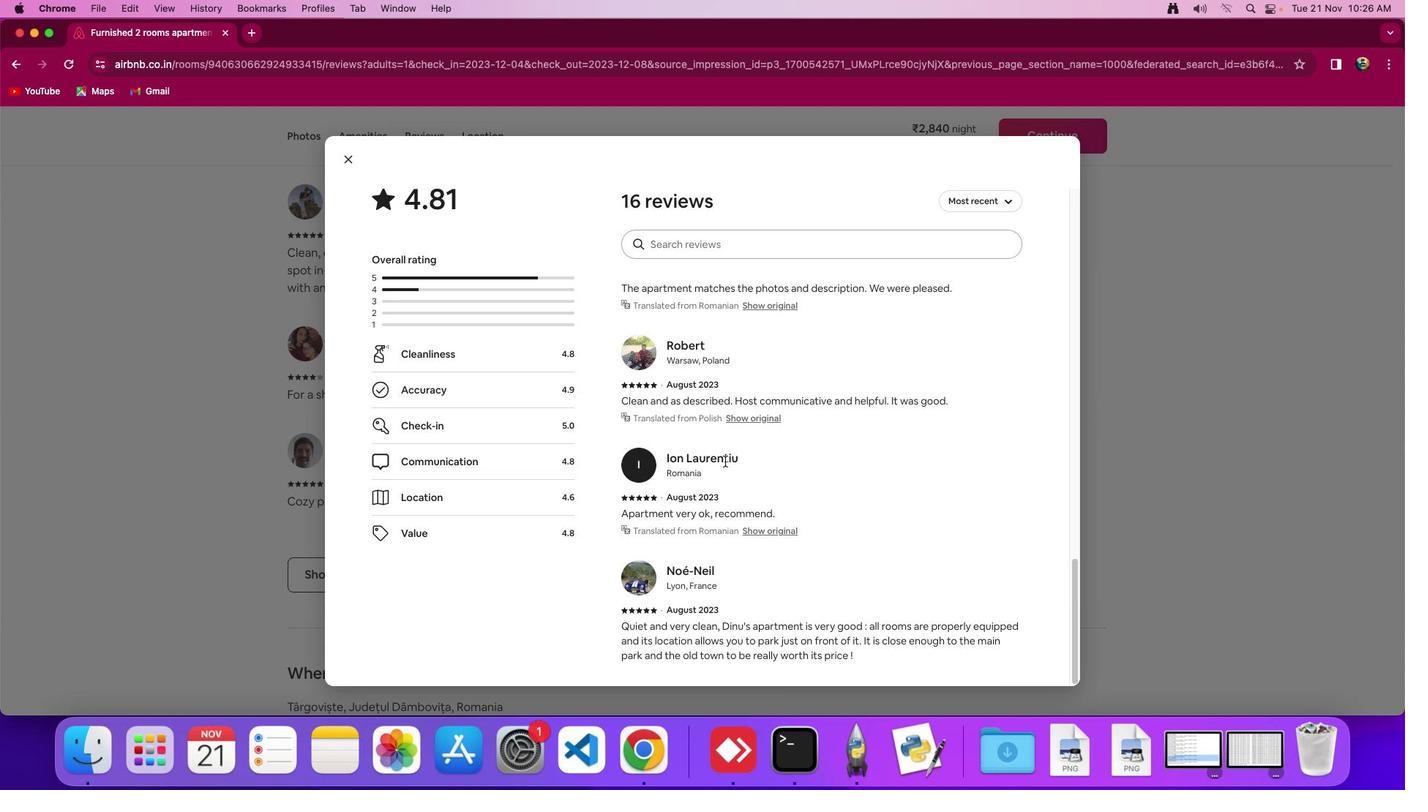 
Action: Mouse scrolled (724, 461) with delta (0, 0)
Screenshot: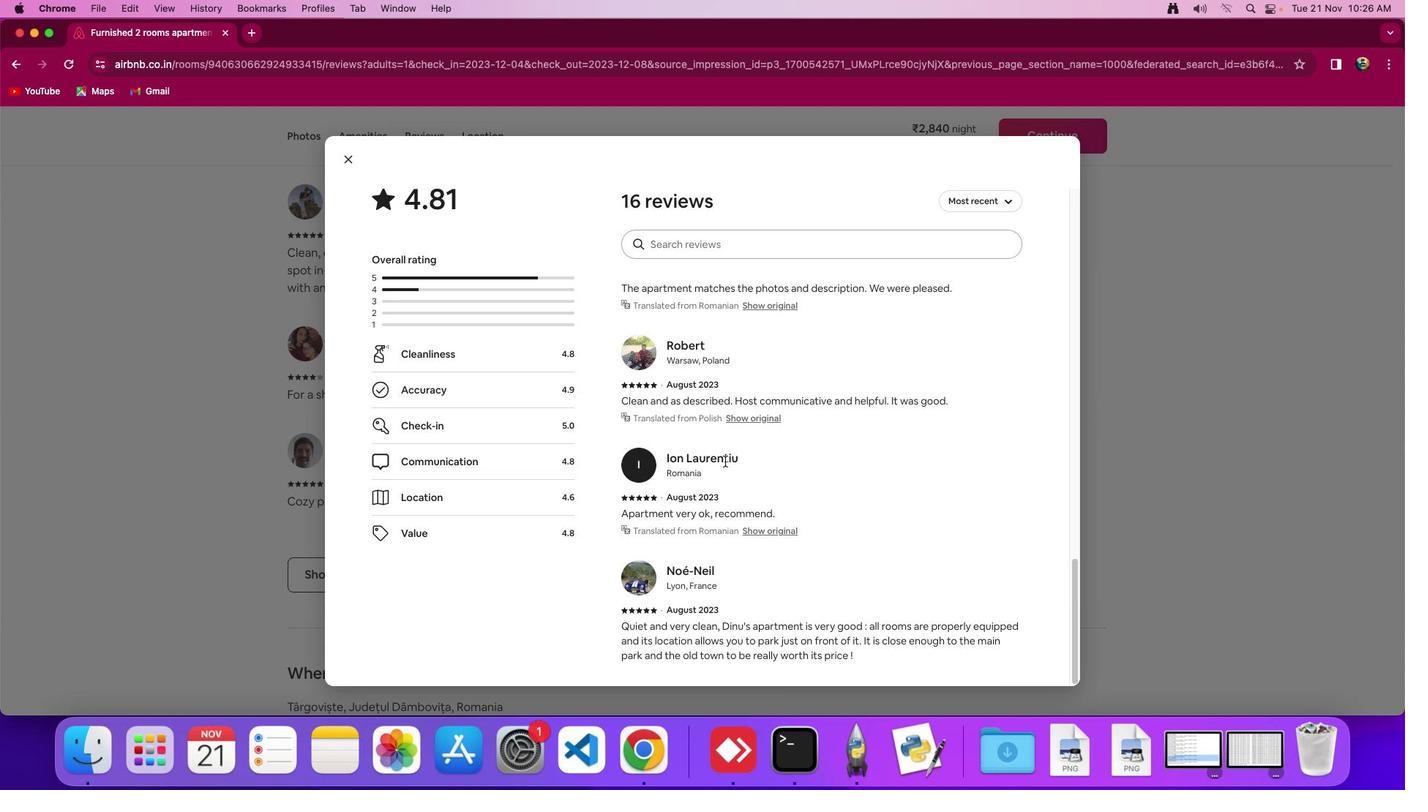 
Action: Mouse scrolled (724, 461) with delta (0, -2)
Screenshot: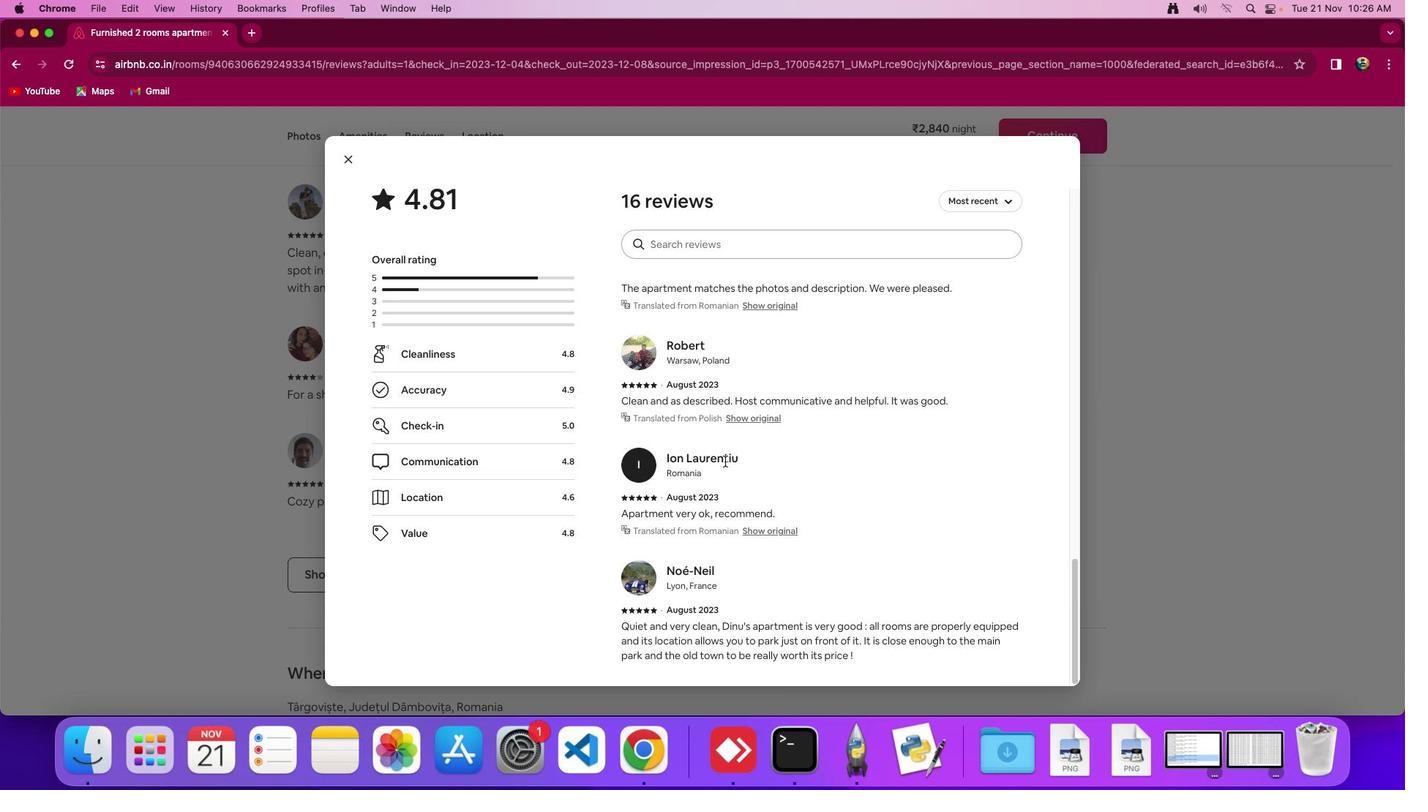 
Action: Mouse scrolled (724, 461) with delta (0, -3)
Screenshot: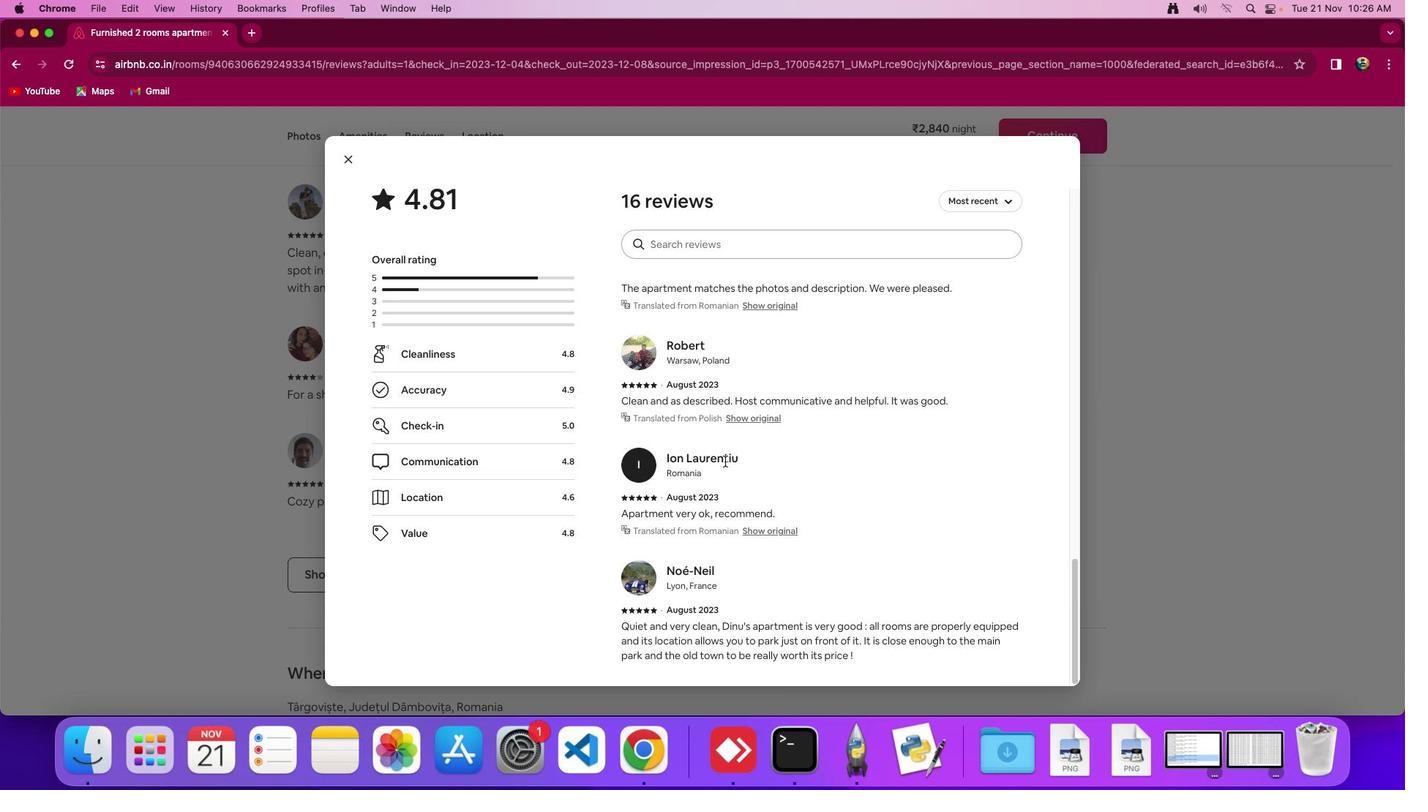 
Action: Mouse scrolled (724, 461) with delta (0, 0)
Screenshot: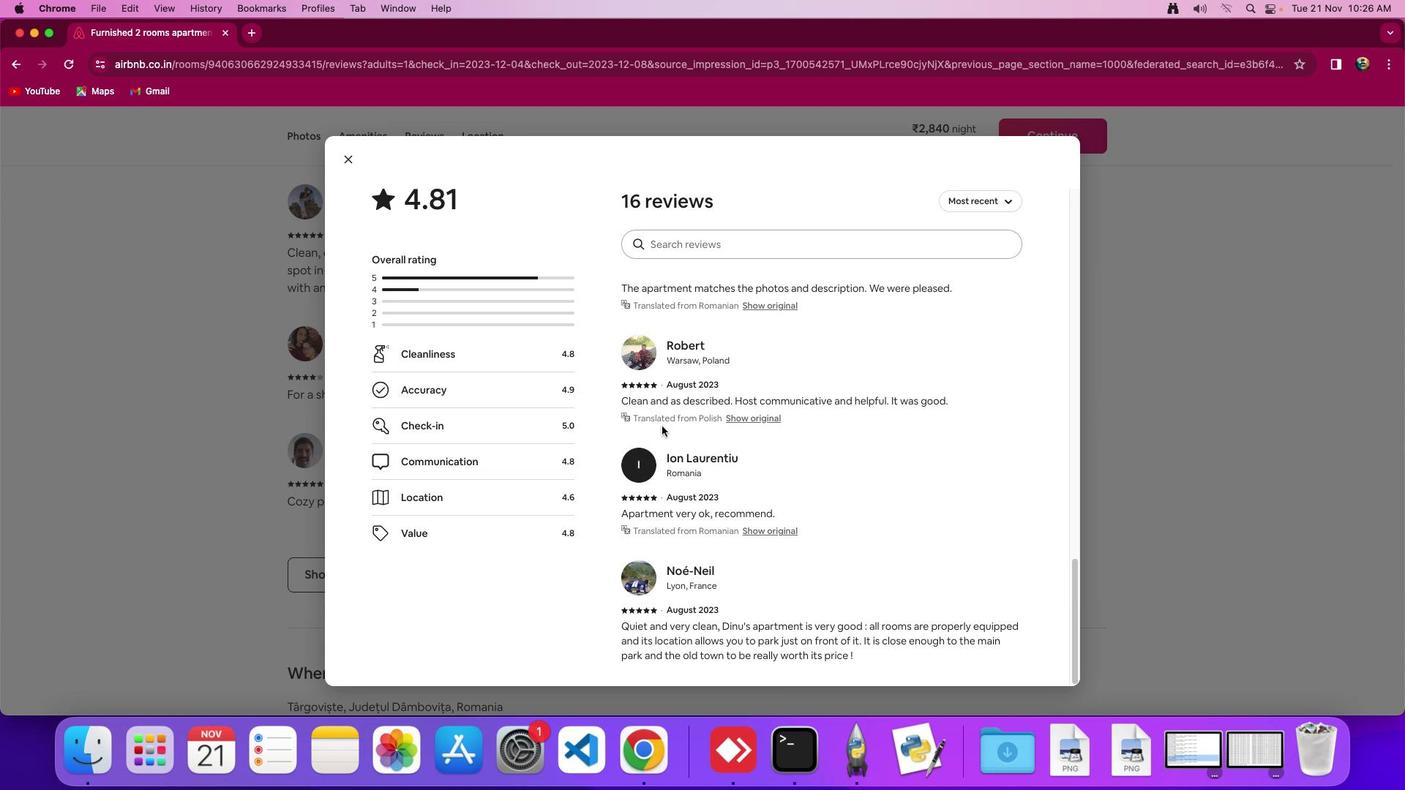 
Action: Mouse scrolled (724, 461) with delta (0, 0)
Screenshot: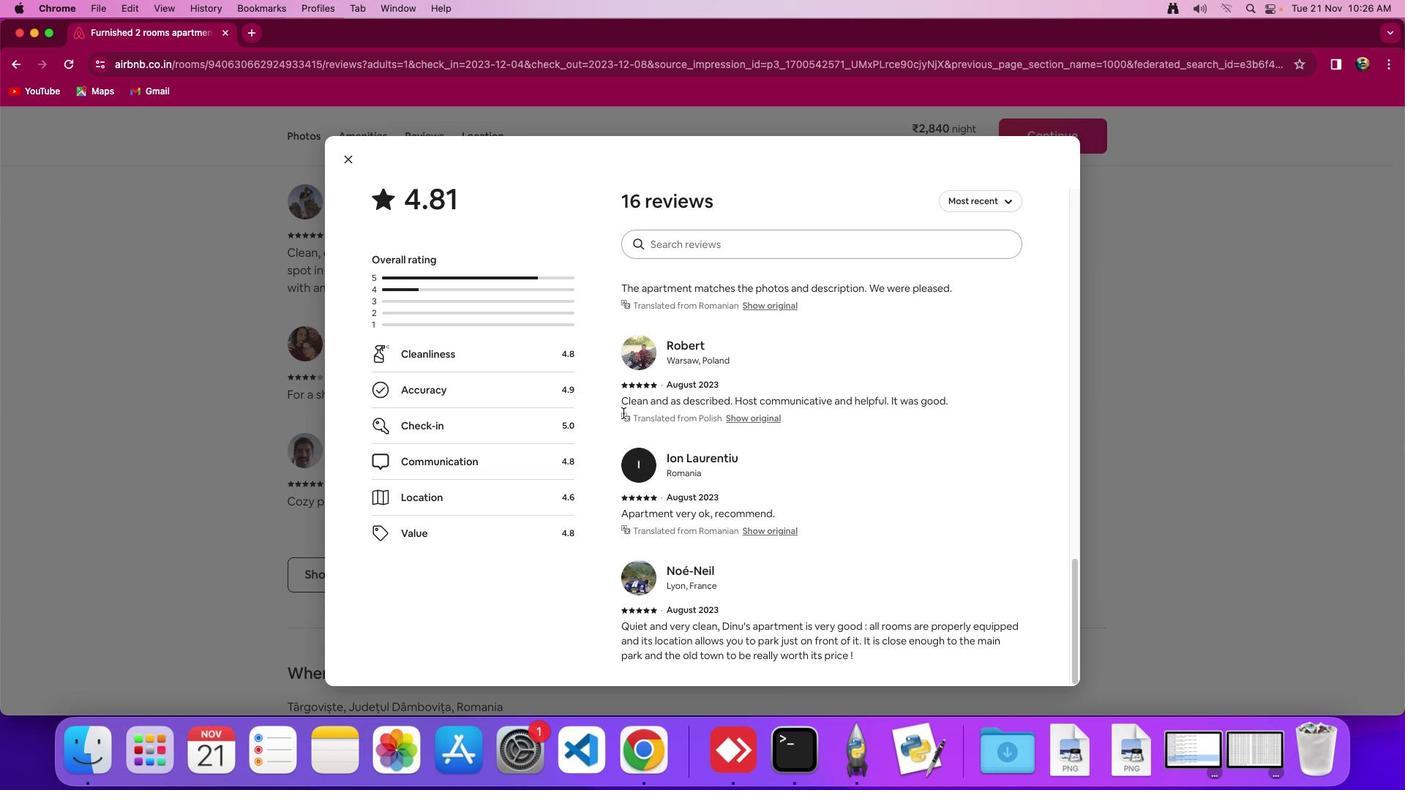 
Action: Mouse moved to (719, 460)
Screenshot: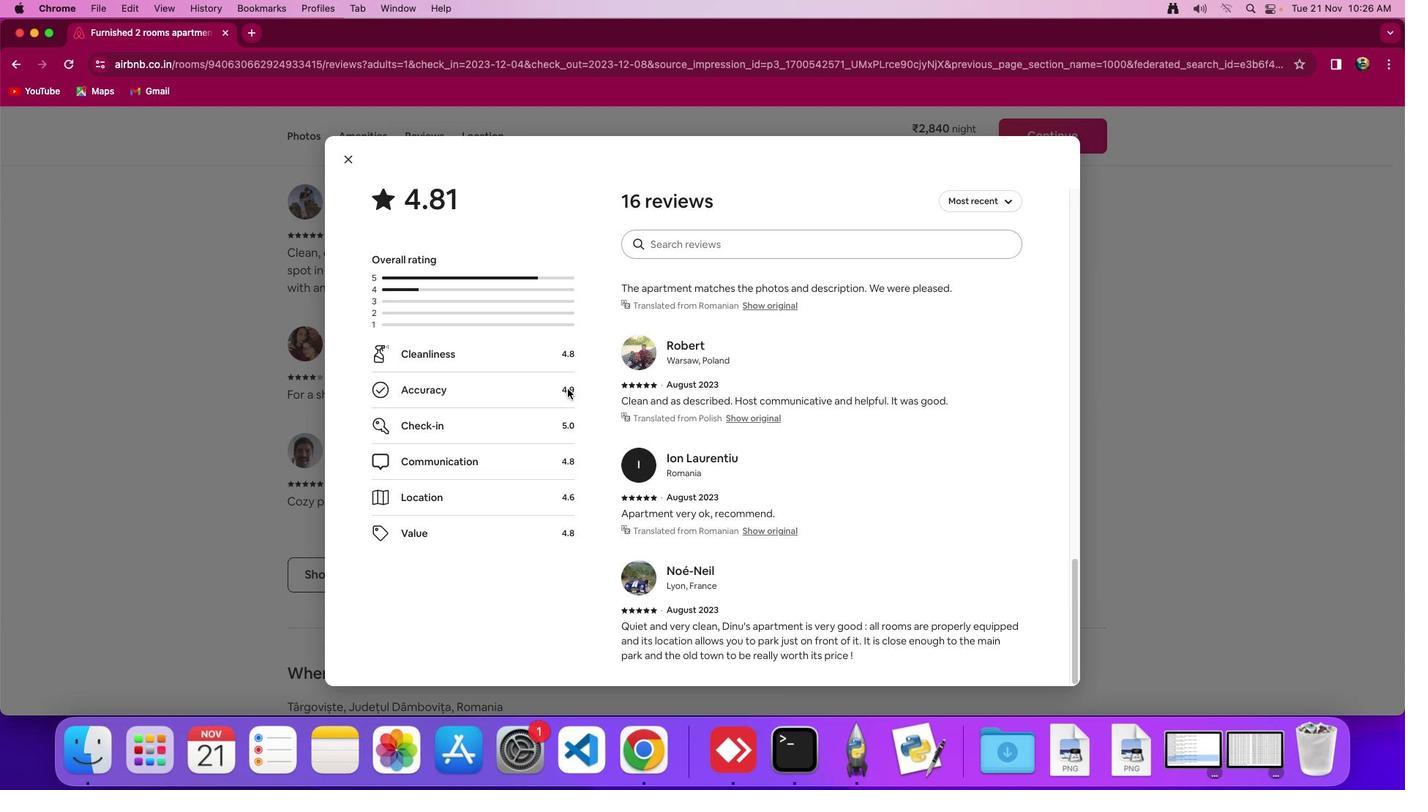 
Action: Mouse scrolled (719, 460) with delta (0, -2)
Screenshot: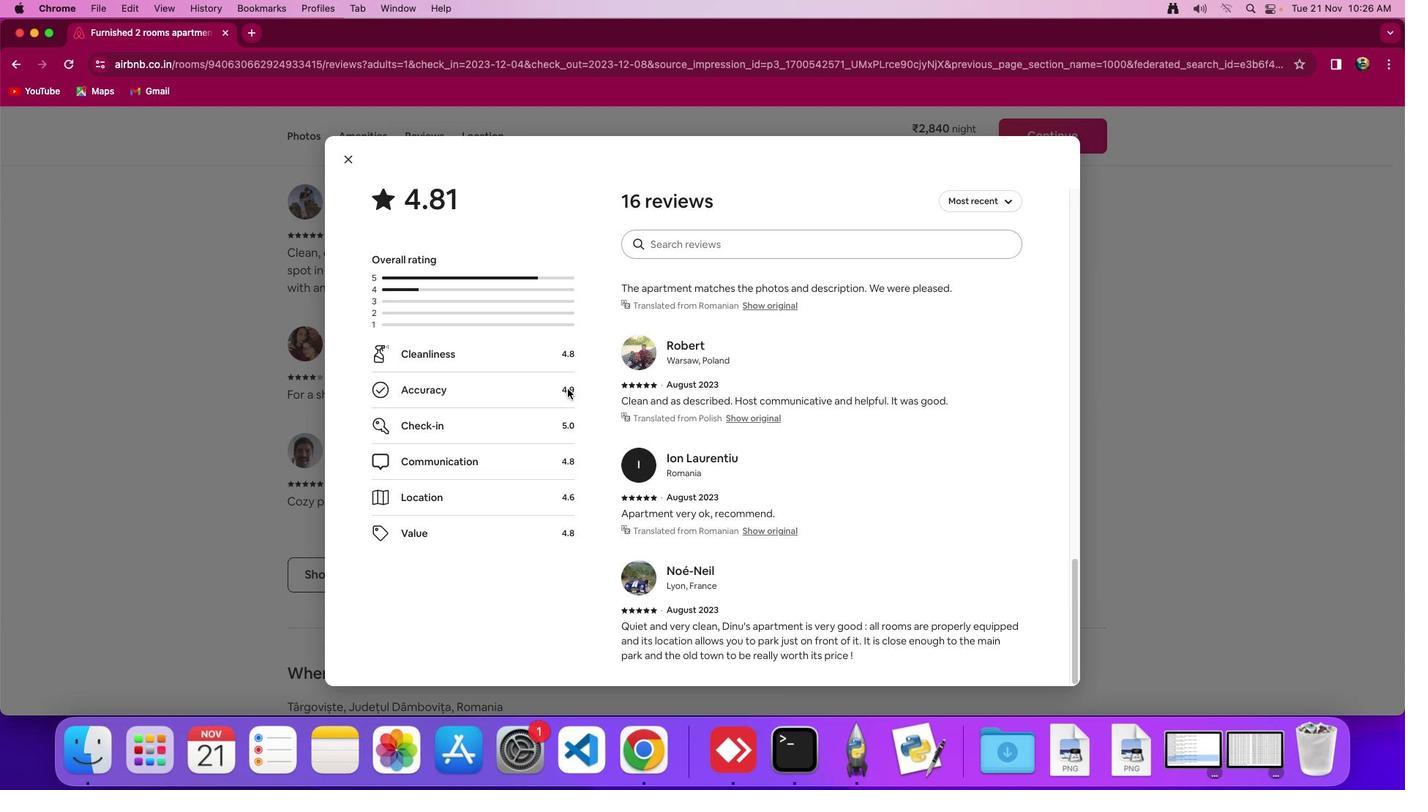 
Action: Mouse moved to (352, 164)
Screenshot: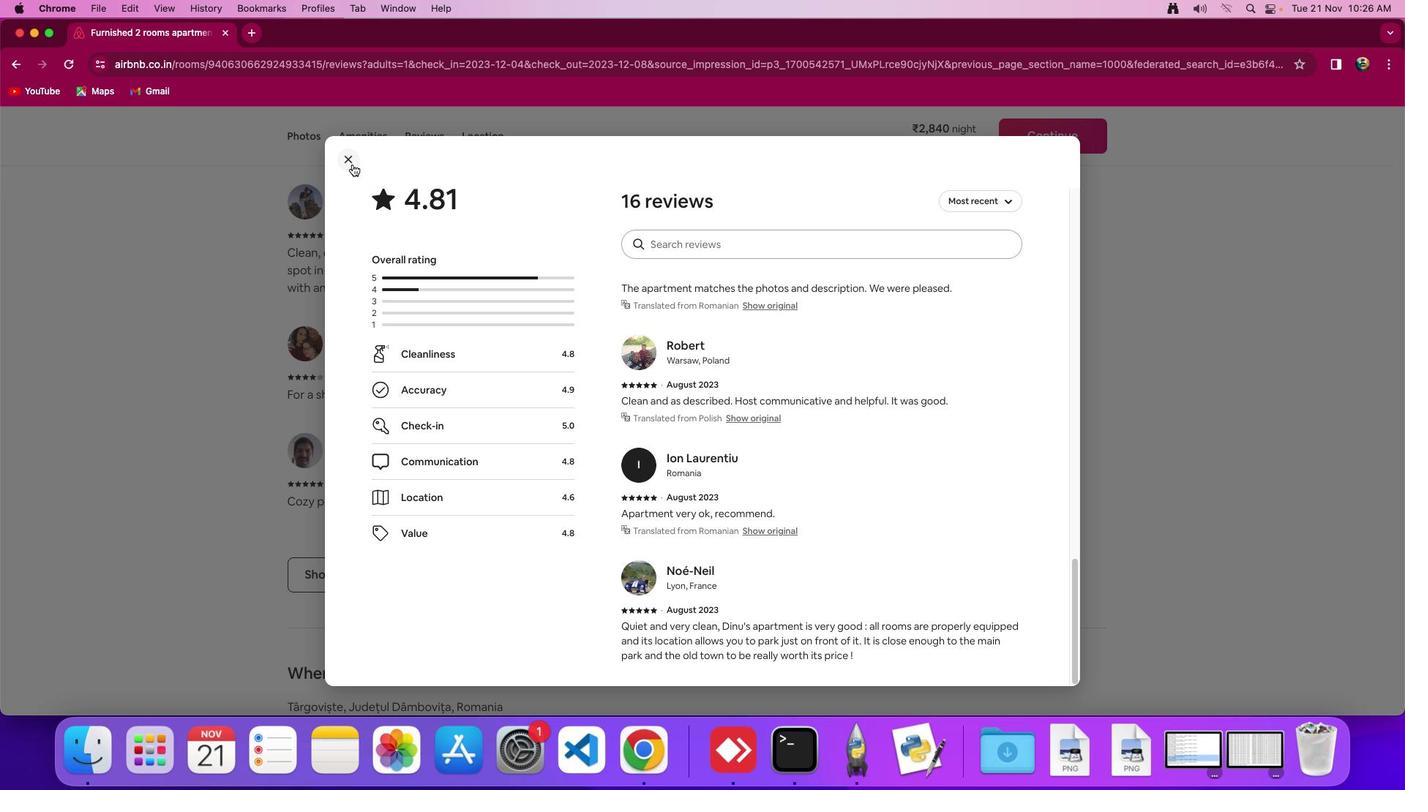 
Action: Mouse pressed left at (352, 164)
